 Task: Commercial invoice yellow modern simple.
Action: Mouse moved to (103, 173)
Screenshot: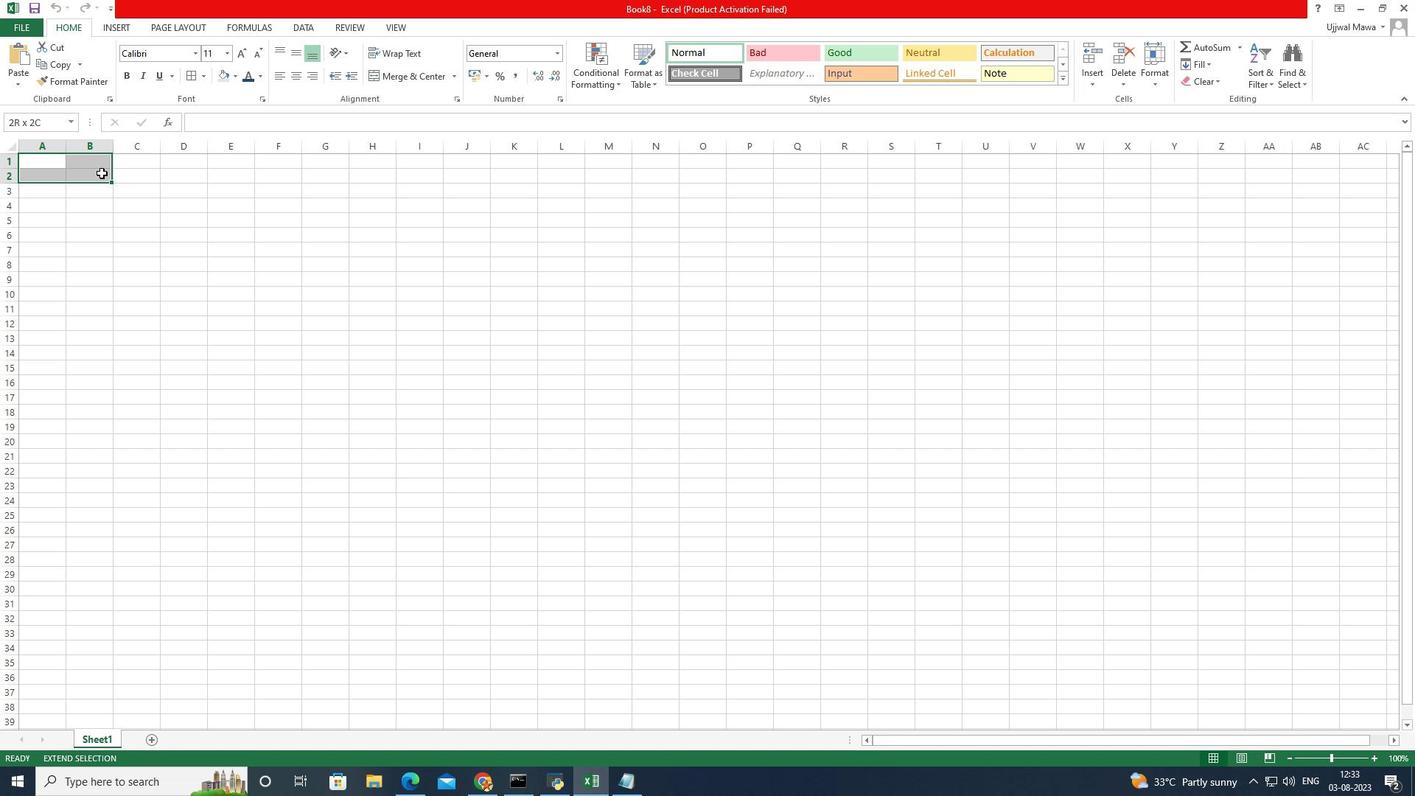 
Action: Mouse pressed left at (103, 173)
Screenshot: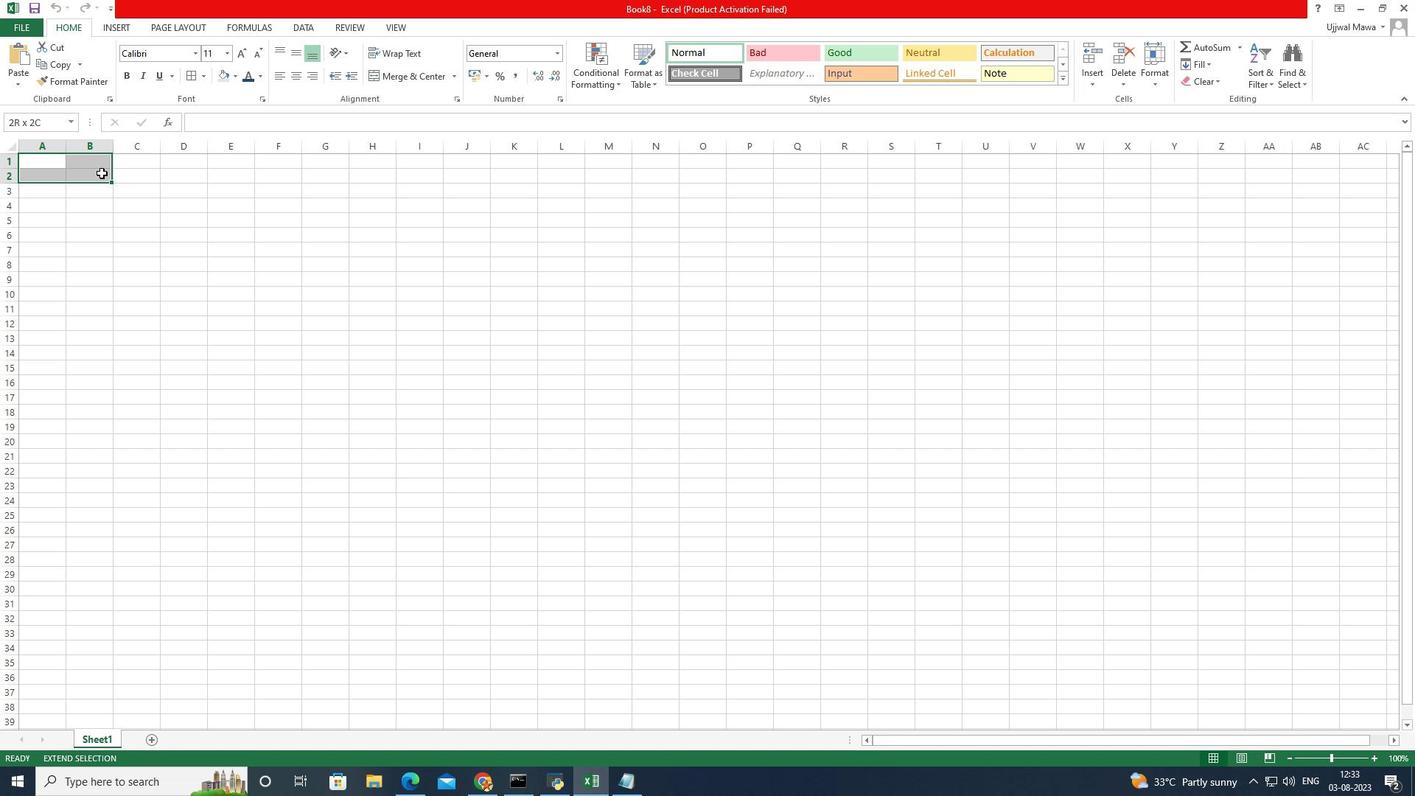 
Action: Mouse moved to (101, 173)
Screenshot: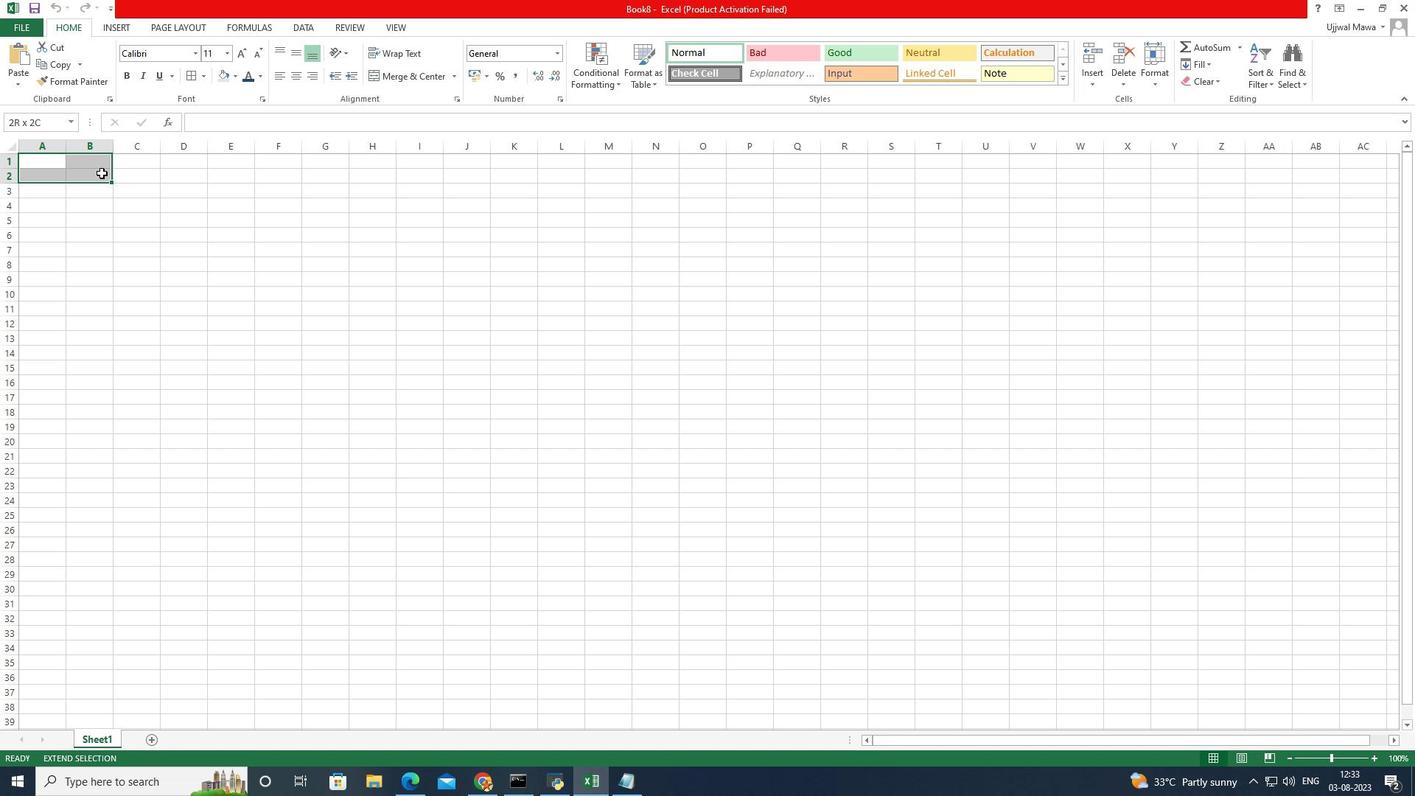 
Action: Mouse pressed left at (101, 173)
Screenshot: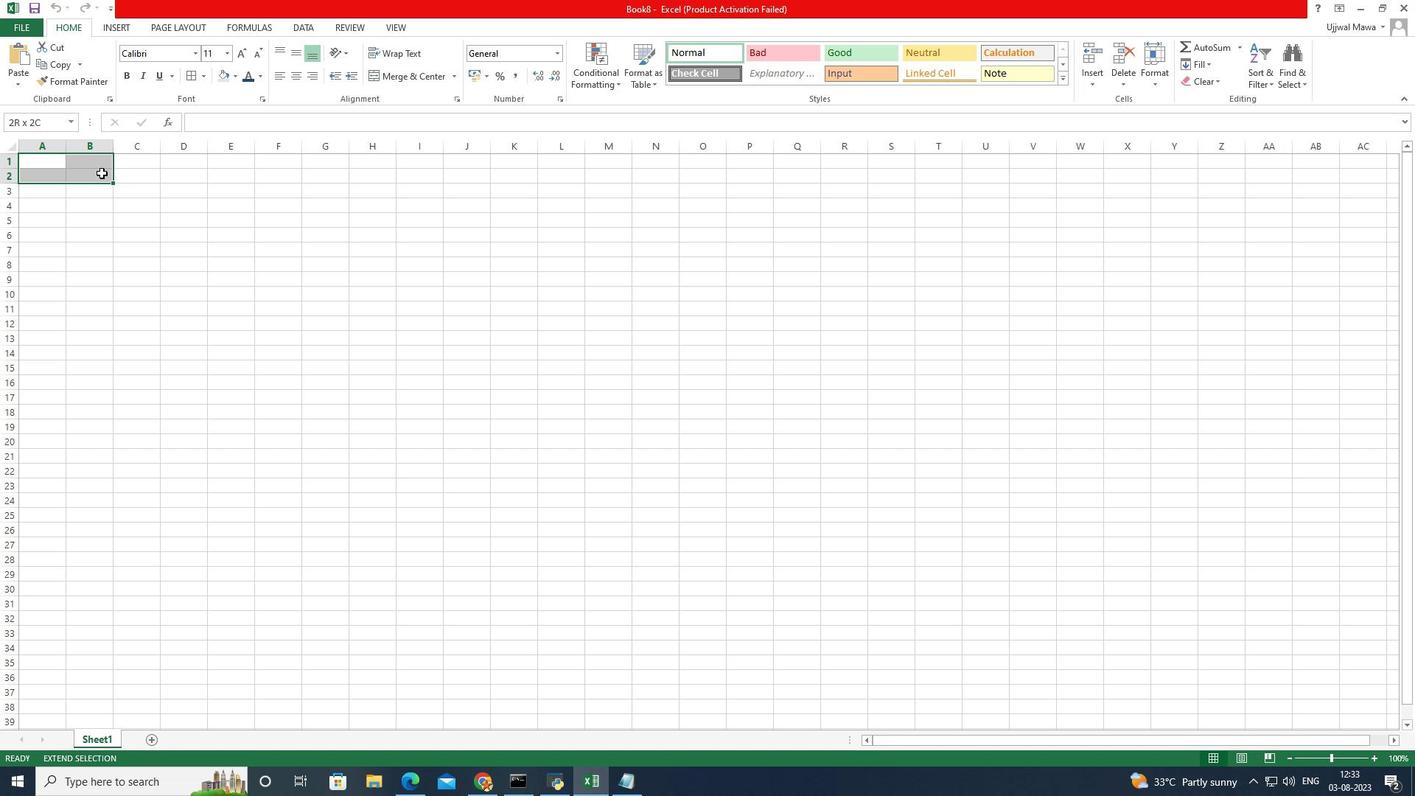 
Action: Mouse moved to (99, 176)
Screenshot: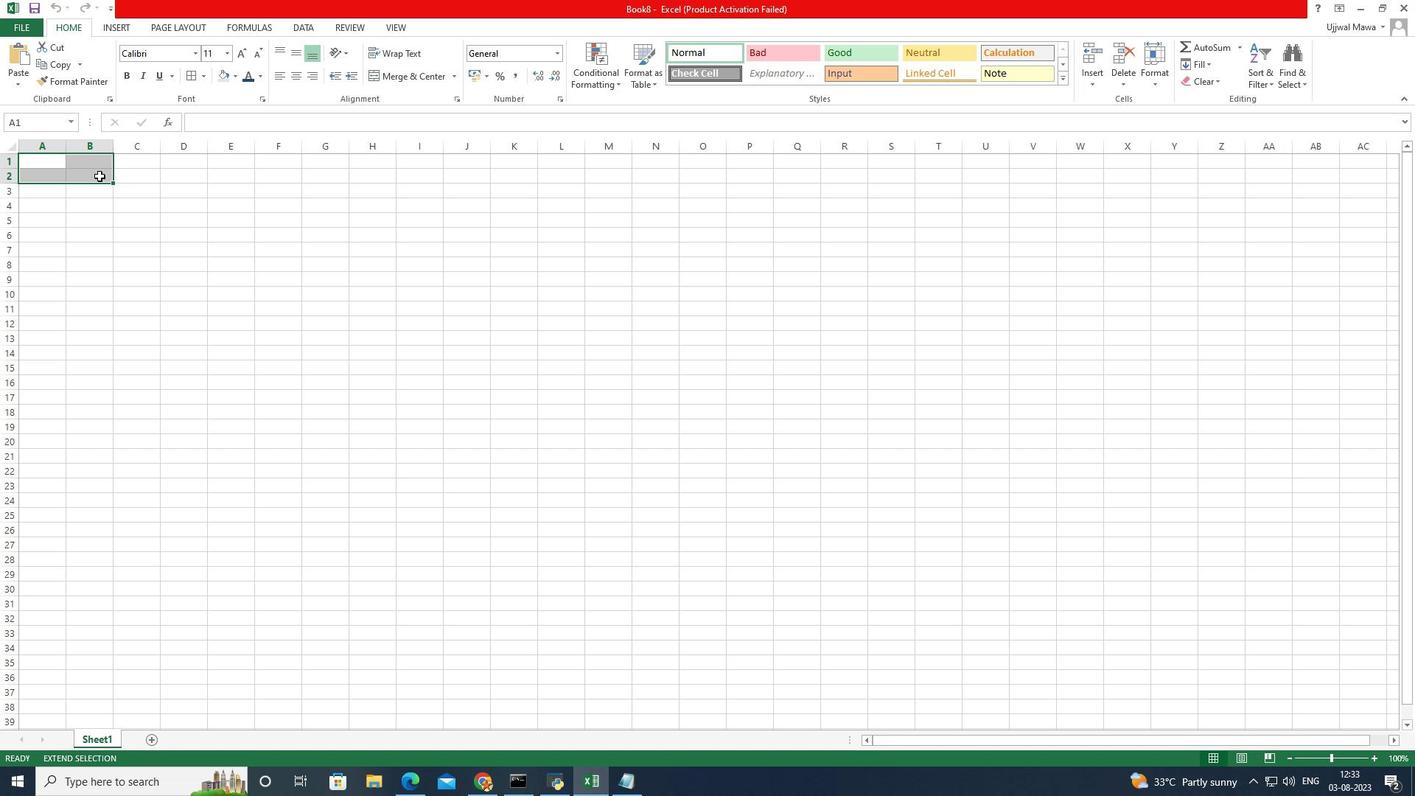
Action: Mouse pressed left at (99, 176)
Screenshot: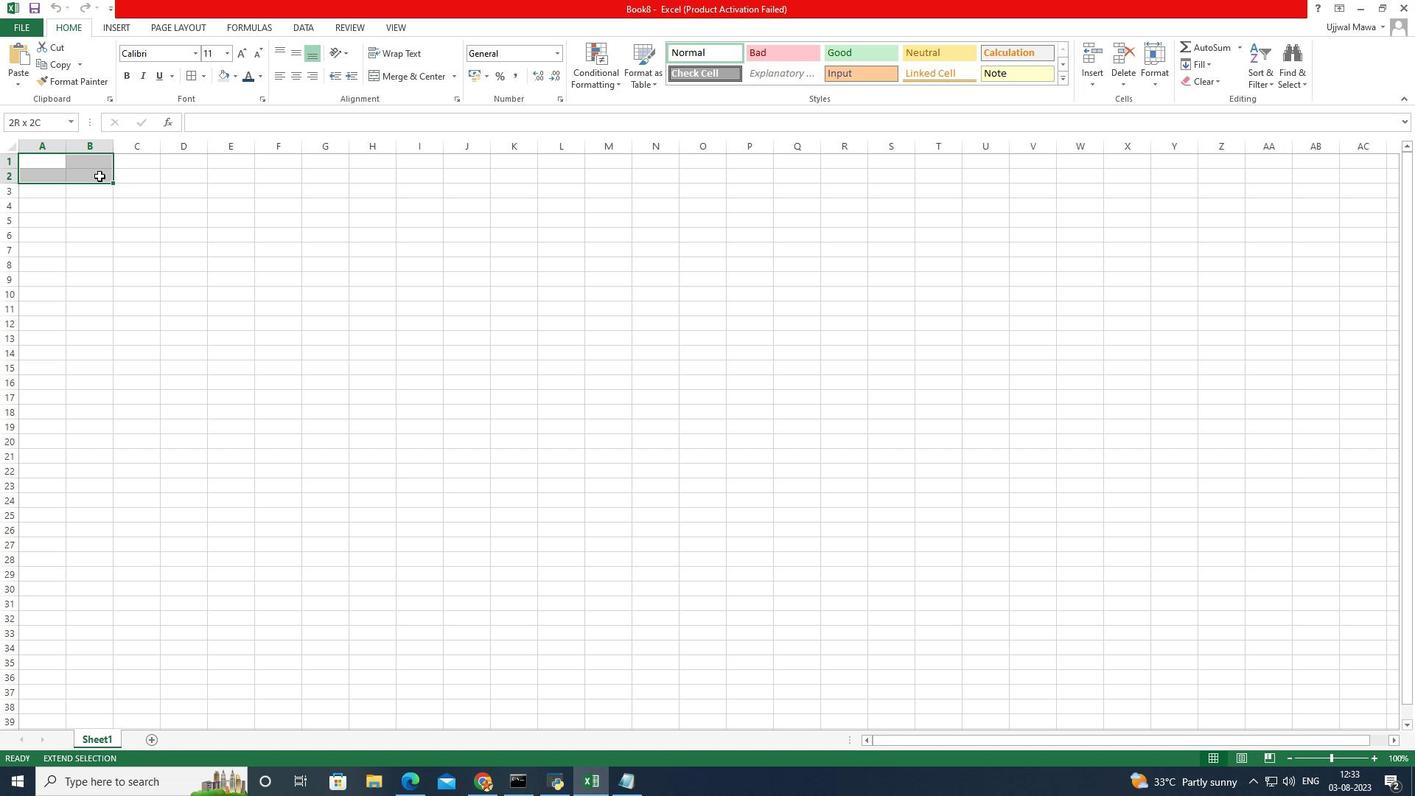 
Action: Key pressed <Key.esc>
Screenshot: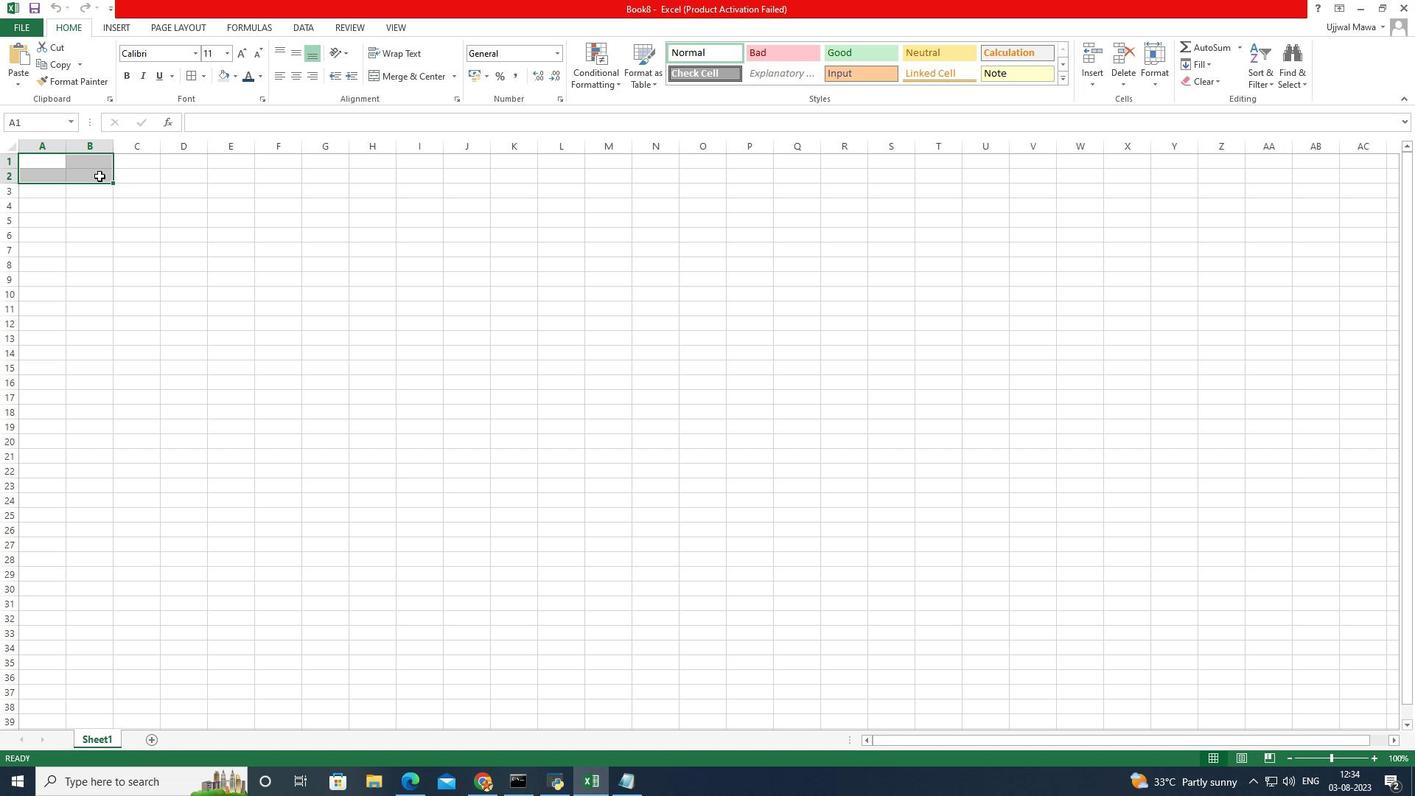 
Action: Mouse moved to (117, 182)
Screenshot: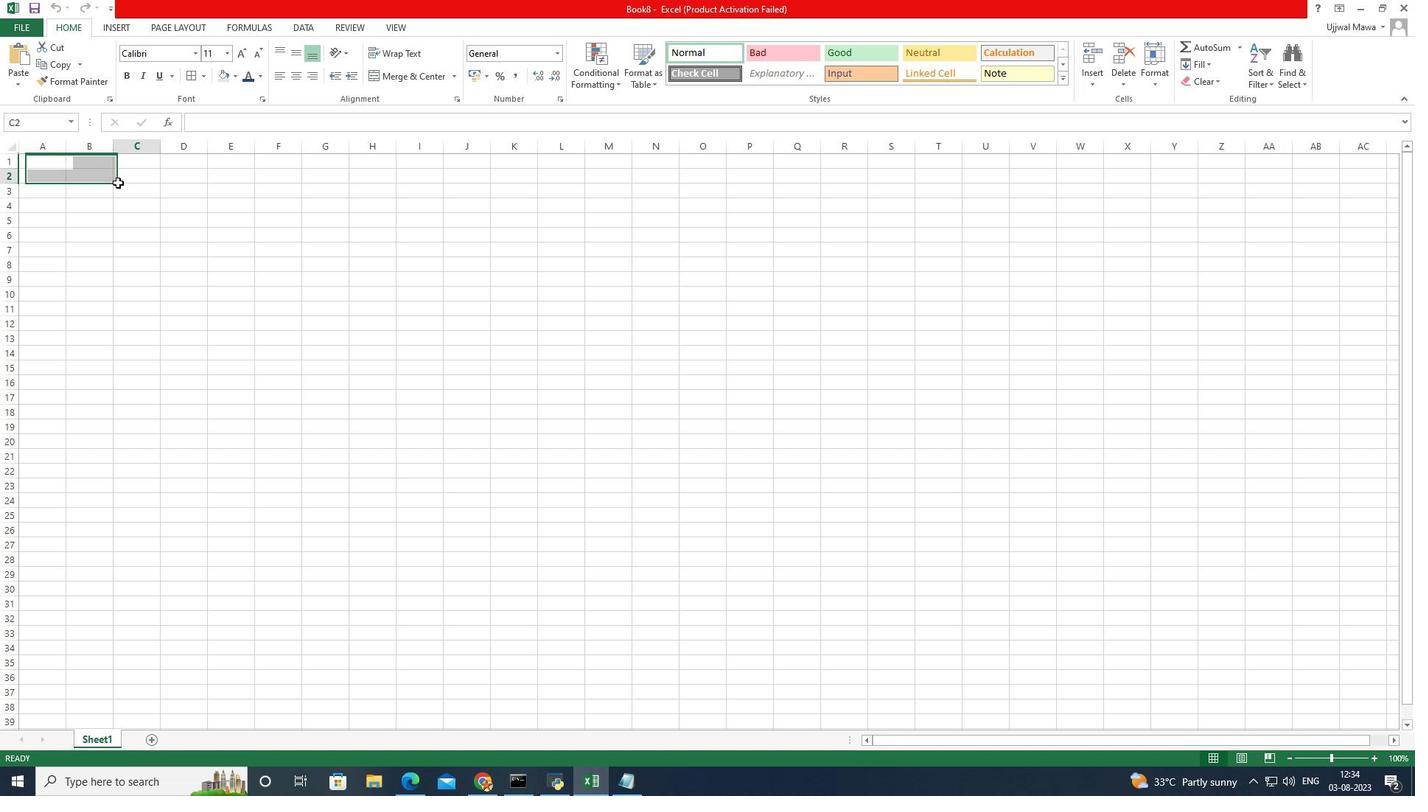 
Action: Mouse pressed left at (117, 182)
Screenshot: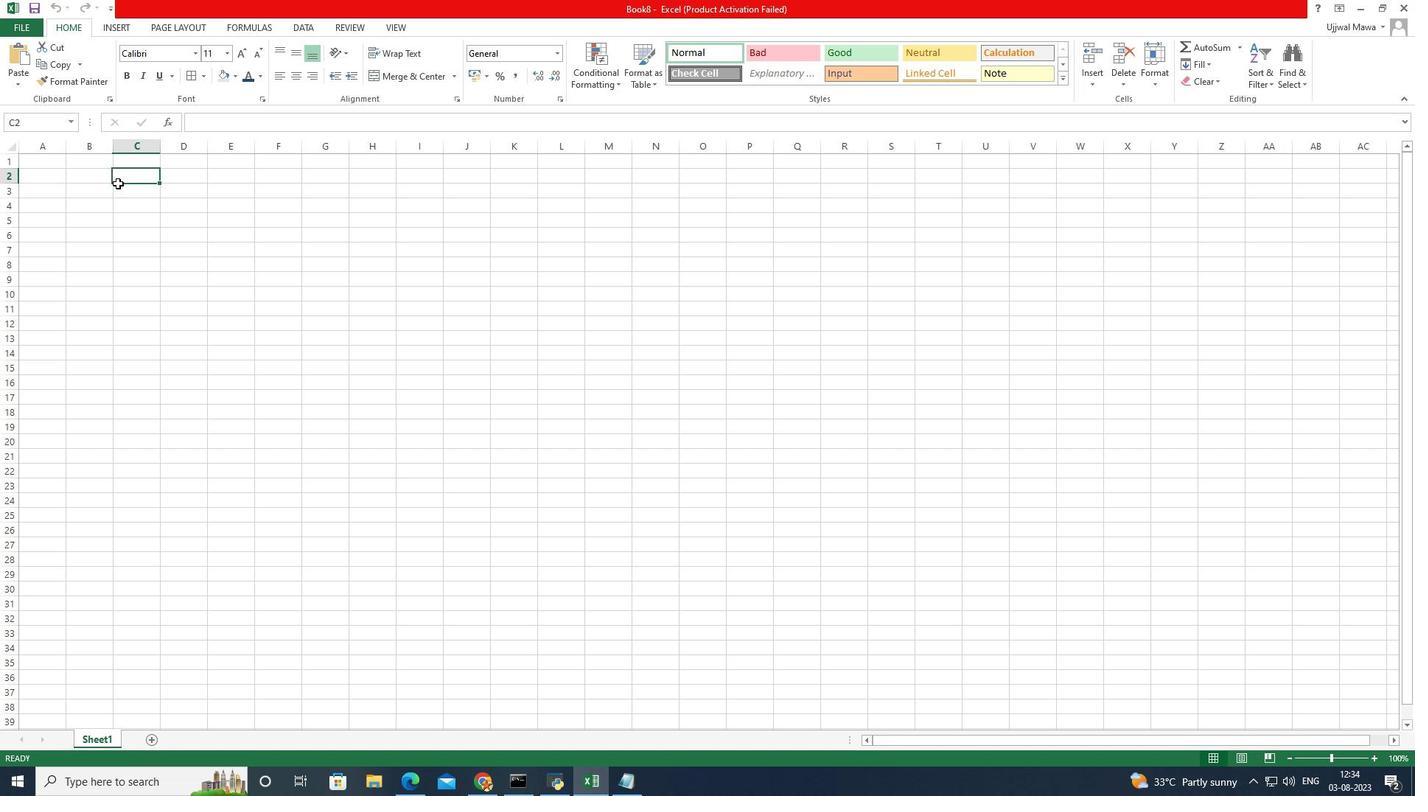 
Action: Mouse moved to (93, 176)
Screenshot: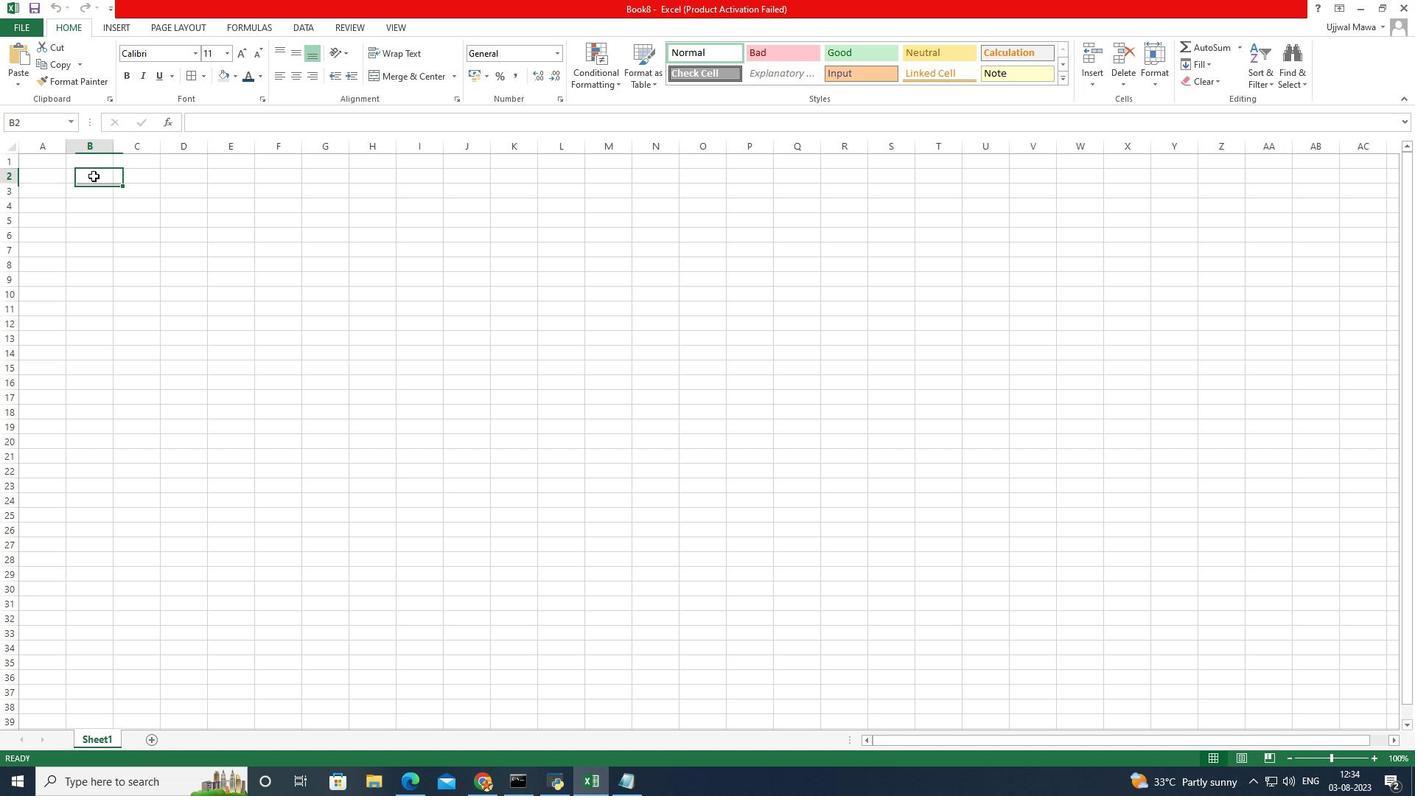 
Action: Mouse pressed left at (93, 176)
Screenshot: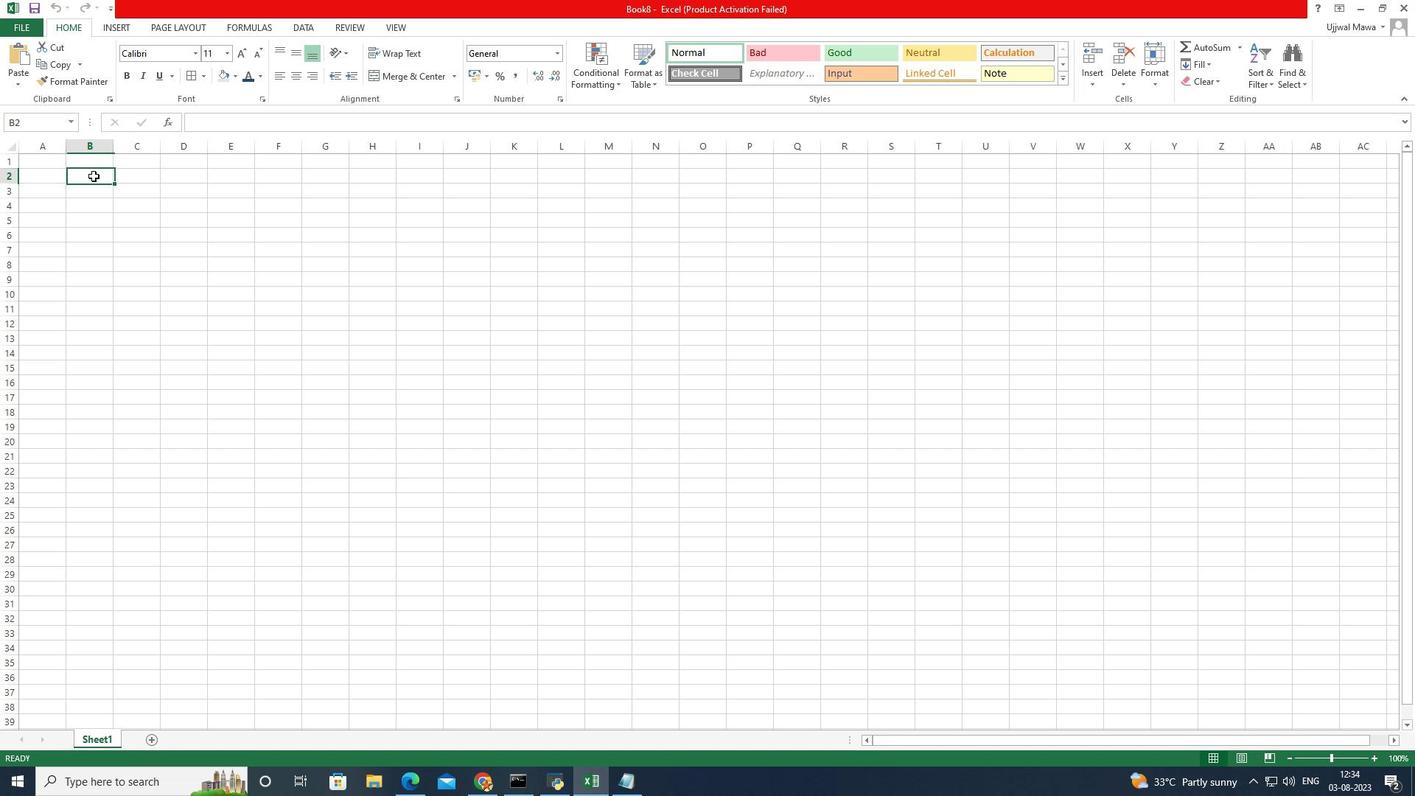 
Action: Key pressed <Key.caps_lock><Key.caps_lock><Key.caps_lock>TAILSPIN<Key.space>TOYS
Screenshot: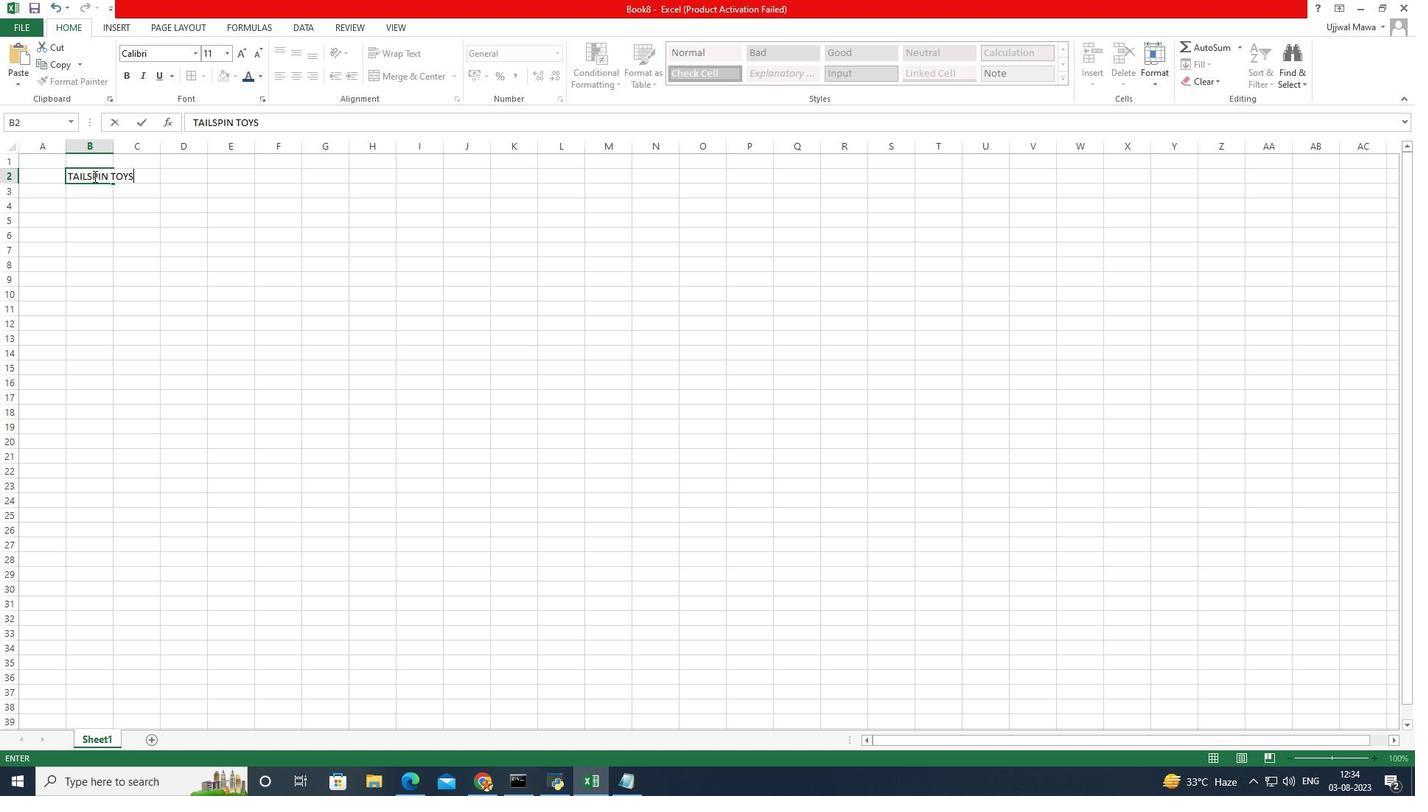 
Action: Mouse moved to (52, 235)
Screenshot: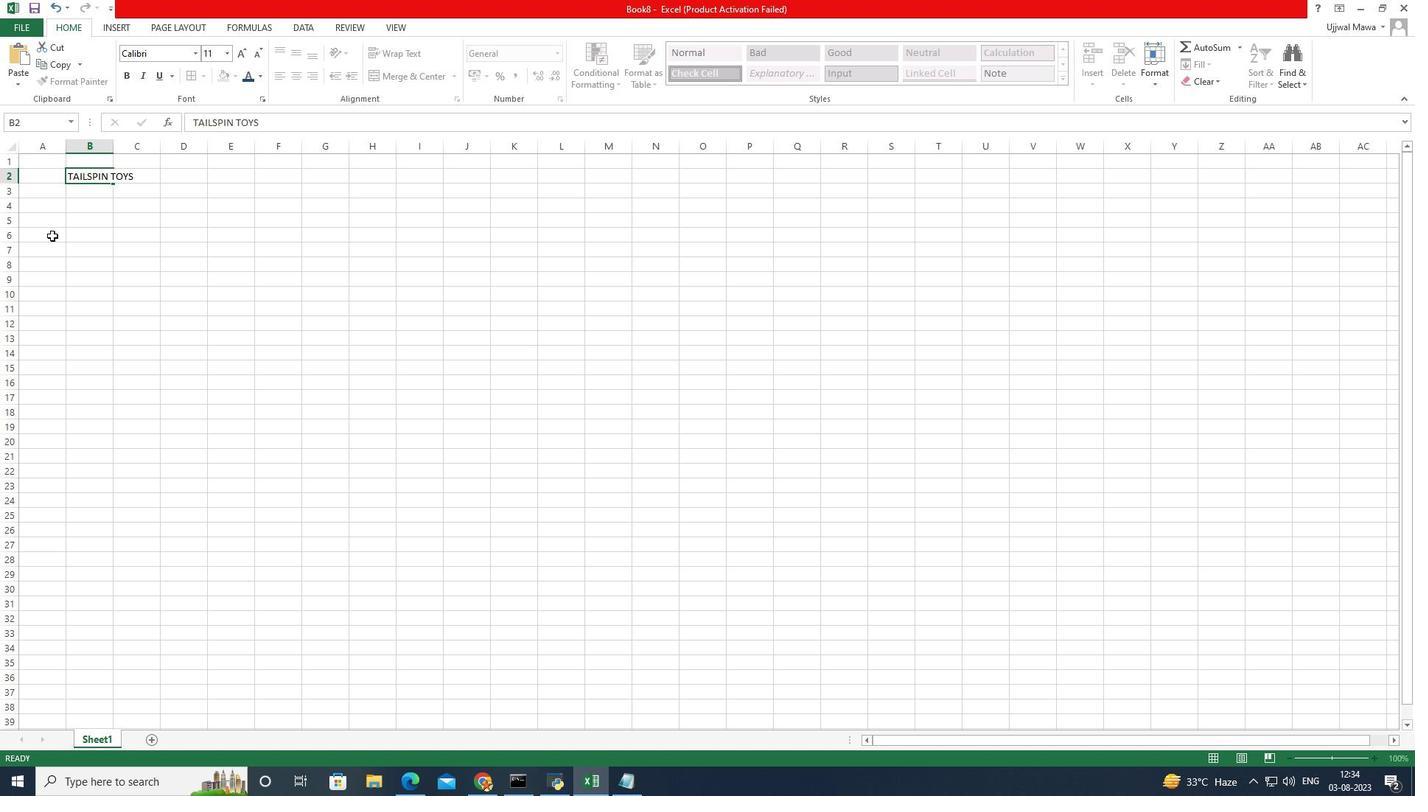 
Action: Mouse pressed left at (52, 235)
Screenshot: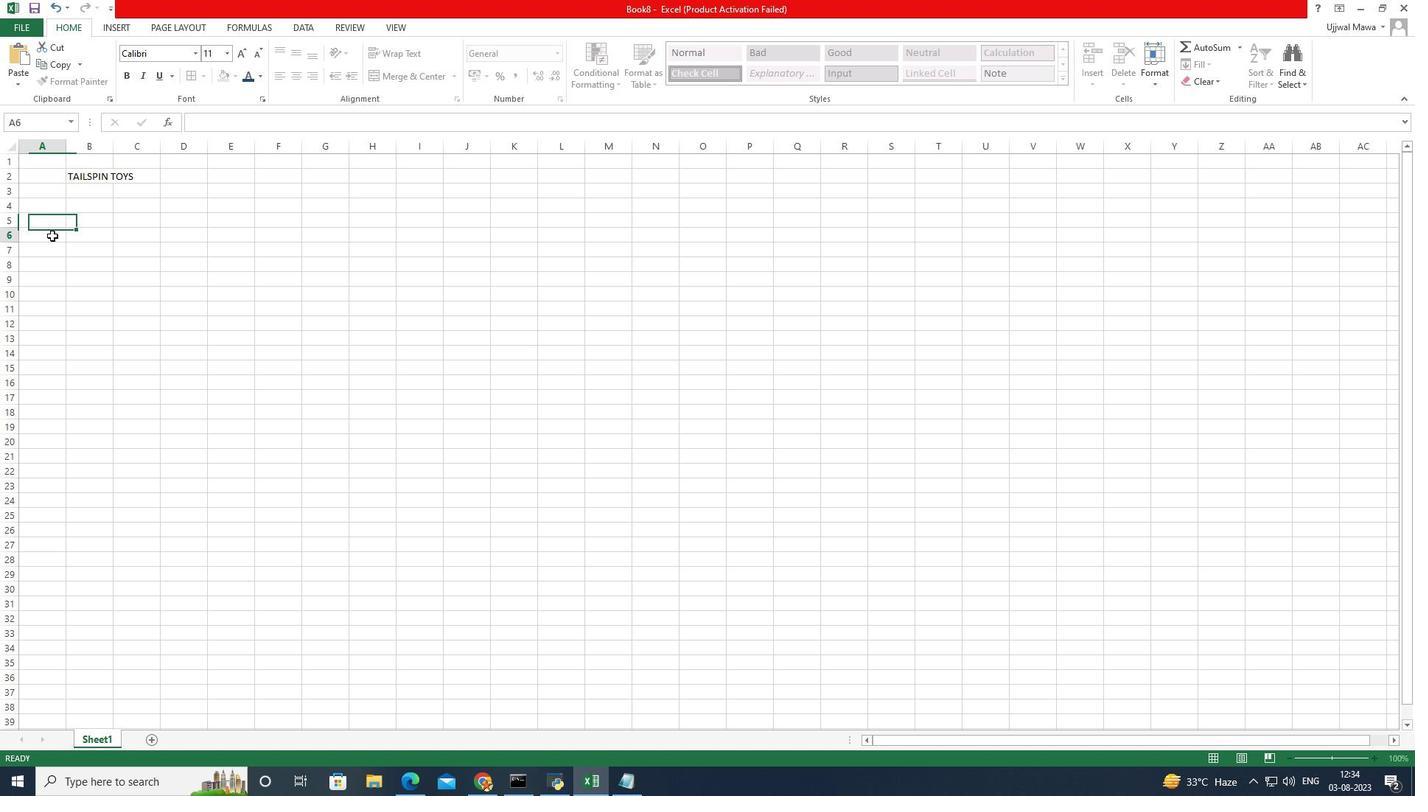 
Action: Mouse moved to (70, 176)
Screenshot: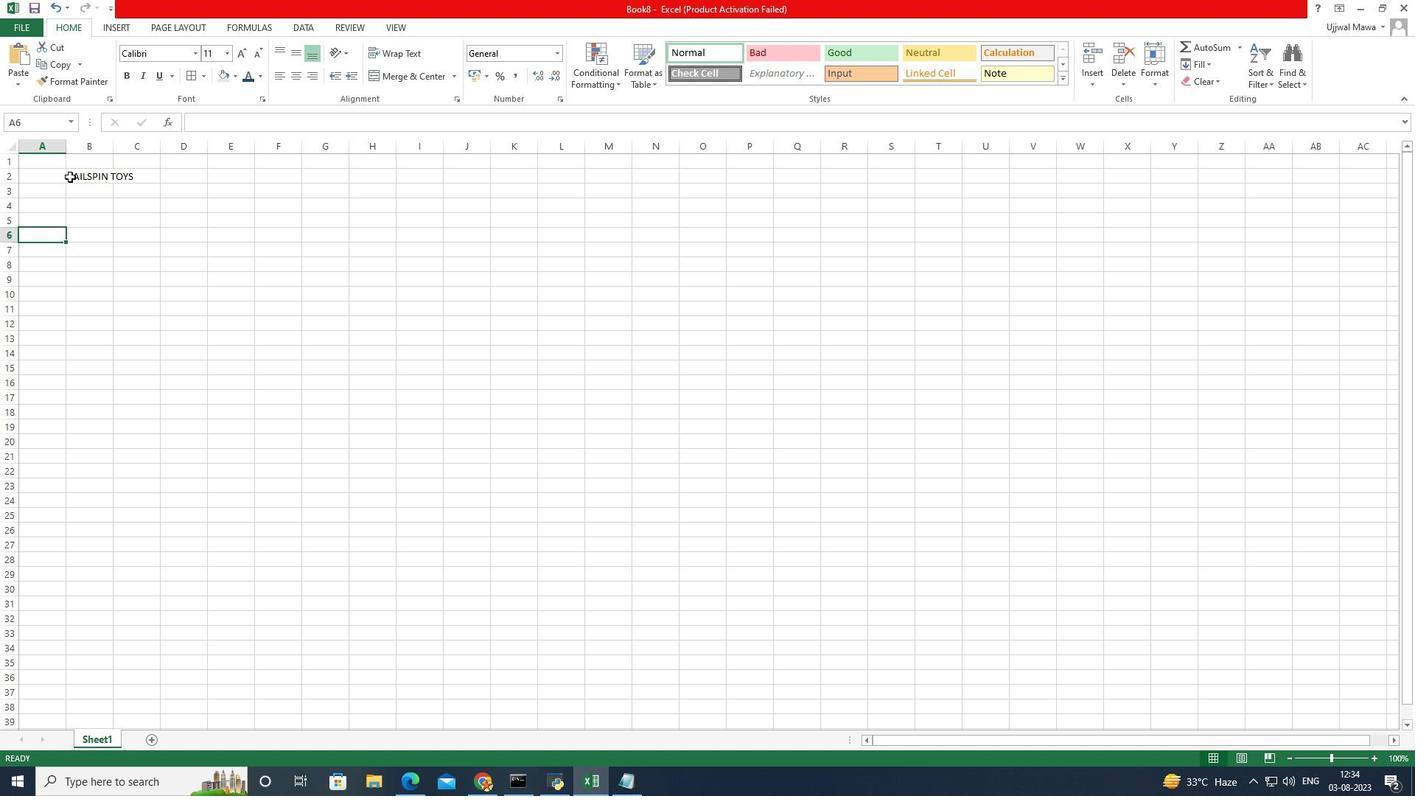 
Action: Mouse pressed left at (70, 176)
Screenshot: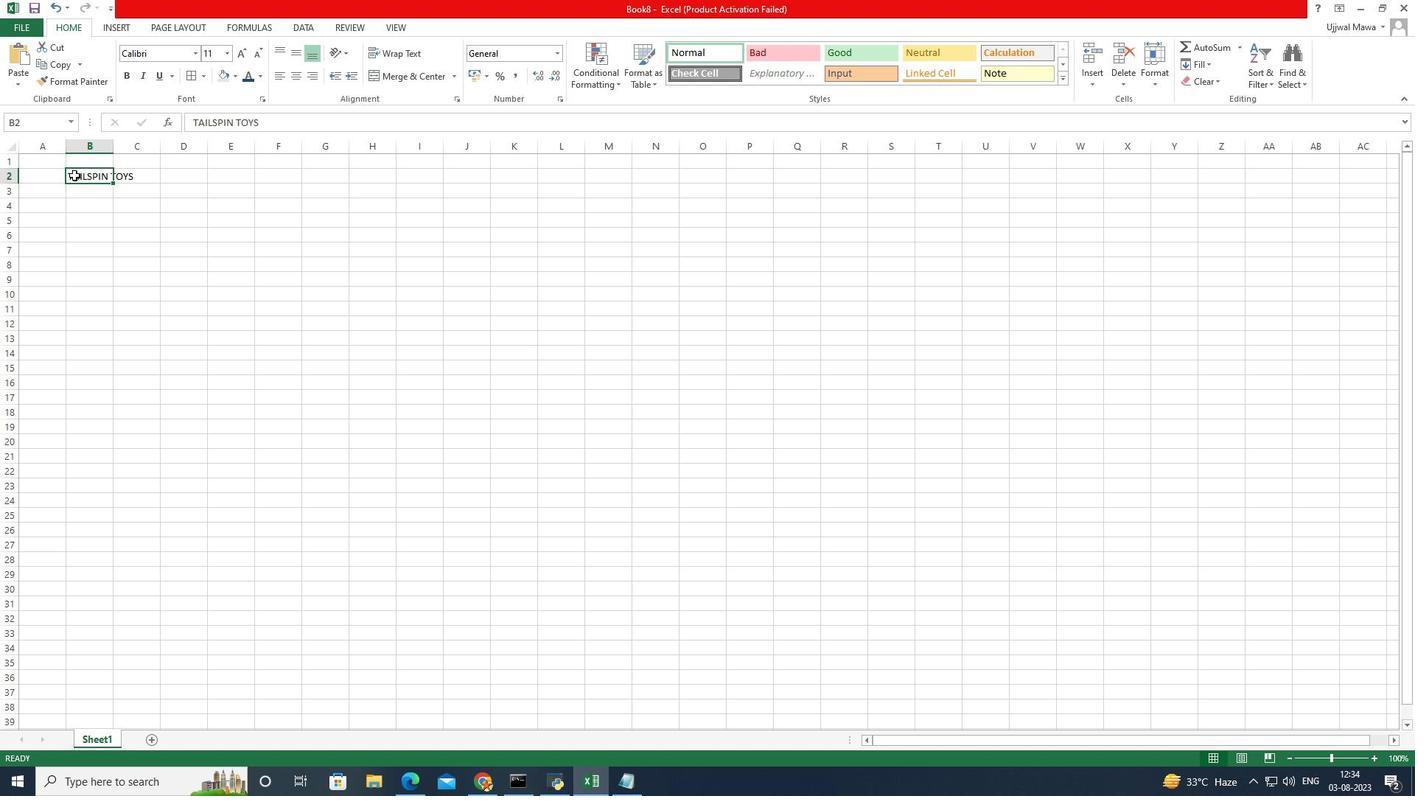 
Action: Mouse moved to (241, 49)
Screenshot: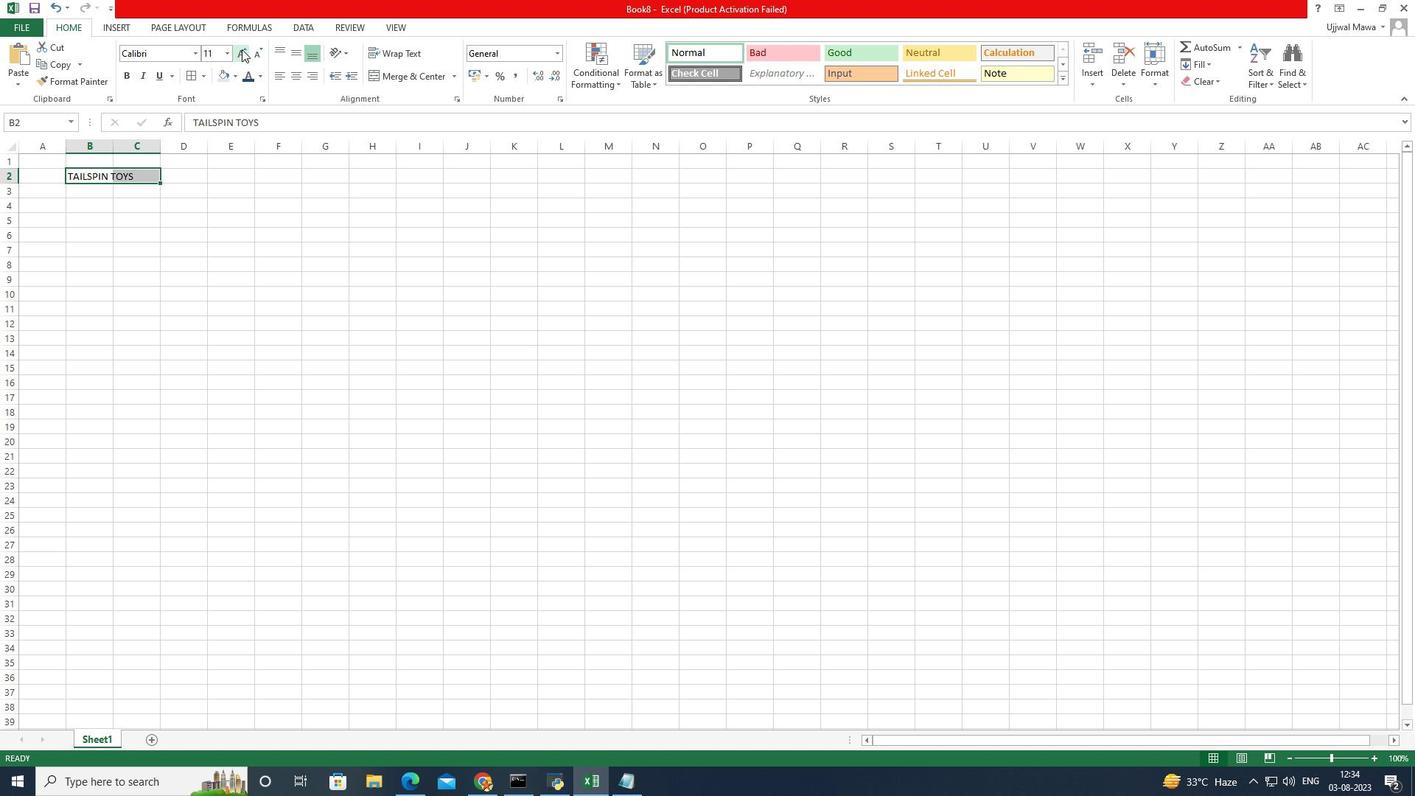 
Action: Mouse pressed left at (241, 49)
Screenshot: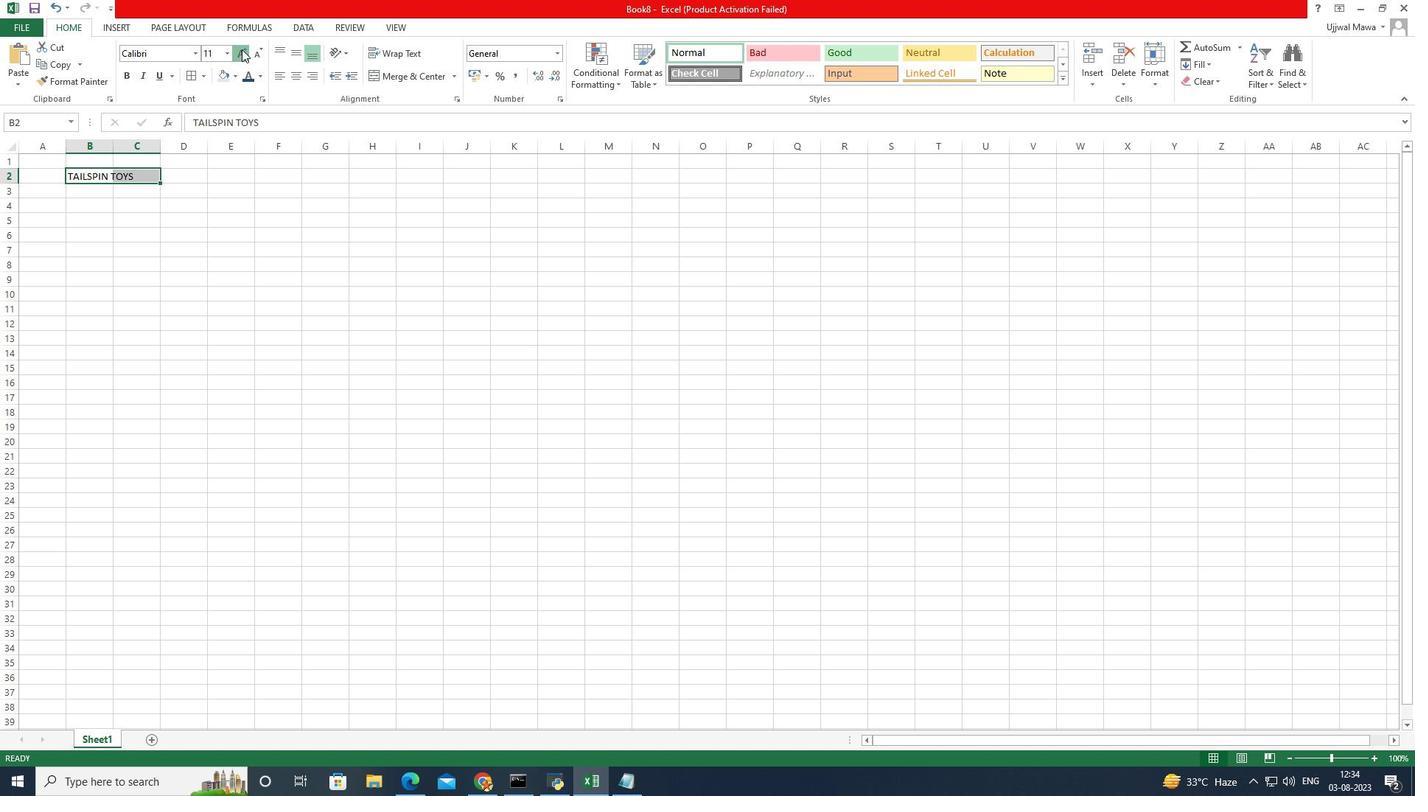 
Action: Mouse pressed left at (241, 49)
Screenshot: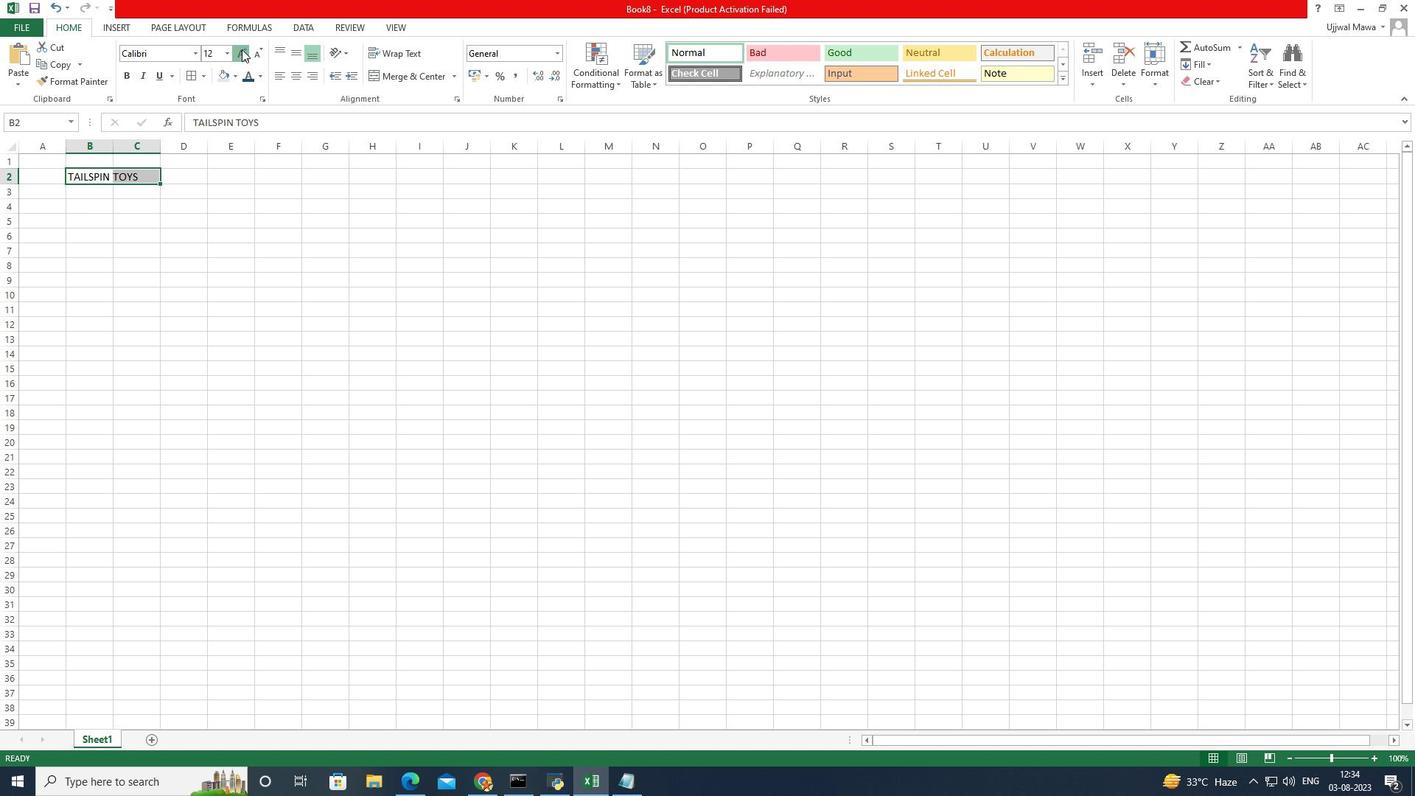 
Action: Mouse pressed left at (241, 49)
Screenshot: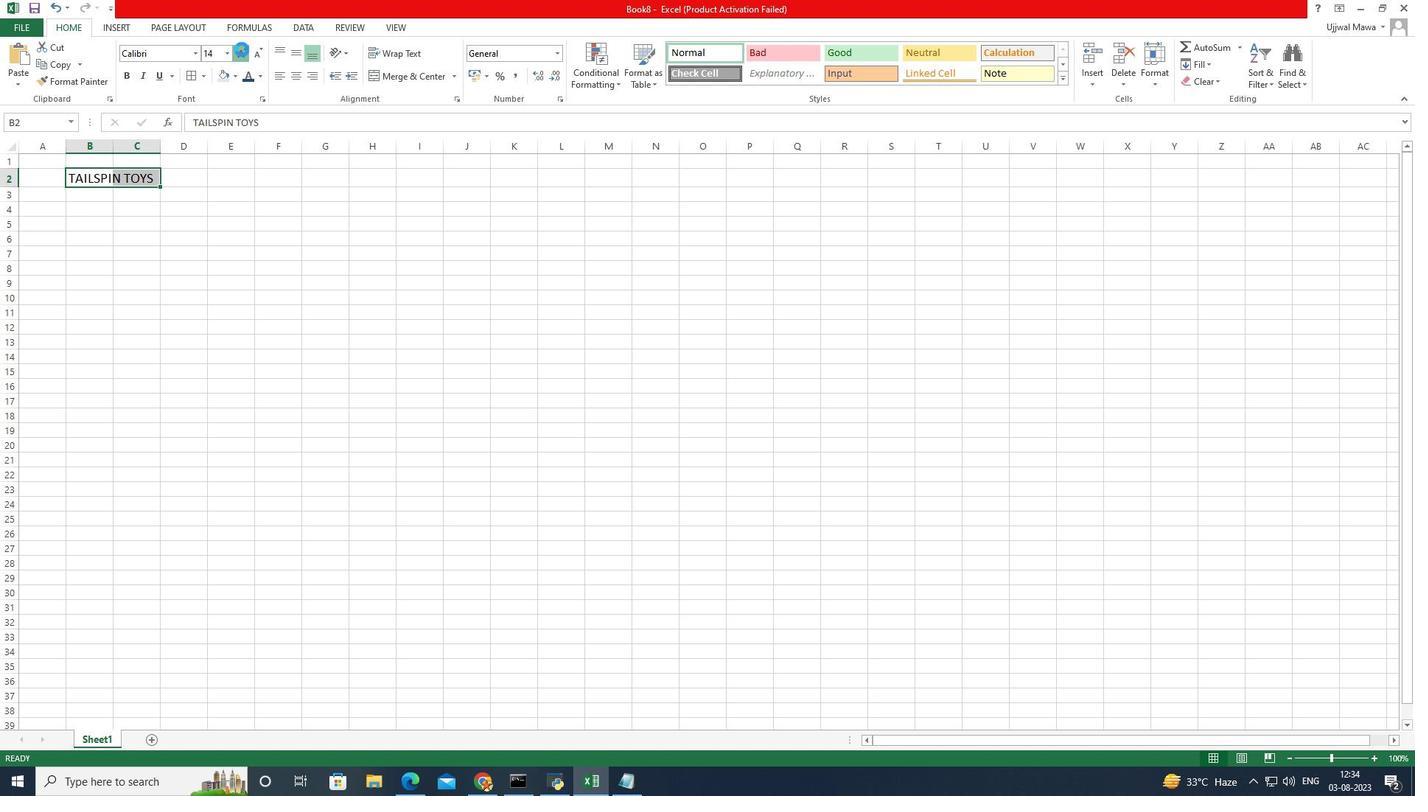 
Action: Mouse pressed left at (241, 49)
Screenshot: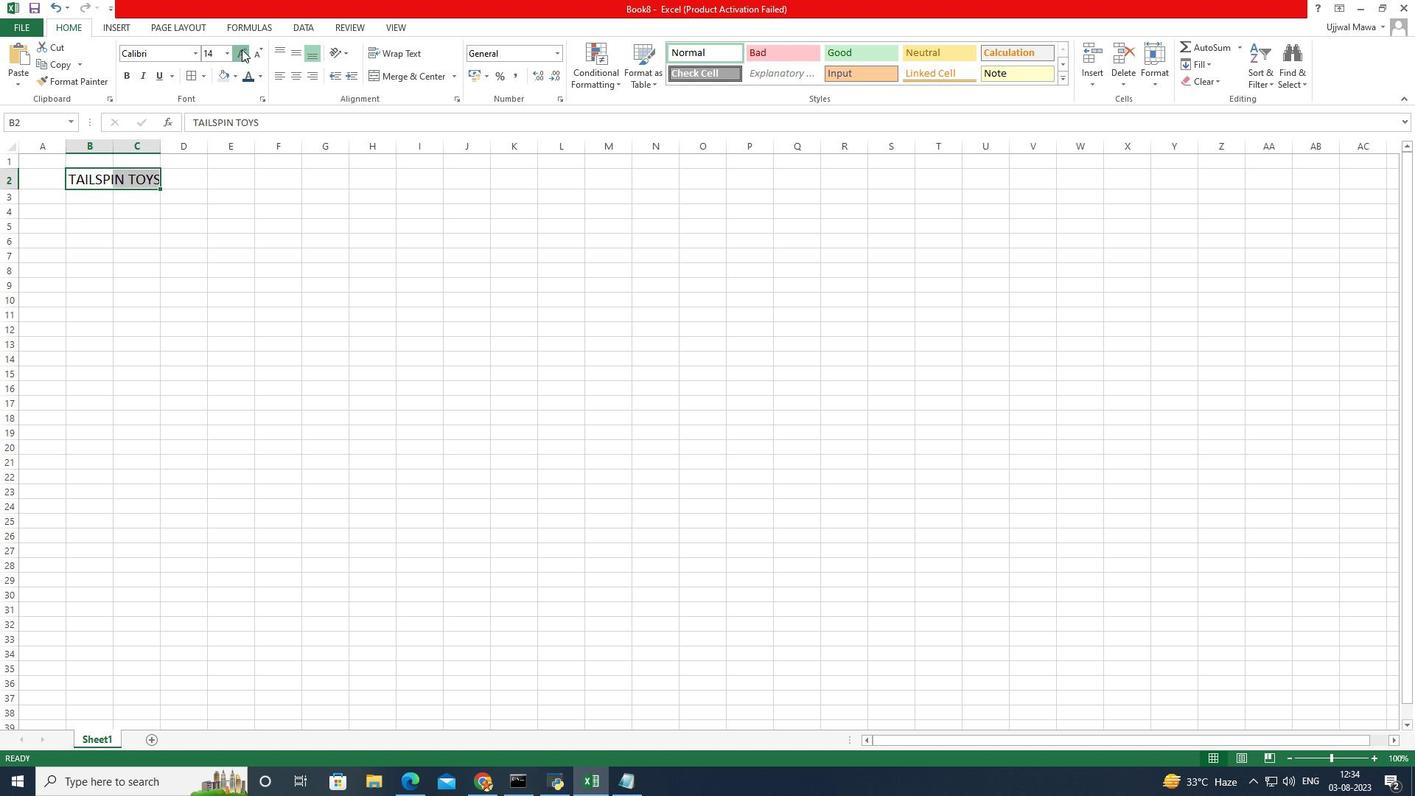 
Action: Mouse pressed left at (241, 49)
Screenshot: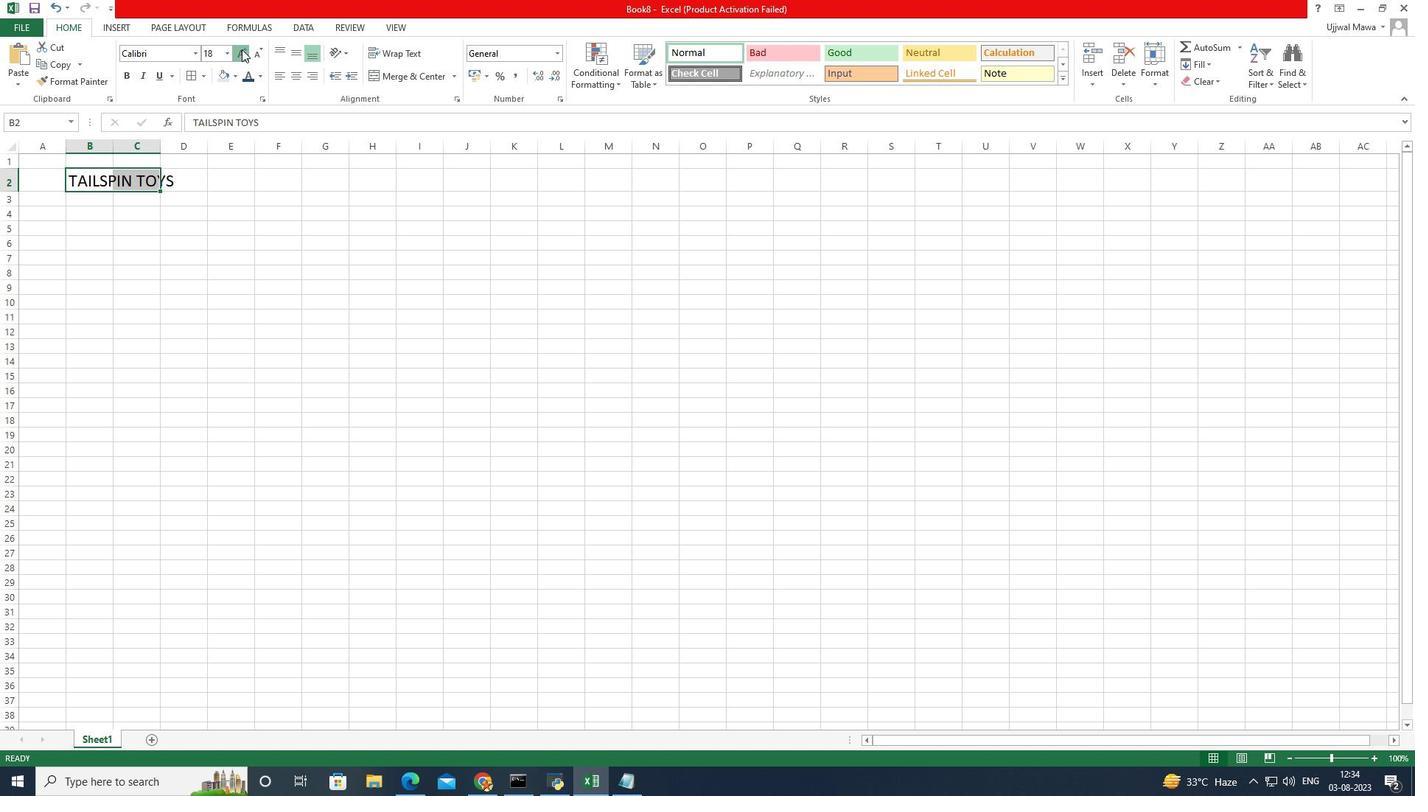 
Action: Mouse moved to (229, 301)
Screenshot: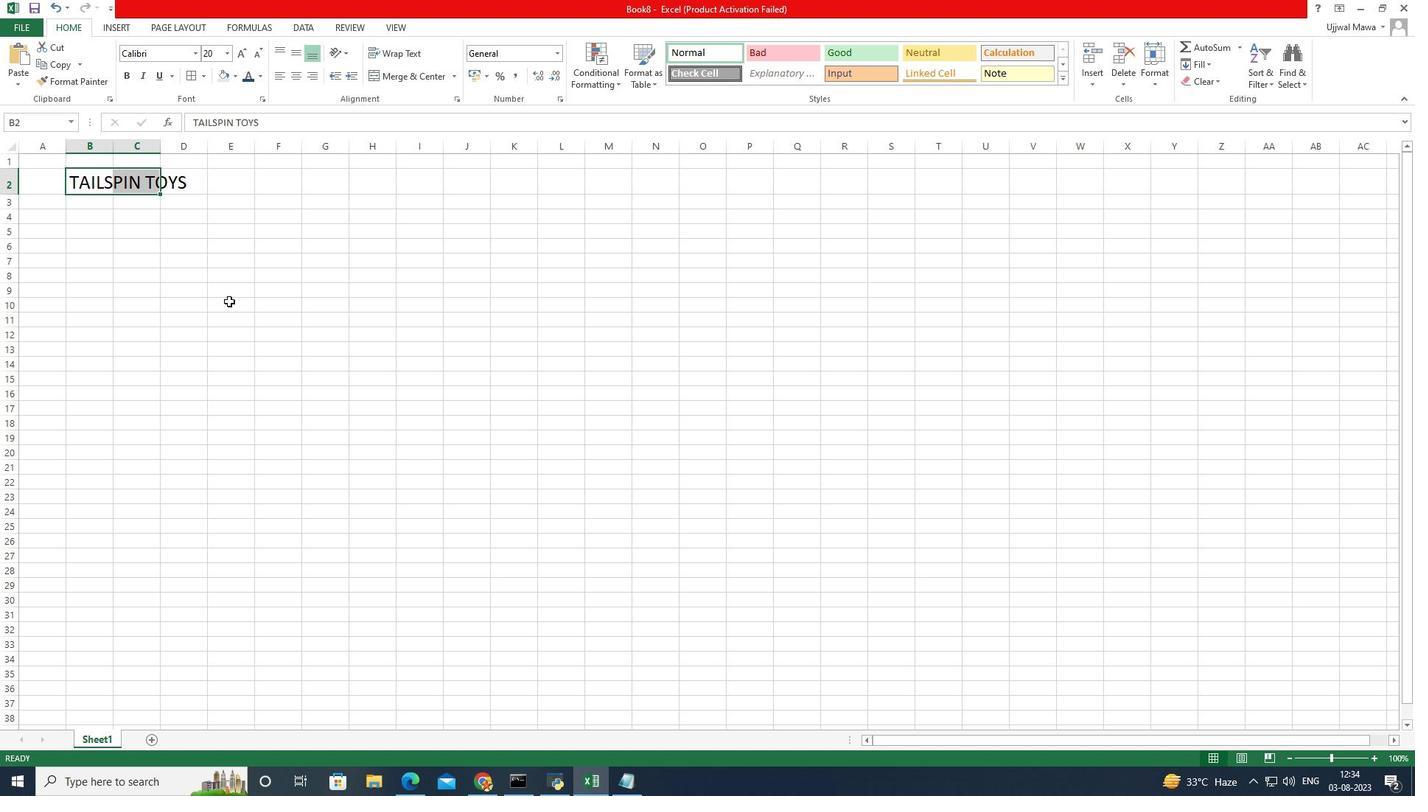 
Action: Mouse pressed left at (229, 301)
Screenshot: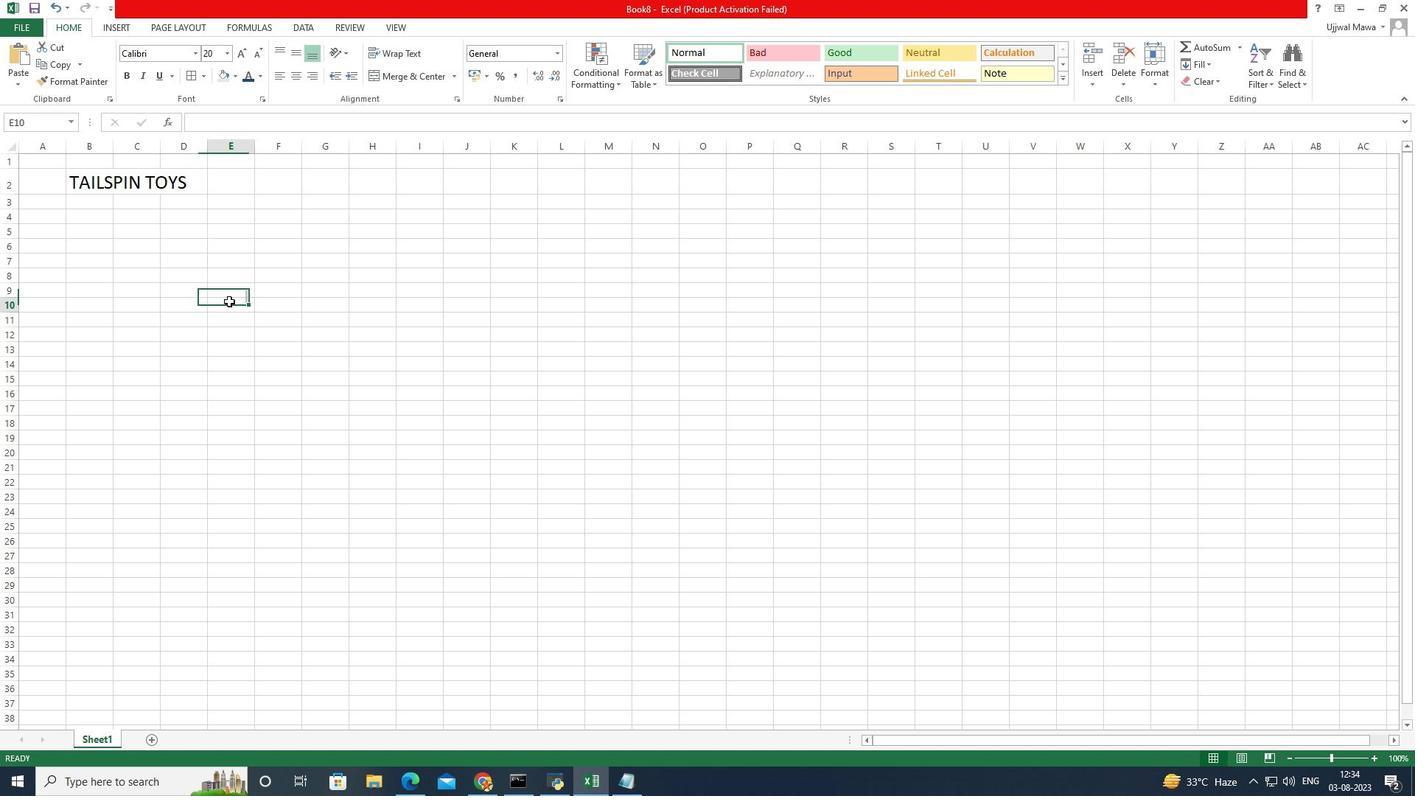 
Action: Mouse moved to (337, 182)
Screenshot: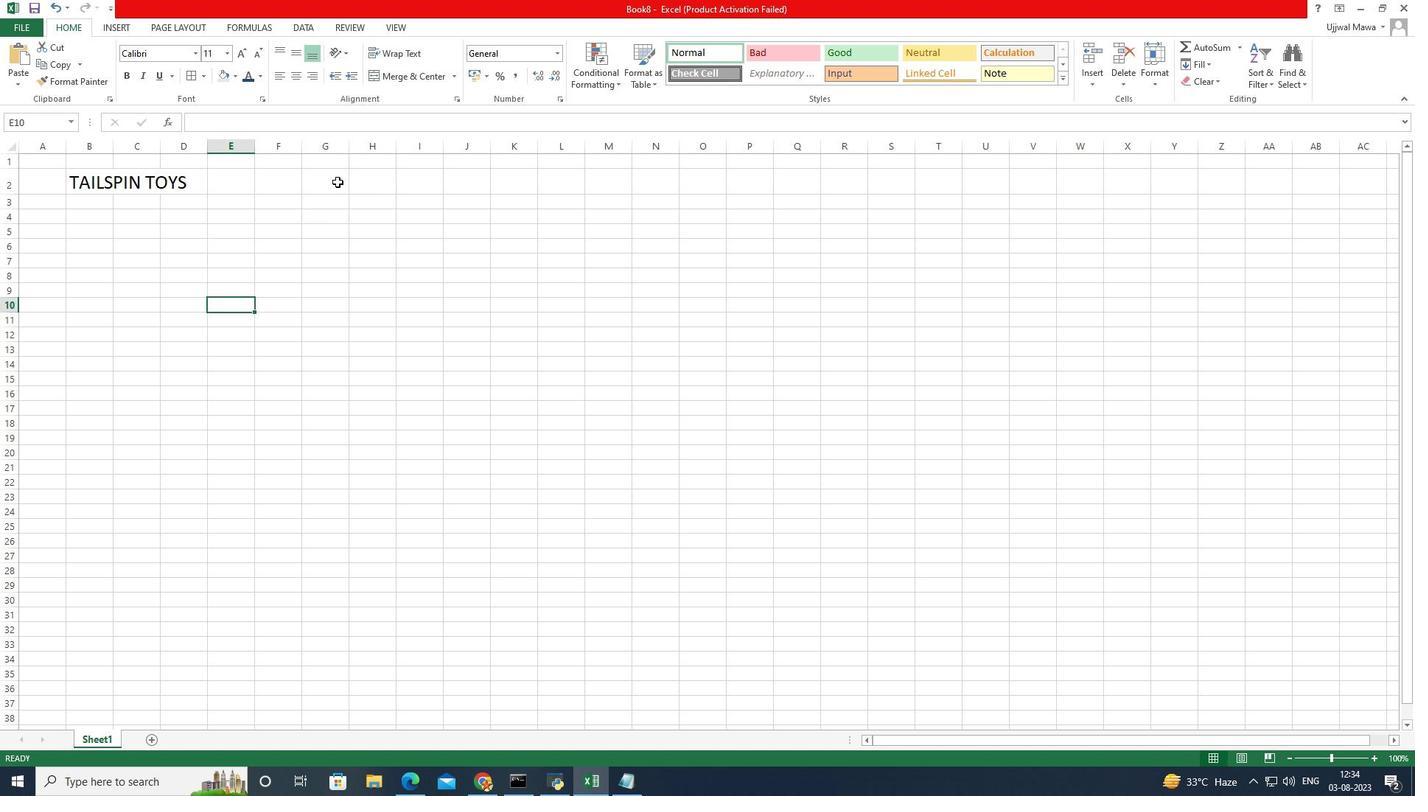 
Action: Mouse pressed left at (337, 182)
Screenshot: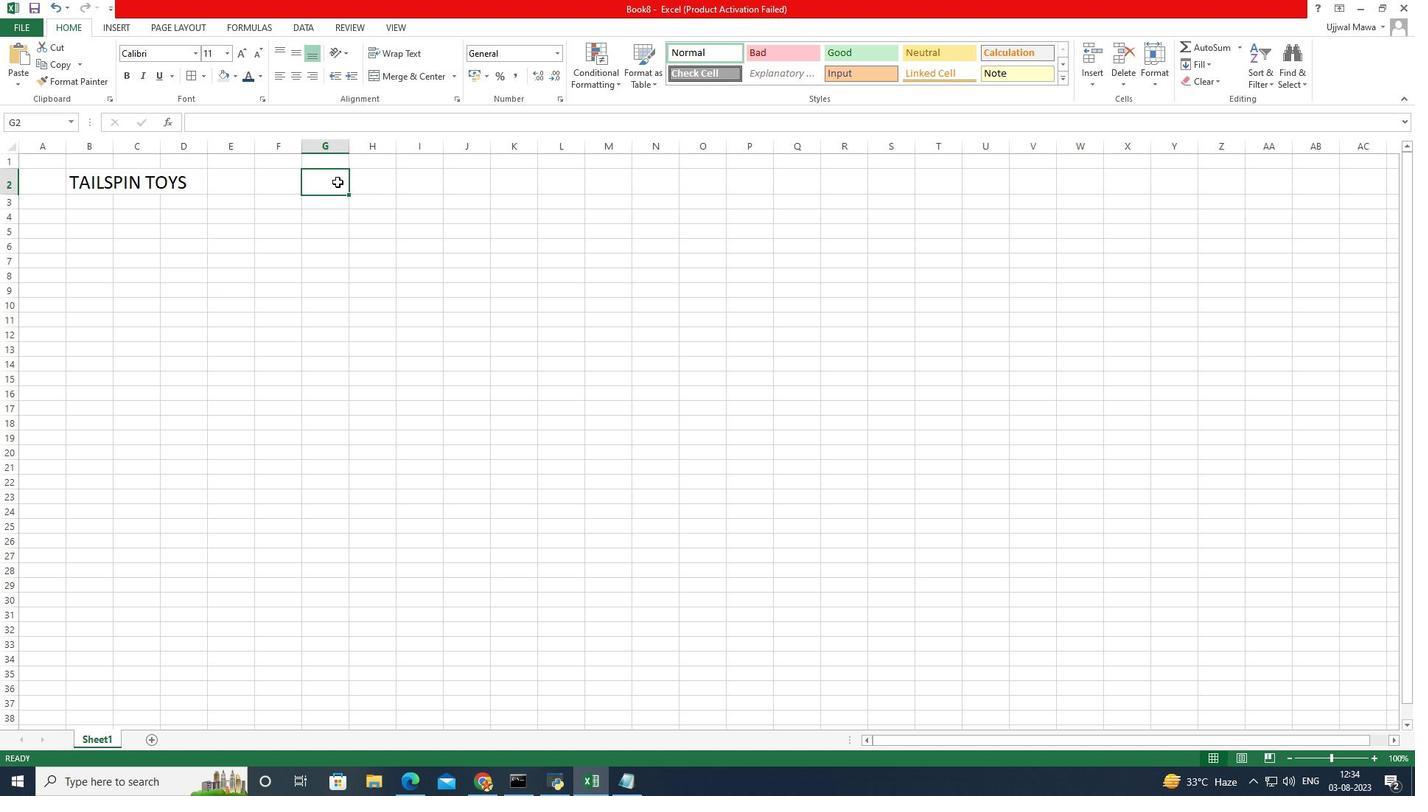 
Action: Mouse moved to (347, 198)
Screenshot: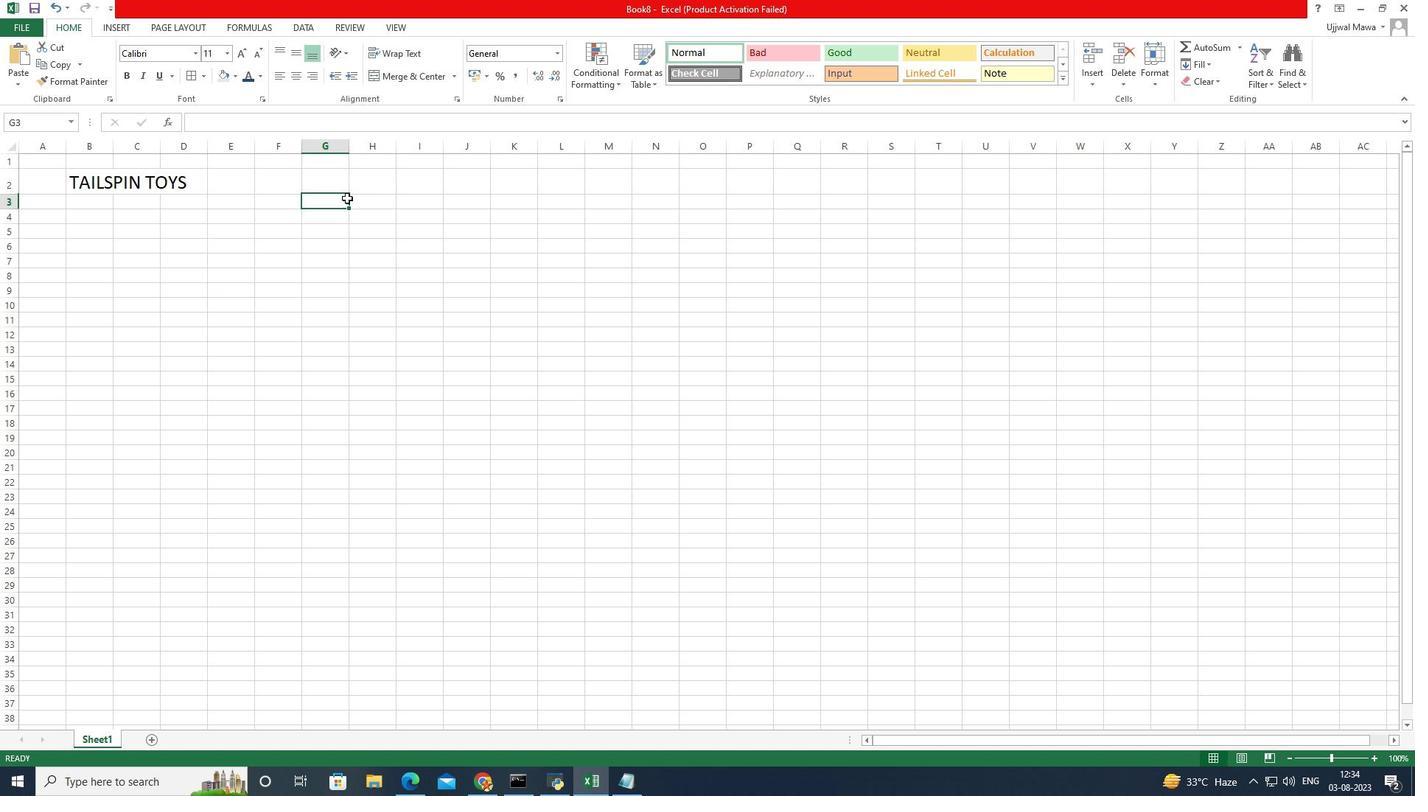 
Action: Mouse pressed left at (347, 198)
Screenshot: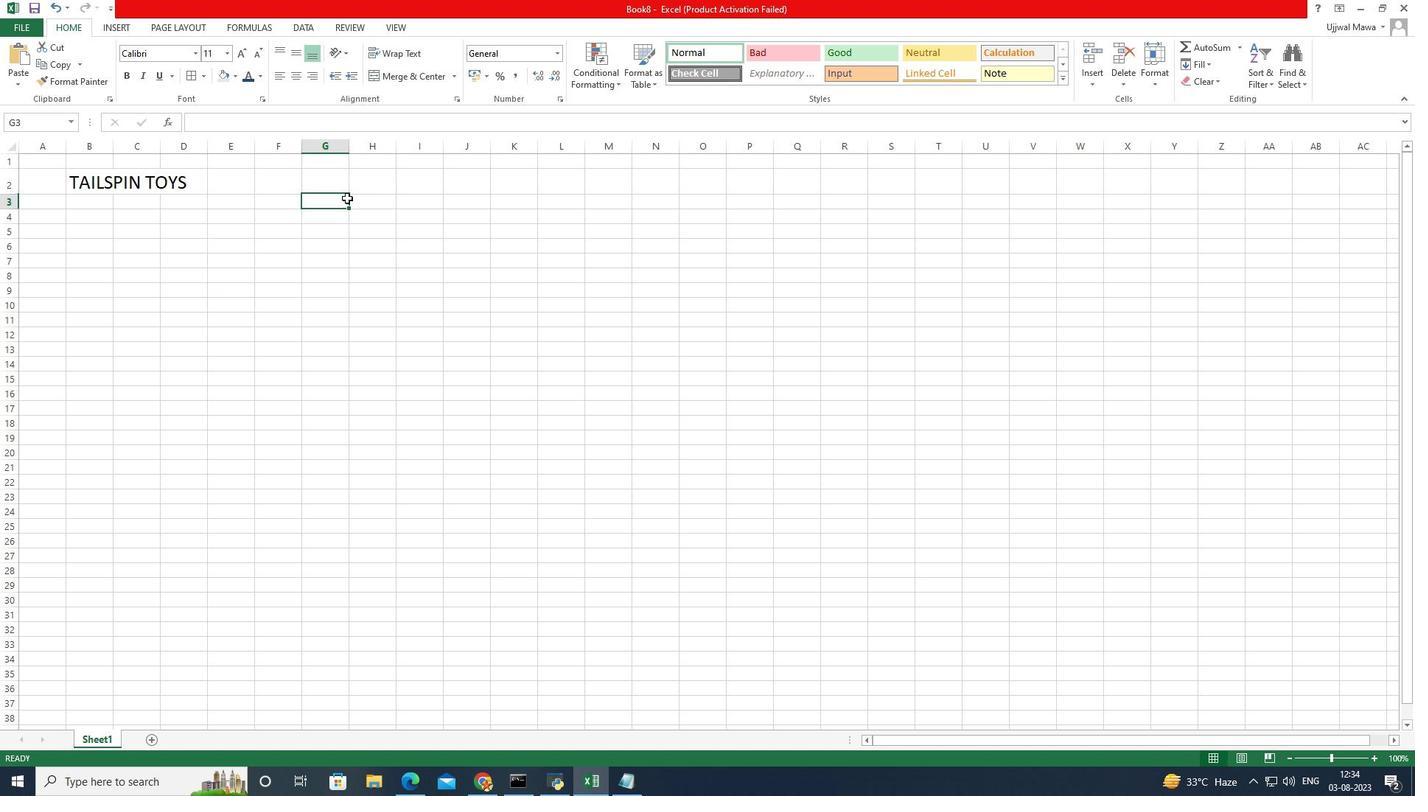 
Action: Mouse moved to (405, 203)
Screenshot: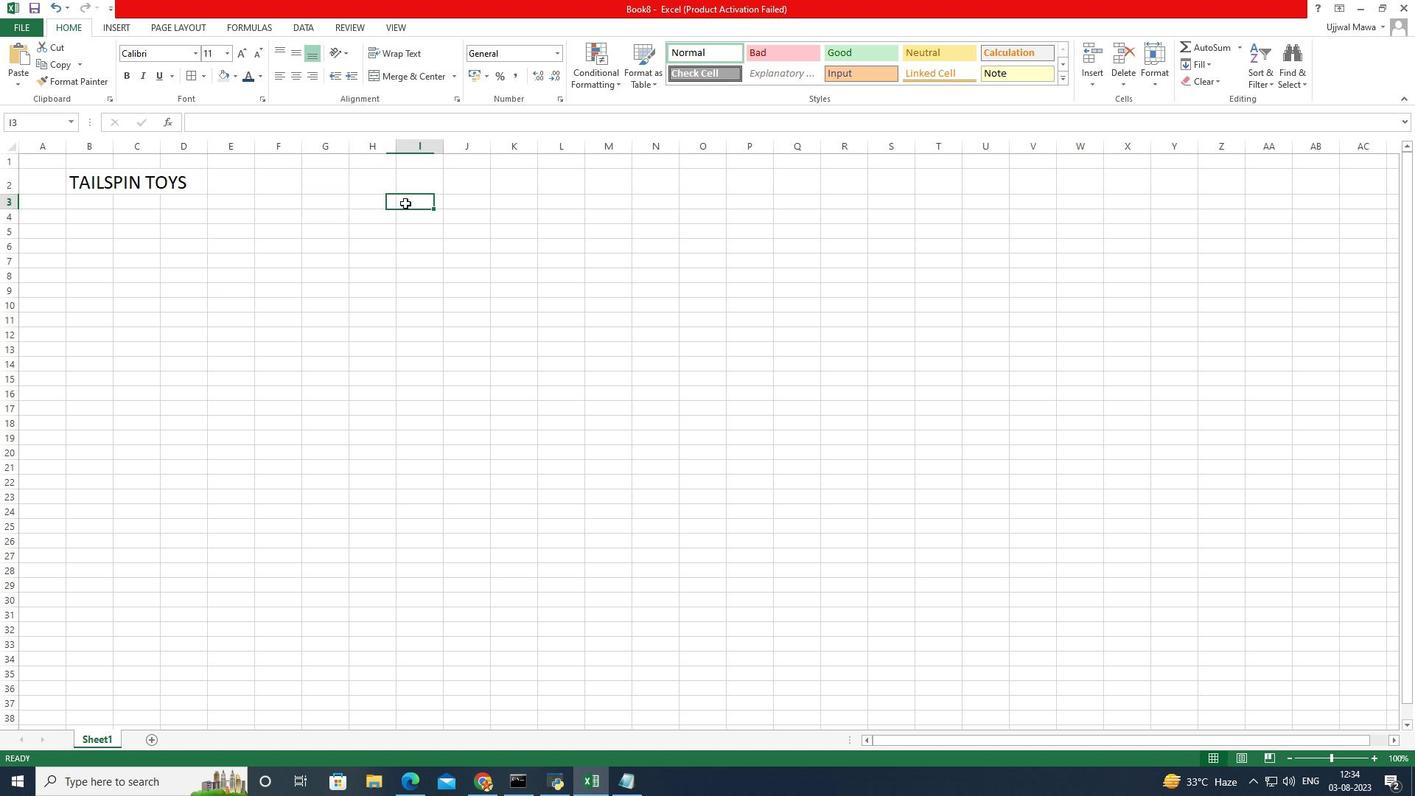 
Action: Mouse pressed left at (405, 203)
Screenshot: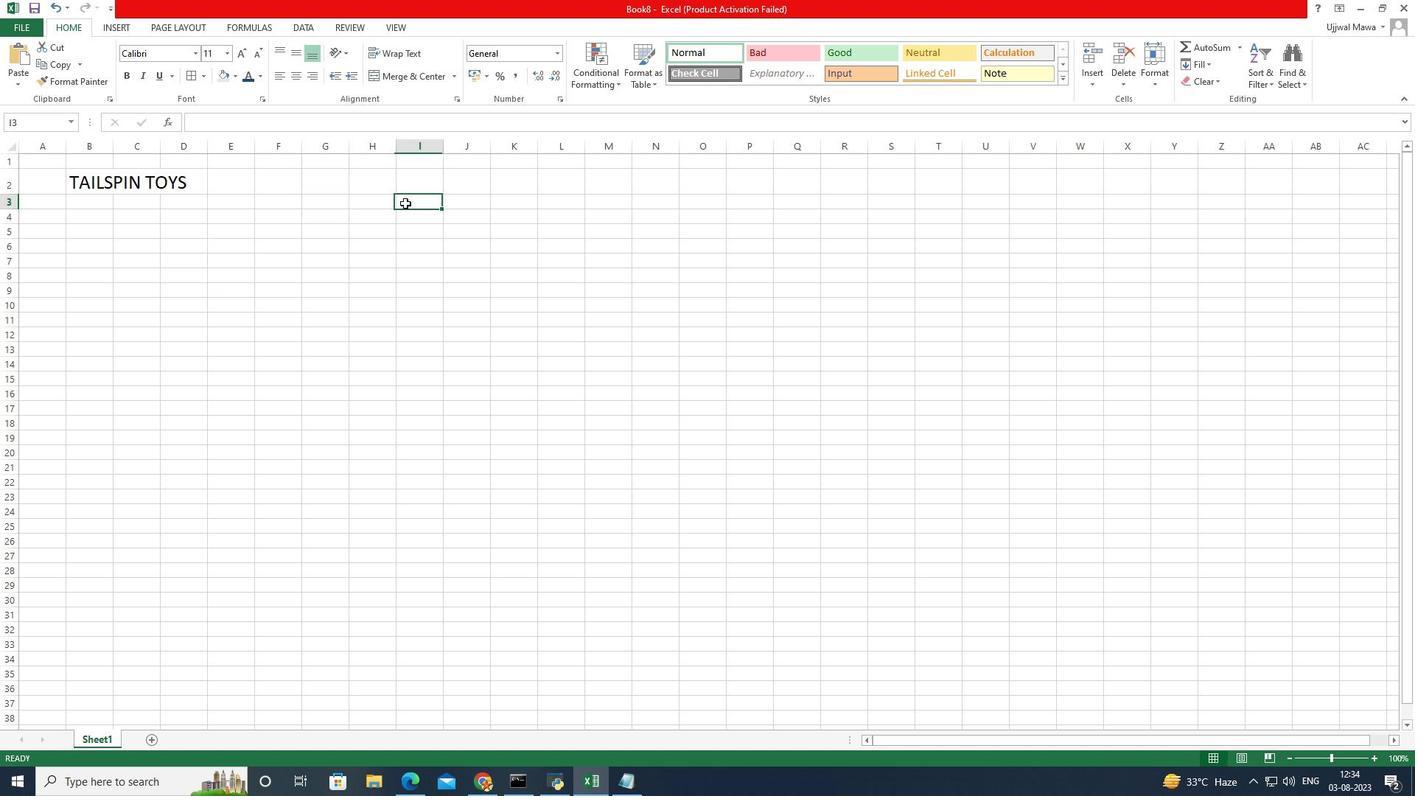 
Action: Mouse moved to (376, 196)
Screenshot: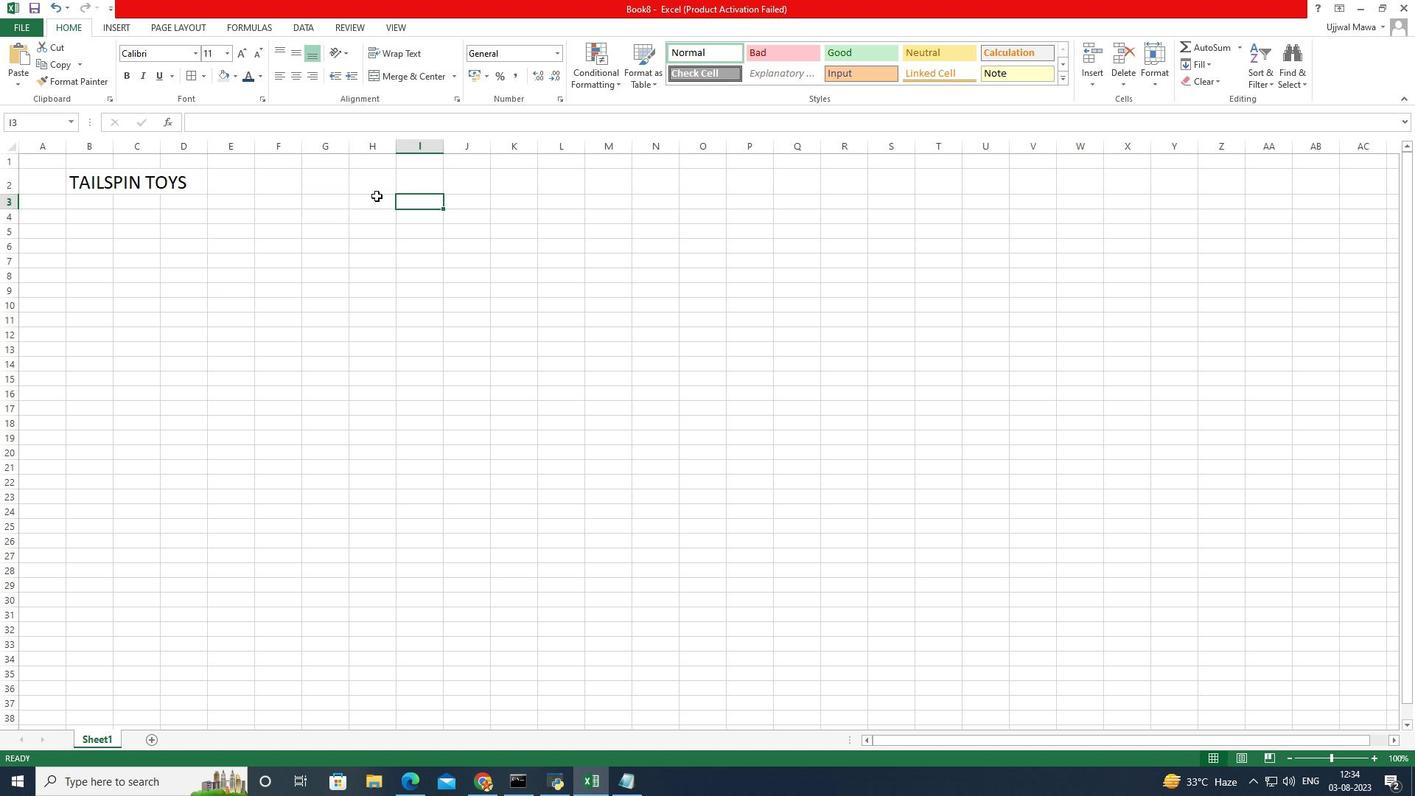 
Action: Mouse pressed left at (376, 196)
Screenshot: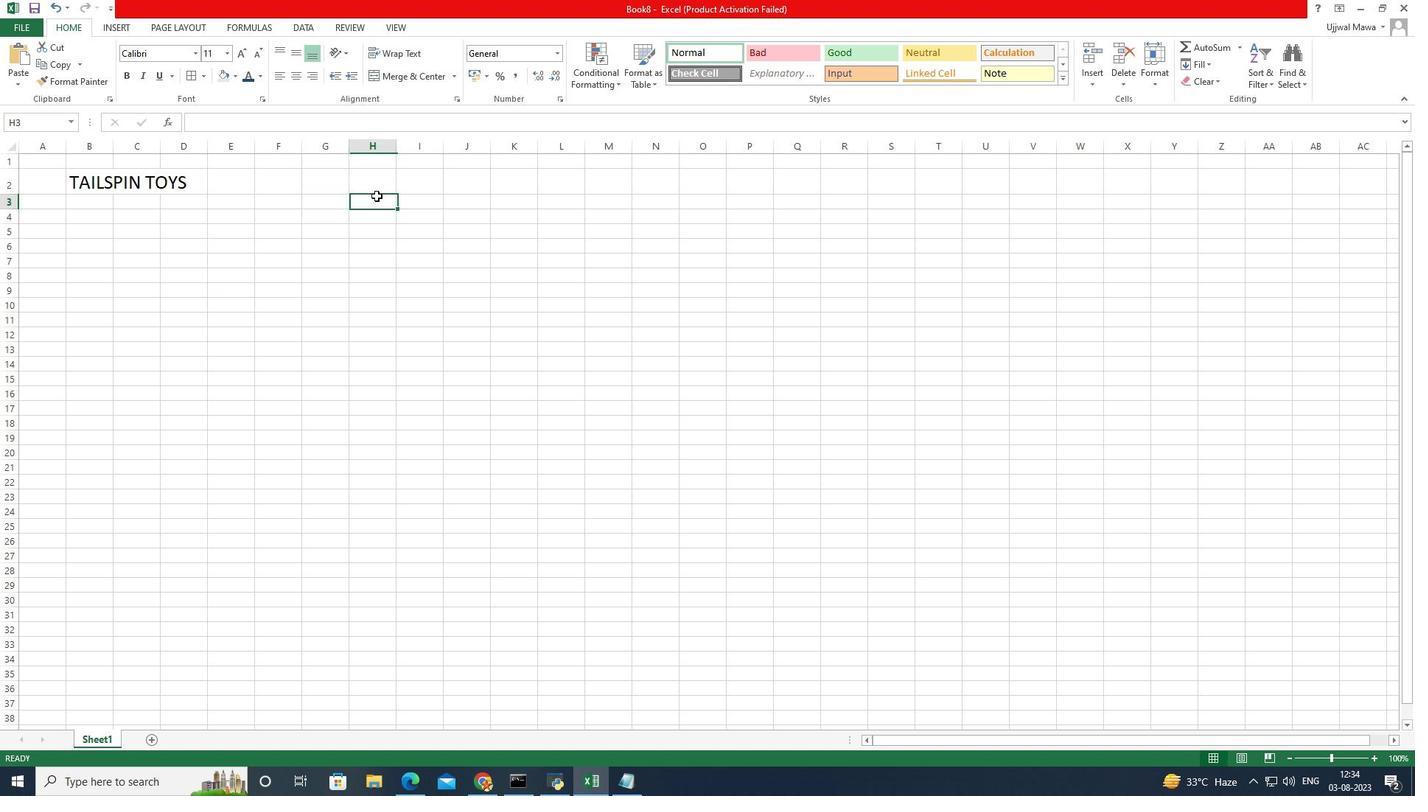 
Action: Key pressed 123
Screenshot: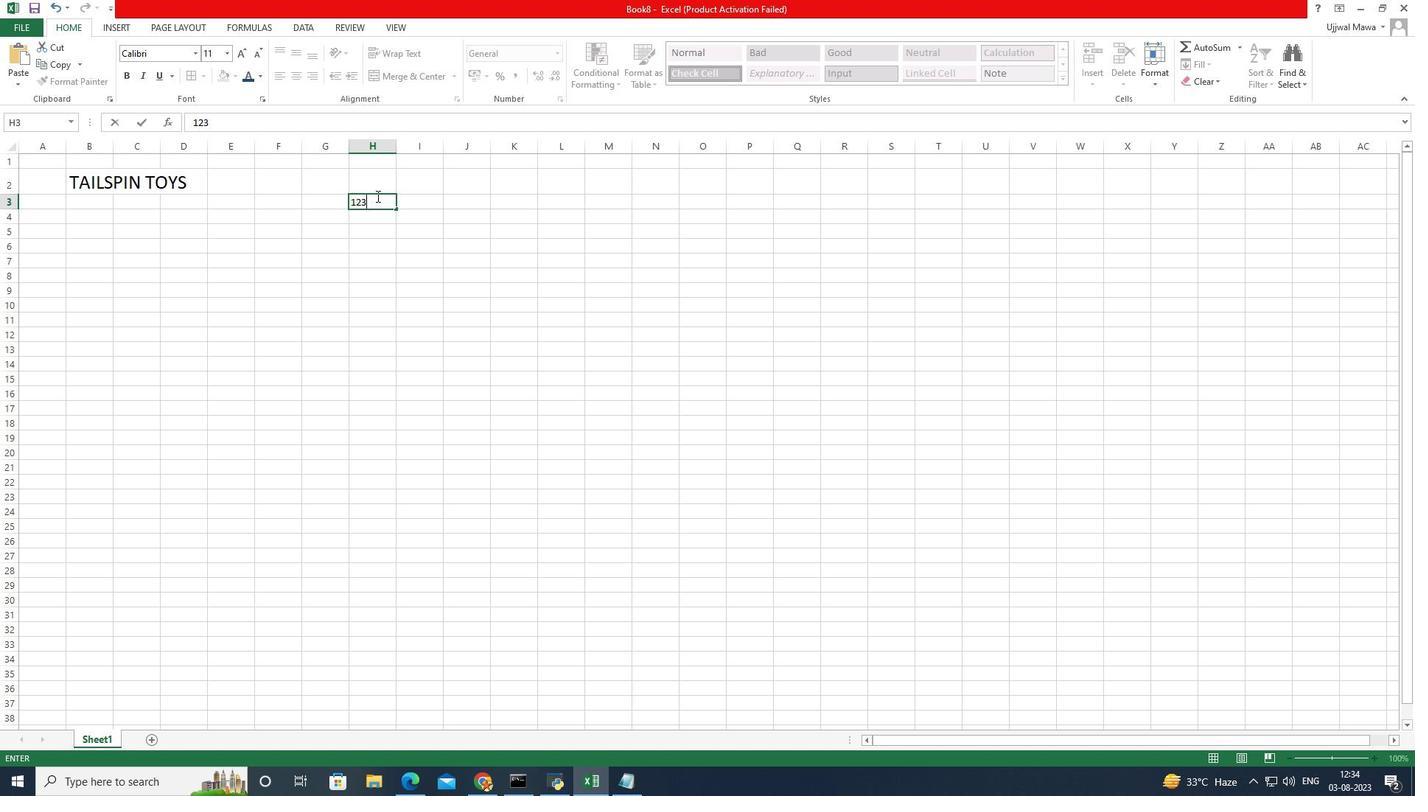 
Action: Mouse moved to (414, 251)
Screenshot: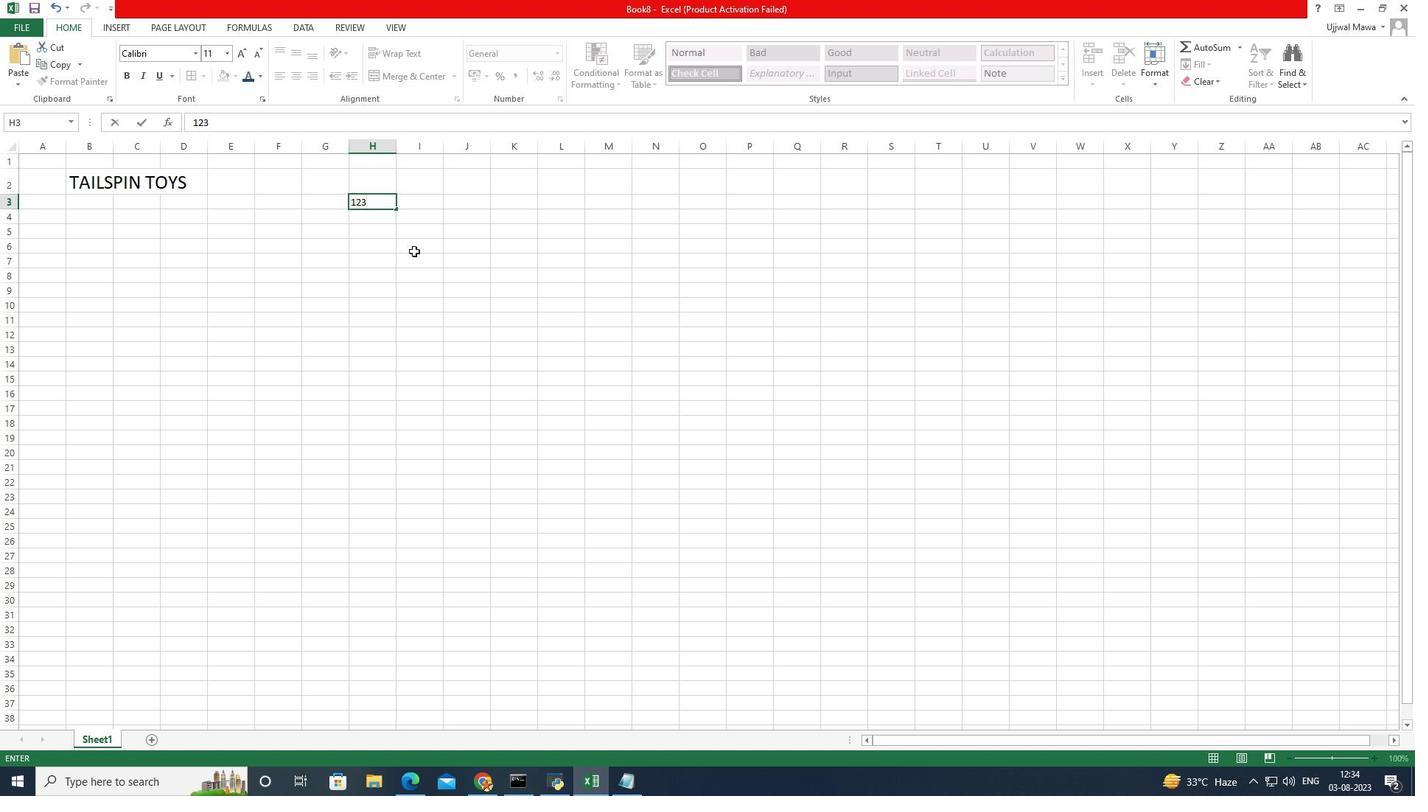 
Action: Key pressed <Key.space>MAIN<Key.space>ST.<Key.enter>O
Screenshot: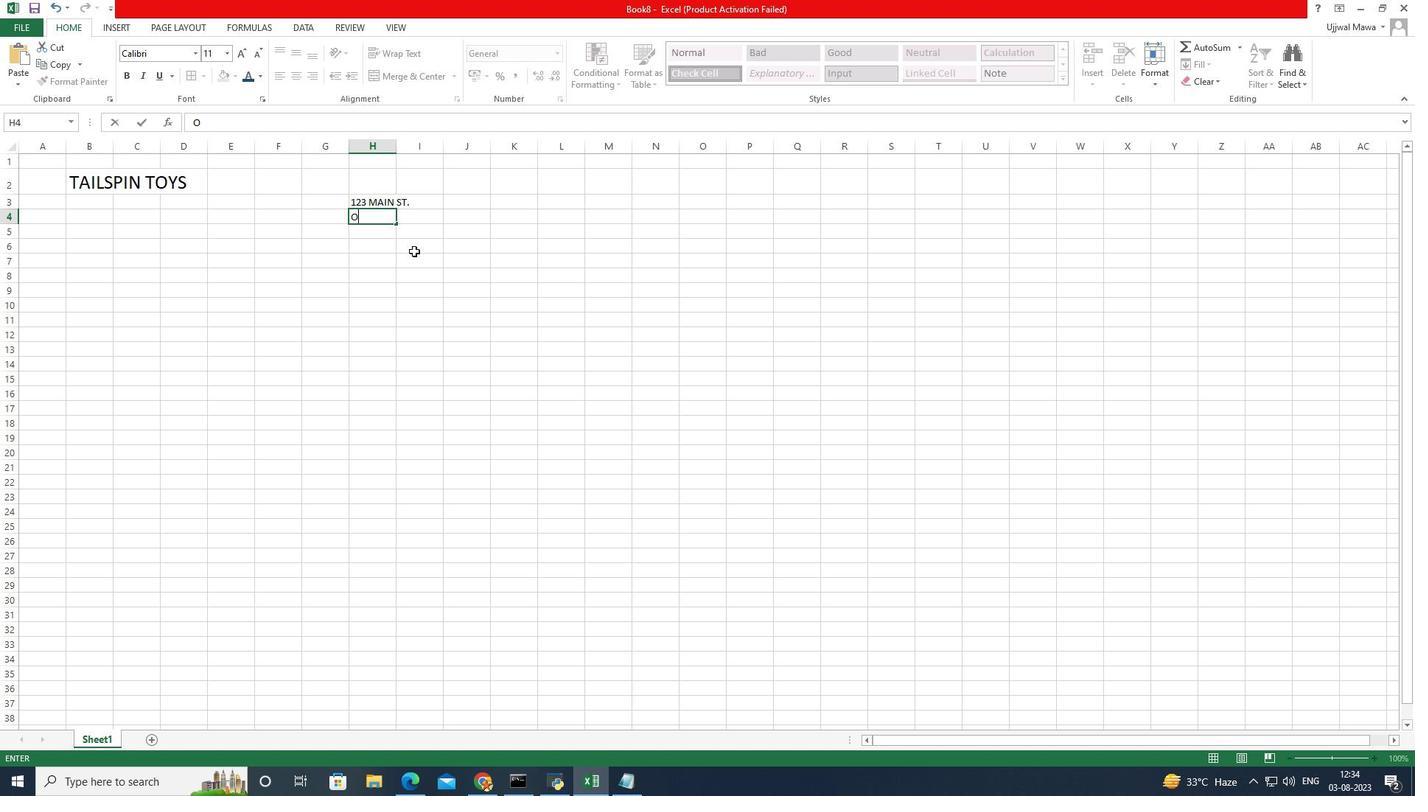 
Action: Mouse moved to (360, 143)
Screenshot: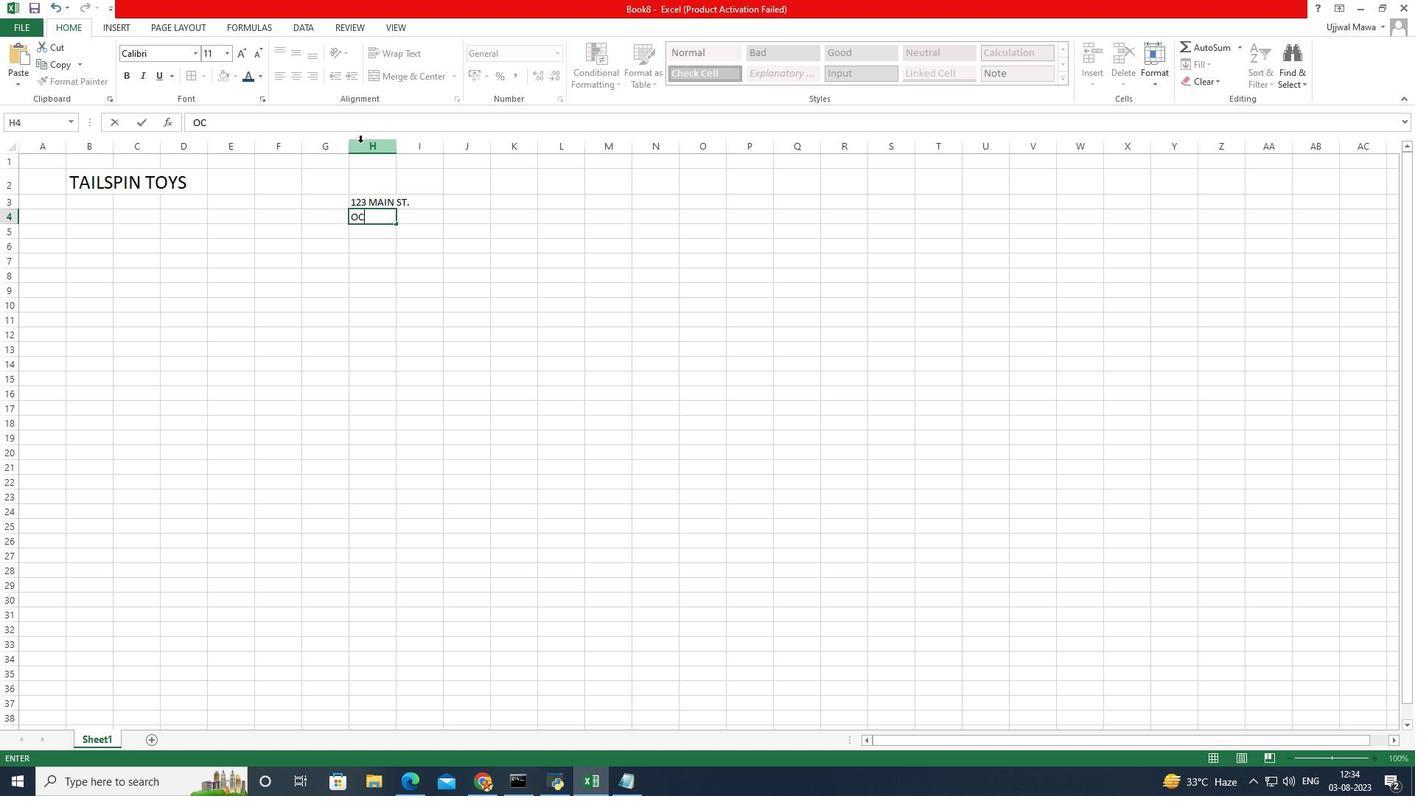 
Action: Key pressed CEAN<Key.space>VIEW<Key.space>,MO12345
Screenshot: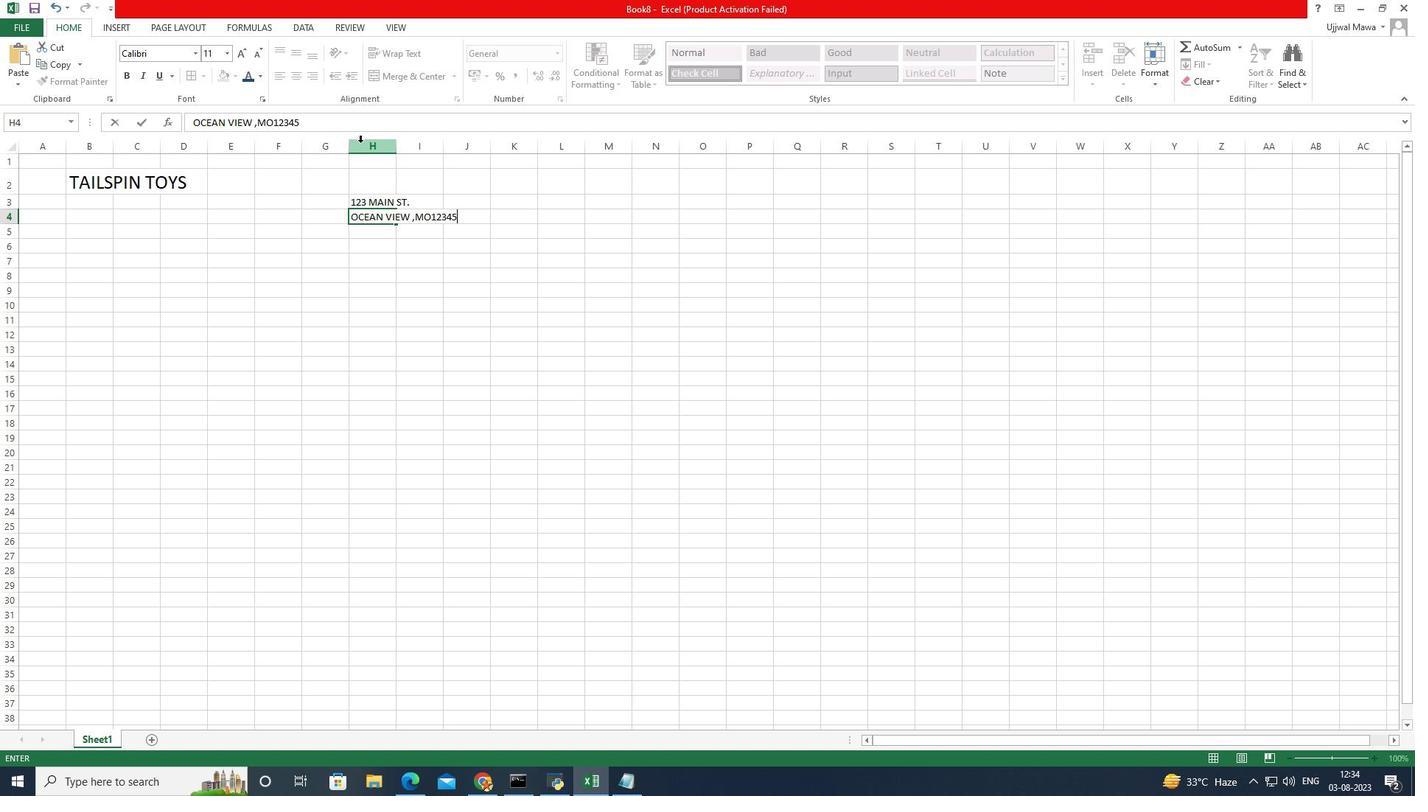 
Action: Mouse moved to (432, 216)
Screenshot: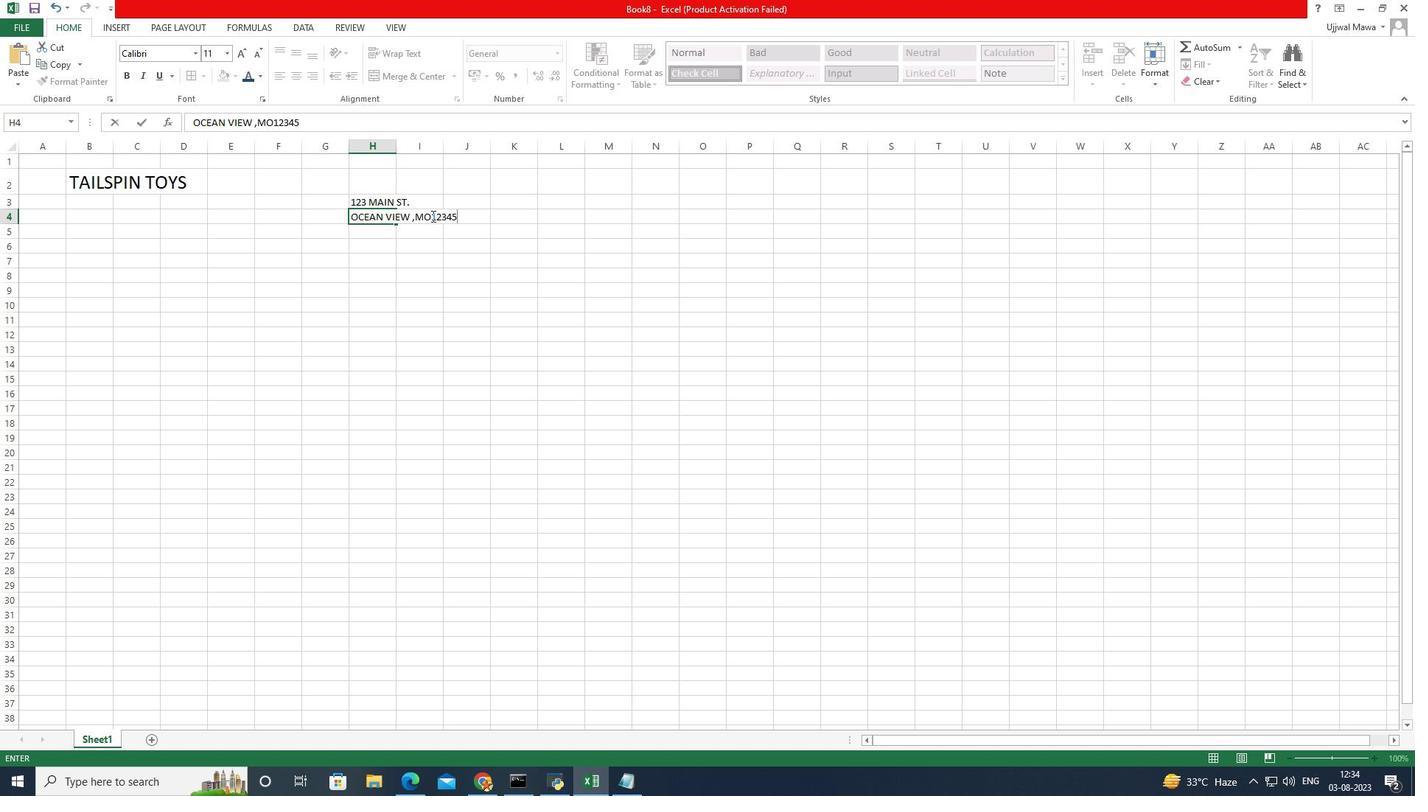
Action: Mouse pressed left at (432, 216)
Screenshot: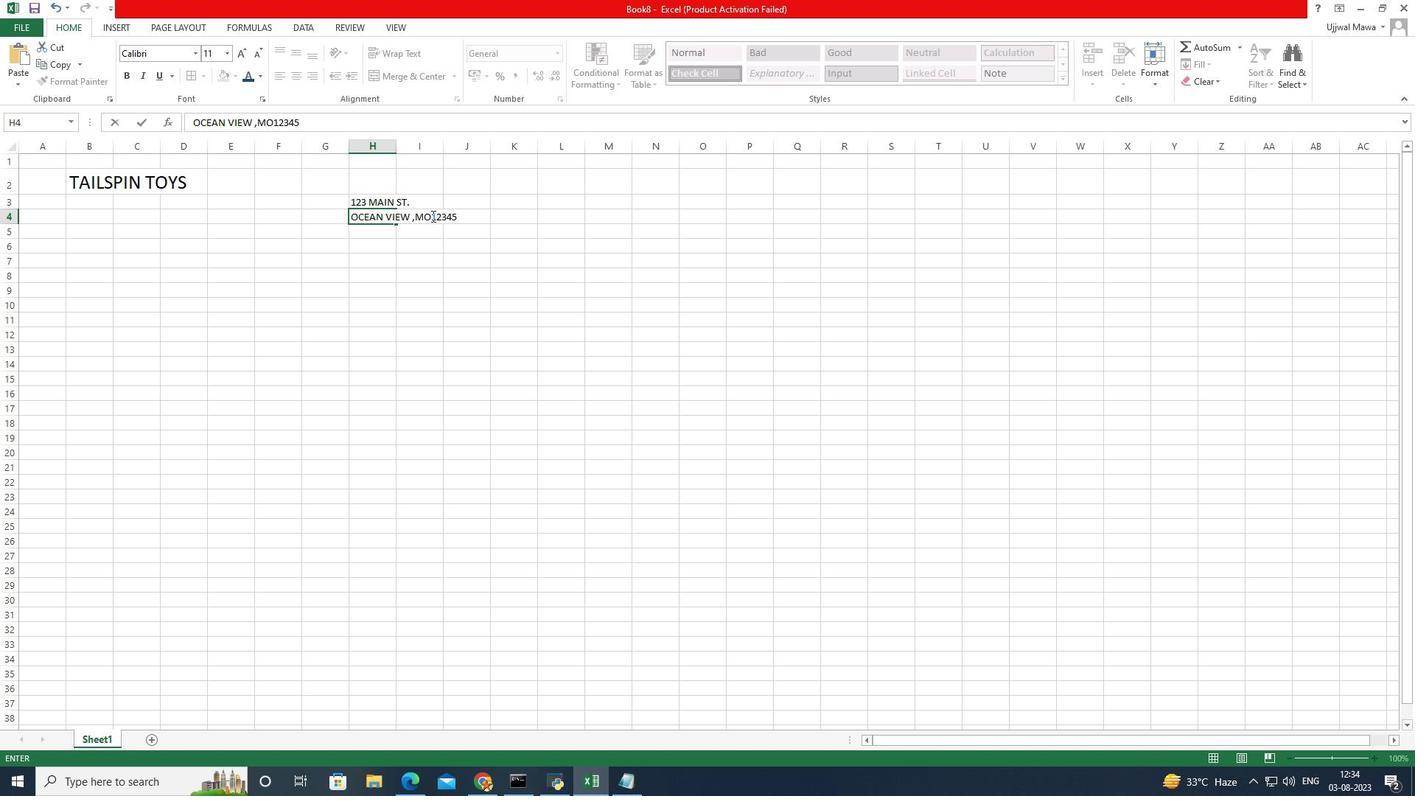 
Action: Key pressed <Key.space>
Screenshot: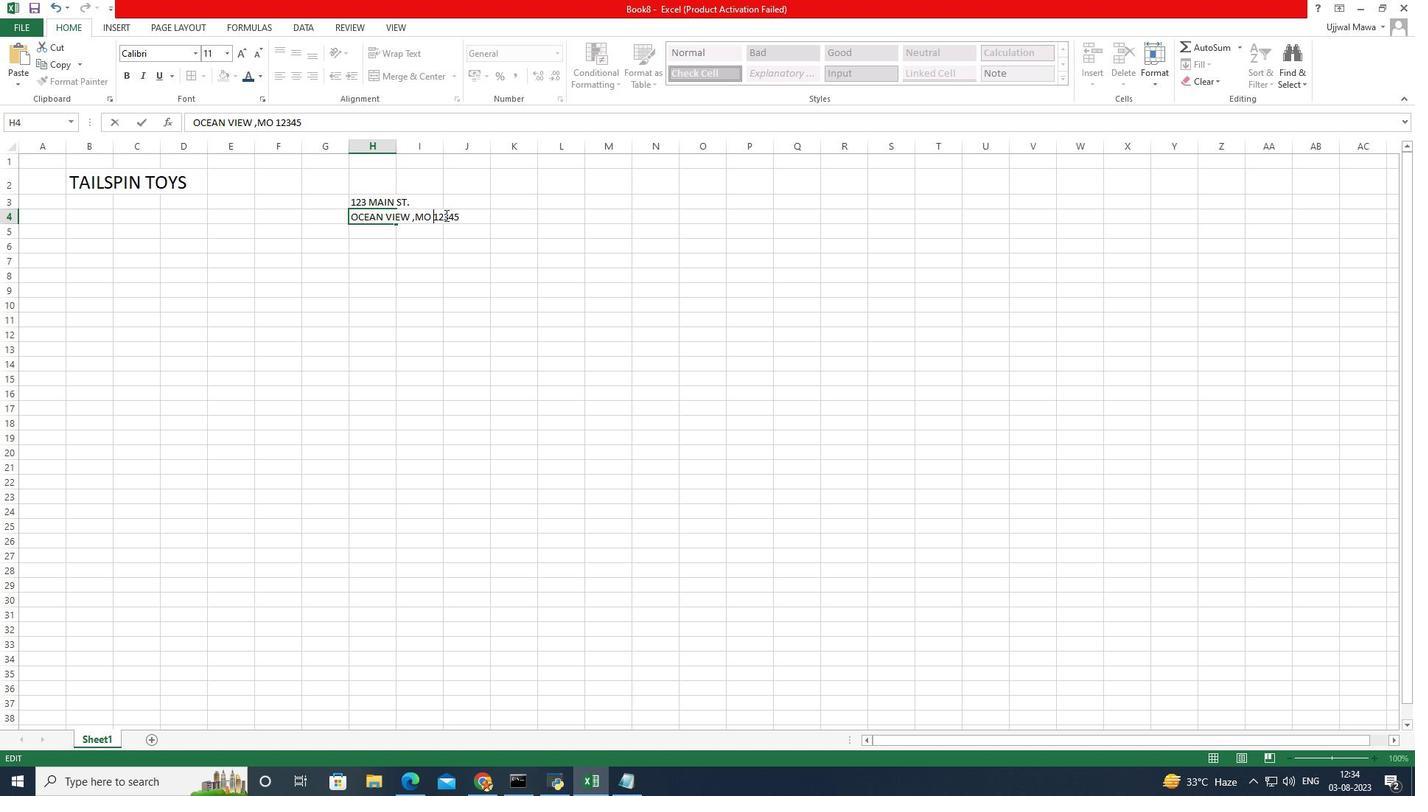 
Action: Mouse moved to (468, 237)
Screenshot: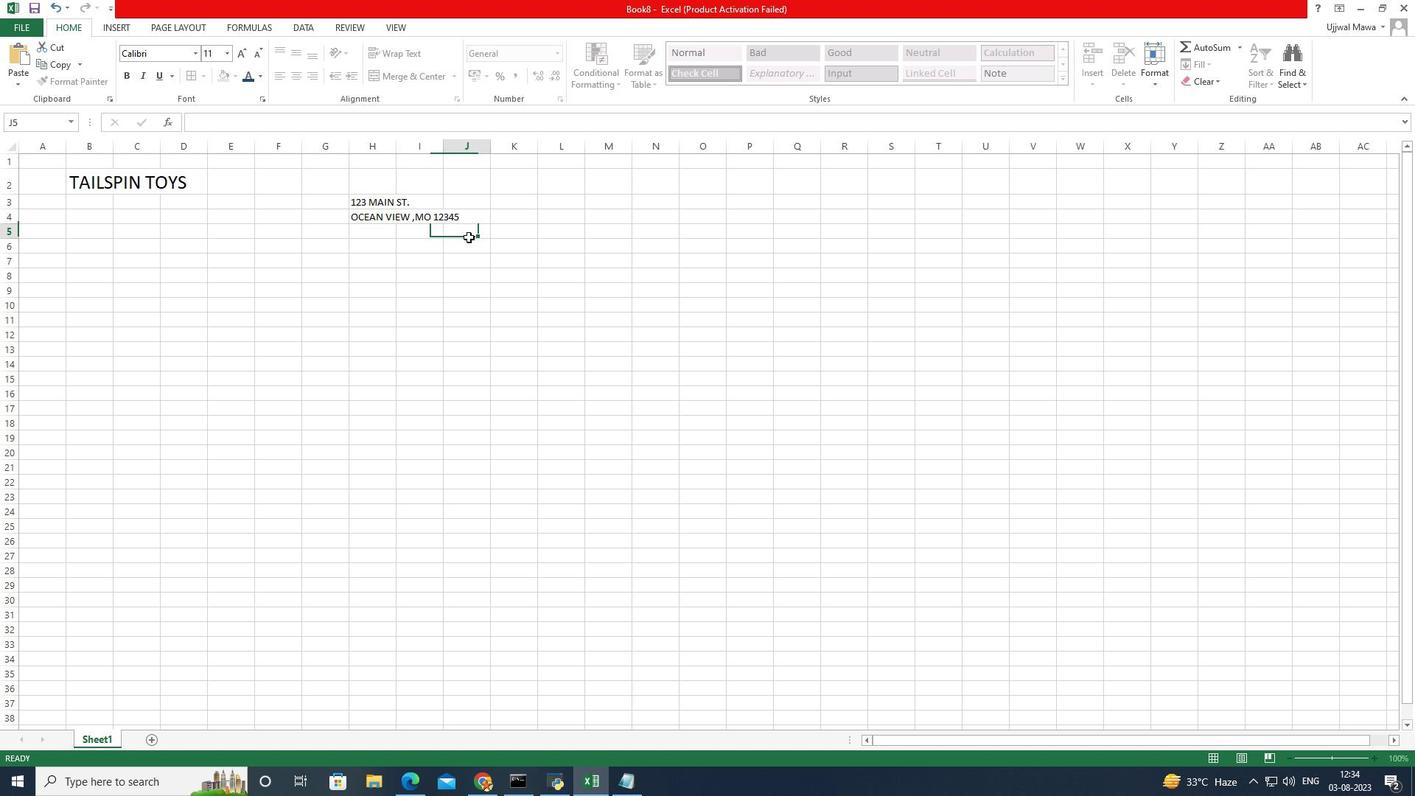 
Action: Mouse pressed left at (468, 237)
Screenshot: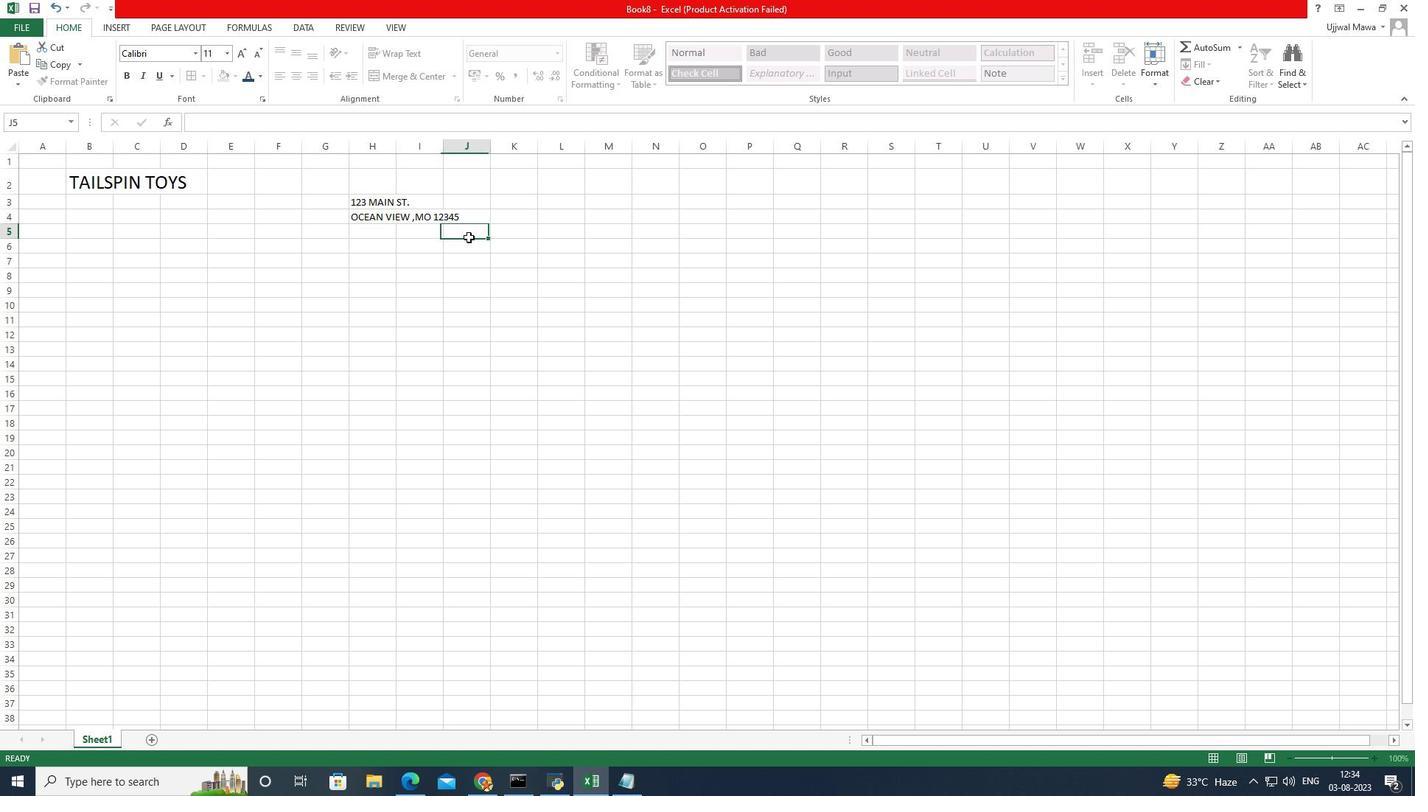 
Action: Mouse moved to (523, 199)
Screenshot: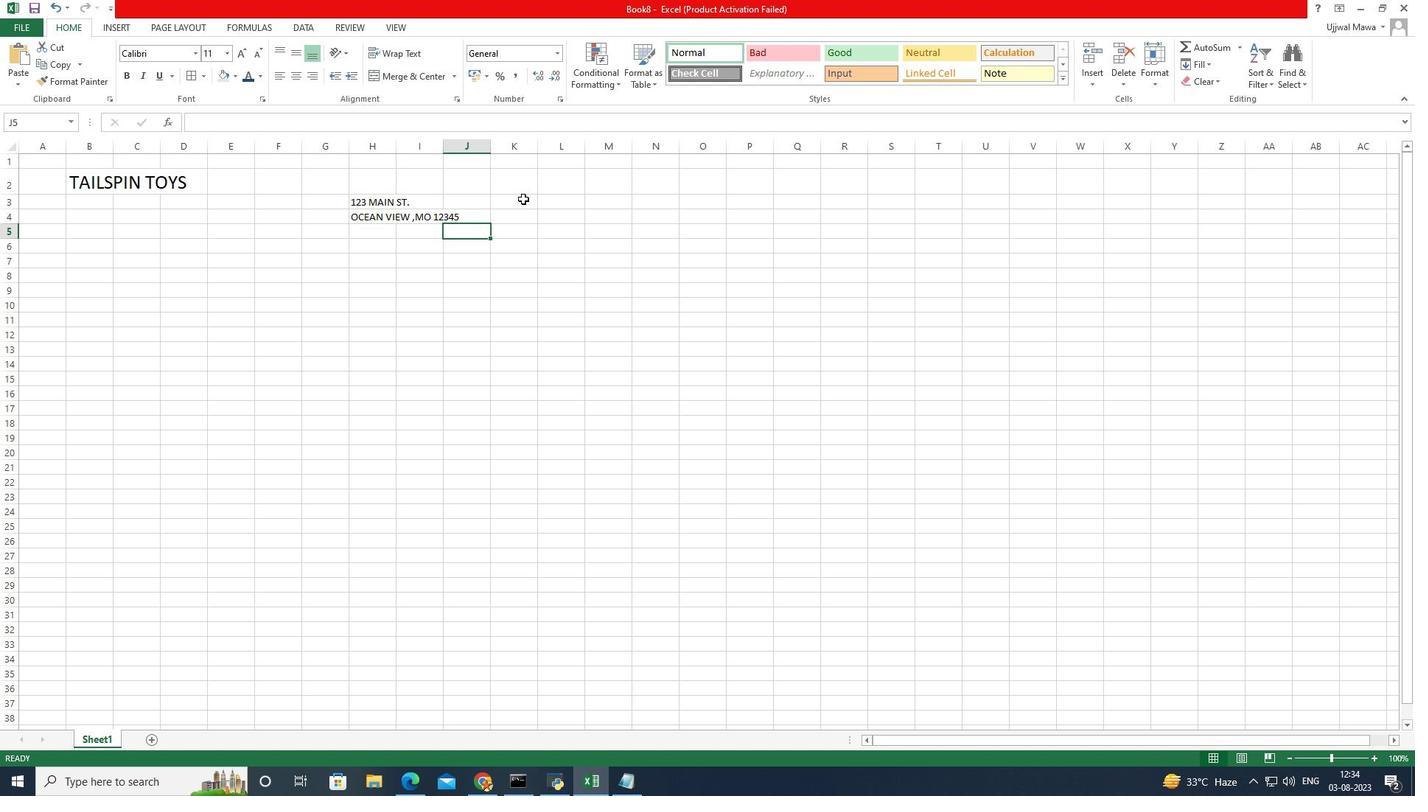 
Action: Mouse pressed left at (523, 199)
Screenshot: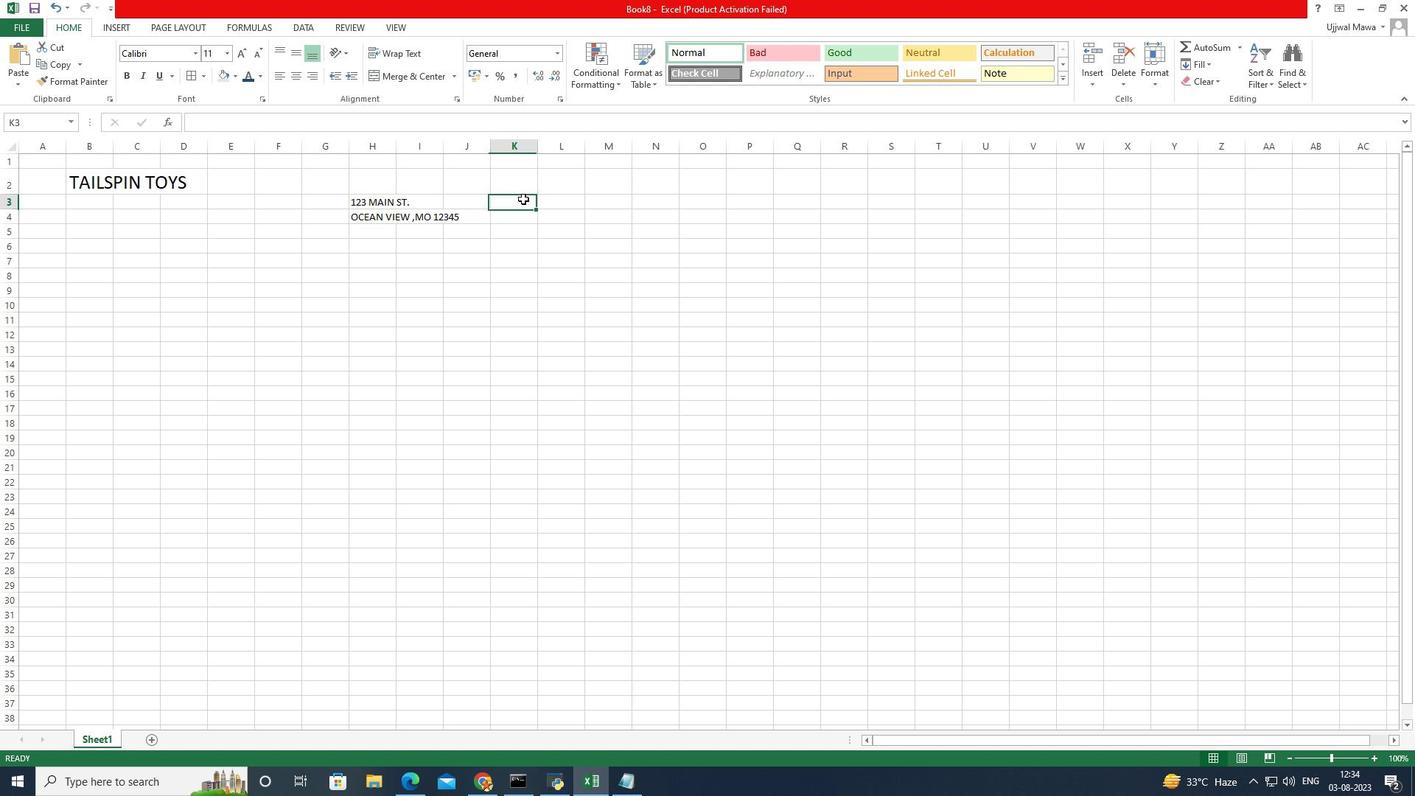 
Action: Mouse moved to (504, 205)
Screenshot: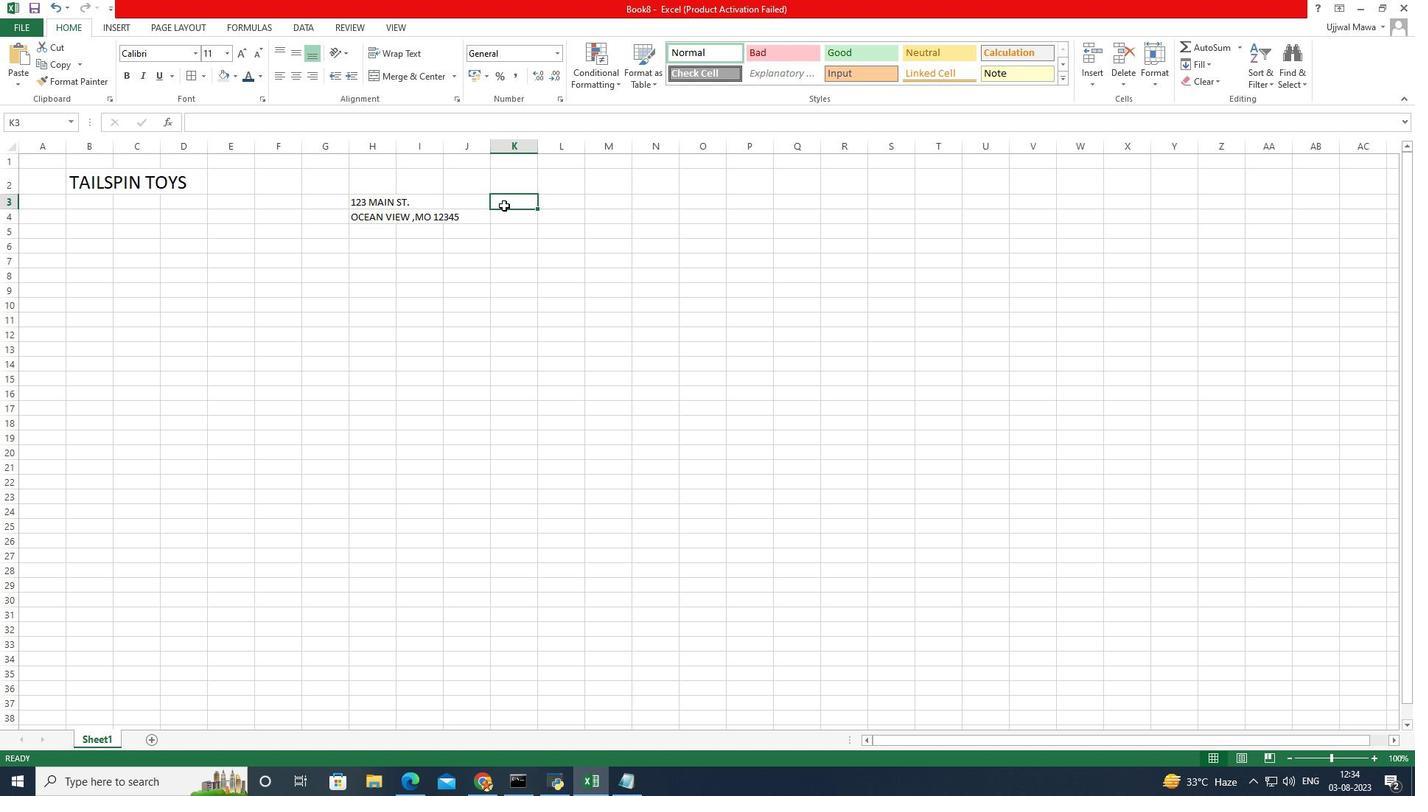 
Action: Key pressed P-]<Key.backspace><Key.backspace><Key.backspace>
Screenshot: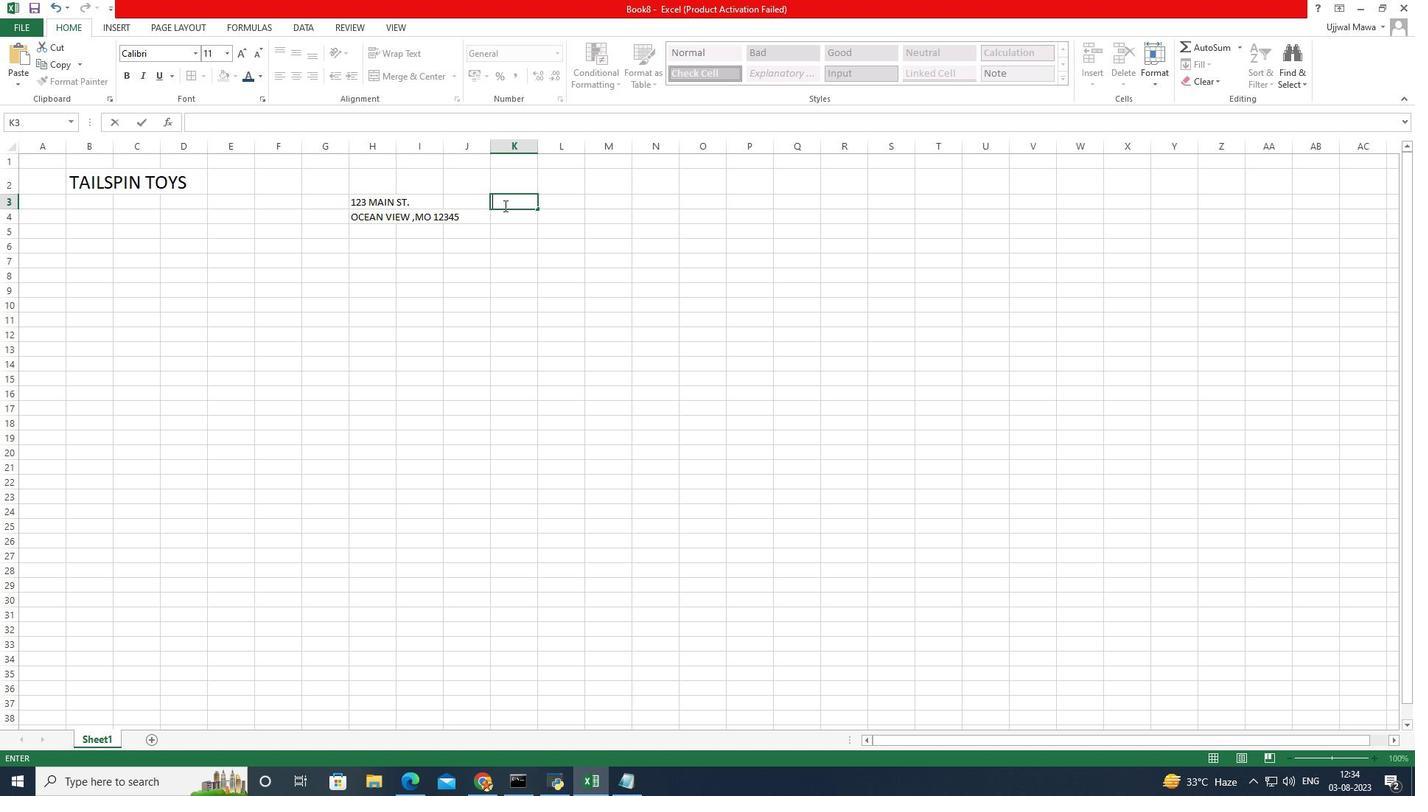 
Action: Mouse moved to (464, 202)
Screenshot: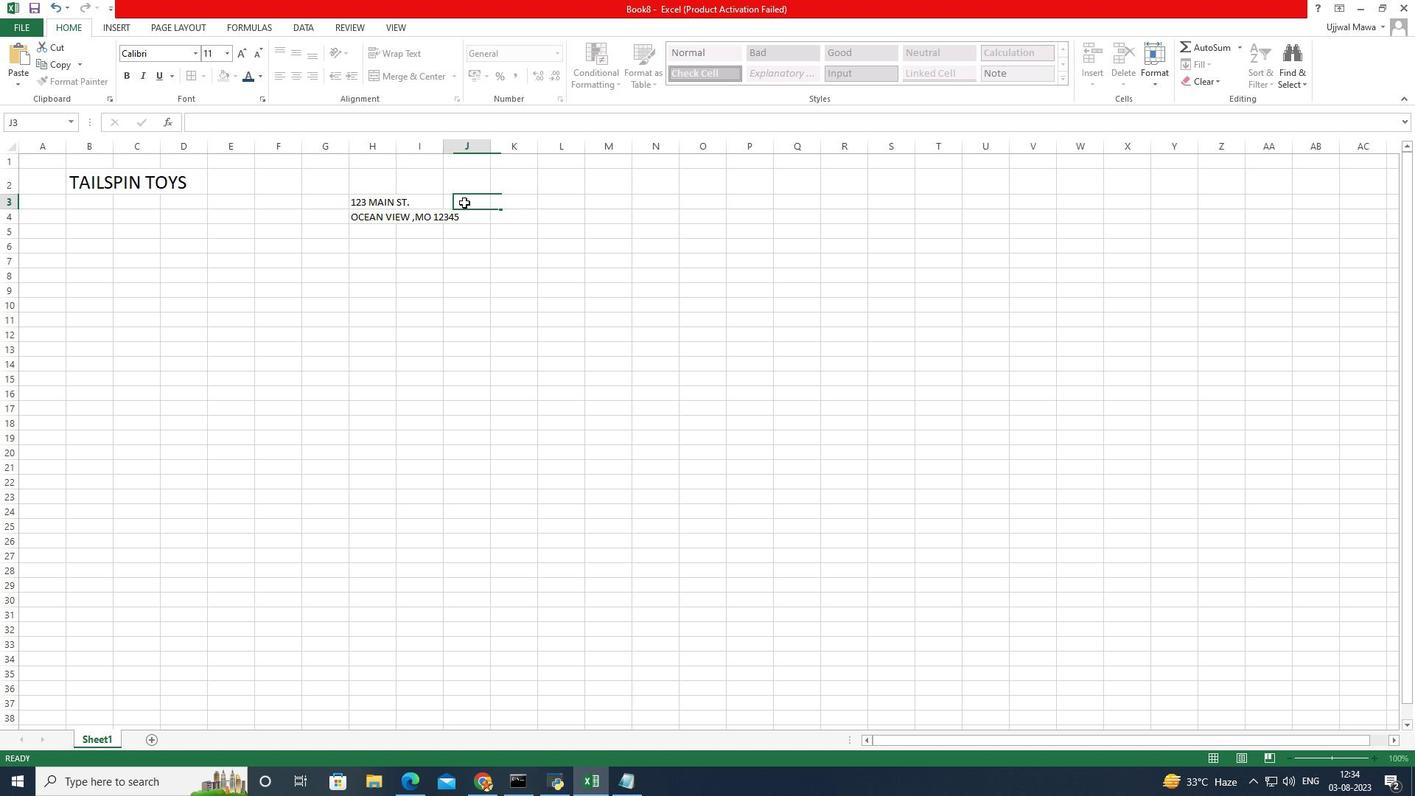 
Action: Mouse pressed left at (464, 202)
Screenshot: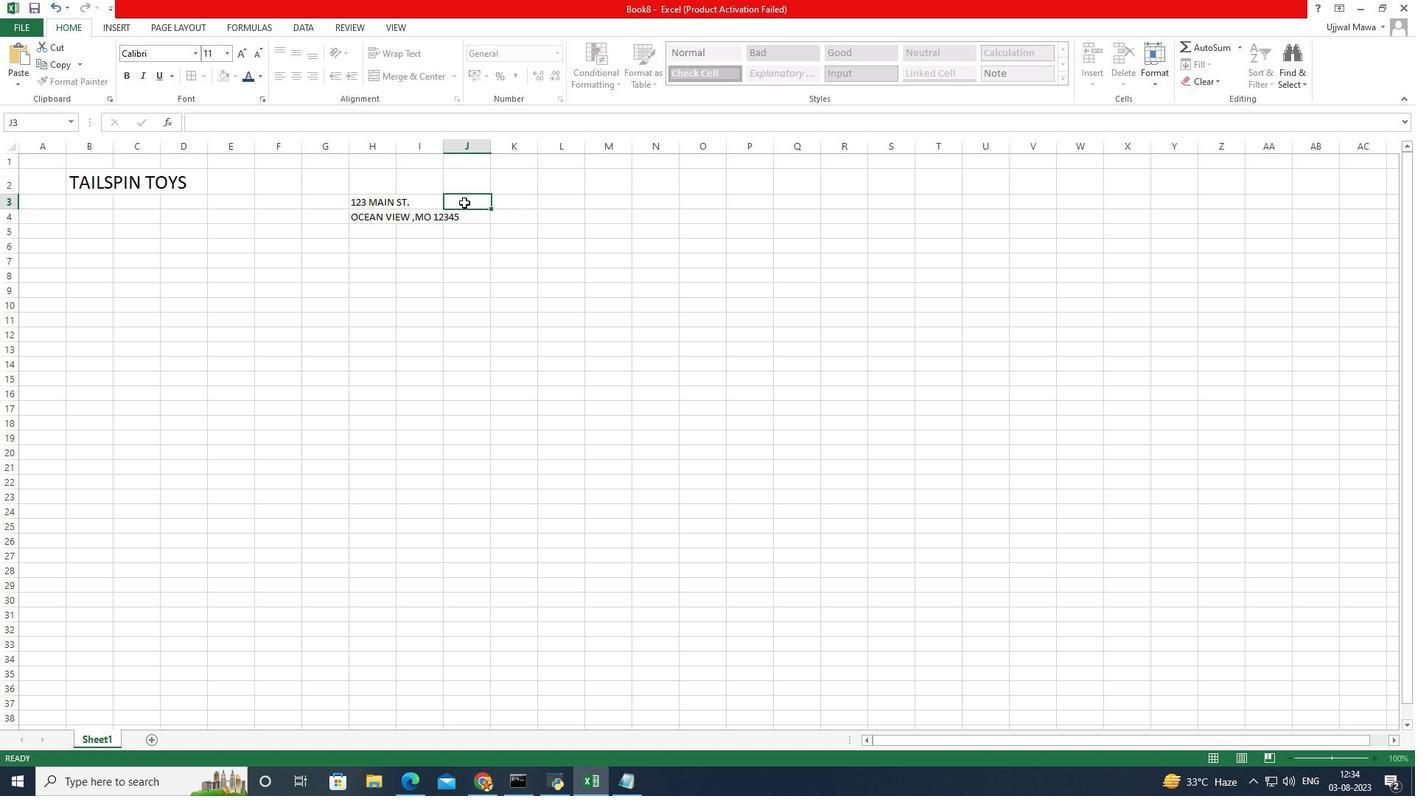 
Action: Mouse pressed left at (464, 202)
Screenshot: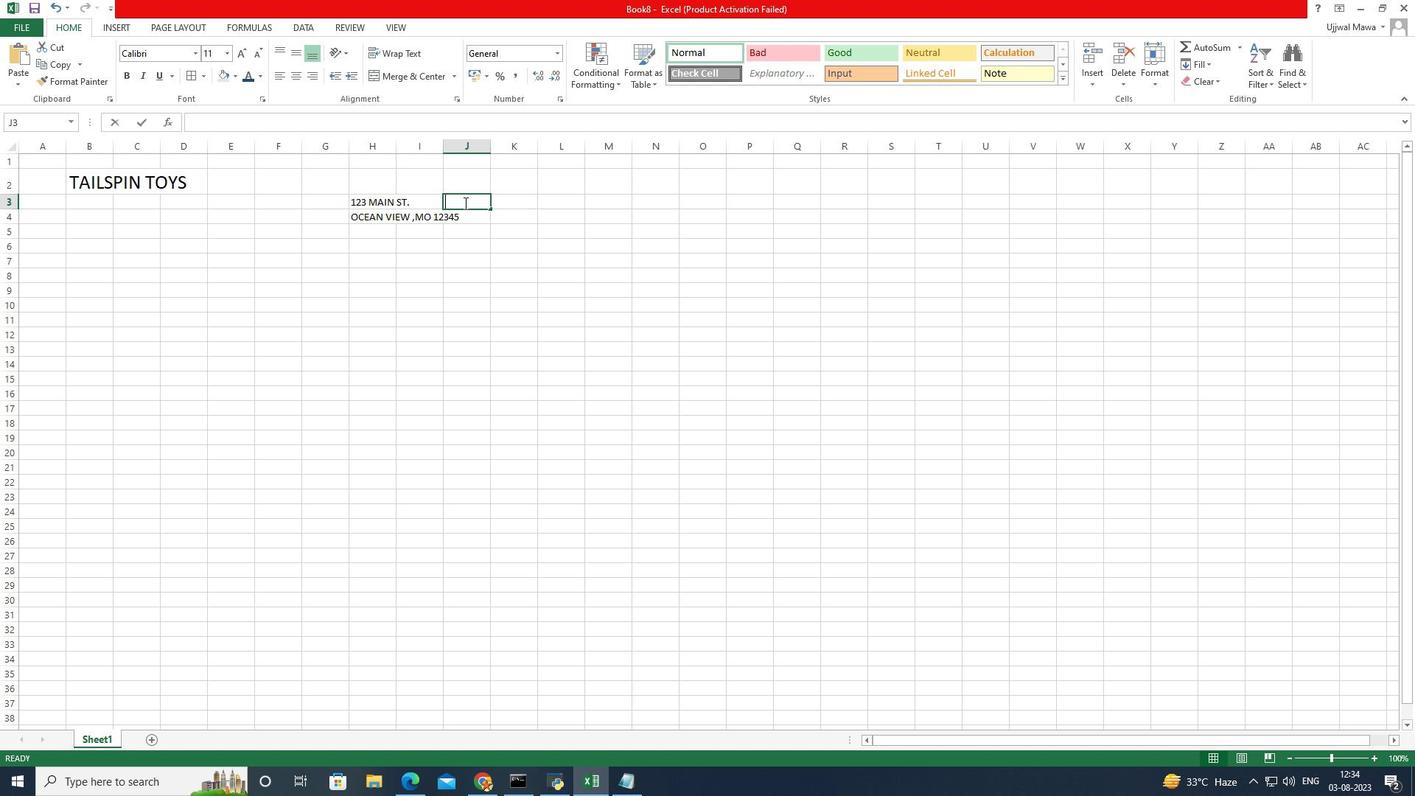 
Action: Mouse moved to (464, 202)
Screenshot: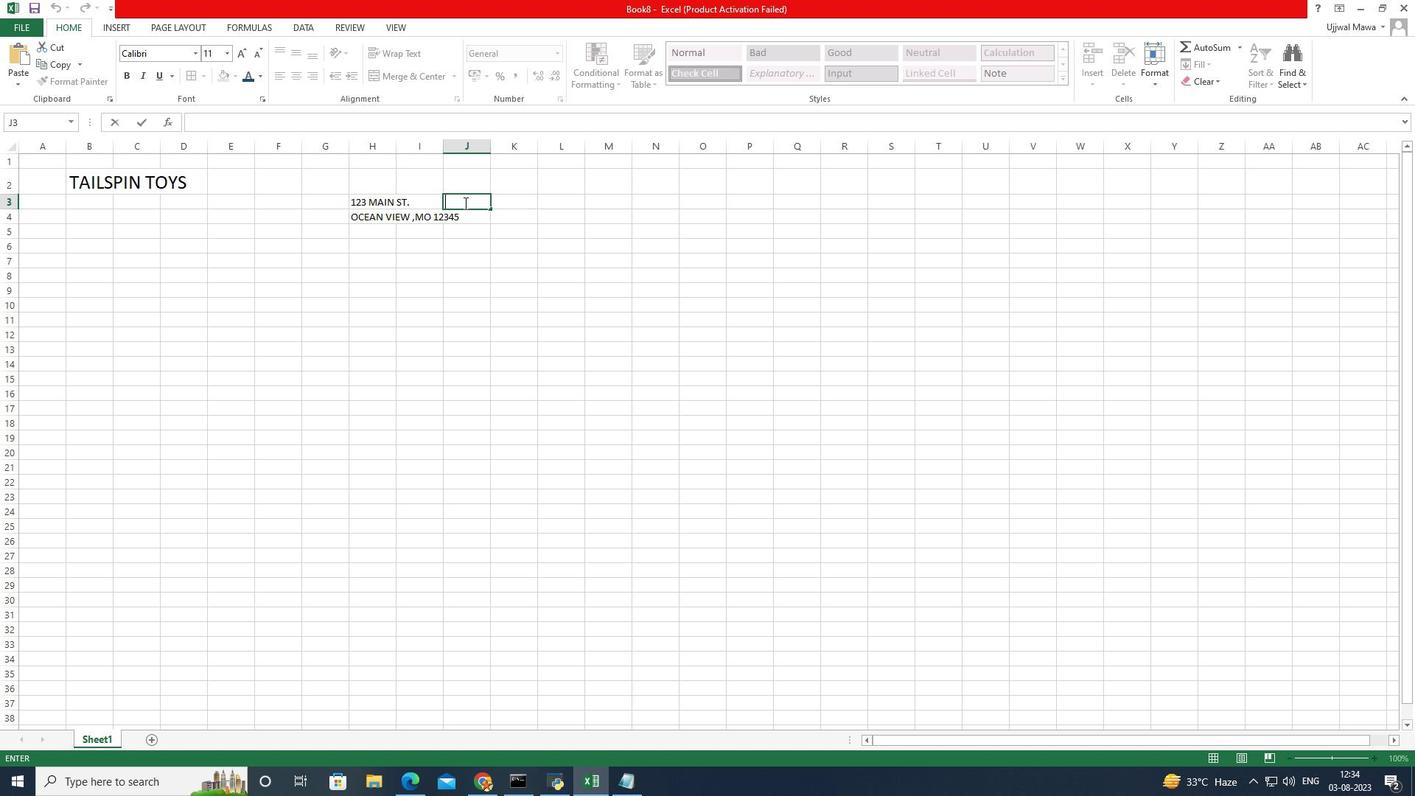 
Action: Key pressed P-123-555-0321<Key.enter>
Screenshot: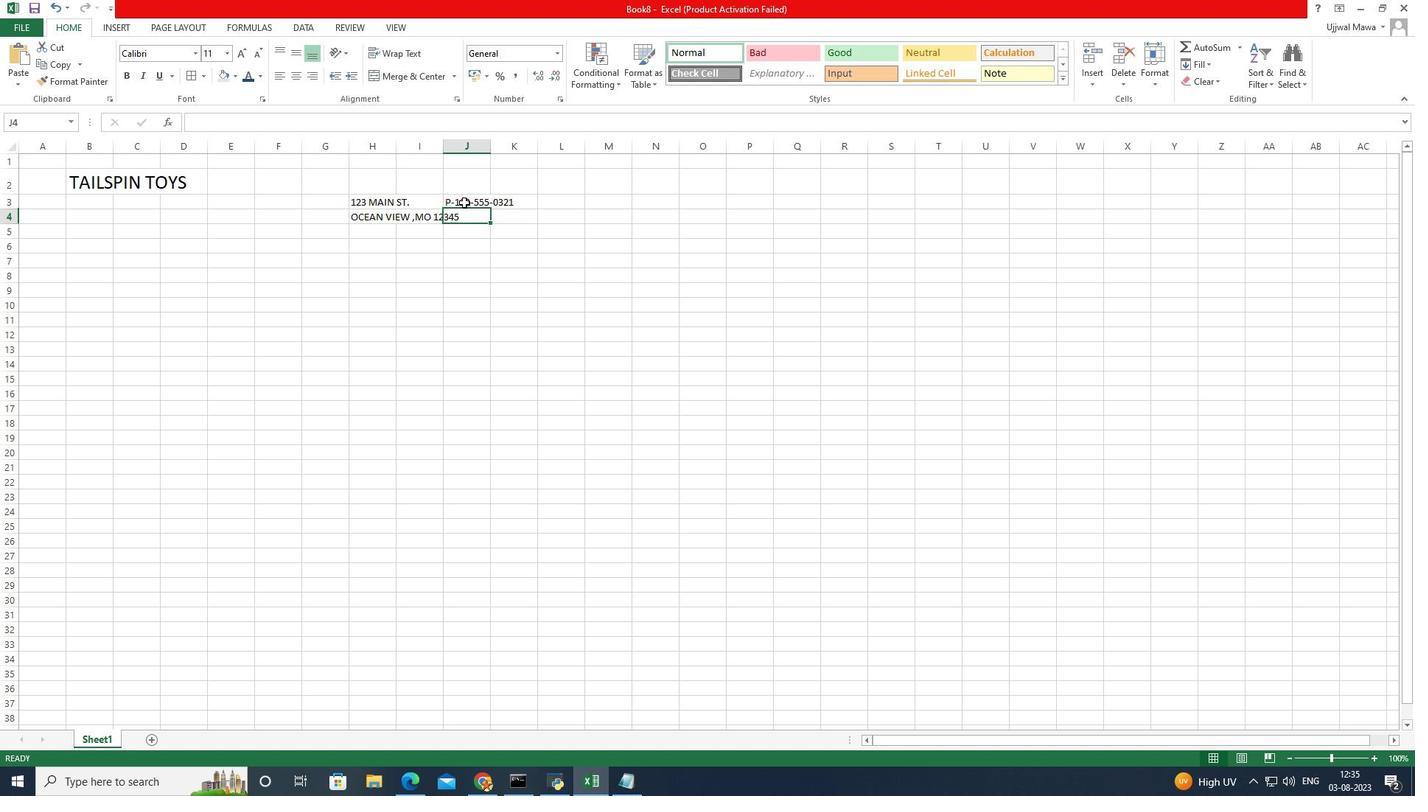 
Action: Mouse moved to (464, 202)
Screenshot: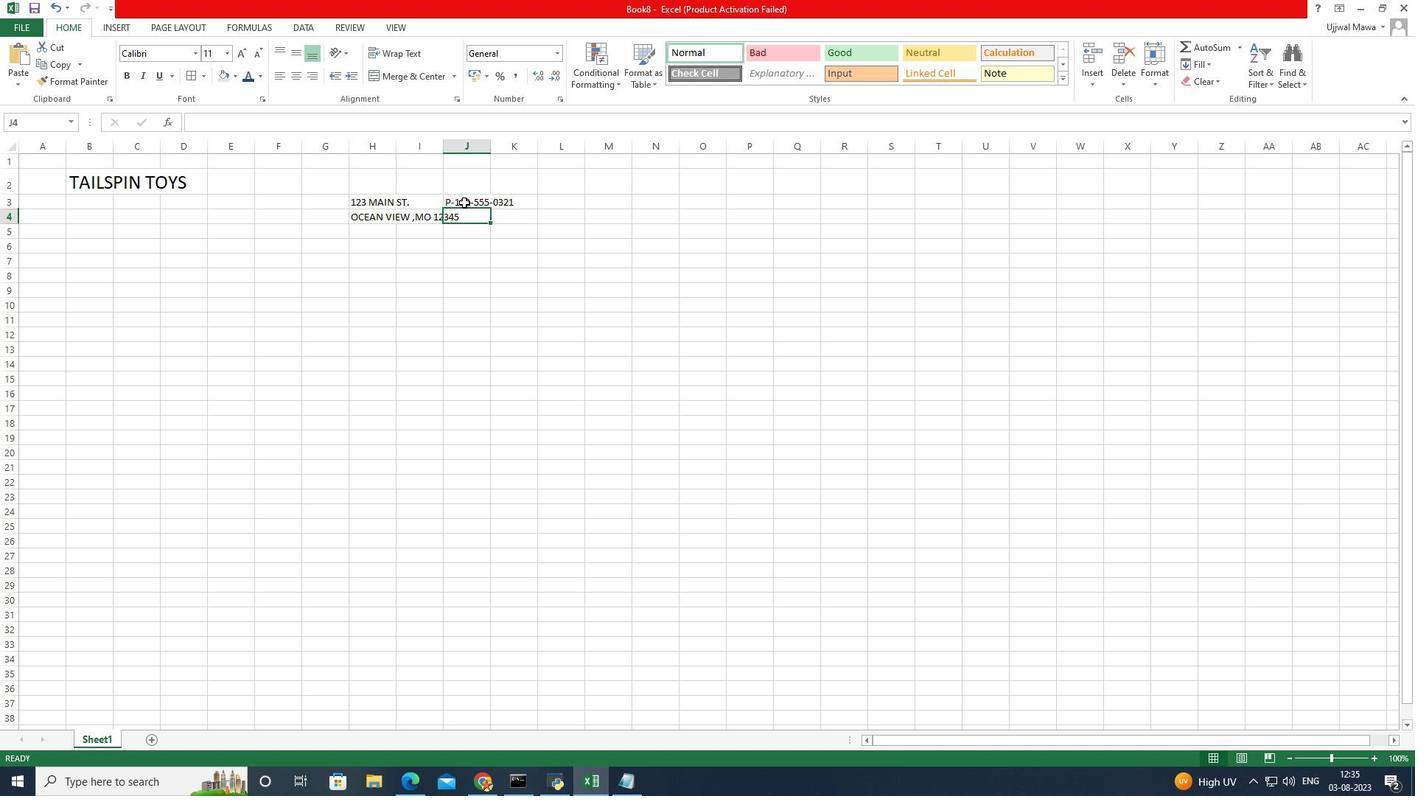 
Action: Key pressed P-
Screenshot: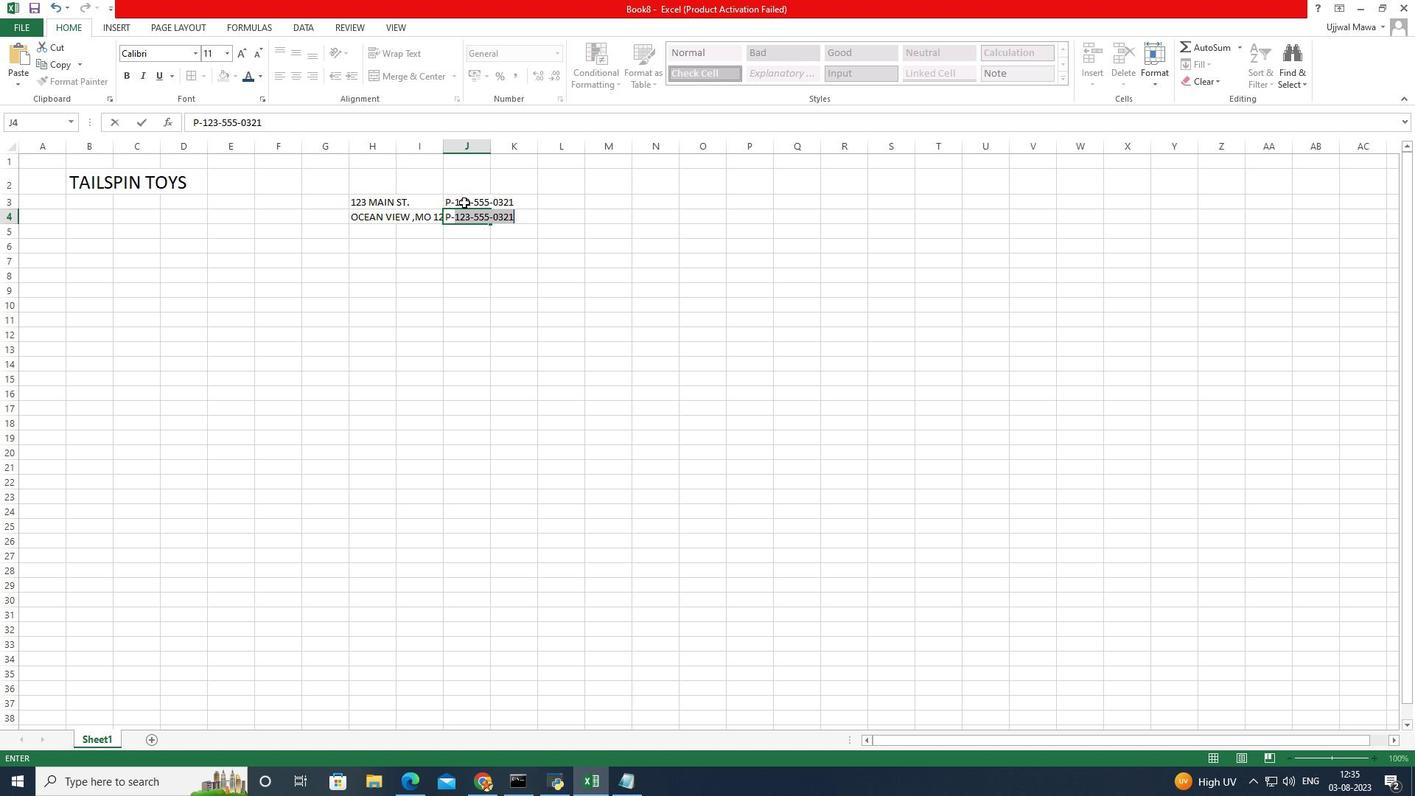 
Action: Mouse moved to (511, 289)
Screenshot: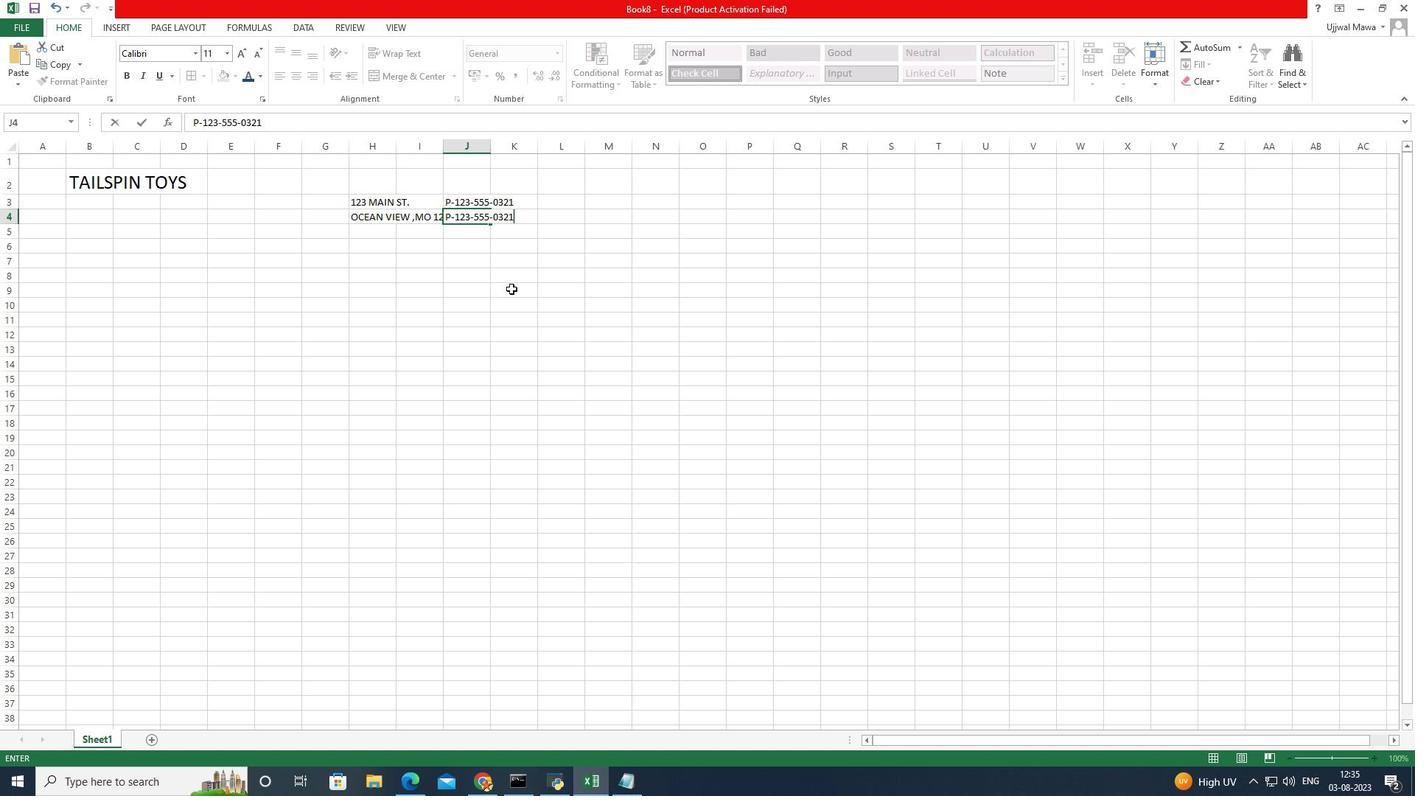 
Action: Mouse pressed left at (511, 289)
Screenshot: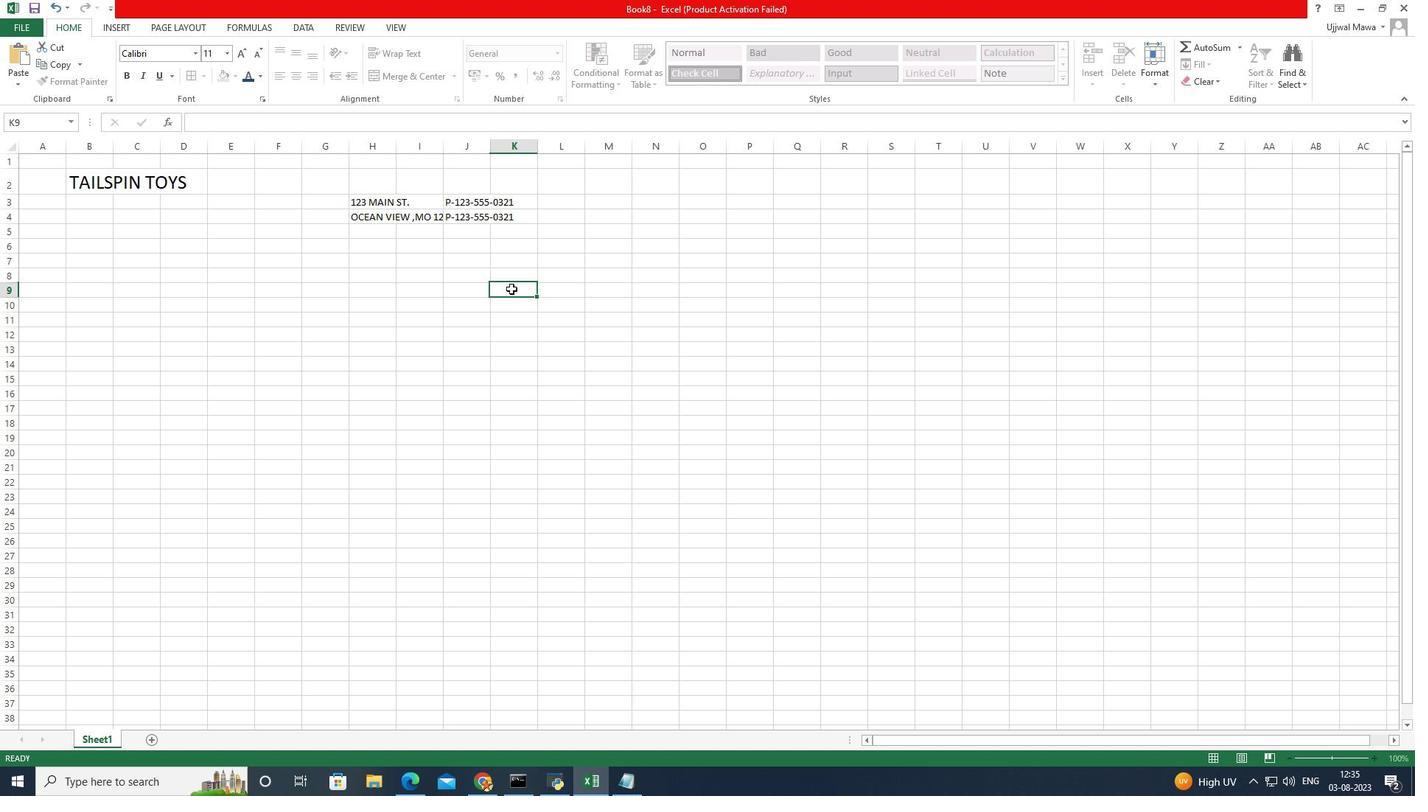 
Action: Mouse moved to (506, 223)
Screenshot: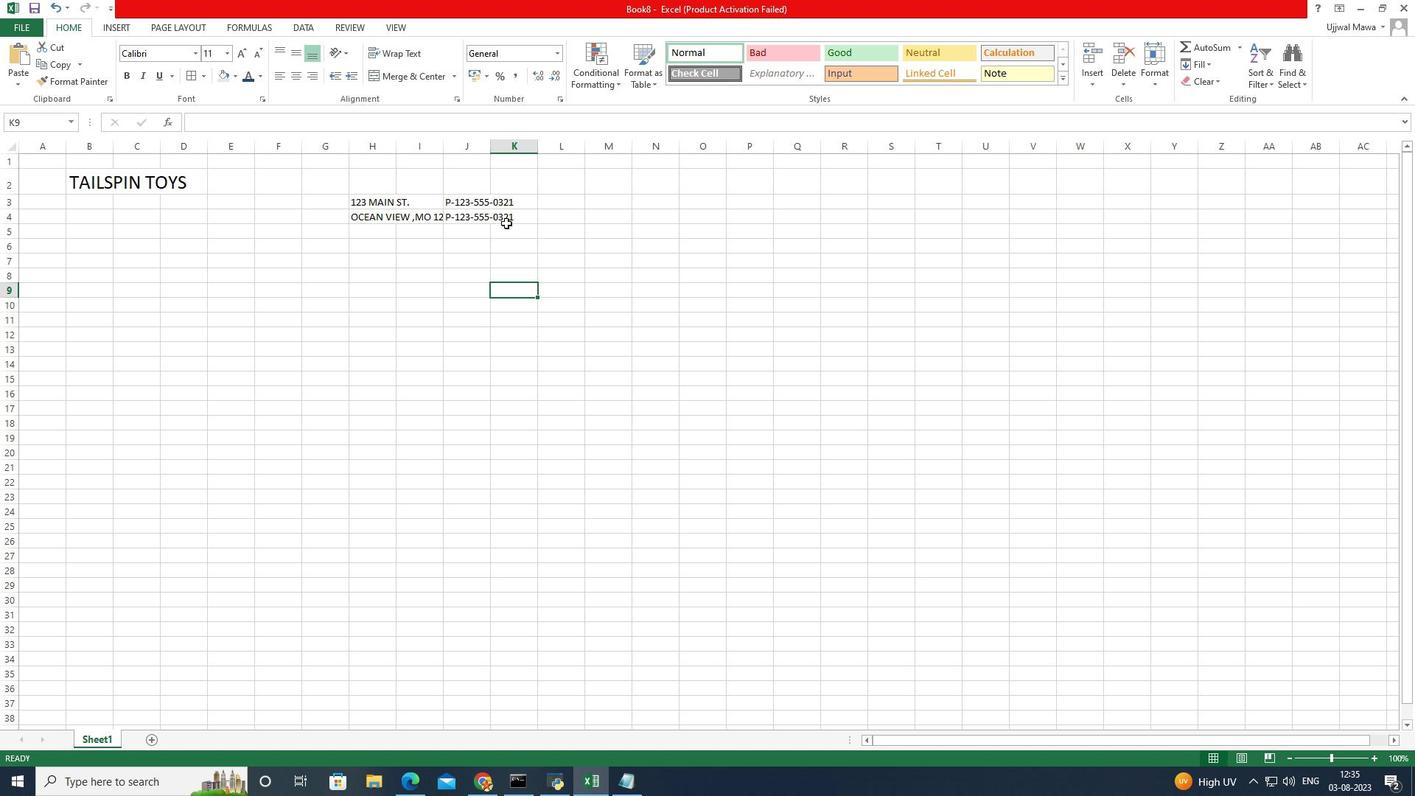 
Action: Mouse pressed left at (506, 223)
Screenshot: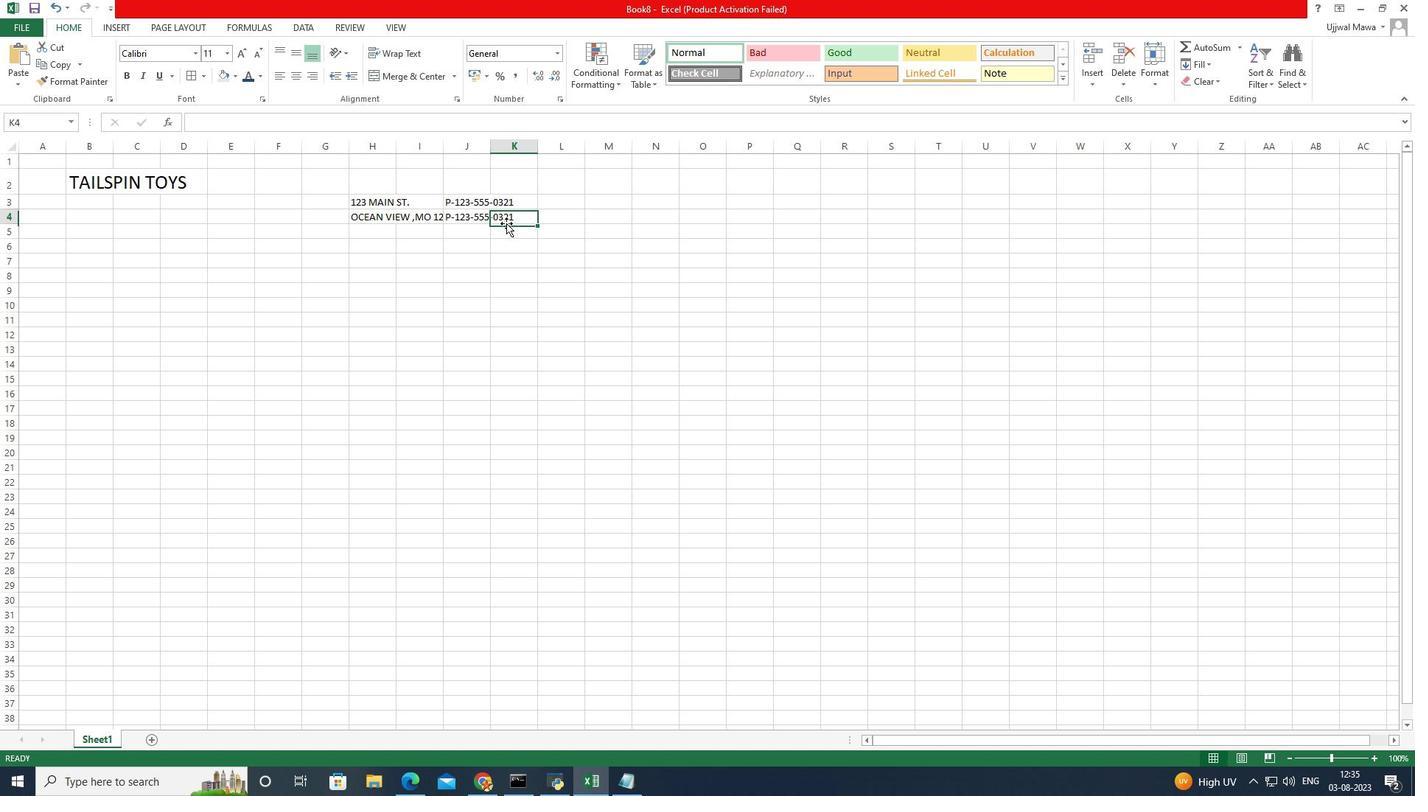 
Action: Mouse pressed left at (506, 223)
Screenshot: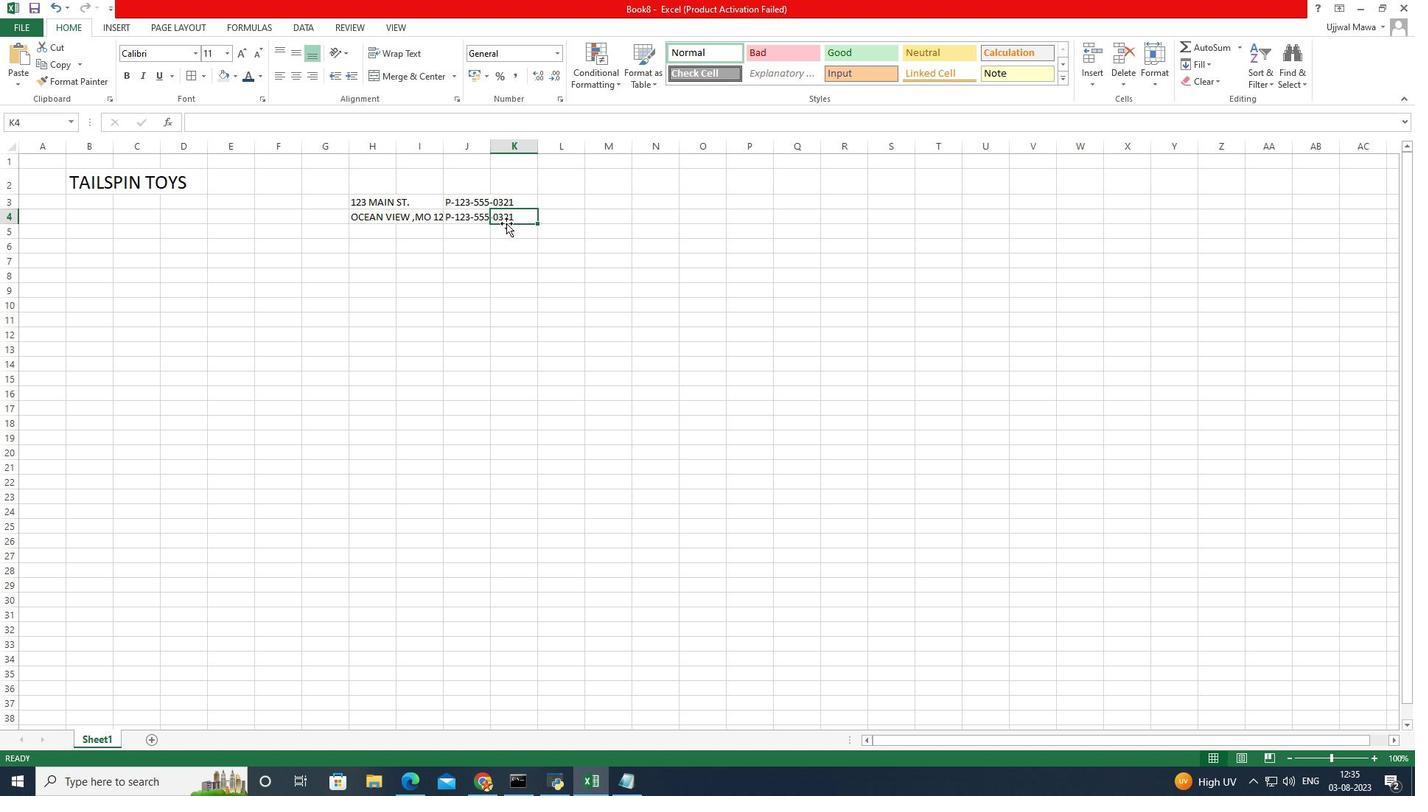 
Action: Mouse moved to (463, 220)
Screenshot: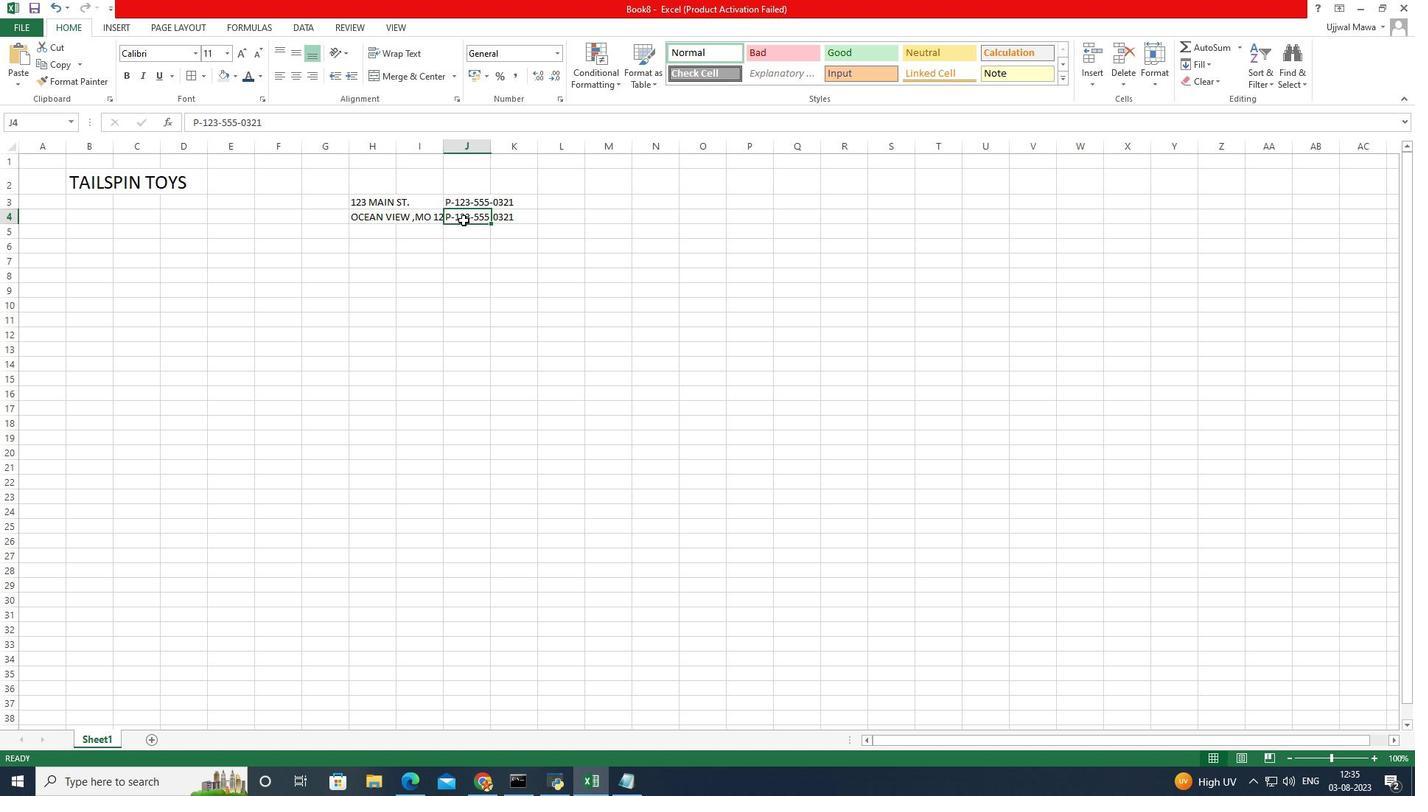 
Action: Mouse pressed left at (463, 220)
Screenshot: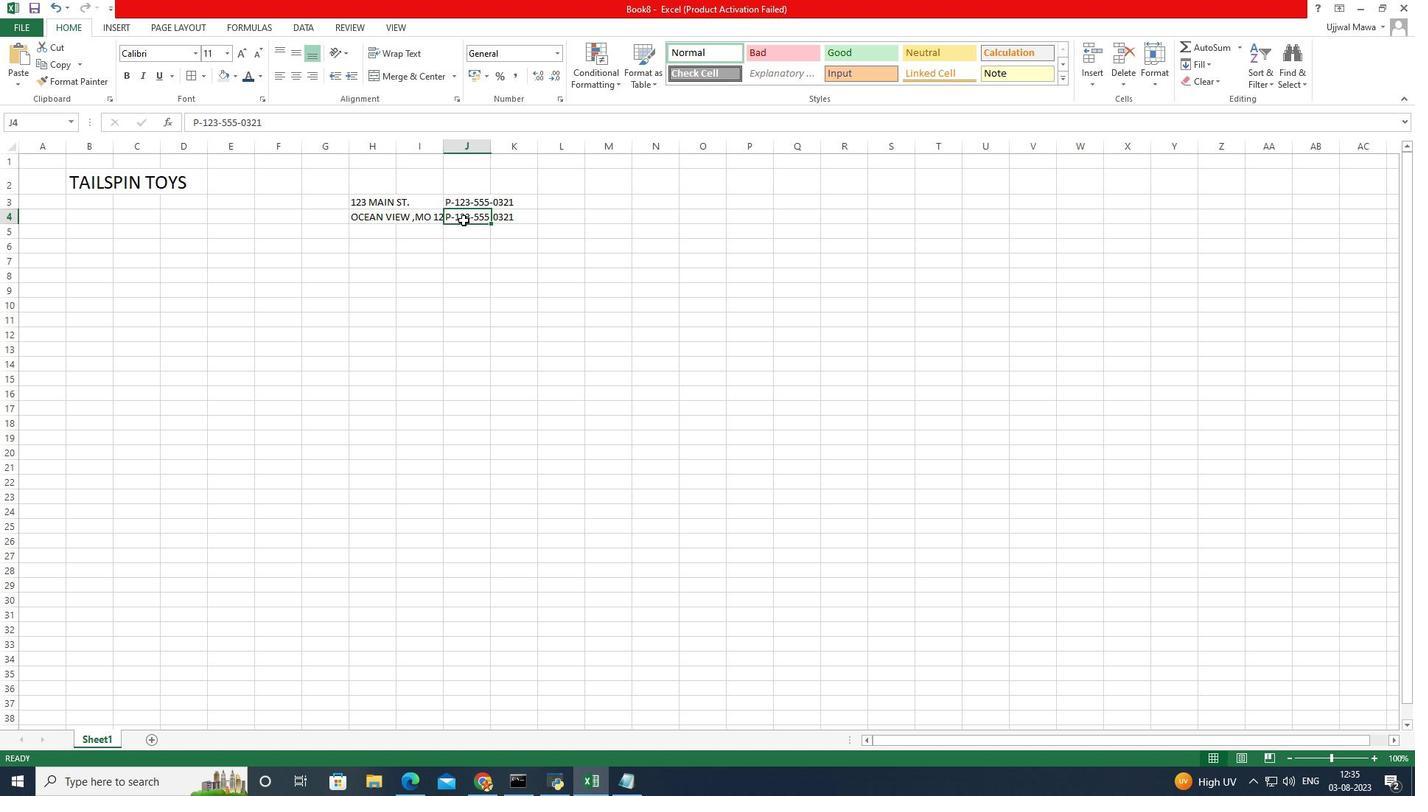 
Action: Mouse pressed left at (463, 220)
Screenshot: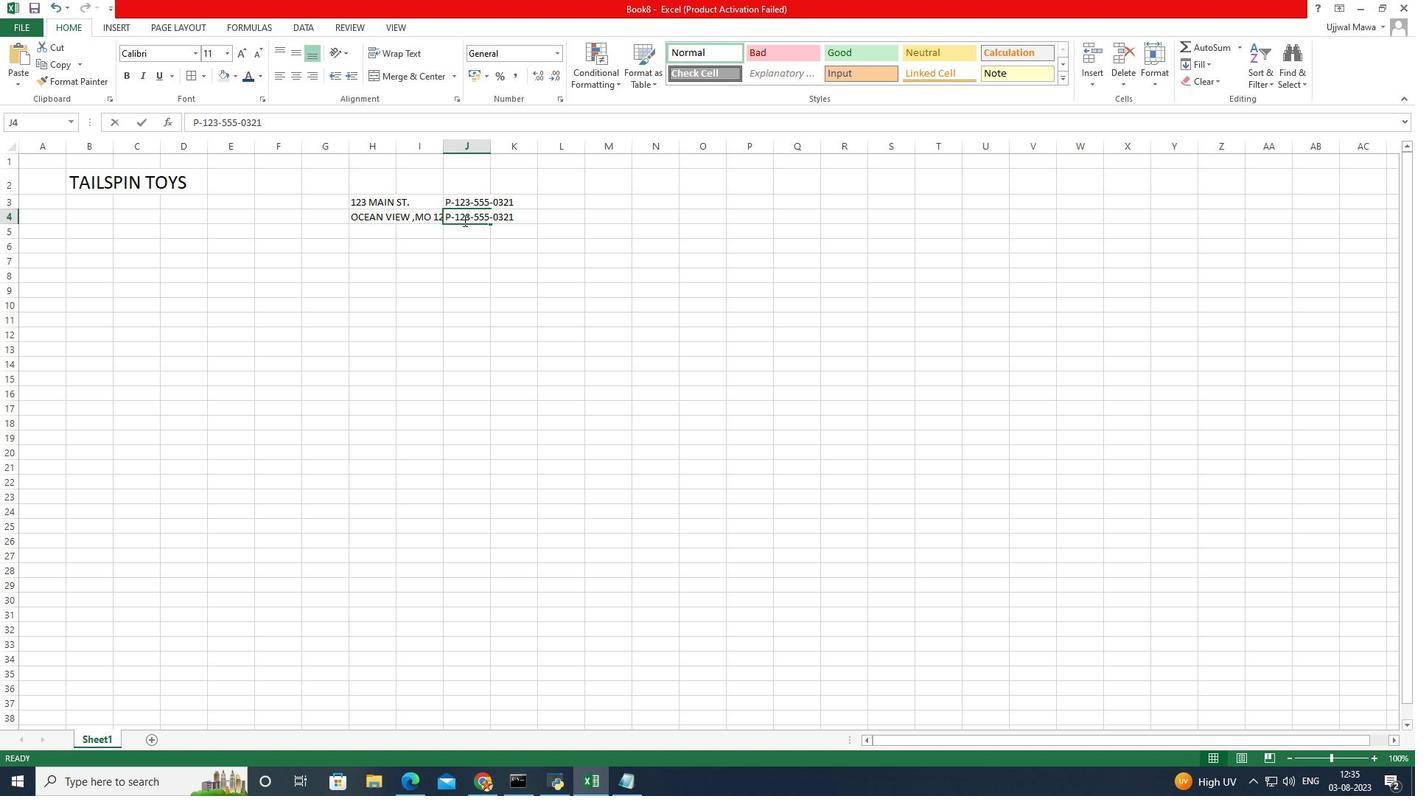 
Action: Mouse moved to (434, 217)
Screenshot: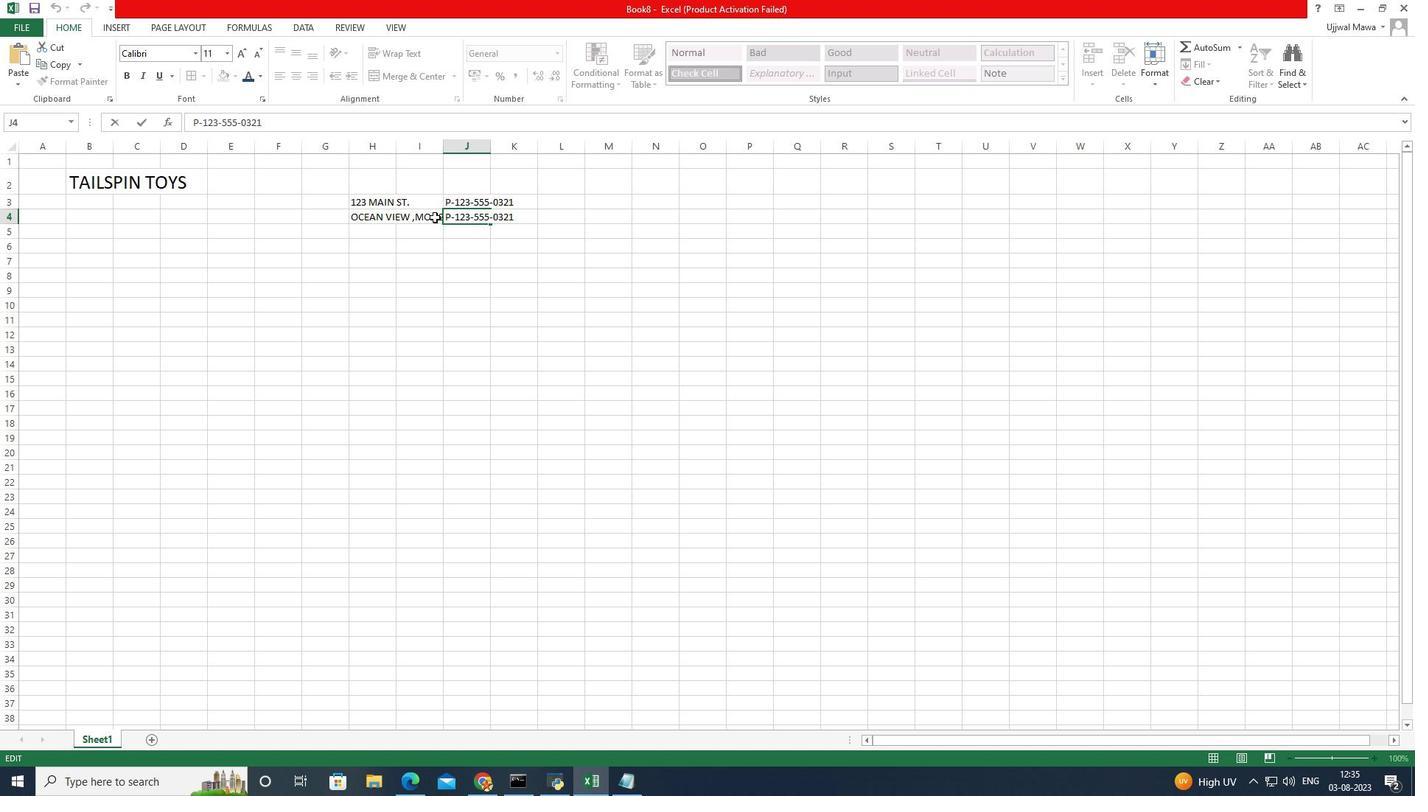 
Action: Mouse pressed left at (434, 217)
Screenshot: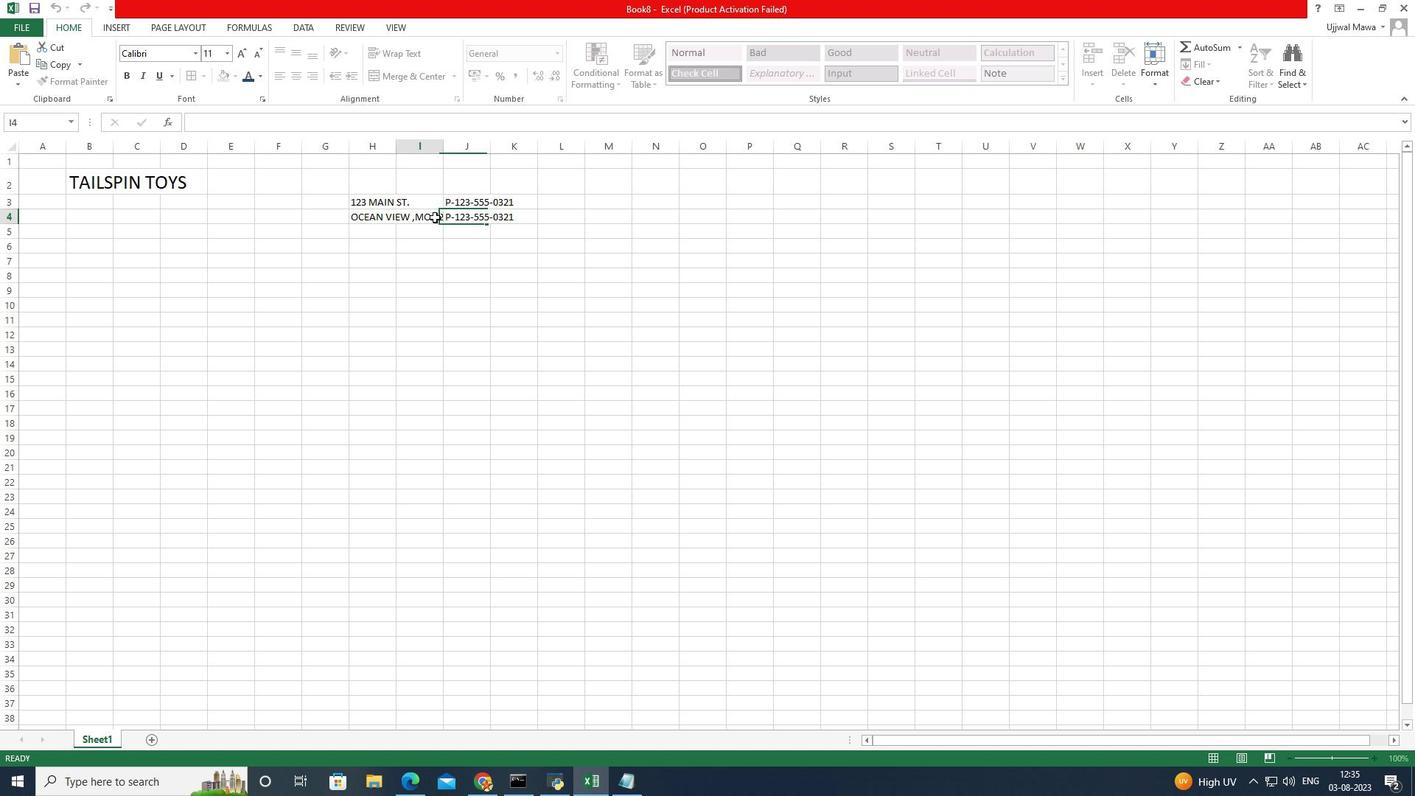 
Action: Mouse pressed left at (434, 217)
Screenshot: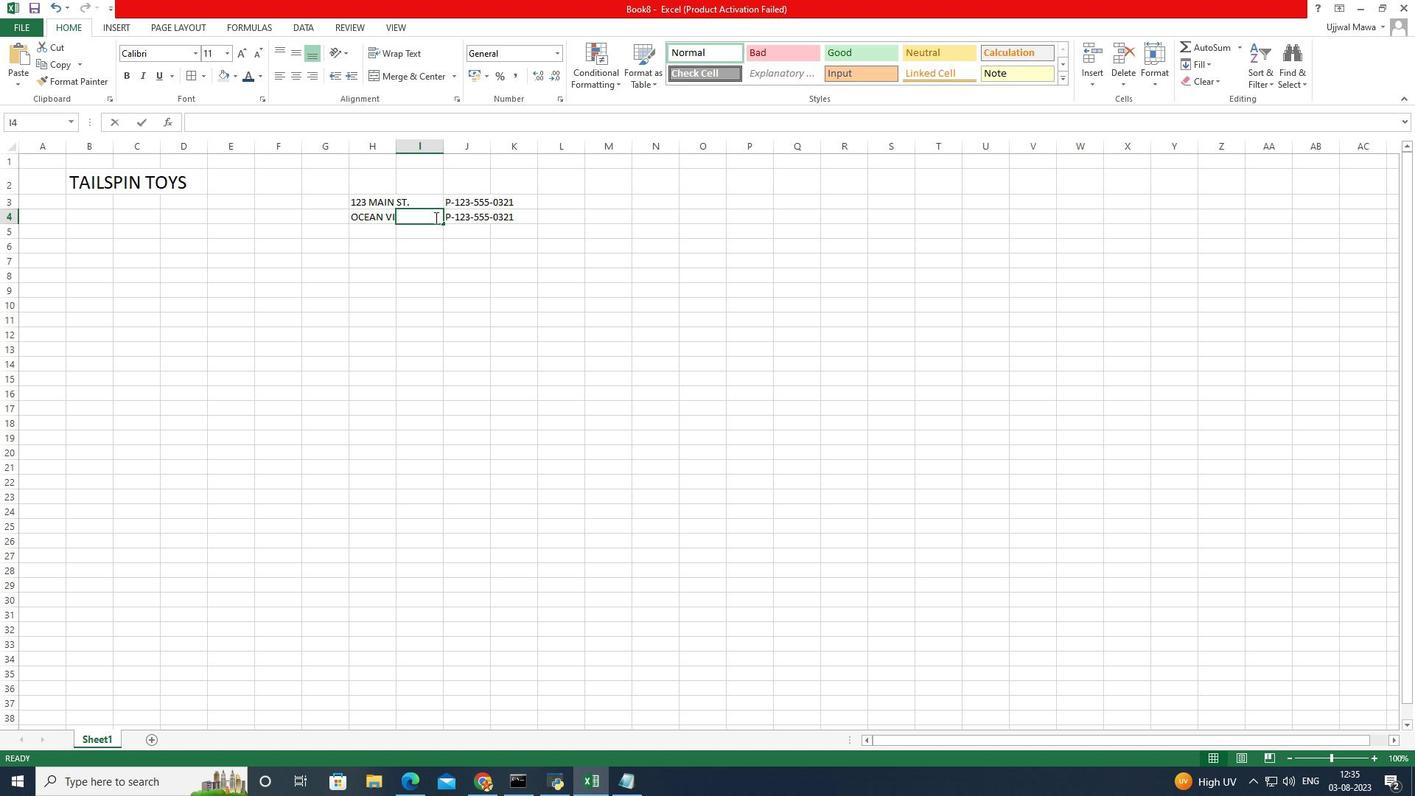 
Action: Mouse moved to (467, 217)
Screenshot: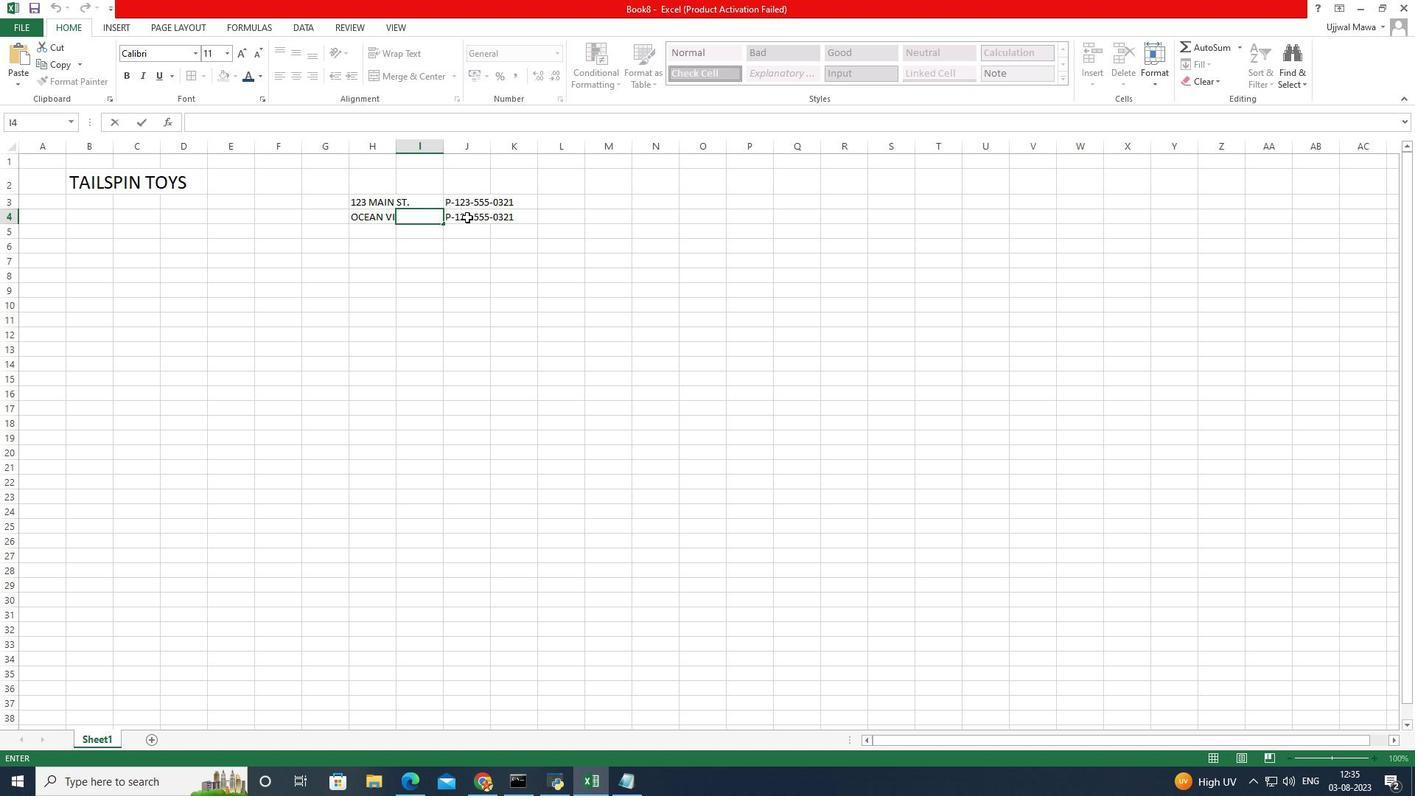 
Action: Mouse pressed left at (467, 217)
Screenshot: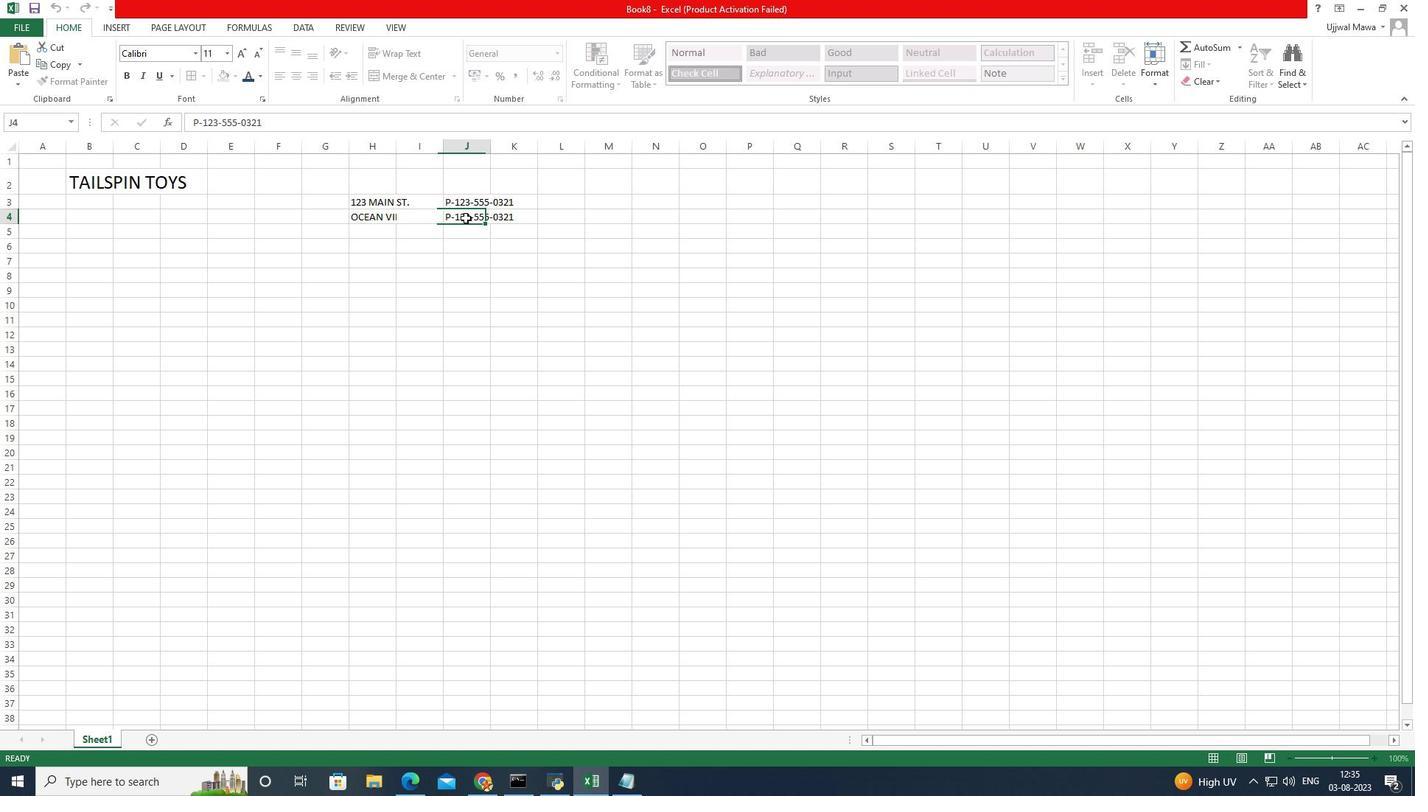 
Action: Mouse moved to (442, 218)
Screenshot: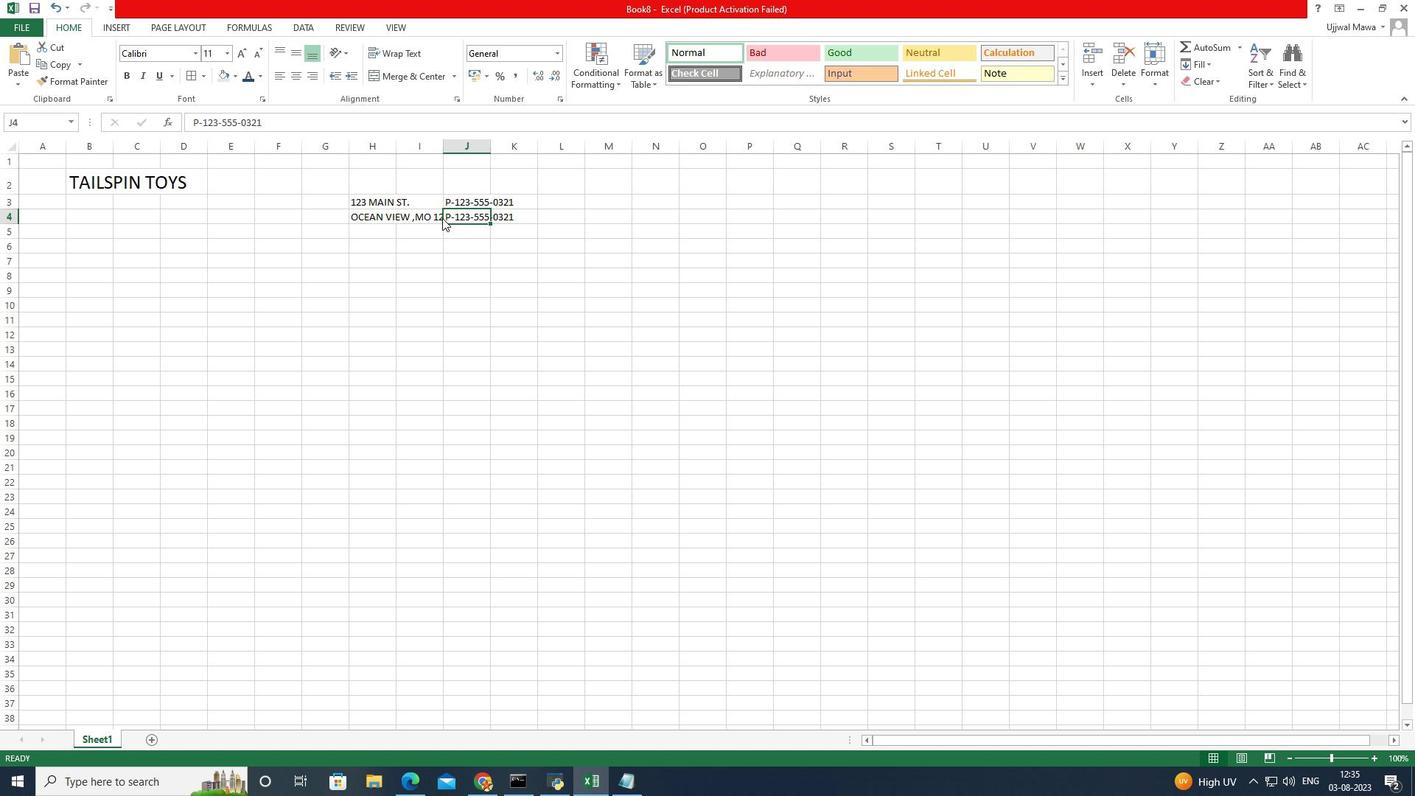 
Action: Mouse pressed left at (442, 218)
Screenshot: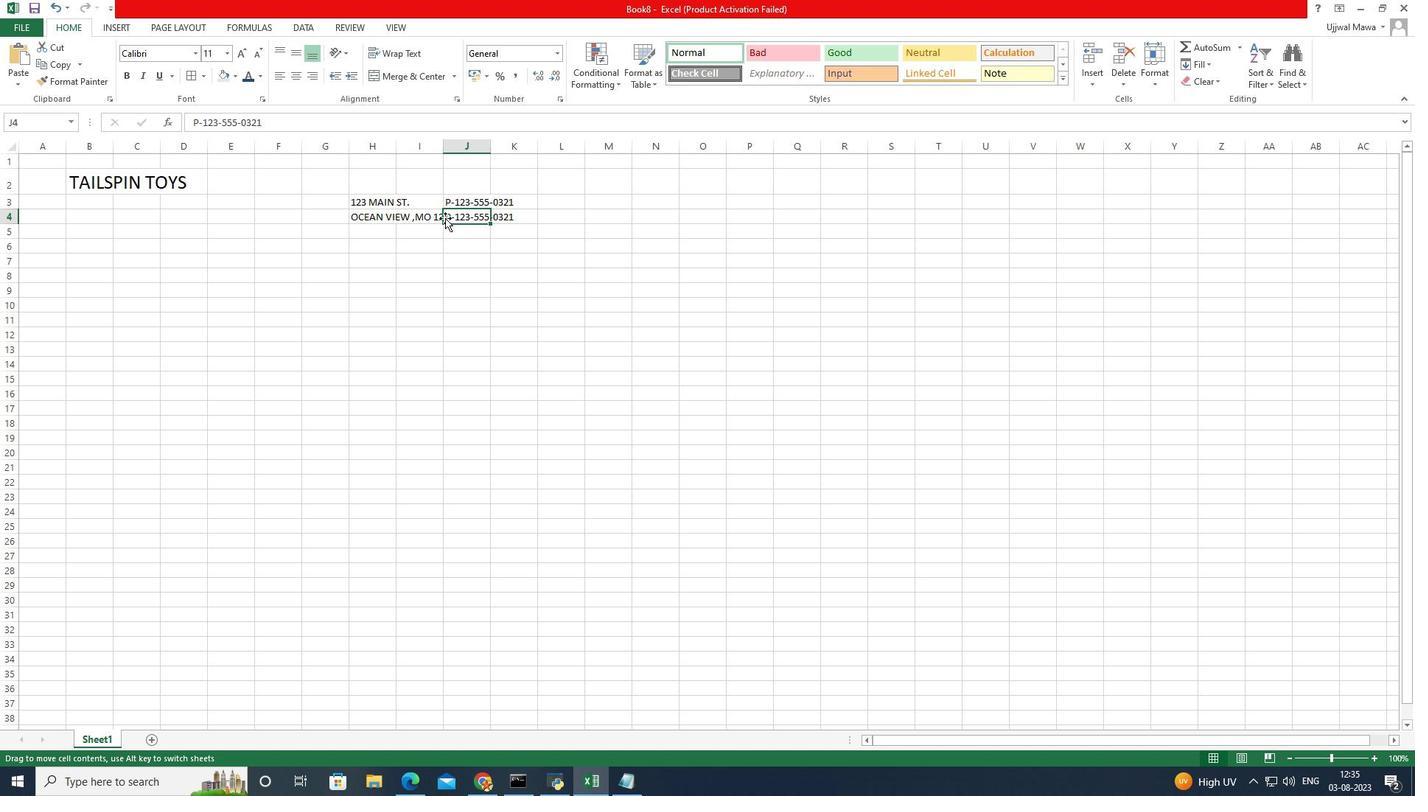 
Action: Mouse moved to (449, 216)
Screenshot: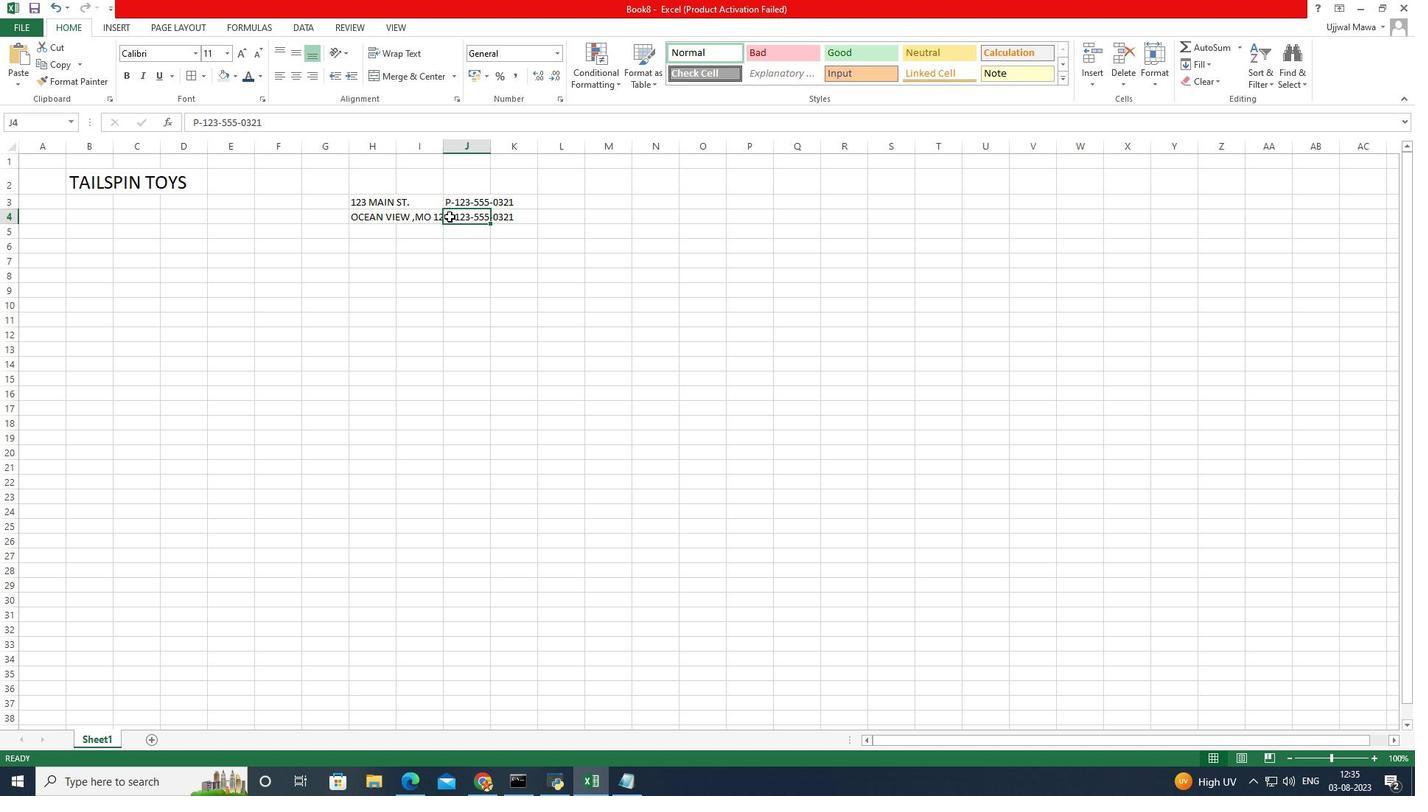 
Action: Mouse pressed left at (449, 216)
Screenshot: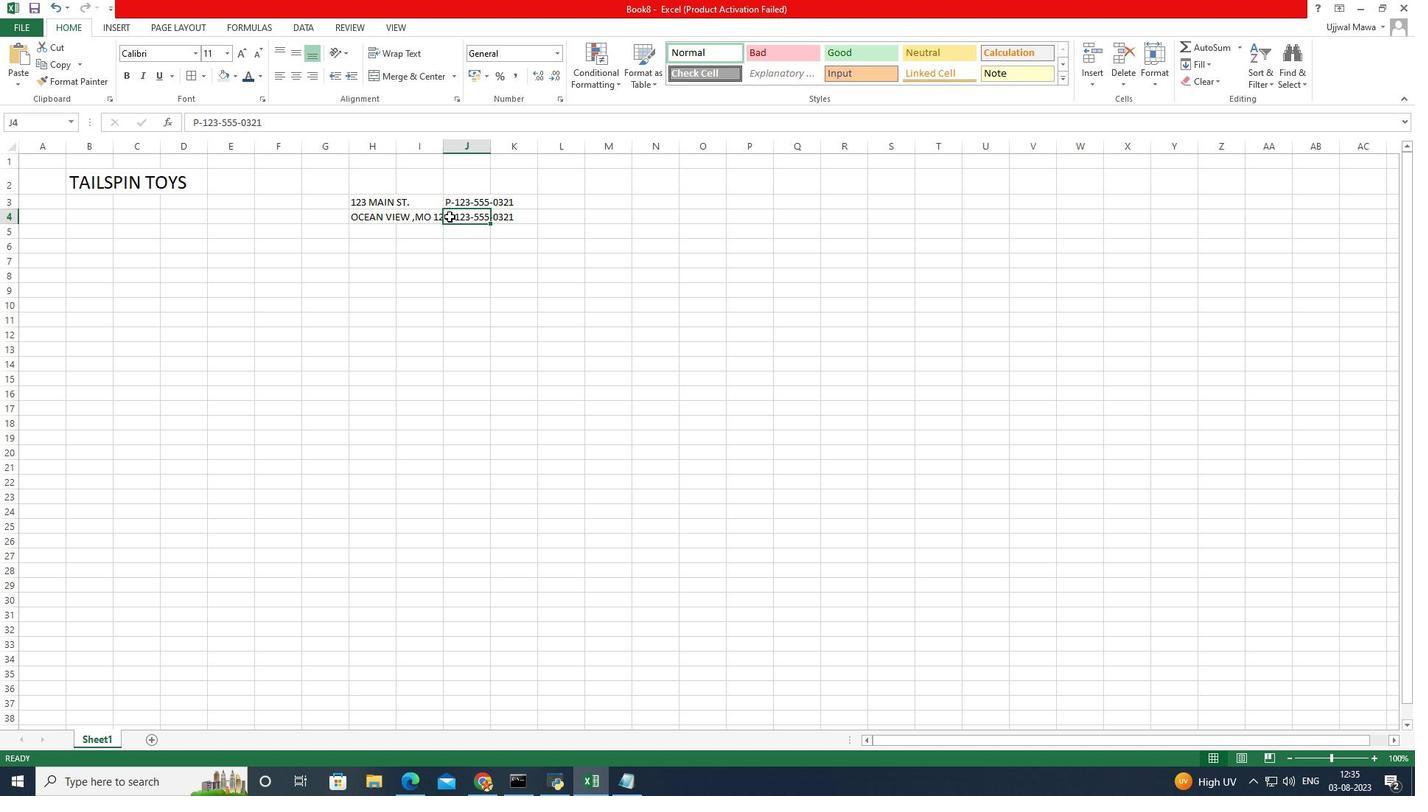 
Action: Mouse pressed left at (449, 216)
Screenshot: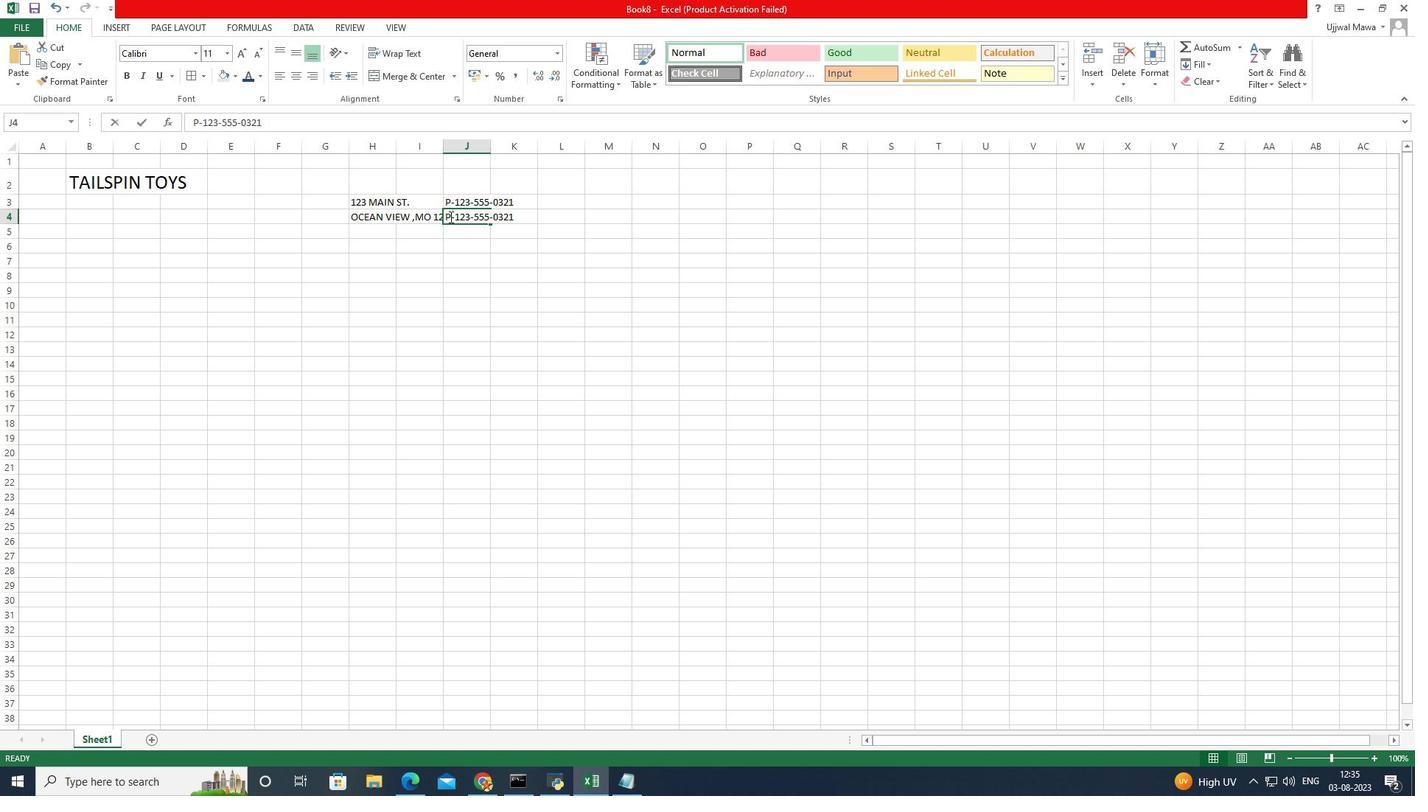
Action: Mouse moved to (516, 217)
Screenshot: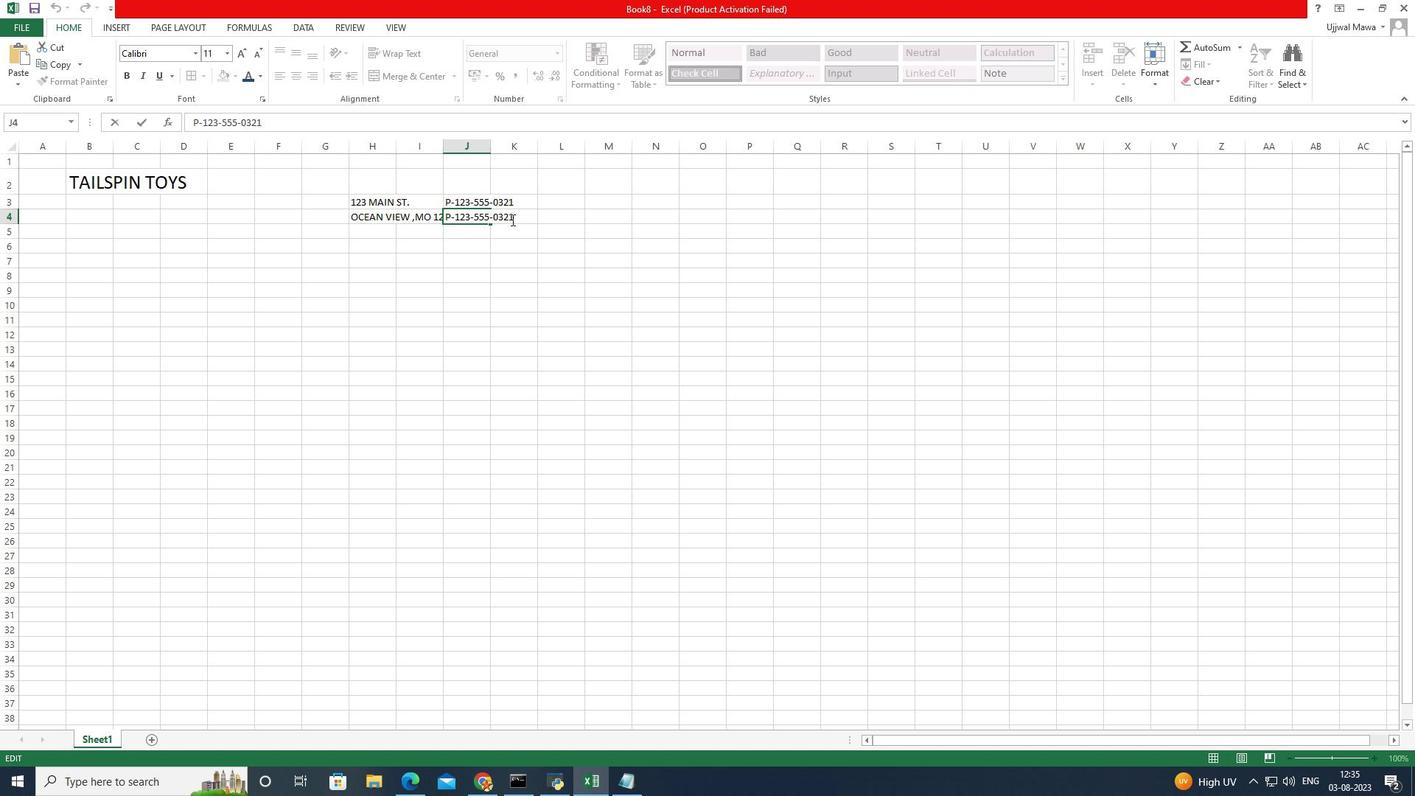 
Action: Mouse pressed left at (516, 217)
Screenshot: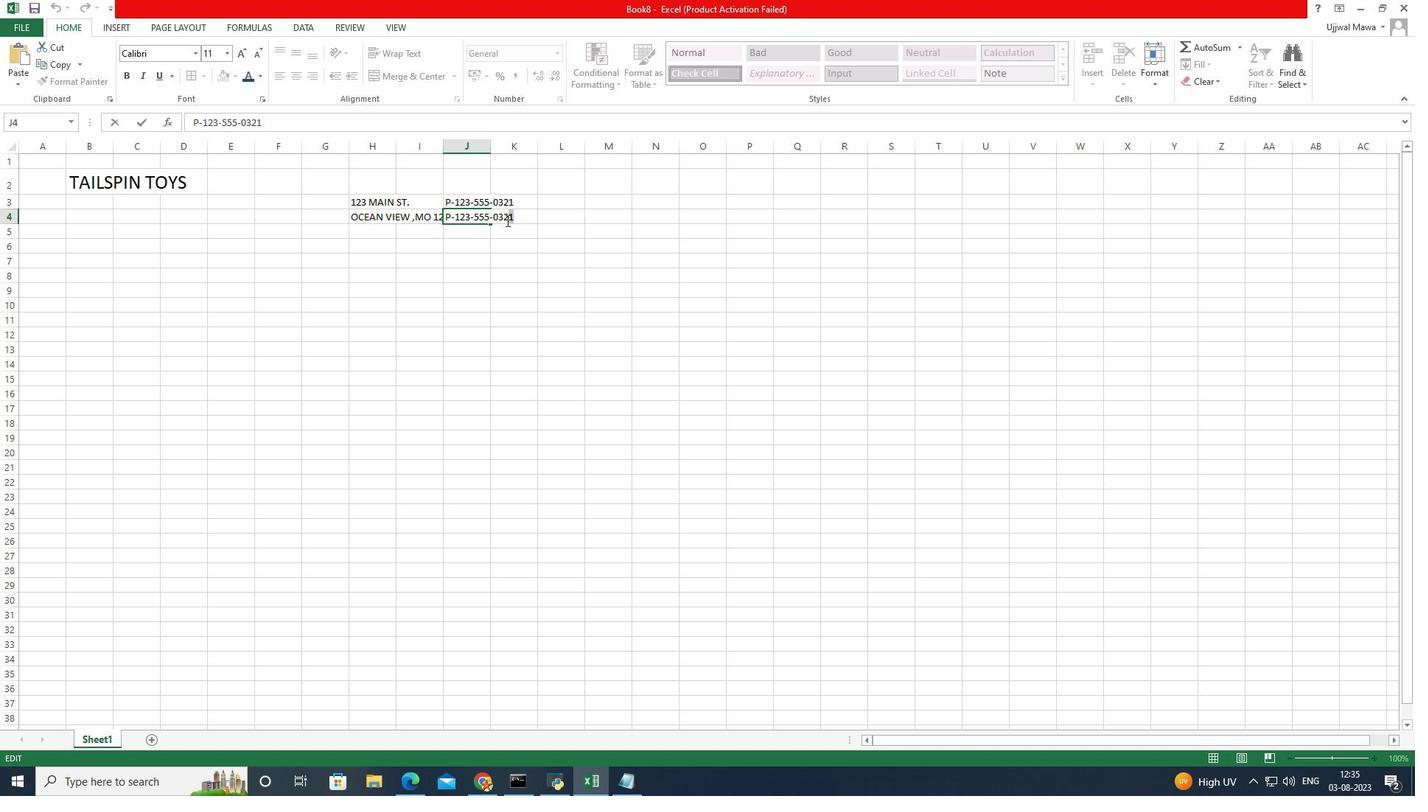 
Action: Mouse moved to (498, 221)
Screenshot: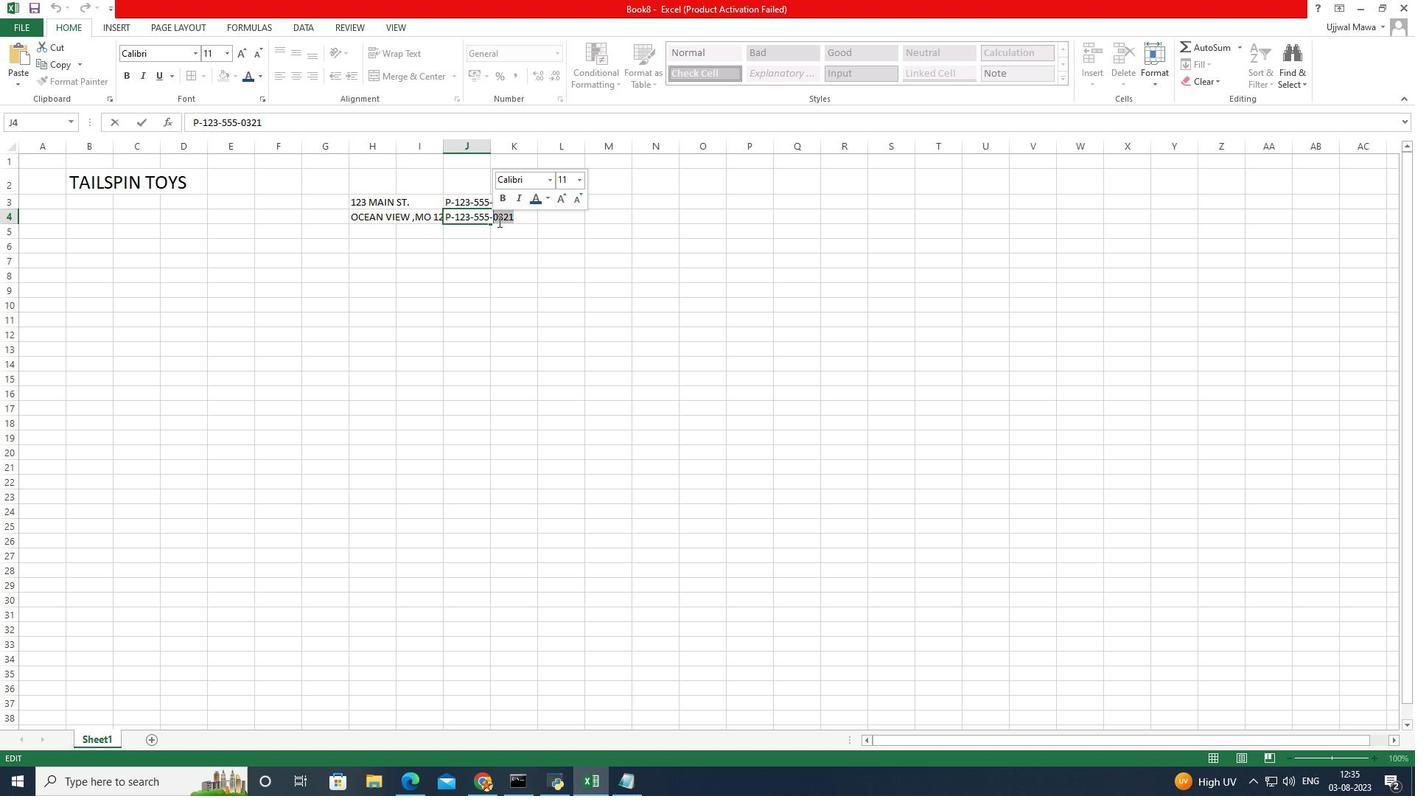 
Action: Key pressed 0876
Screenshot: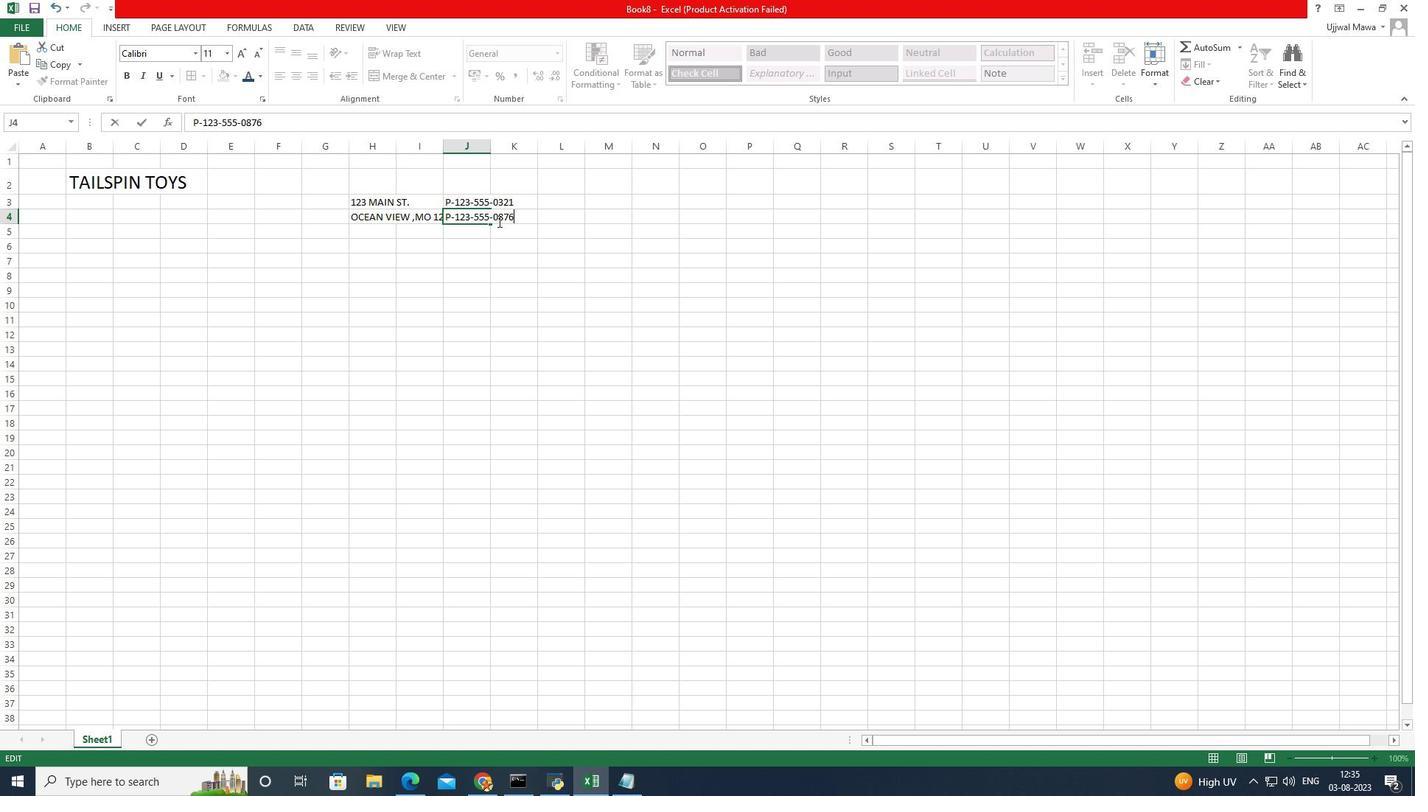 
Action: Mouse moved to (500, 221)
Screenshot: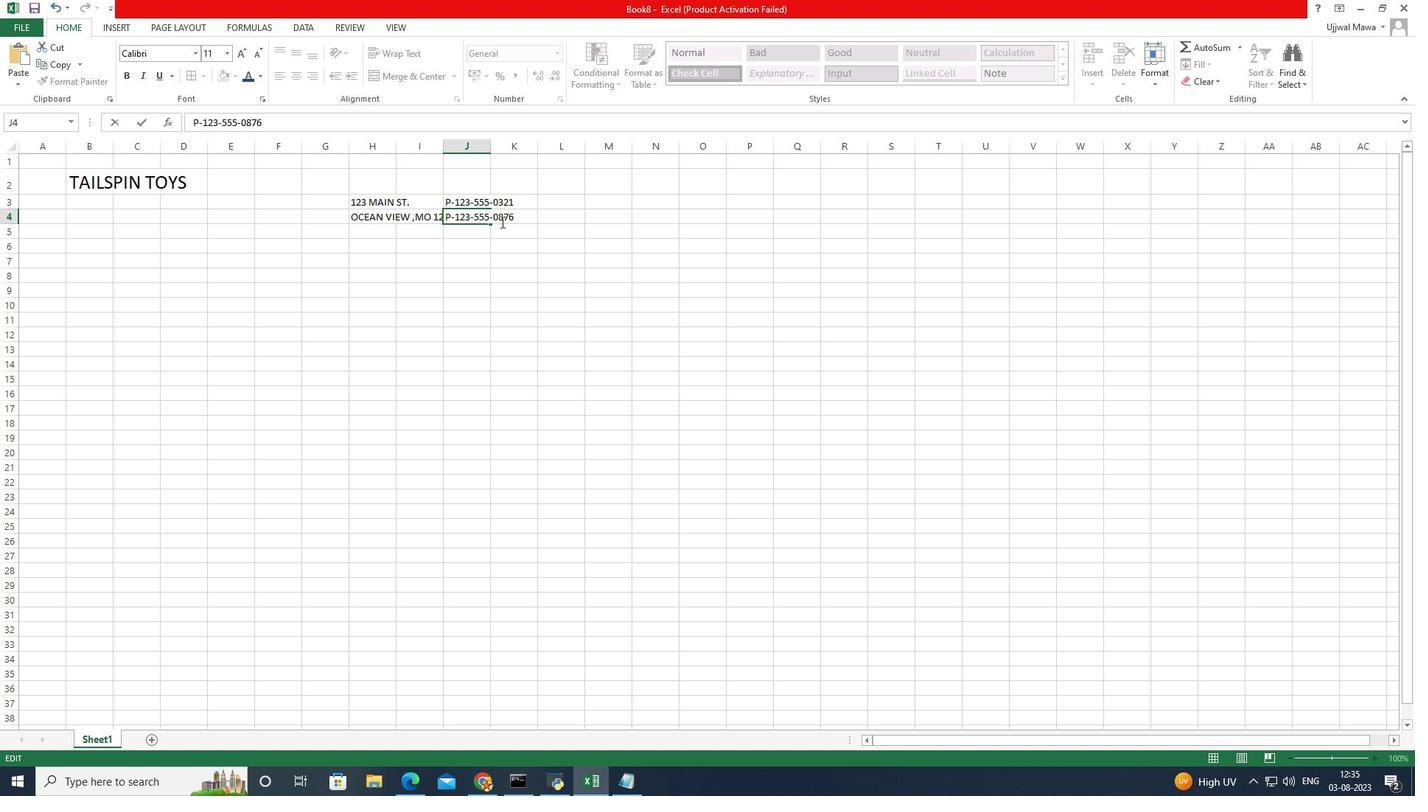 
Action: Mouse pressed left at (500, 221)
Screenshot: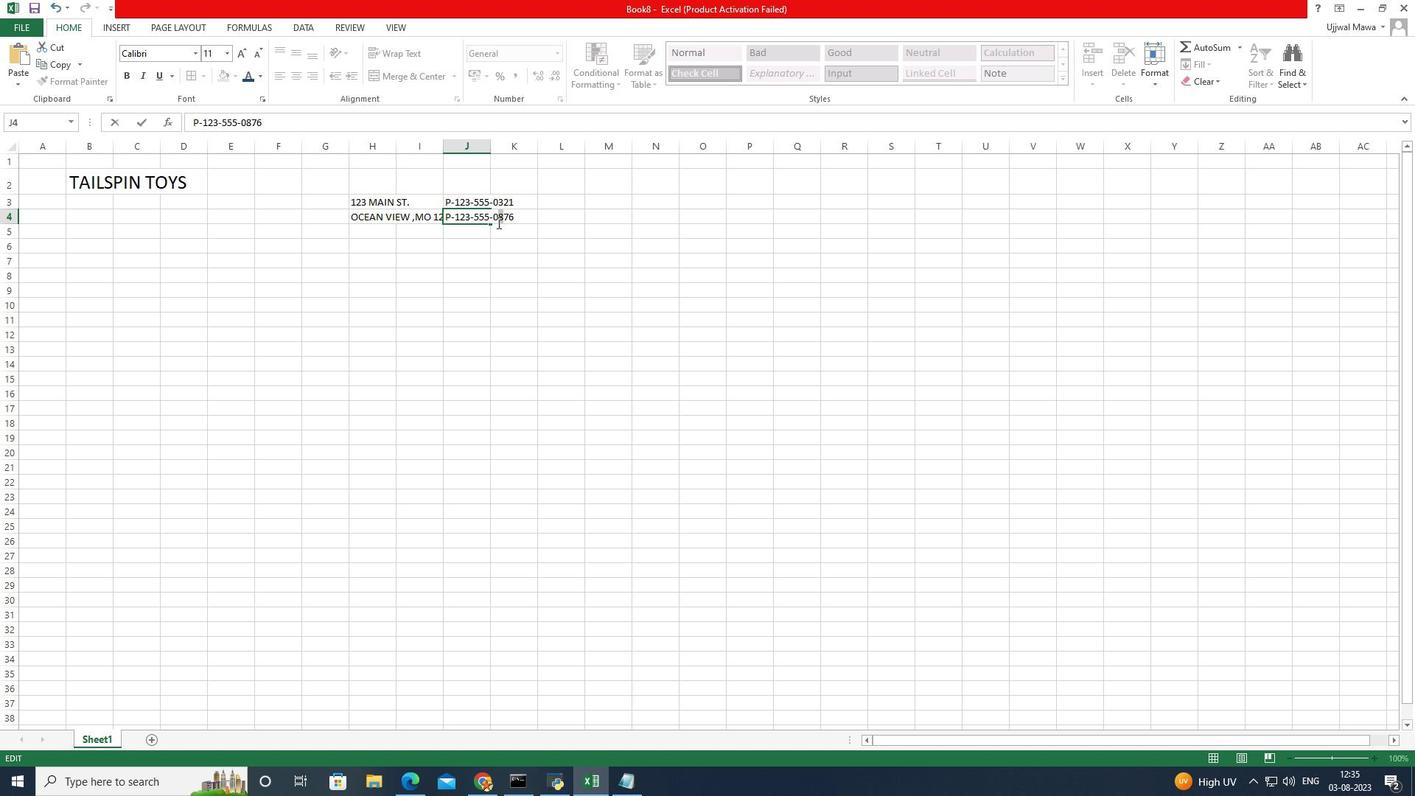 
Action: Mouse moved to (496, 245)
Screenshot: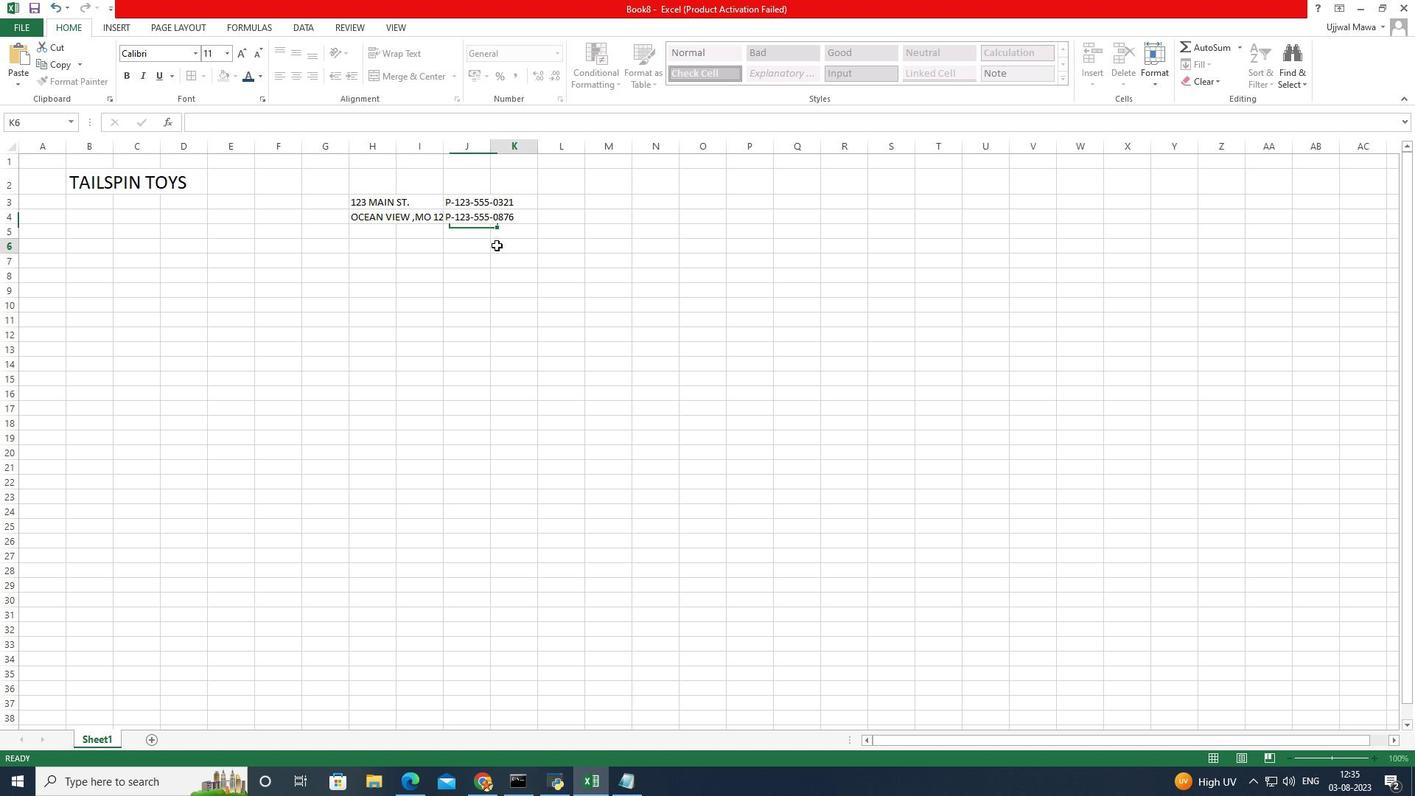 
Action: Mouse pressed left at (496, 245)
Screenshot: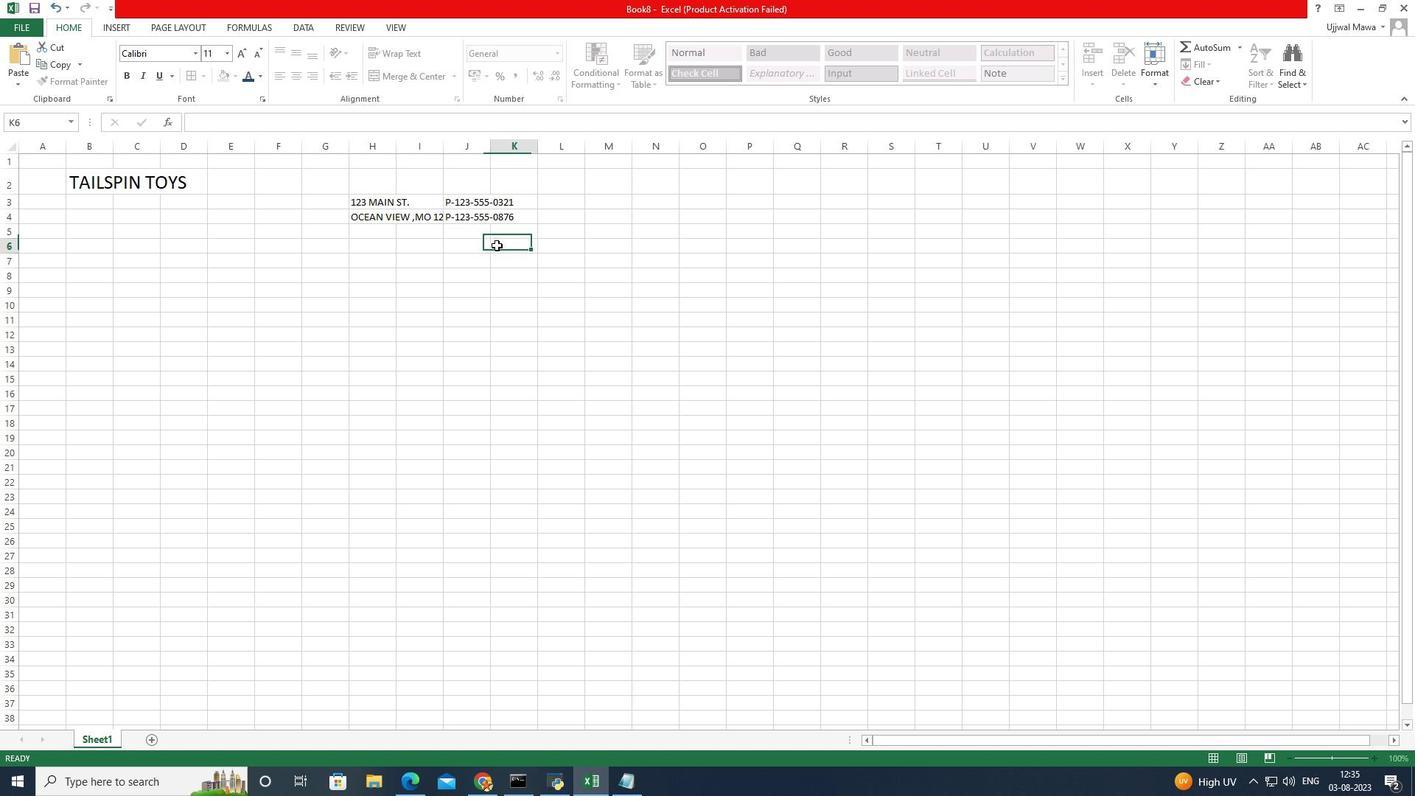 
Action: Mouse moved to (405, 213)
Screenshot: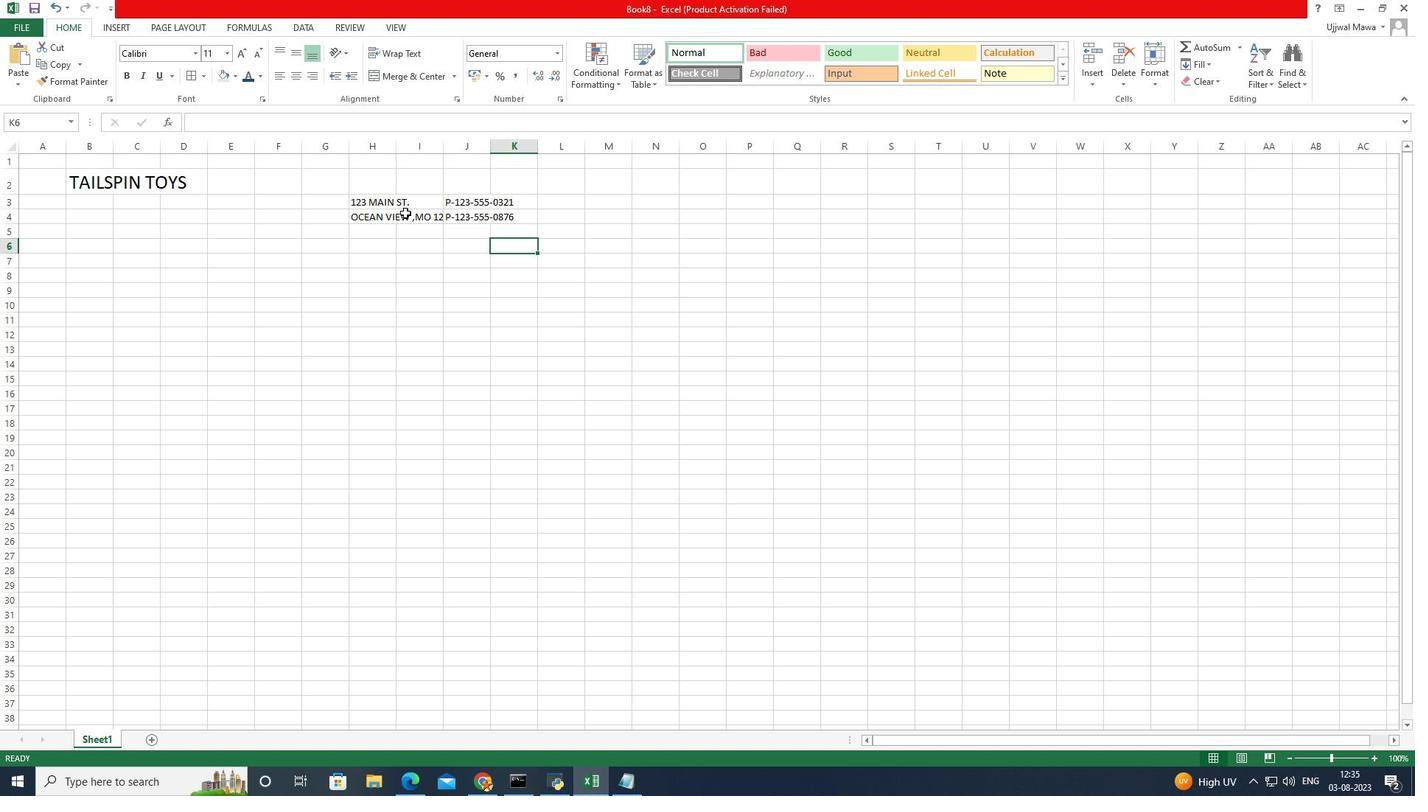 
Action: Mouse pressed left at (405, 213)
Screenshot: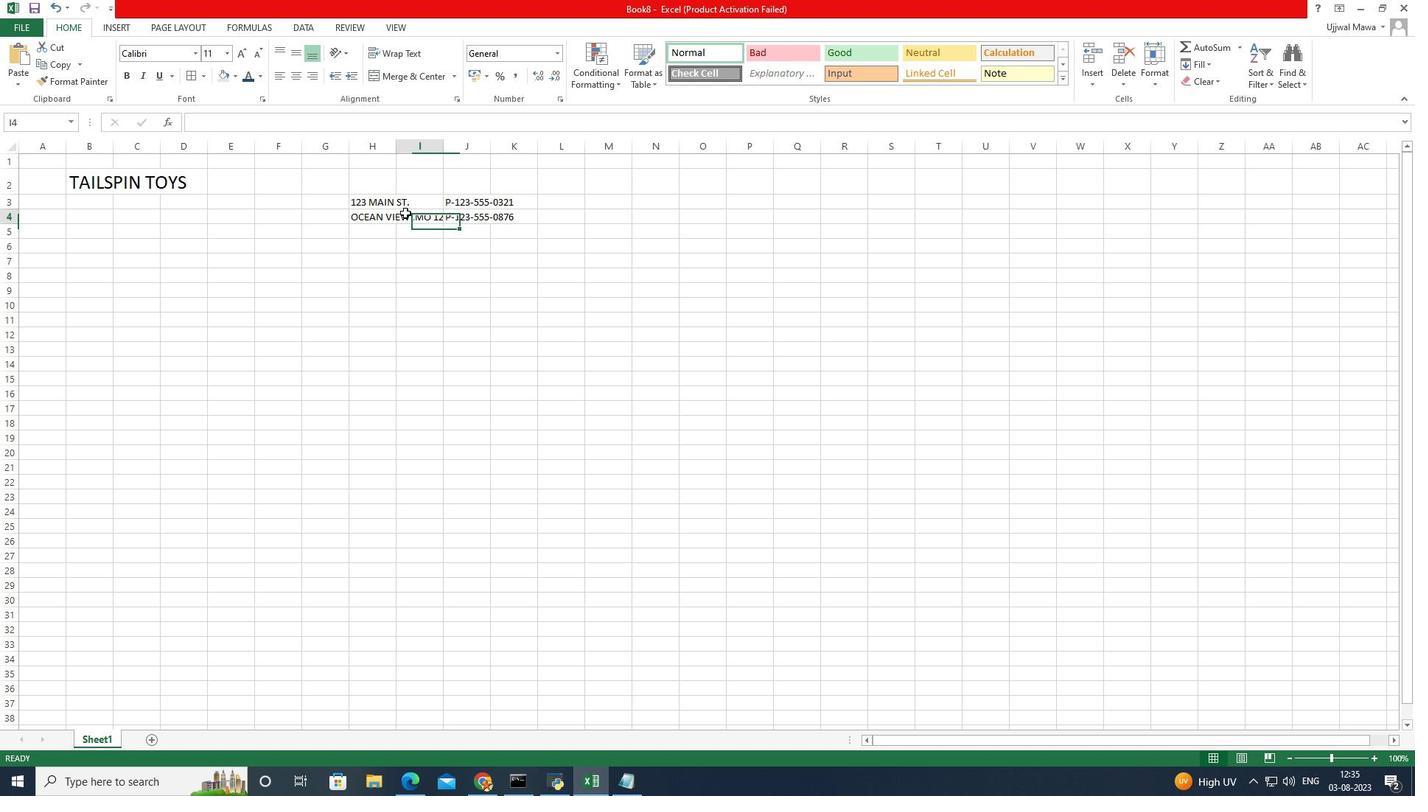 
Action: Mouse moved to (350, 193)
Screenshot: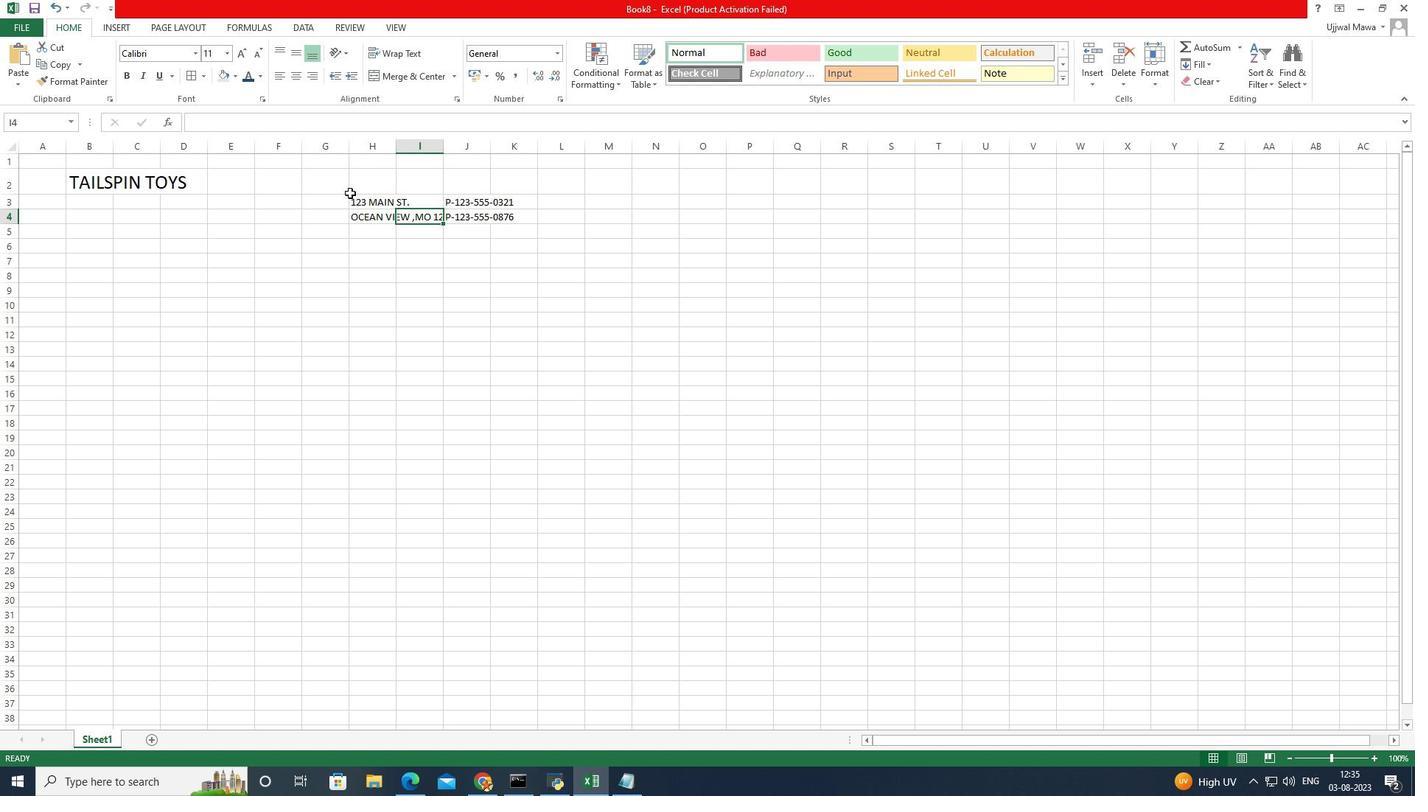 
Action: Mouse pressed left at (350, 193)
Screenshot: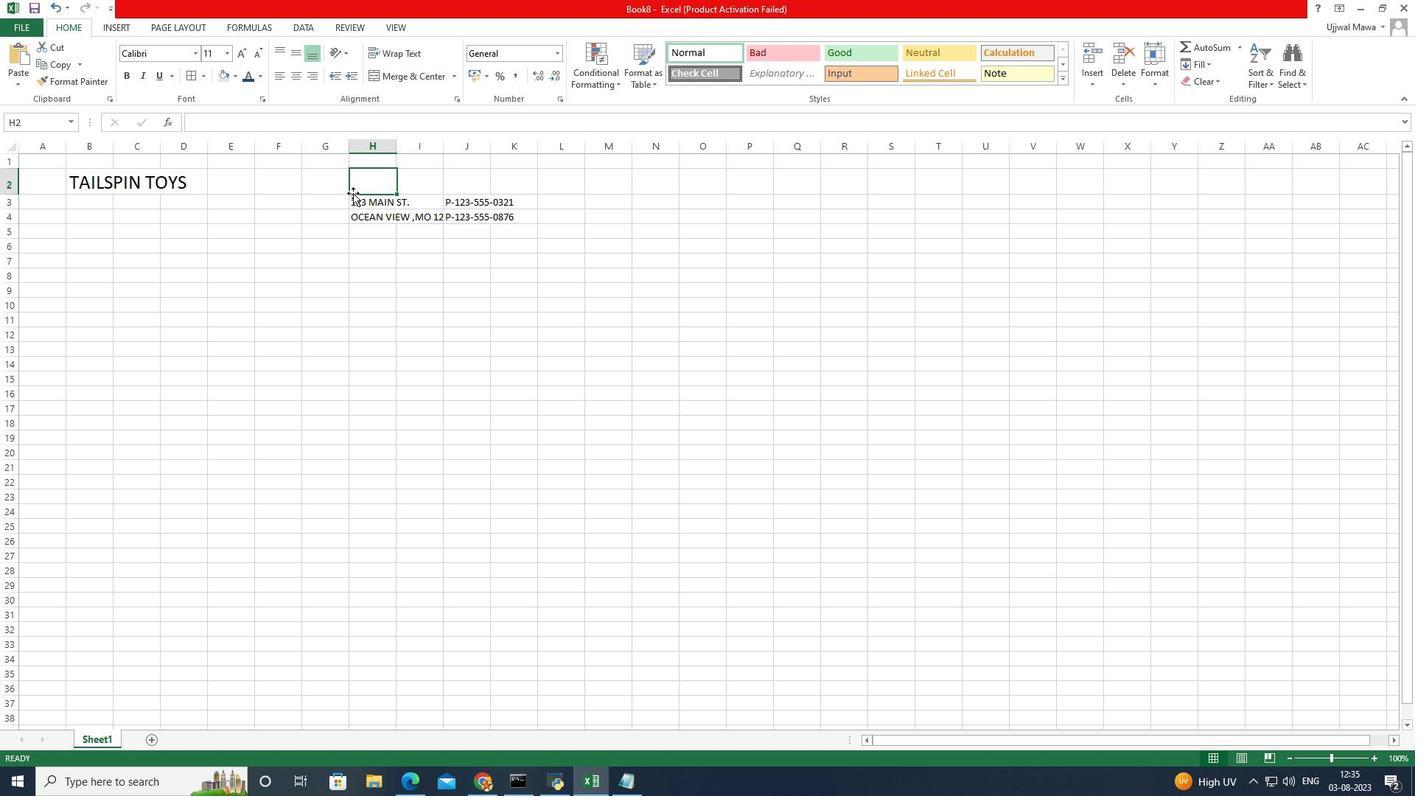 
Action: Mouse moved to (376, 193)
Screenshot: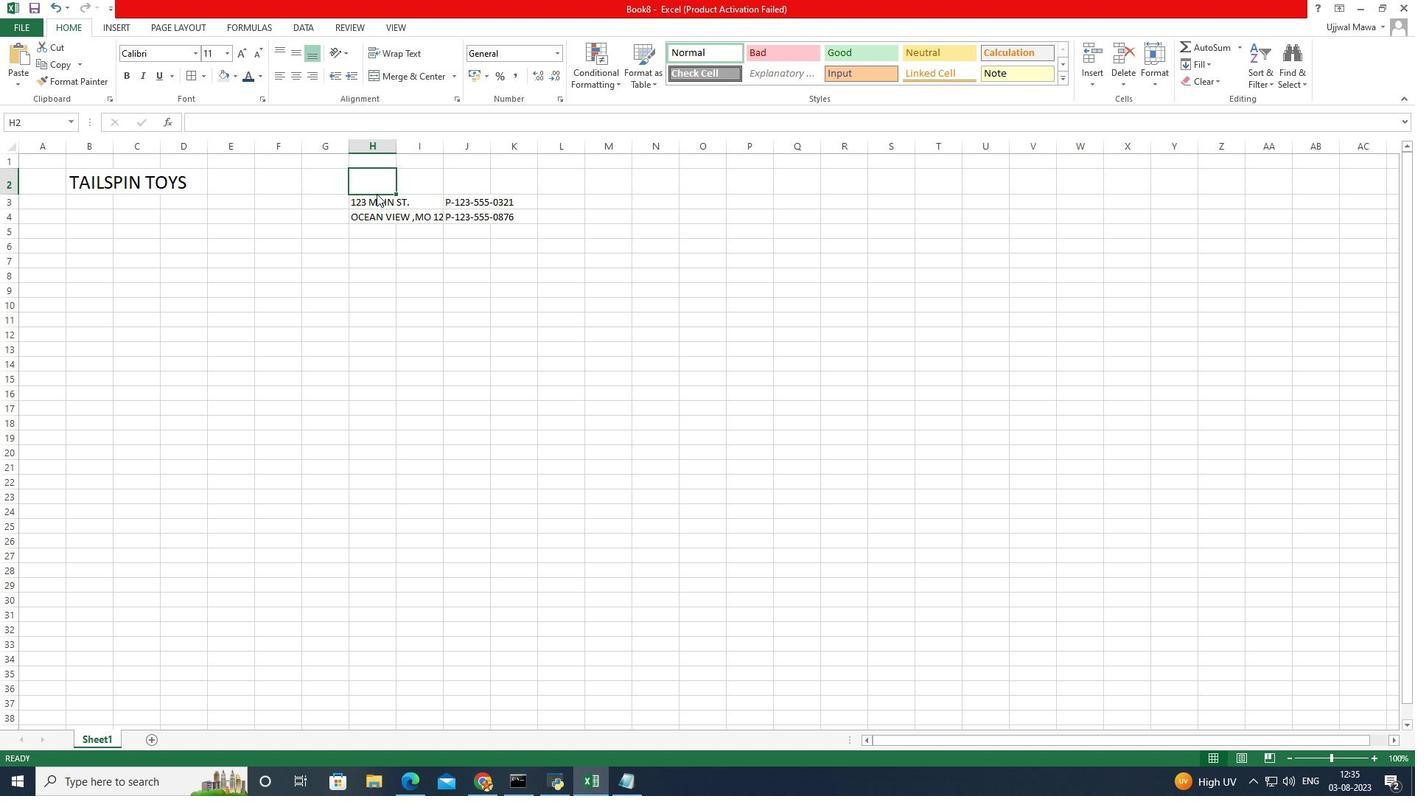 
Action: Mouse pressed left at (376, 193)
Screenshot: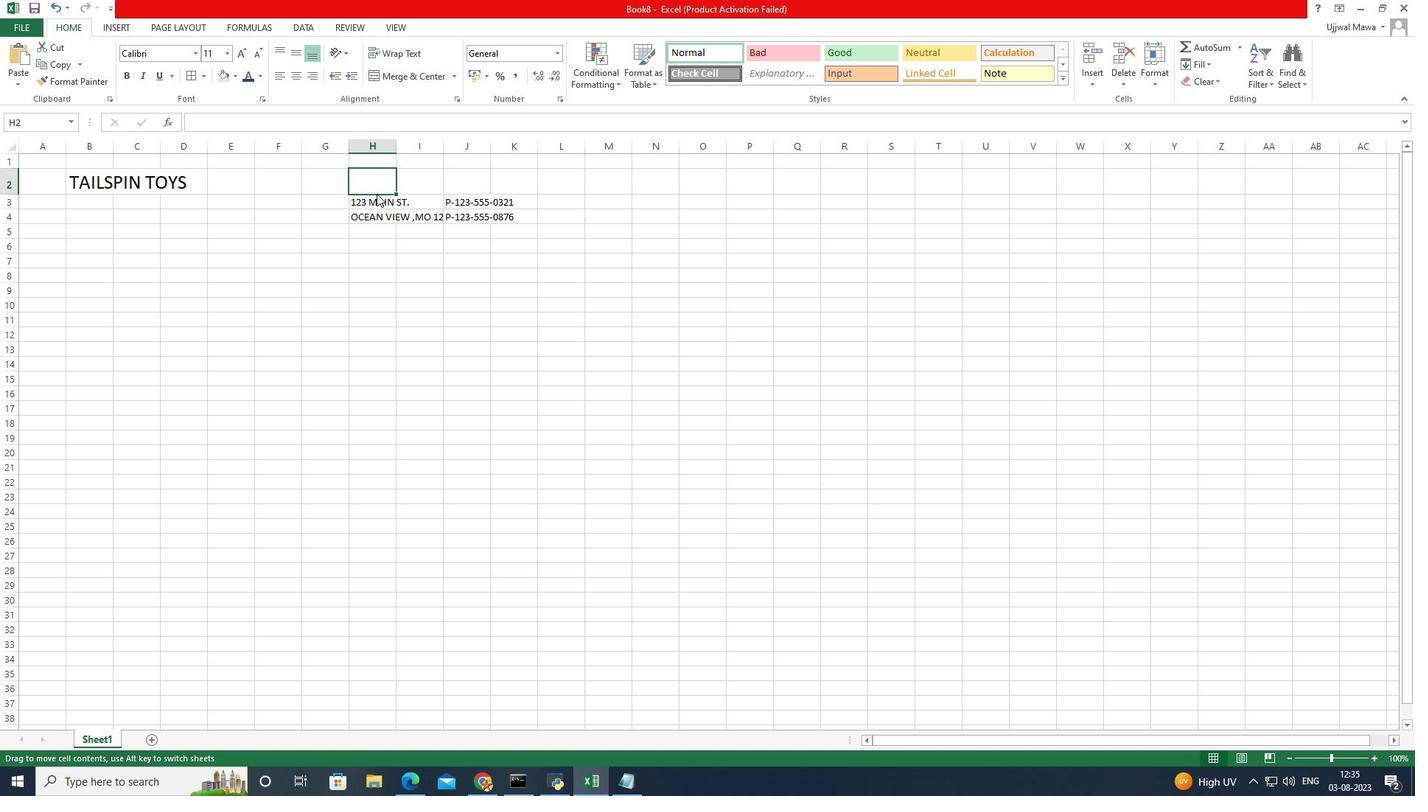 
Action: Mouse moved to (426, 162)
Screenshot: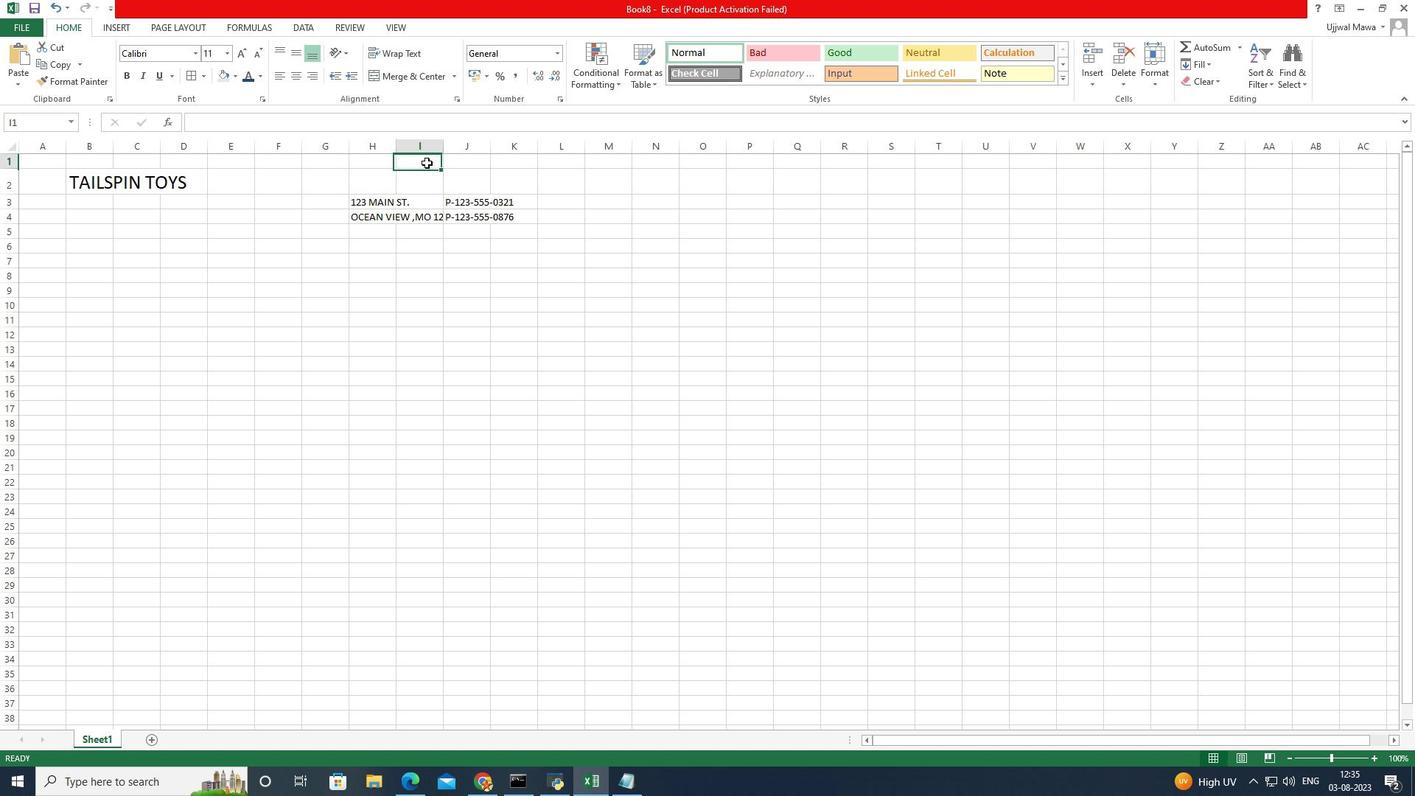 
Action: Mouse pressed left at (426, 162)
Screenshot: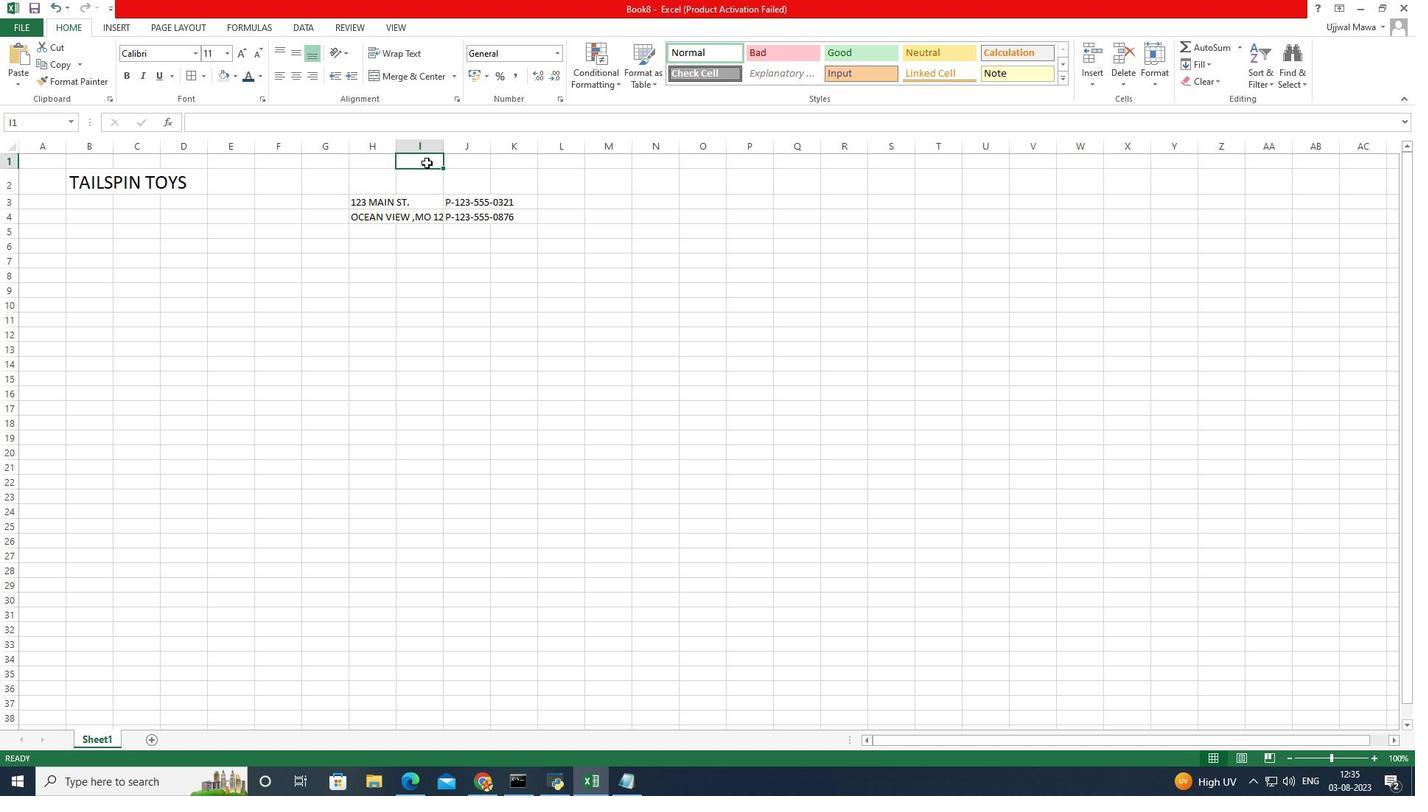 
Action: Mouse moved to (444, 148)
Screenshot: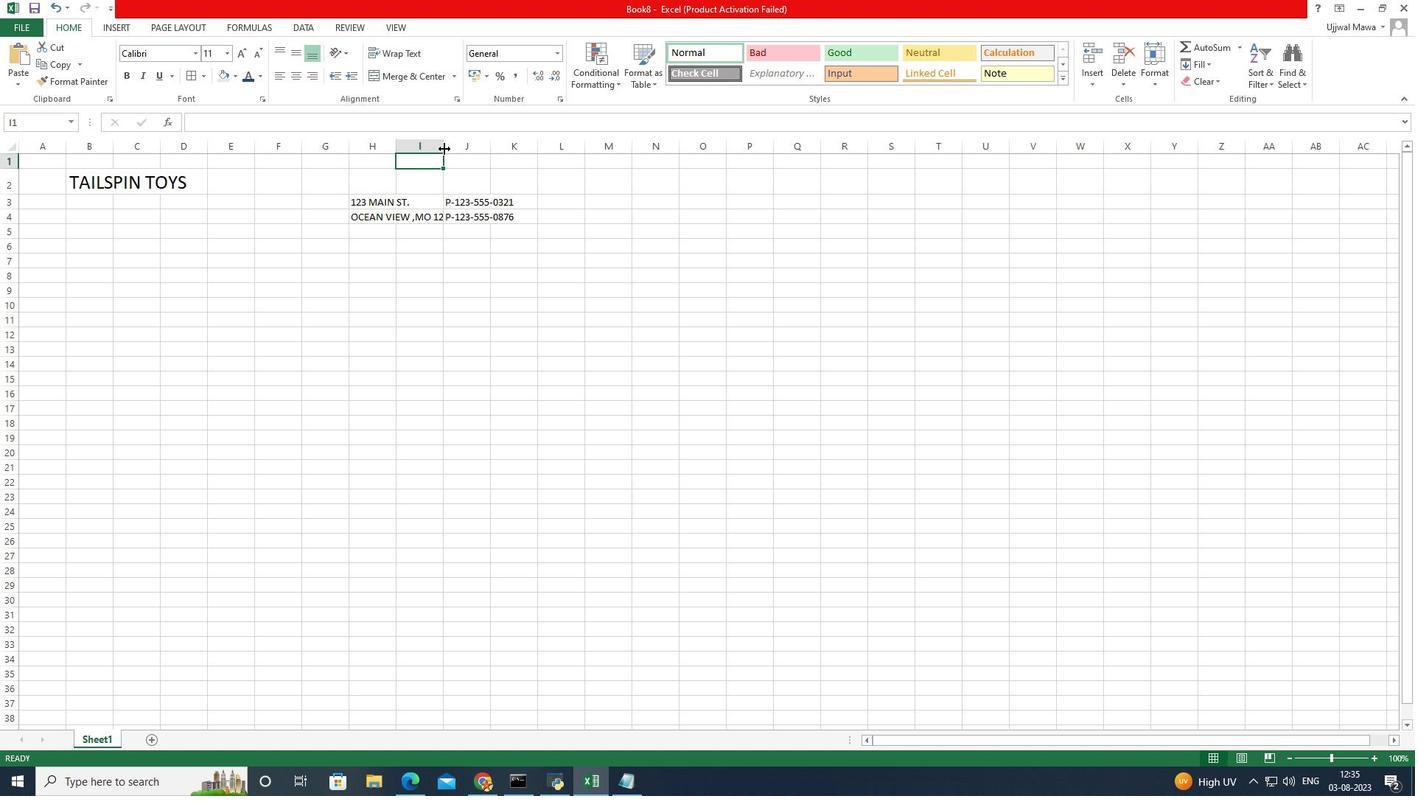 
Action: Mouse pressed left at (444, 148)
Screenshot: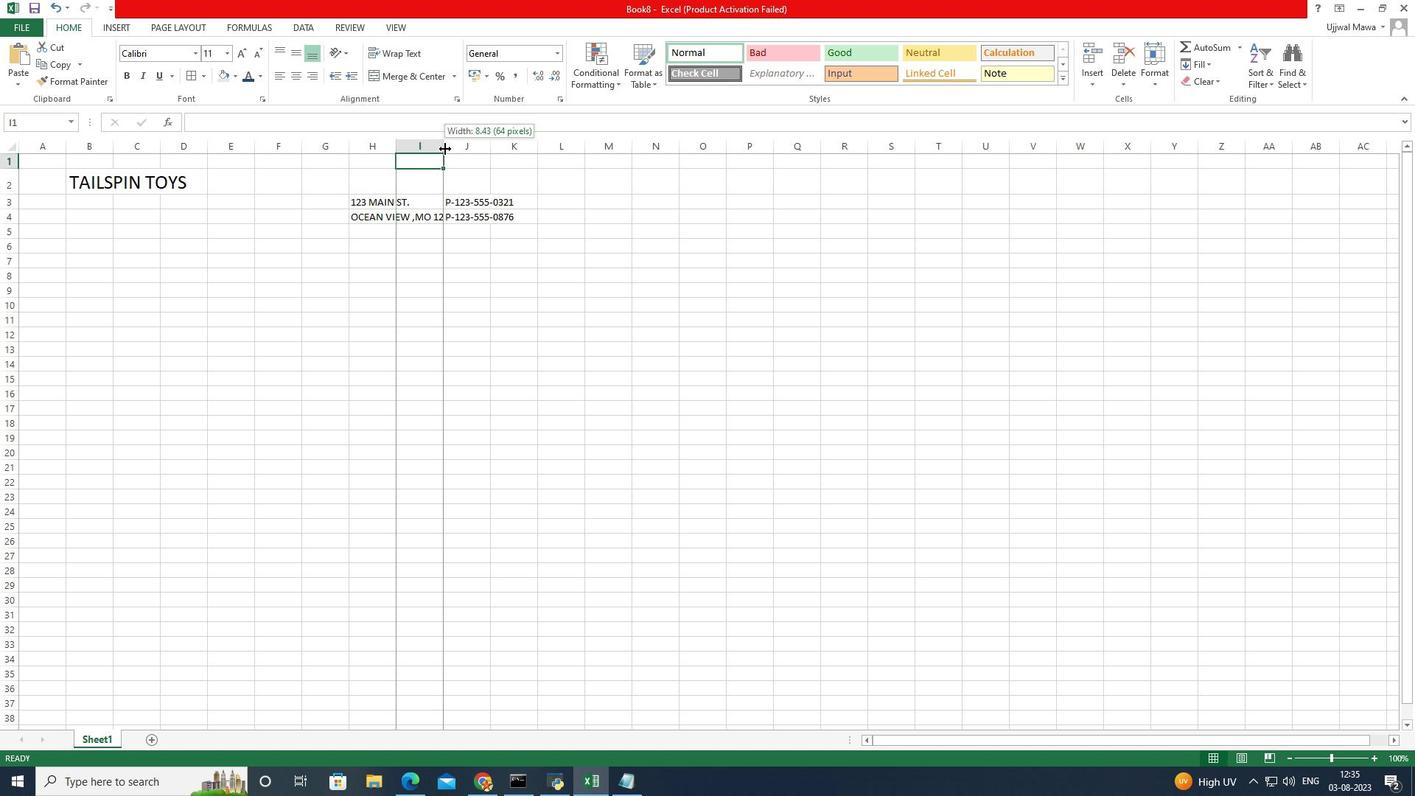 
Action: Mouse moved to (459, 151)
Screenshot: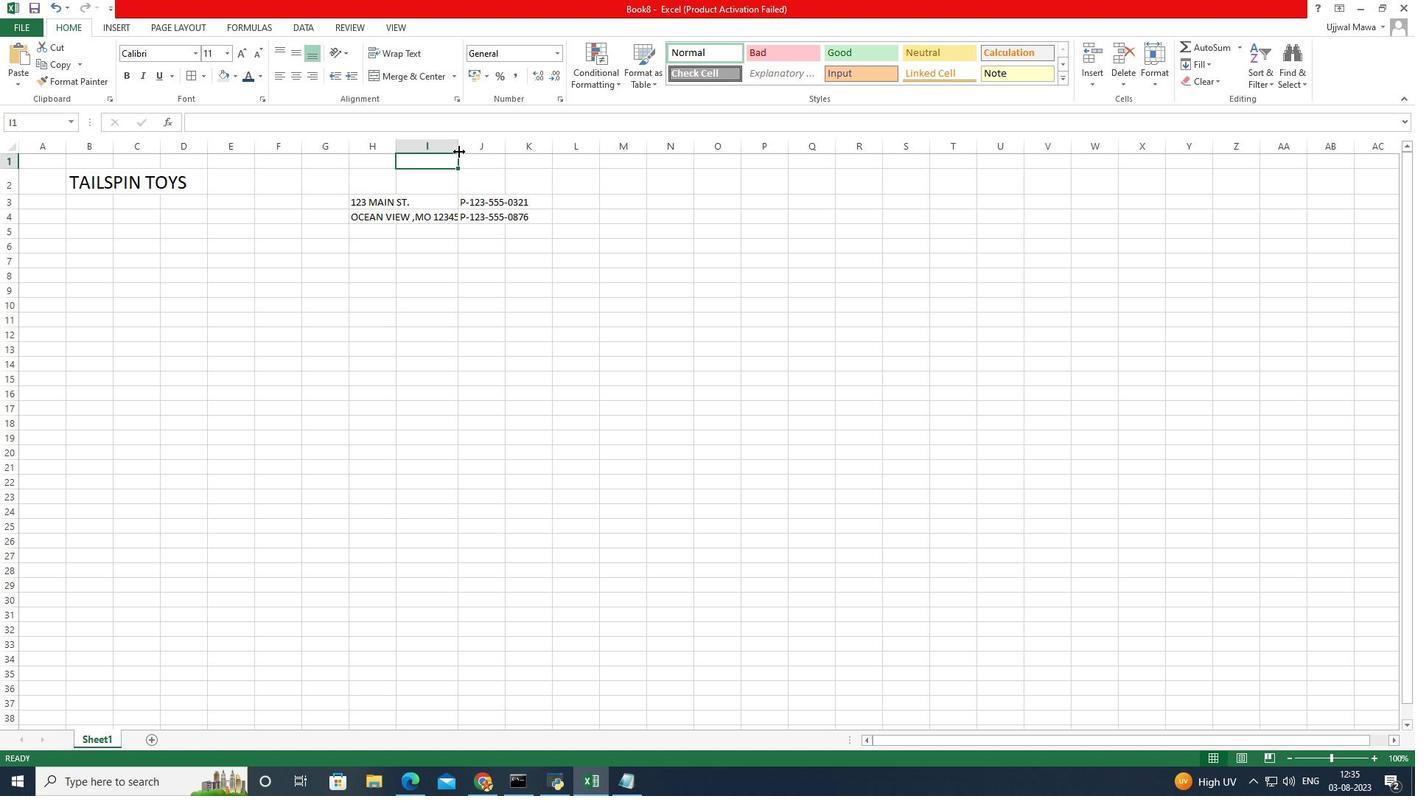 
Action: Mouse pressed left at (459, 151)
Screenshot: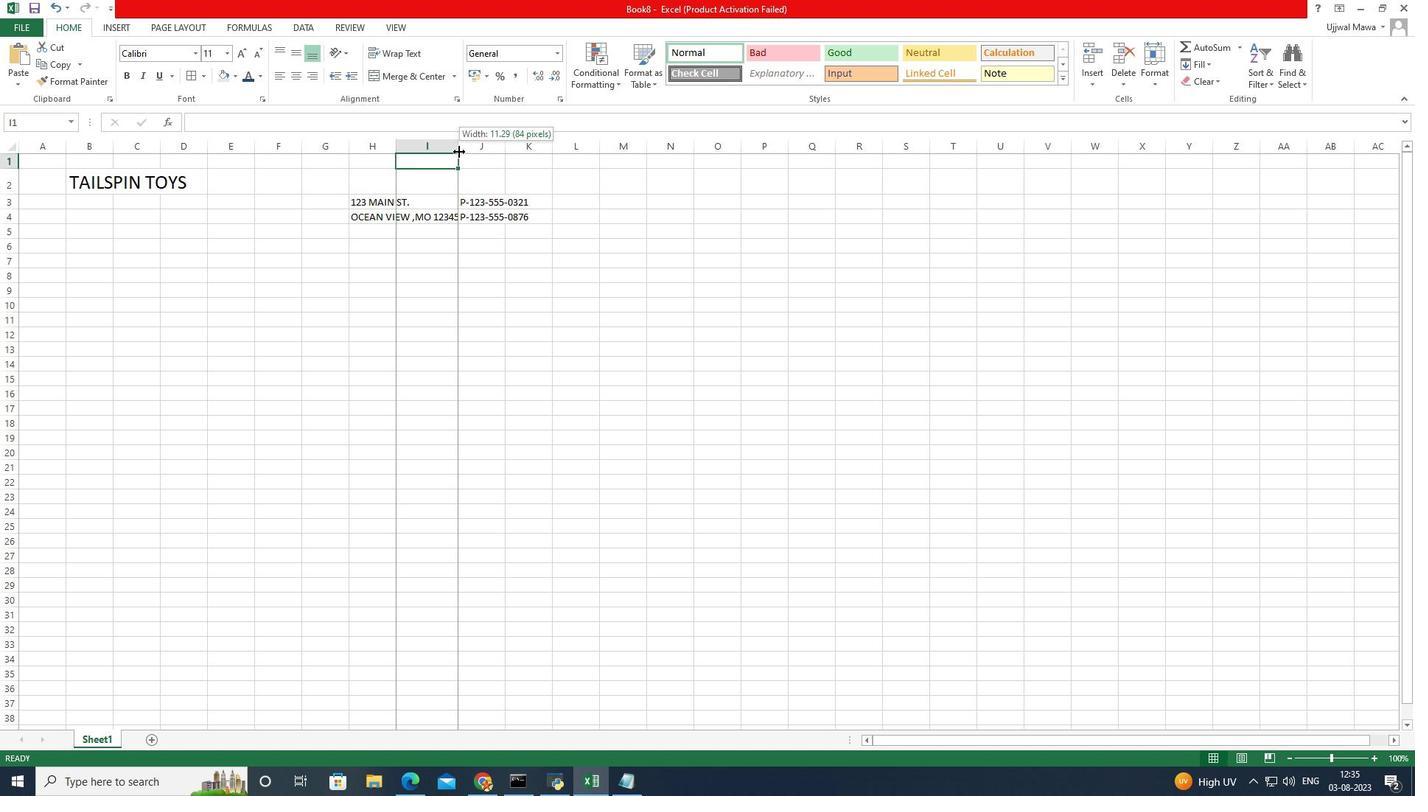 
Action: Mouse moved to (657, 223)
Screenshot: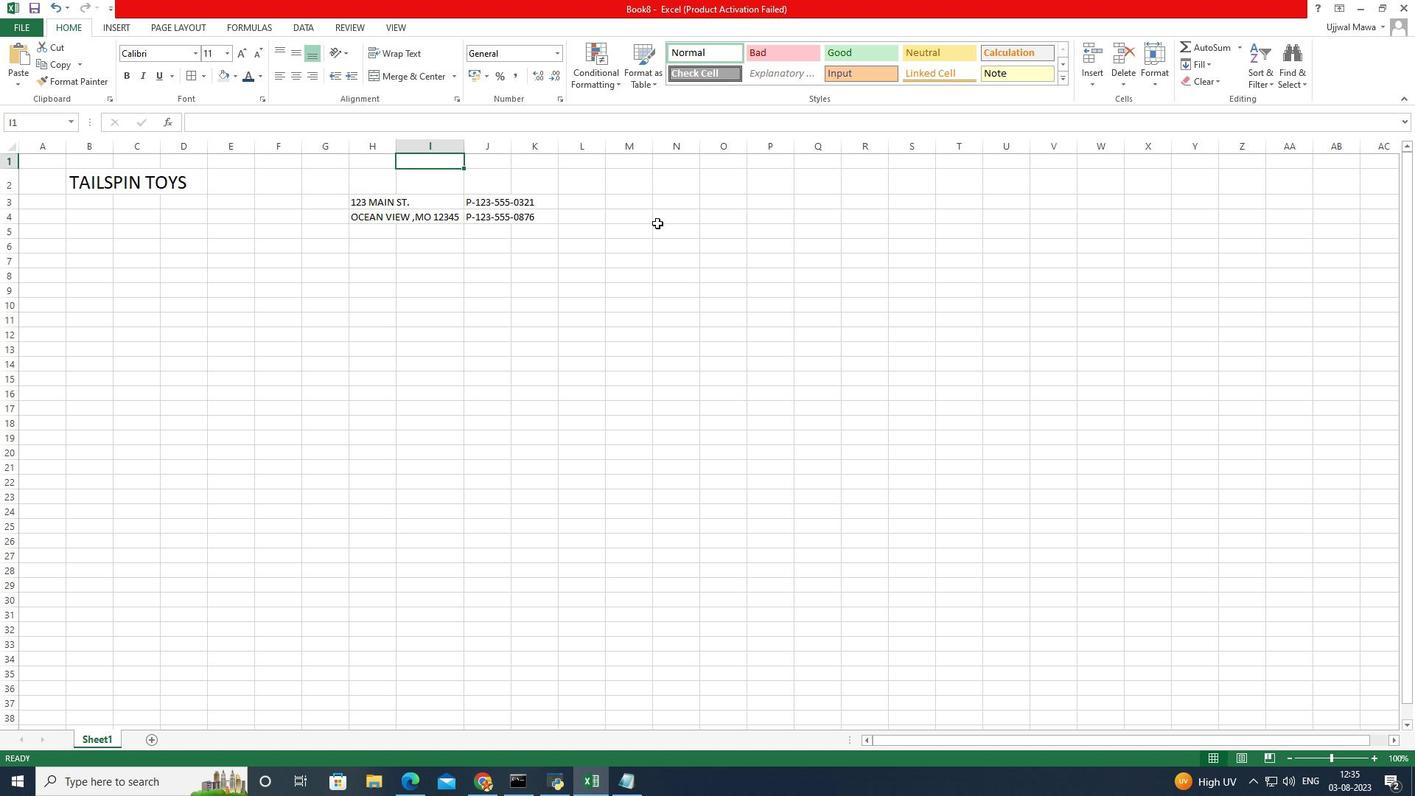 
Action: Mouse pressed left at (657, 223)
Screenshot: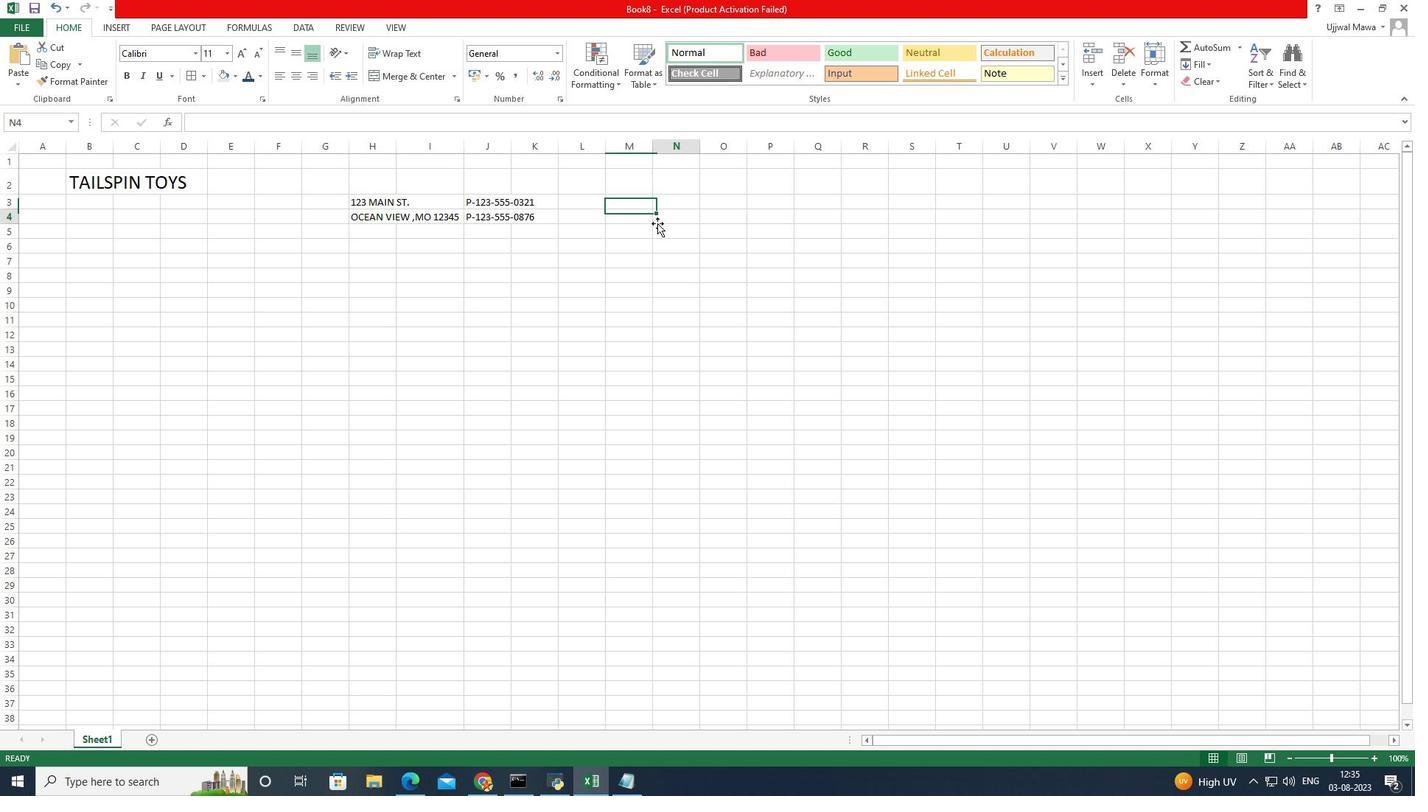 
Action: Mouse moved to (582, 199)
Screenshot: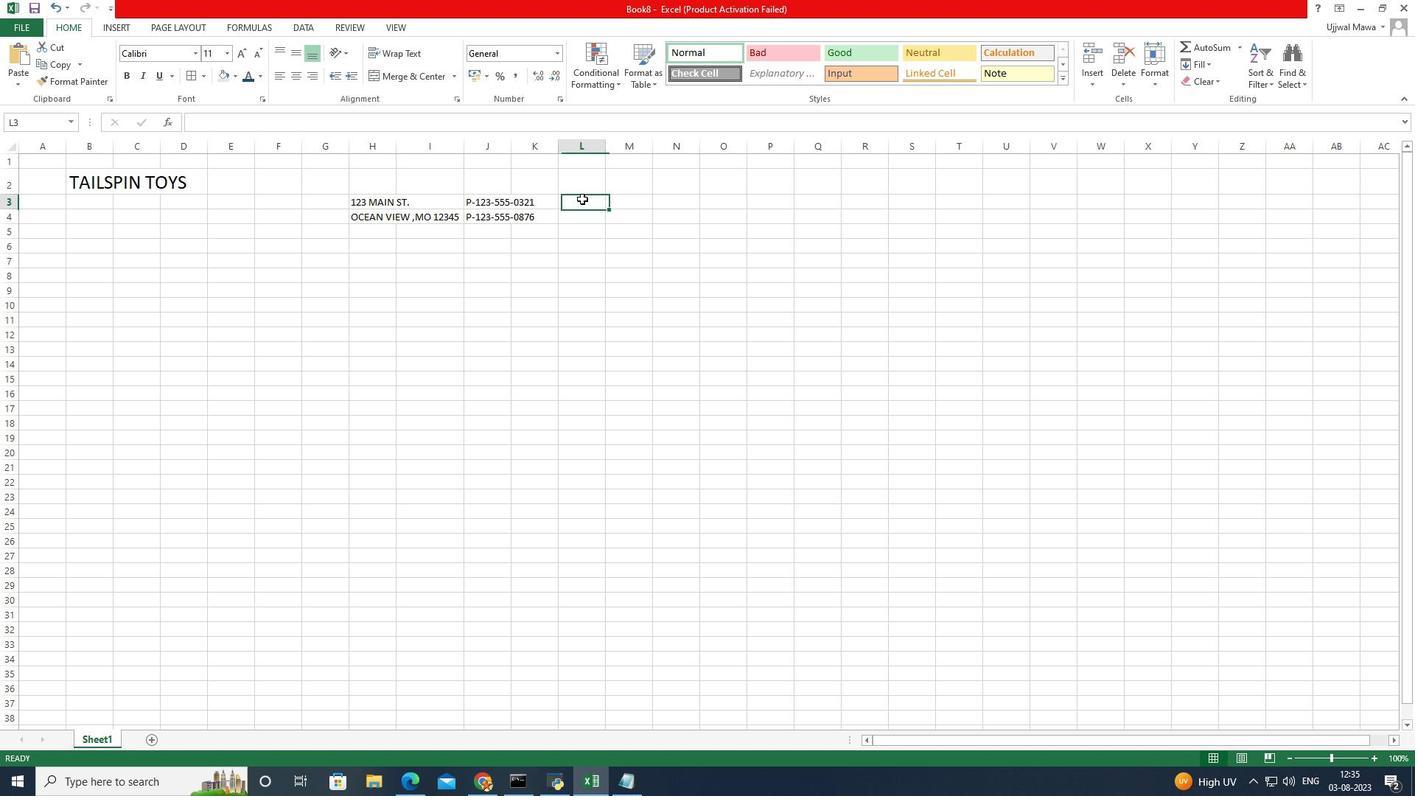 
Action: Mouse pressed left at (582, 199)
Screenshot: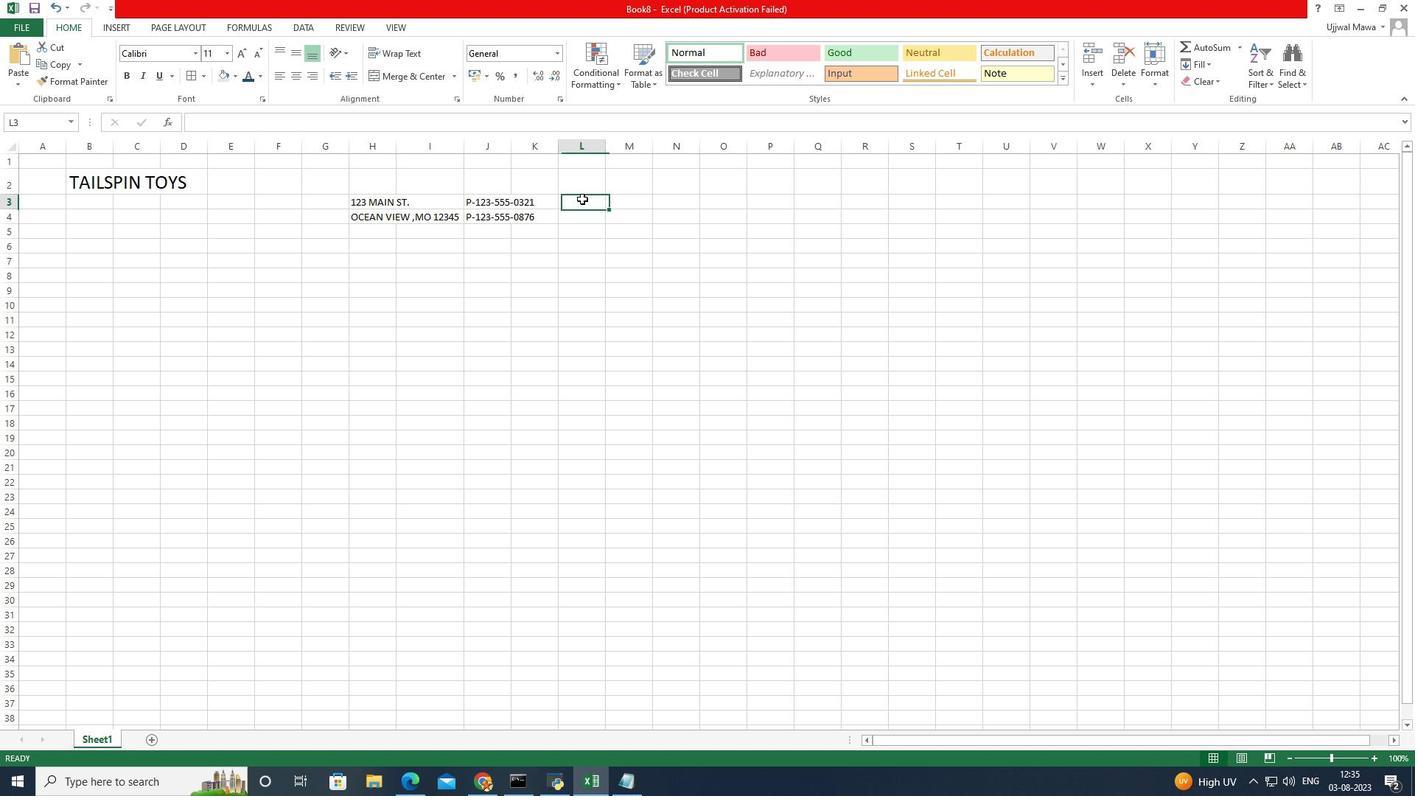 
Action: Mouse pressed left at (582, 199)
Screenshot: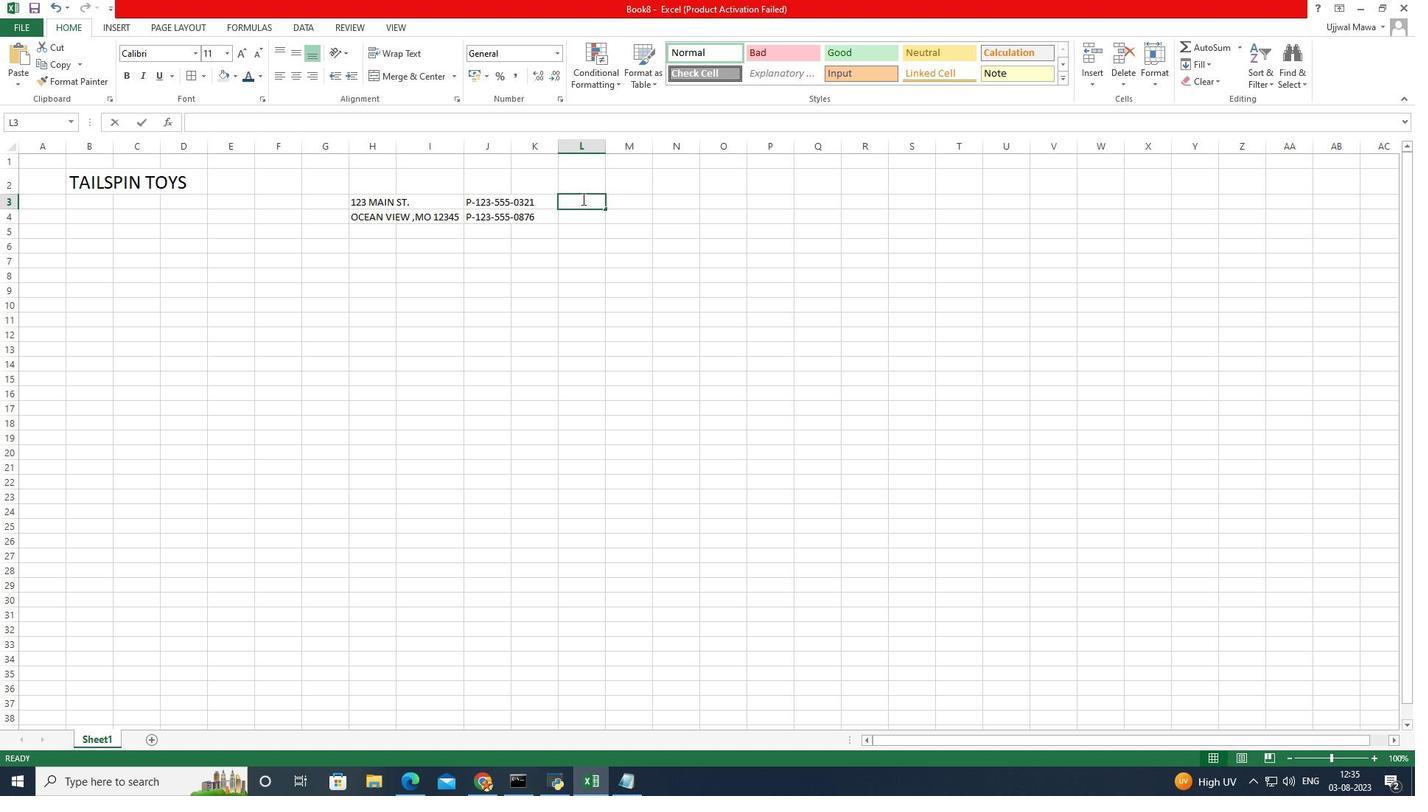 
Action: Mouse moved to (606, 152)
Screenshot: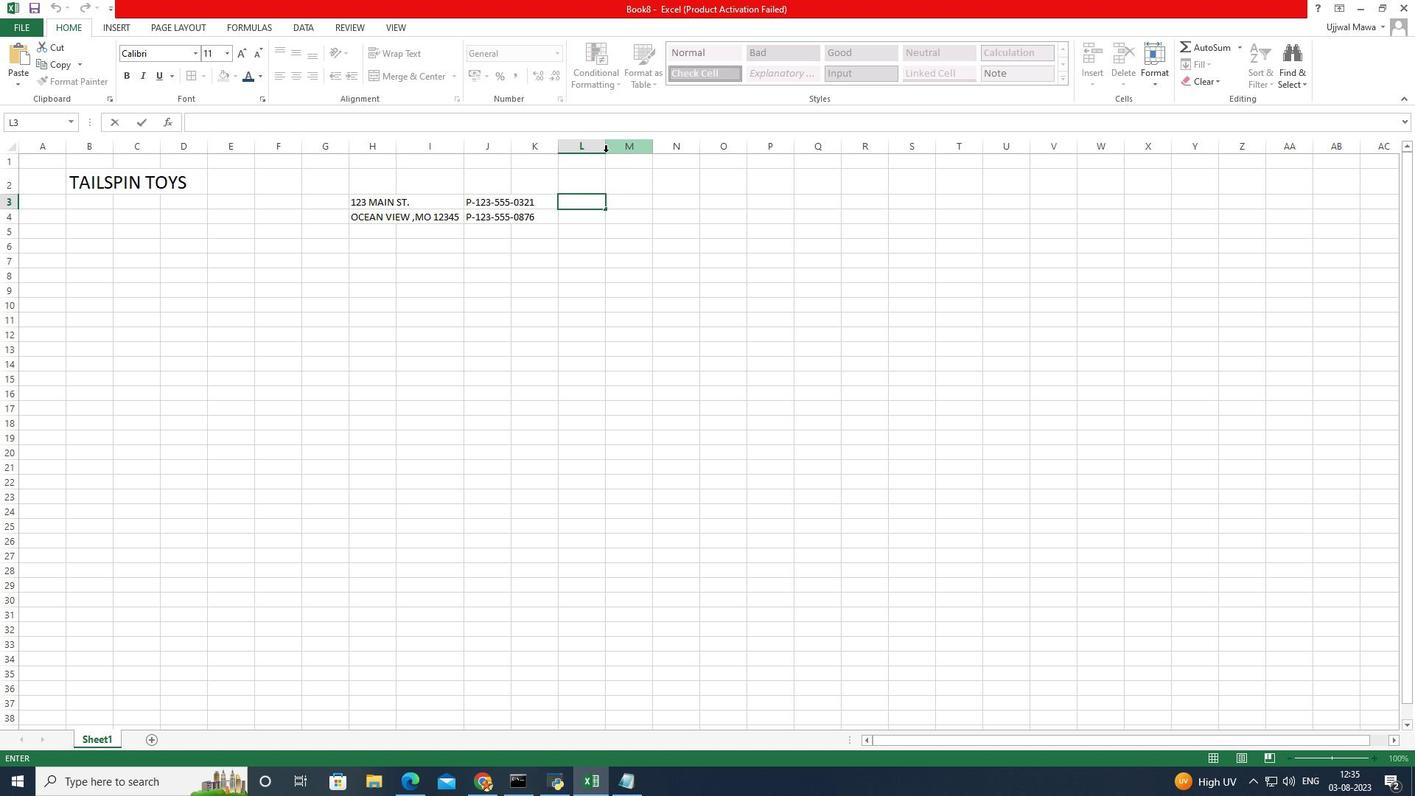 
Action: Mouse pressed left at (606, 152)
Screenshot: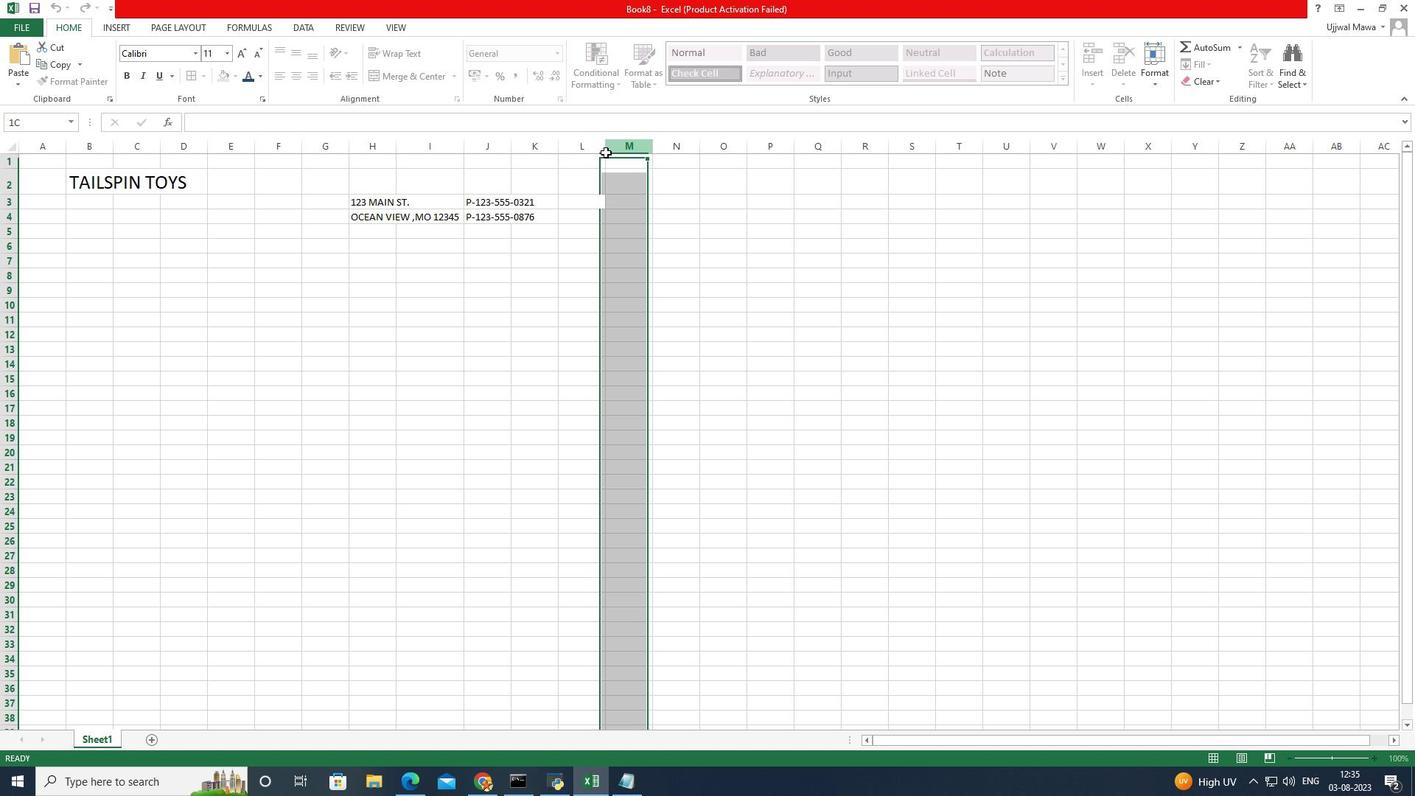 
Action: Mouse moved to (587, 160)
Screenshot: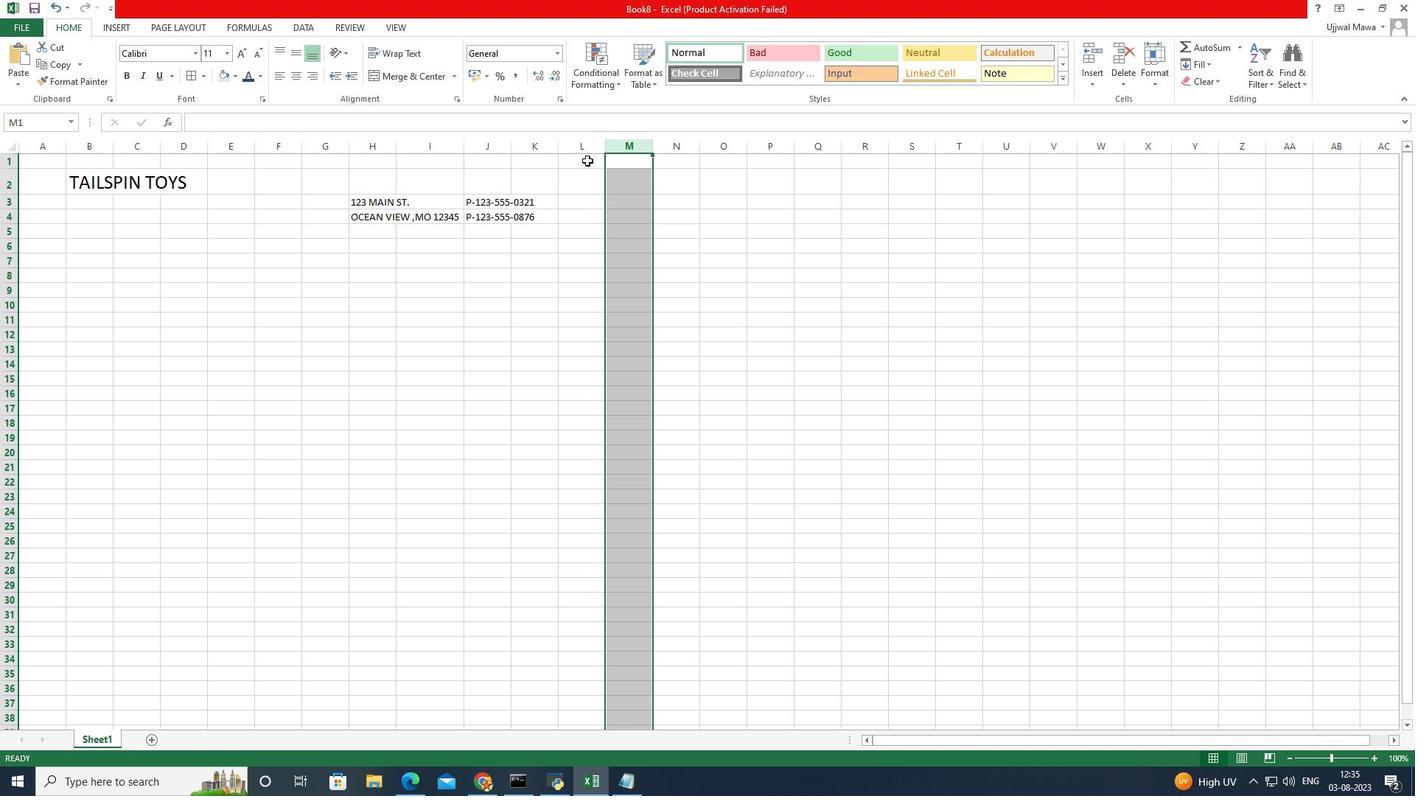 
Action: Mouse pressed left at (587, 160)
Screenshot: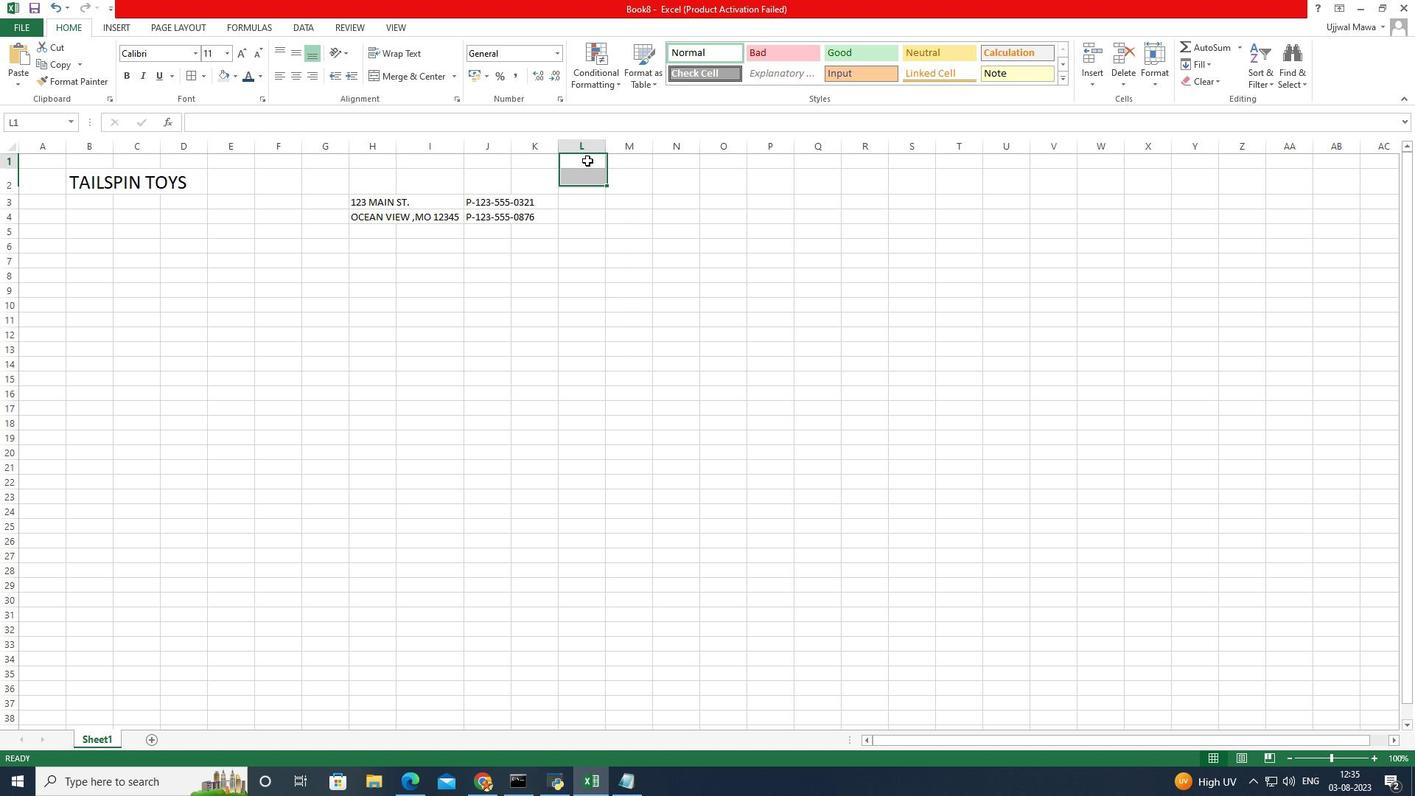 
Action: Mouse moved to (606, 151)
Screenshot: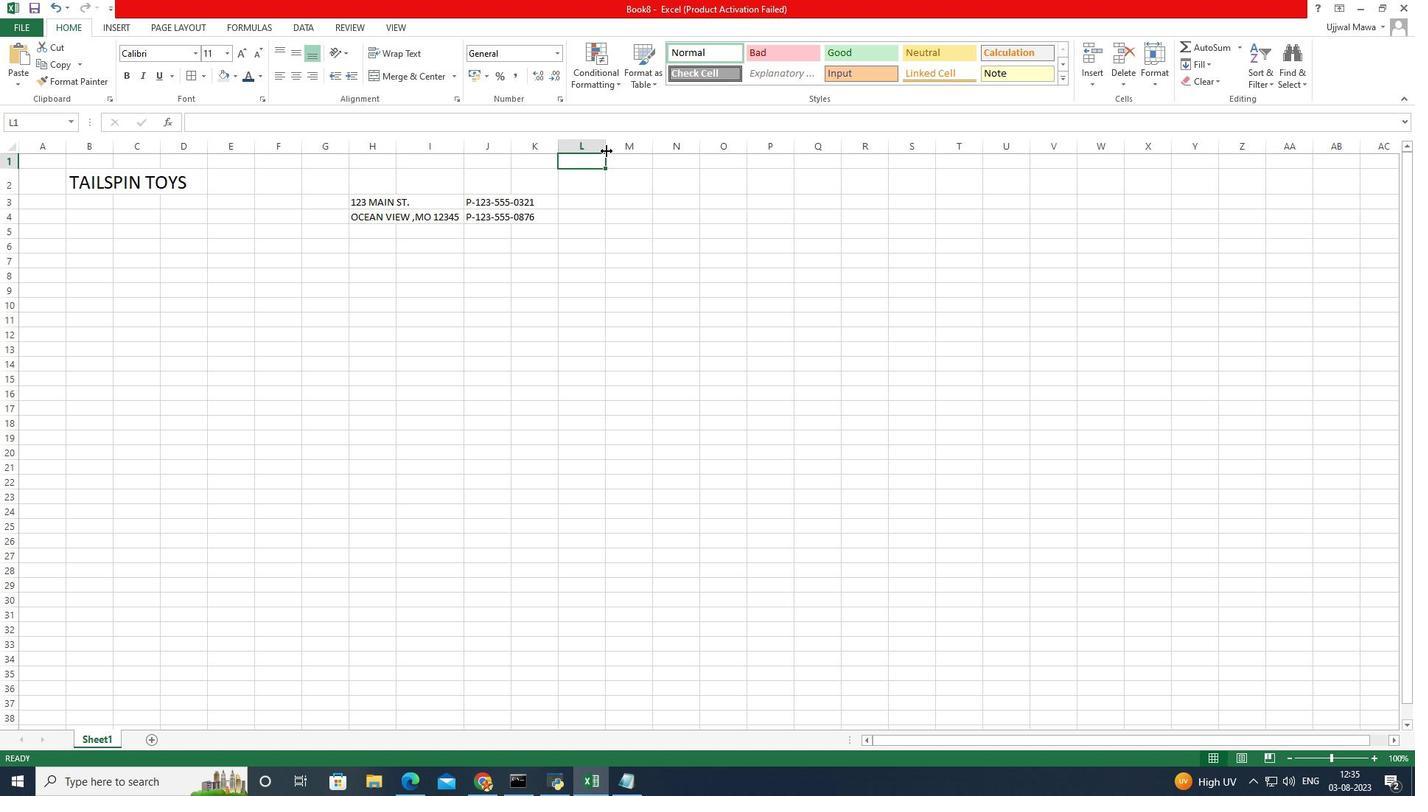 
Action: Mouse pressed left at (606, 151)
Screenshot: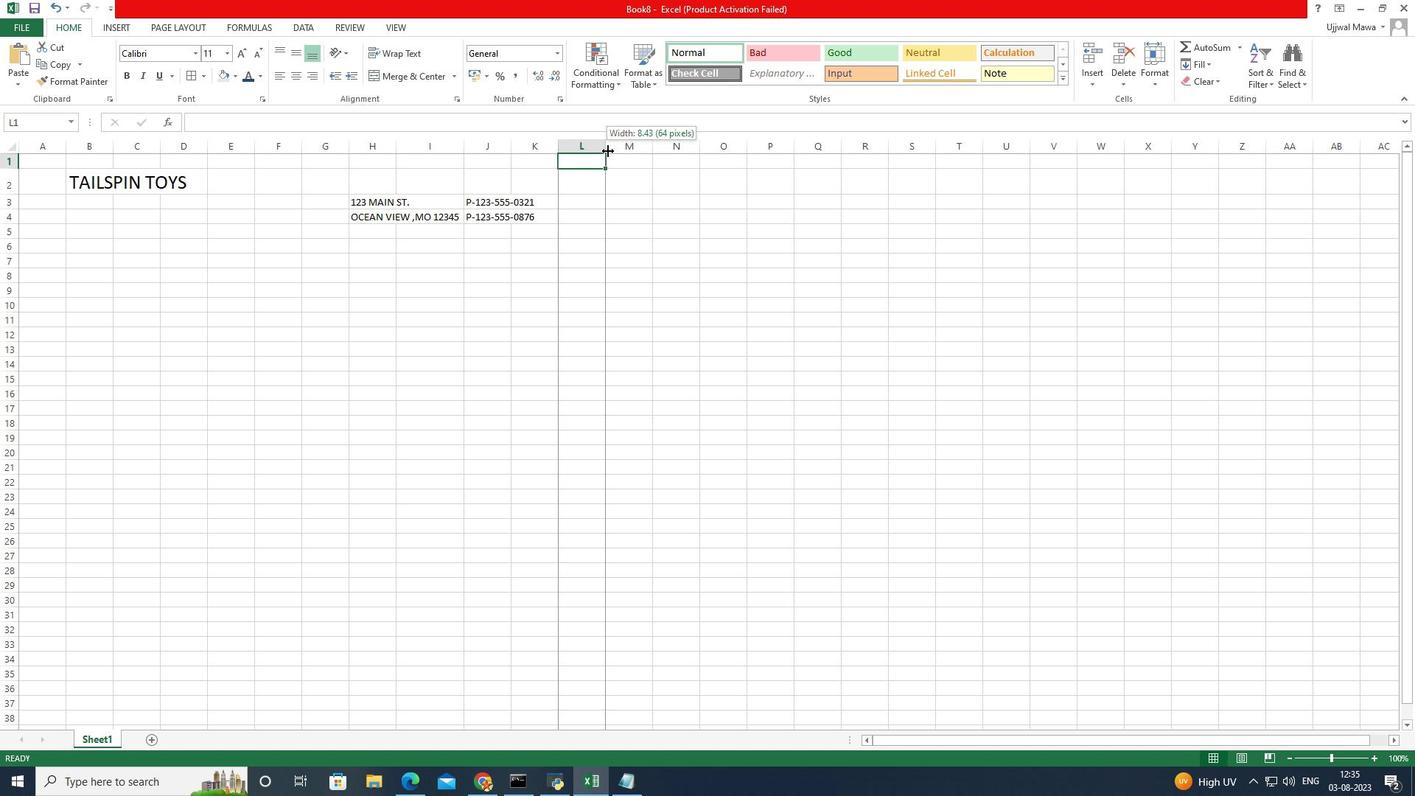 
Action: Mouse moved to (581, 201)
Screenshot: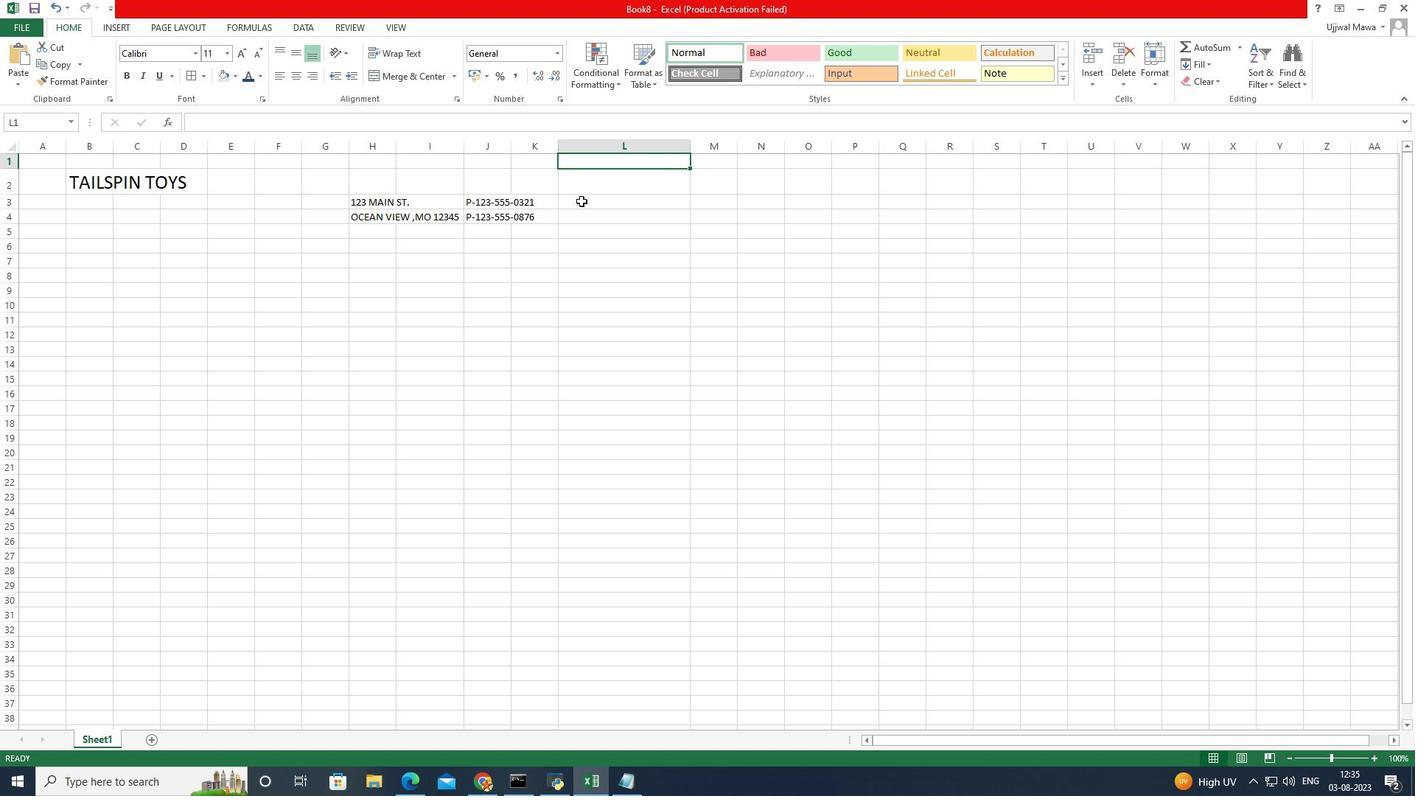 
Action: Mouse pressed left at (581, 201)
Screenshot: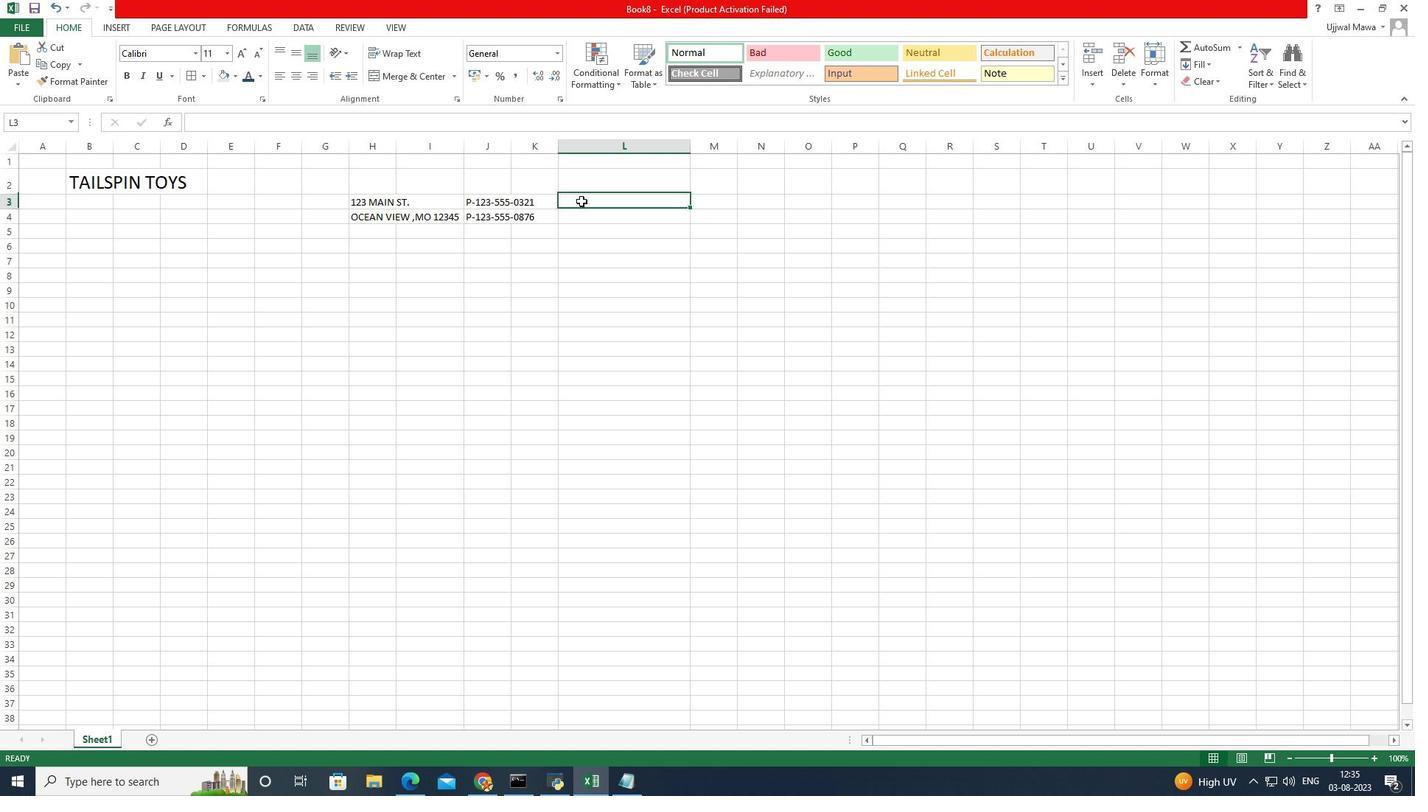 
Action: Mouse pressed left at (581, 201)
Screenshot: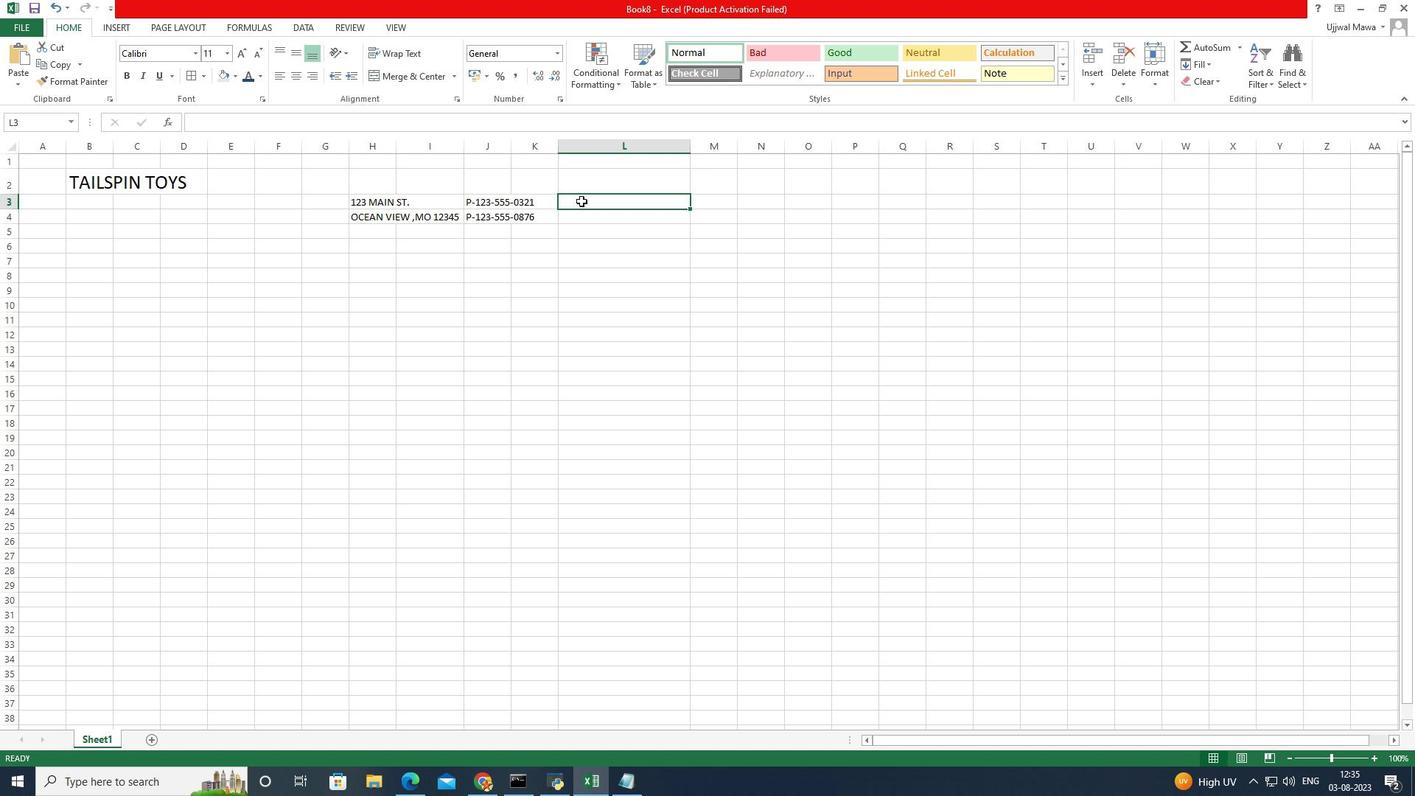 
Action: Mouse pressed left at (581, 201)
Screenshot: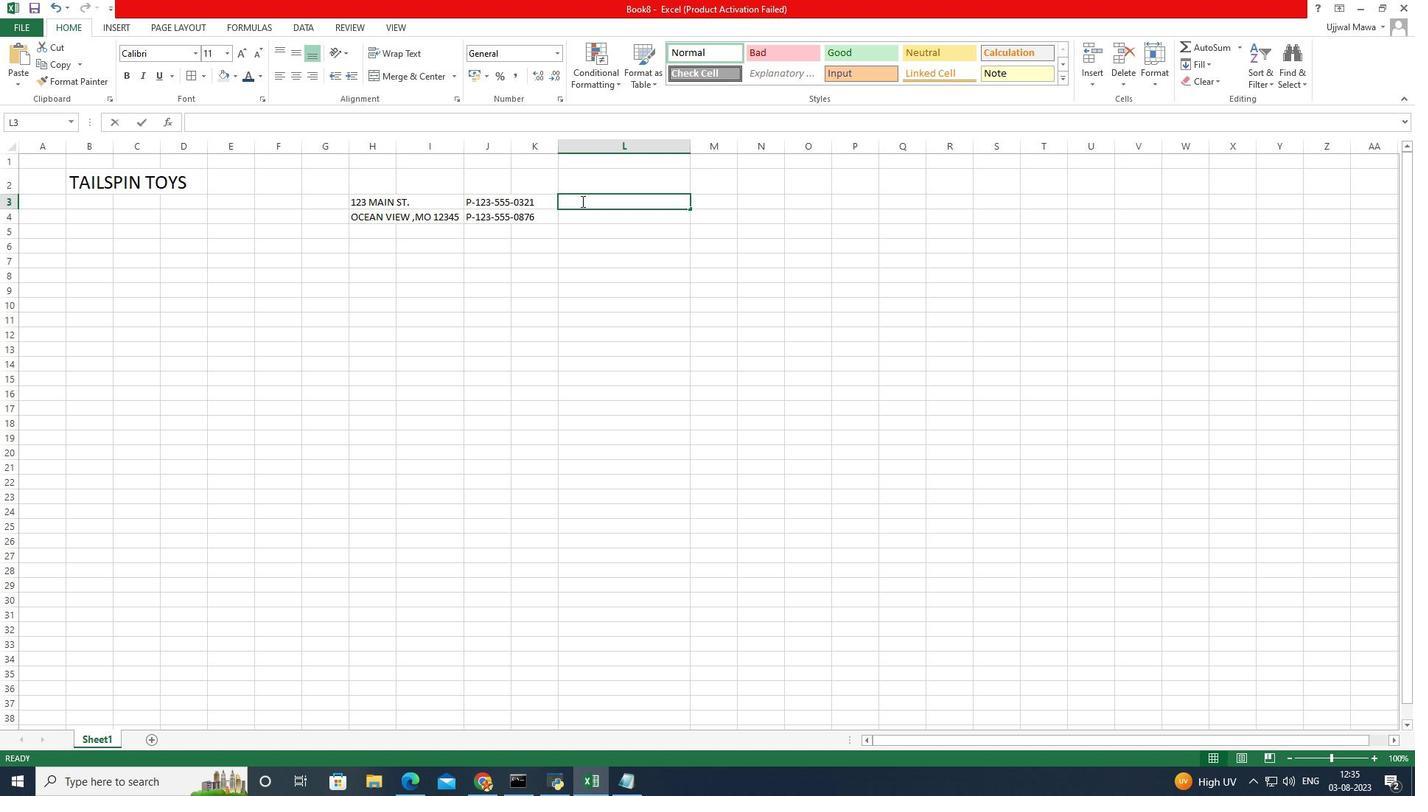 
Action: Mouse moved to (568, 238)
Screenshot: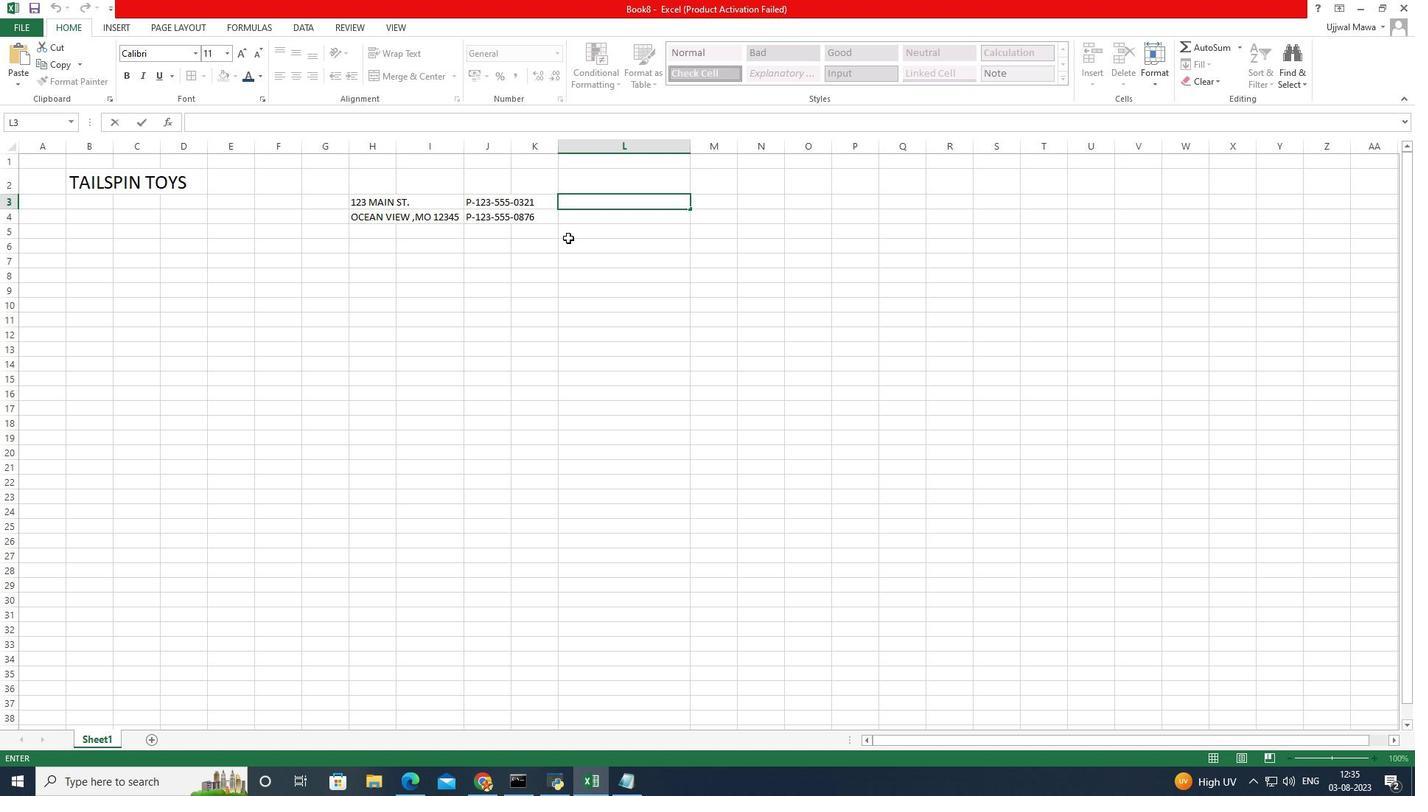 
Action: Key pressed TA<Key.backspace><Key.backspace><Key.caps_lock>tailspin<Key.shift_r><Key.shift_r><Key.shift_r><Key.shift_r><Key.shift_r><Key.shift_r><Key.shift_r><Key.shift_r><Key.shift_r><Key.shift_r><Key.shift_r><Key.shift_r><Key.shift_r><Key.shift_r><Key.shift_r><Key.shift_r><Key.shift_r><Key.shift_r><Key.shift_r><Key.shift_r><Key.shift_r><Key.shift_r><Key.shift_r><Key.shift_r><Key.shift_r><Key.shift_r><Key.shift_r><Key.shift_r>@site.com<Key.enter>www.tailspin,<Key.backspace>.com<Key.enter>
Screenshot: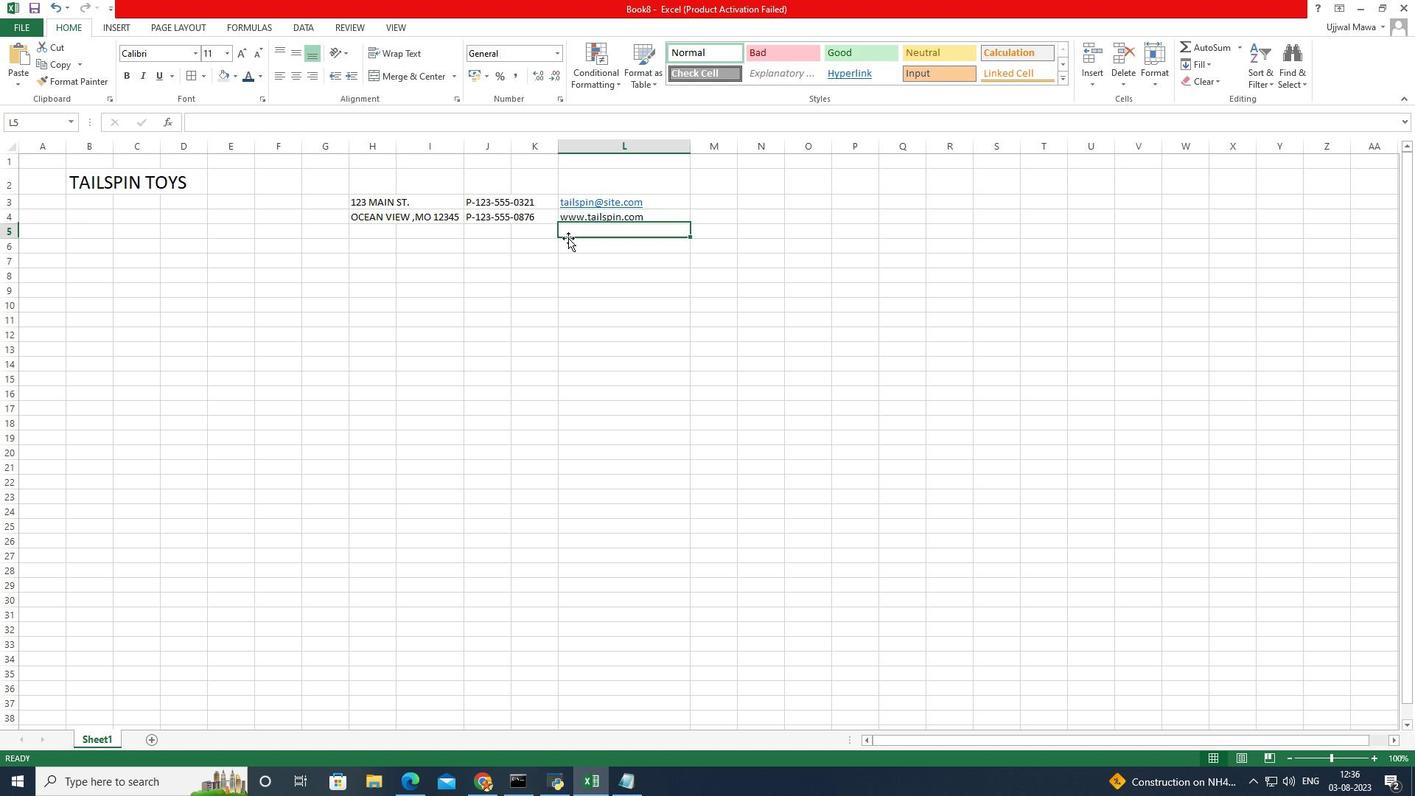 
Action: Mouse moved to (586, 199)
Screenshot: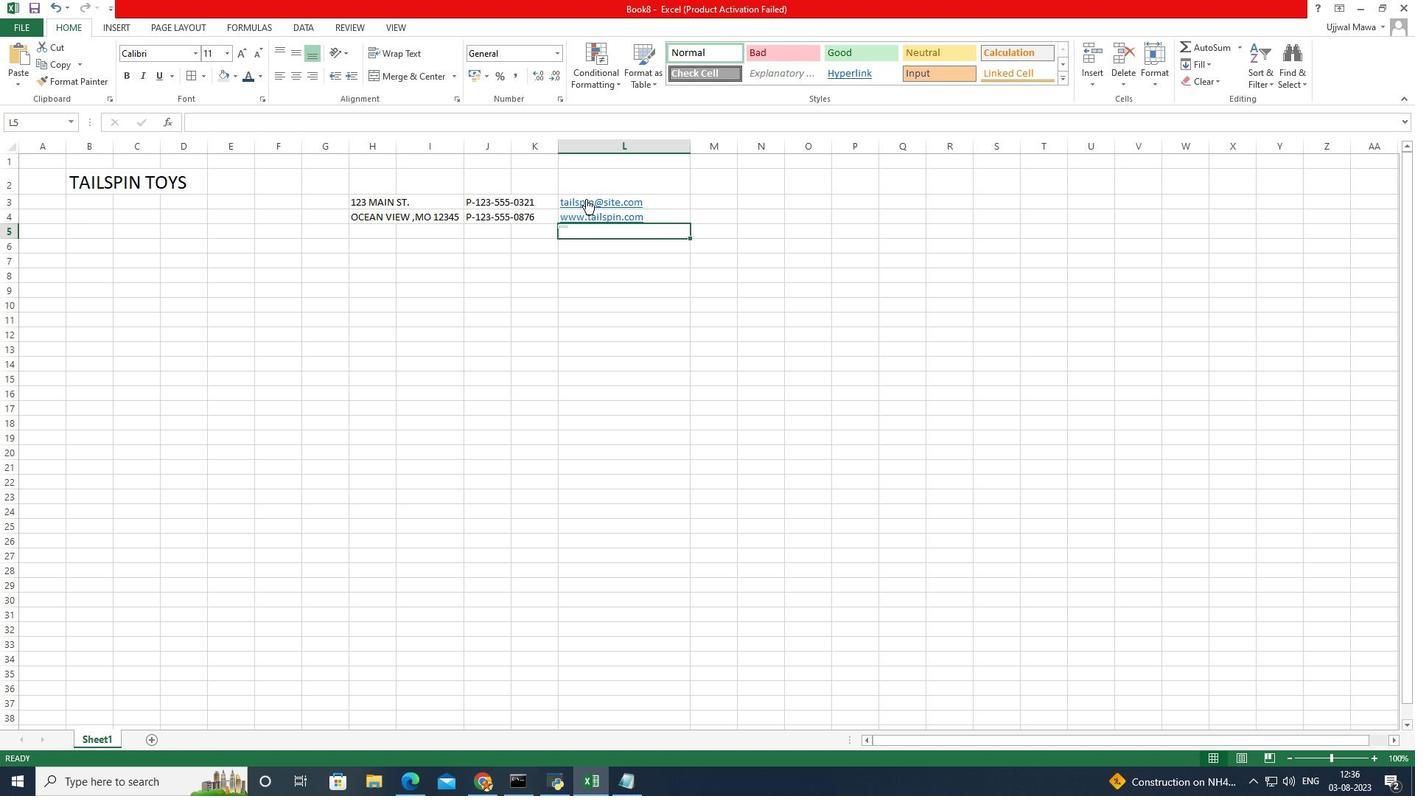 
Action: Mouse pressed right at (586, 199)
Screenshot: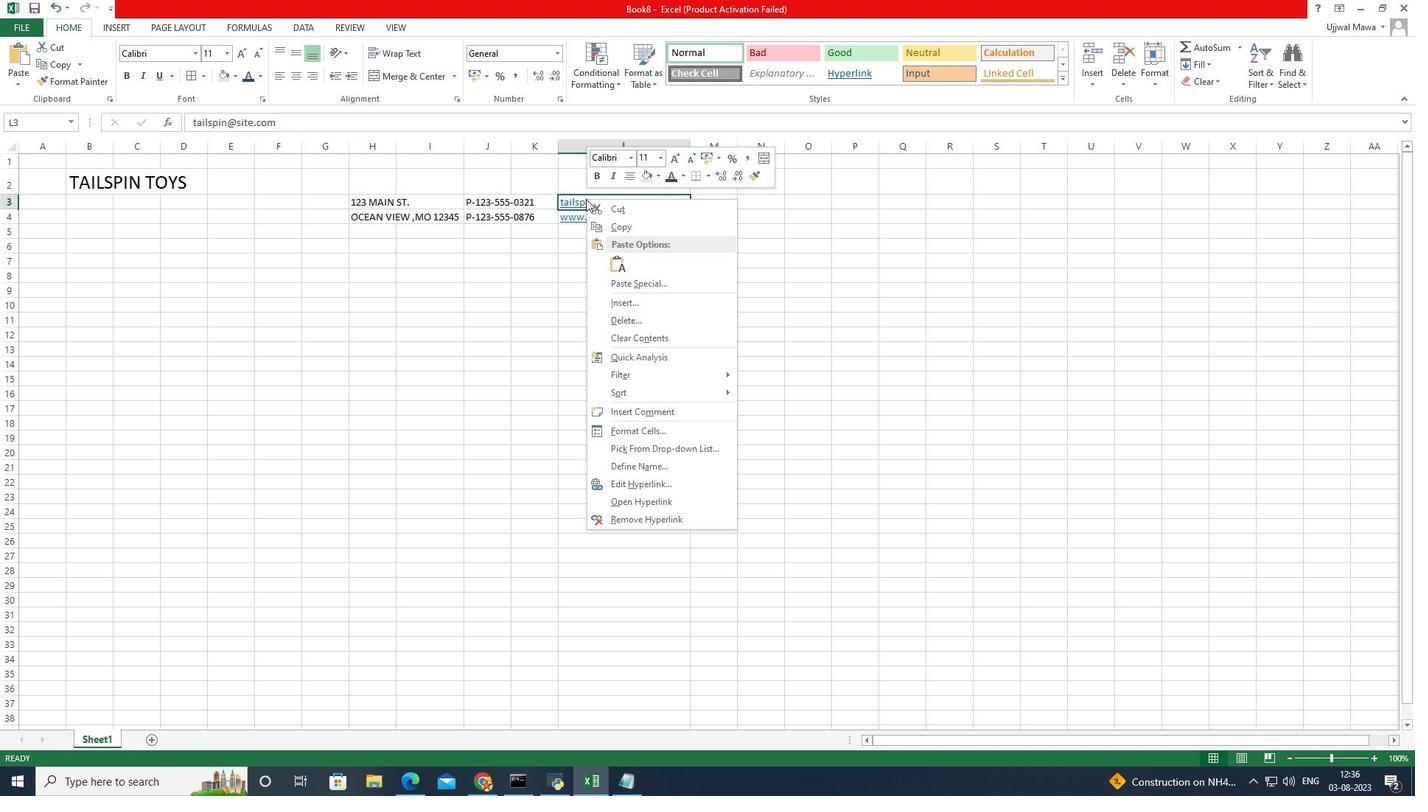 
Action: Mouse moved to (612, 521)
Screenshot: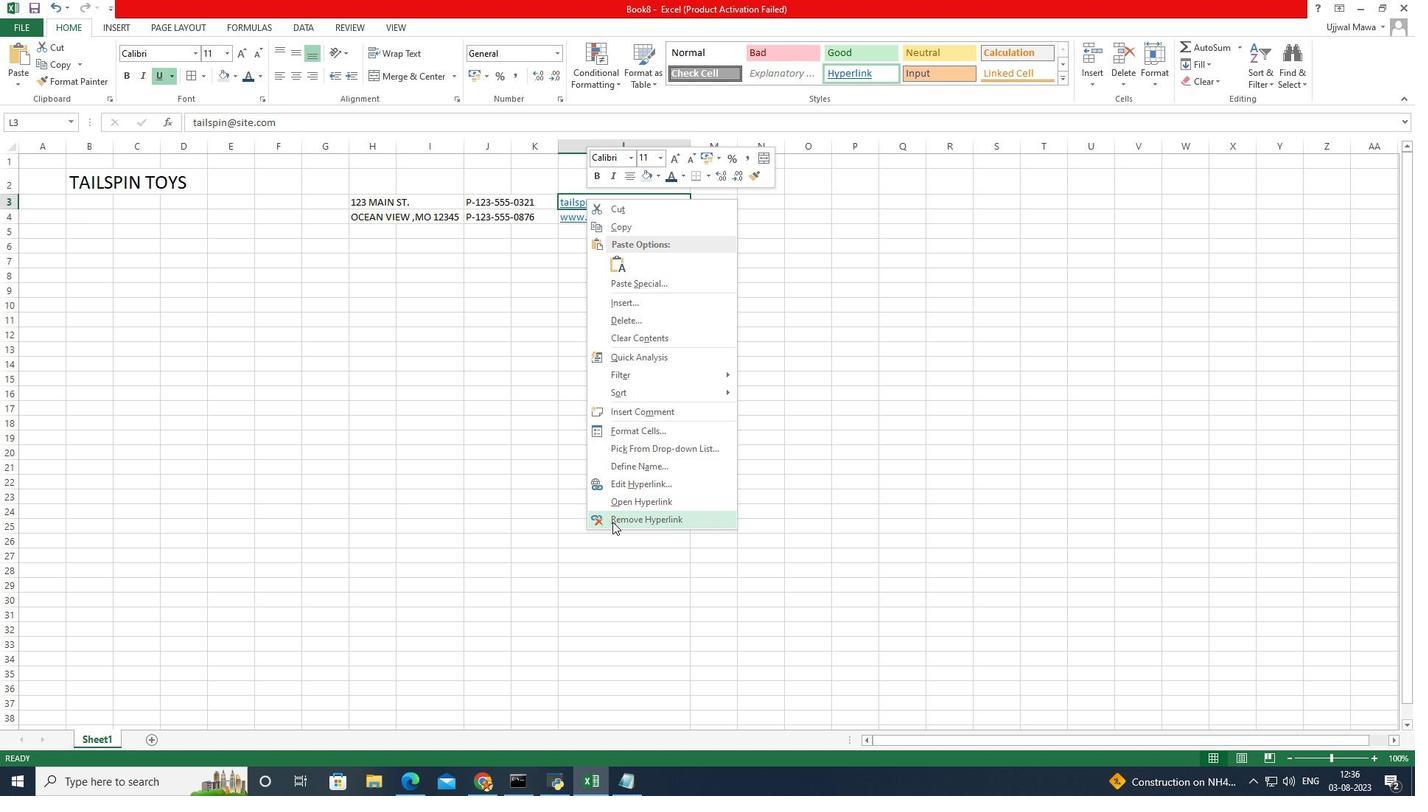 
Action: Mouse pressed left at (612, 521)
Screenshot: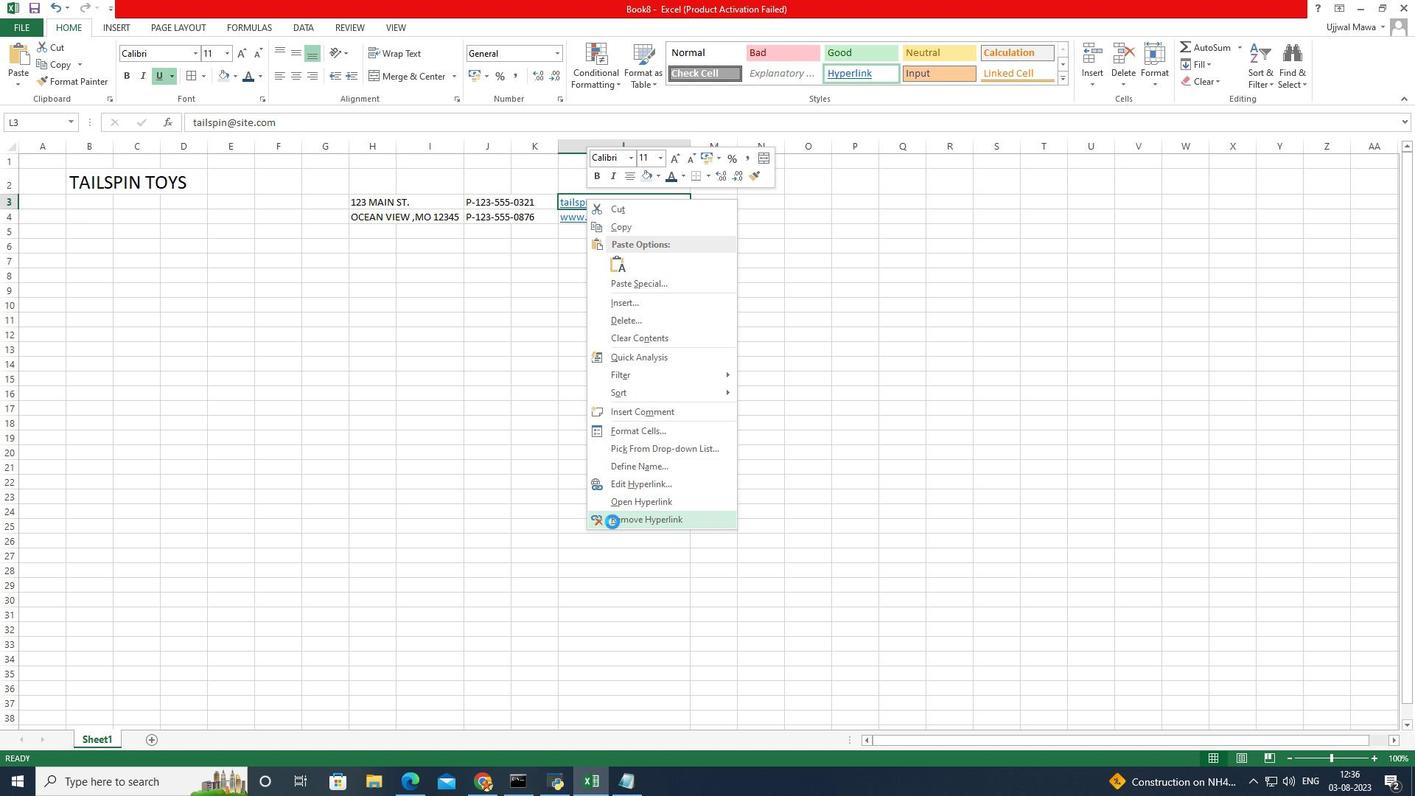 
Action: Mouse moved to (601, 222)
Screenshot: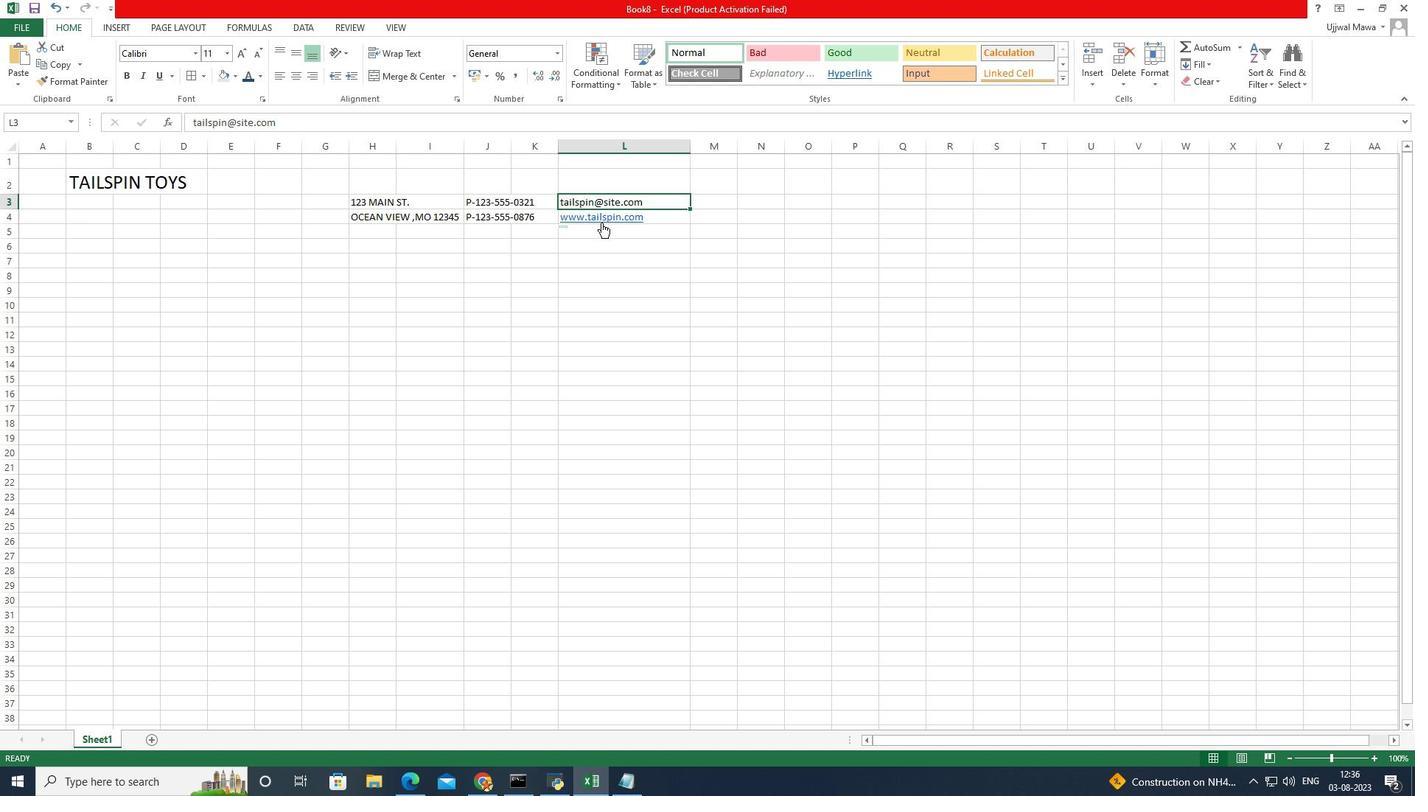 
Action: Mouse pressed right at (601, 222)
Screenshot: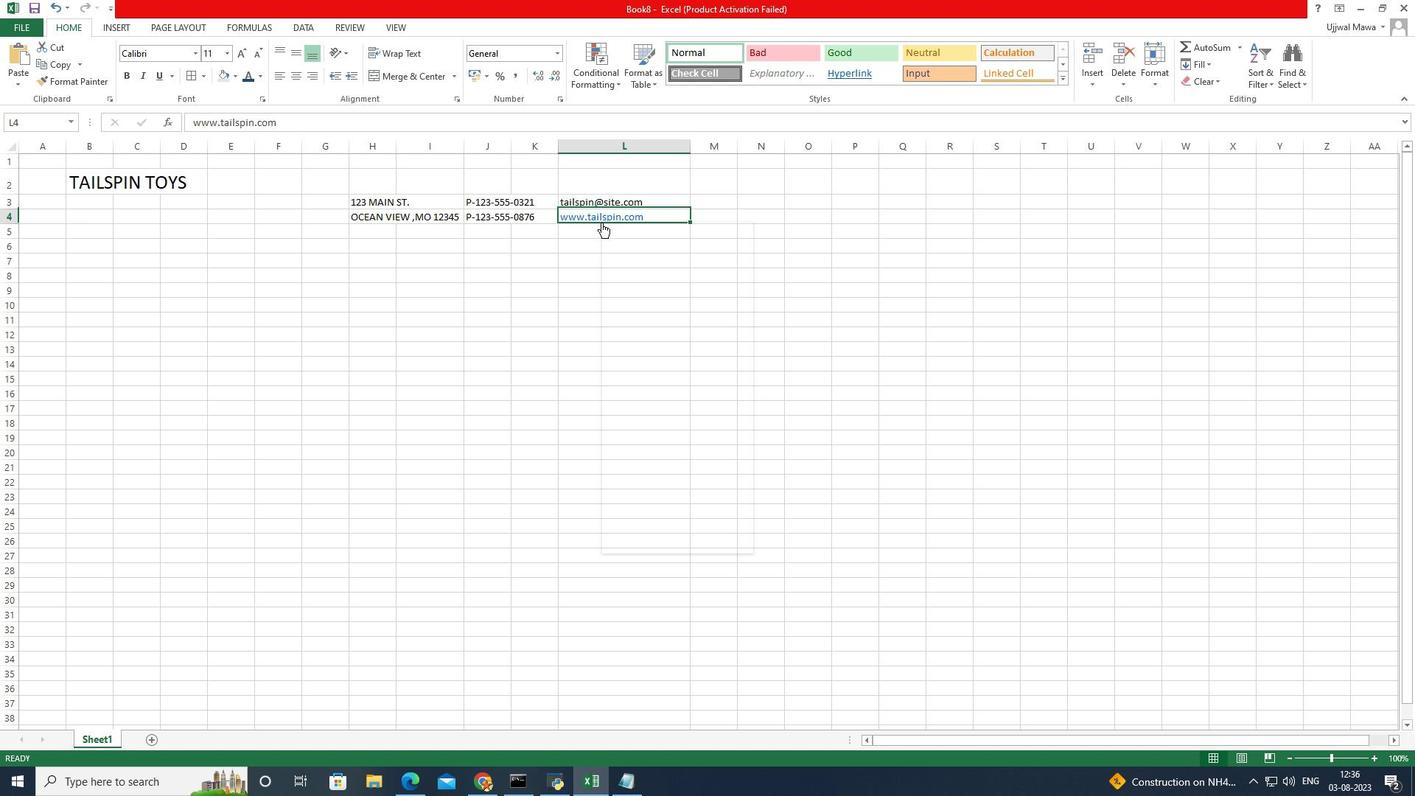 
Action: Mouse moved to (610, 537)
Screenshot: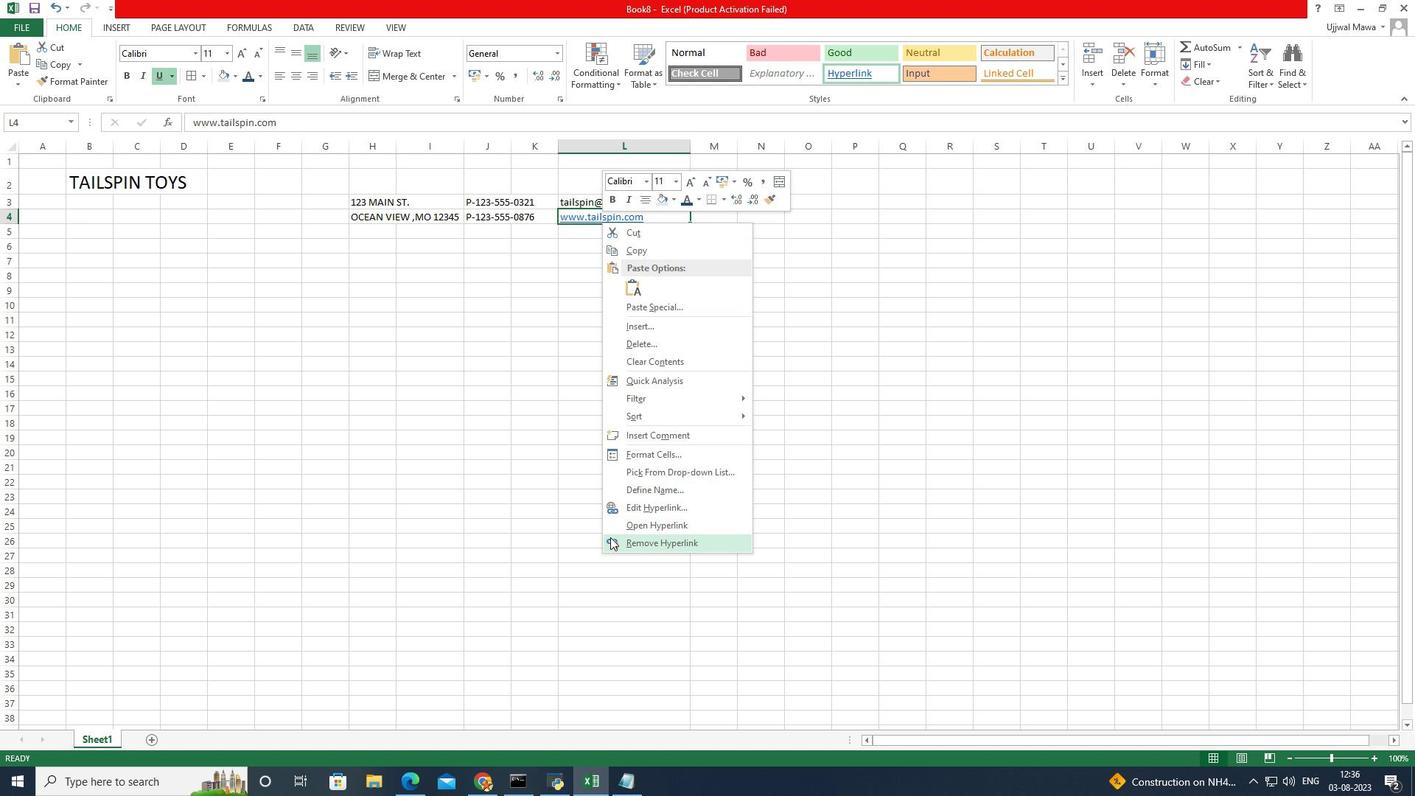
Action: Mouse pressed left at (610, 537)
Screenshot: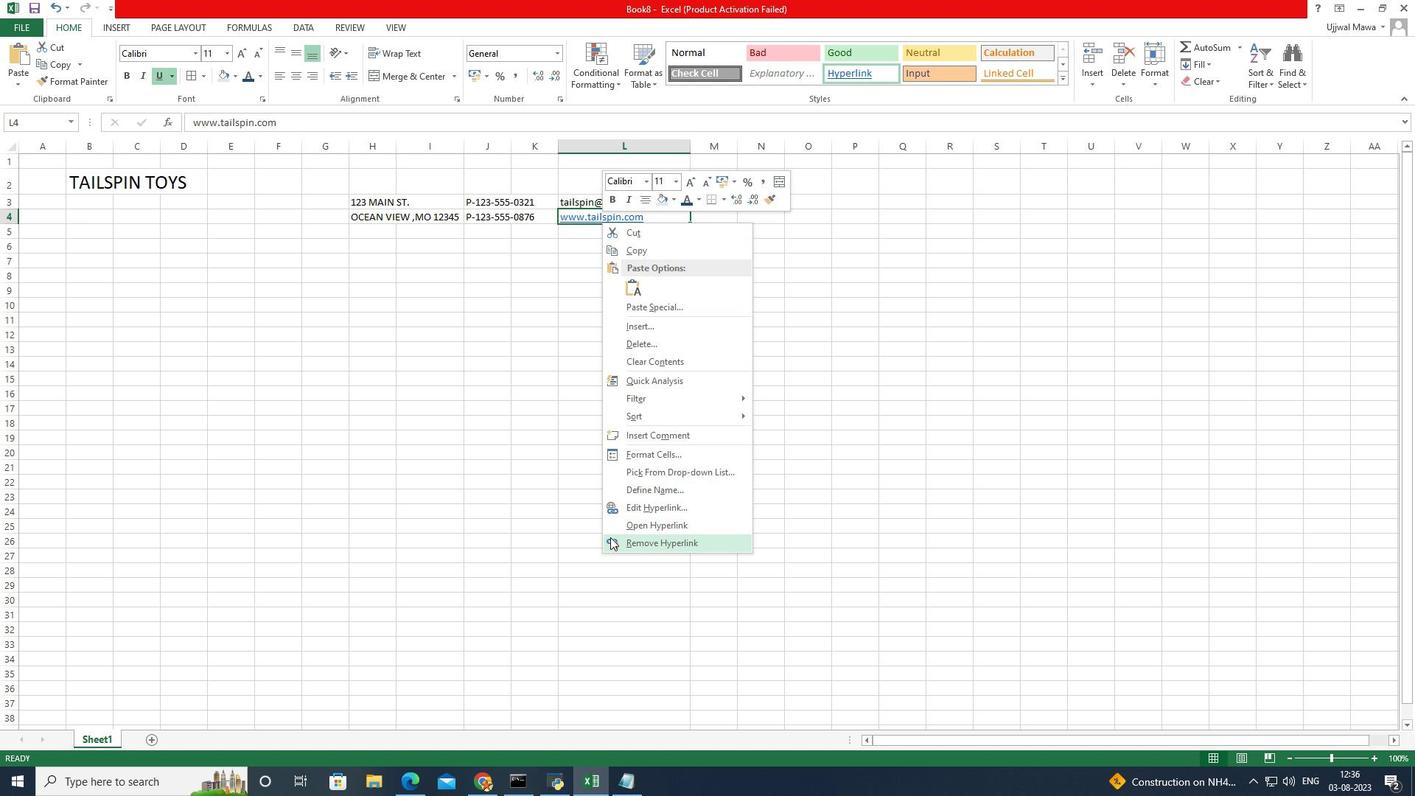 
Action: Mouse moved to (630, 435)
Screenshot: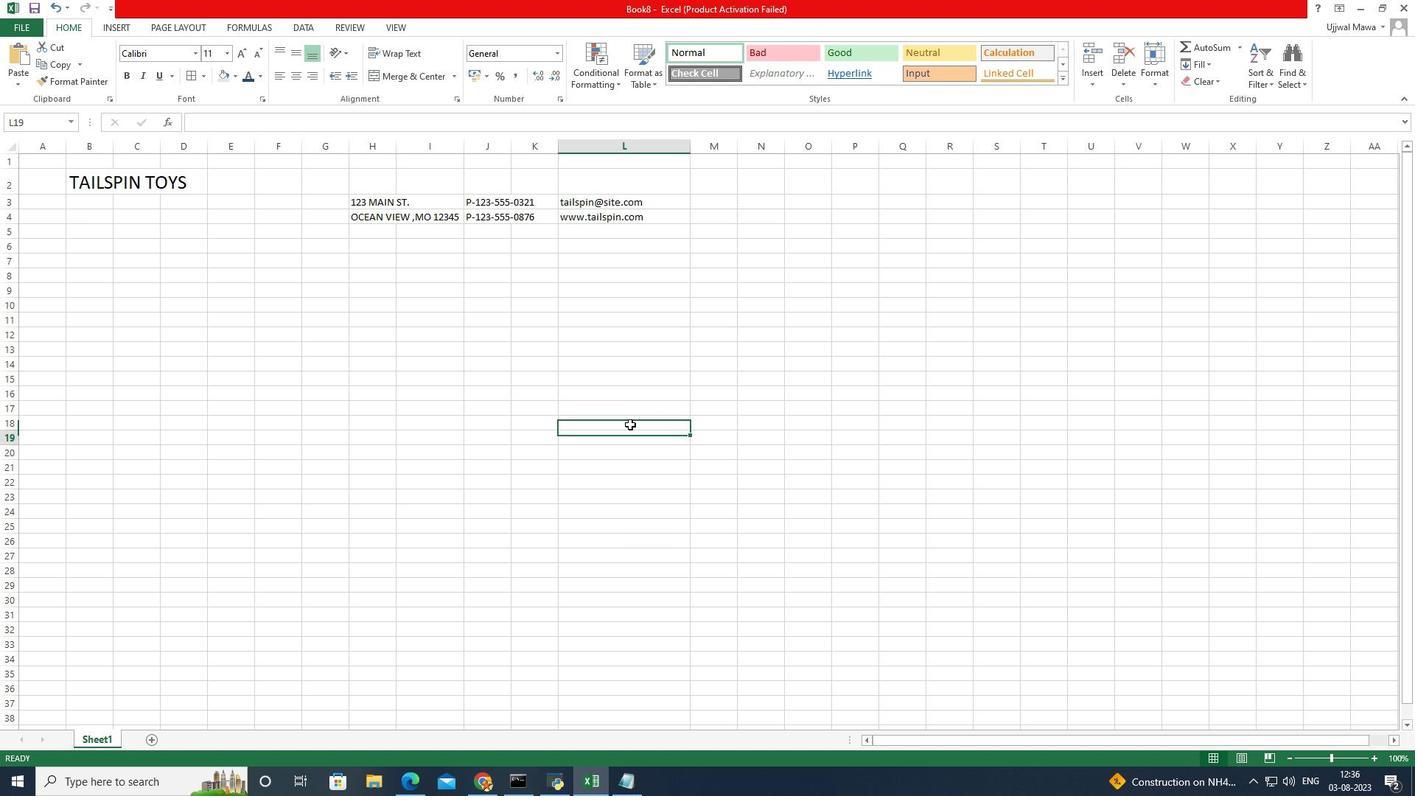 
Action: Mouse pressed left at (630, 435)
Screenshot: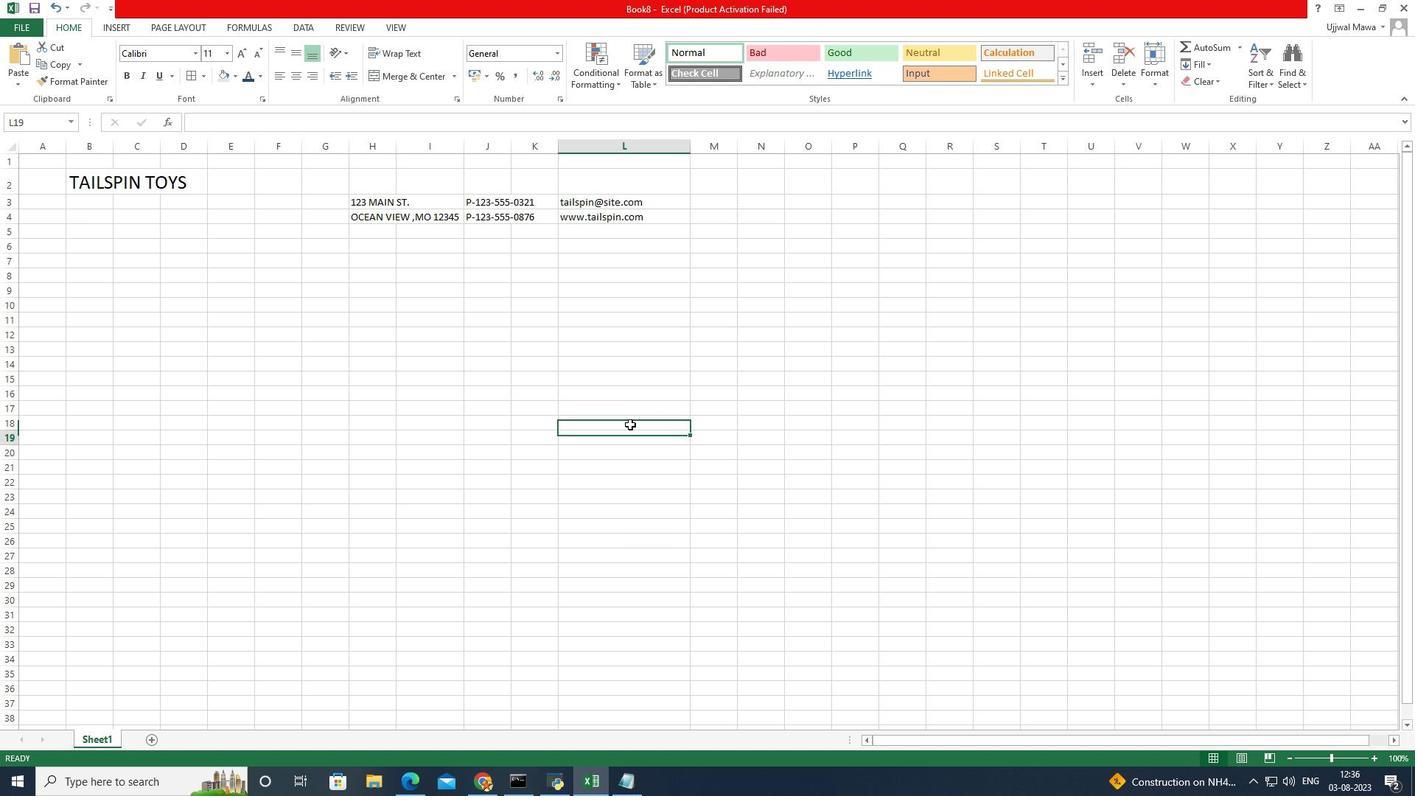 
Action: Mouse moved to (92, 238)
Screenshot: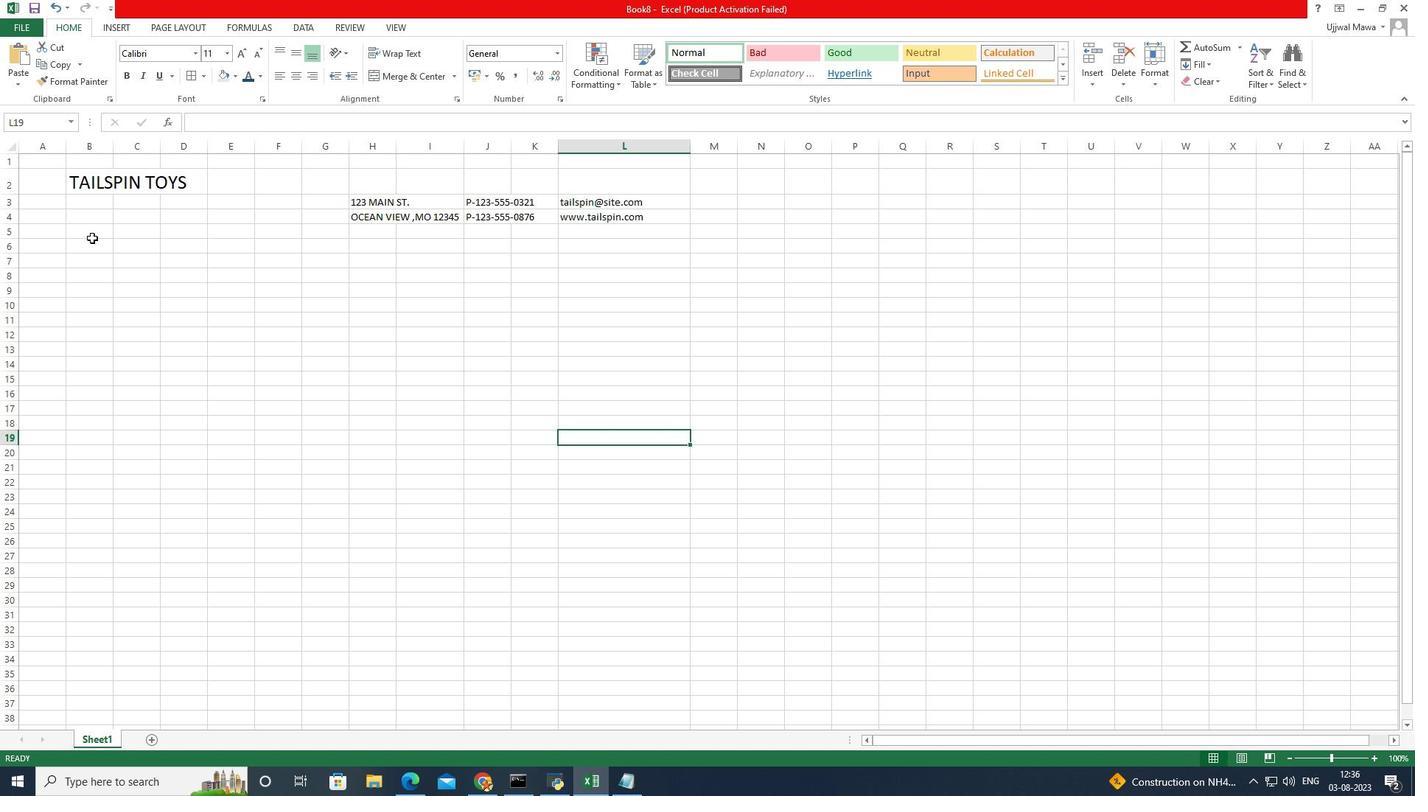 
Action: Mouse pressed left at (92, 238)
Screenshot: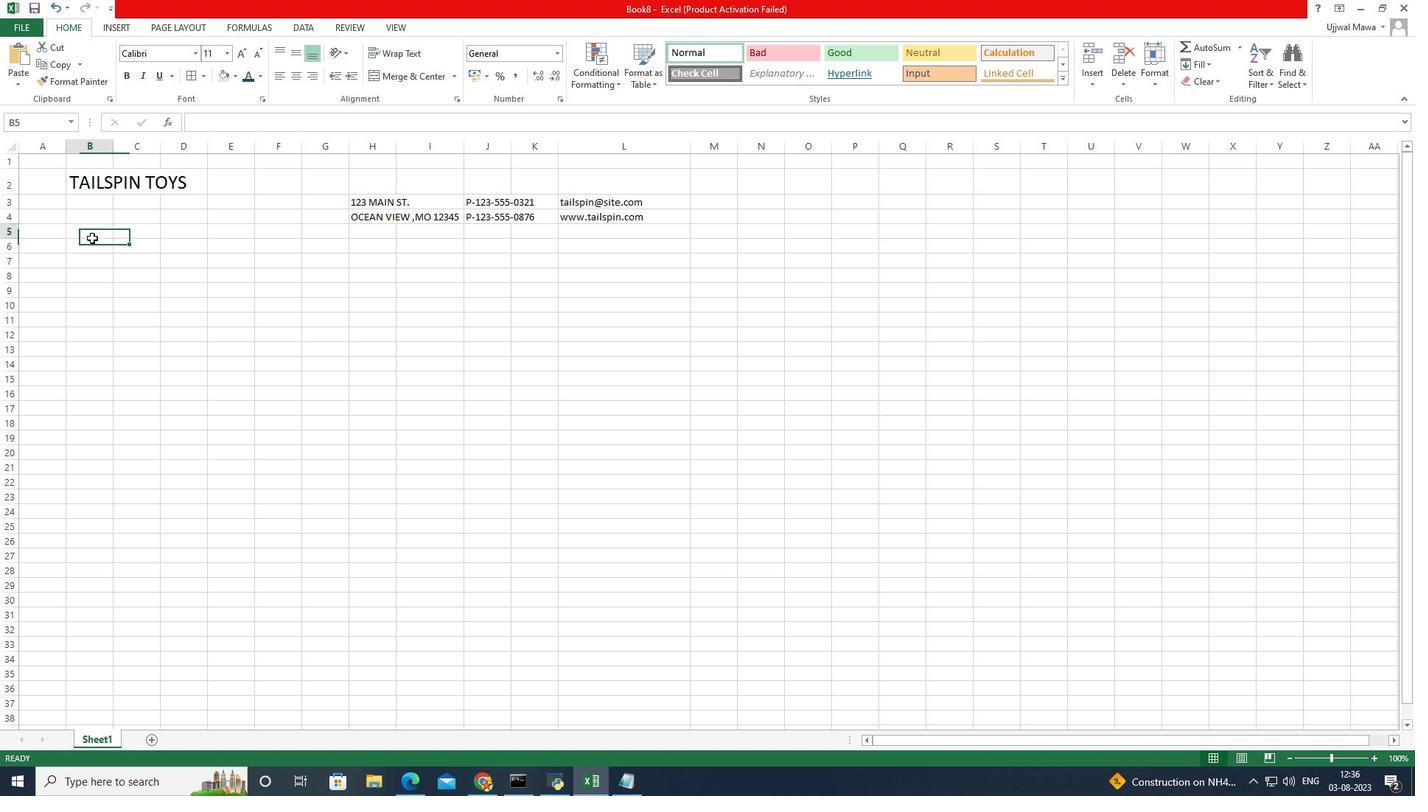 
Action: Mouse moved to (107, 249)
Screenshot: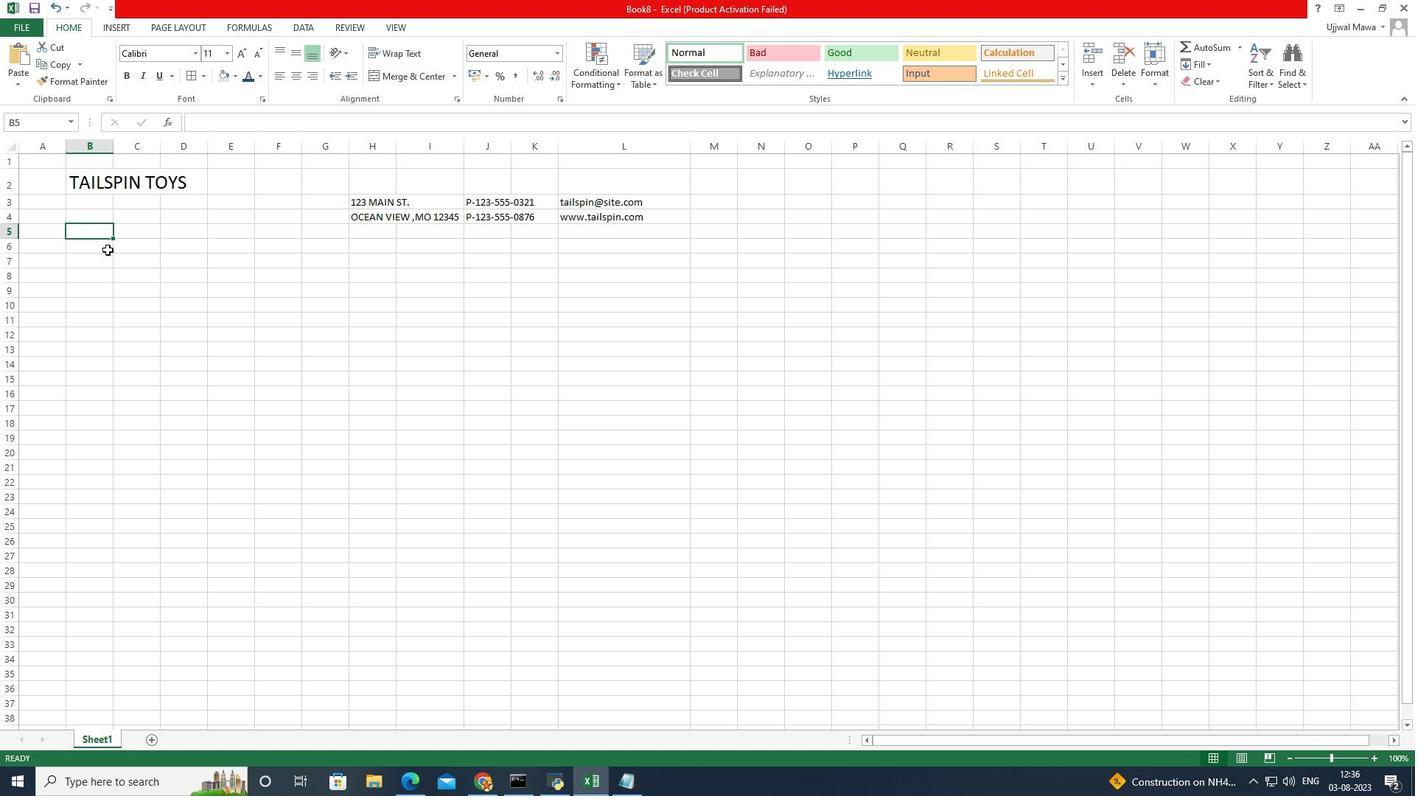 
Action: Mouse pressed left at (107, 249)
Screenshot: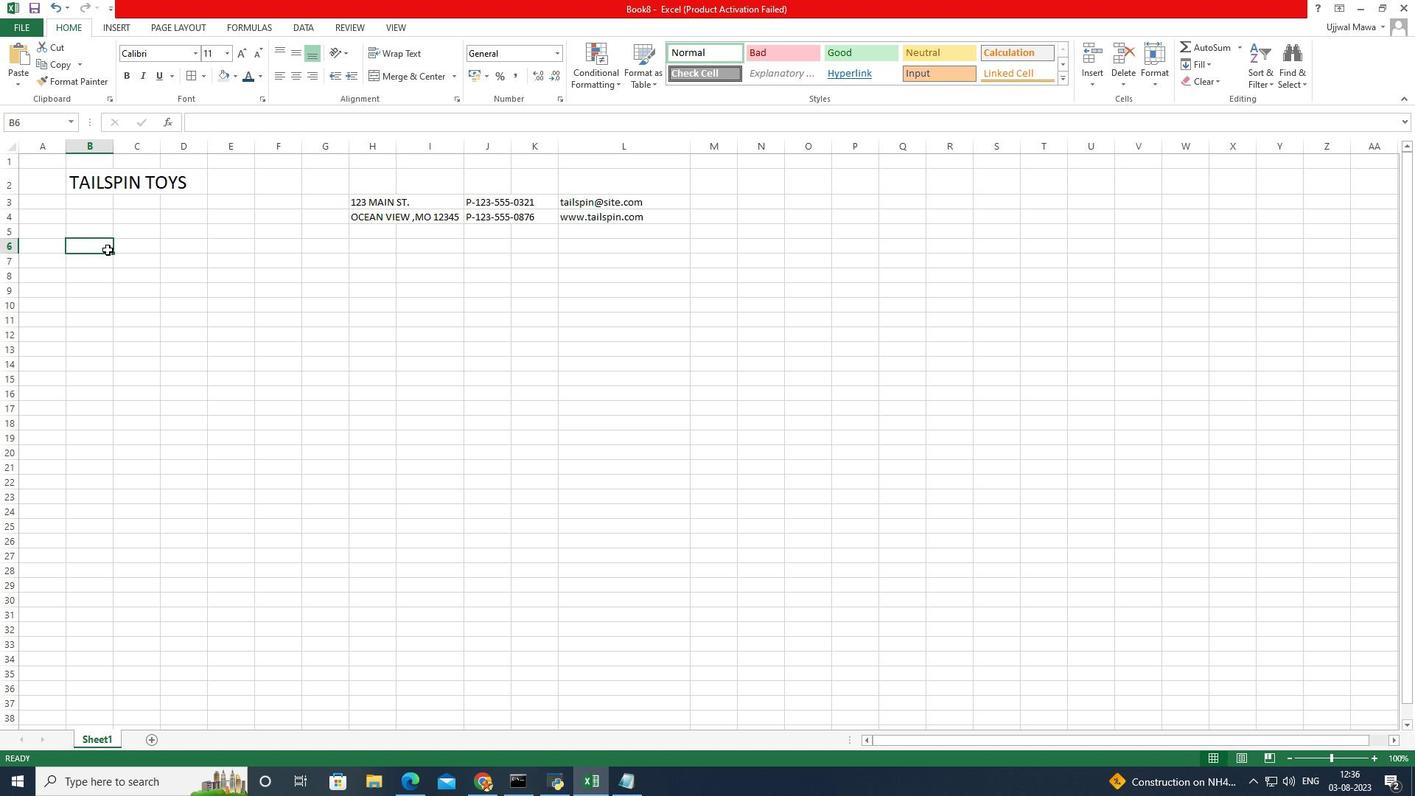 
Action: Mouse pressed left at (107, 249)
Screenshot: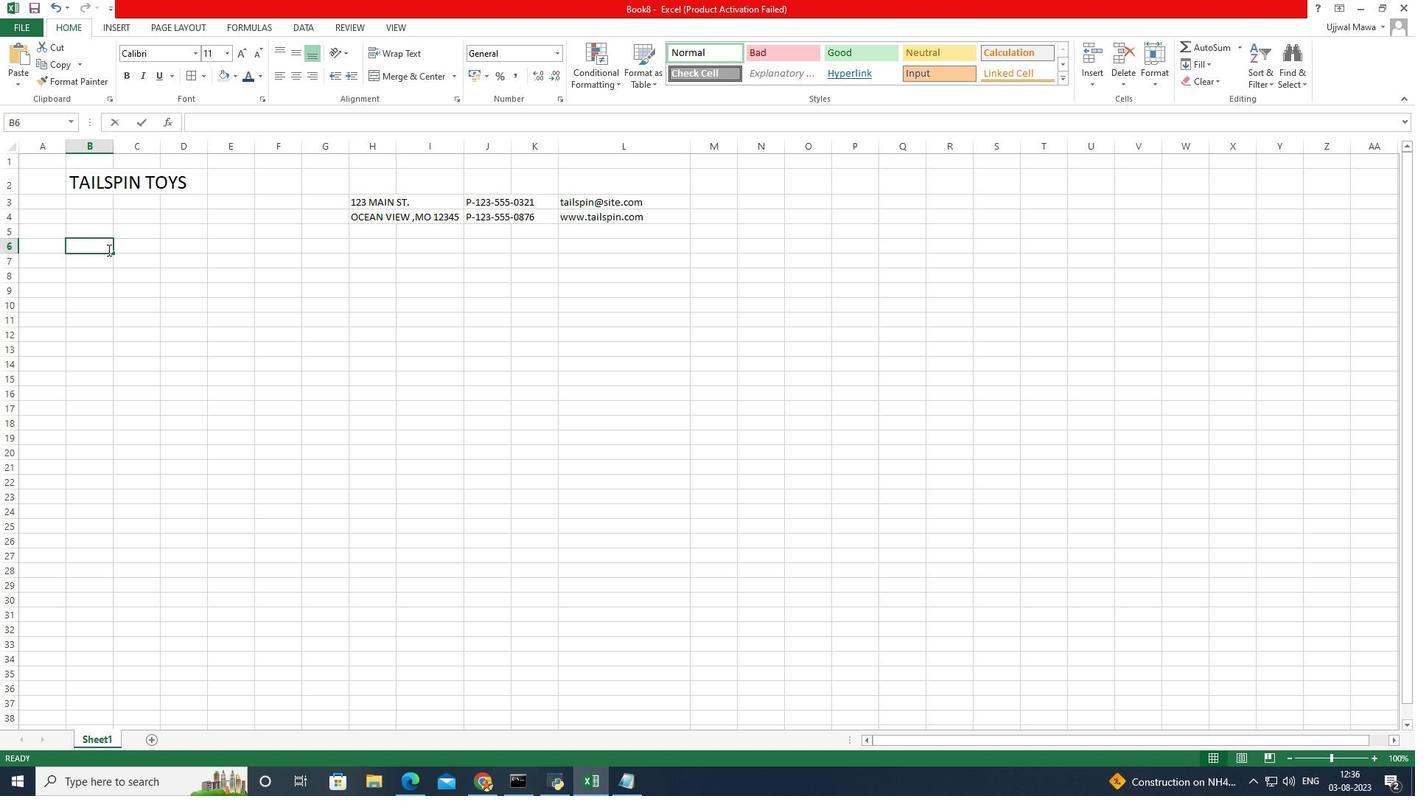 
Action: Mouse moved to (156, 269)
Screenshot: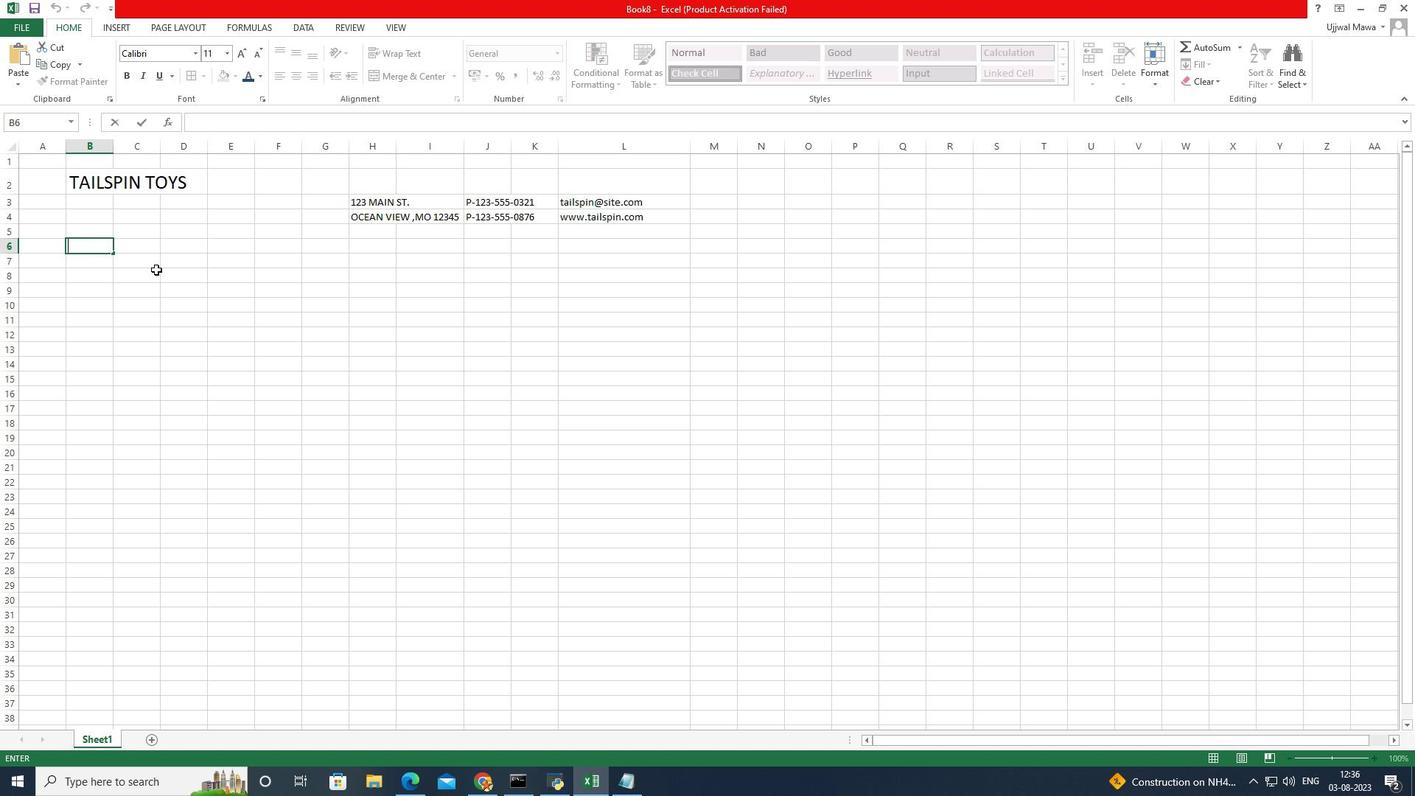 
Action: Key pressed <Key.caps_lock>B<Key.caps_lock>ill<Key.space>to<Key.space>
Screenshot: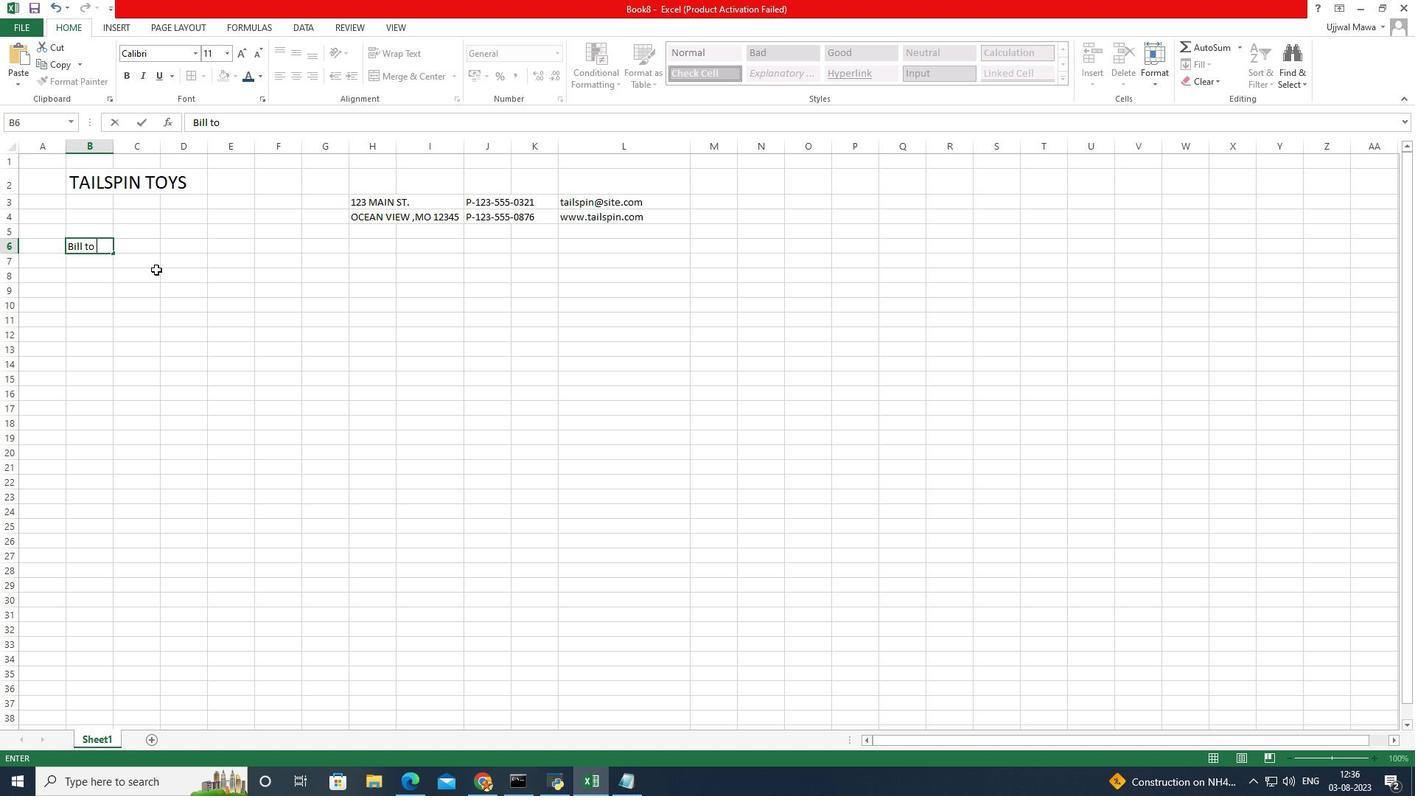 
Action: Mouse moved to (101, 268)
Screenshot: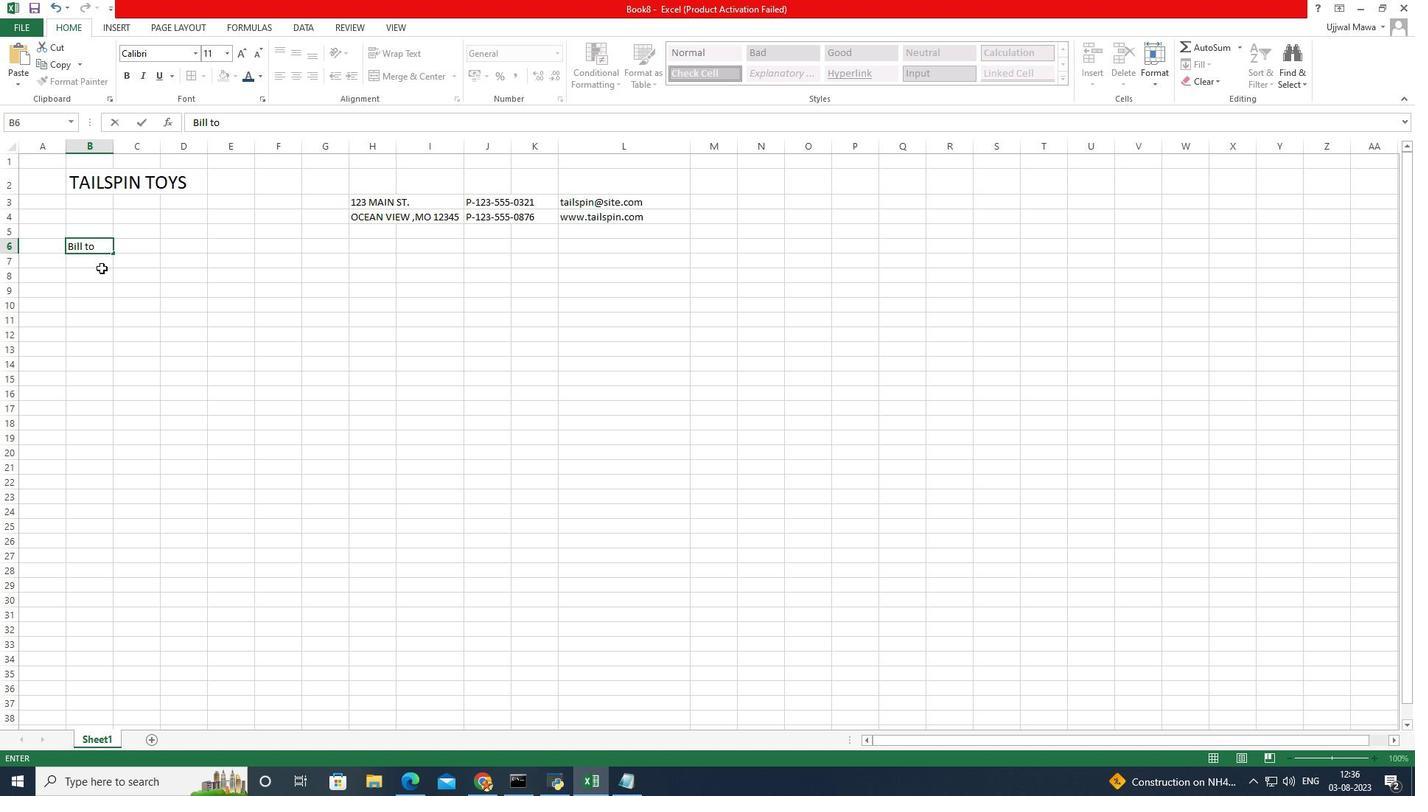 
Action: Mouse pressed left at (101, 268)
Screenshot: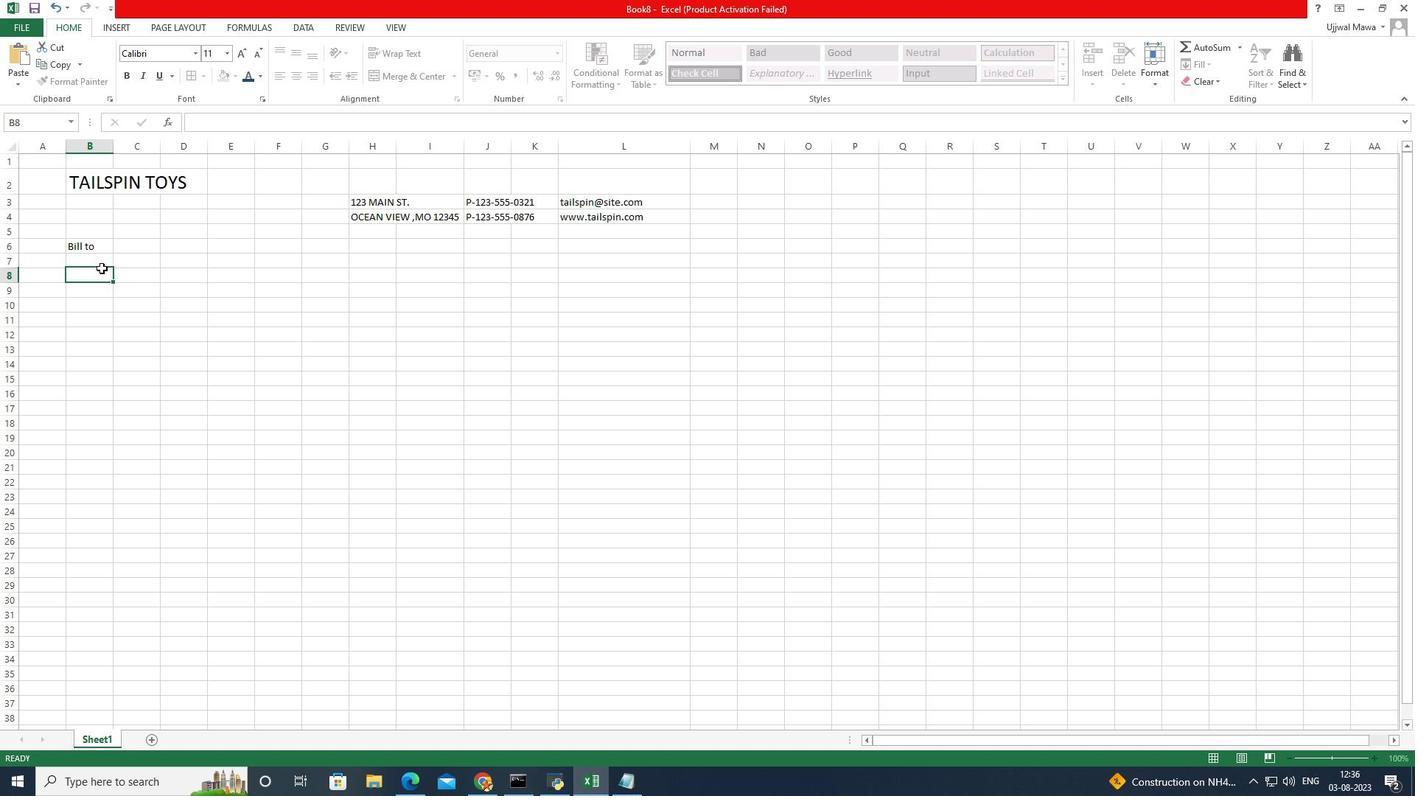 
Action: Mouse moved to (105, 266)
Screenshot: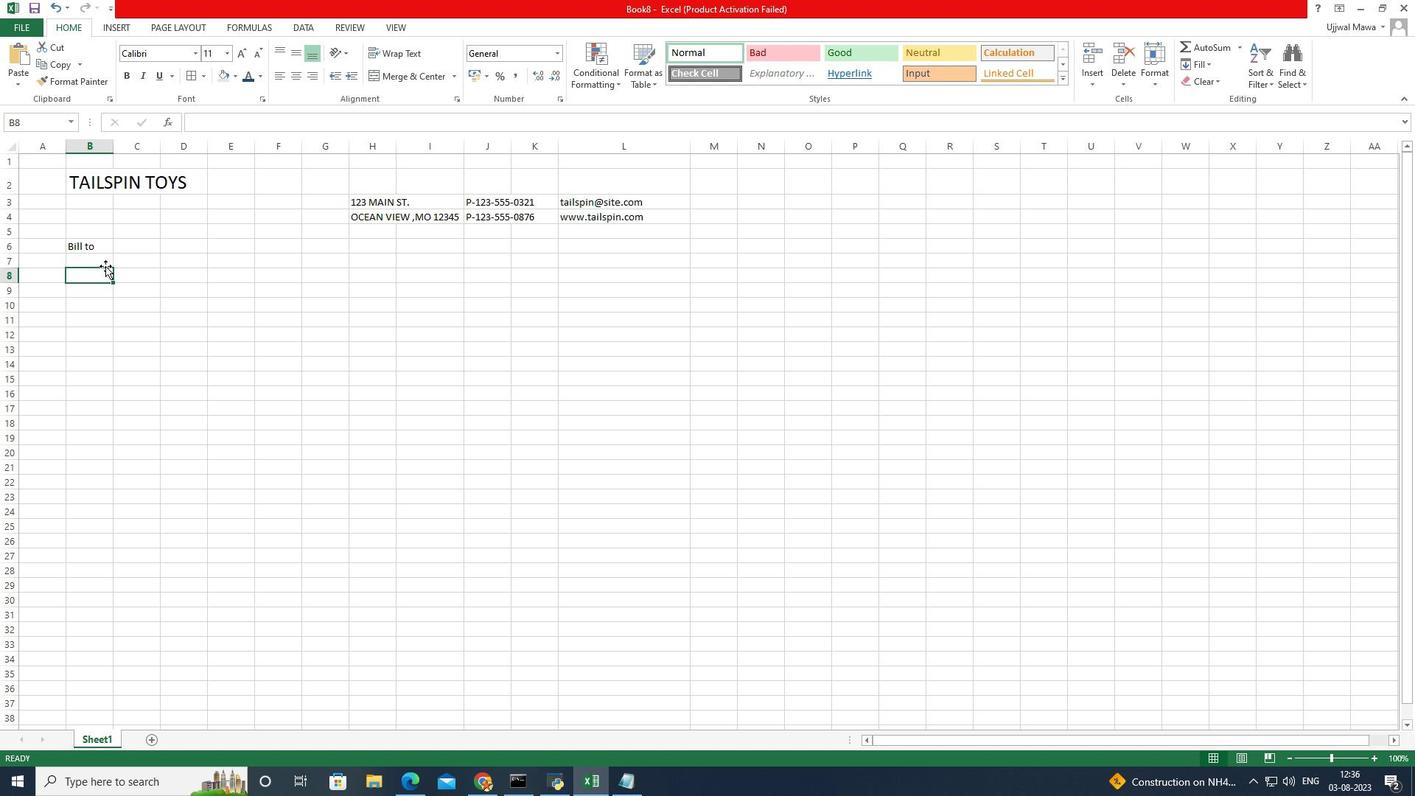 
Action: Mouse pressed left at (105, 266)
Screenshot: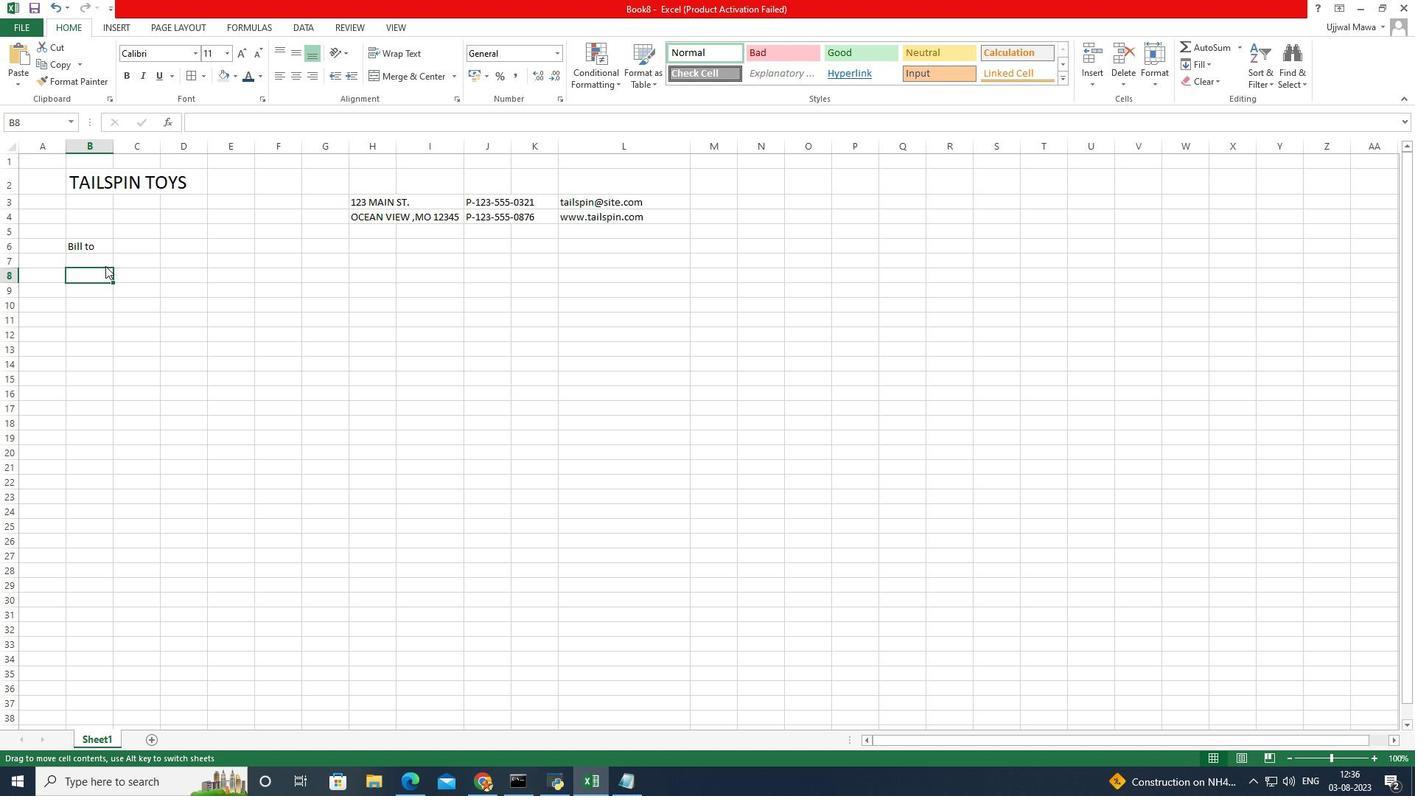 
Action: Key pressed <Key.caps_lock>A<Key.caps_lock>ddres
Screenshot: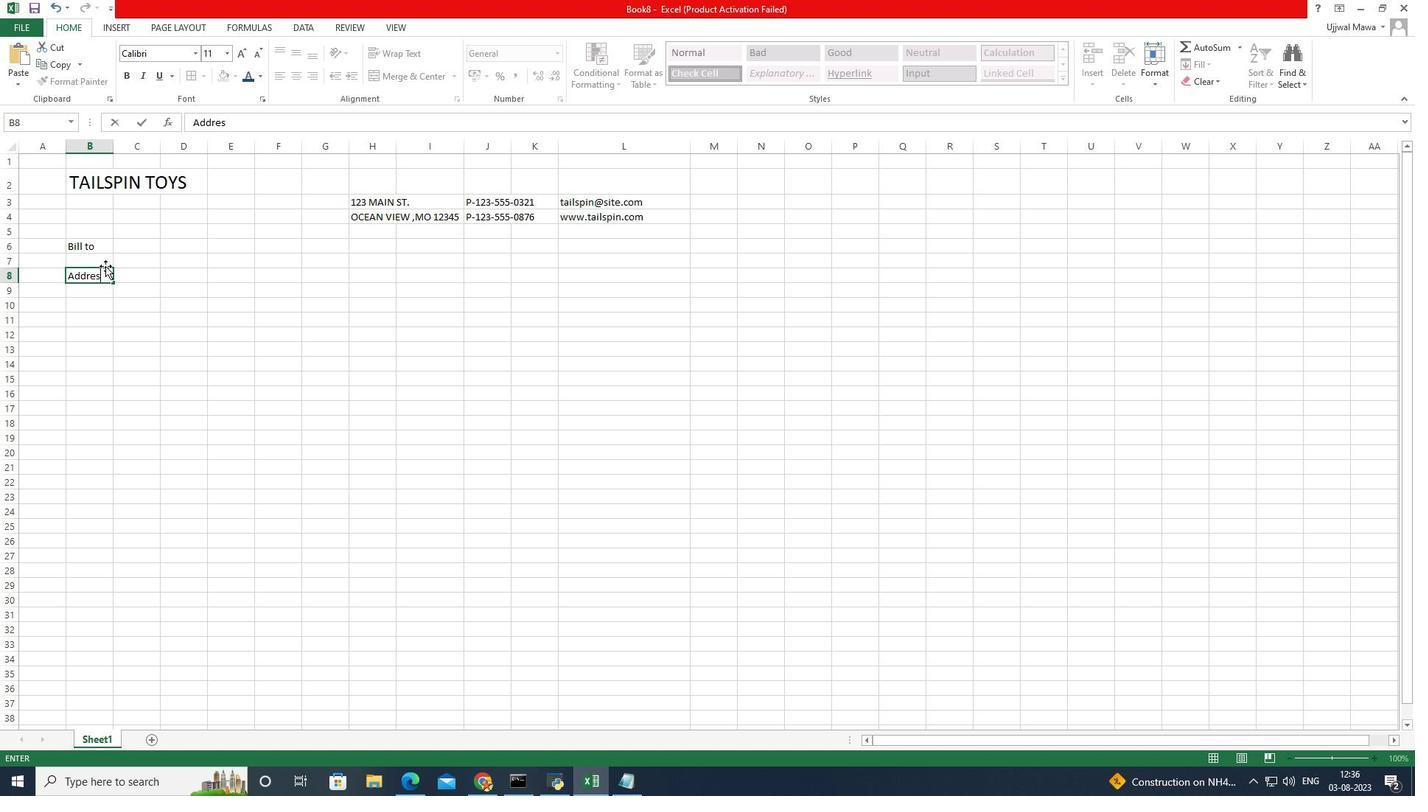 
Action: Mouse moved to (107, 271)
Screenshot: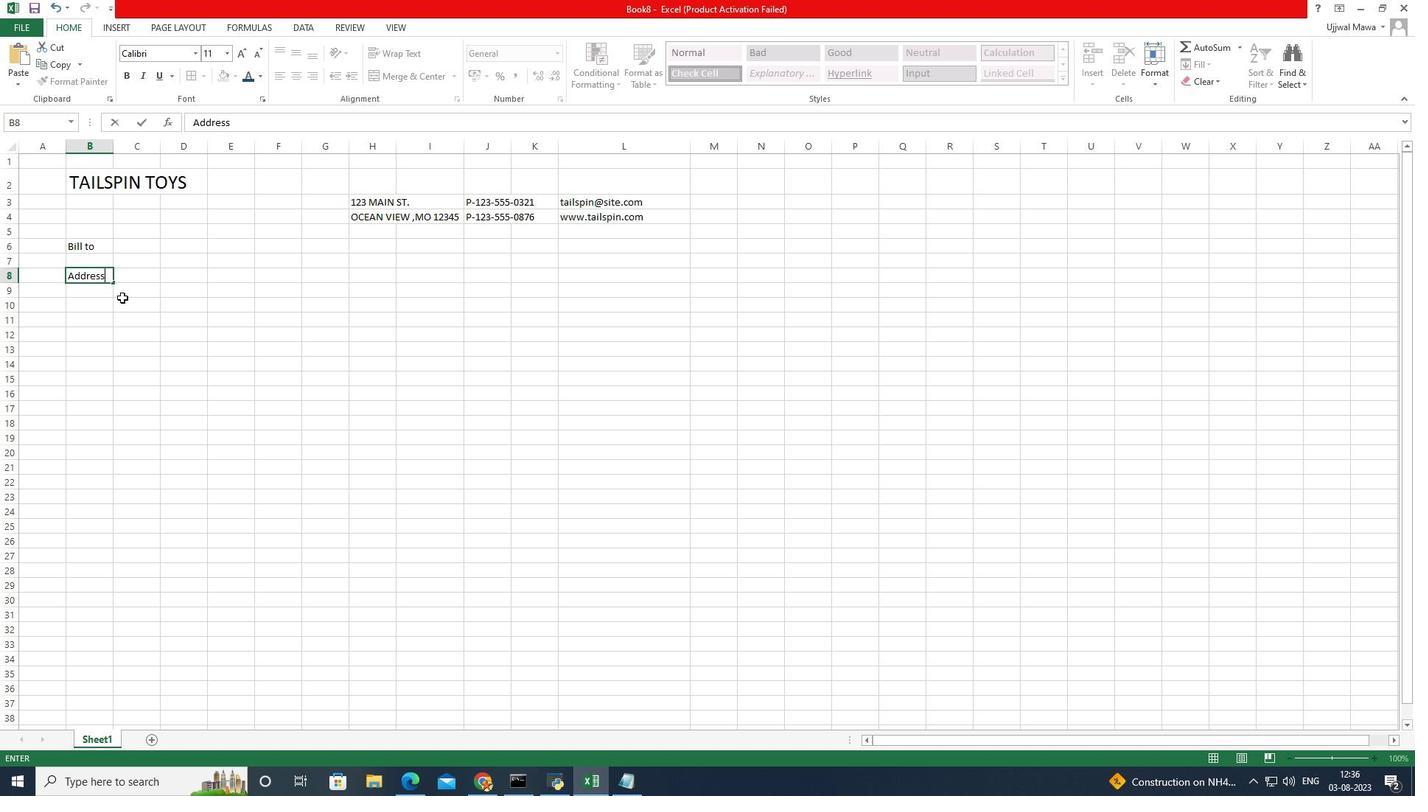 
Action: Key pressed s
Screenshot: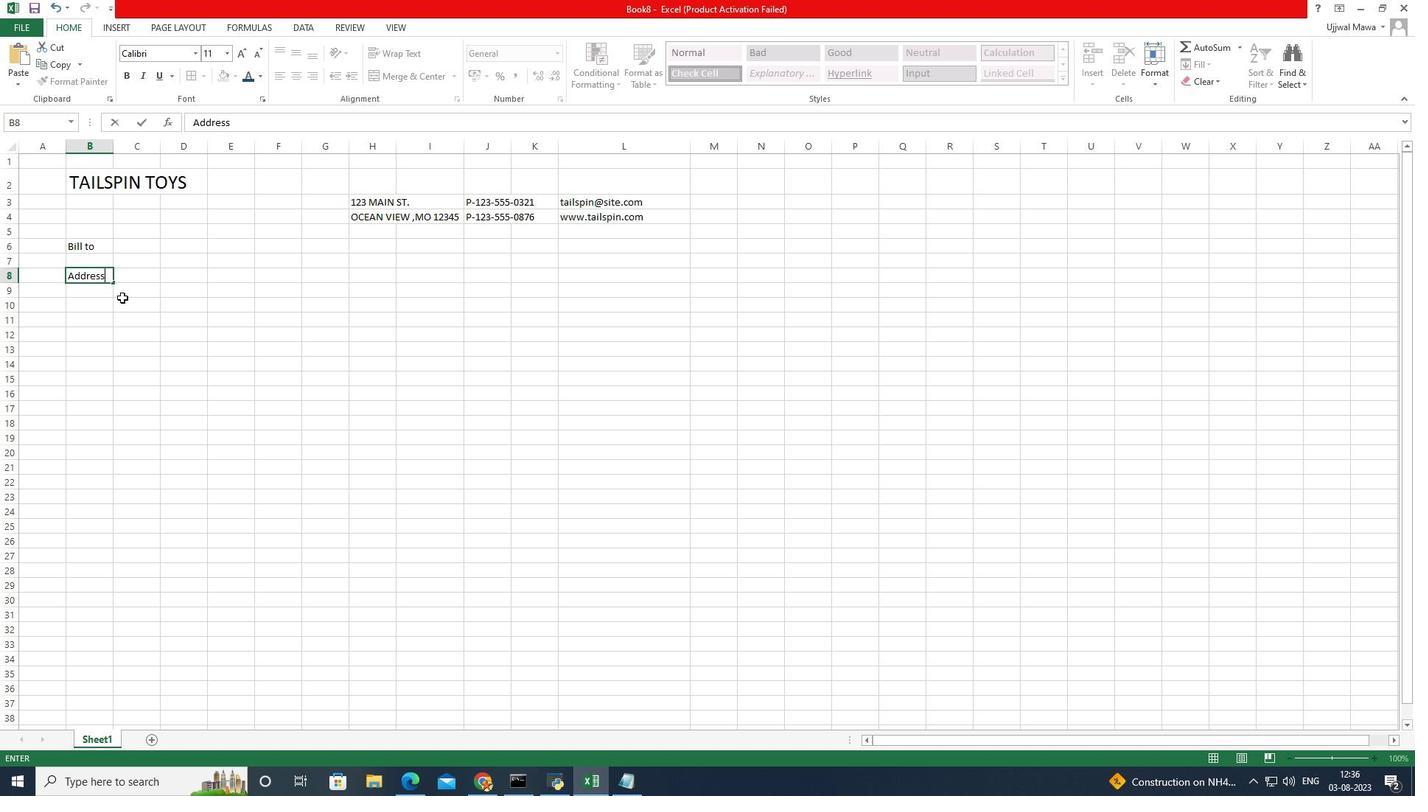 
Action: Mouse moved to (95, 291)
Screenshot: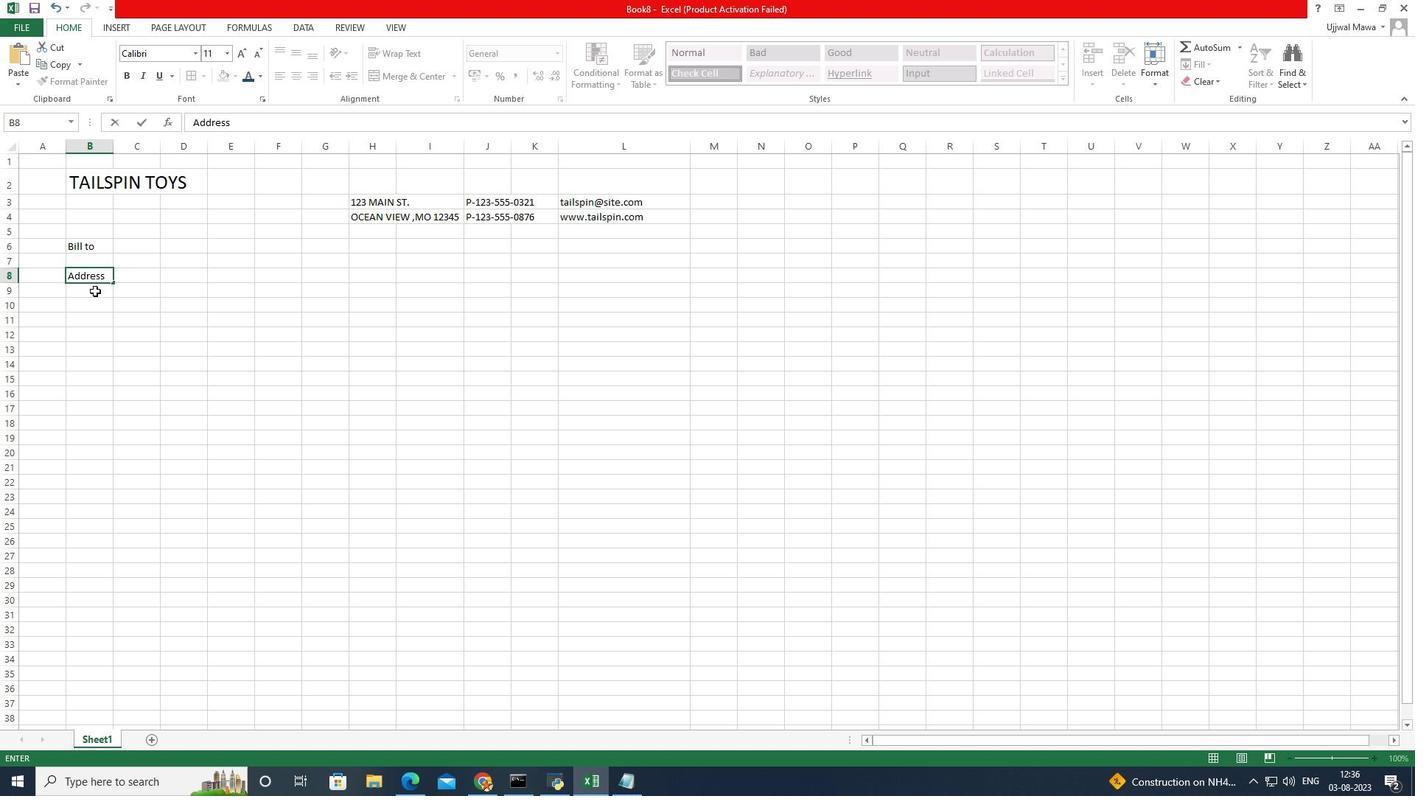 
Action: Mouse pressed left at (95, 291)
Screenshot: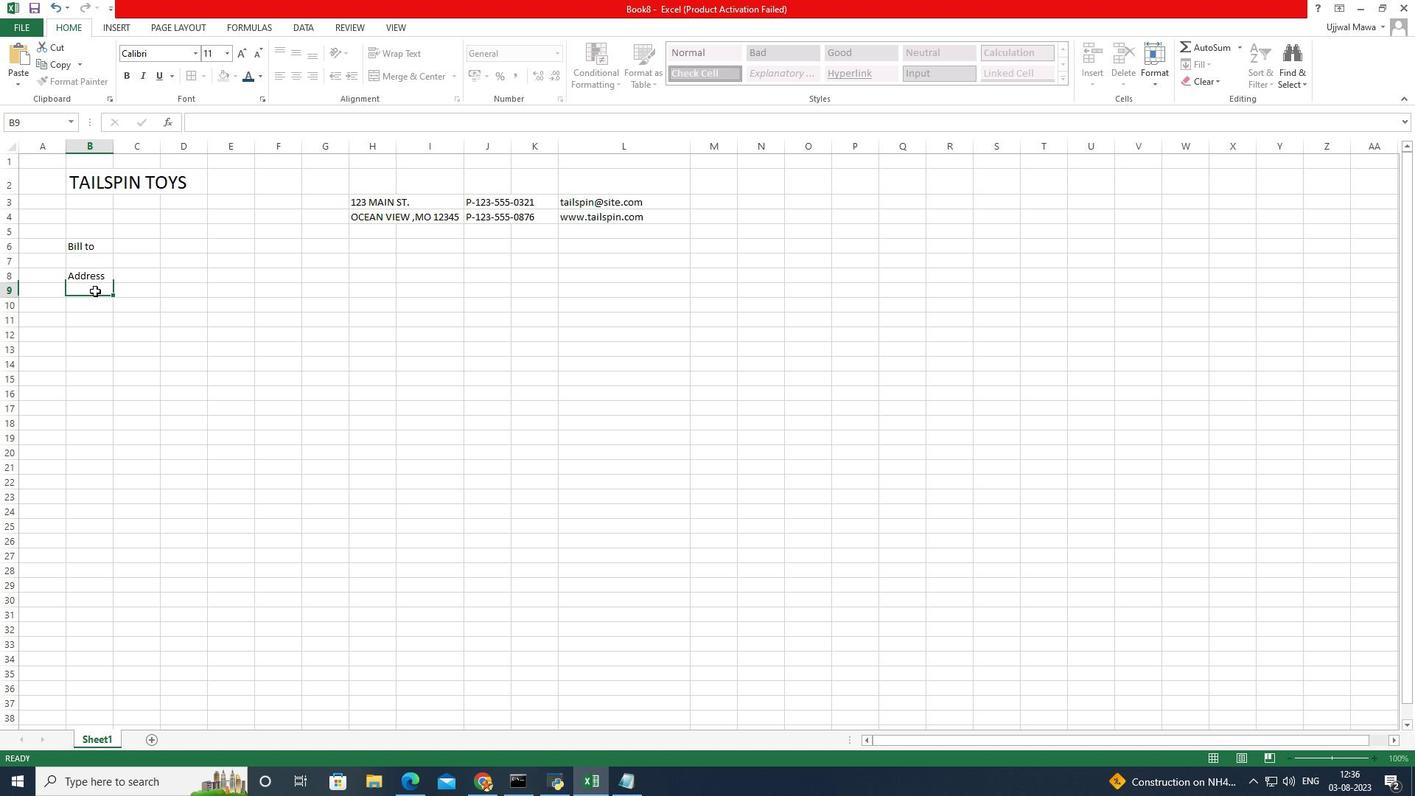 
Action: Mouse moved to (95, 275)
Screenshot: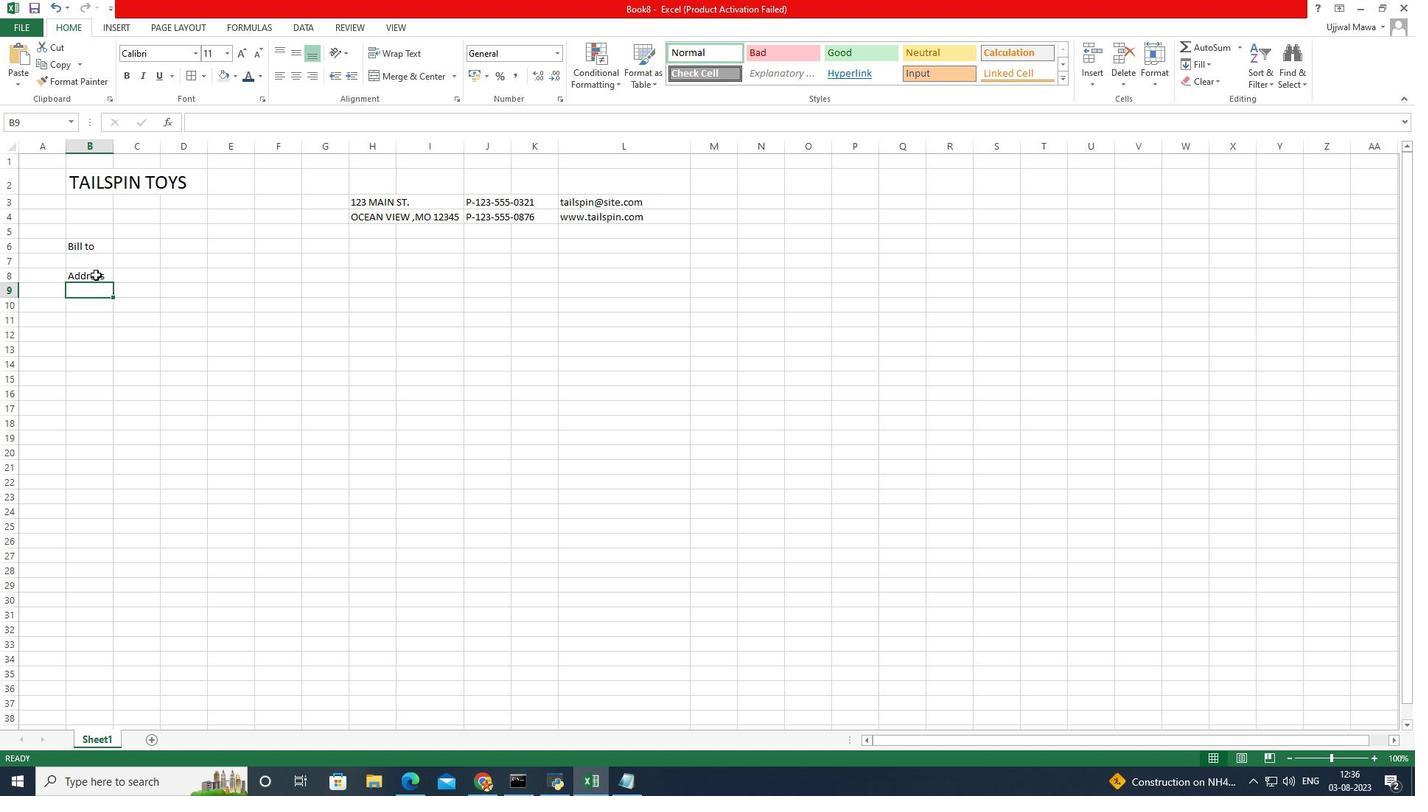 
Action: Mouse pressed right at (95, 275)
Screenshot: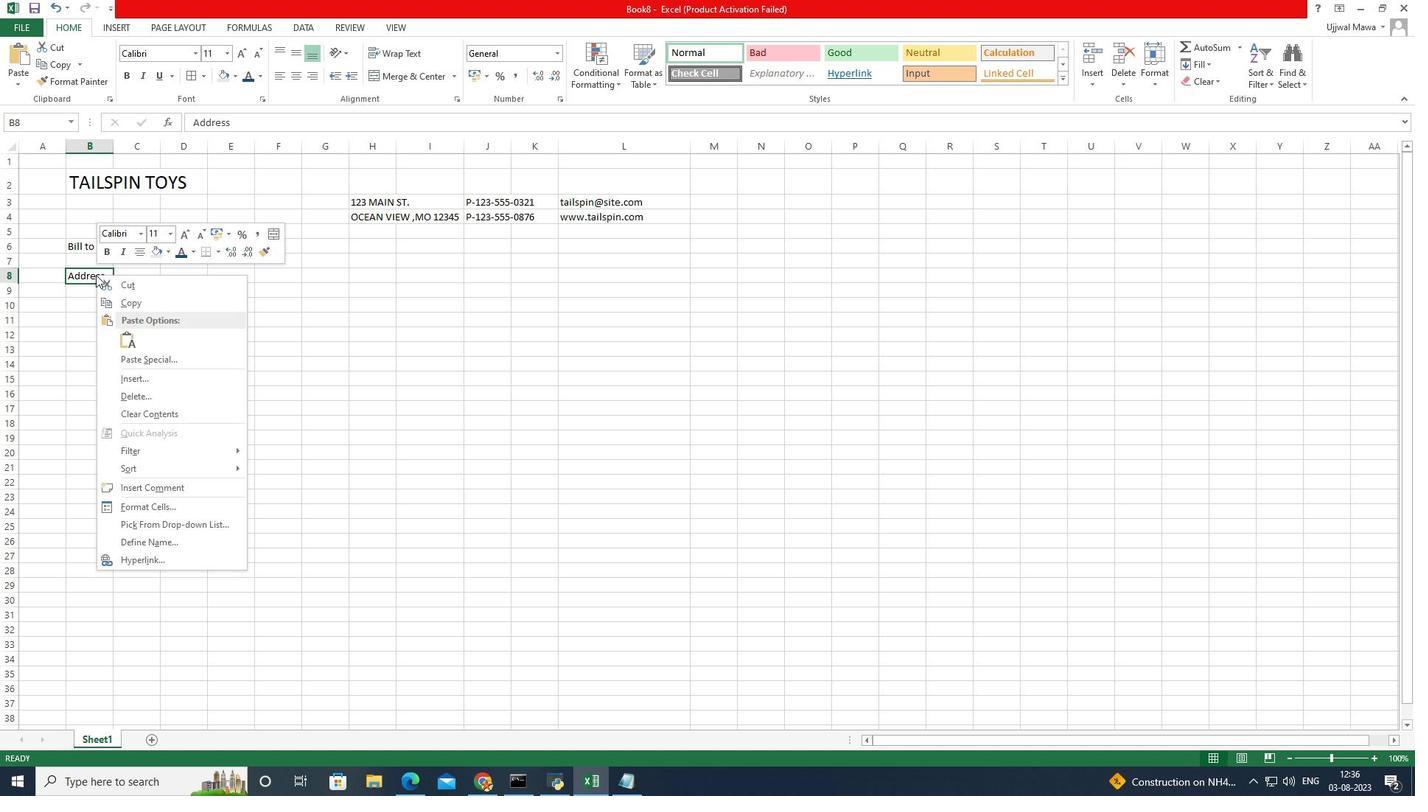 
Action: Mouse moved to (117, 280)
Screenshot: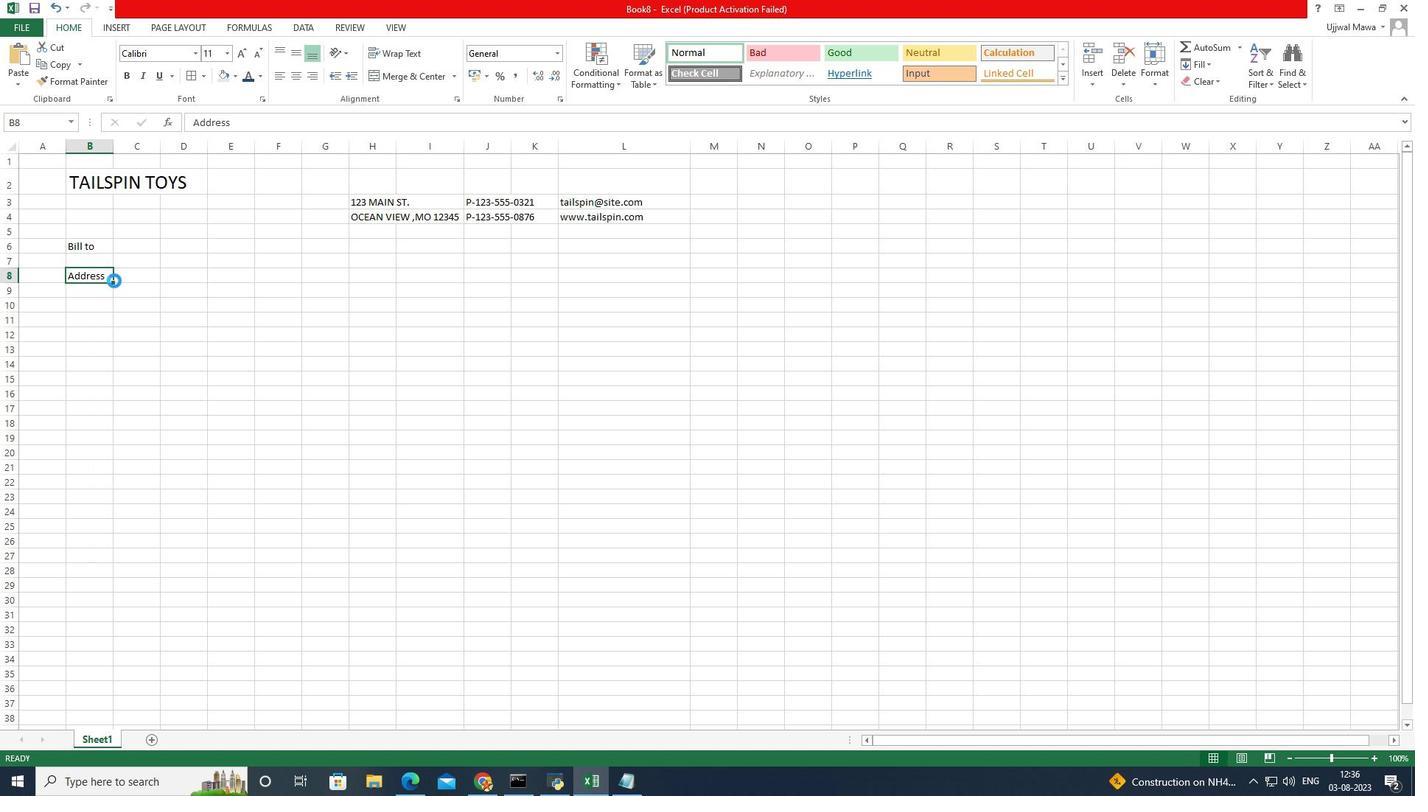
Action: Mouse pressed left at (117, 280)
Screenshot: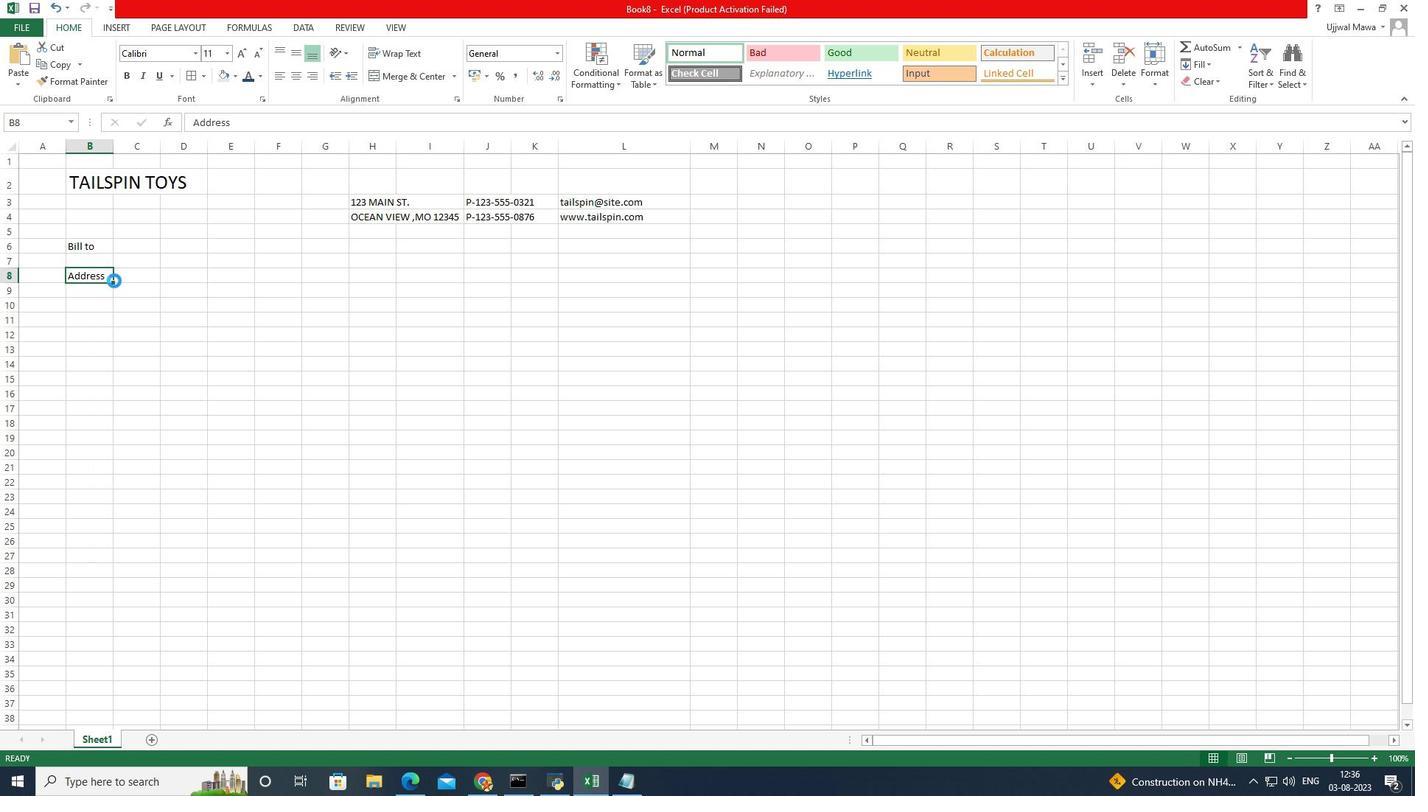 
Action: Mouse moved to (90, 259)
Screenshot: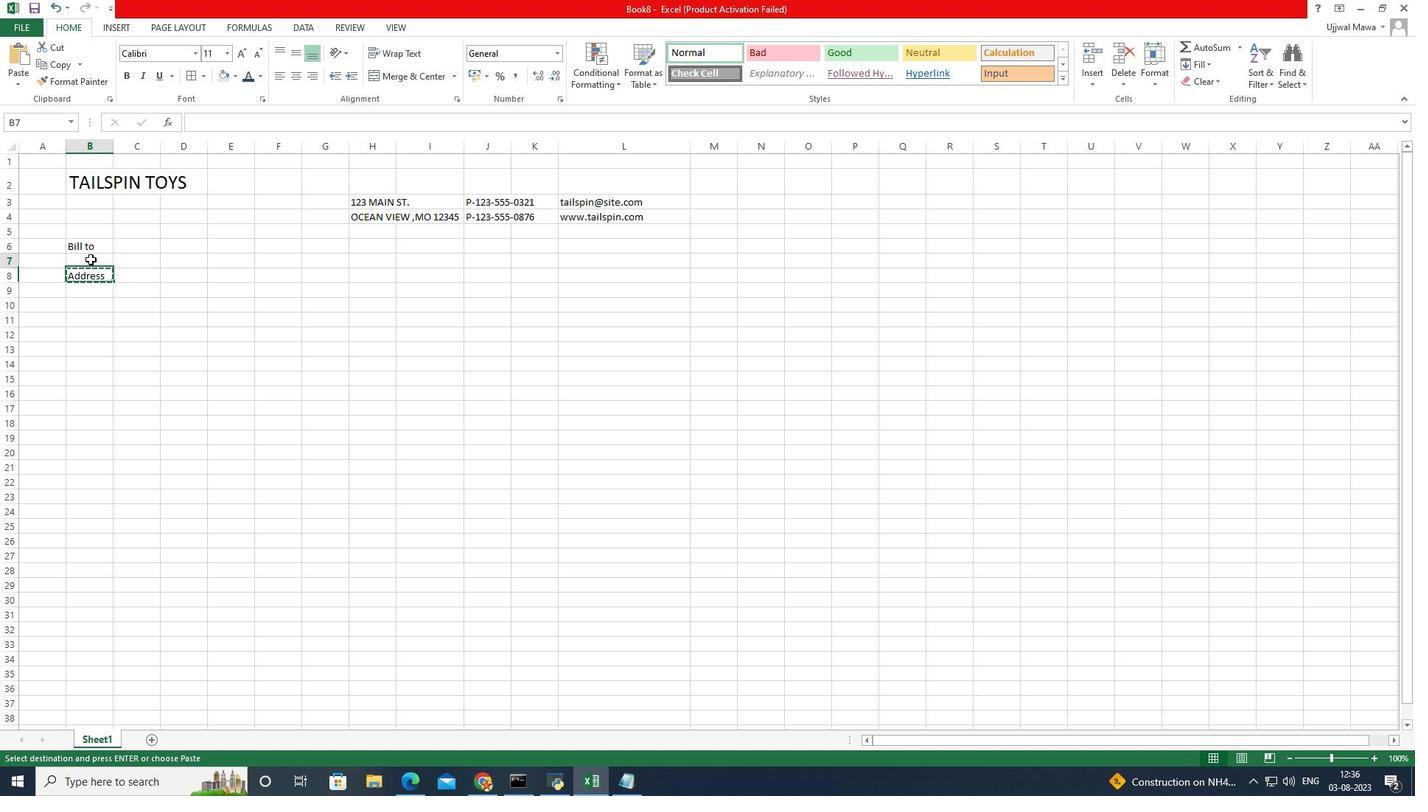 
Action: Mouse pressed left at (90, 259)
Screenshot: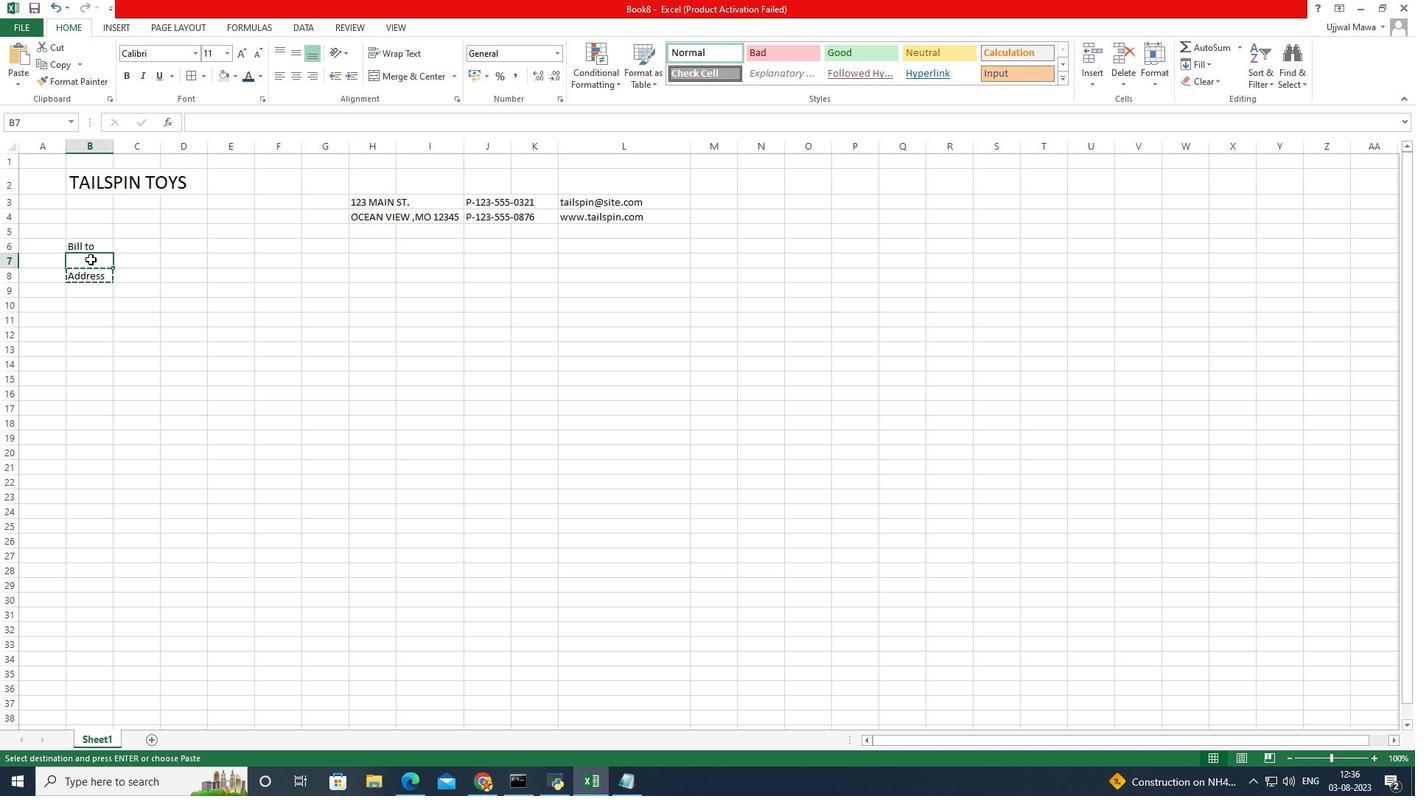 
Action: Key pressed ctrl+V
Screenshot: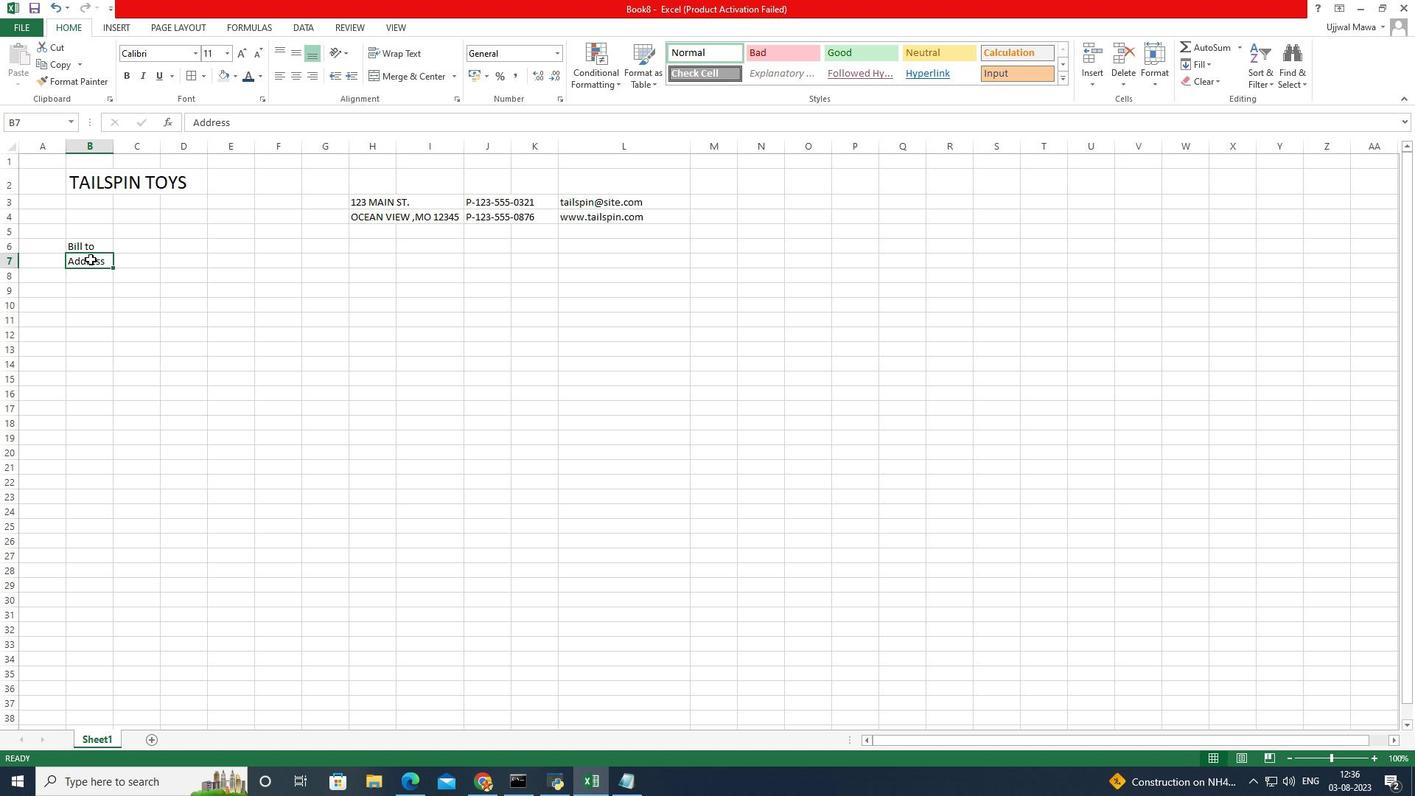 
Action: Mouse moved to (112, 280)
Screenshot: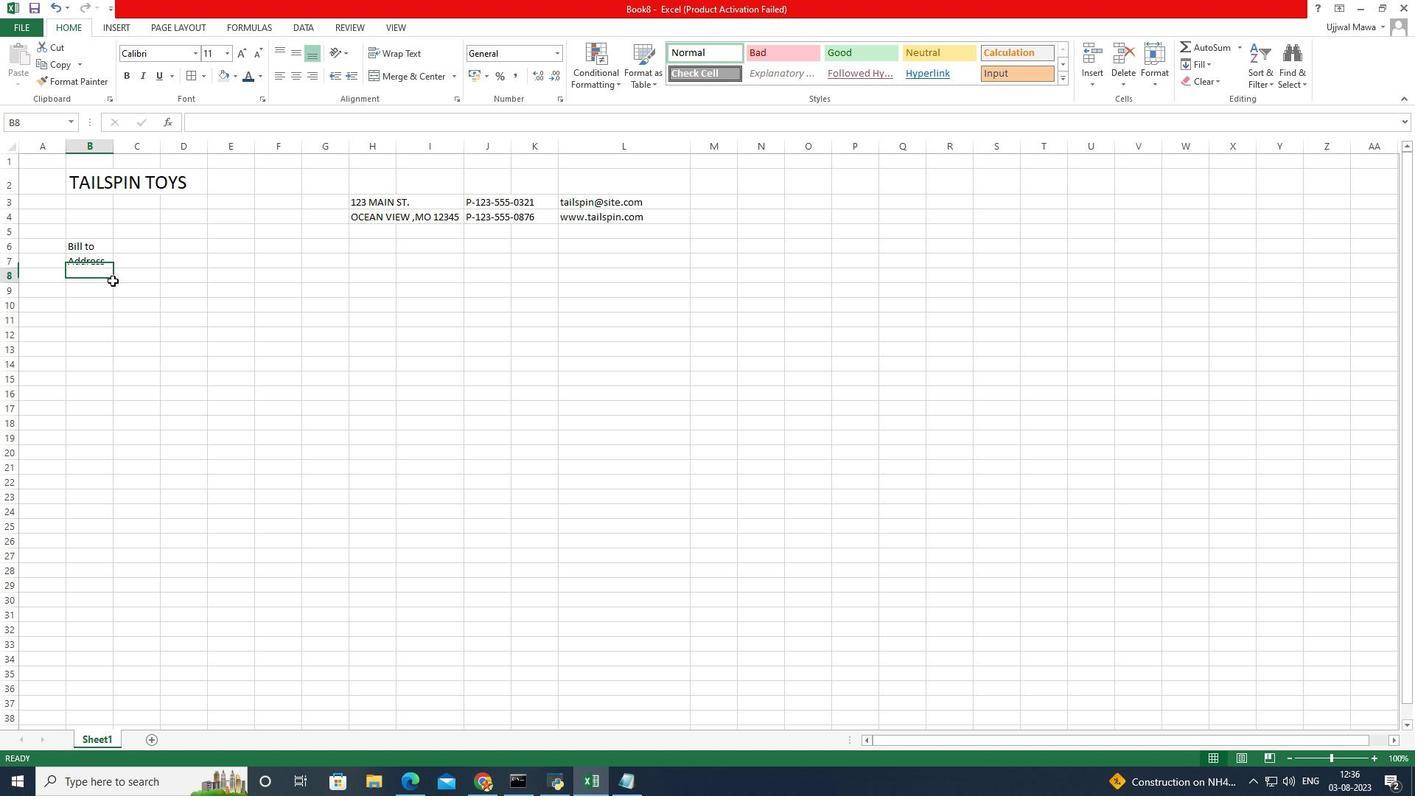 
Action: Mouse pressed left at (112, 280)
Screenshot: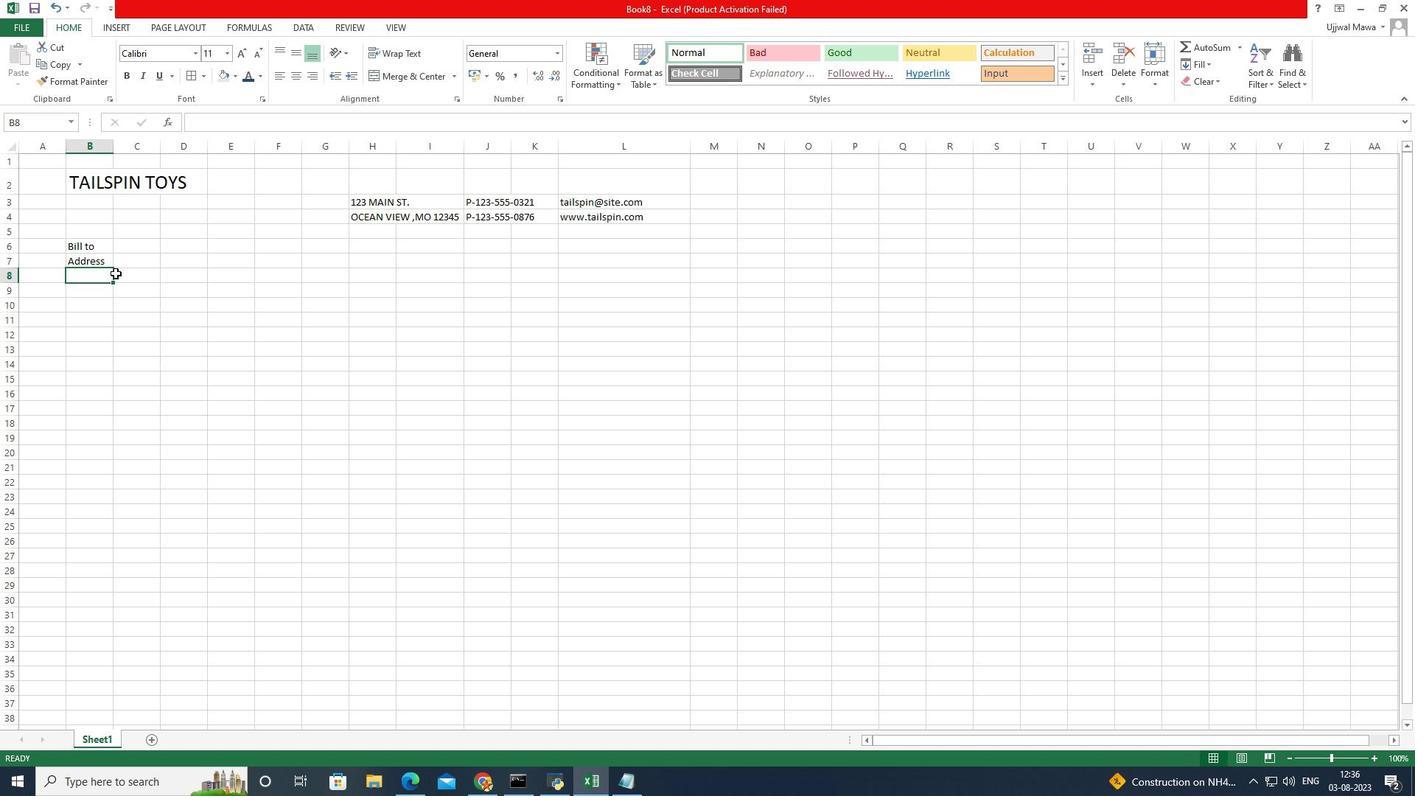 
Action: Mouse moved to (131, 244)
Screenshot: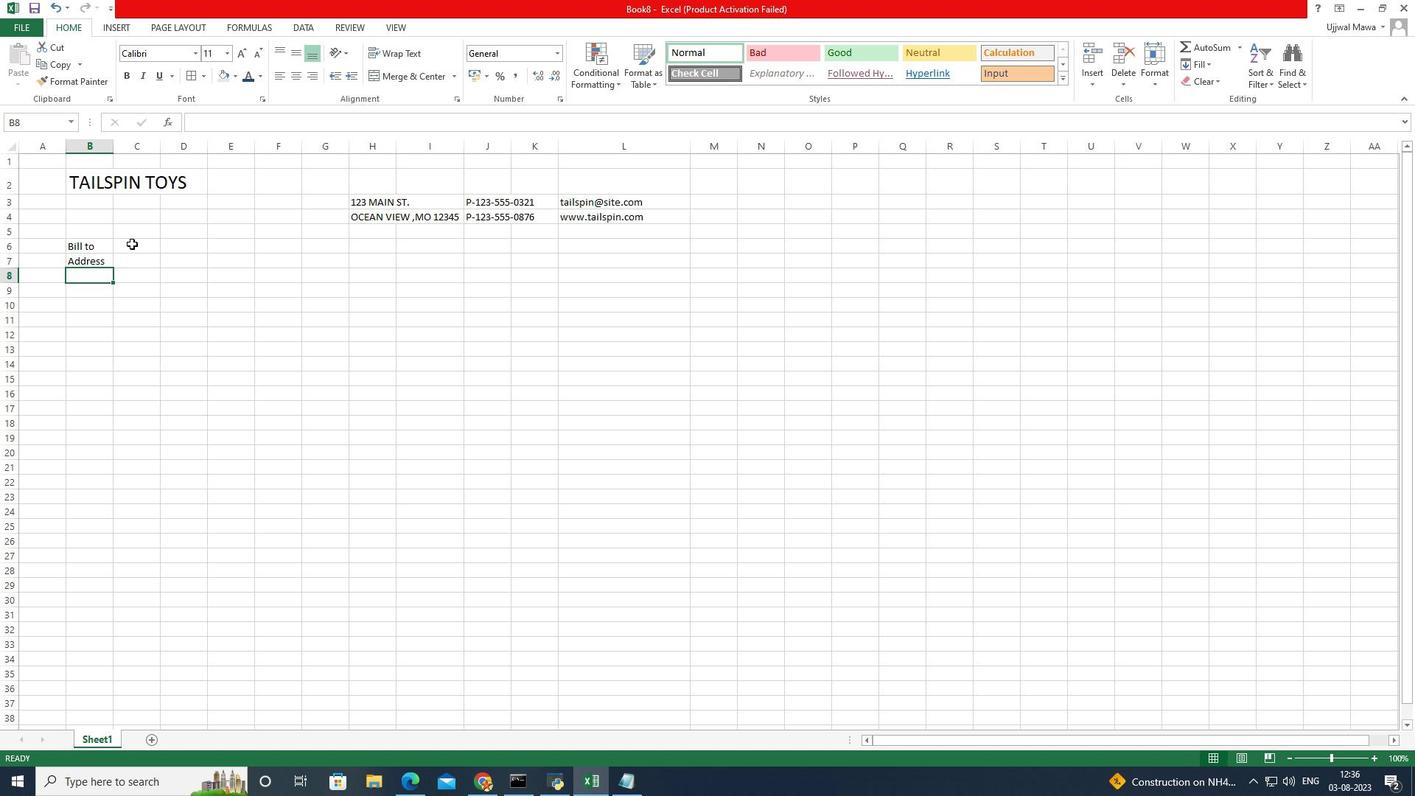 
Action: Mouse pressed left at (131, 244)
Screenshot: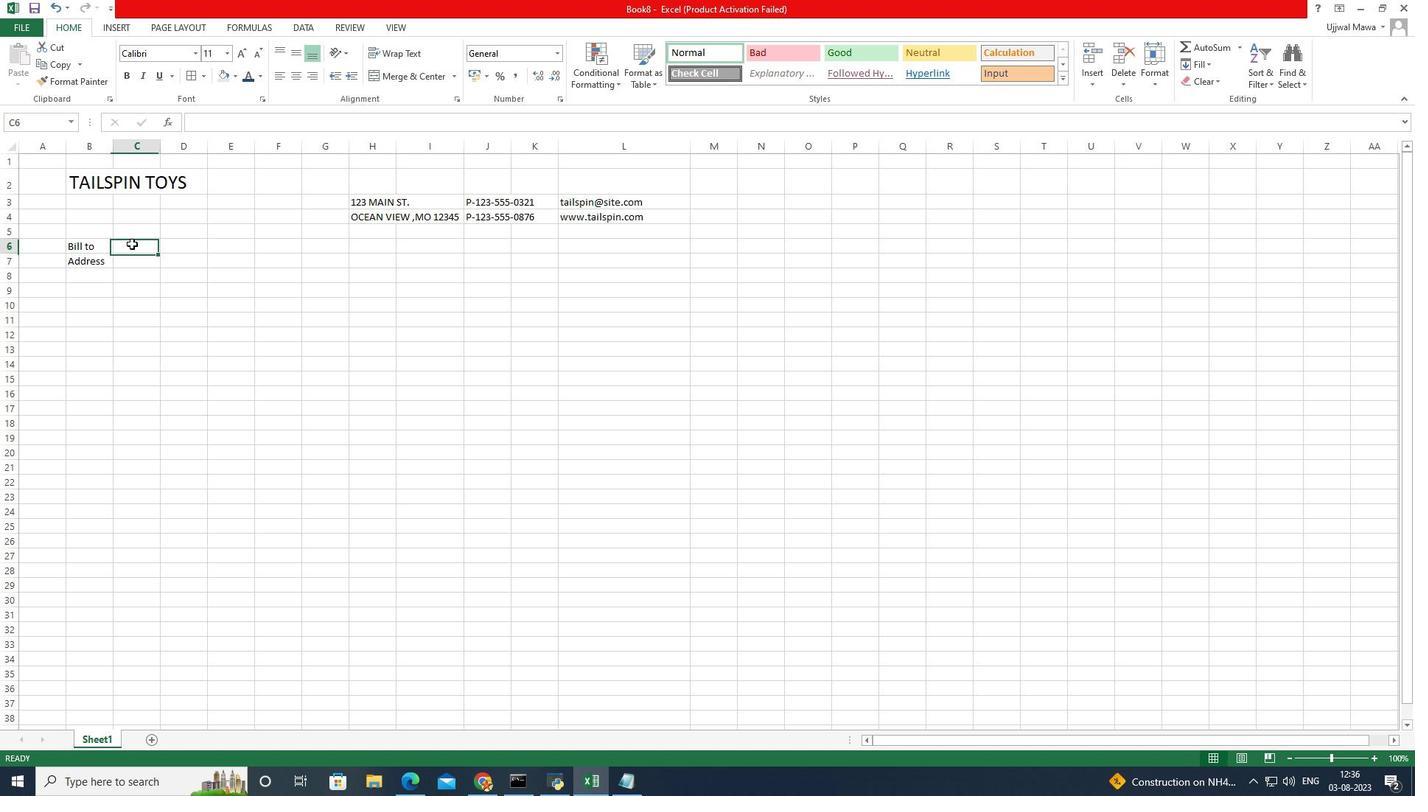 
Action: Mouse moved to (131, 244)
Screenshot: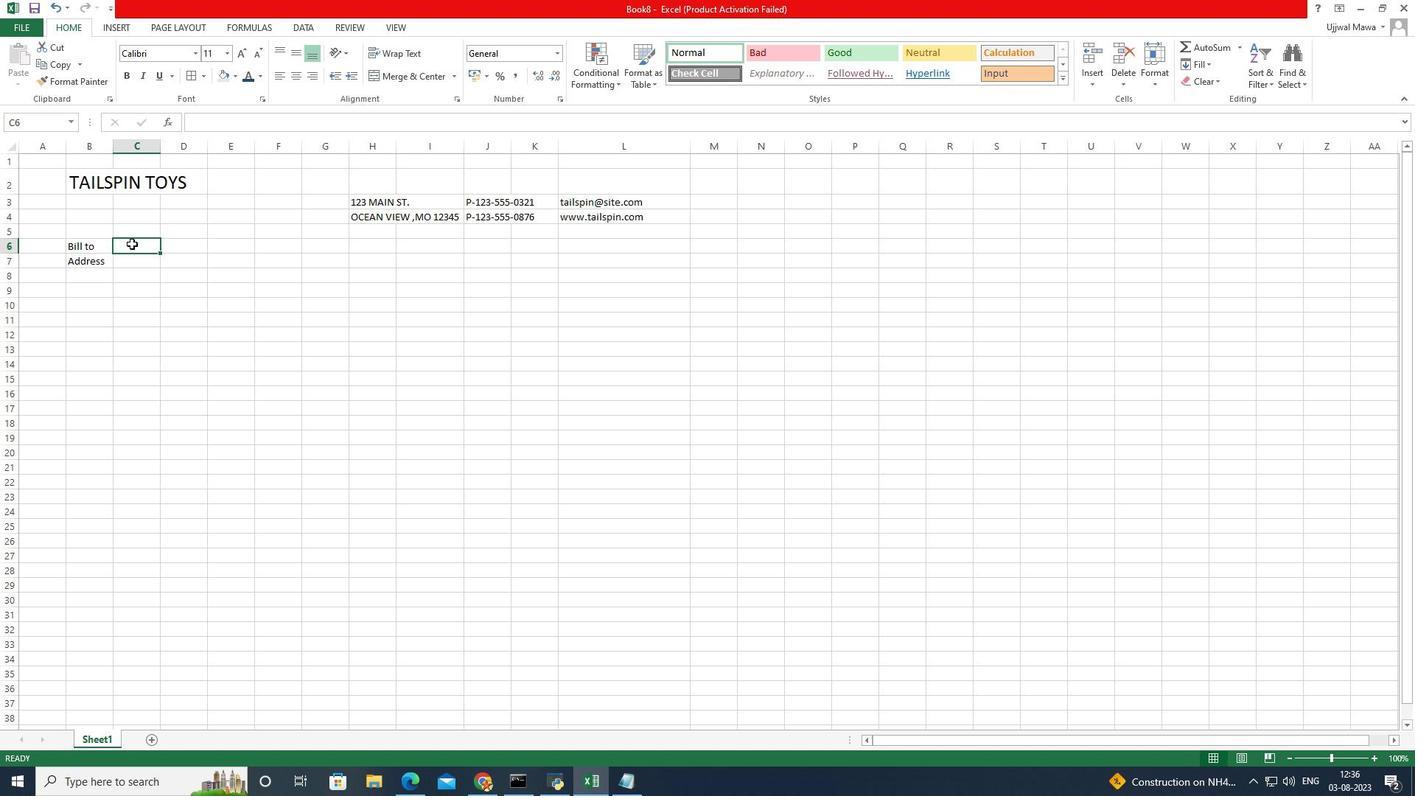 
Action: Mouse pressed left at (131, 244)
Screenshot: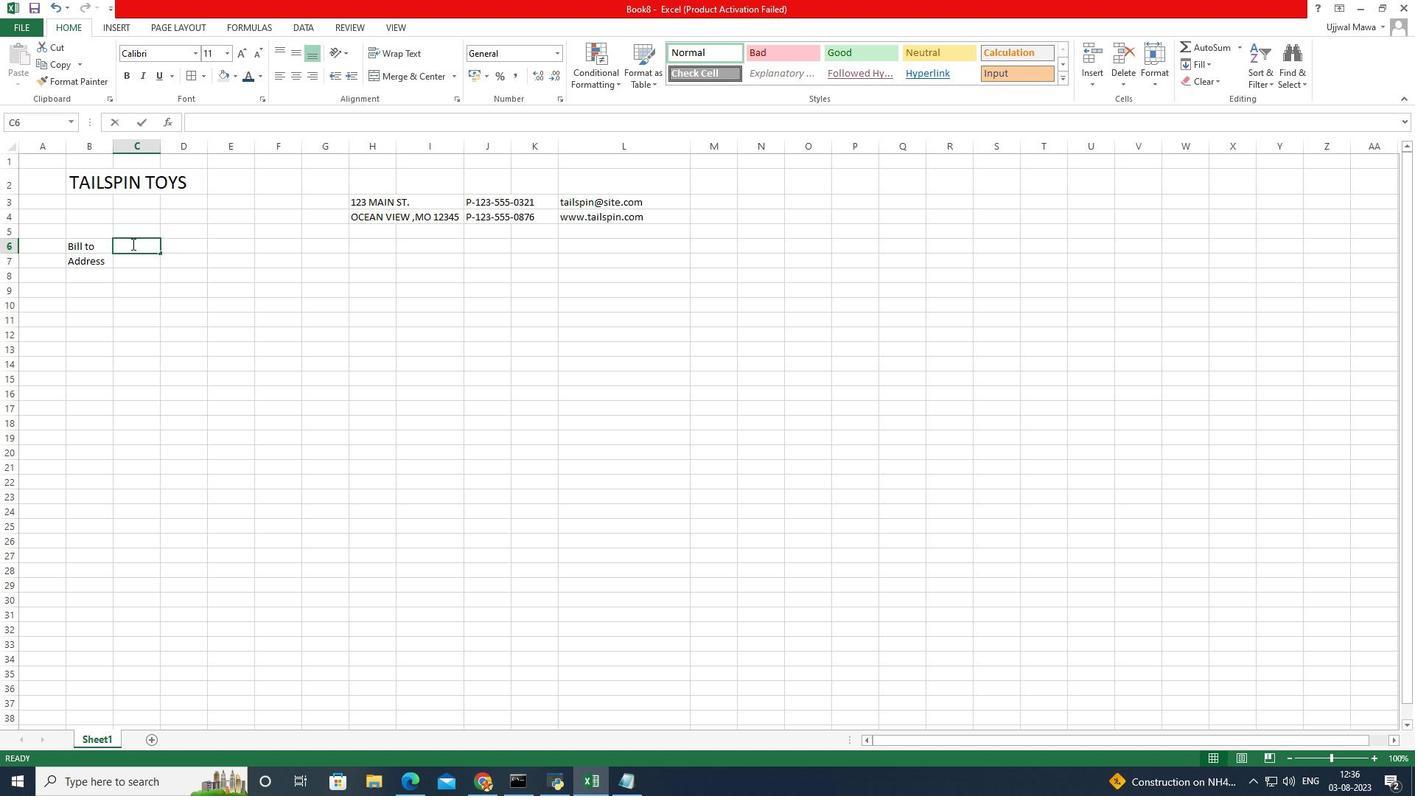 
Action: Mouse moved to (136, 241)
Screenshot: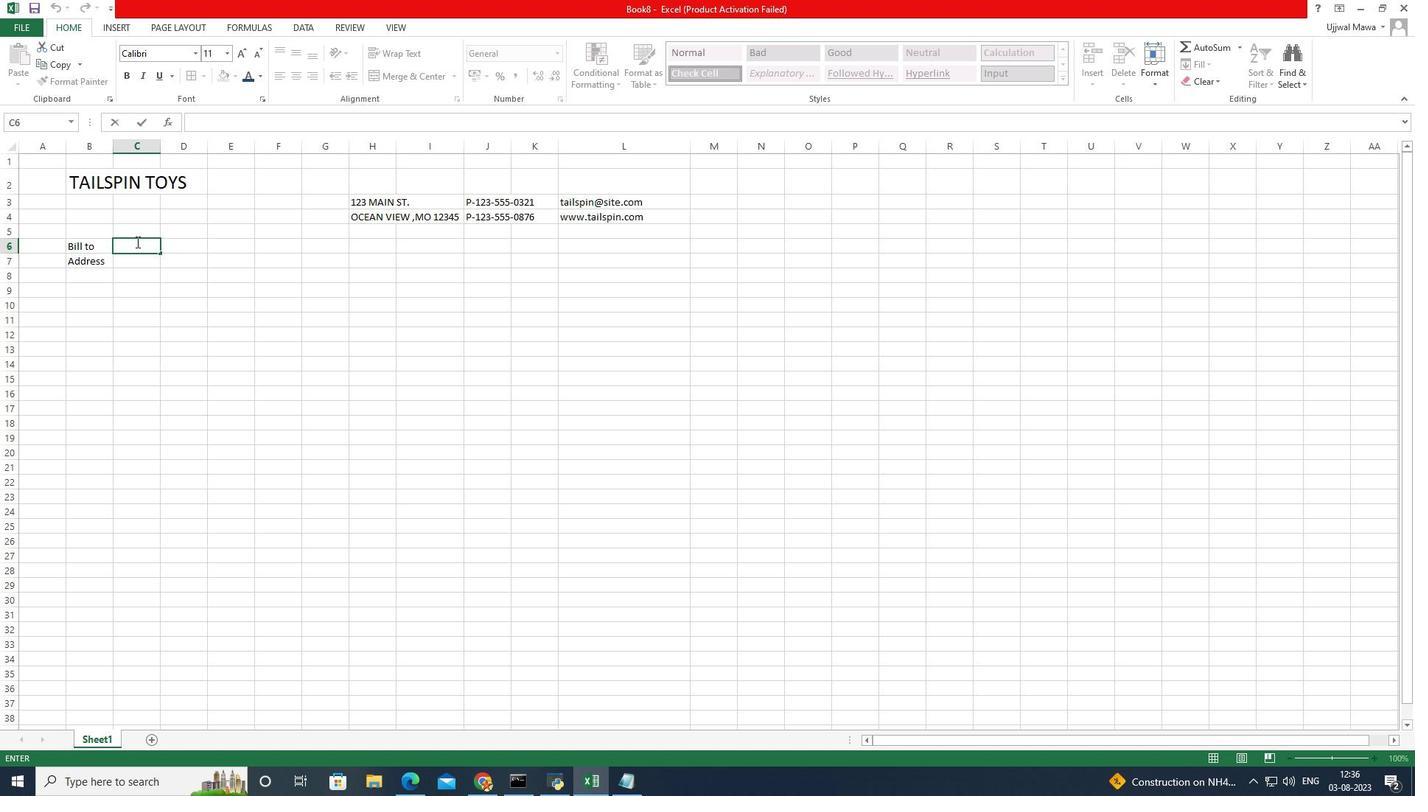 
Action: Key pressed <Key.caps_lock>L<Key.caps_lock>ili<Key.backspace>a<Key.space><Key.backspace><Key.backspace><Key.backspace>lli<Key.space><Key.caps_lock>A<Key.caps_lock>lek
Screenshot: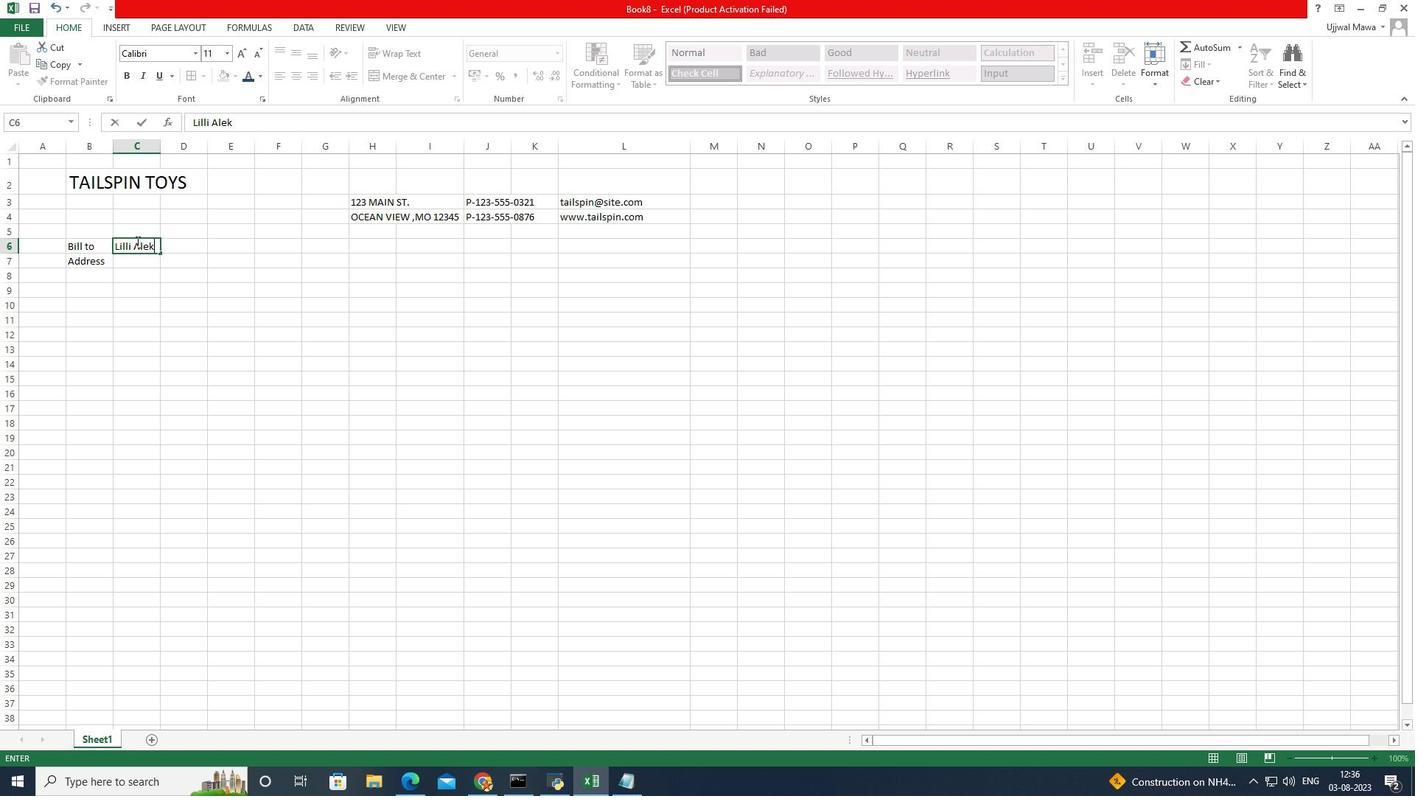 
Action: Mouse moved to (216, 242)
Screenshot: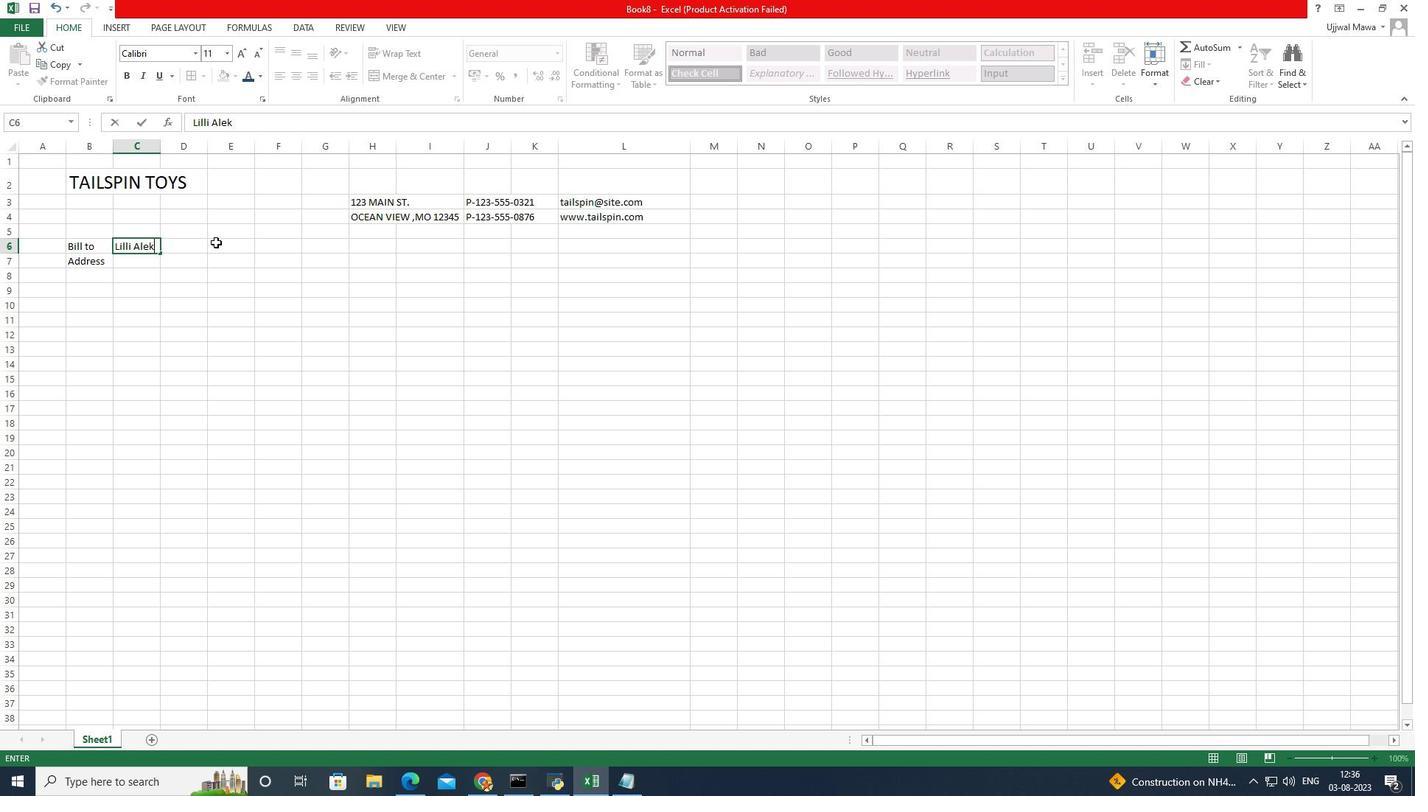 
Action: Mouse pressed left at (216, 242)
Screenshot: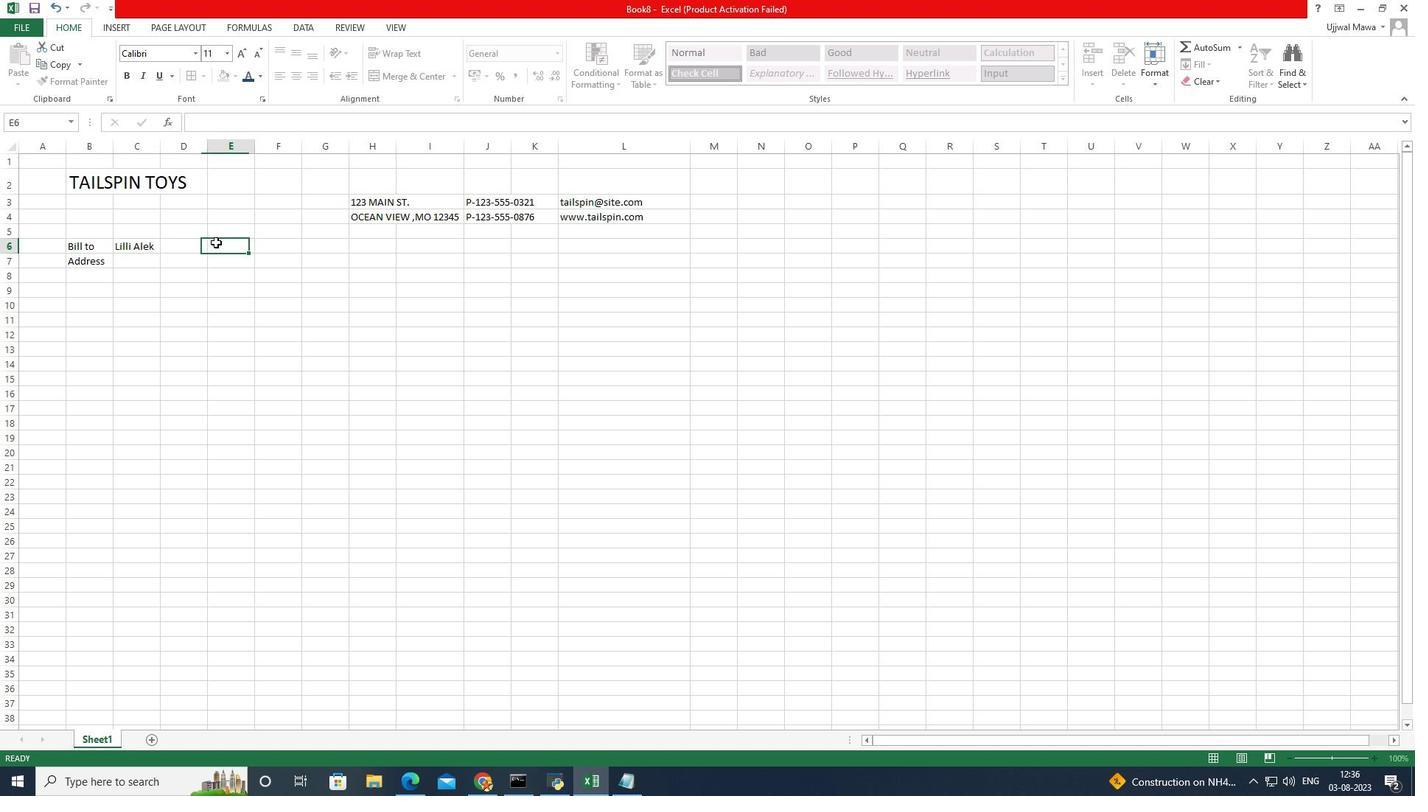 
Action: Mouse pressed left at (216, 242)
Screenshot: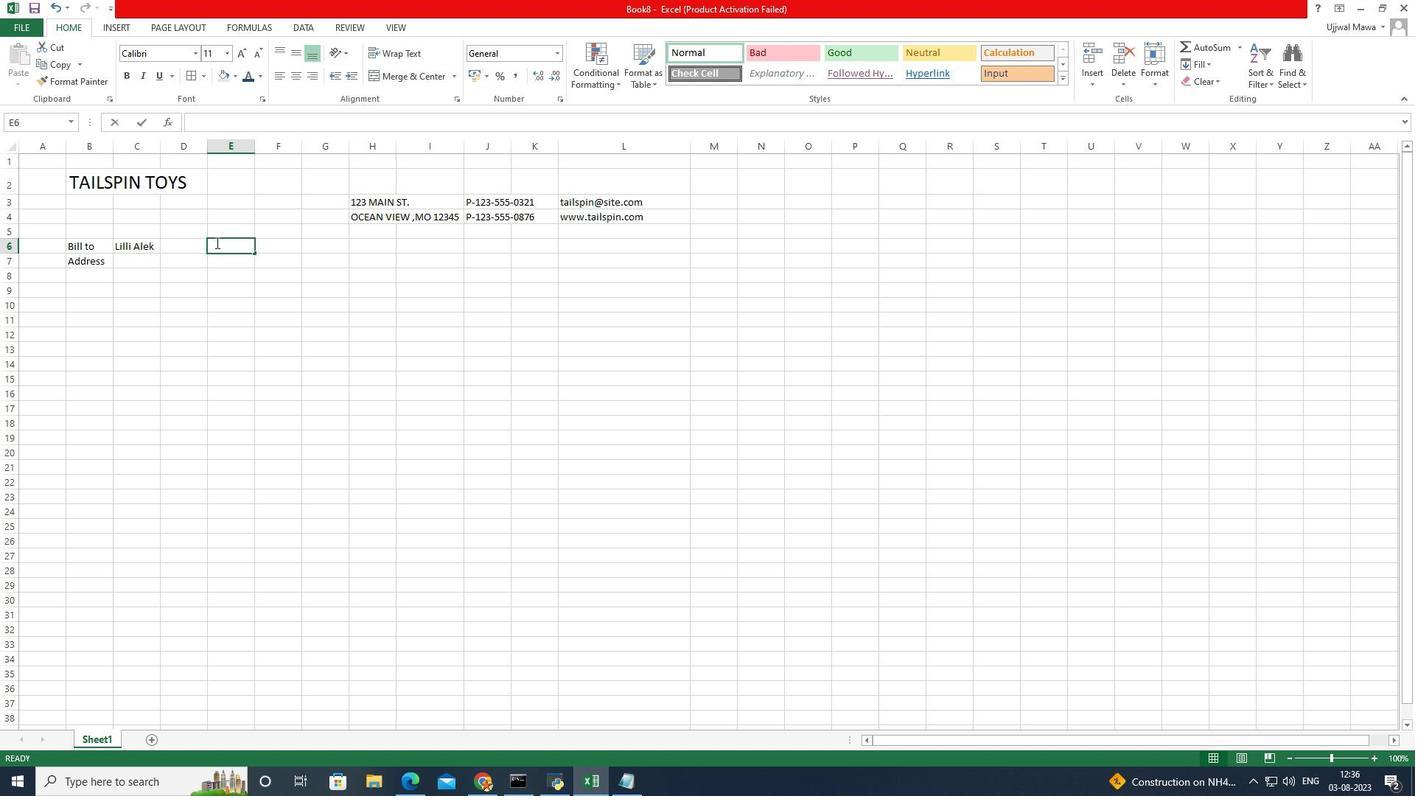 
Action: Mouse moved to (224, 245)
Screenshot: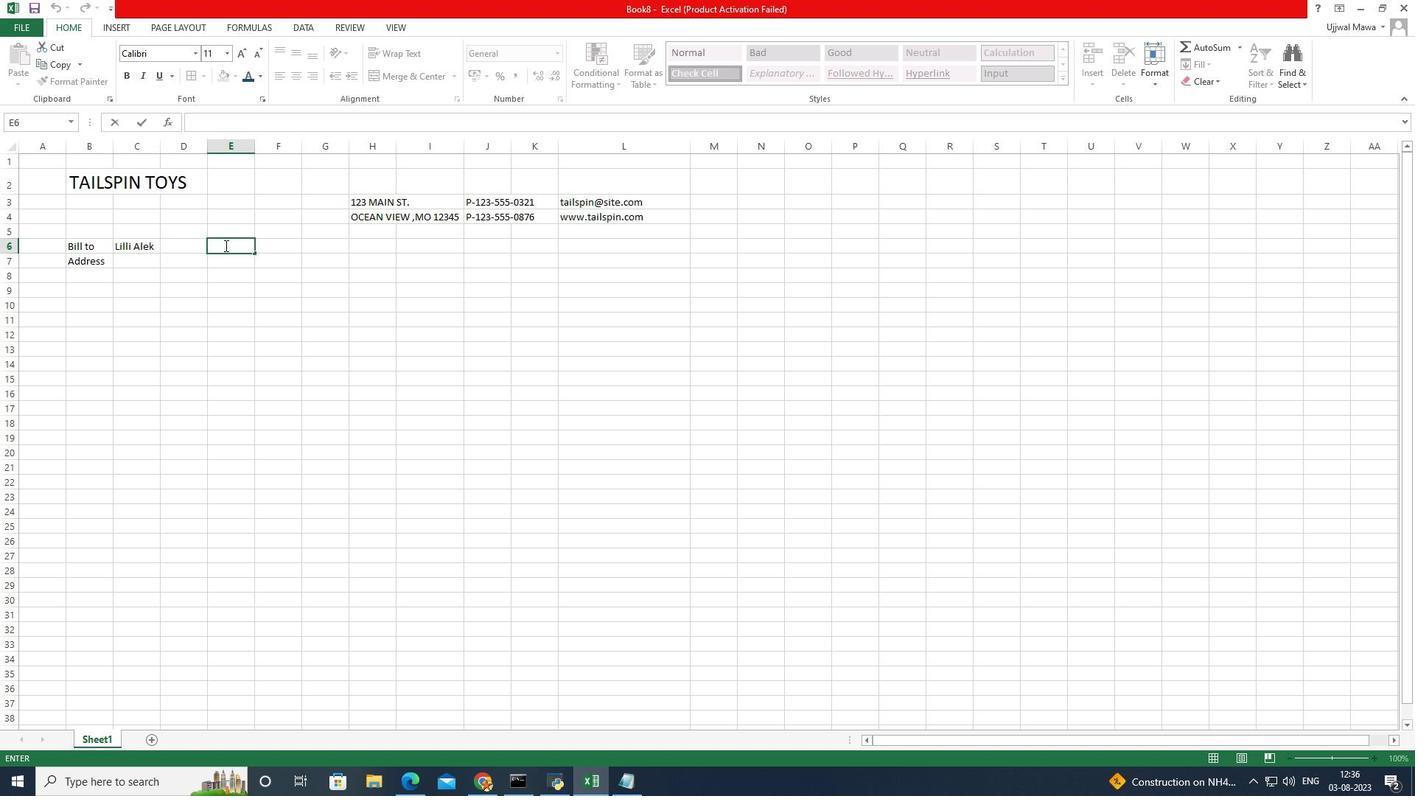 
Action: Key pressed <Key.caps_lock>P<Key.caps_lock>hon
Screenshot: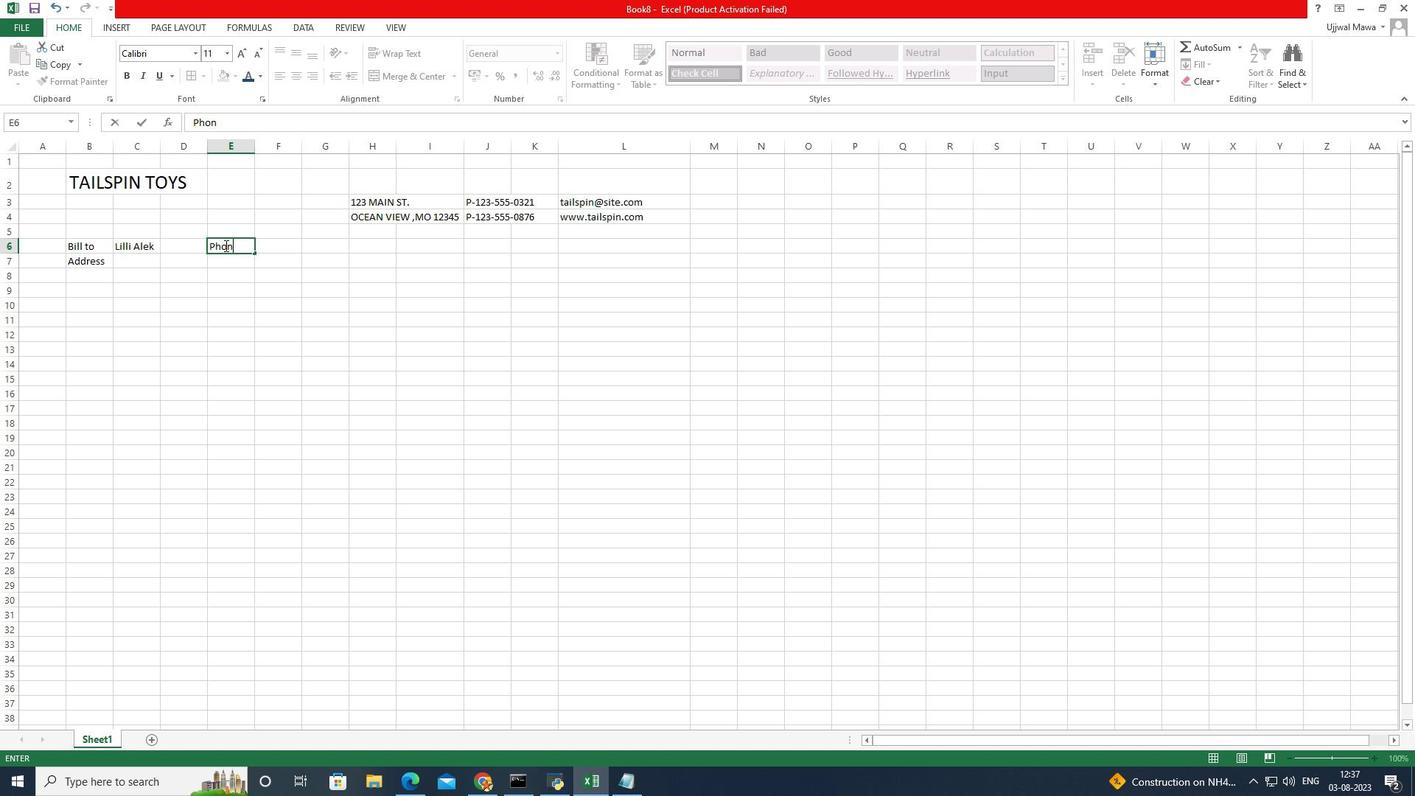 
Action: Mouse moved to (233, 224)
Screenshot: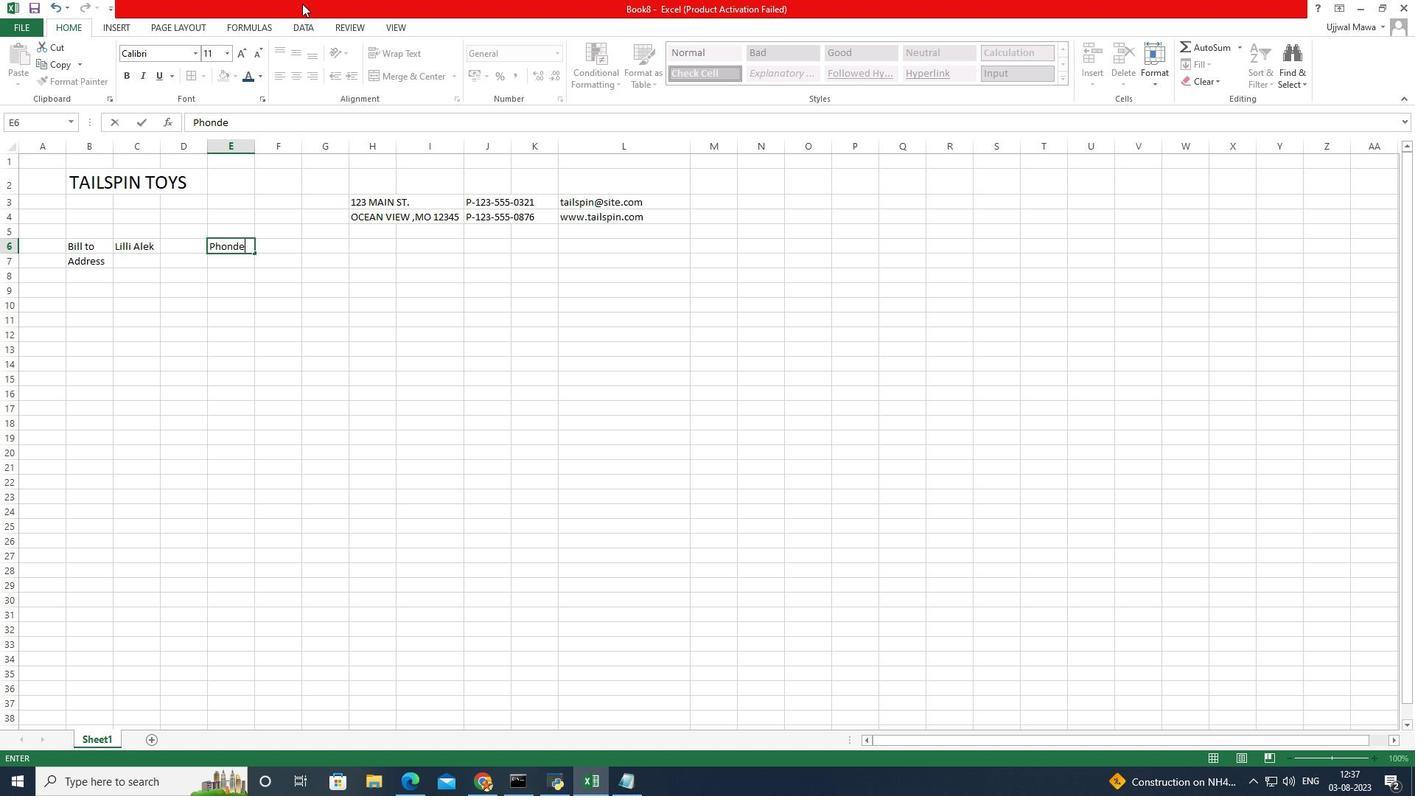 
Action: Key pressed d
Screenshot: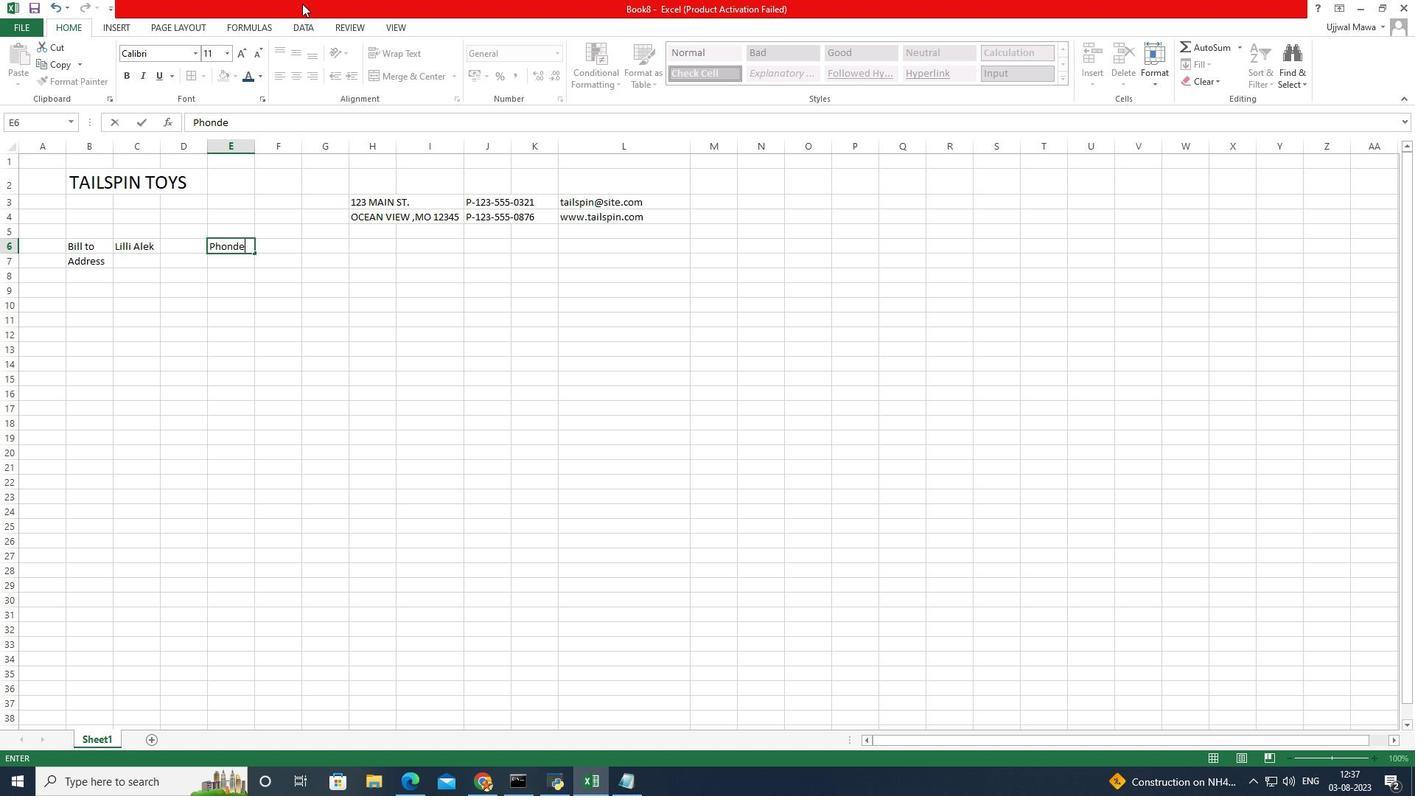 
Action: Mouse moved to (245, 190)
Screenshot: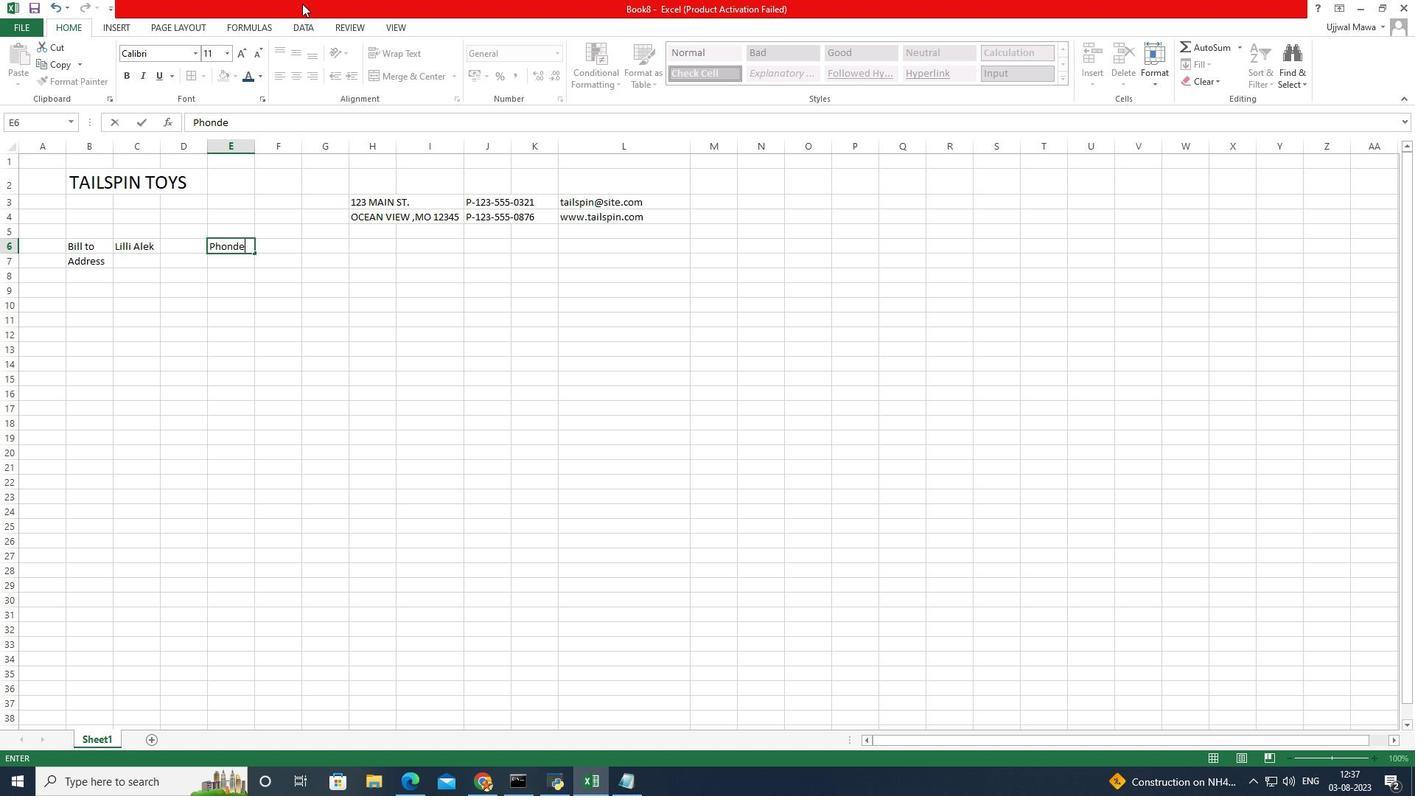 
Action: Key pressed e
Screenshot: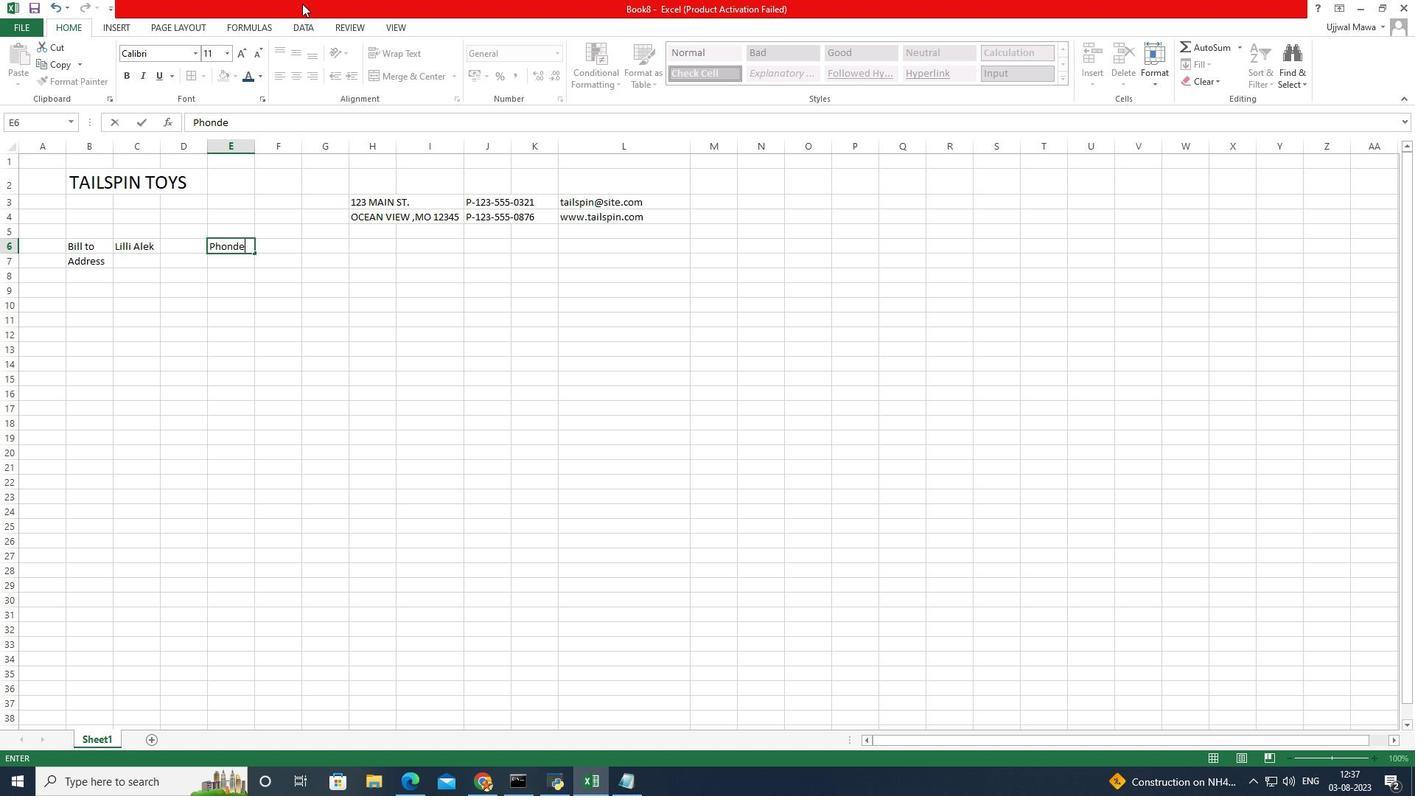 
Action: Mouse moved to (302, 3)
Screenshot: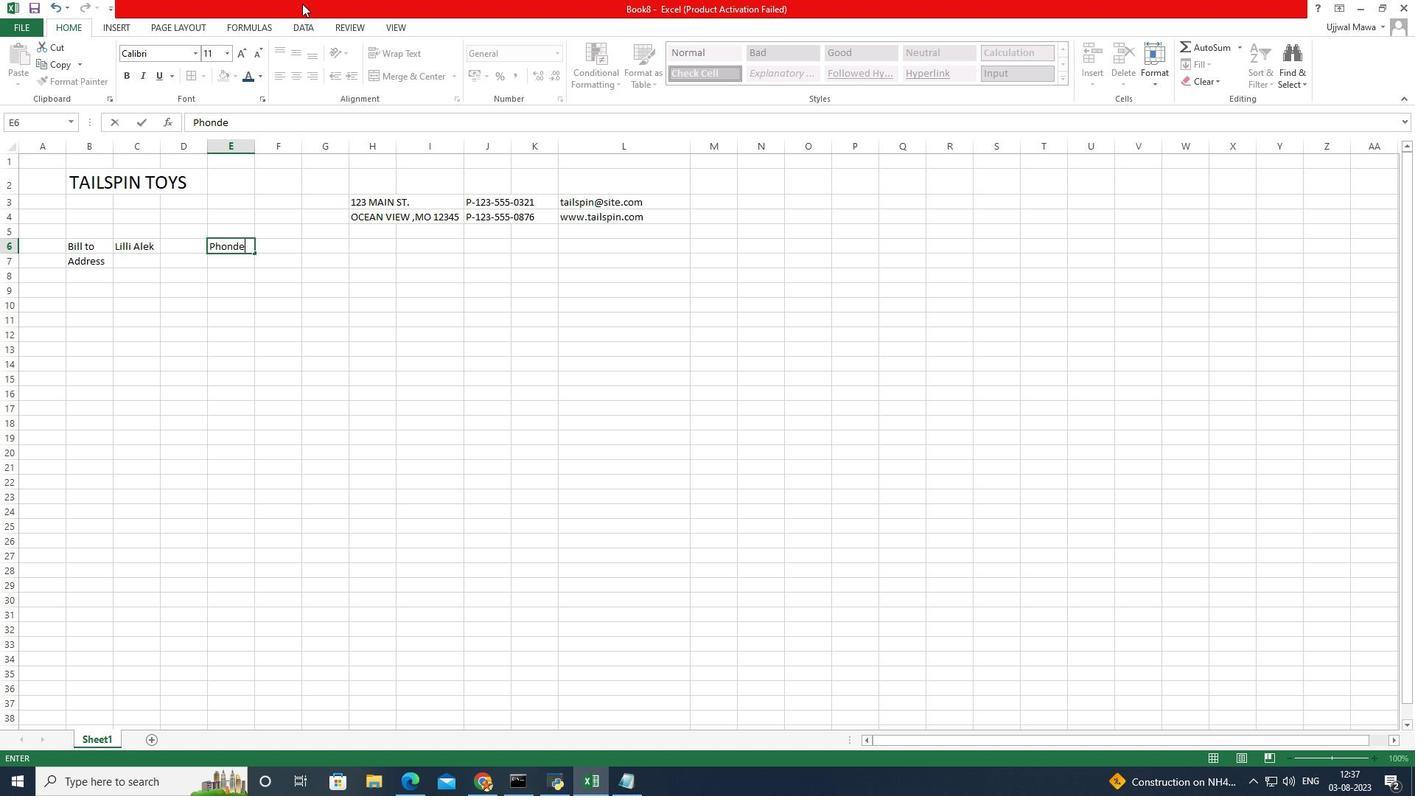 
Action: Key pressed <Key.backspace><Key.backspace><Key.backspace><Key.backspace><Key.backspace><Key.backspace><Key.backspace><Key.backspace><Key.backspace><Key.backspace>
Screenshot: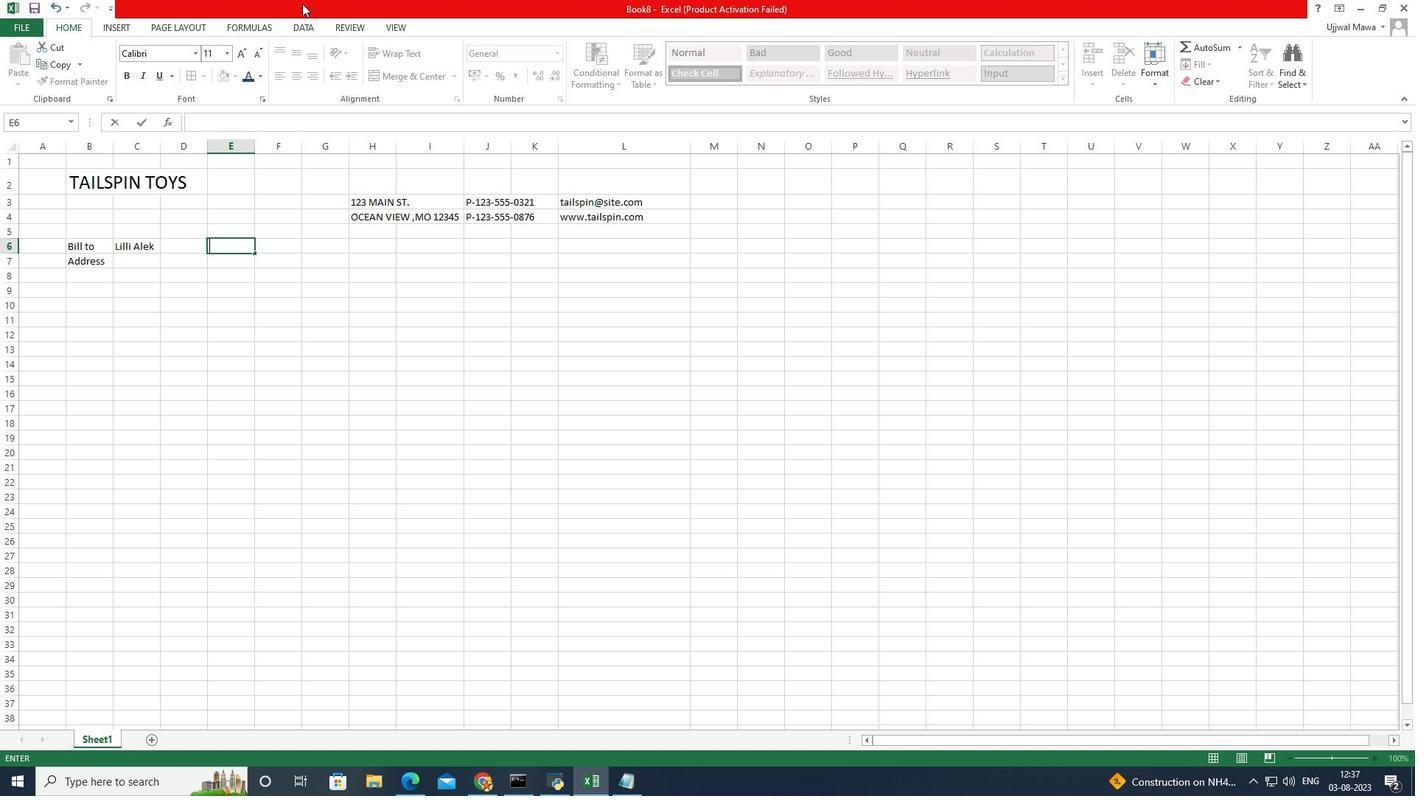 
Action: Mouse moved to (193, 244)
Screenshot: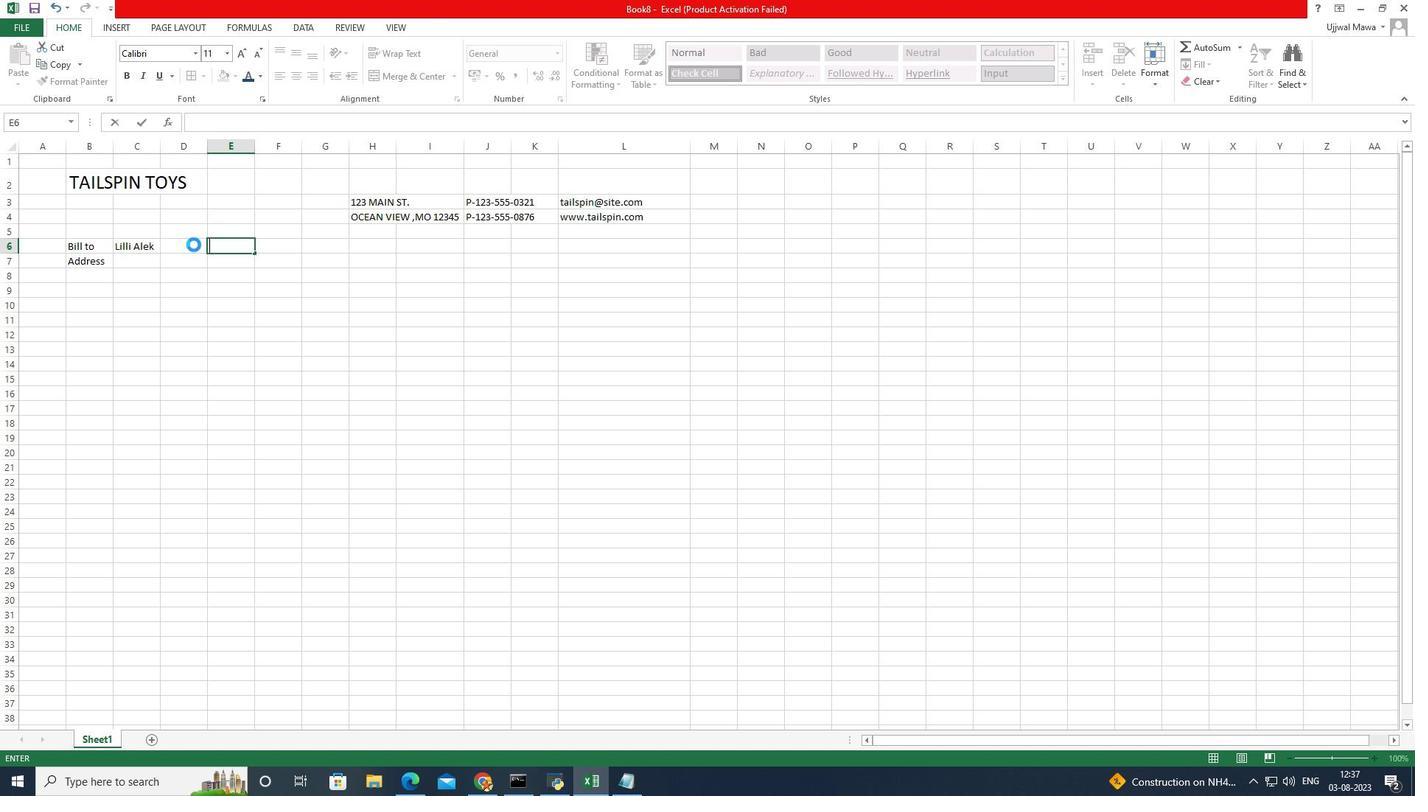 
Action: Mouse pressed left at (193, 244)
Screenshot: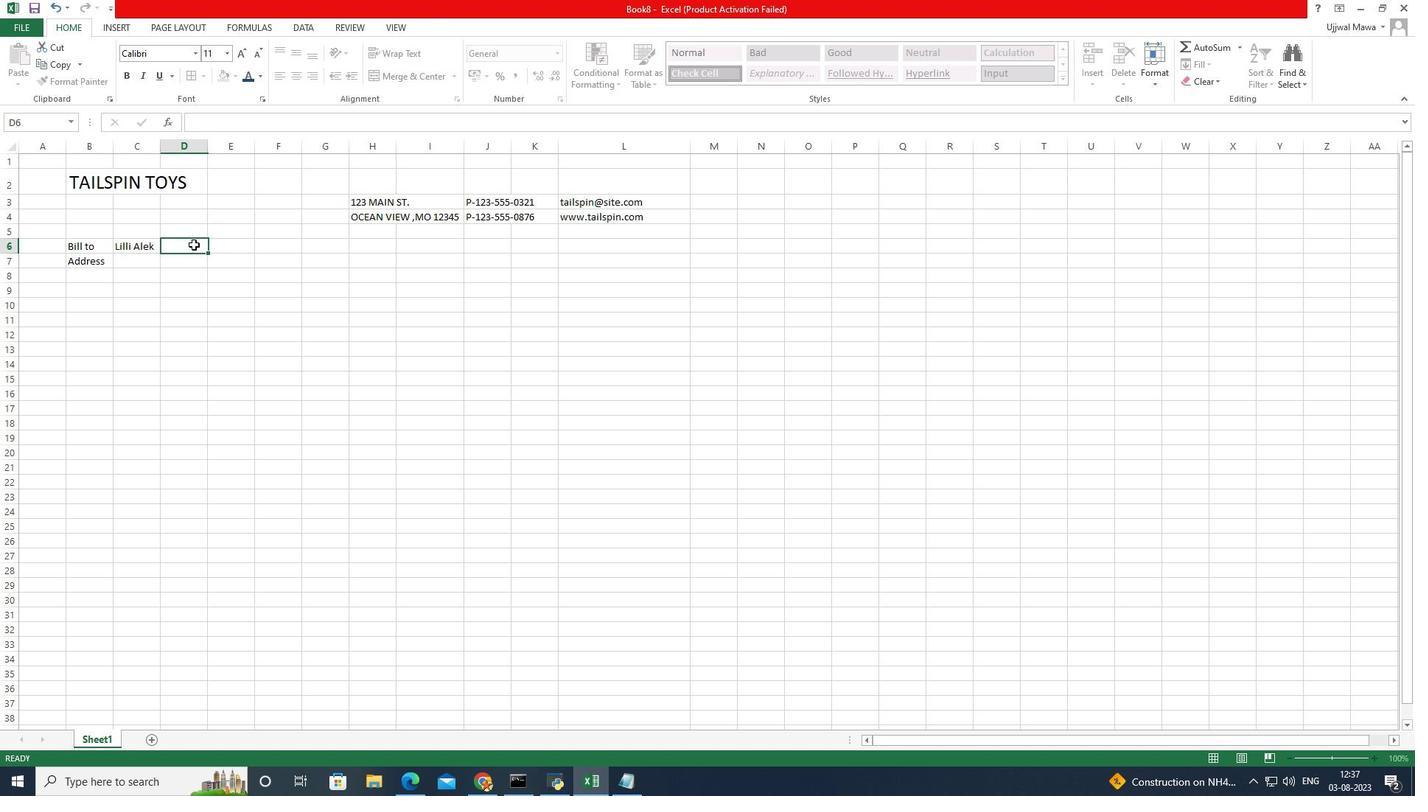
Action: Mouse pressed left at (193, 244)
Screenshot: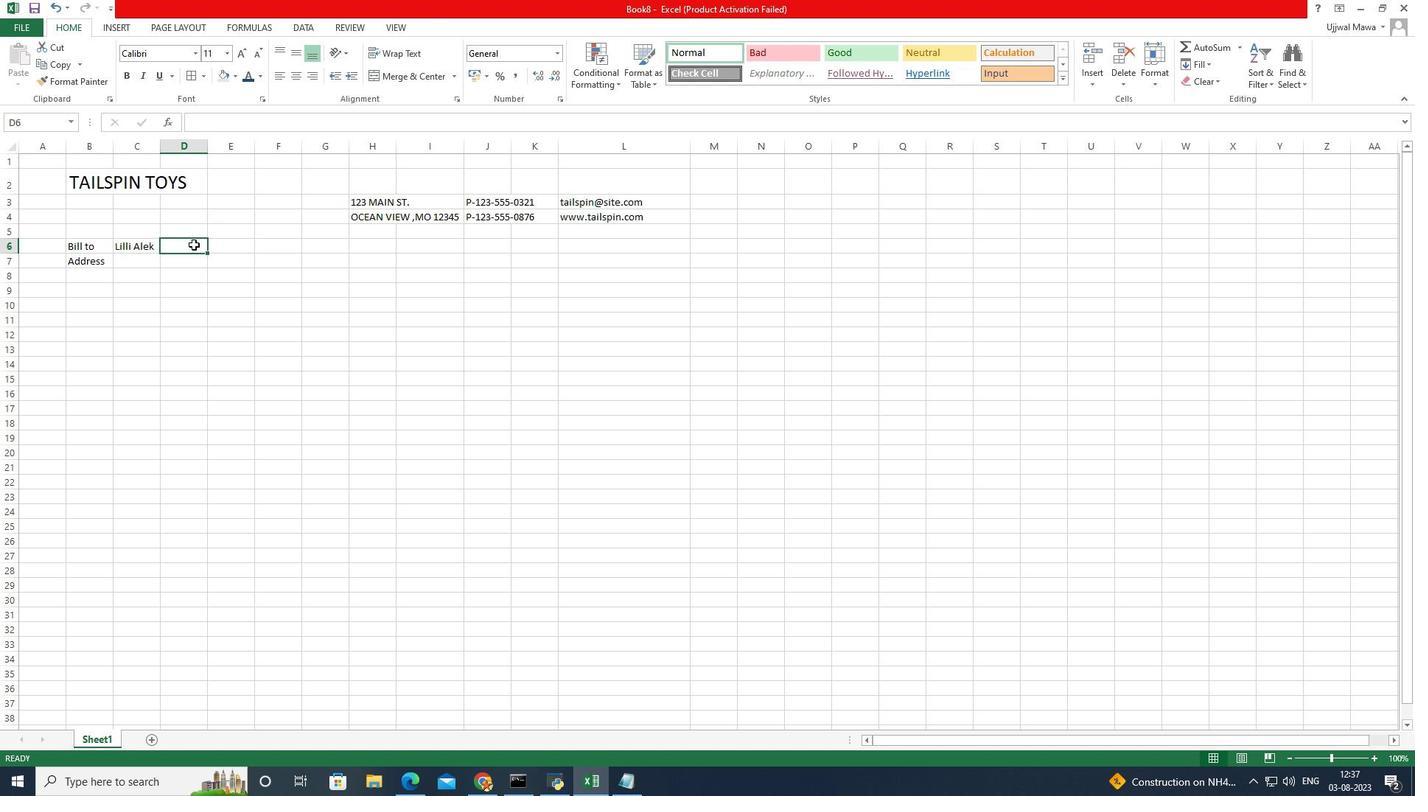 
Action: Key pressed p-4325550178
Screenshot: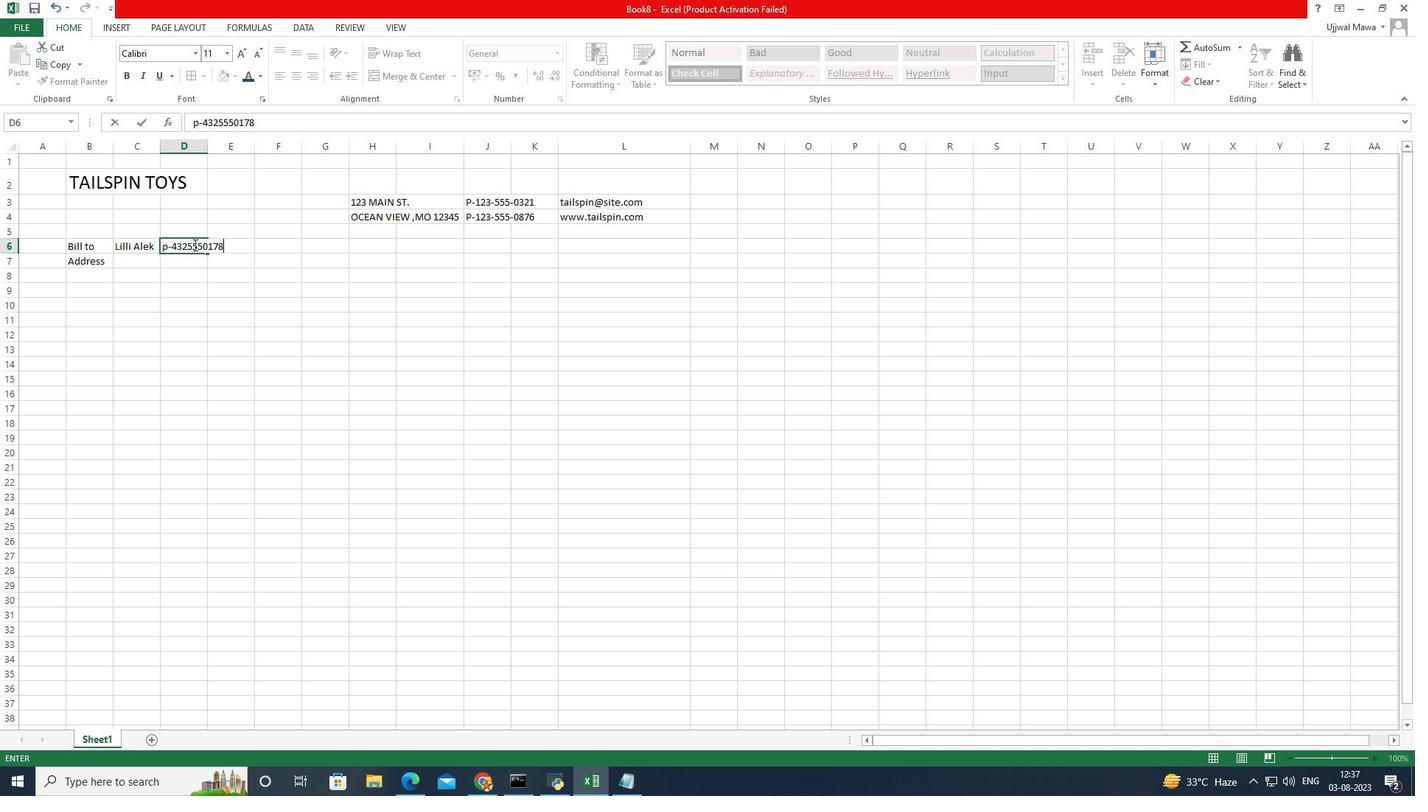 
Action: Mouse moved to (167, 245)
Screenshot: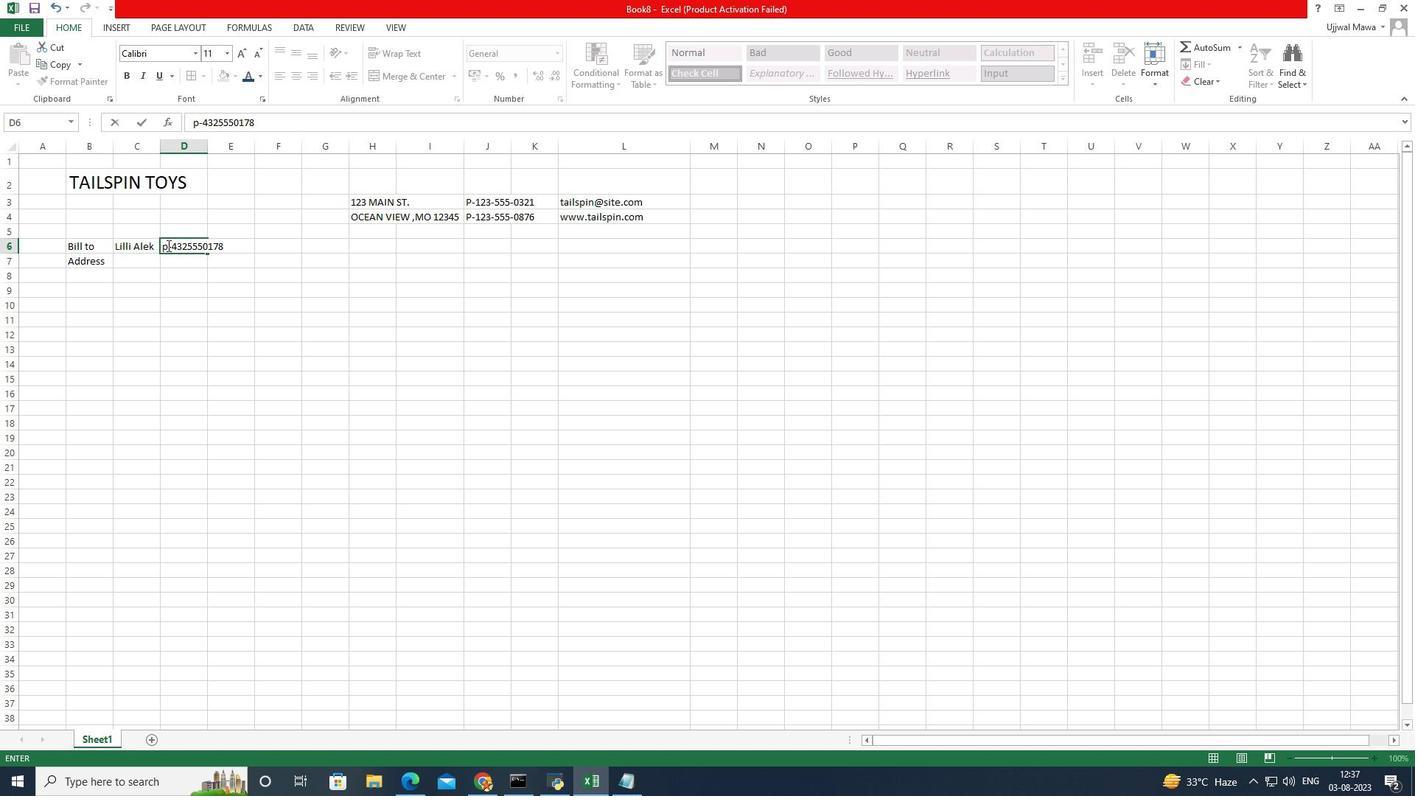 
Action: Mouse pressed left at (167, 245)
Screenshot: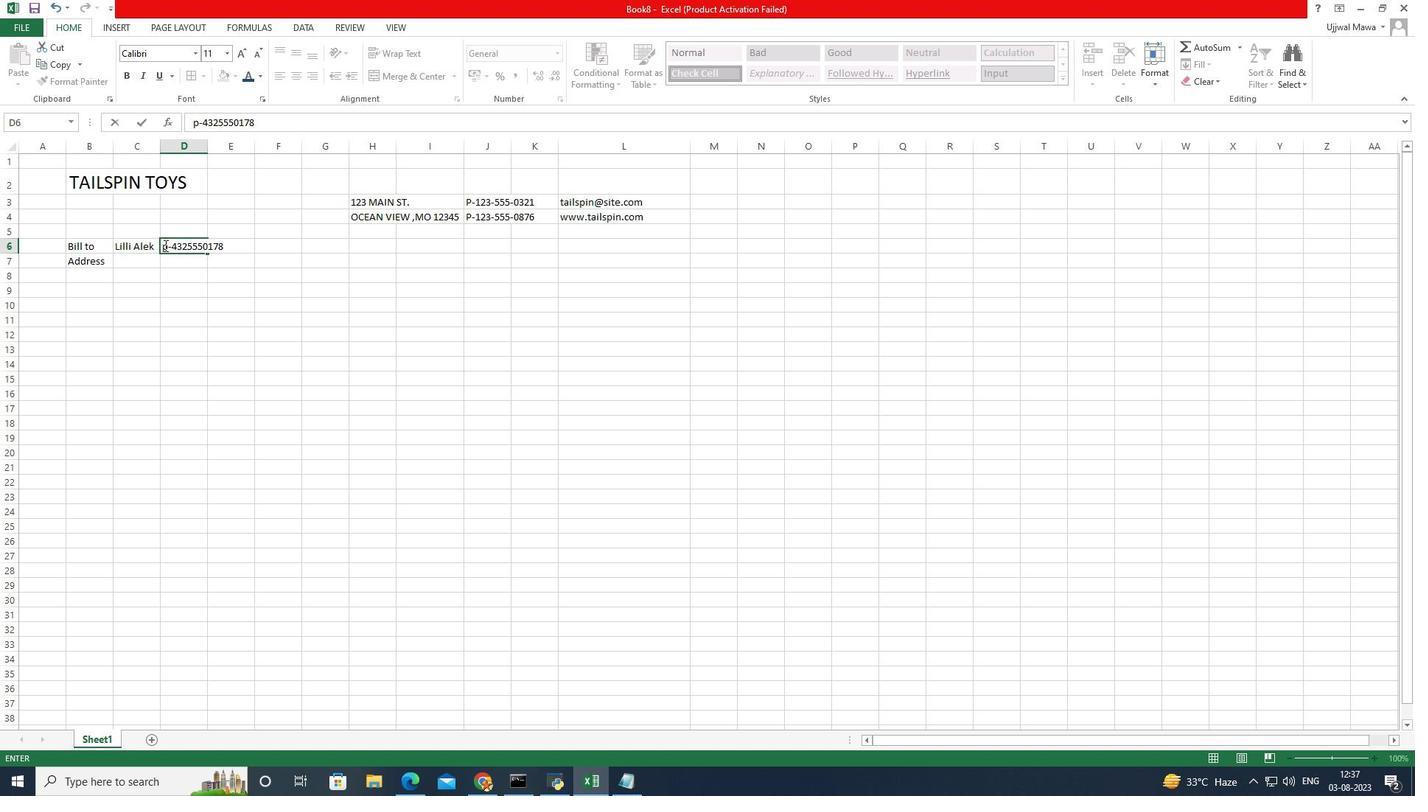 
Action: Mouse moved to (157, 246)
Screenshot: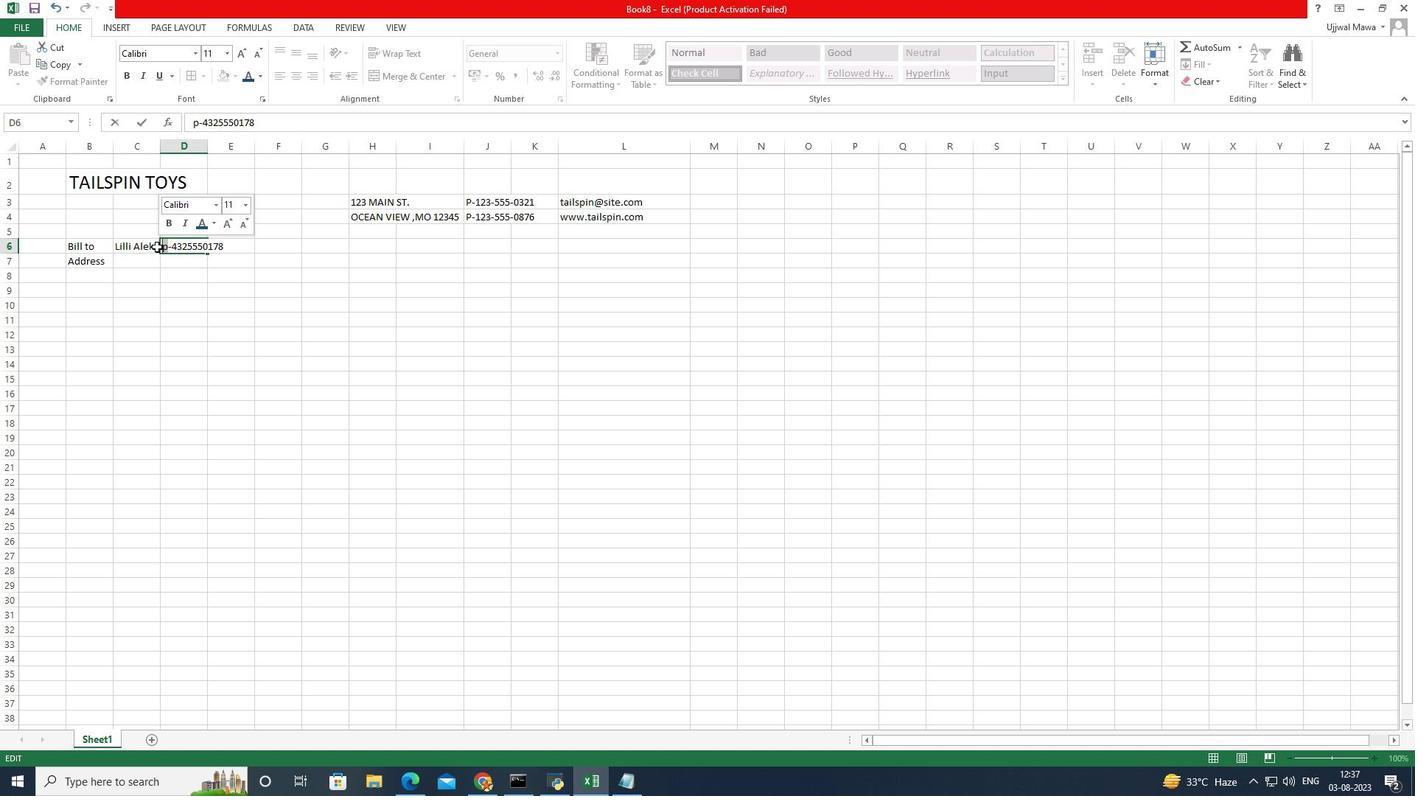 
Action: Key pressed <Key.caps_lock>P
Screenshot: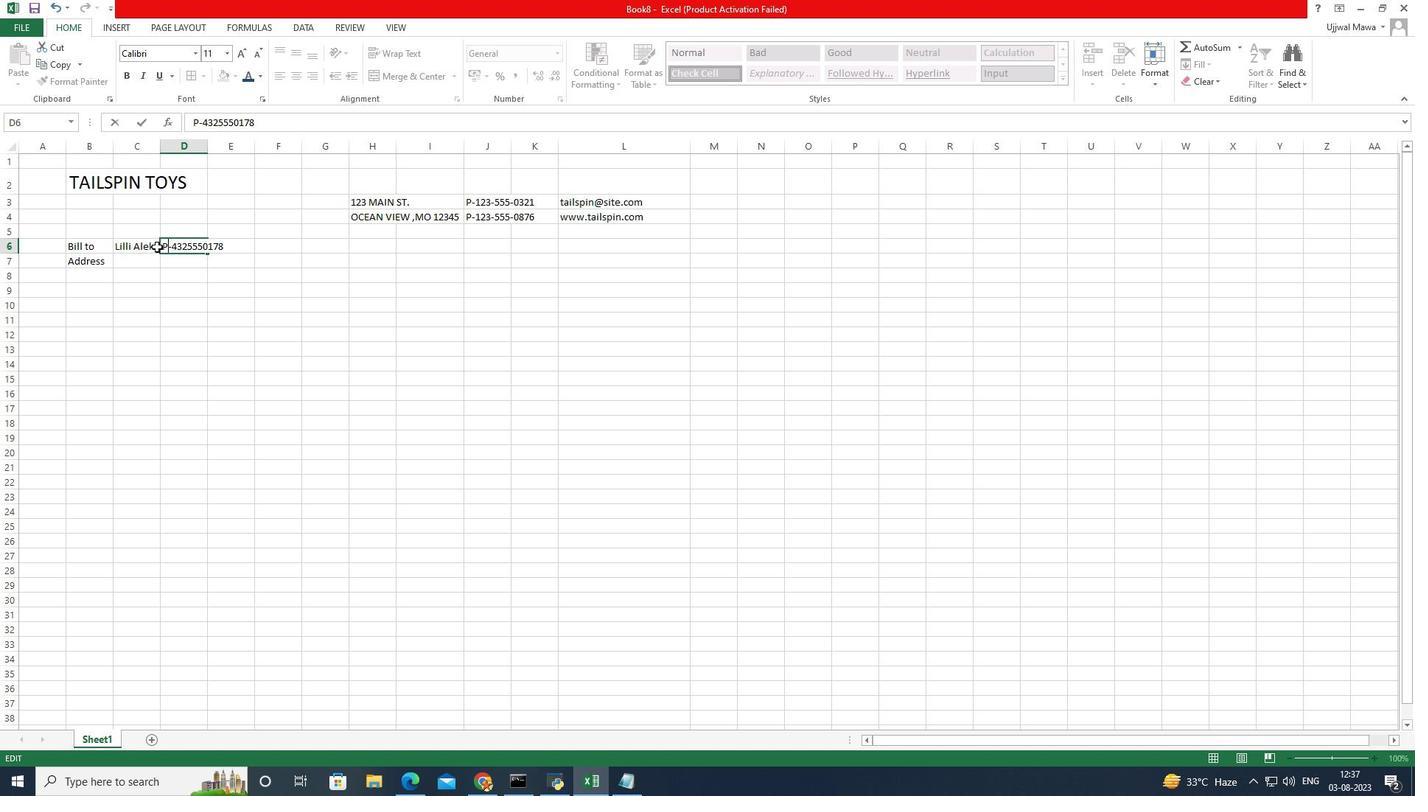 
Action: Mouse moved to (188, 259)
Screenshot: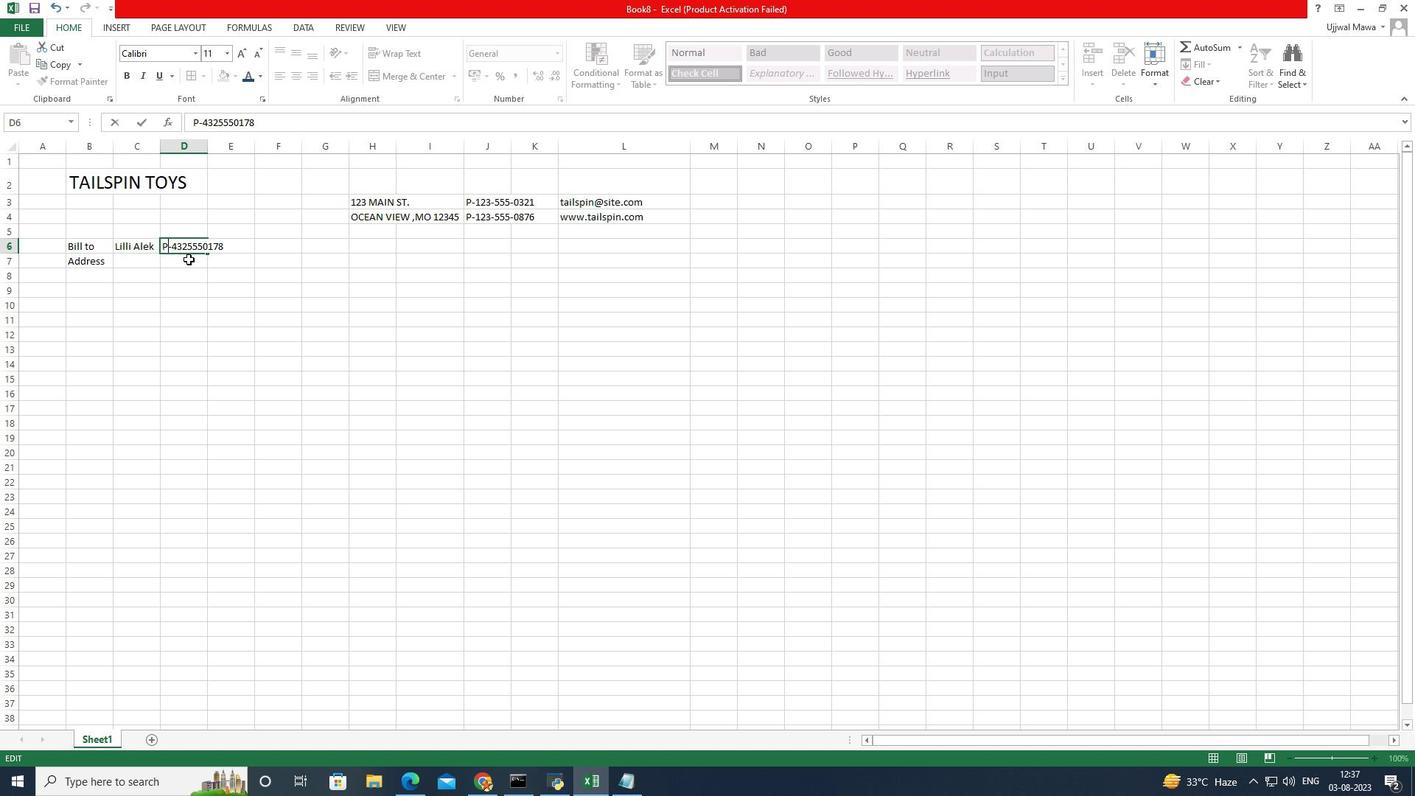 
Action: Mouse pressed left at (188, 259)
Screenshot: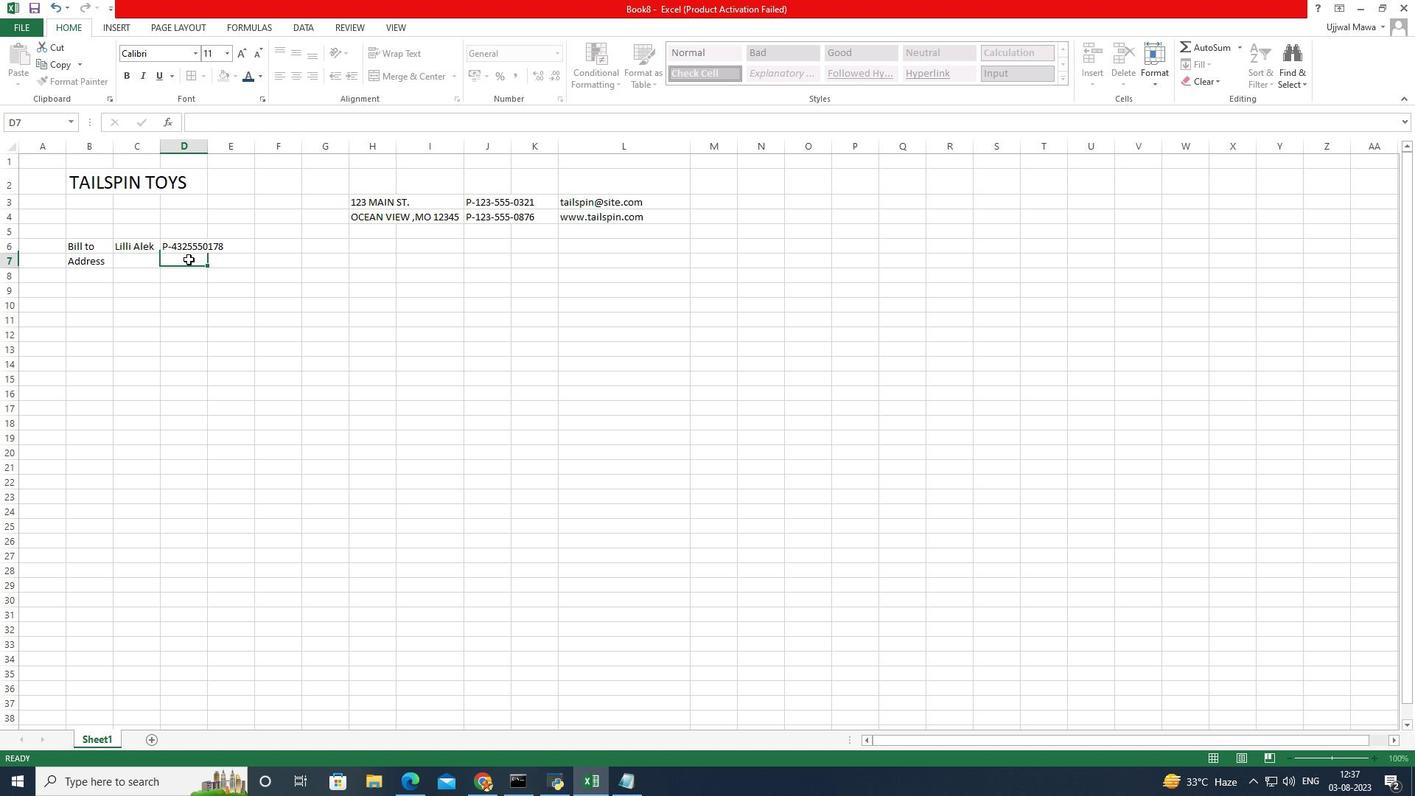 
Action: Mouse pressed left at (188, 259)
Screenshot: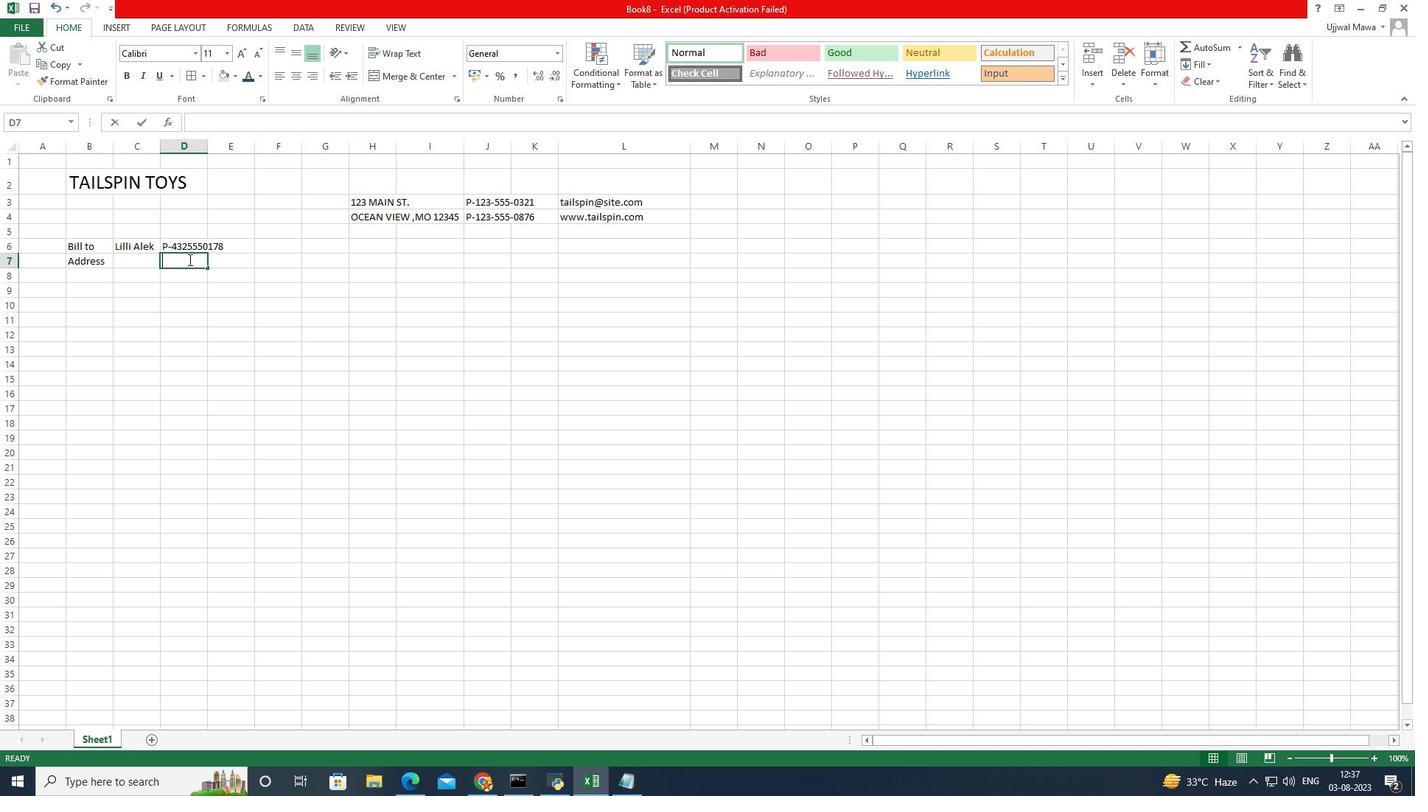 
Action: Mouse moved to (200, 249)
Screenshot: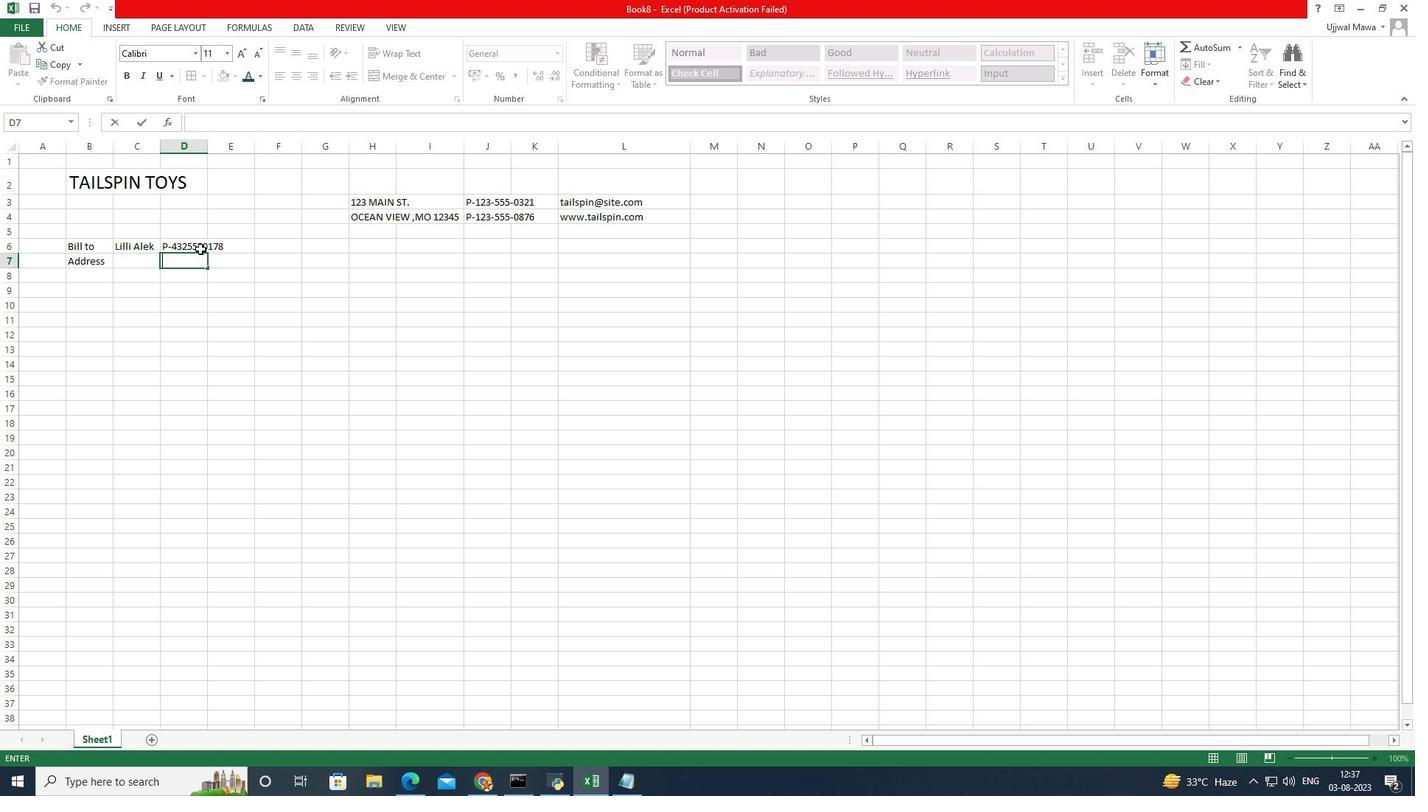 
Action: Key pressed P-4325550190
Screenshot: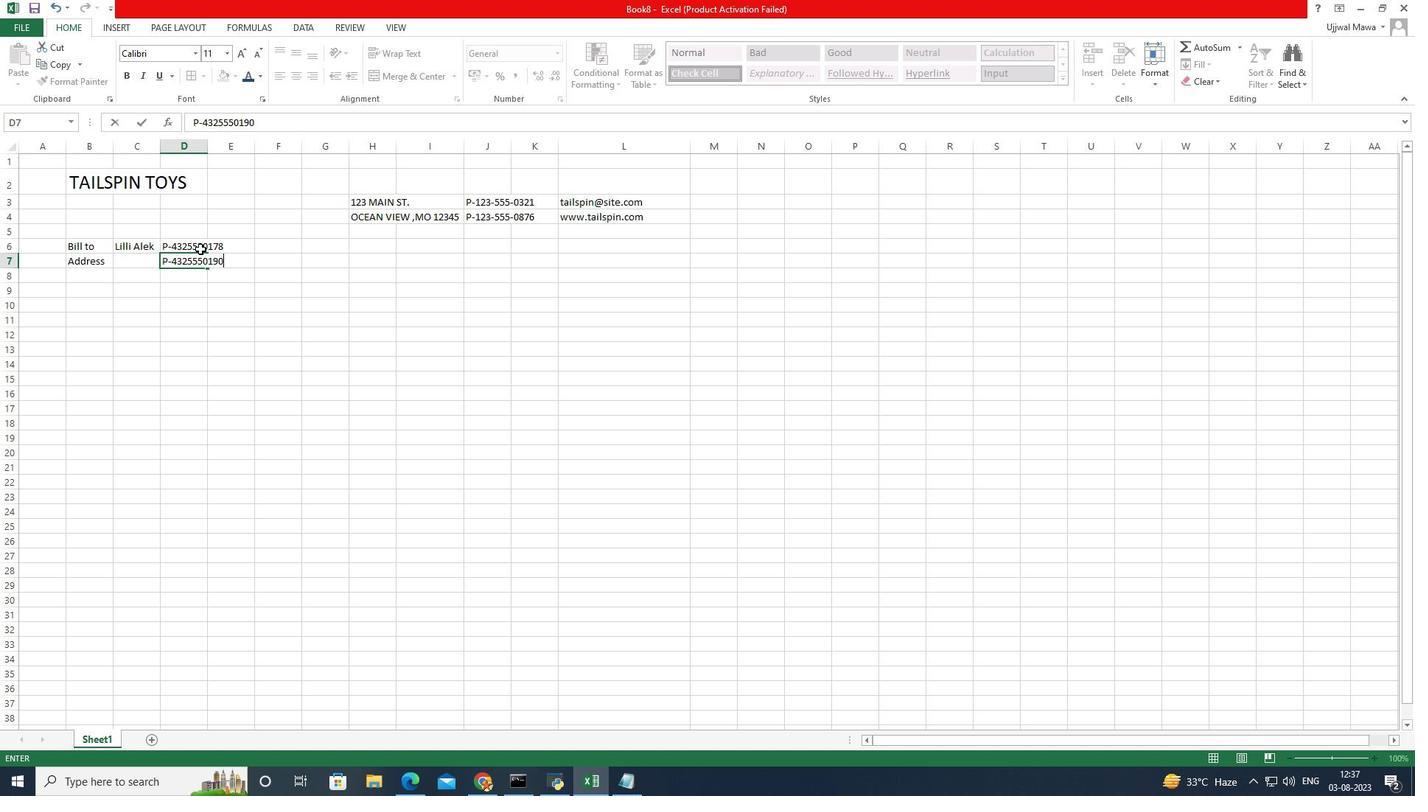 
Action: Mouse moved to (108, 447)
Screenshot: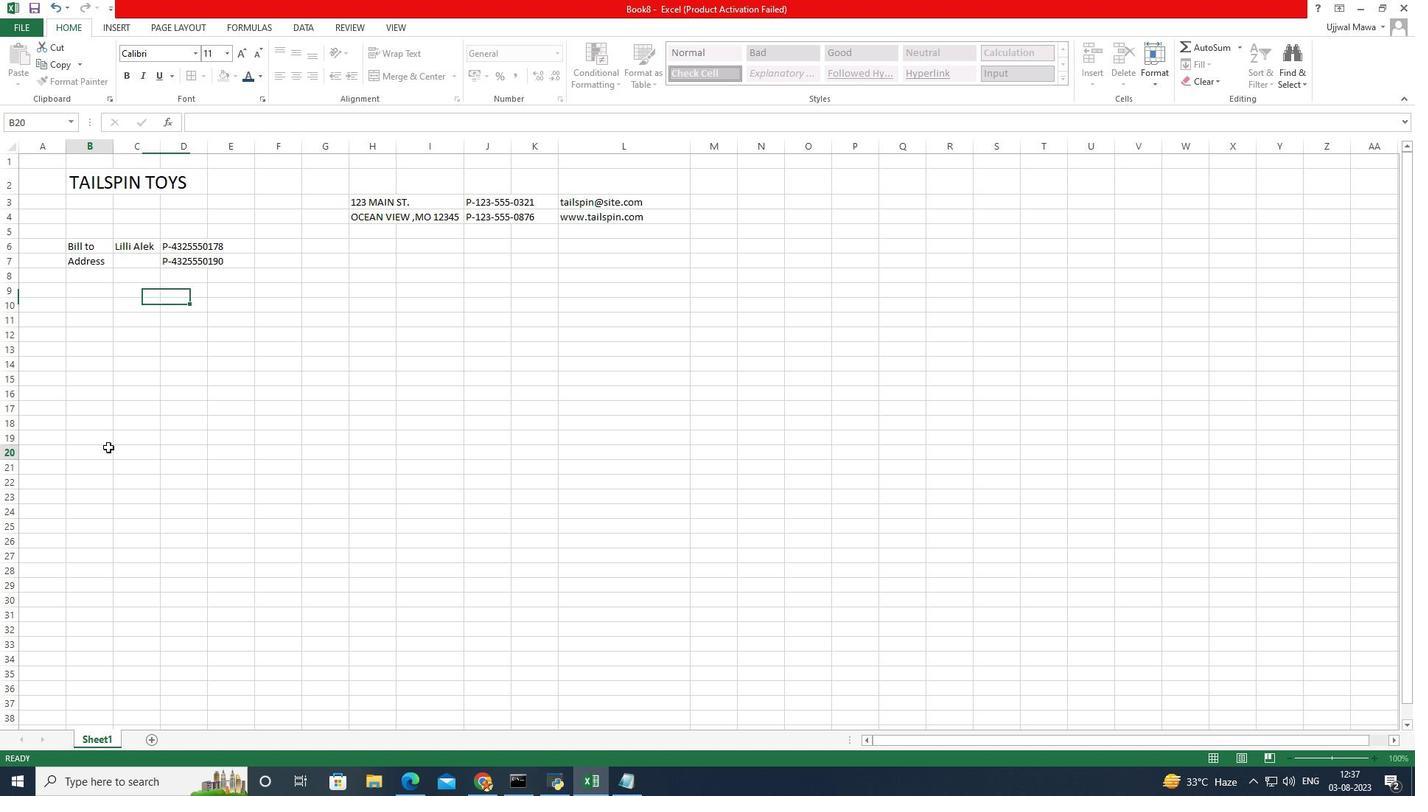
Action: Mouse pressed left at (108, 447)
Screenshot: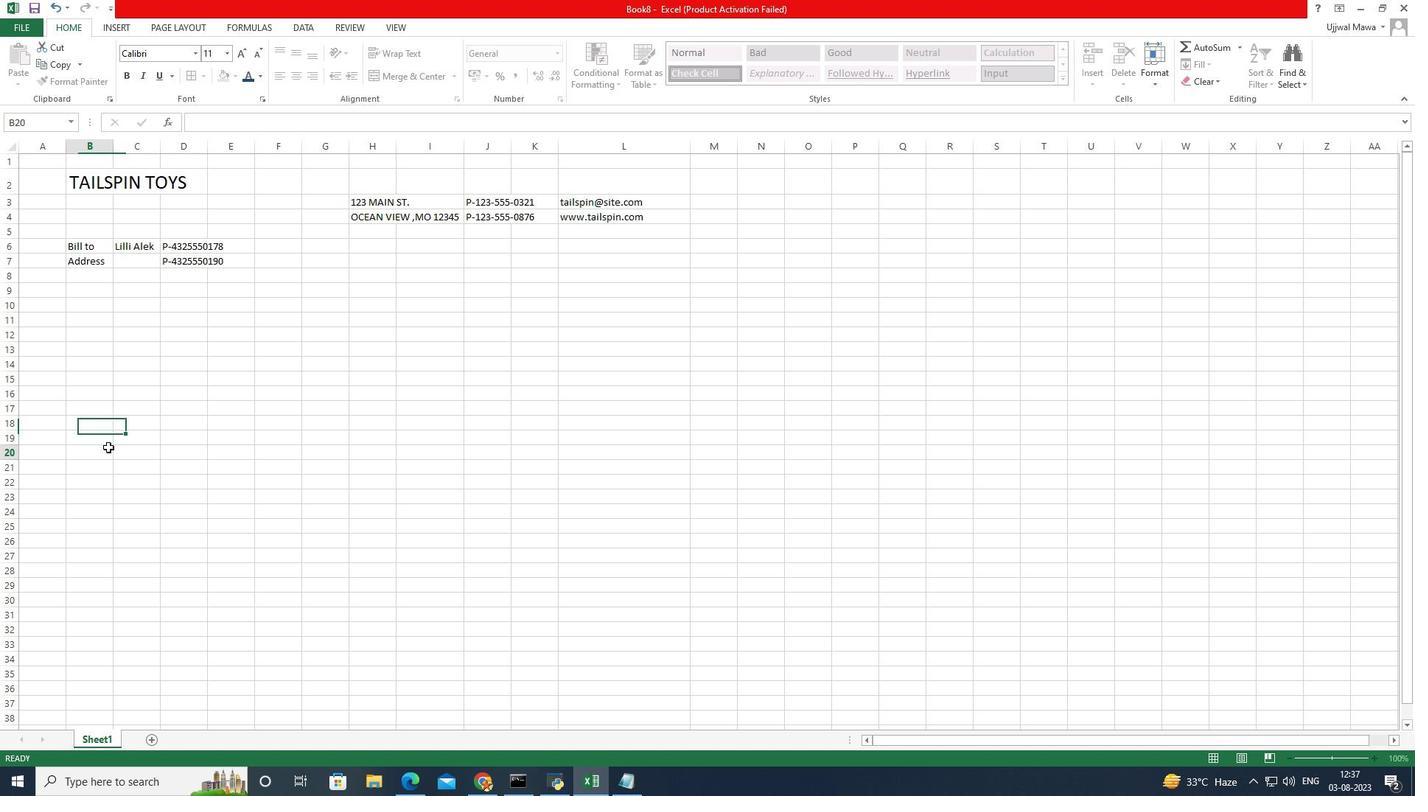 
Action: Mouse moved to (168, 262)
Screenshot: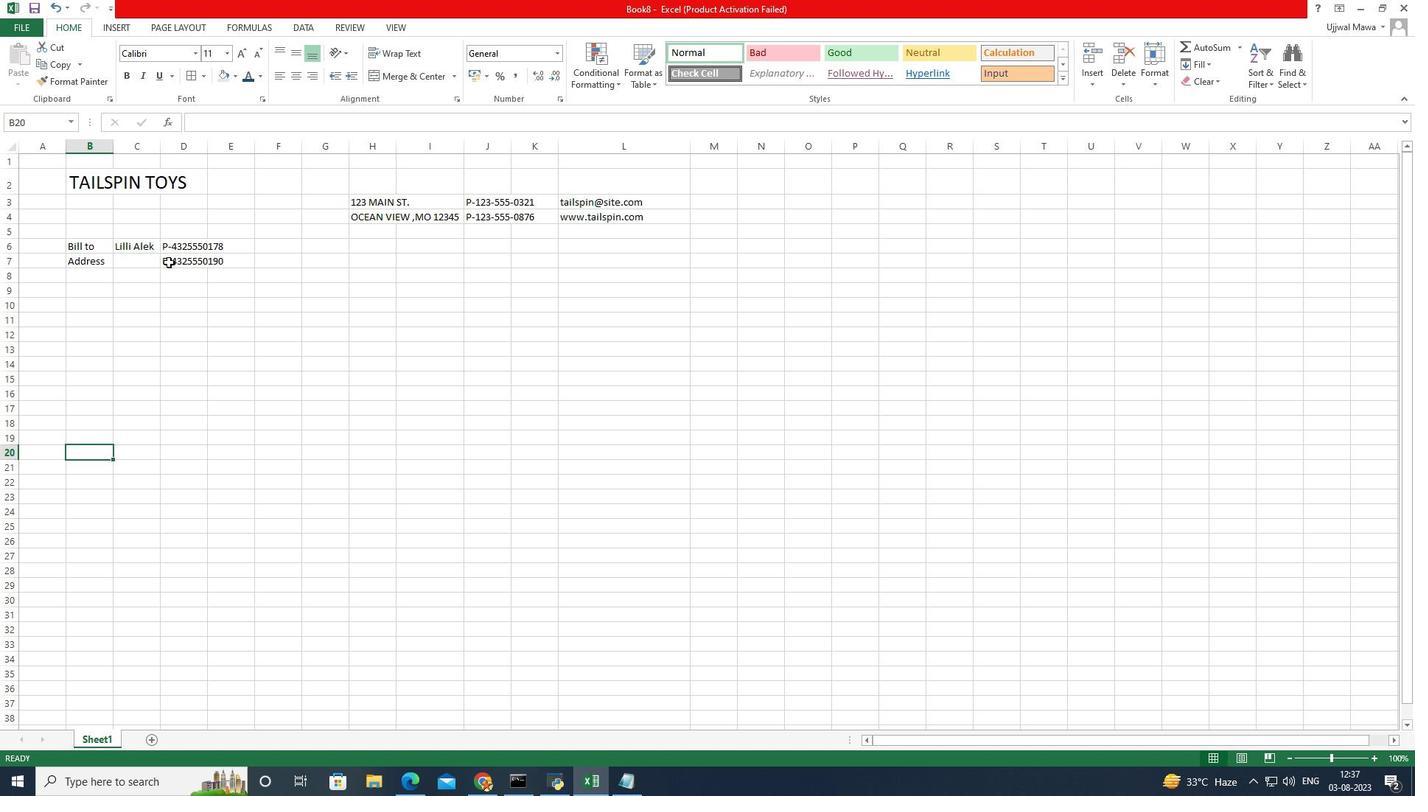 
Action: Mouse pressed left at (168, 262)
Screenshot: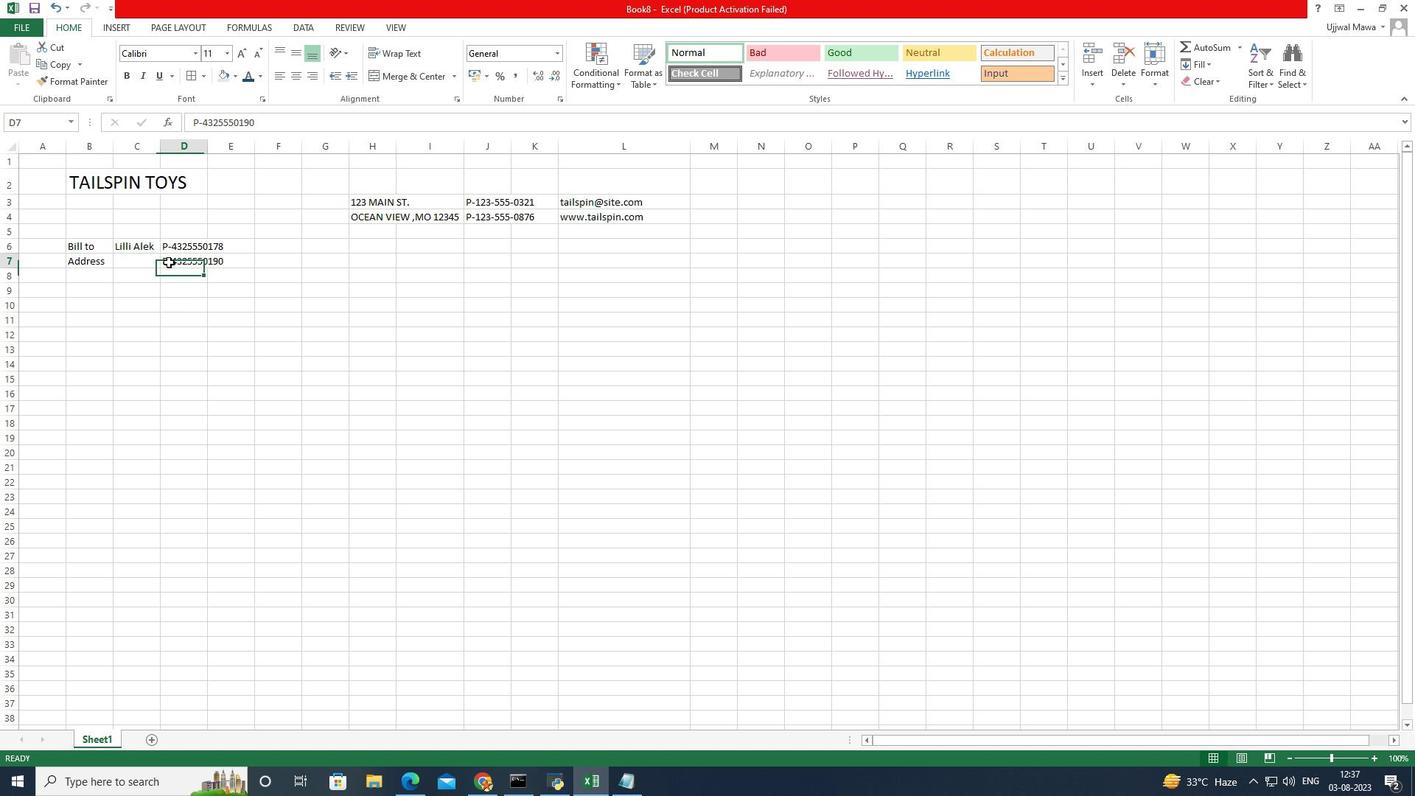 
Action: Mouse moved to (168, 261)
Screenshot: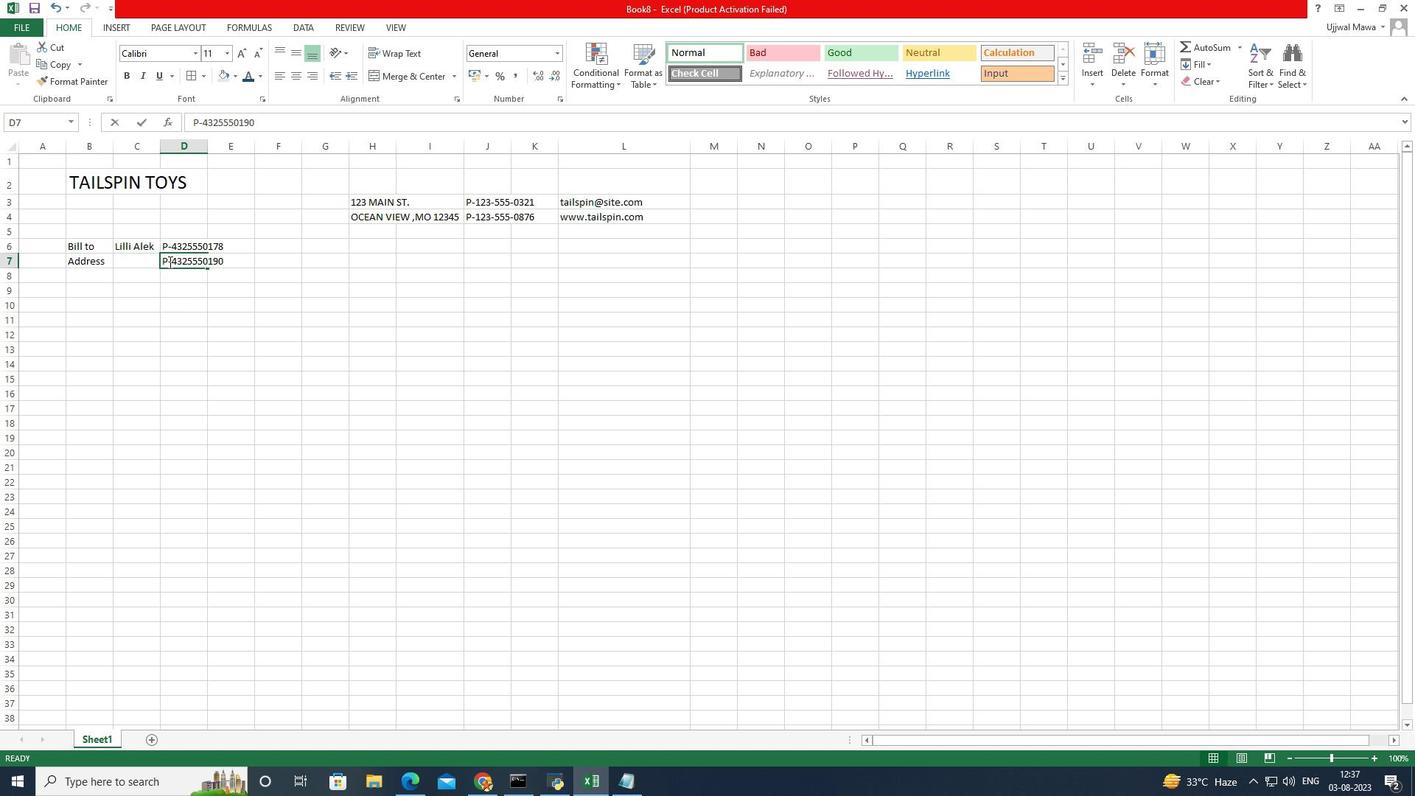 
Action: Mouse pressed left at (168, 261)
Screenshot: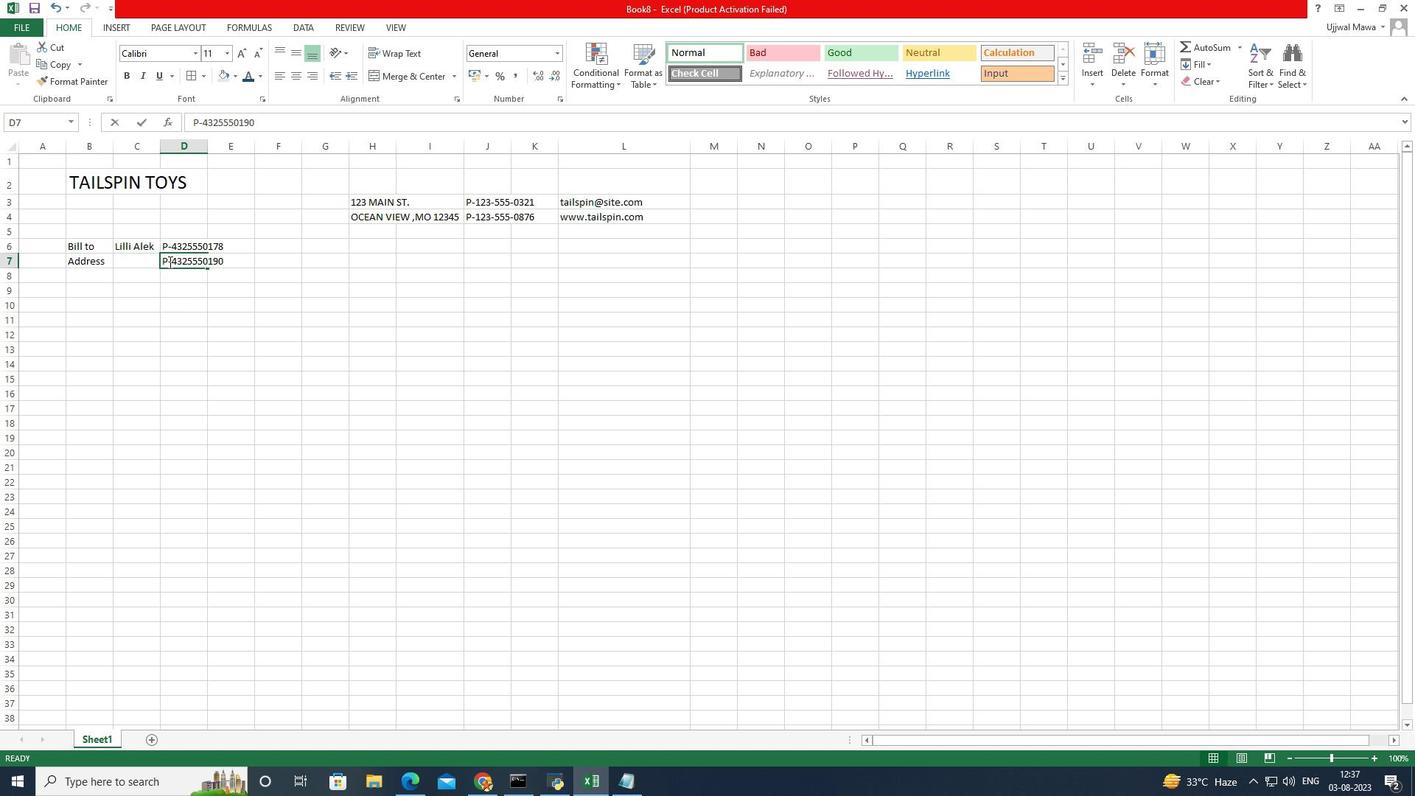 
Action: Mouse moved to (171, 261)
Screenshot: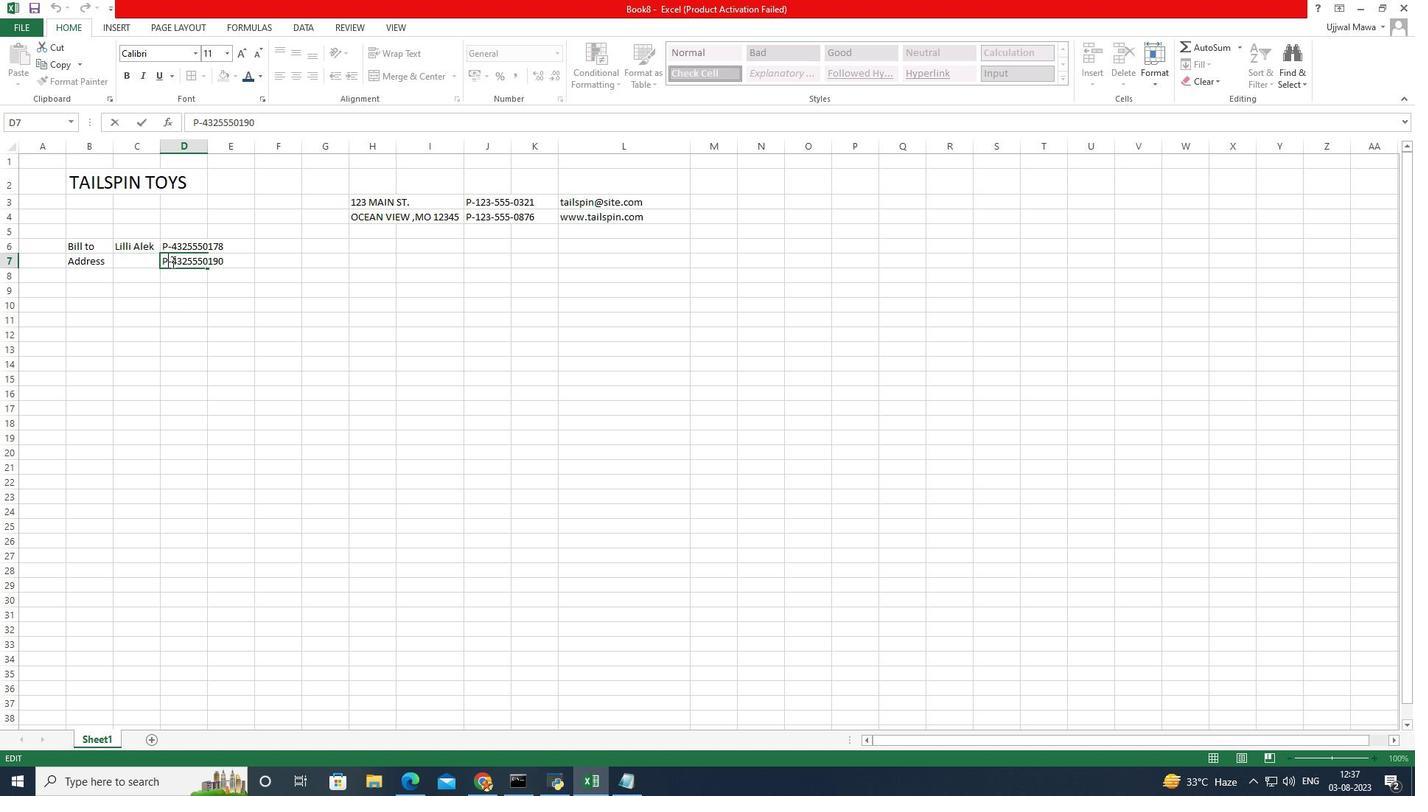 
Action: Mouse pressed left at (171, 261)
Screenshot: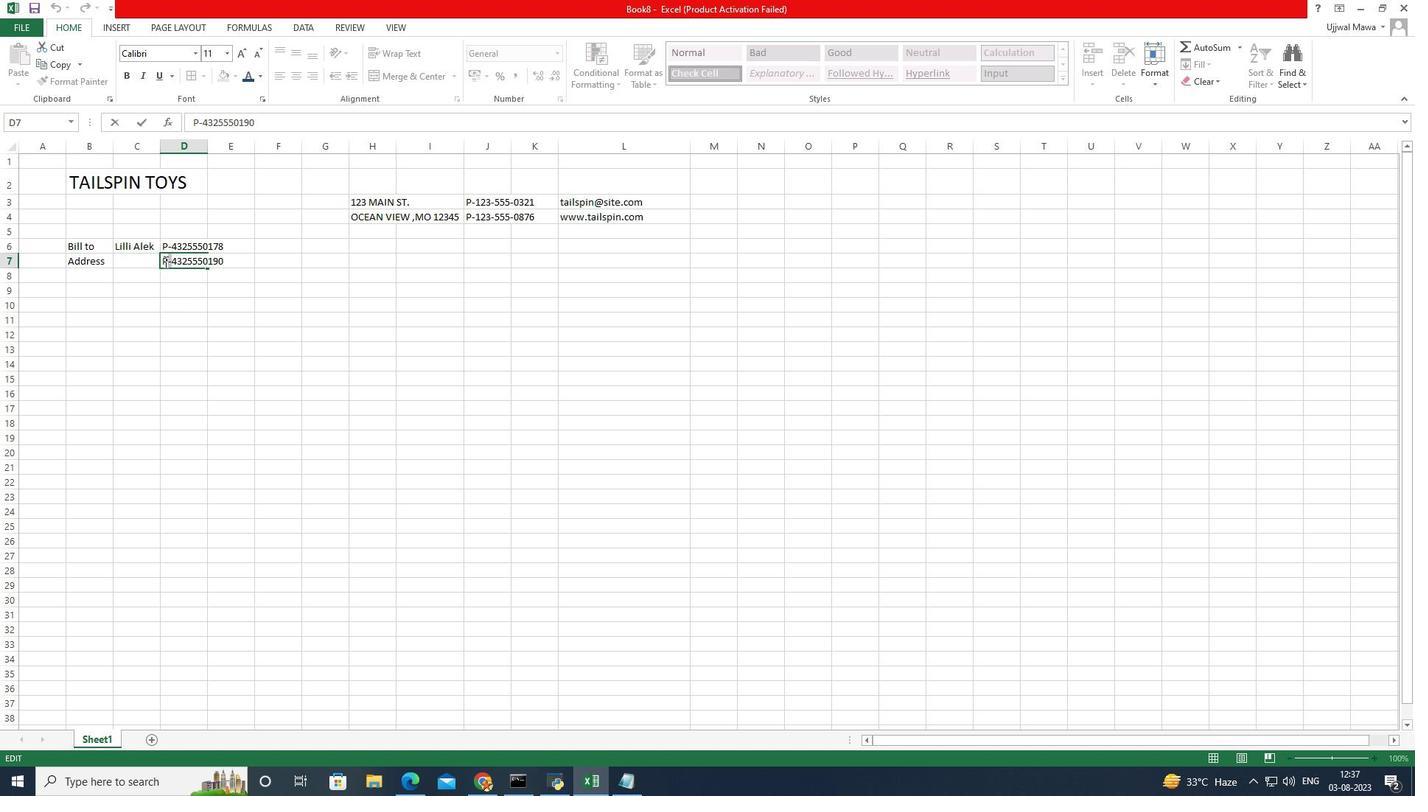 
Action: Mouse moved to (164, 261)
Screenshot: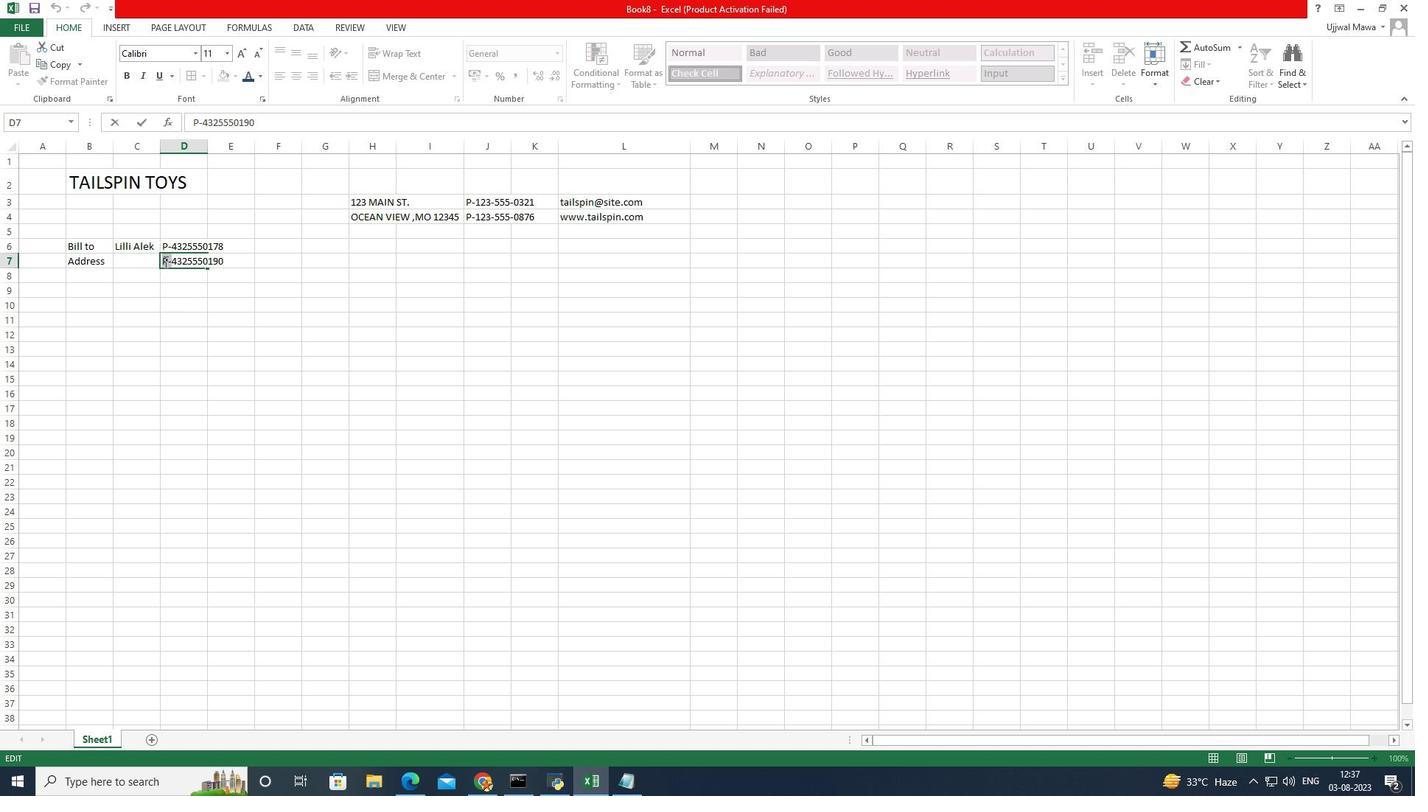 
Action: Key pressed <Key.backspace>F-
Screenshot: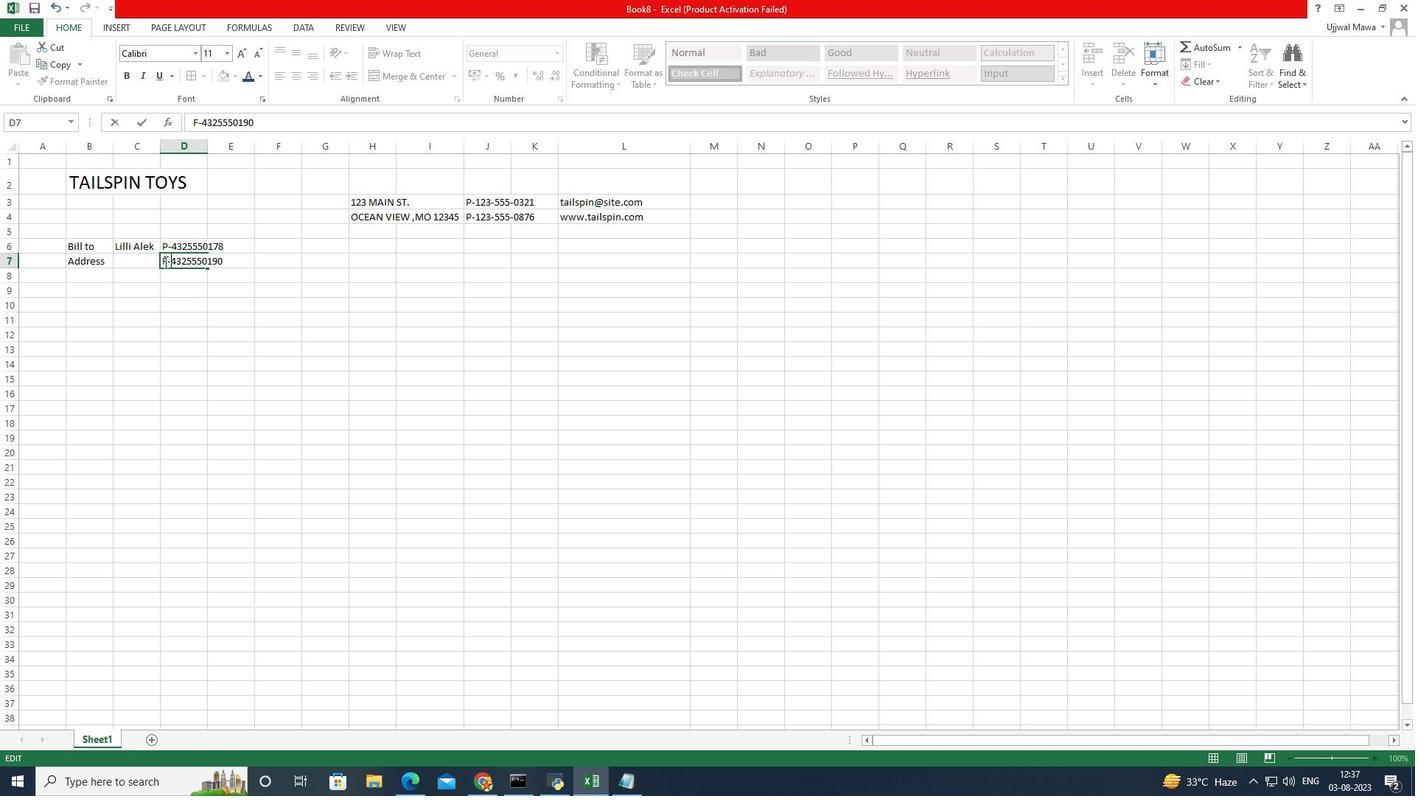 
Action: Mouse moved to (171, 301)
Screenshot: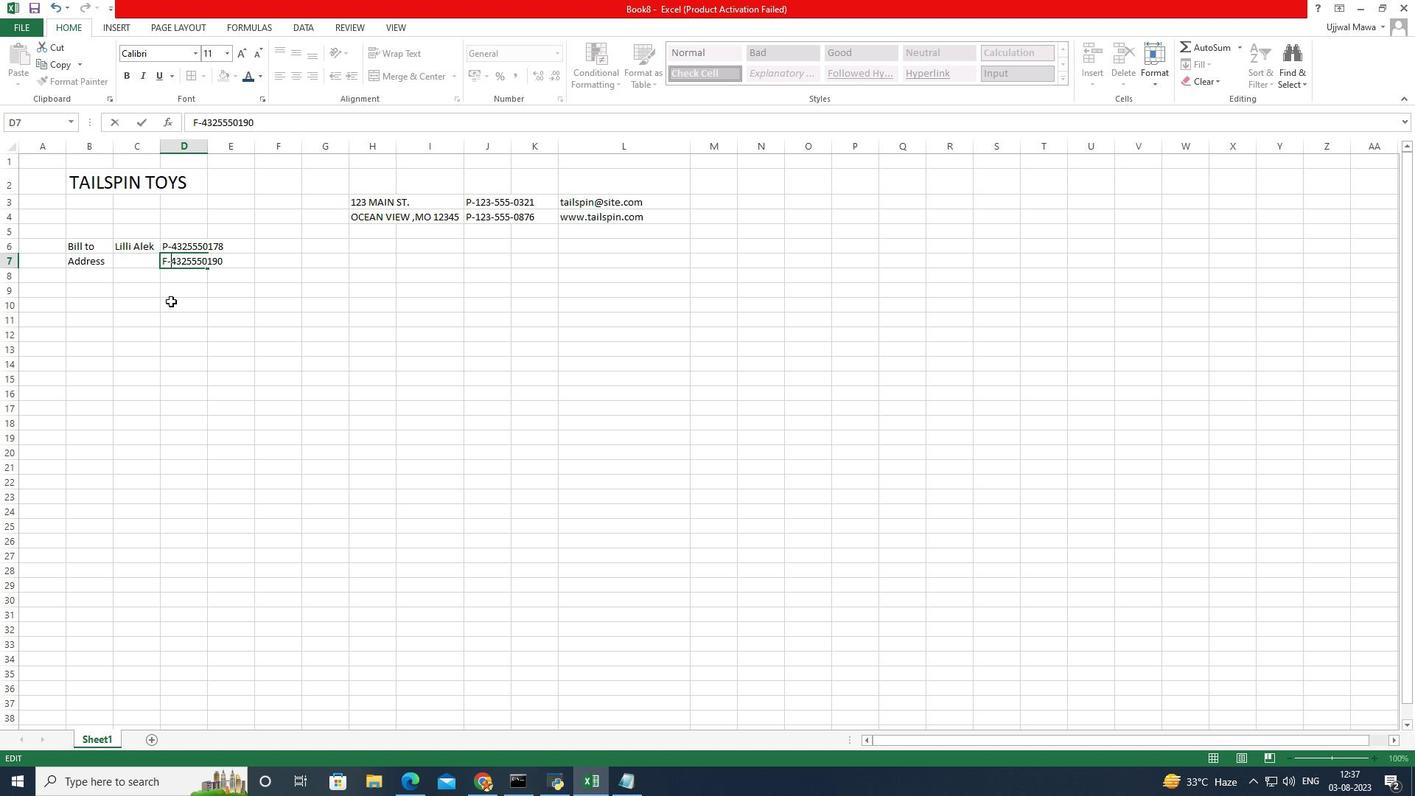 
Action: Mouse pressed left at (171, 301)
Screenshot: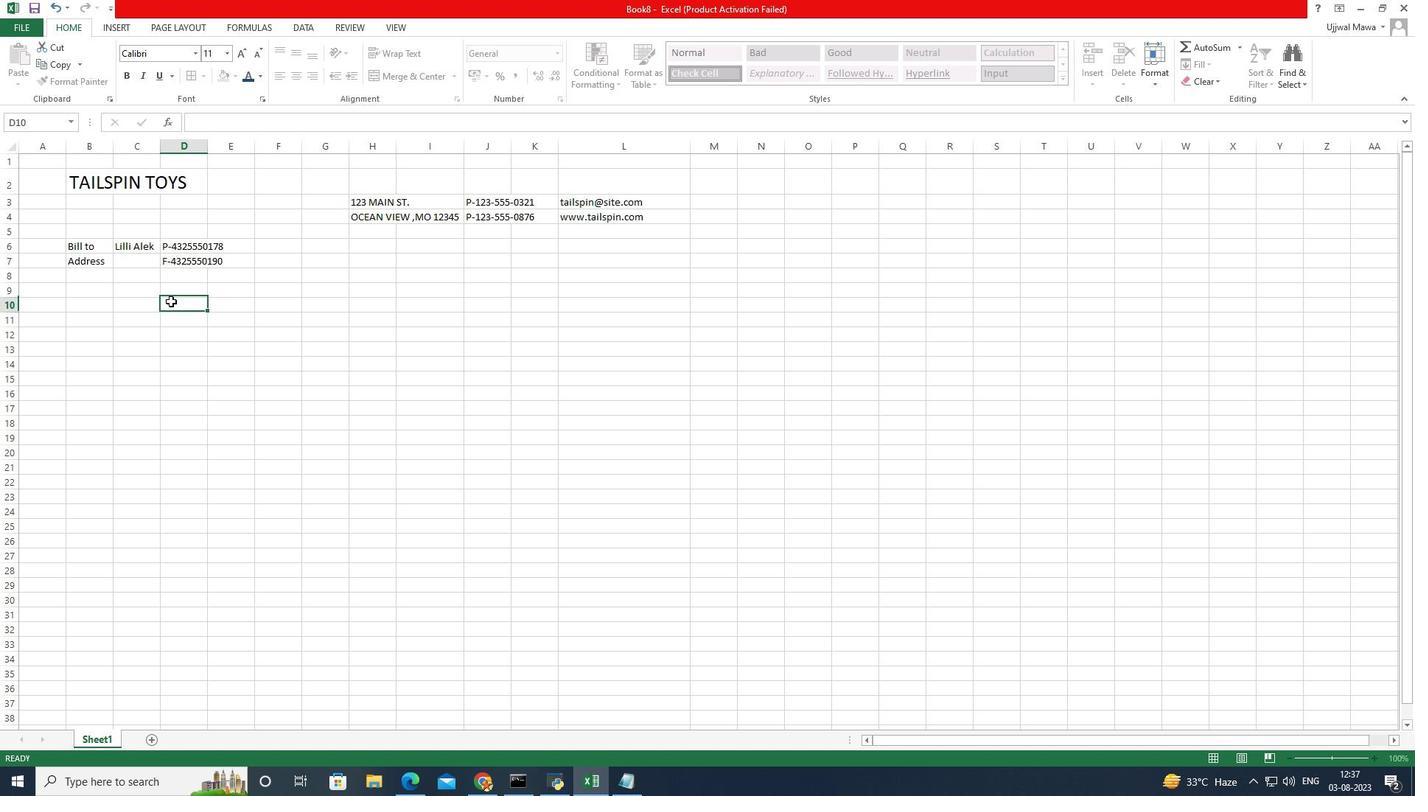 
Action: Mouse moved to (184, 275)
Screenshot: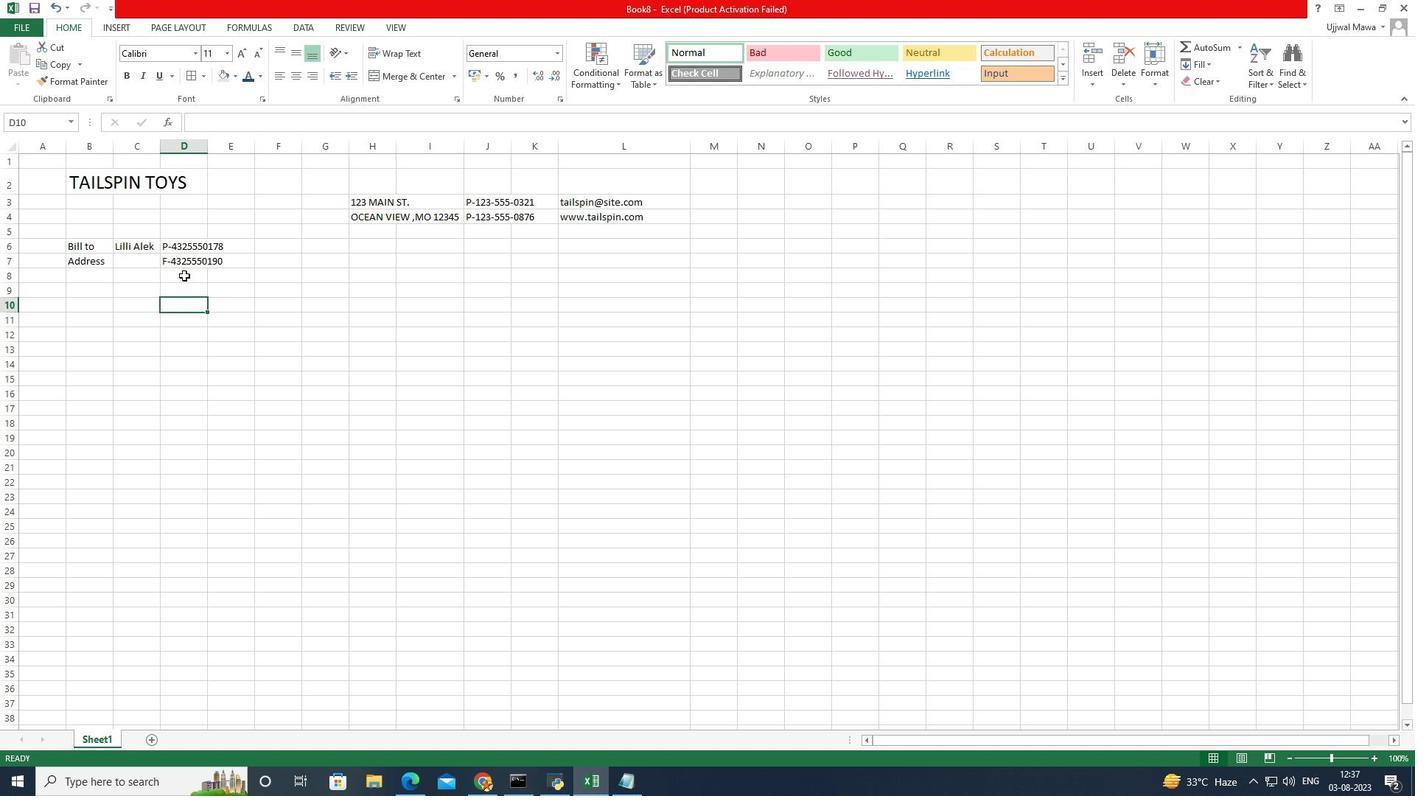 
Action: Mouse pressed left at (184, 275)
Screenshot: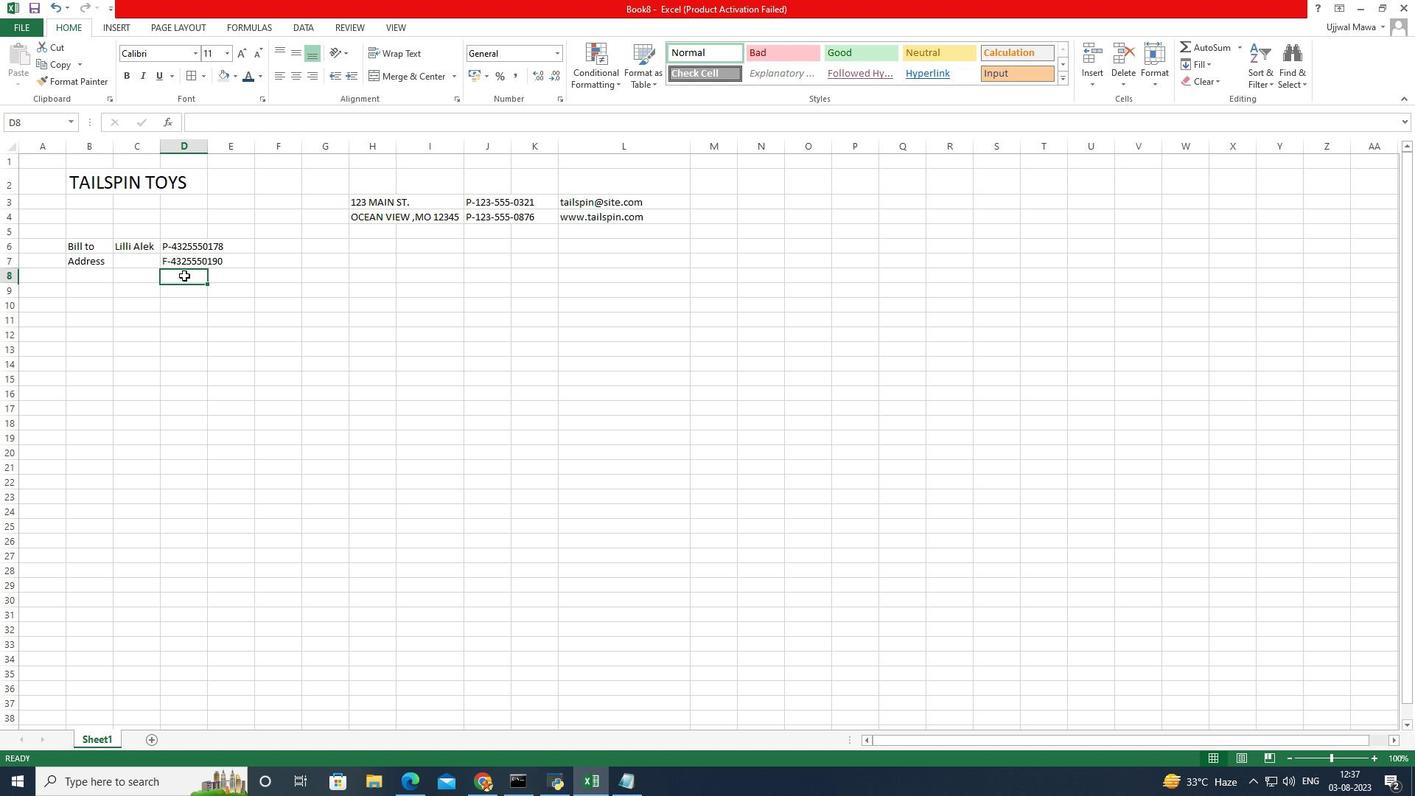 
Action: Mouse pressed left at (184, 275)
Screenshot: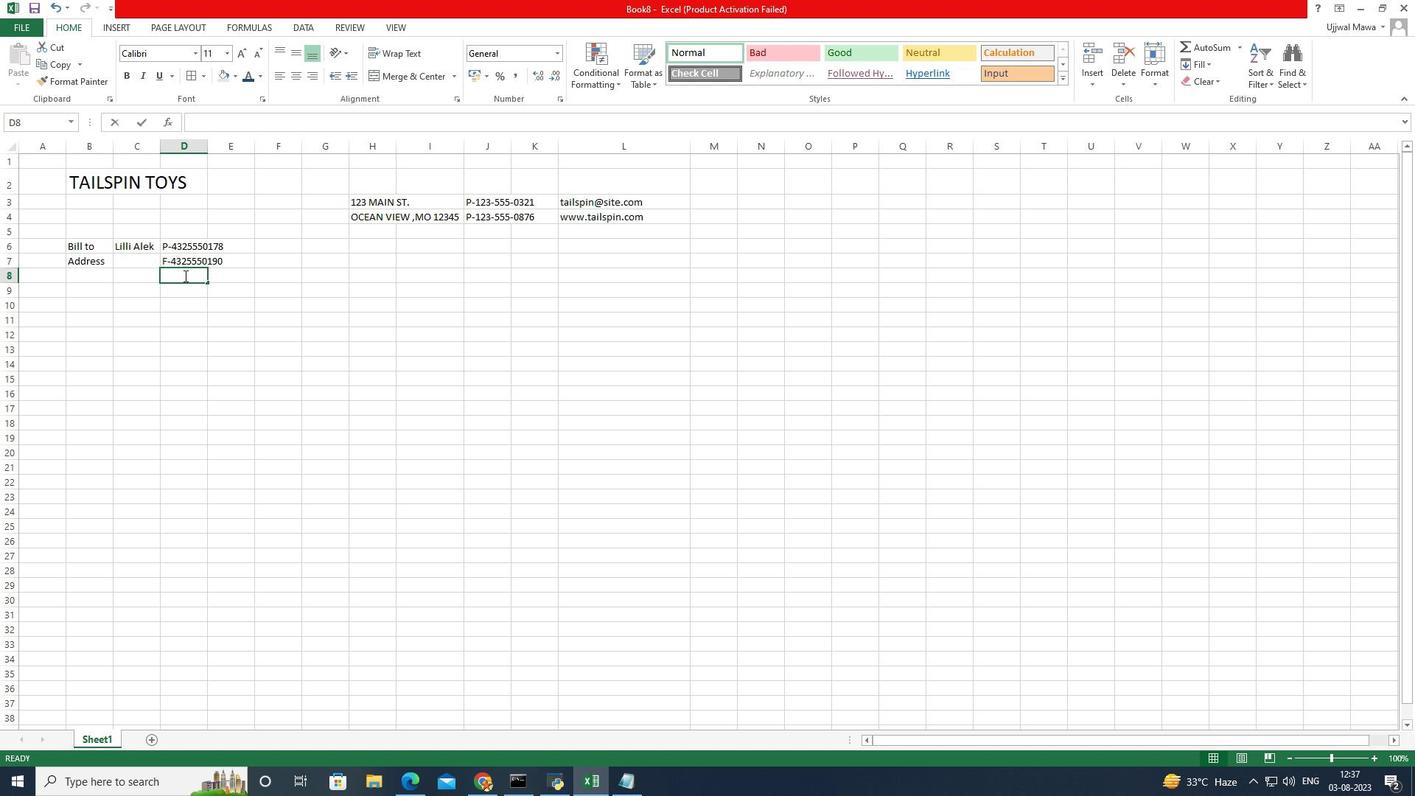 
Action: Mouse moved to (198, 250)
Screenshot: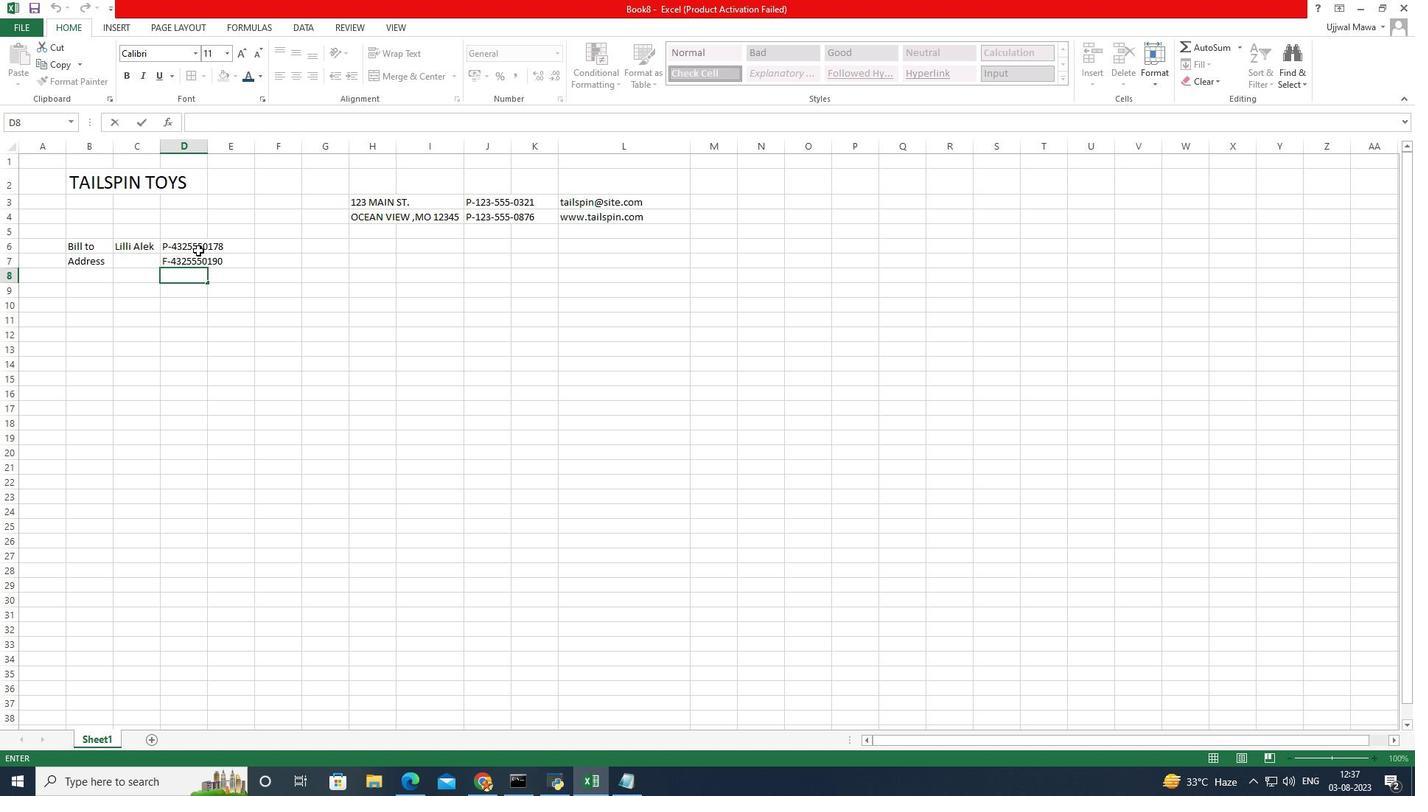 
Action: Key pressed EM<Key.backspace><Key.caps_lock>mail-mike<Key.shift_r>@ex<Key.backspace><Key.backspace>goodwebsite.com
Screenshot: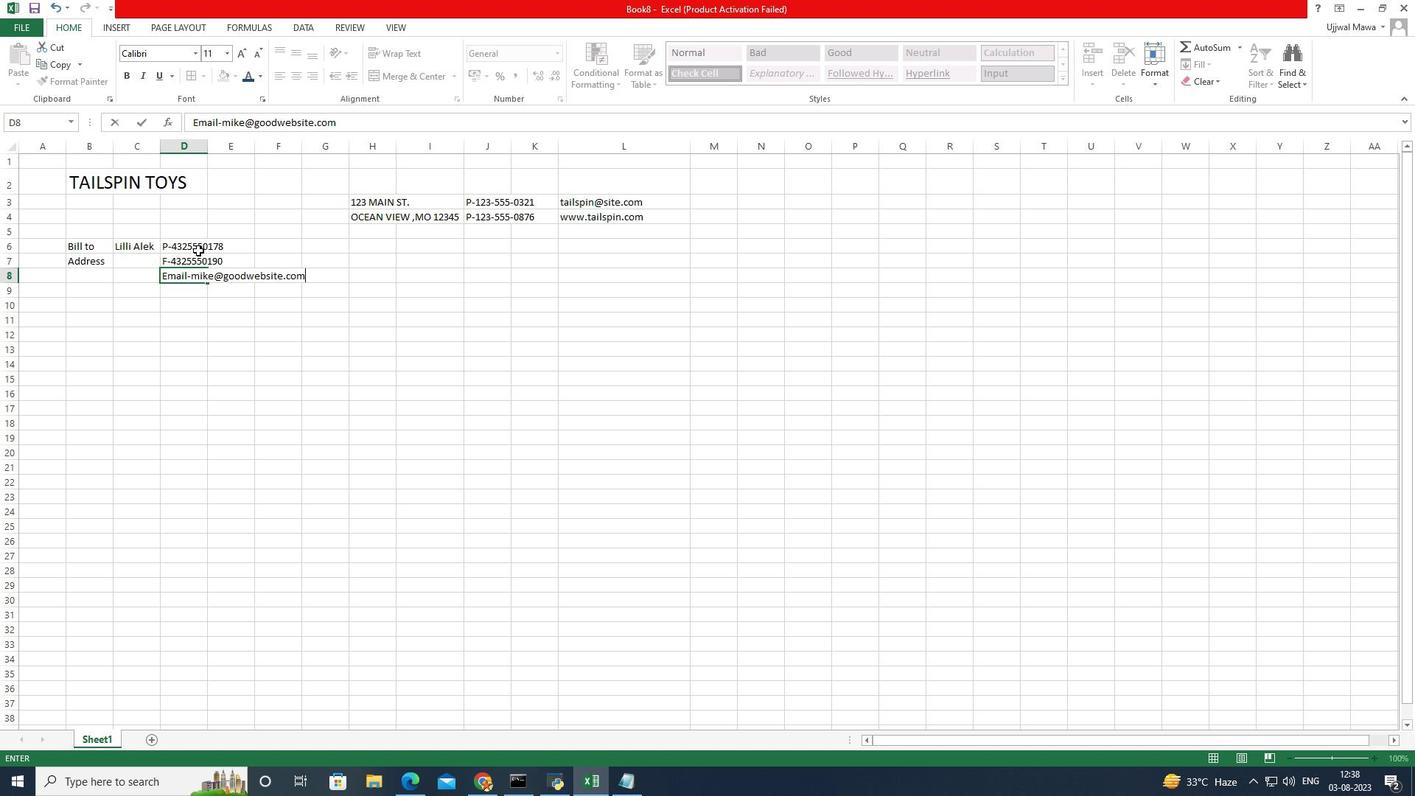 
Action: Mouse moved to (263, 358)
Screenshot: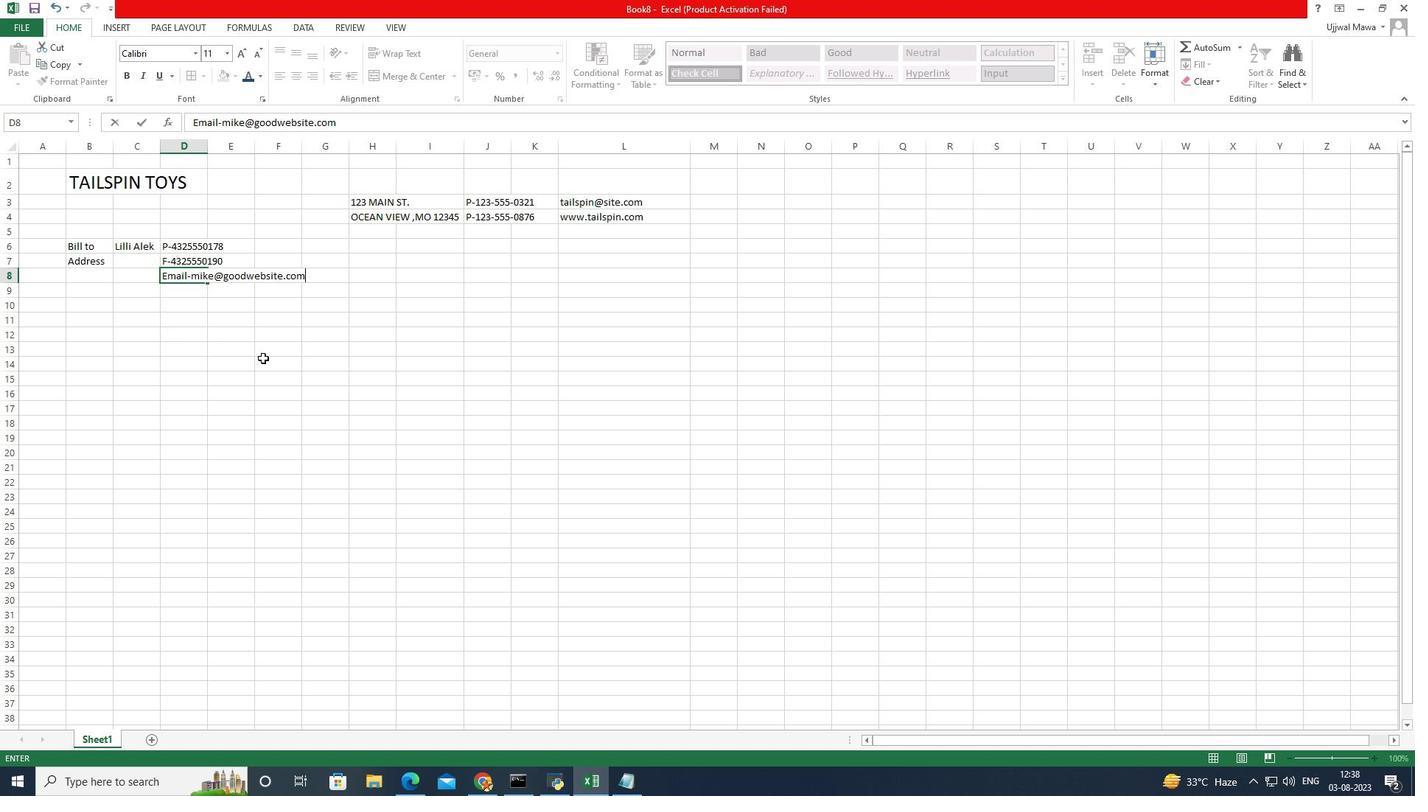 
Action: Mouse pressed left at (263, 358)
Screenshot: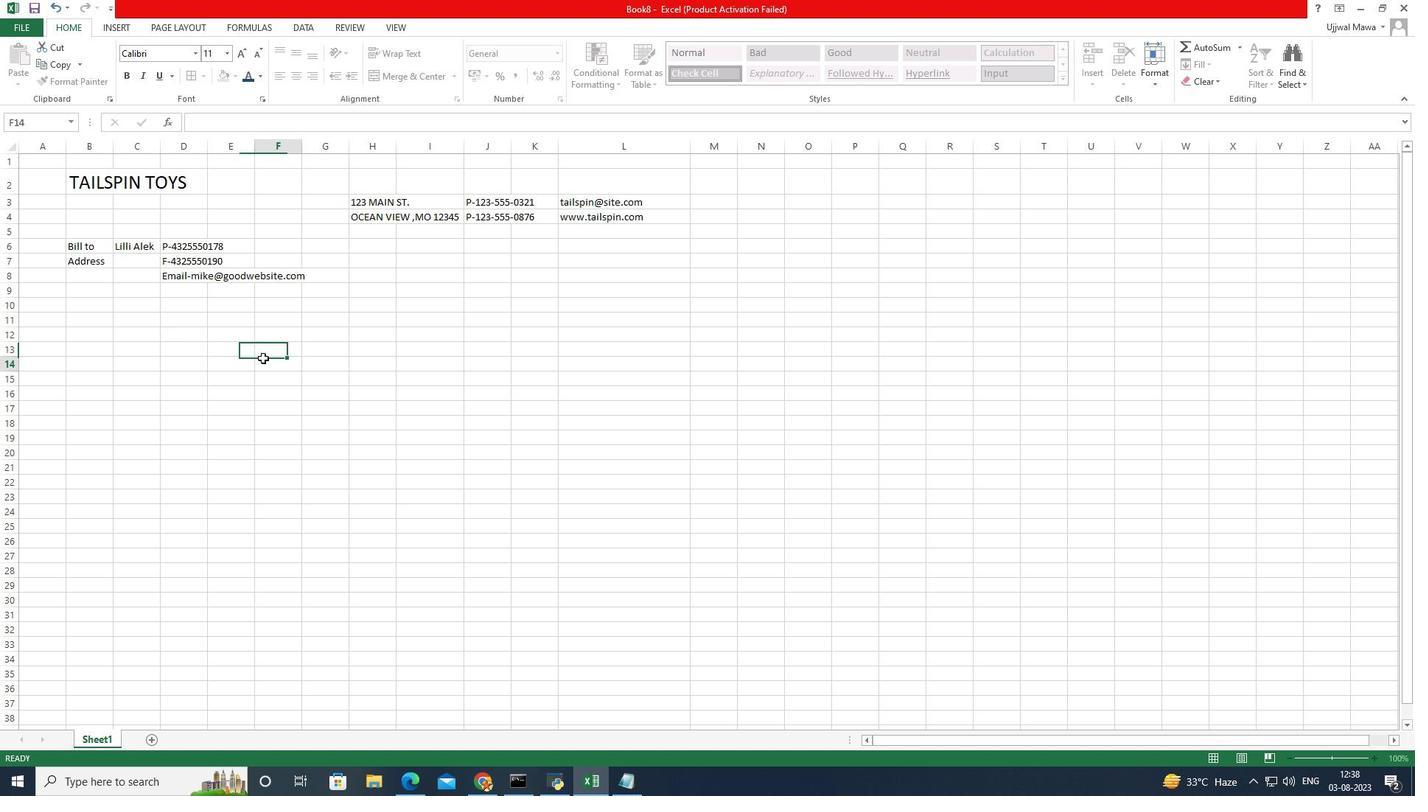 
Action: Mouse moved to (275, 276)
Screenshot: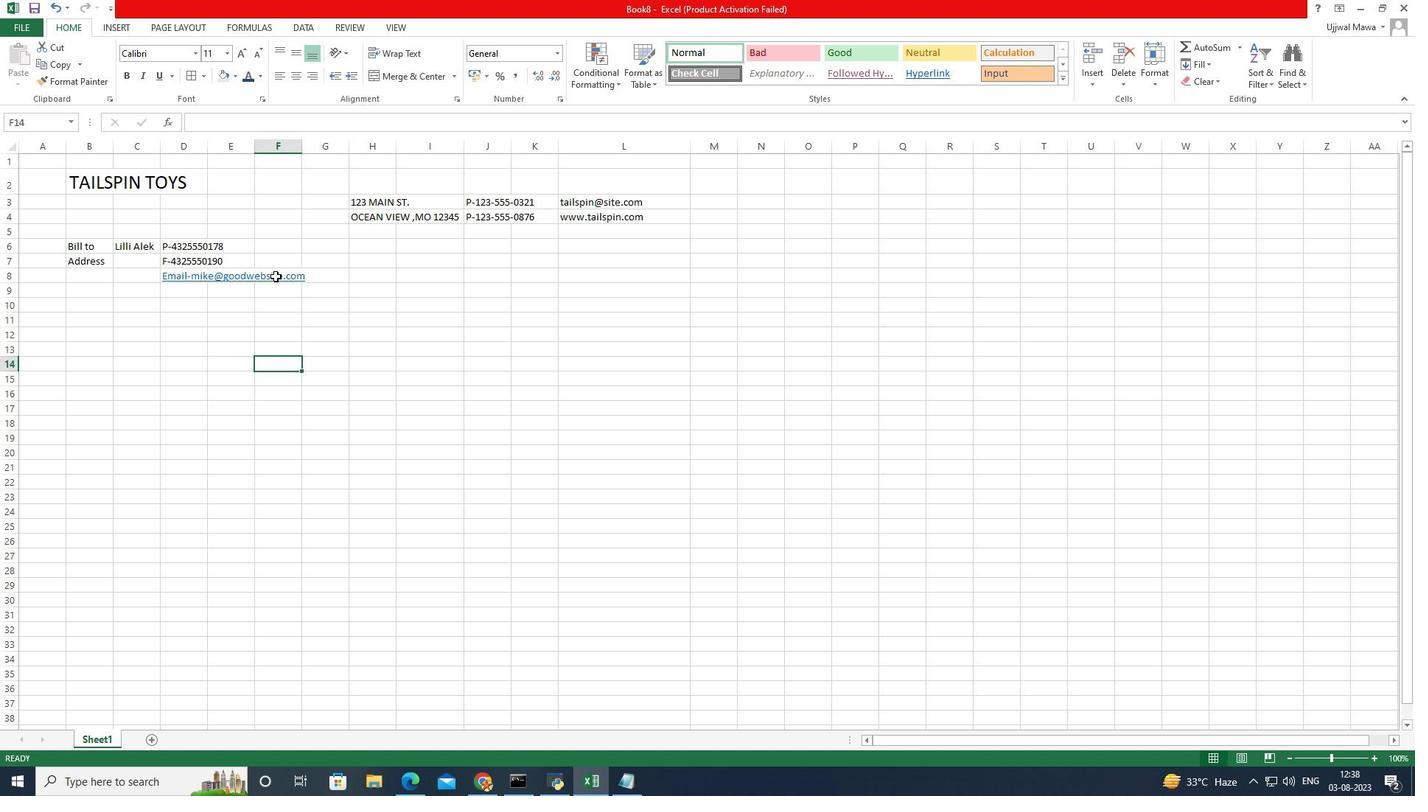 
Action: Mouse pressed right at (275, 276)
Screenshot: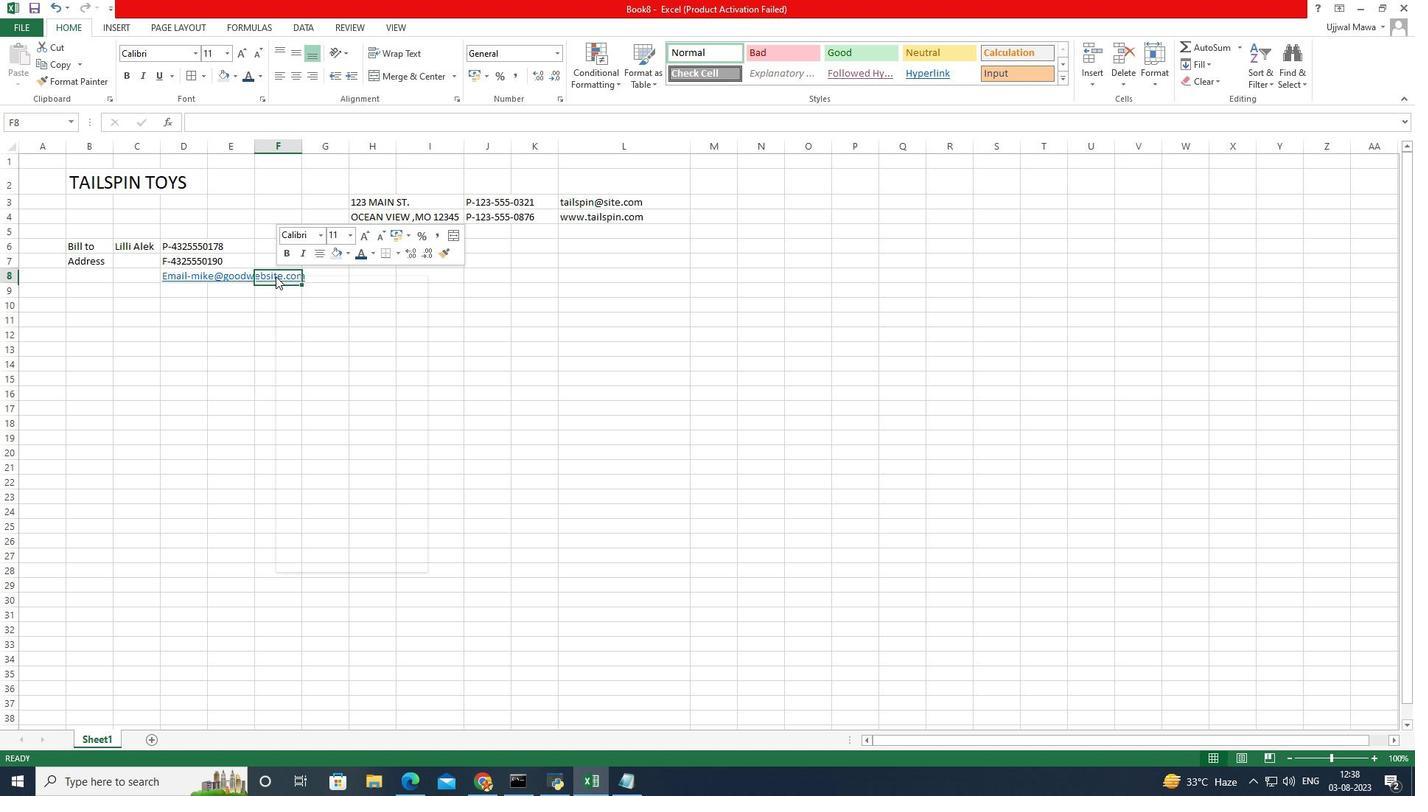 
Action: Mouse moved to (113, 283)
Screenshot: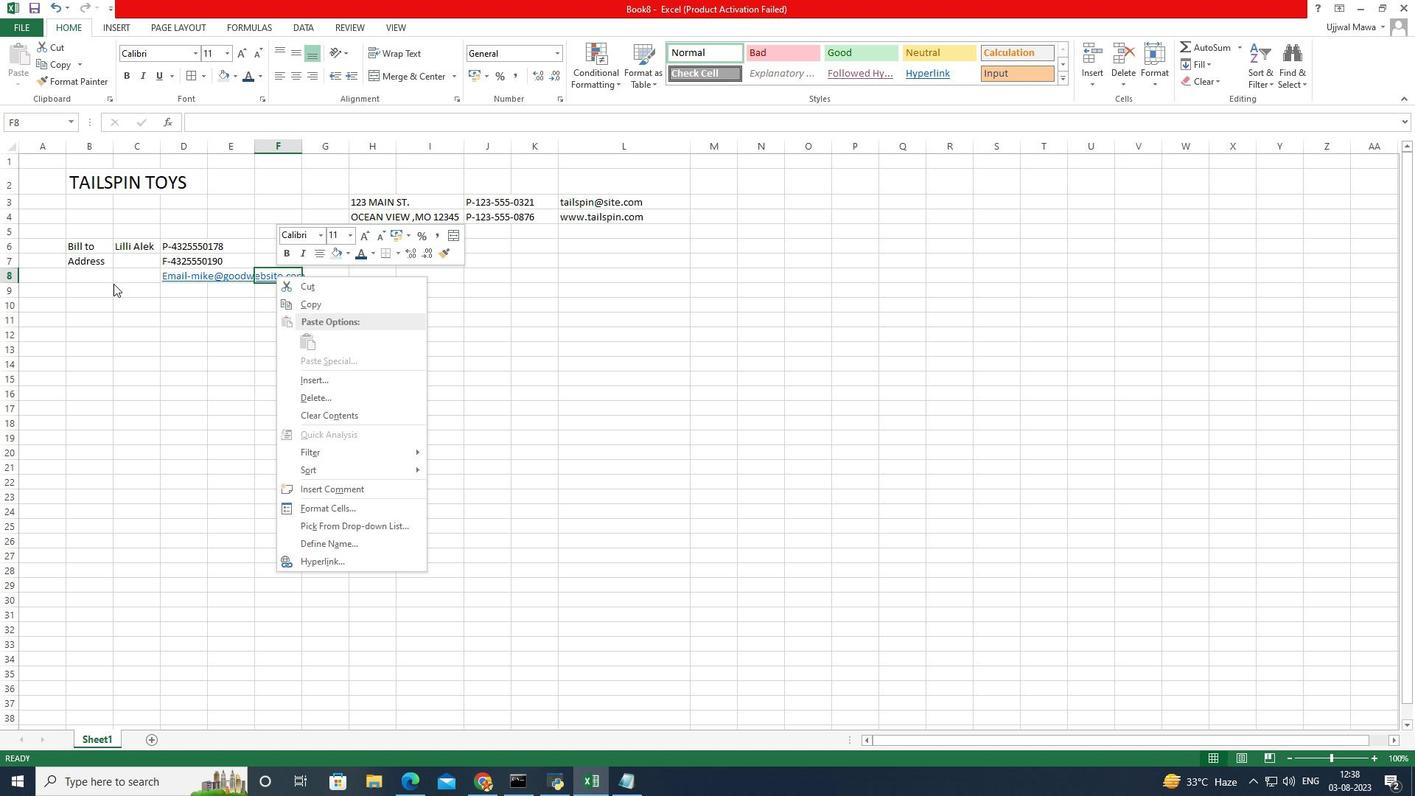 
Action: Mouse pressed left at (113, 283)
Screenshot: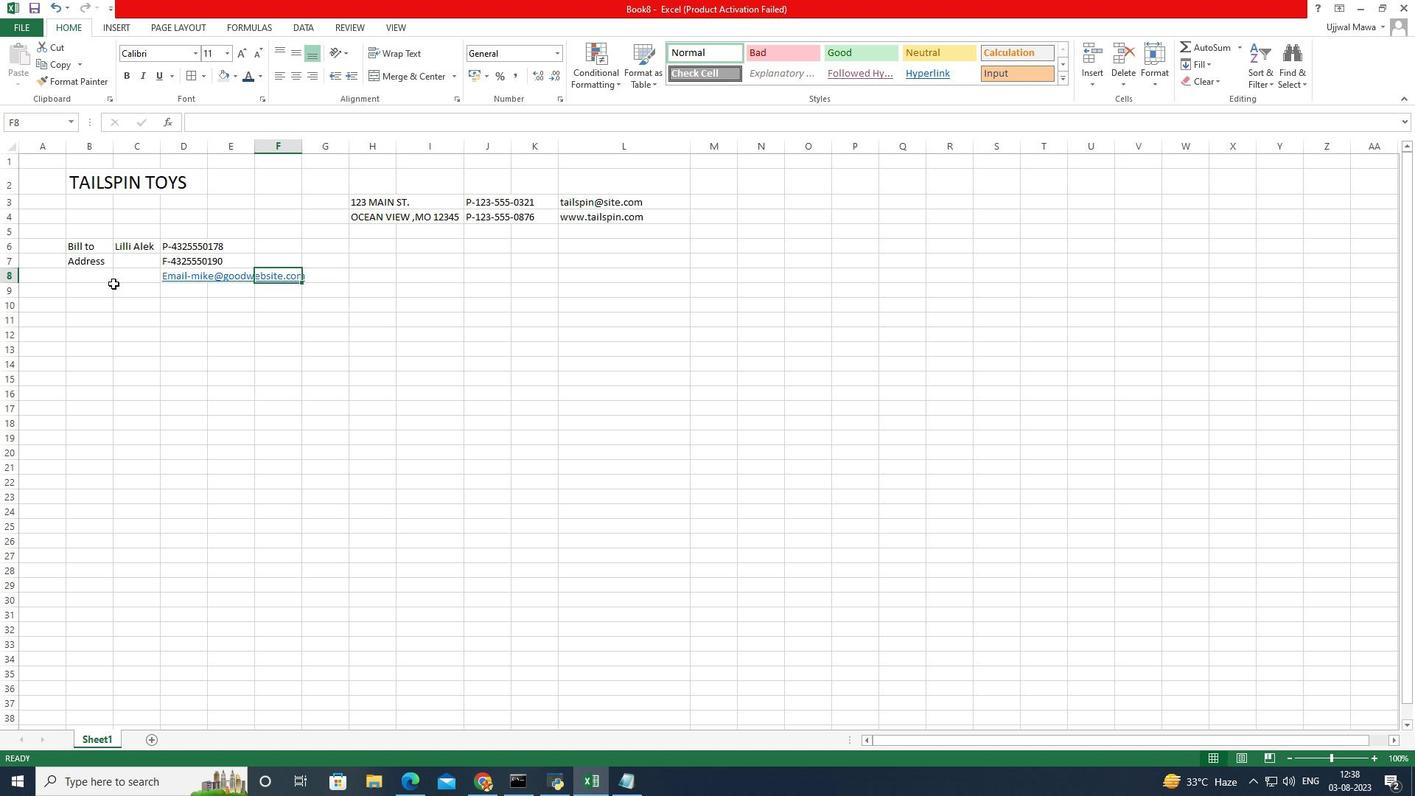 
Action: Mouse moved to (164, 275)
Screenshot: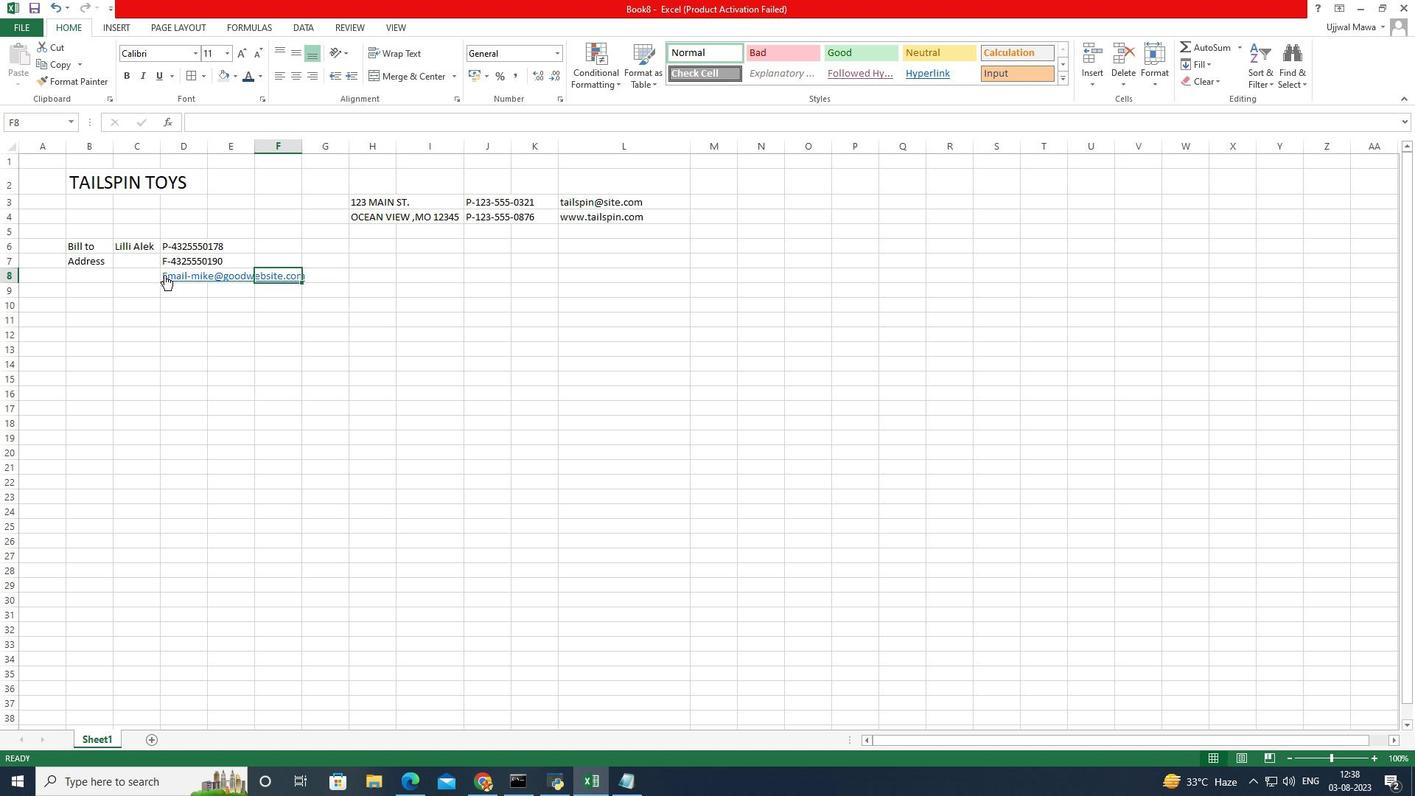 
Action: Mouse pressed right at (164, 275)
Screenshot: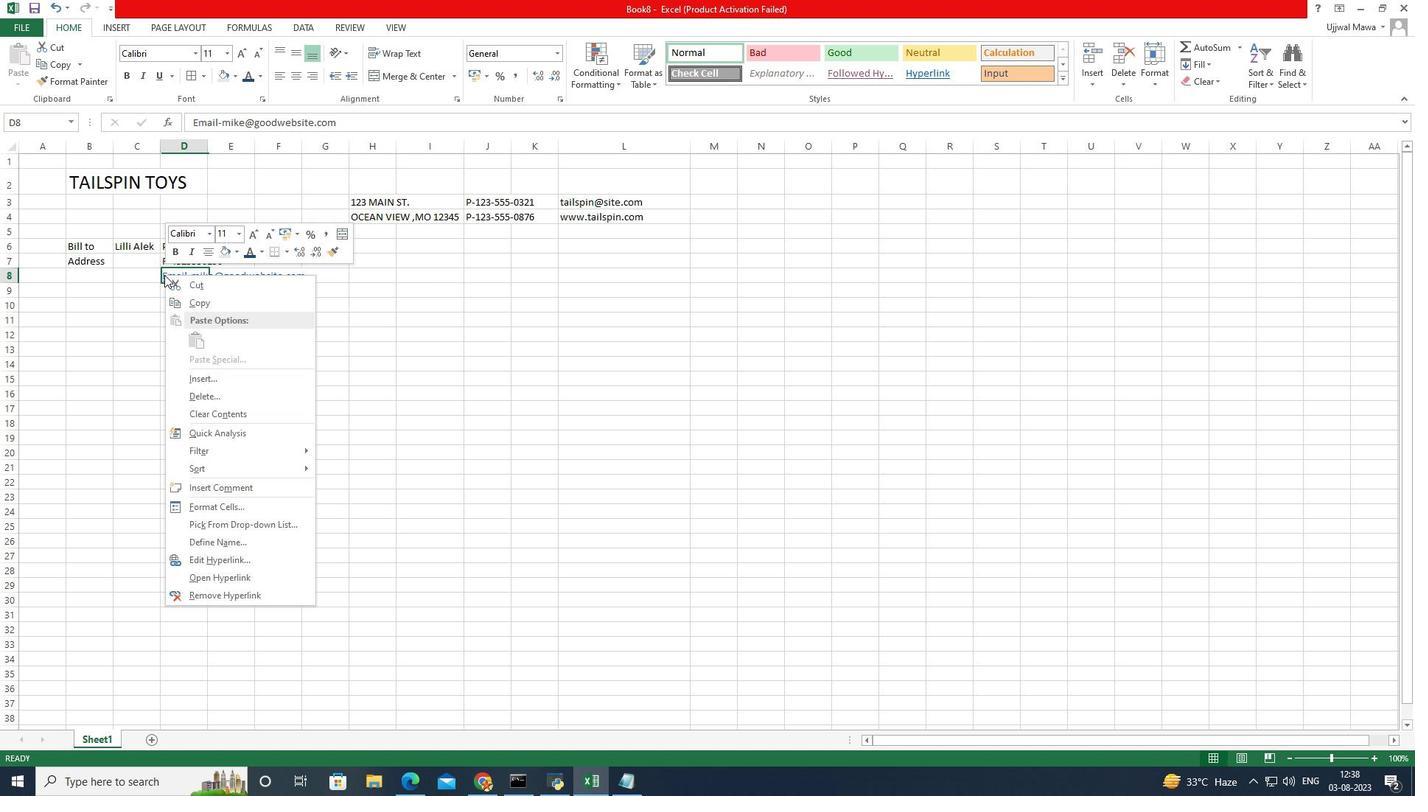 
Action: Mouse moved to (193, 596)
Screenshot: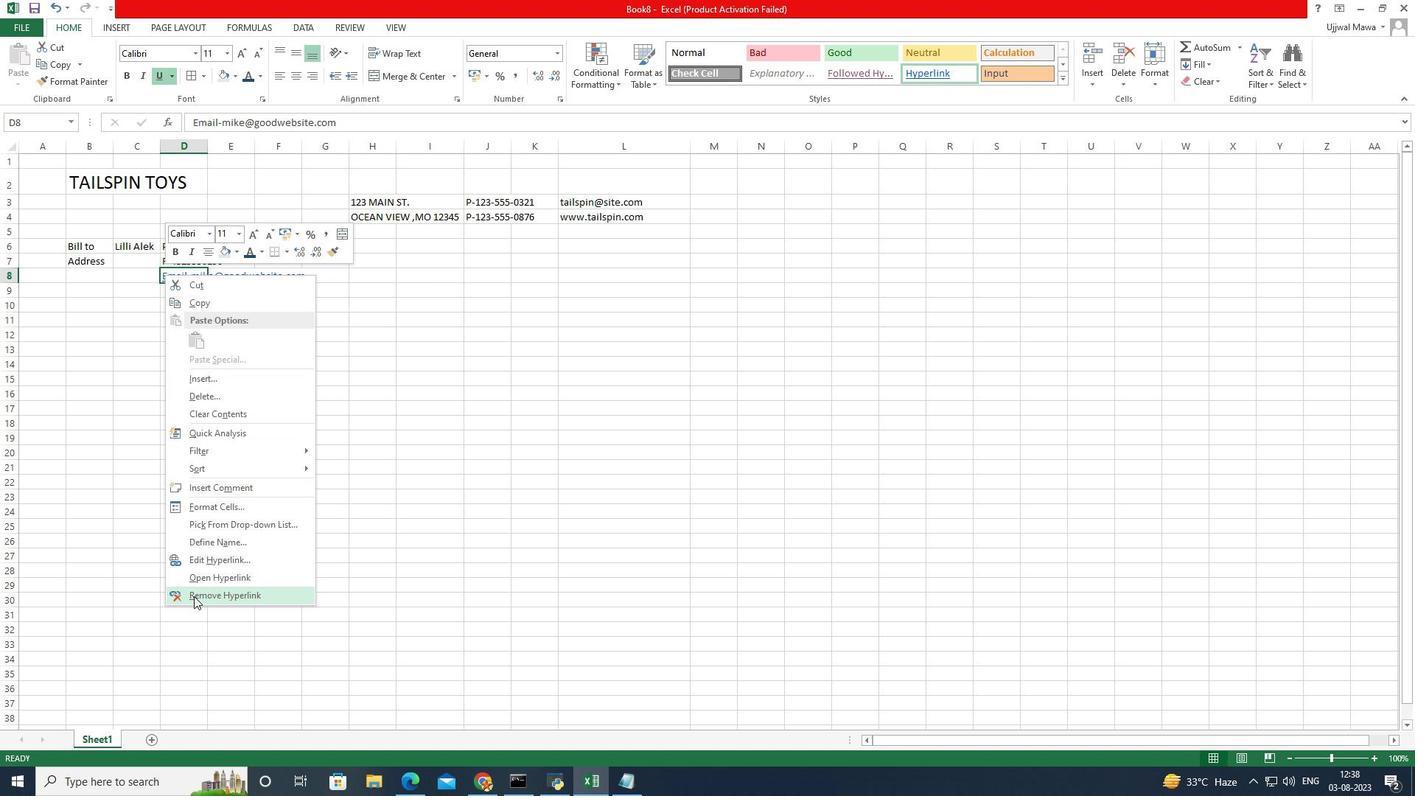 
Action: Mouse pressed left at (193, 596)
Screenshot: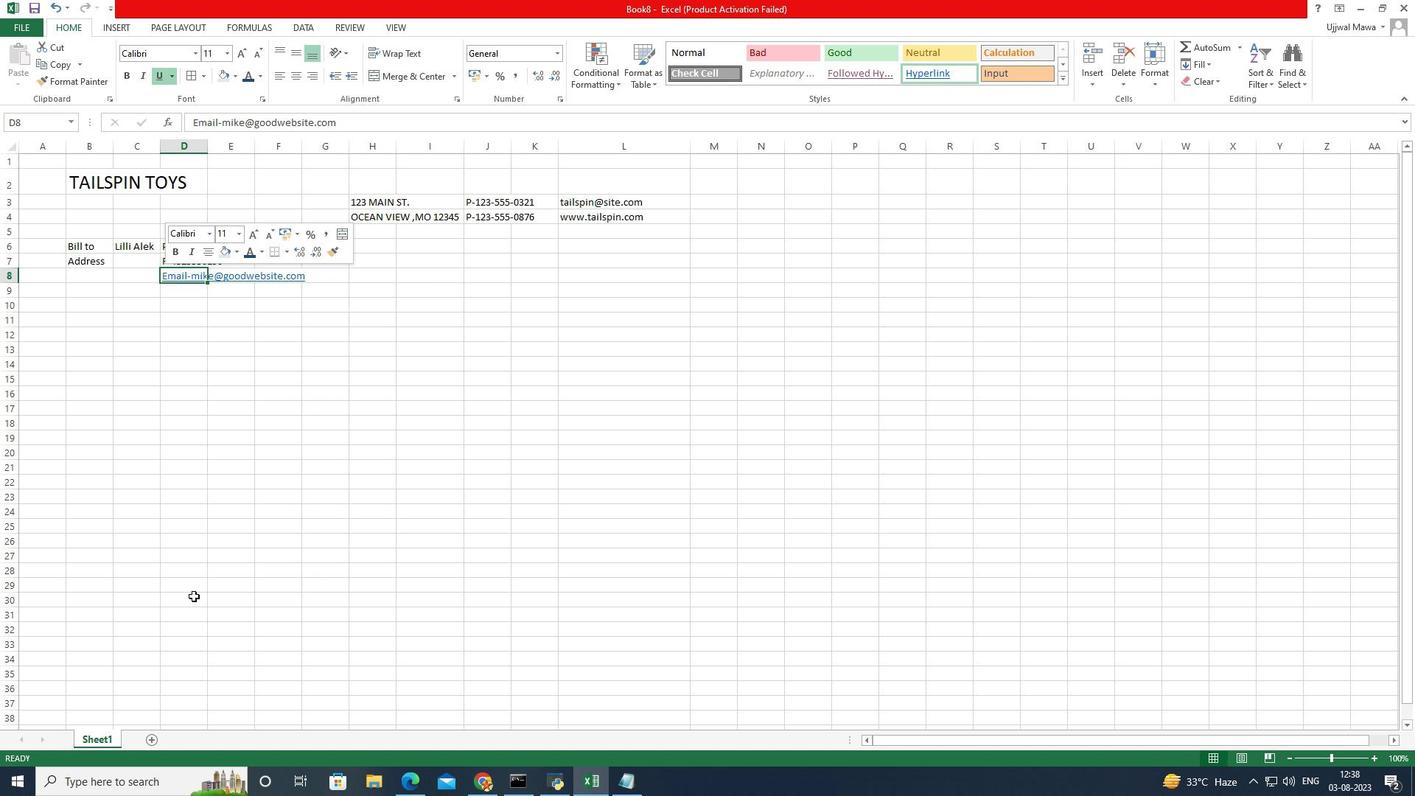 
Action: Mouse moved to (181, 452)
Screenshot: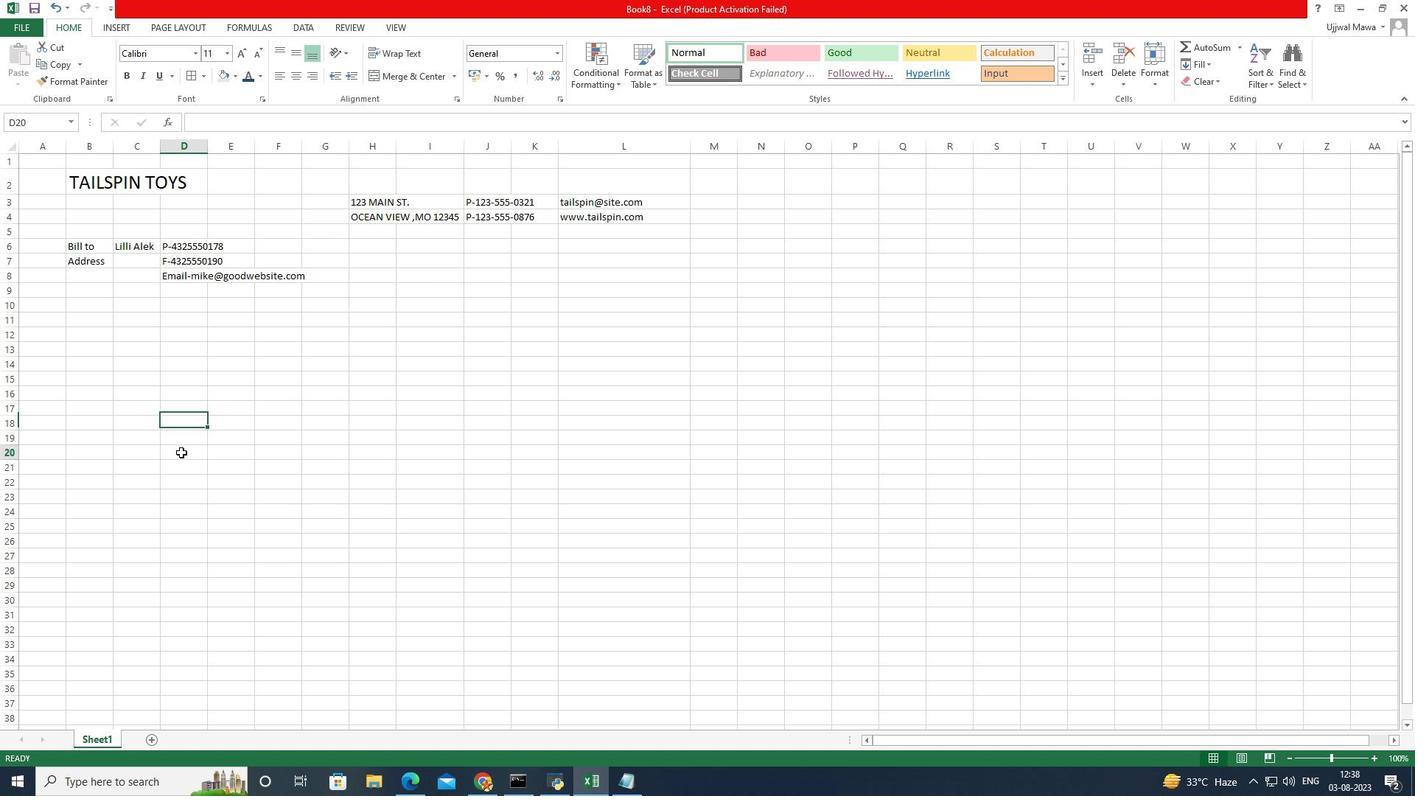 
Action: Mouse pressed left at (181, 452)
Screenshot: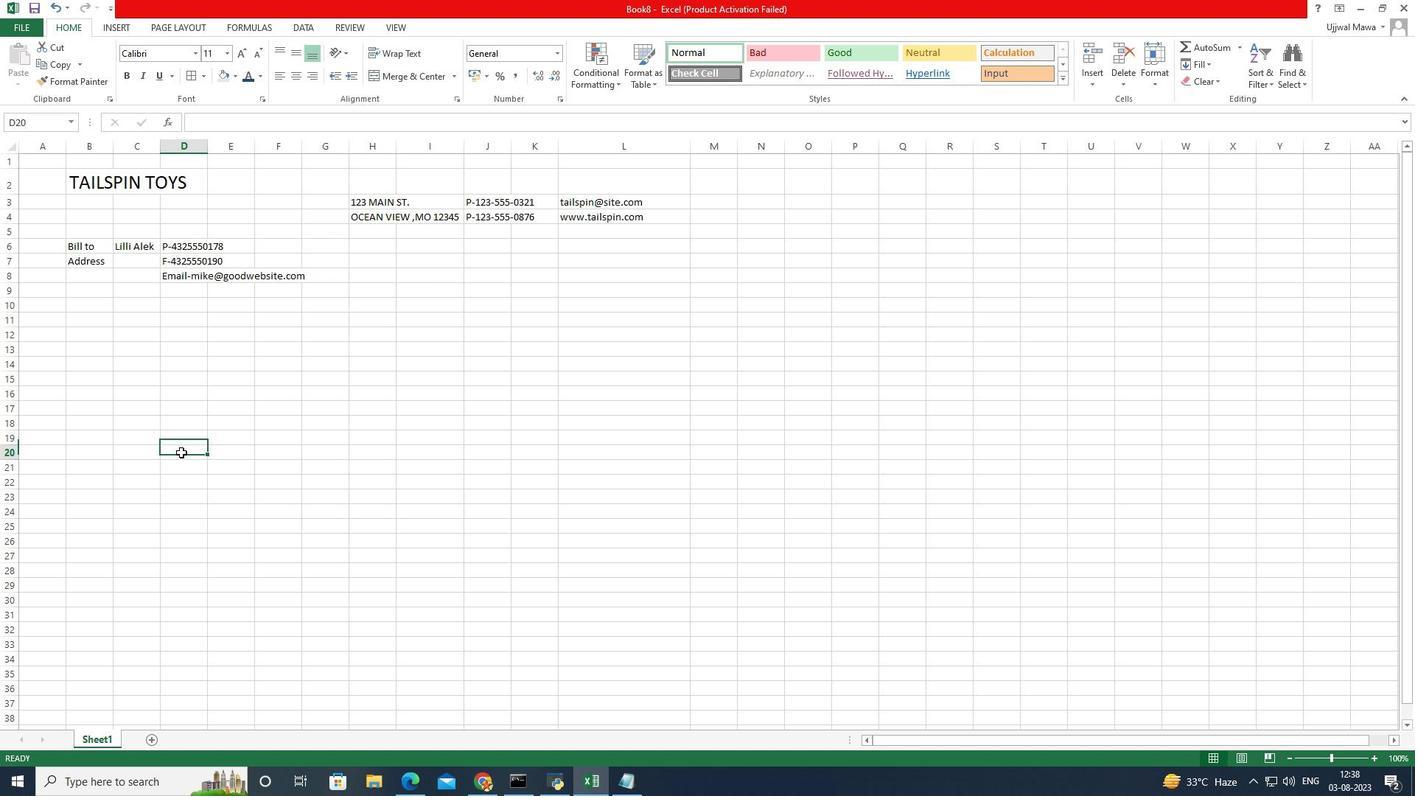 
Action: Mouse moved to (185, 238)
Screenshot: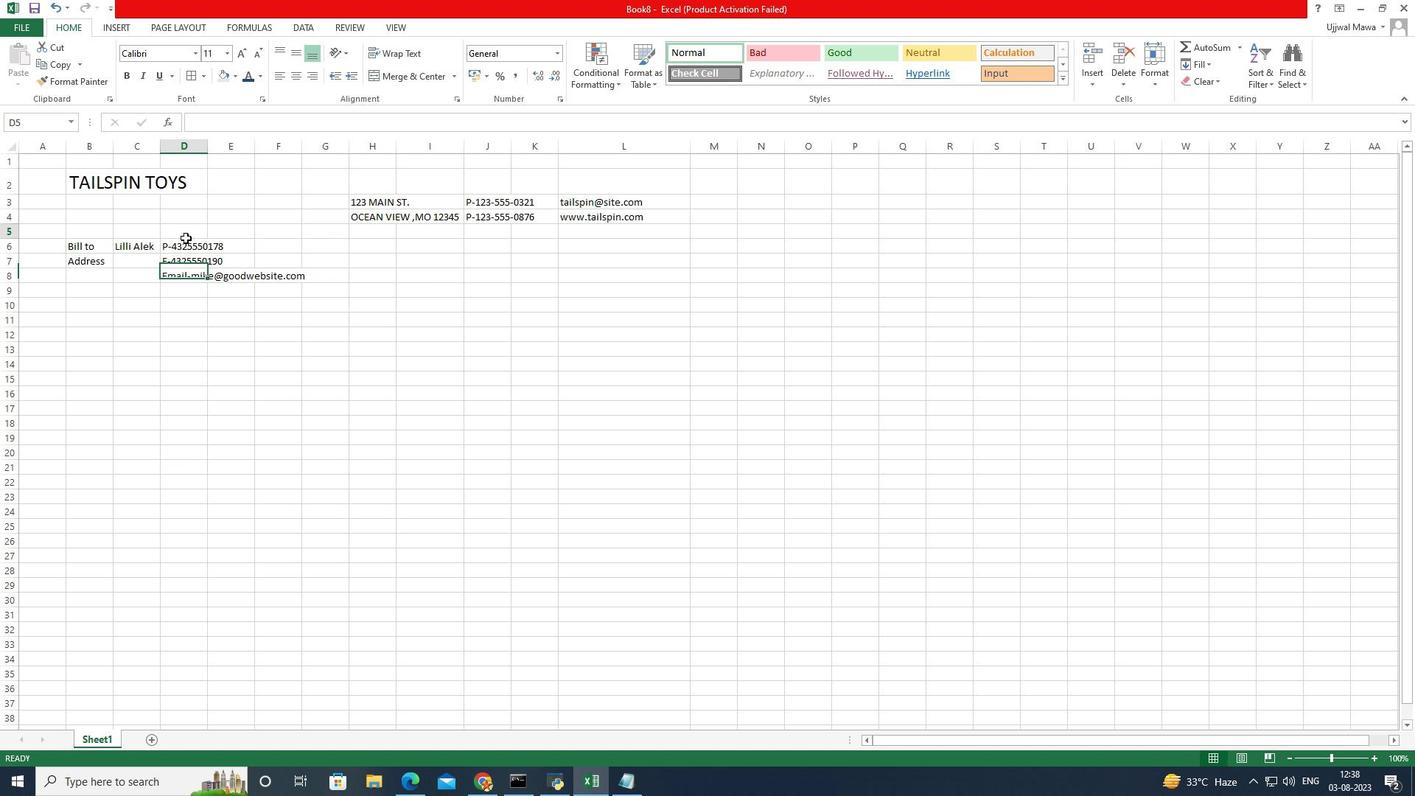 
Action: Mouse pressed left at (185, 238)
Screenshot: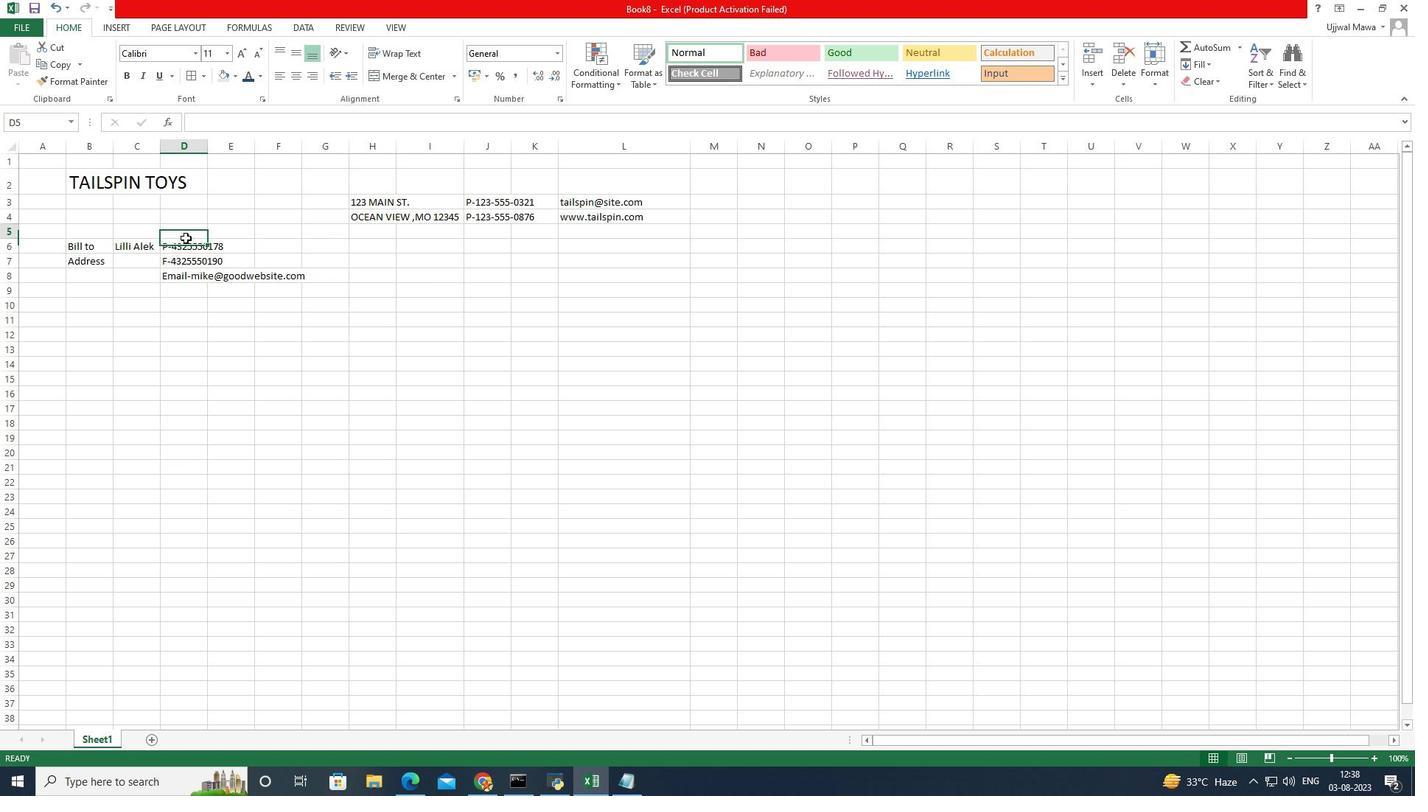 
Action: Mouse moved to (136, 260)
Screenshot: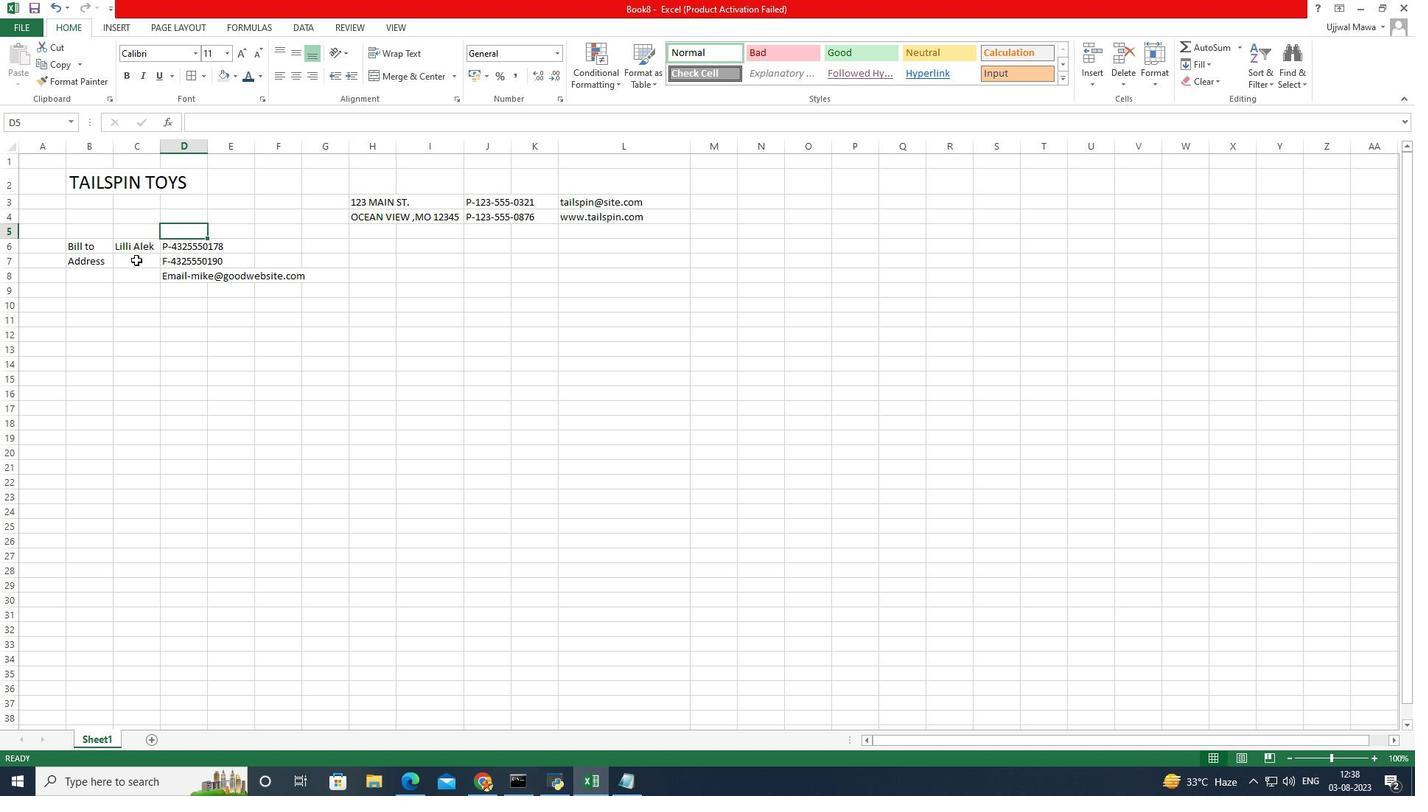 
Action: Mouse pressed left at (136, 260)
Screenshot: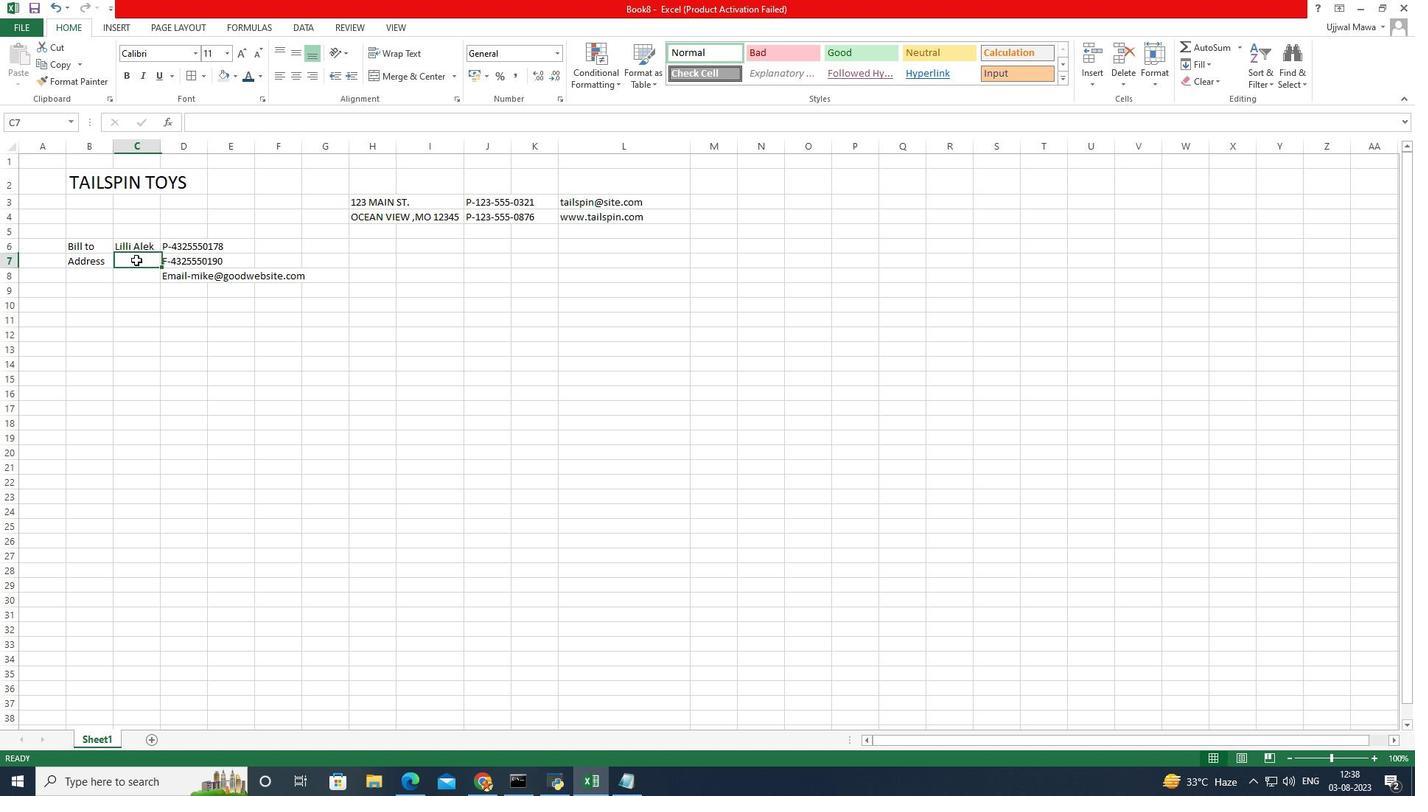 
Action: Mouse pressed left at (136, 260)
Screenshot: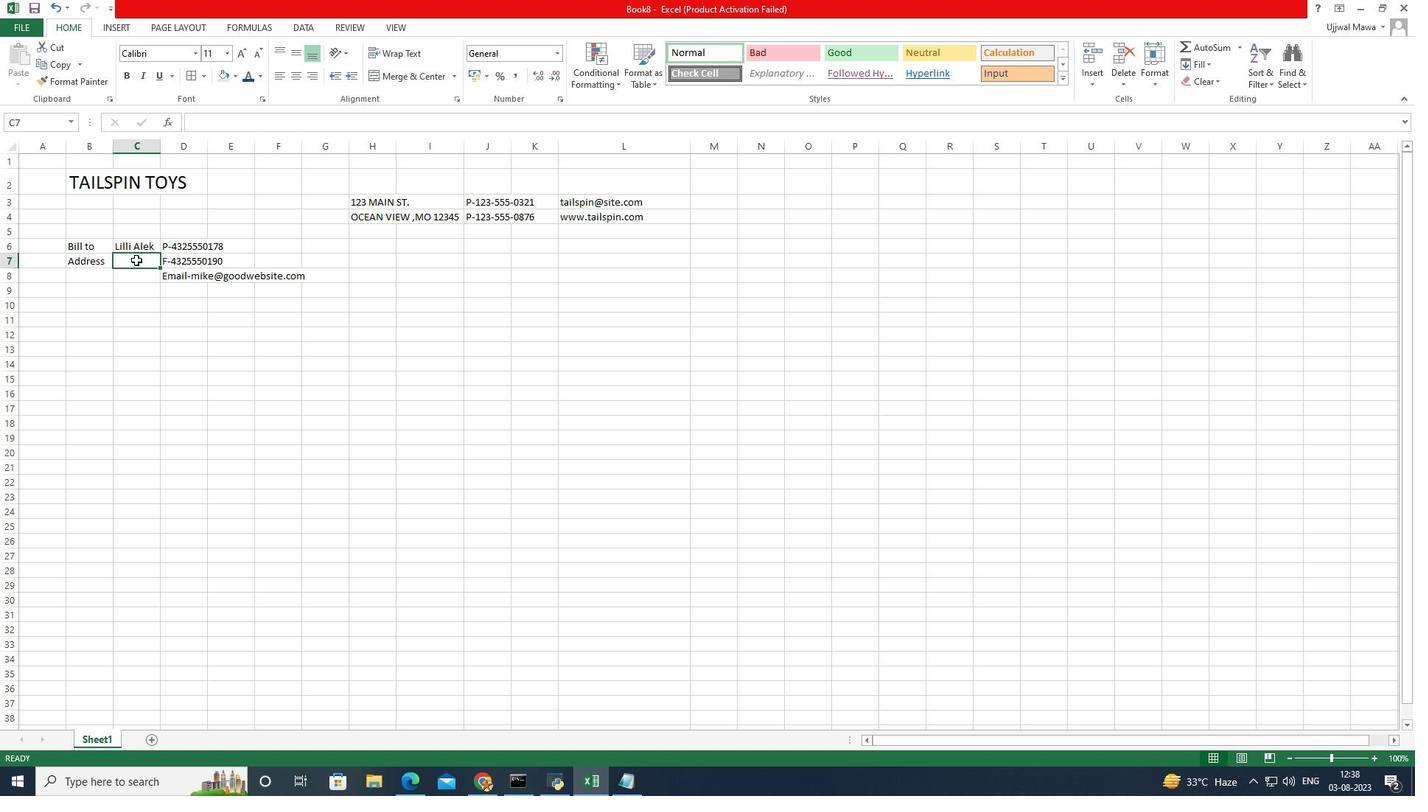 
Action: Mouse pressed left at (136, 260)
Screenshot: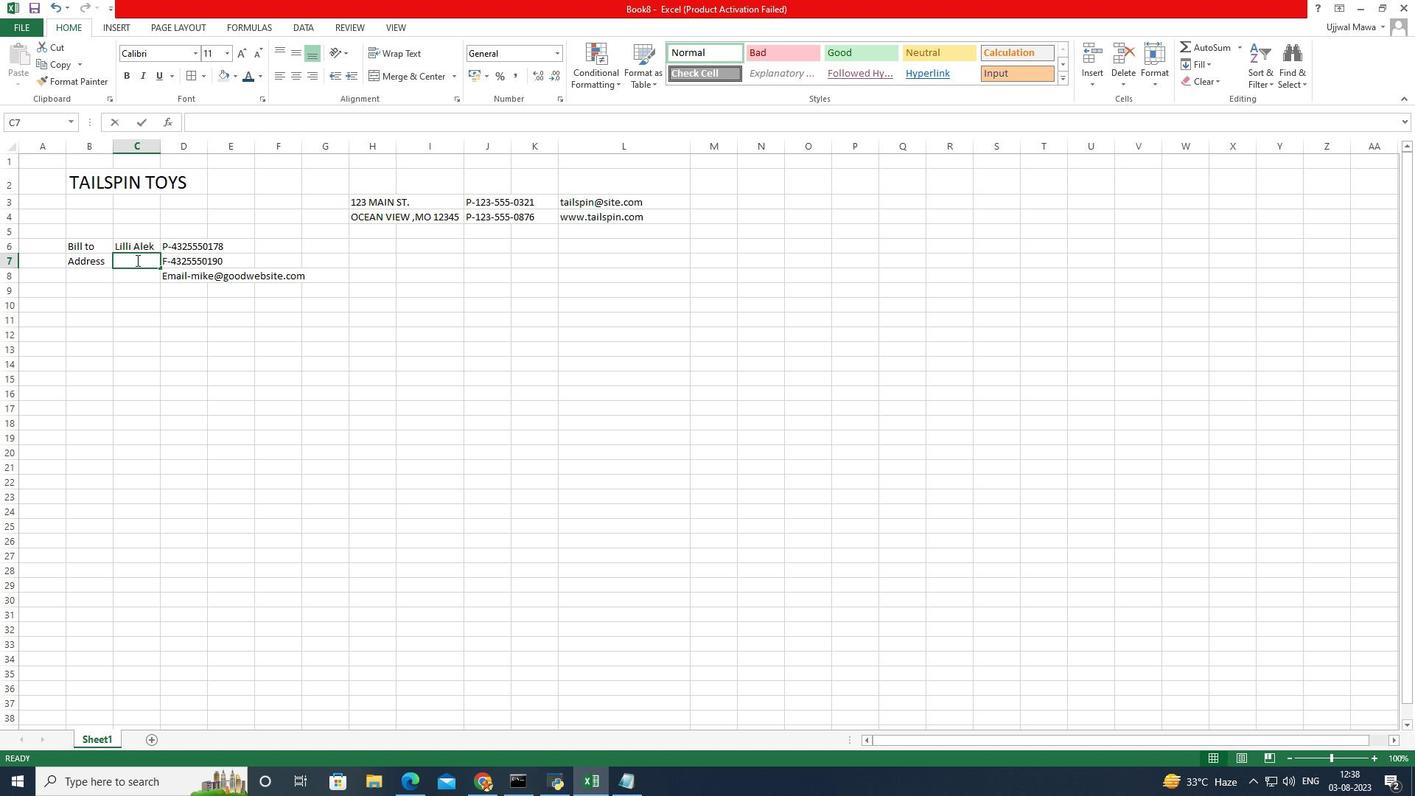 
Action: Key pressed 345<Key.space><Key.caps_lock>C<Key.caps_lock>heer<Key.backspace><Key.backspace><Key.backspace>erry<Key.space><Key.caps_lock>S<Key.caps_lock>t.
Screenshot: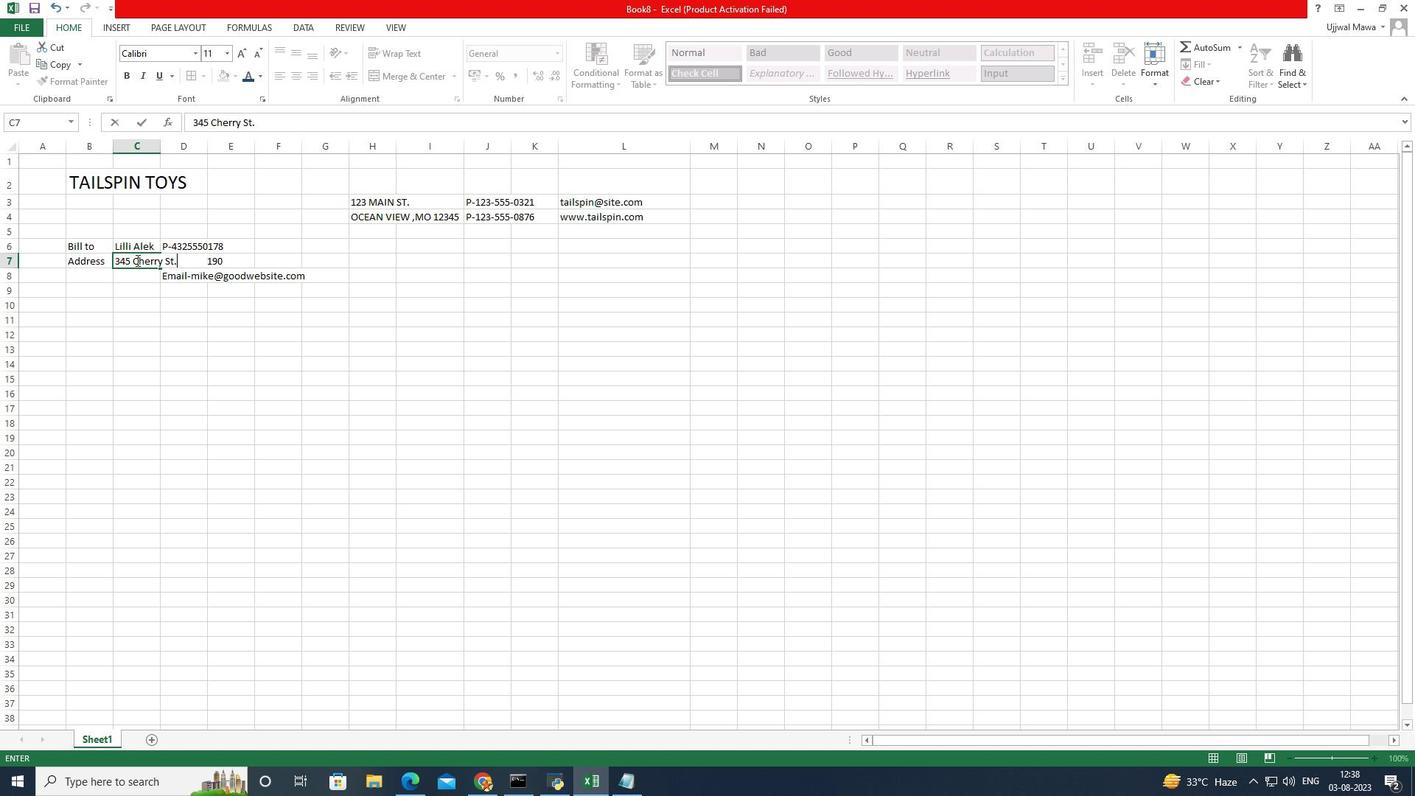 
Action: Mouse moved to (228, 661)
Screenshot: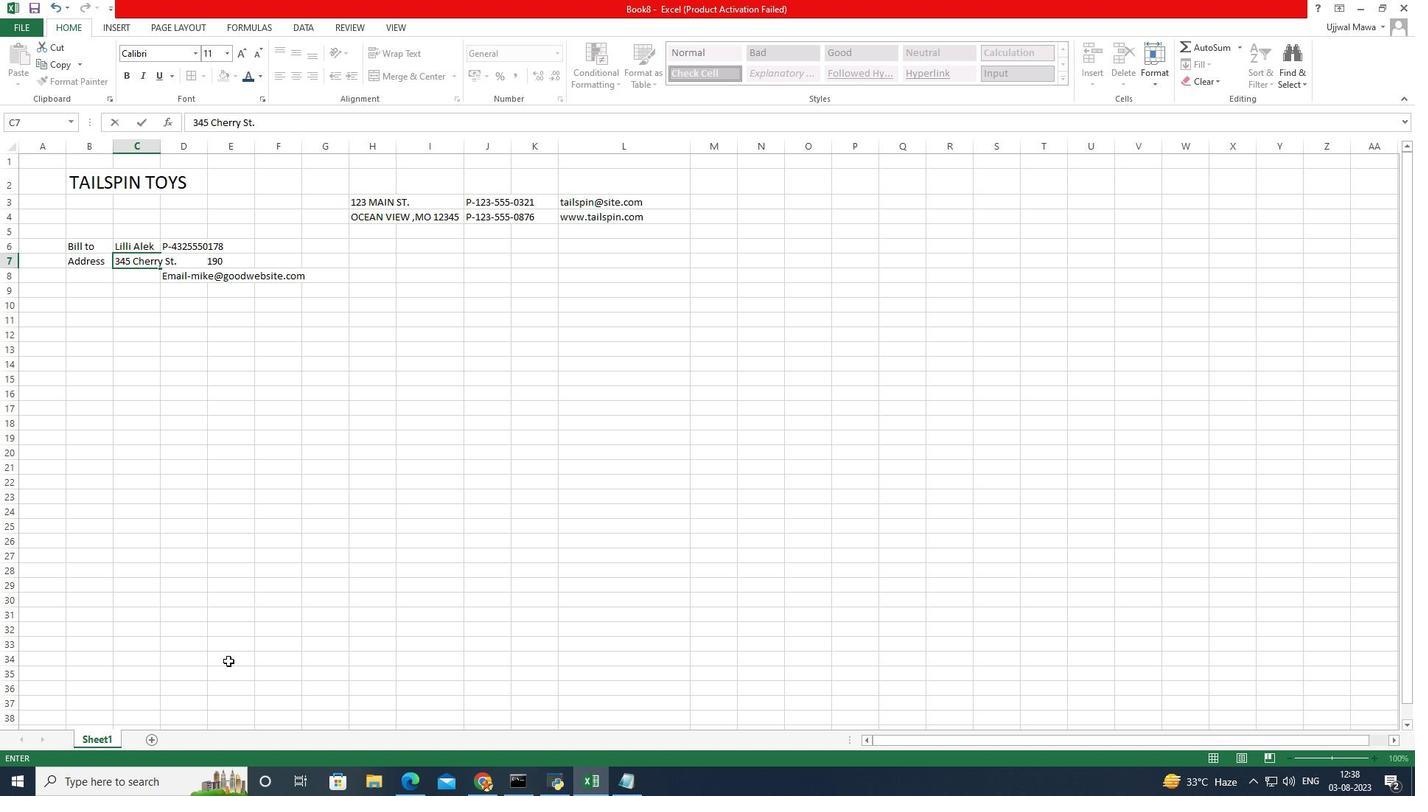 
Action: Mouse pressed left at (228, 661)
Screenshot: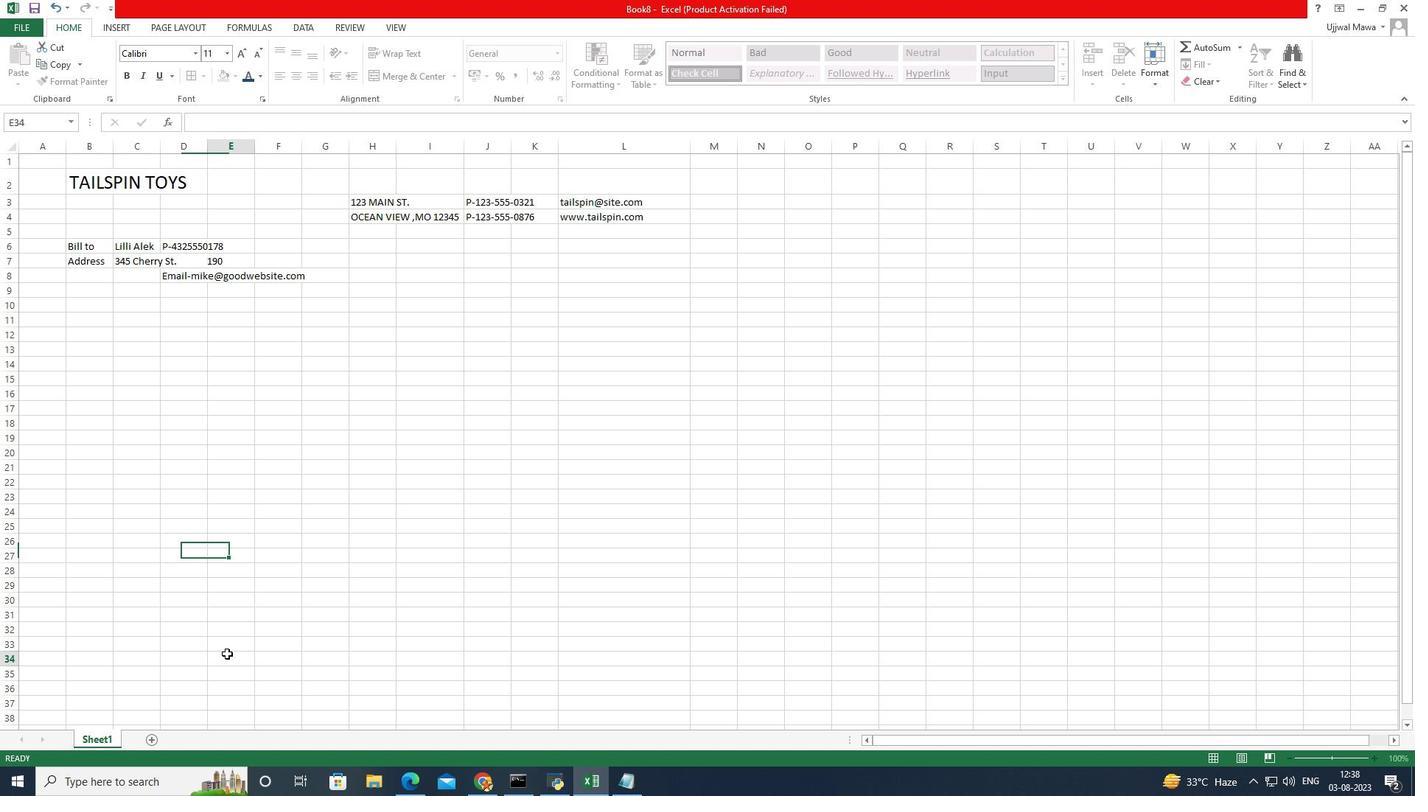 
Action: Mouse moved to (157, 151)
Screenshot: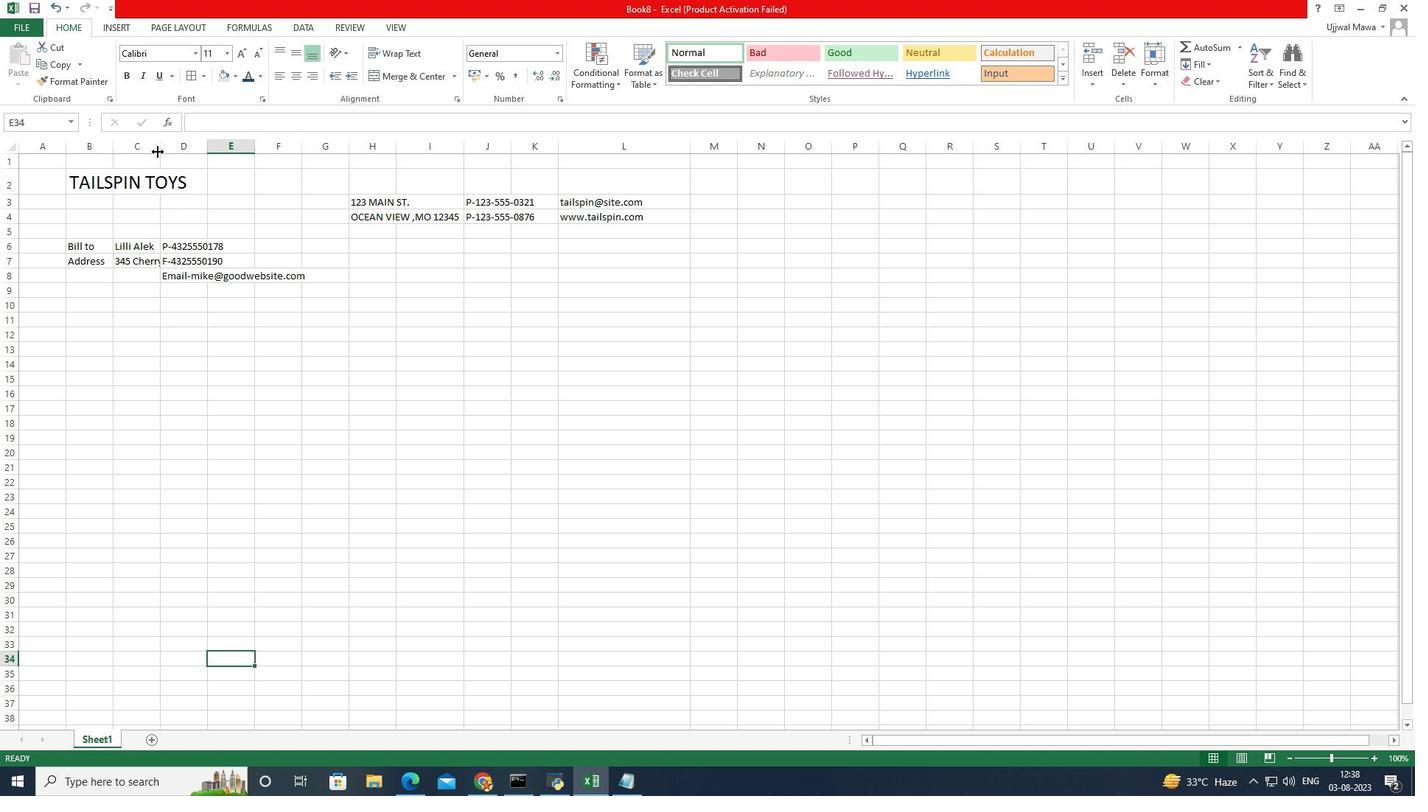 
Action: Mouse pressed left at (157, 151)
Screenshot: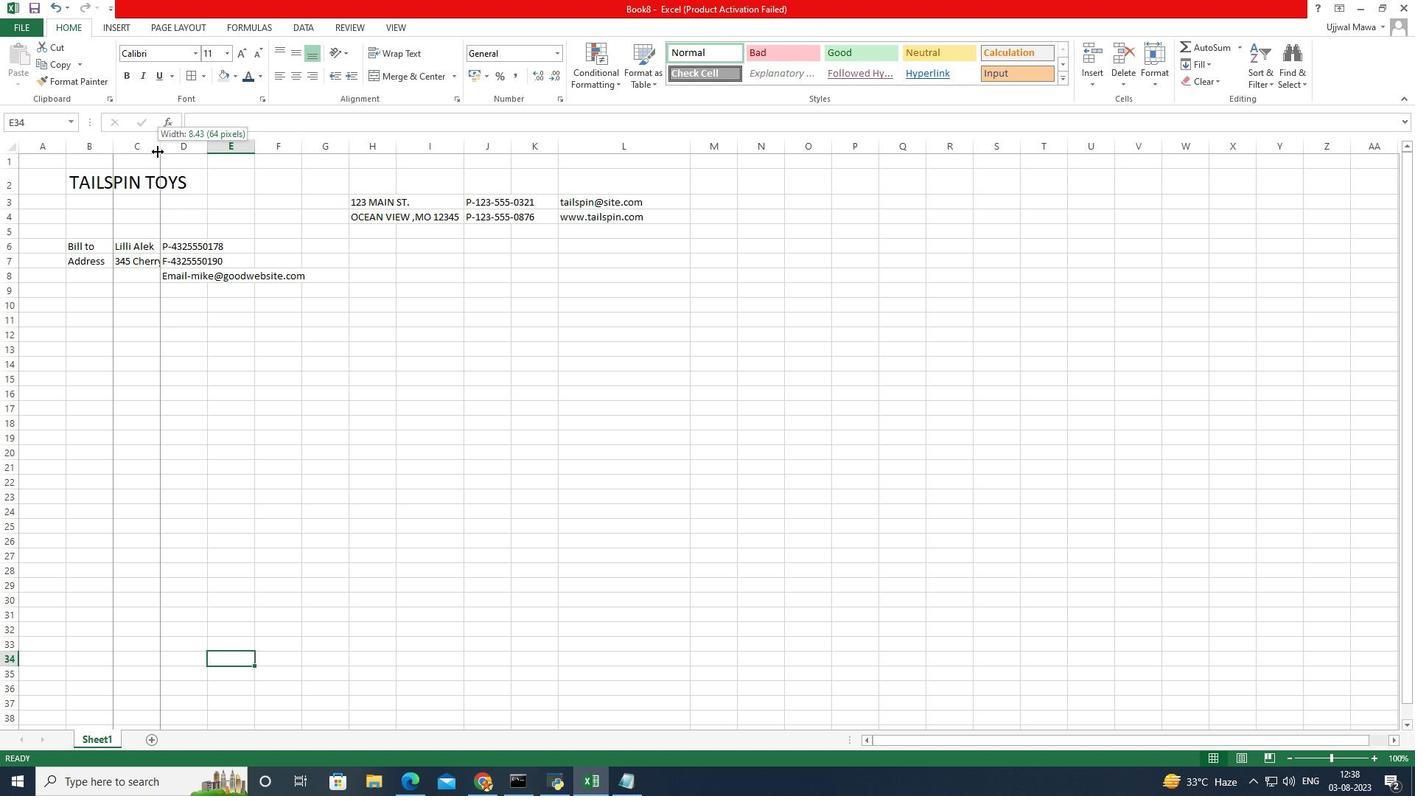 
Action: Mouse moved to (159, 277)
Screenshot: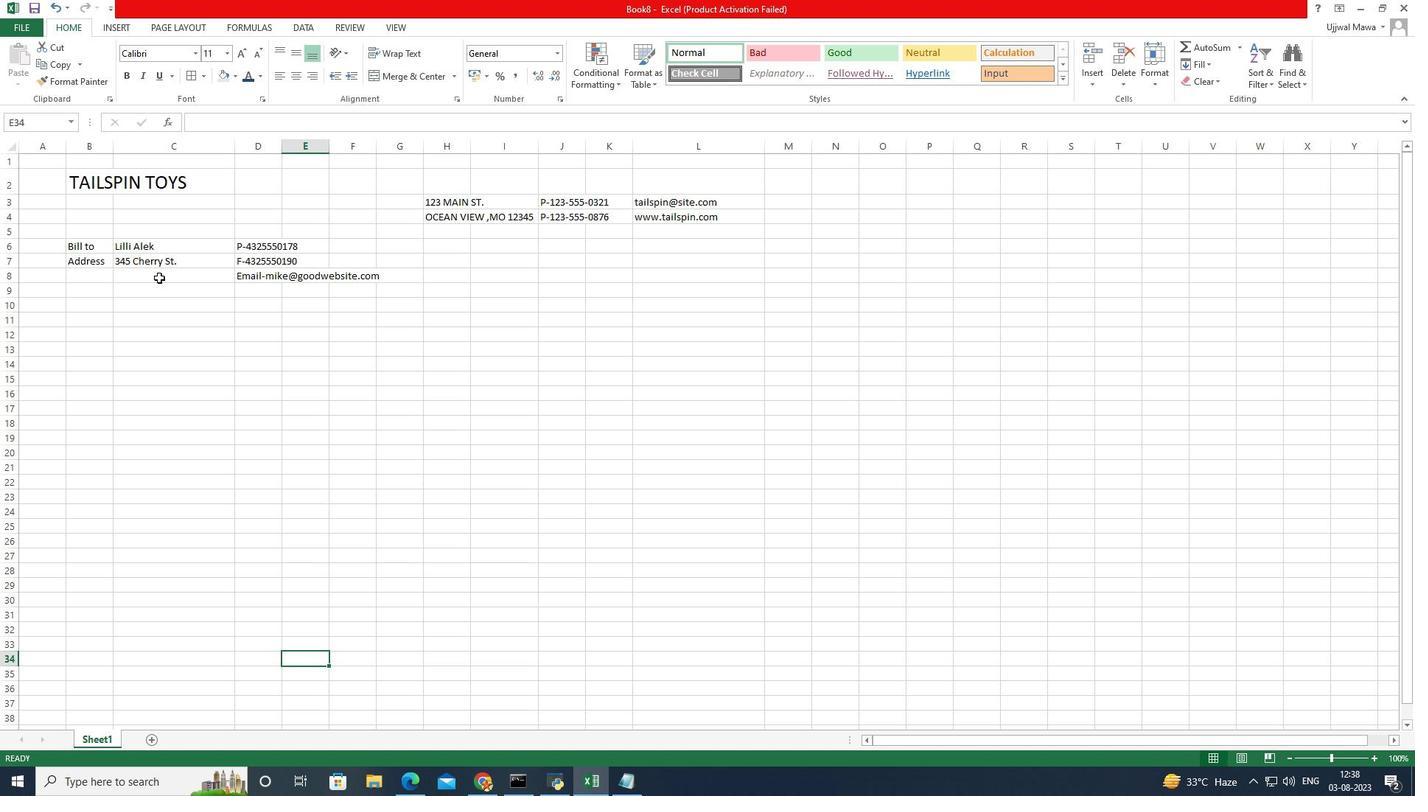 
Action: Mouse pressed left at (159, 277)
Screenshot: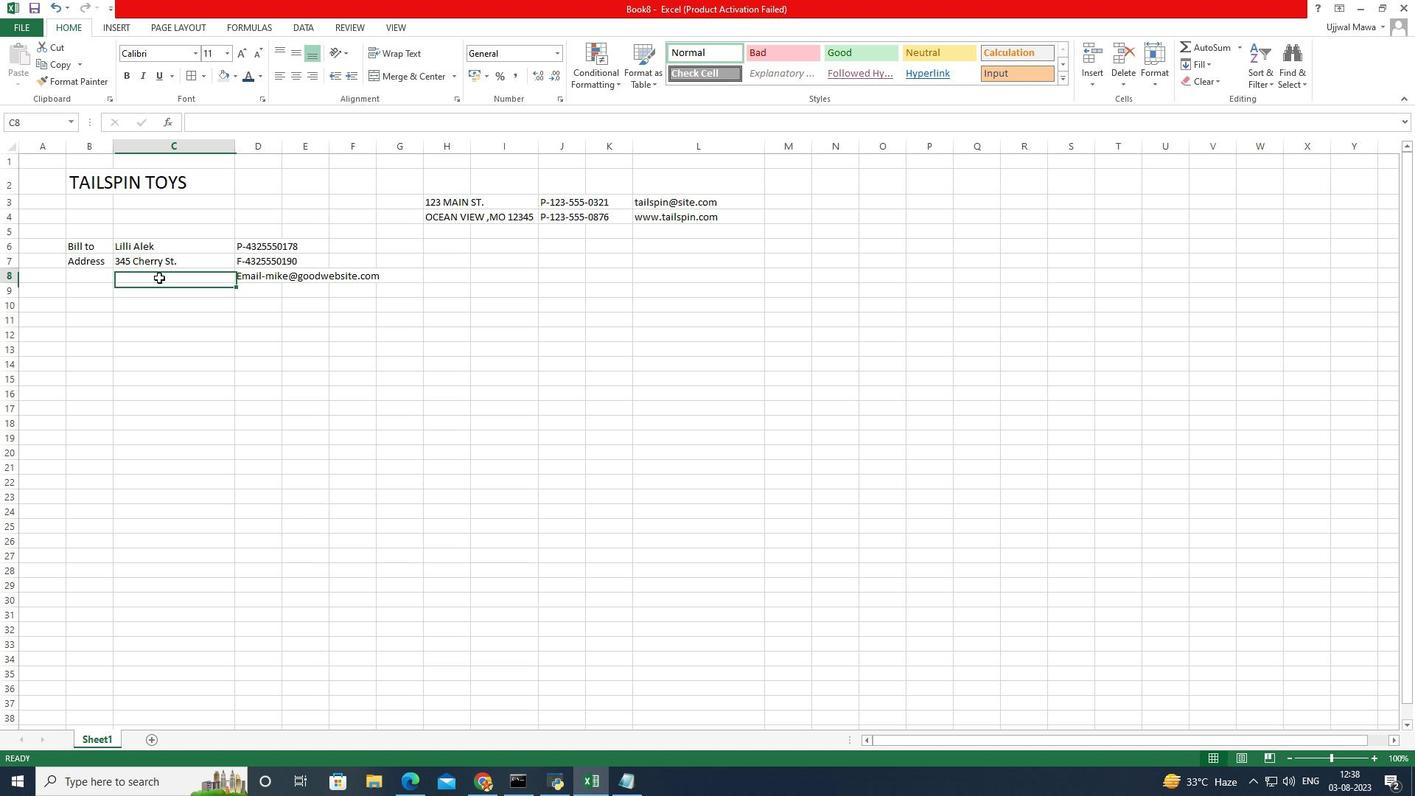 
Action: Mouse pressed left at (159, 277)
Screenshot: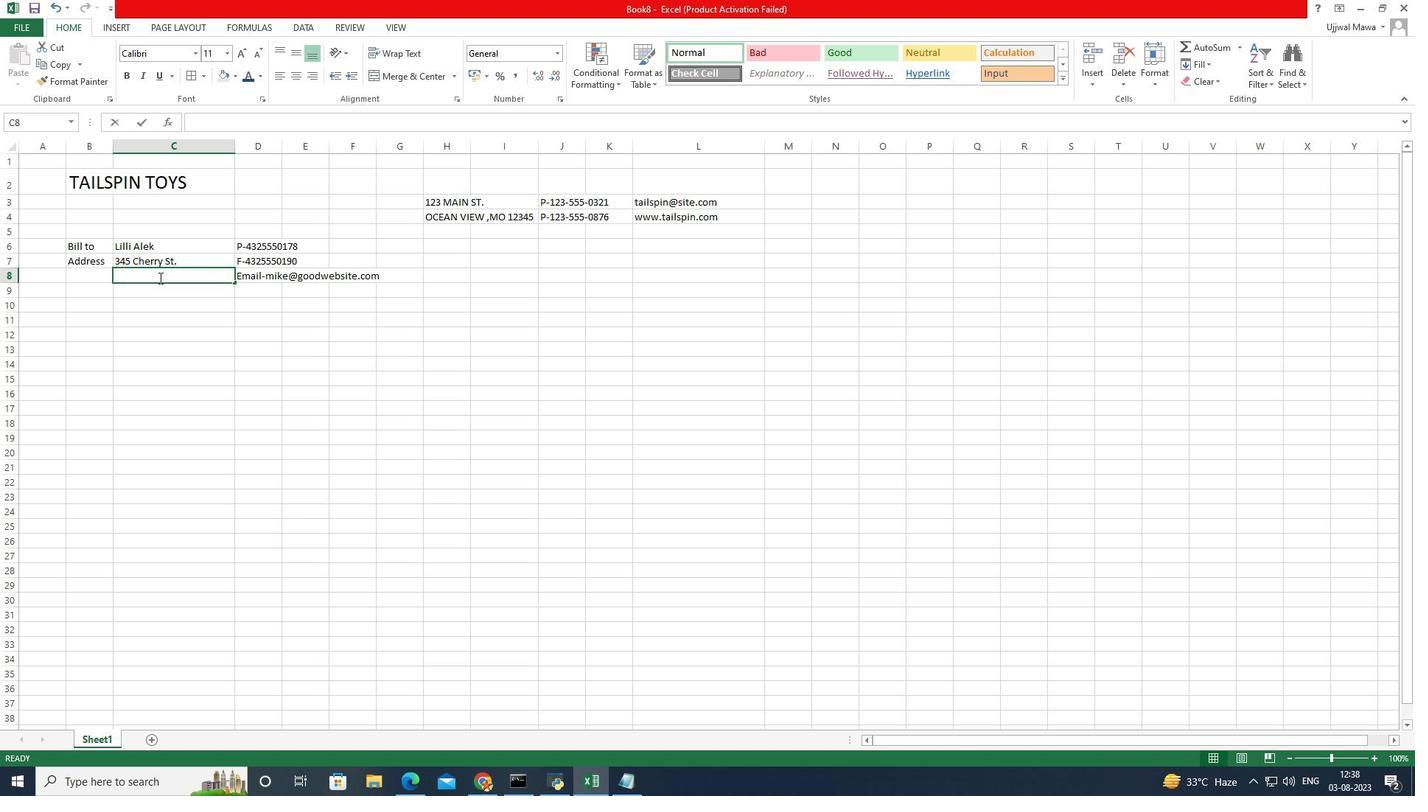 
Action: Mouse moved to (158, 277)
Screenshot: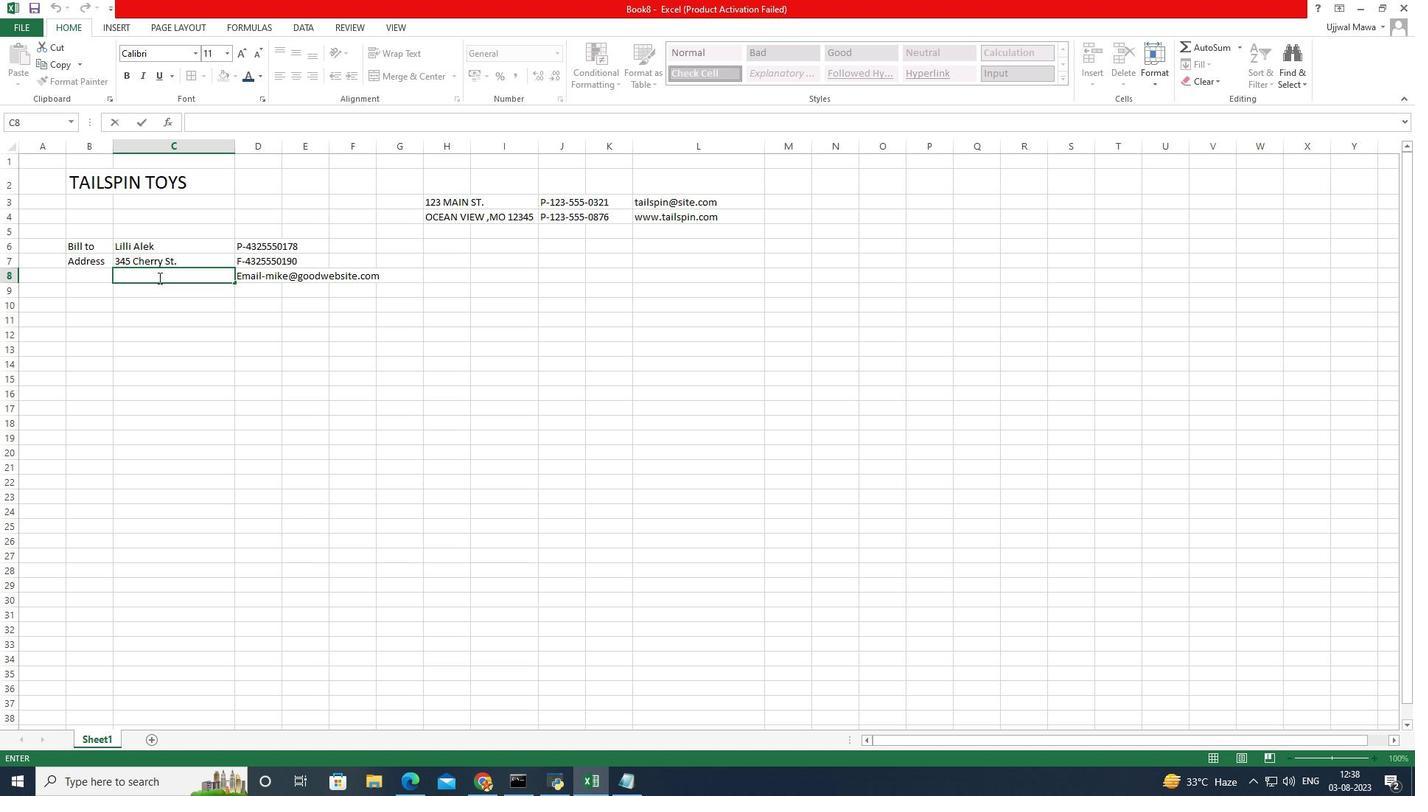 
Action: Key pressed <Key.caps_lock>S<Key.caps_lock>uite<Key.space>345
Screenshot: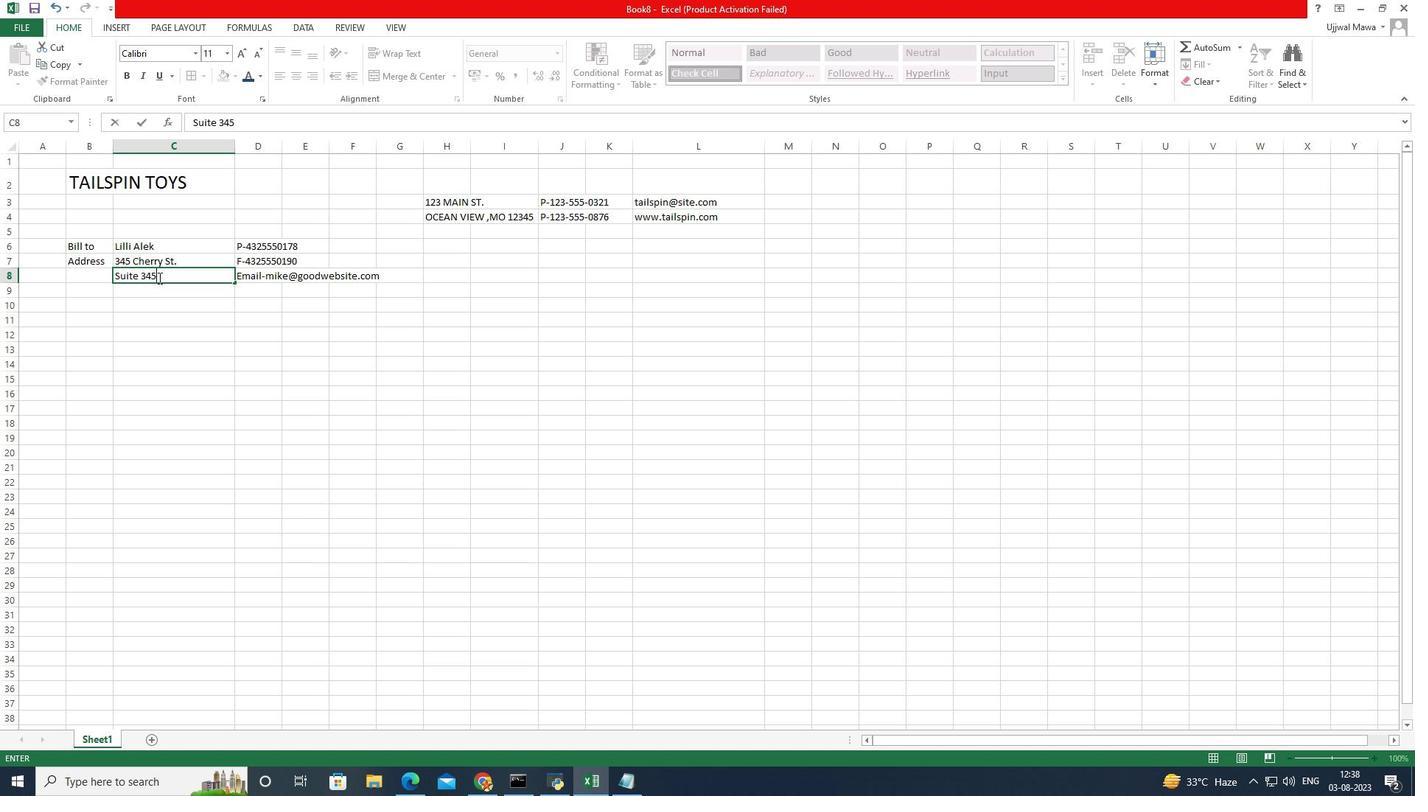 
Action: Mouse moved to (159, 290)
Screenshot: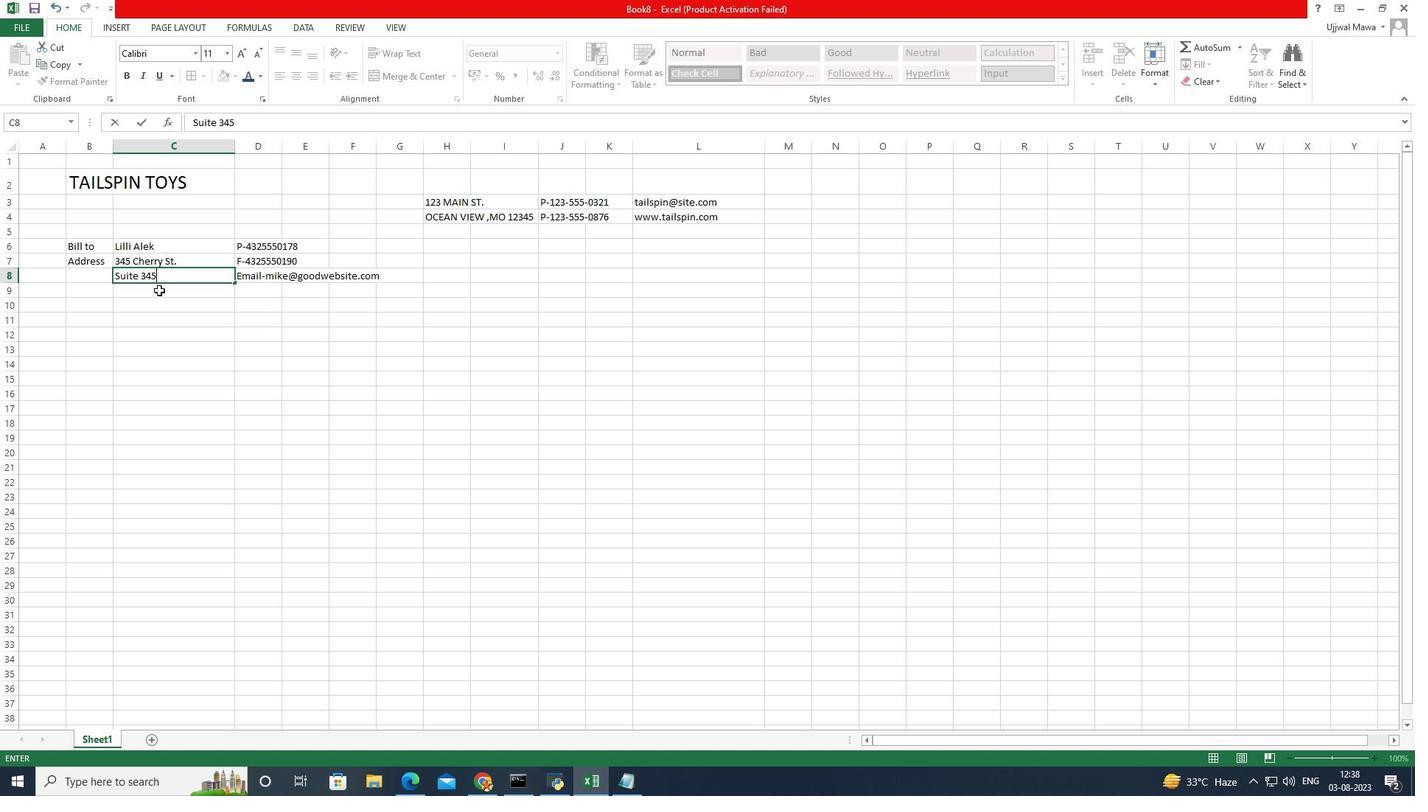 
Action: Mouse pressed left at (159, 290)
Screenshot: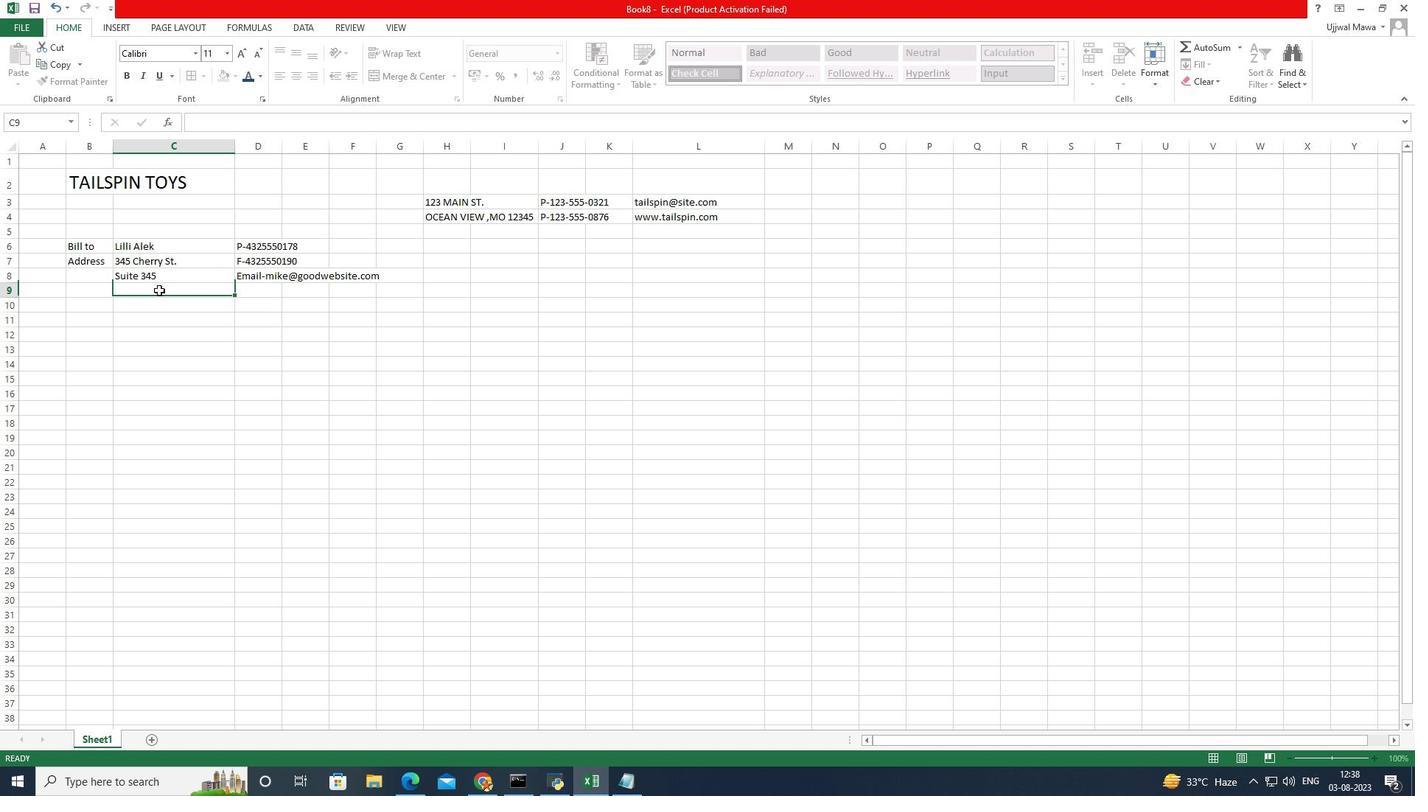 
Action: Mouse pressed left at (159, 290)
Screenshot: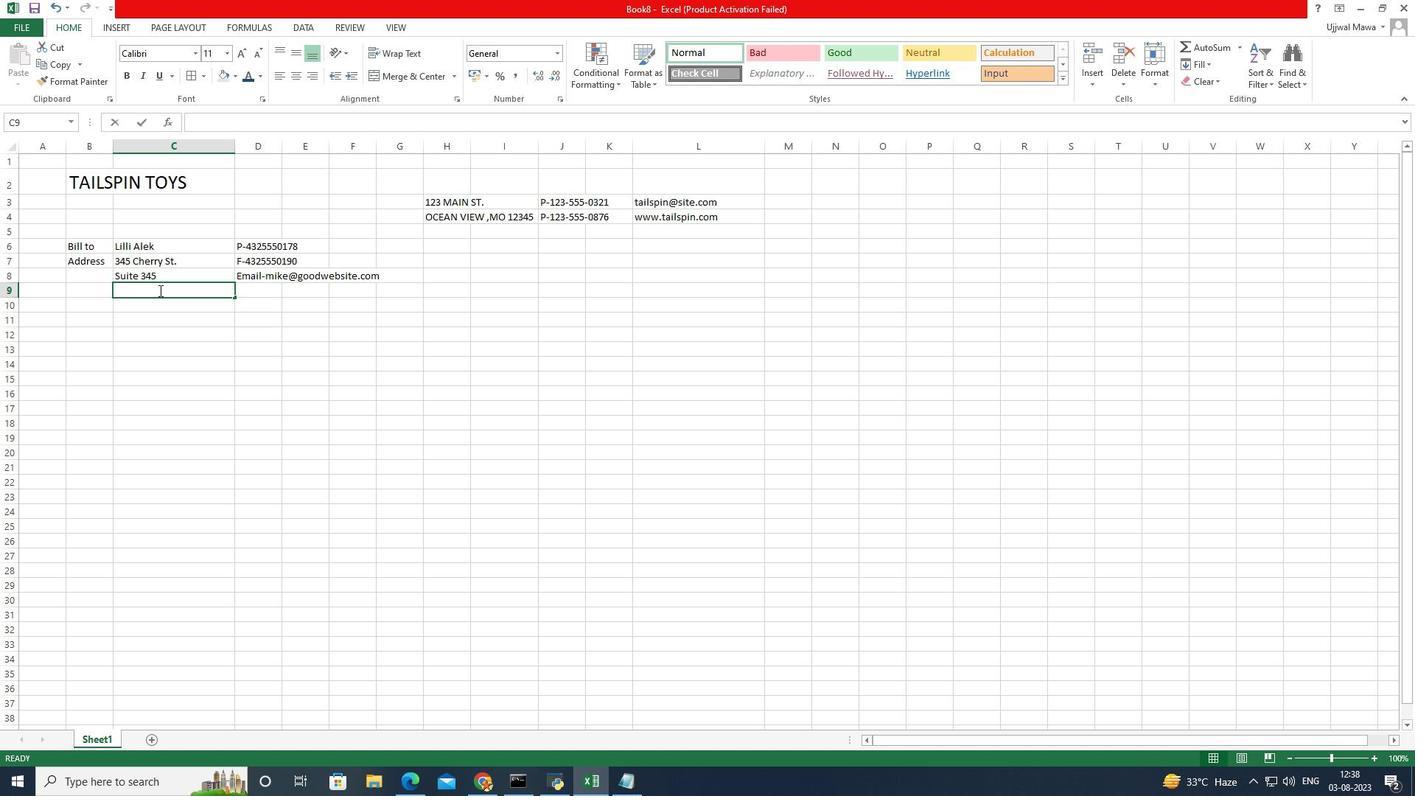 
Action: Key pressed <Key.caps_lock>
Screenshot: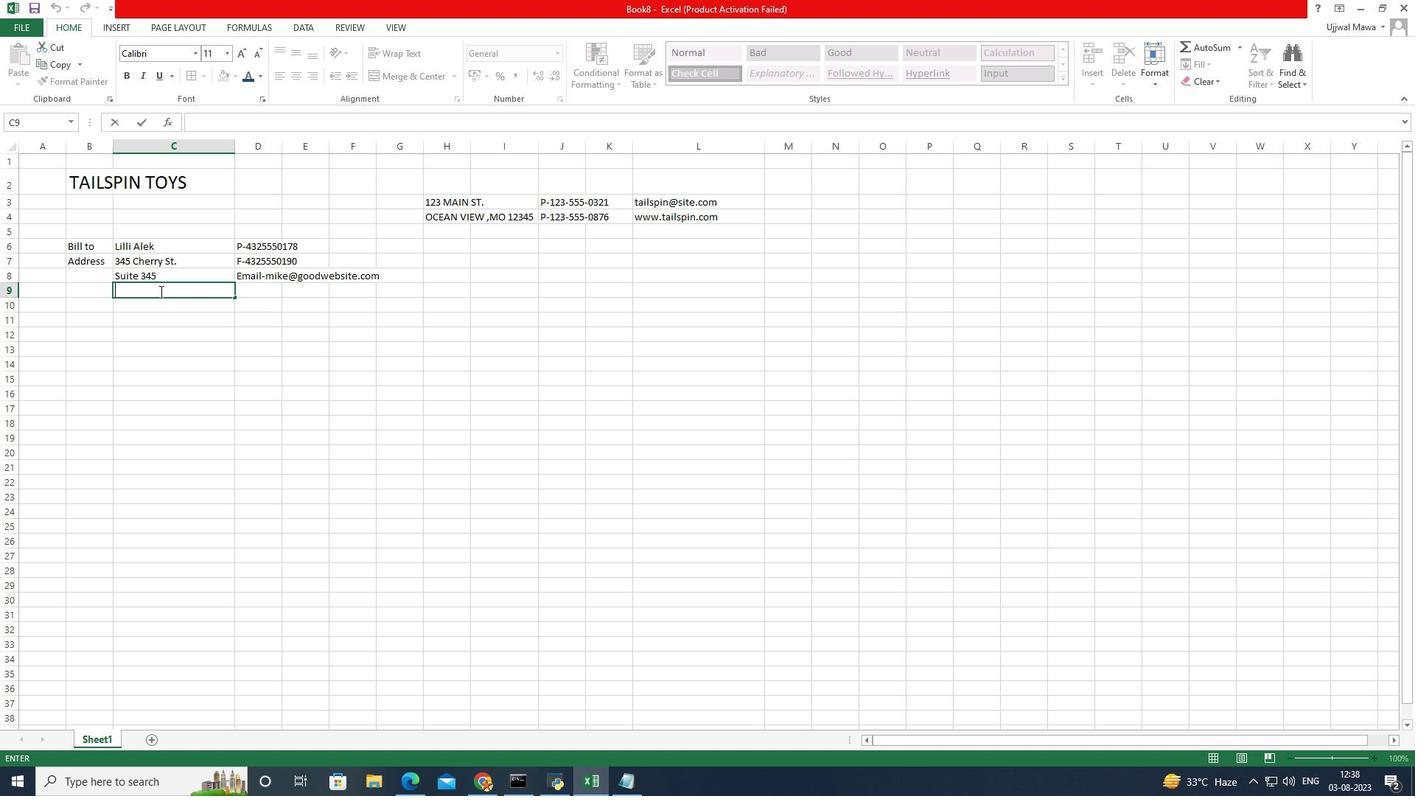 
Action: Mouse moved to (159, 291)
Screenshot: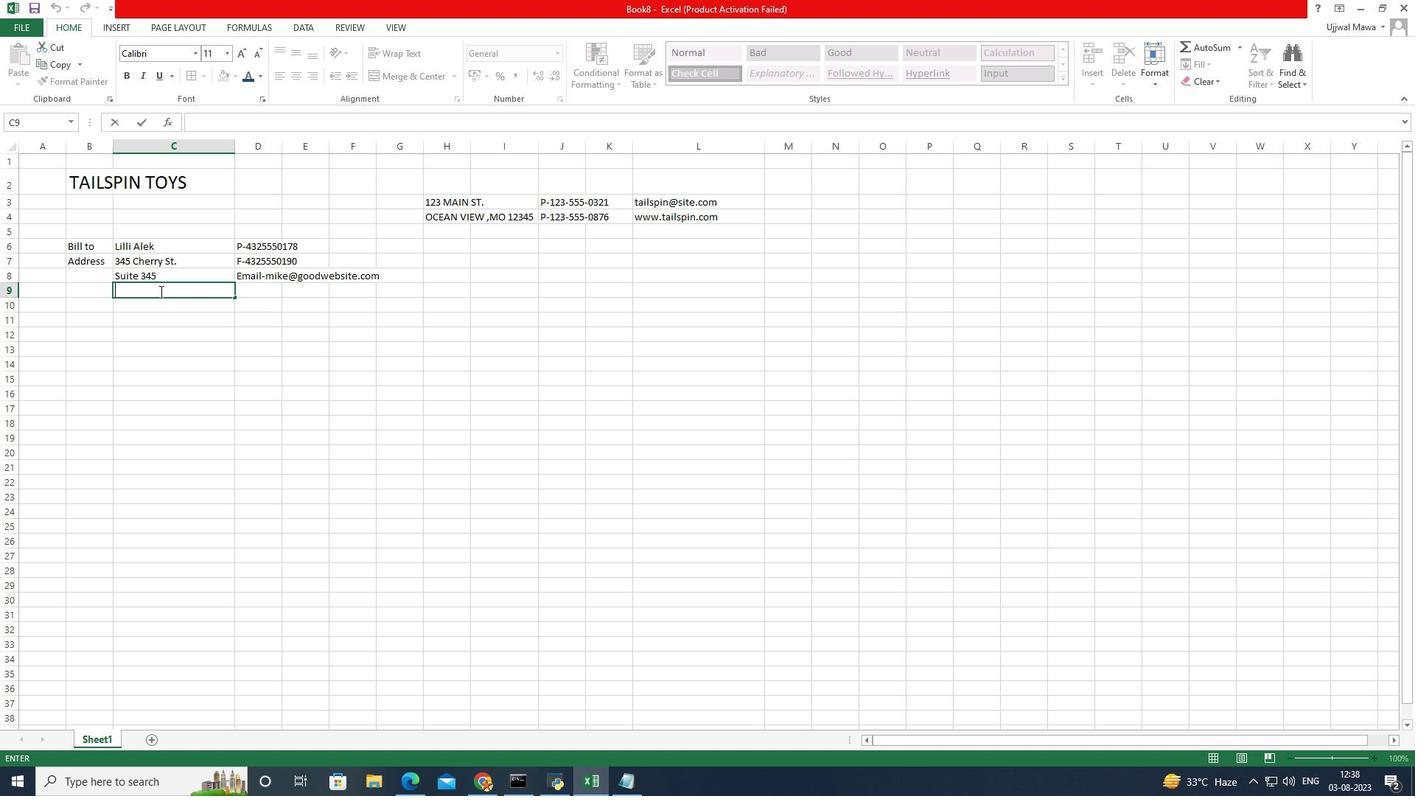 
Action: Key pressed A<Key.caps_lock>lbany<Key.space>,<Key.caps_lock>SD<Key.space>12345
Screenshot: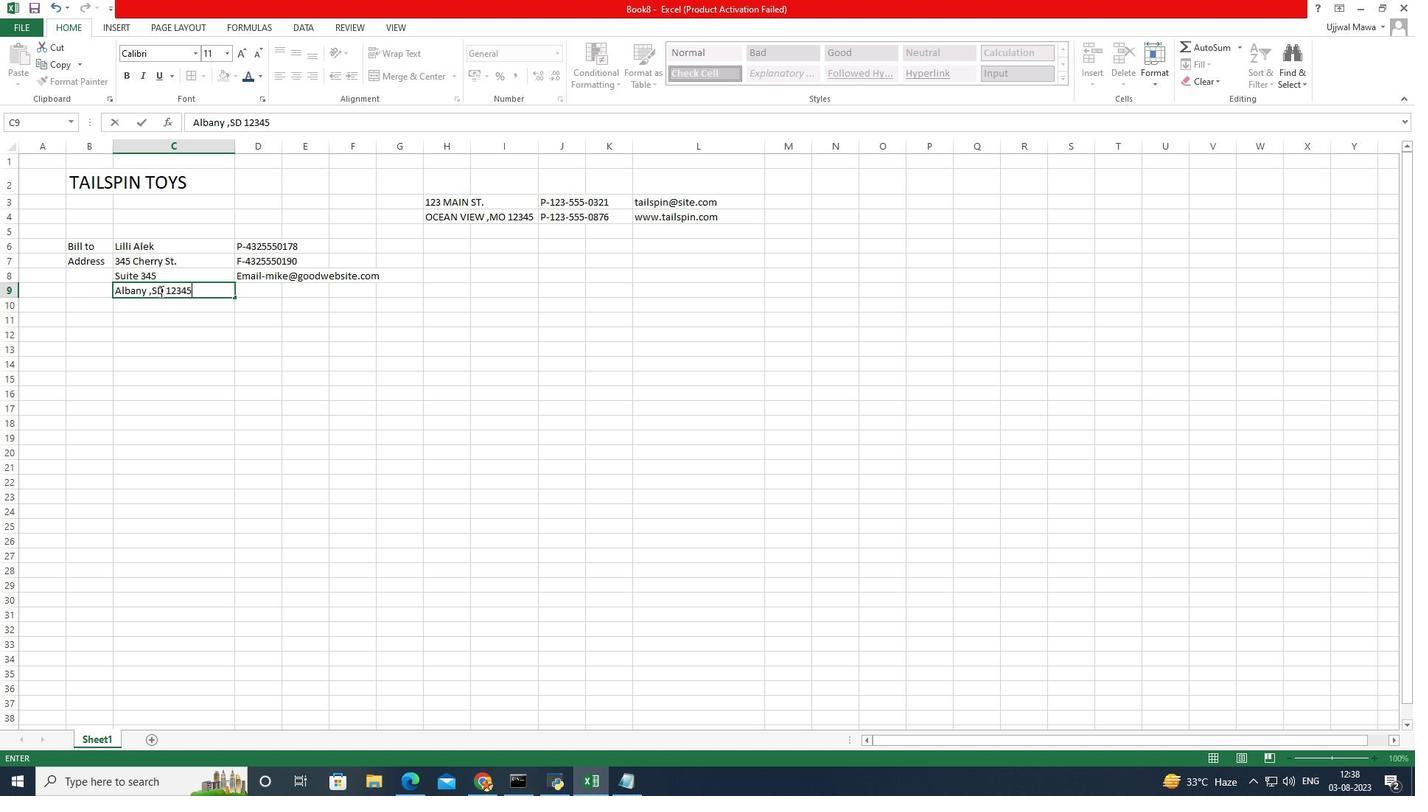 
Action: Mouse moved to (347, 303)
Screenshot: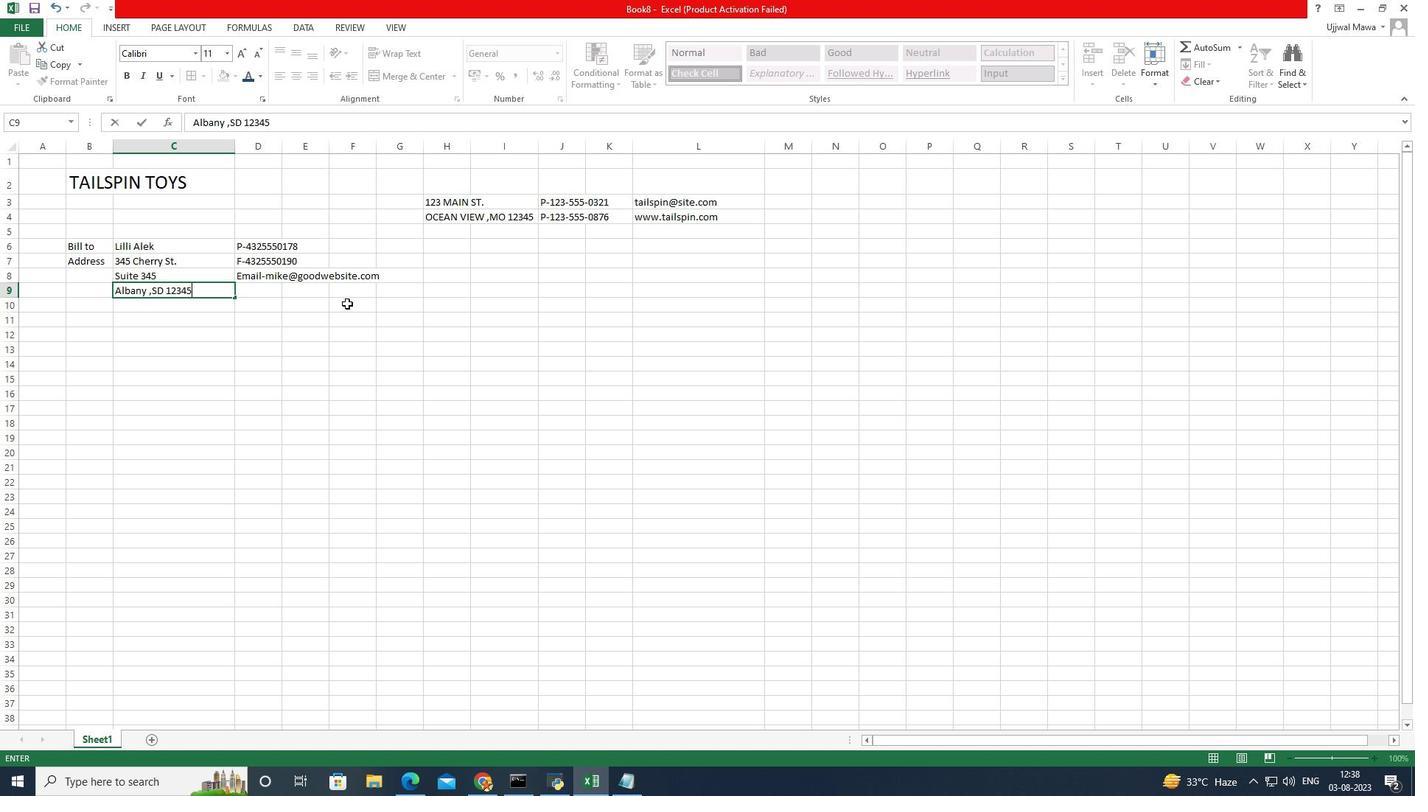 
Action: Mouse pressed left at (347, 303)
Screenshot: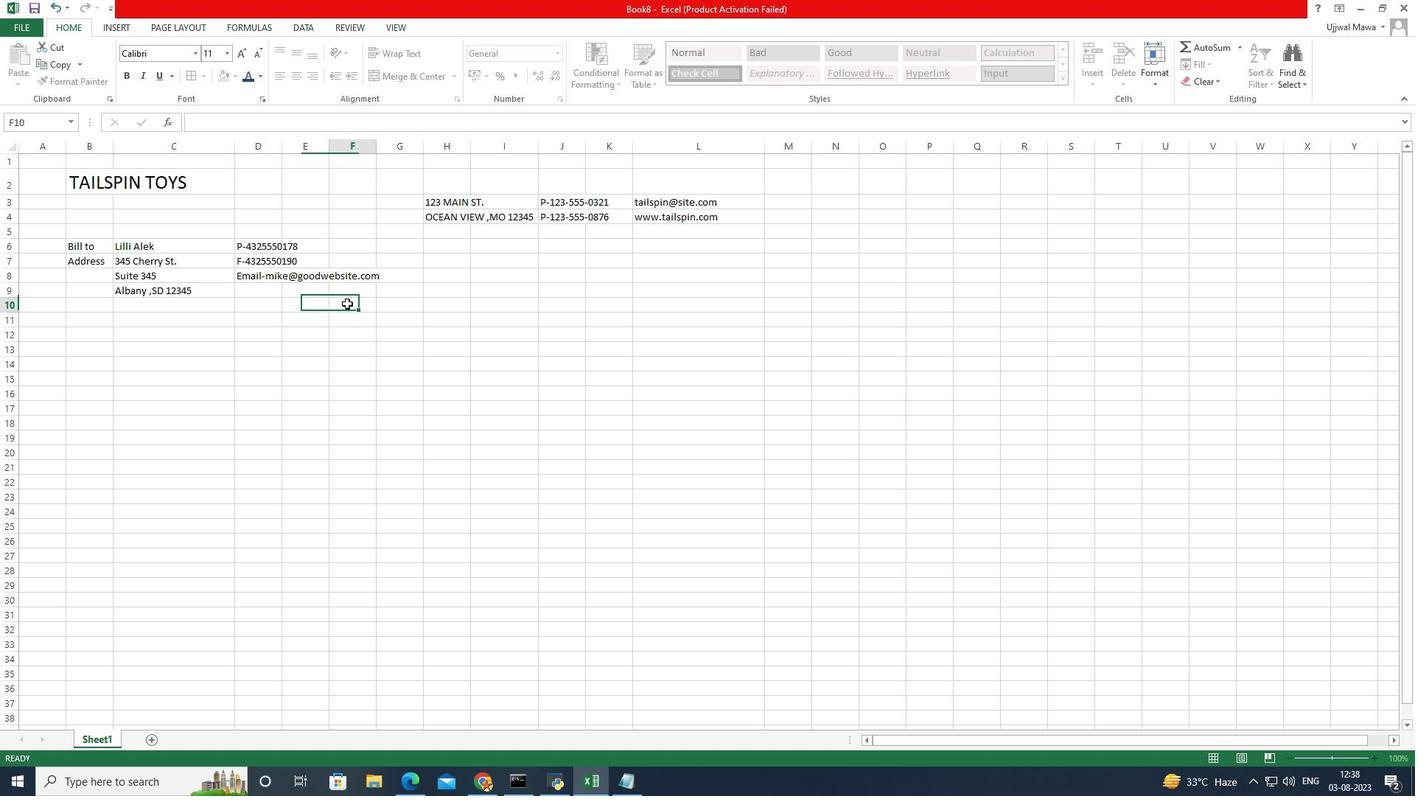 
Action: Mouse moved to (434, 238)
Screenshot: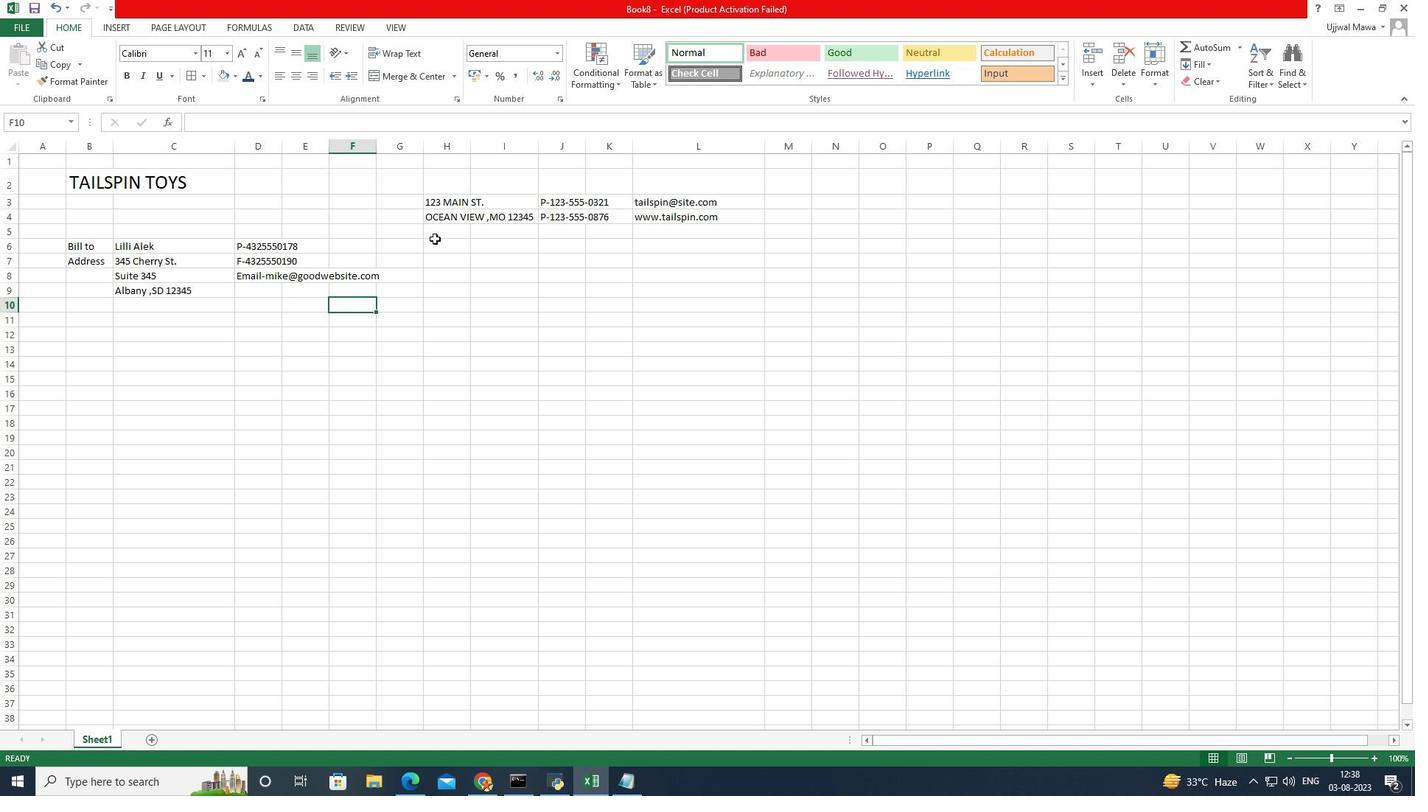 
Action: Mouse pressed left at (434, 238)
Screenshot: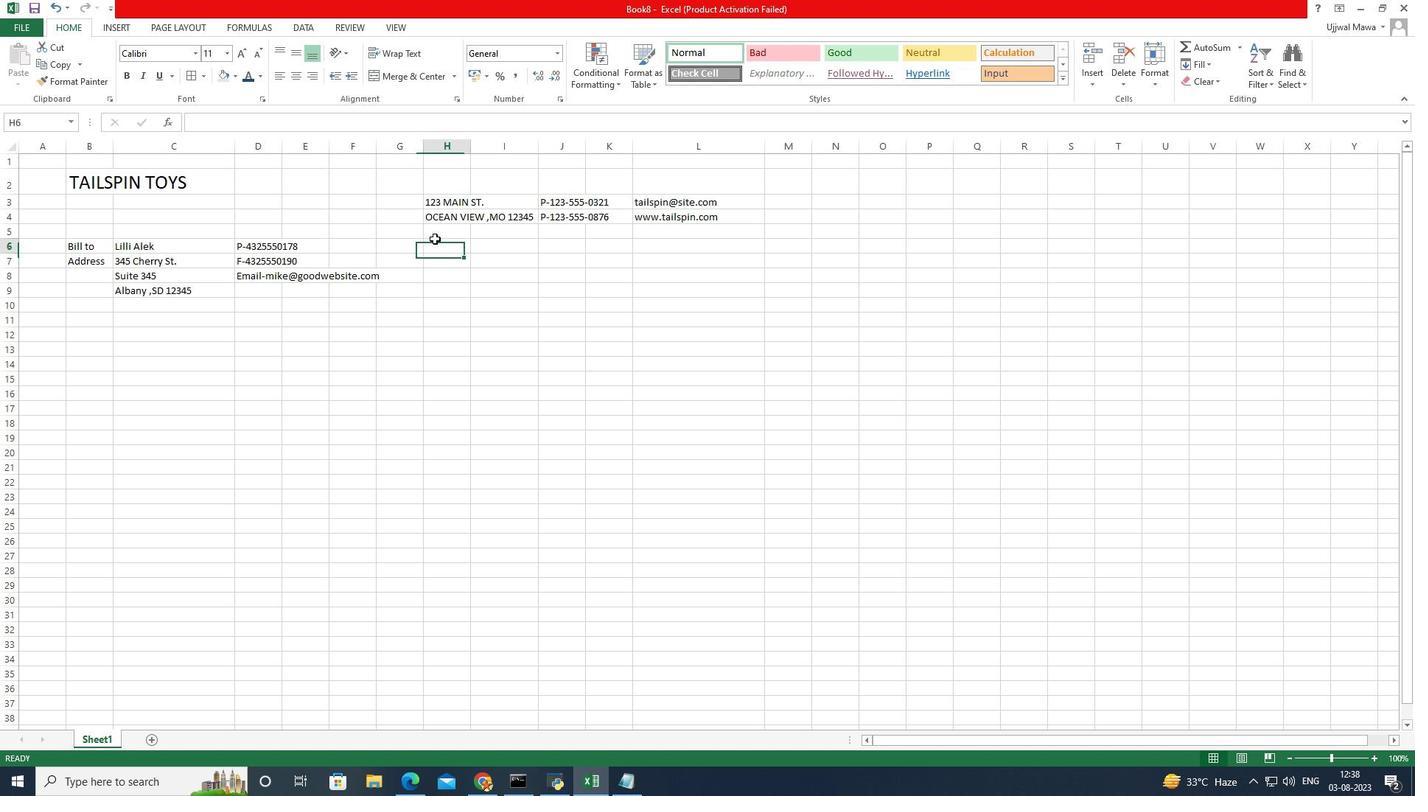 
Action: Mouse pressed left at (434, 238)
Screenshot: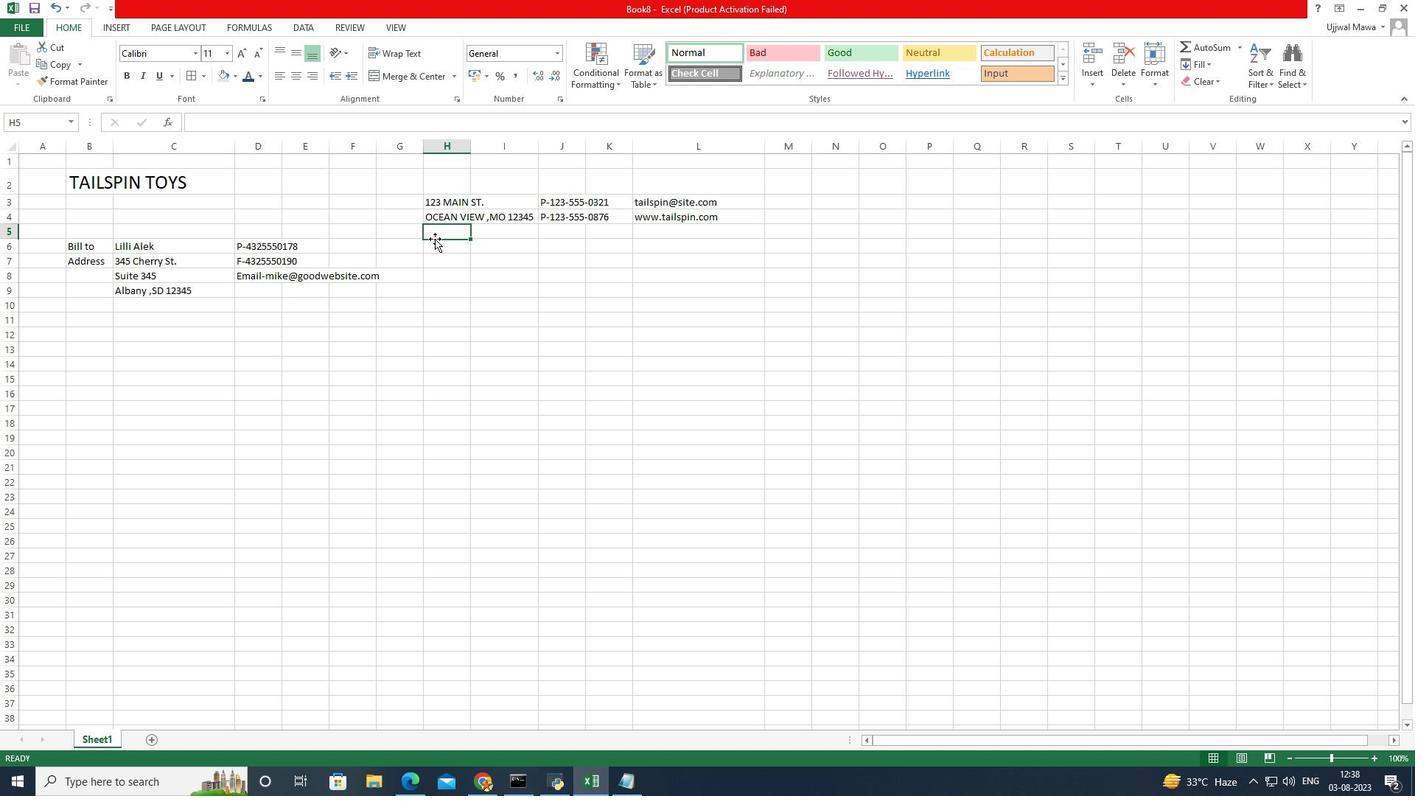 
Action: Mouse pressed left at (434, 238)
Screenshot: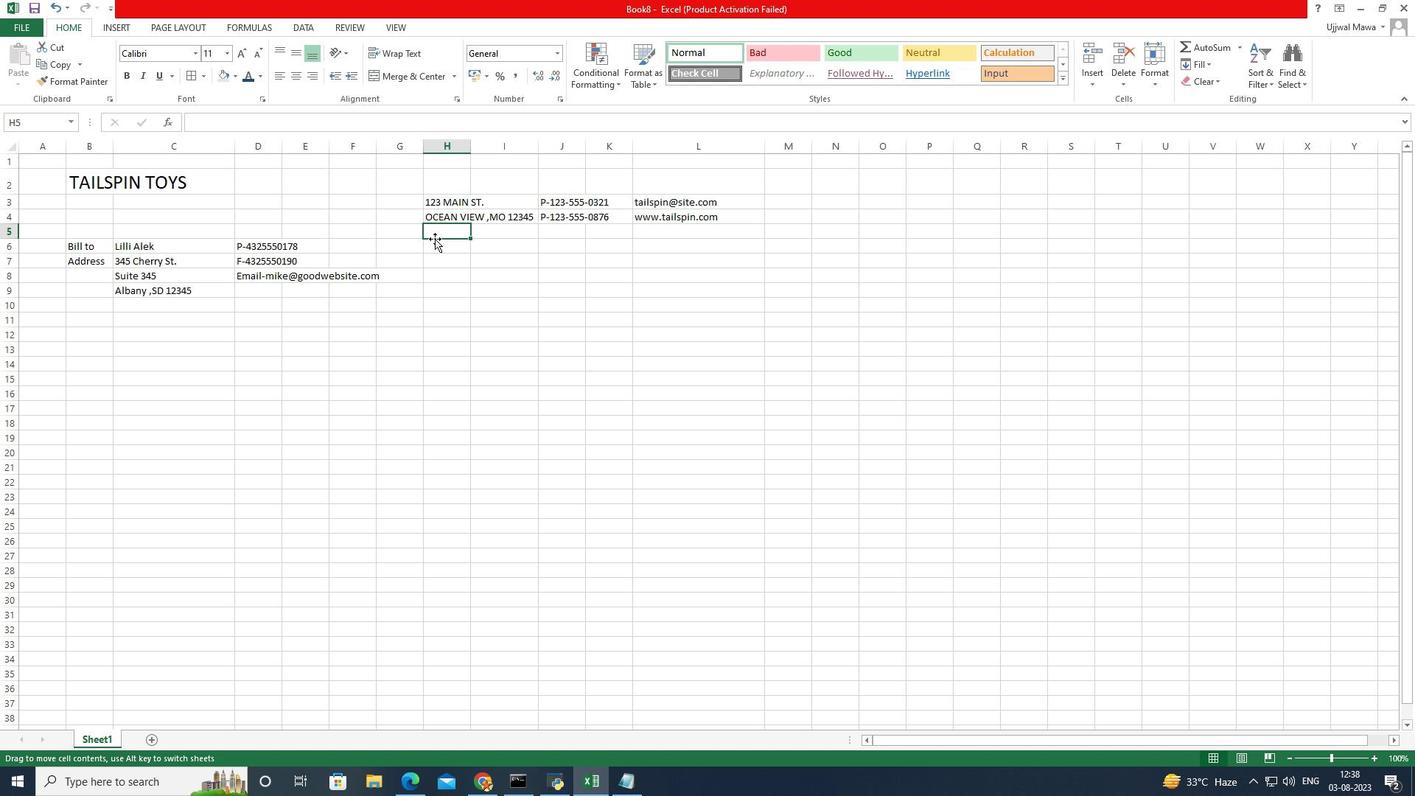 
Action: Mouse moved to (432, 247)
Screenshot: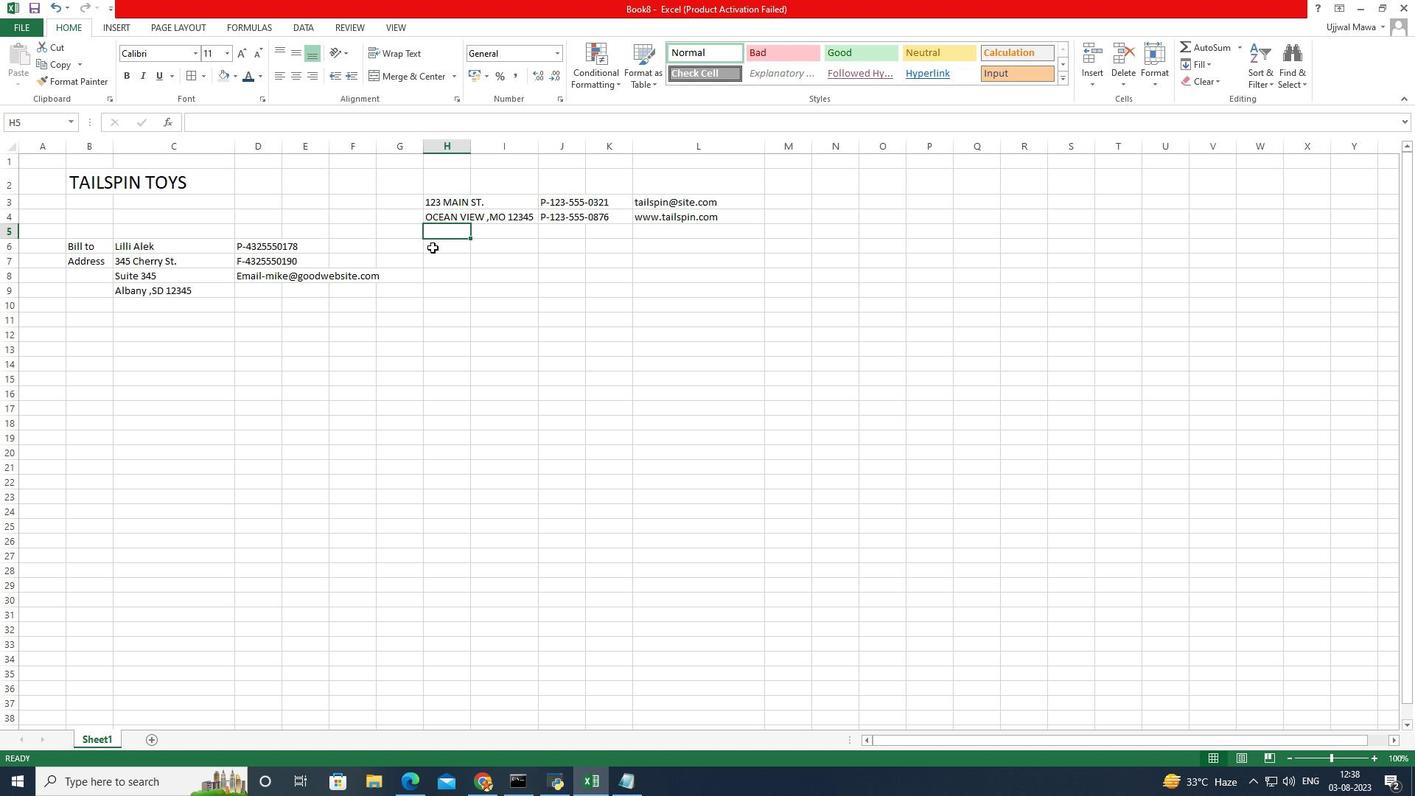 
Action: Mouse pressed left at (432, 247)
Screenshot: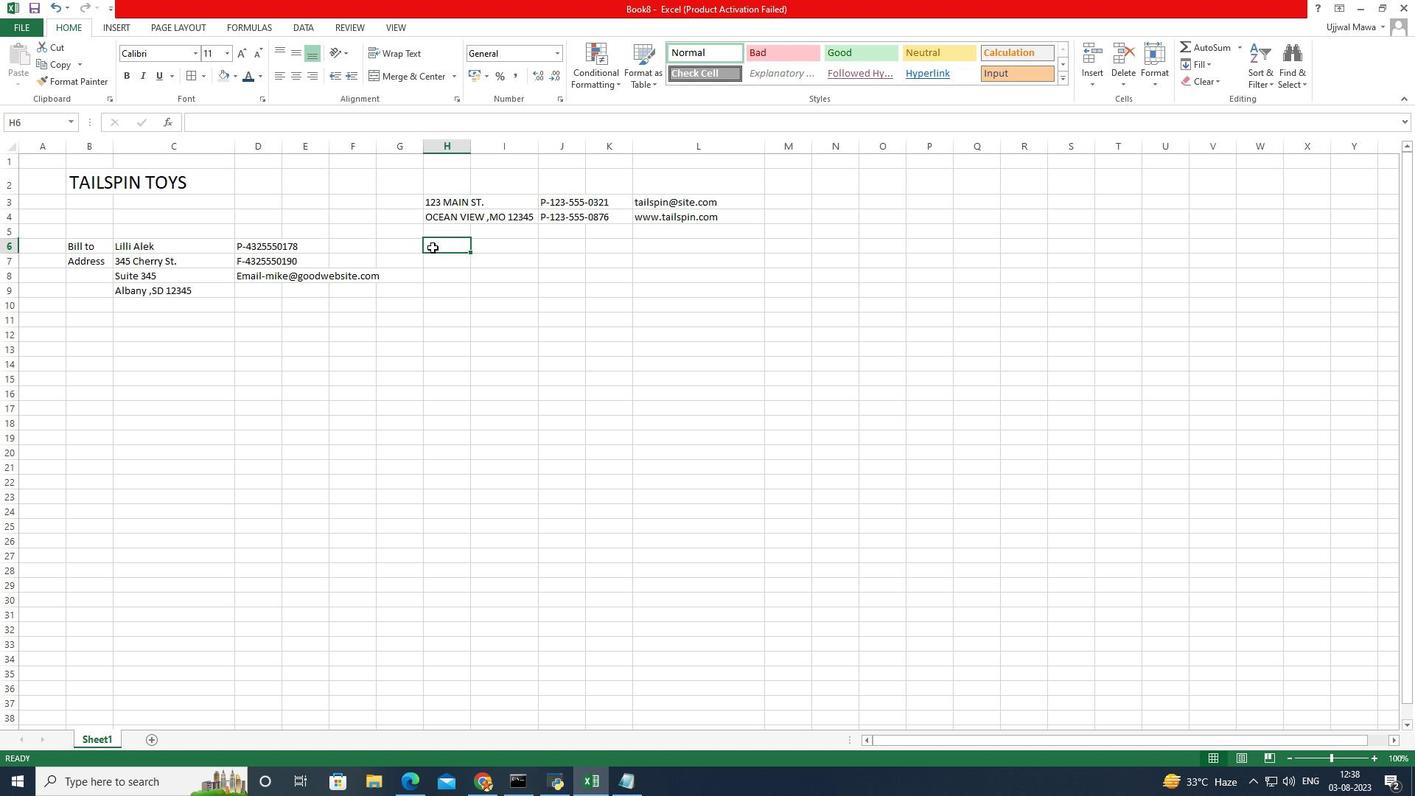
Action: Mouse pressed left at (432, 247)
Screenshot: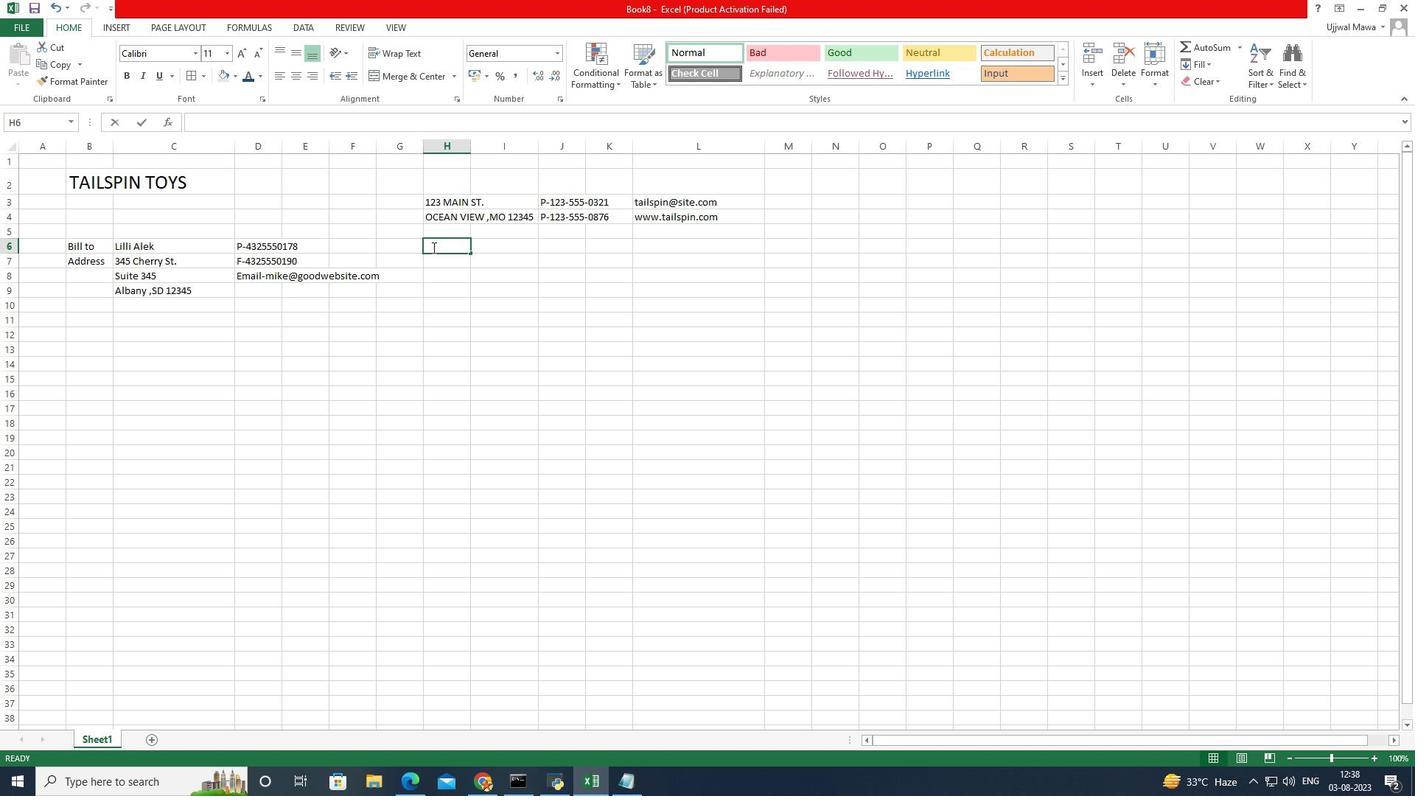 
Action: Mouse moved to (443, 255)
Screenshot: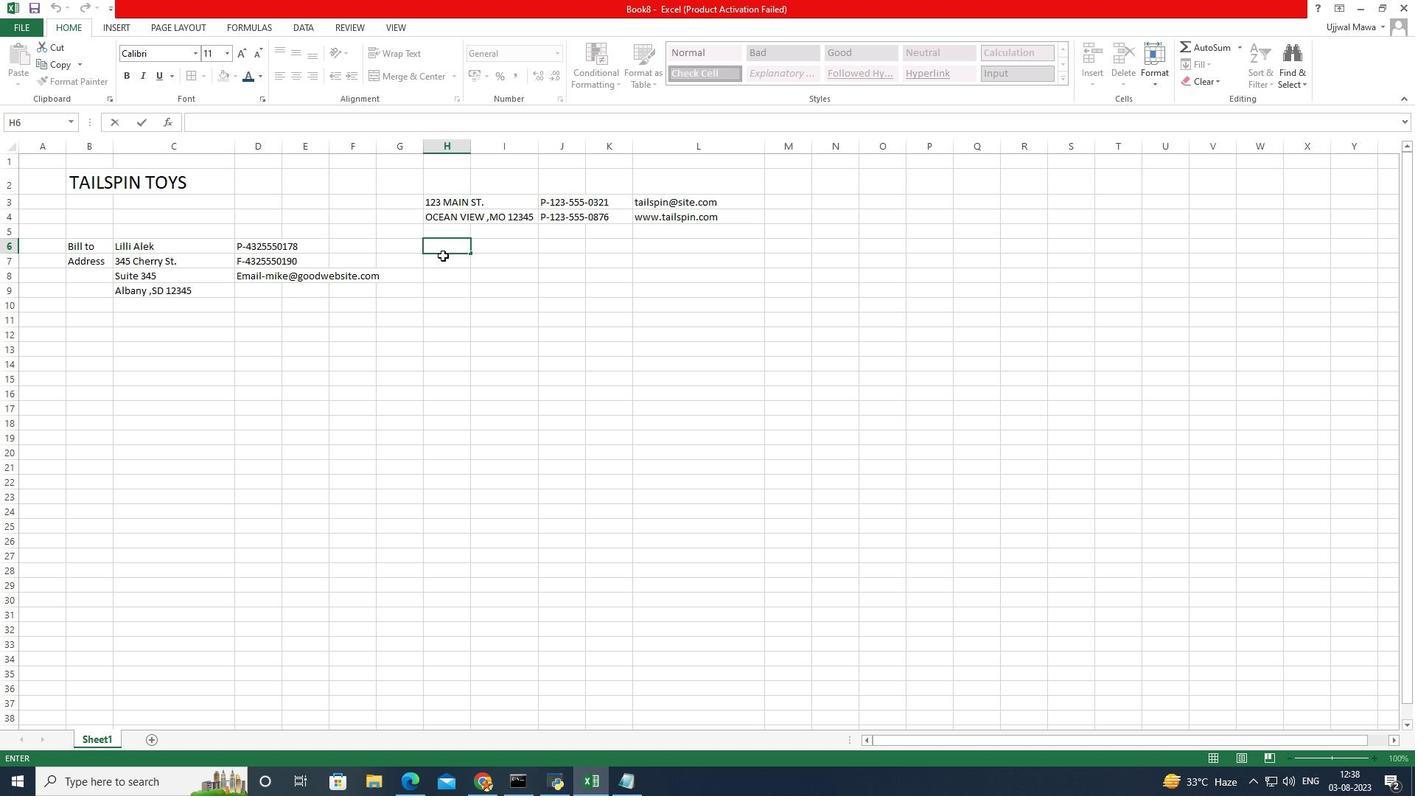 
Action: Key pressed <Key.caps_lock>i<Key.caps_lock>NVOICE
Screenshot: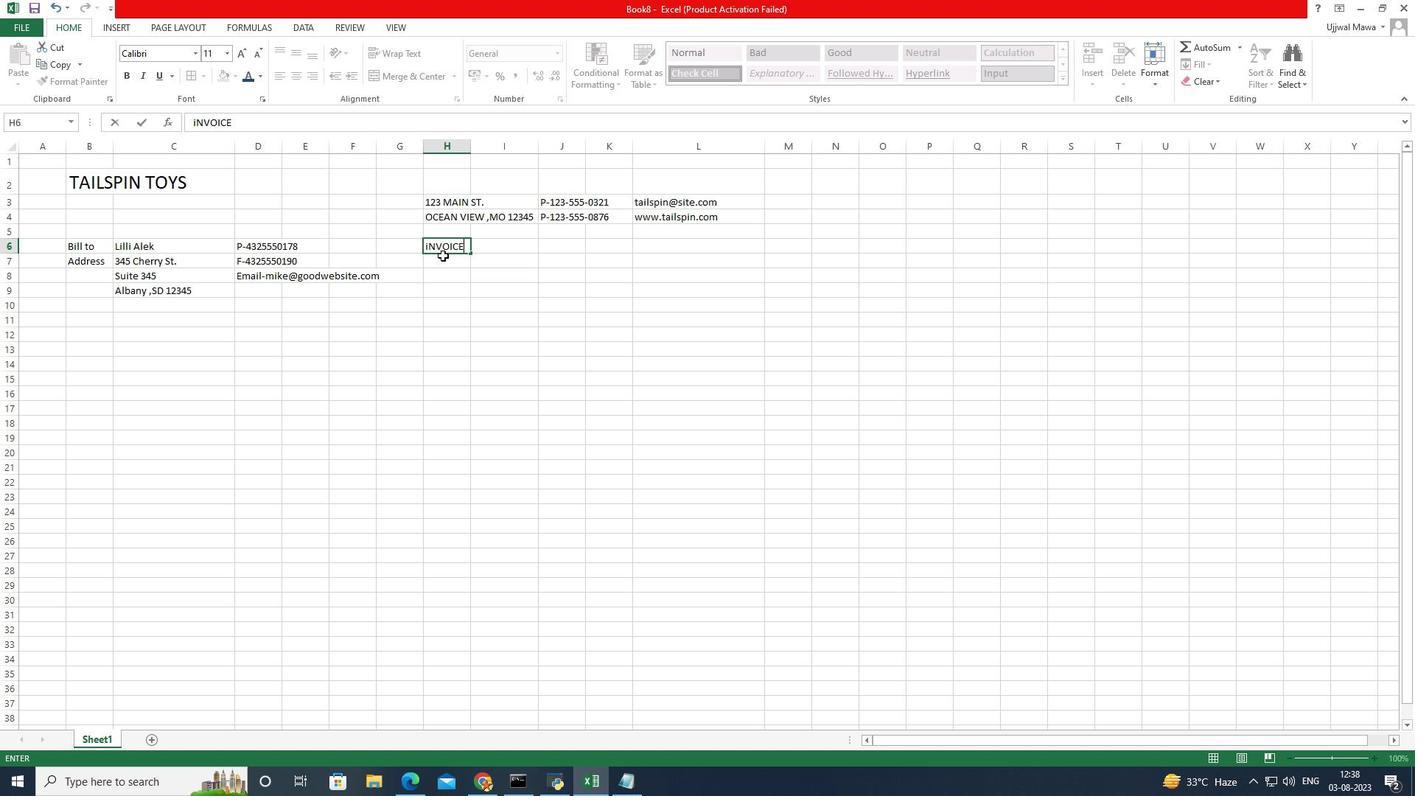 
Action: Mouse moved to (479, 241)
Screenshot: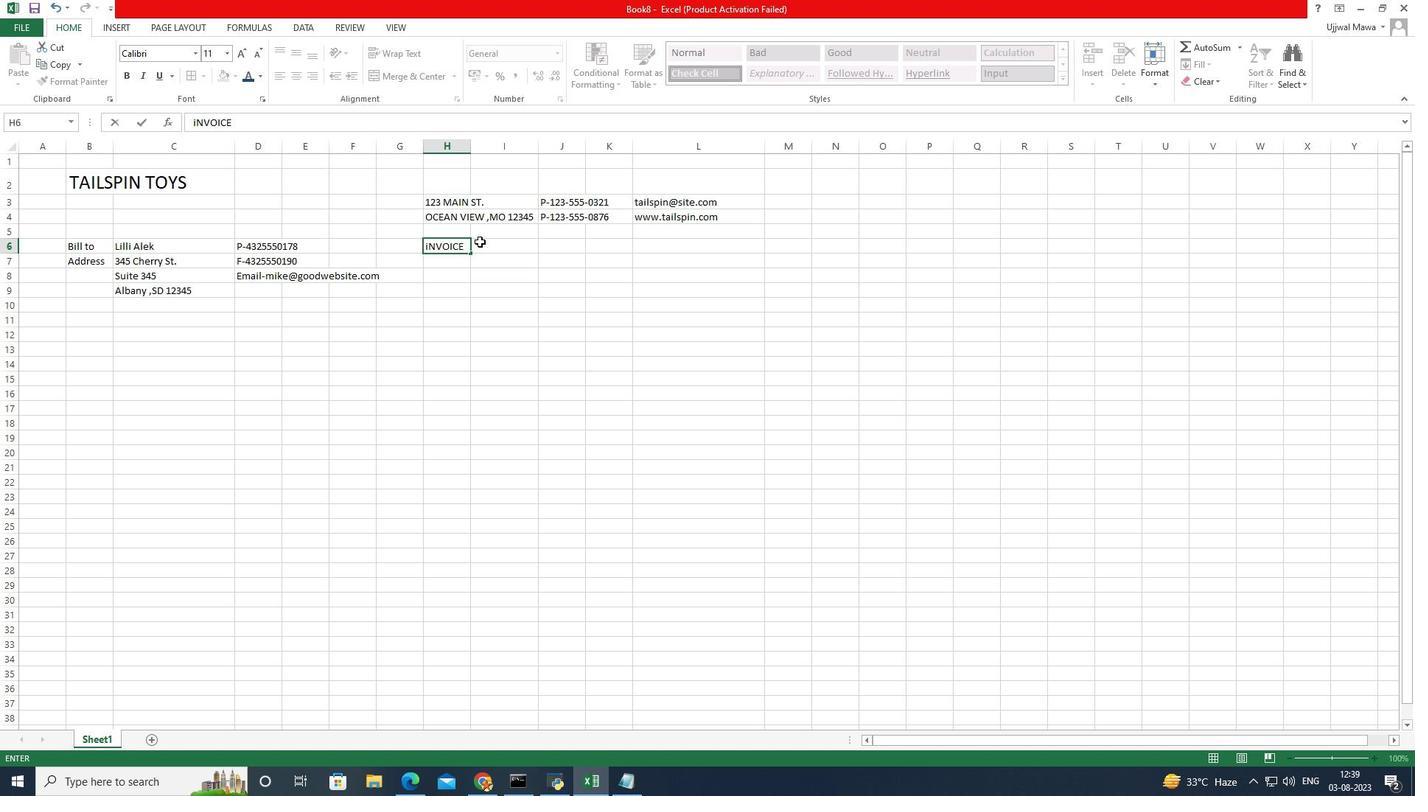 
Action: Mouse pressed left at (479, 241)
Screenshot: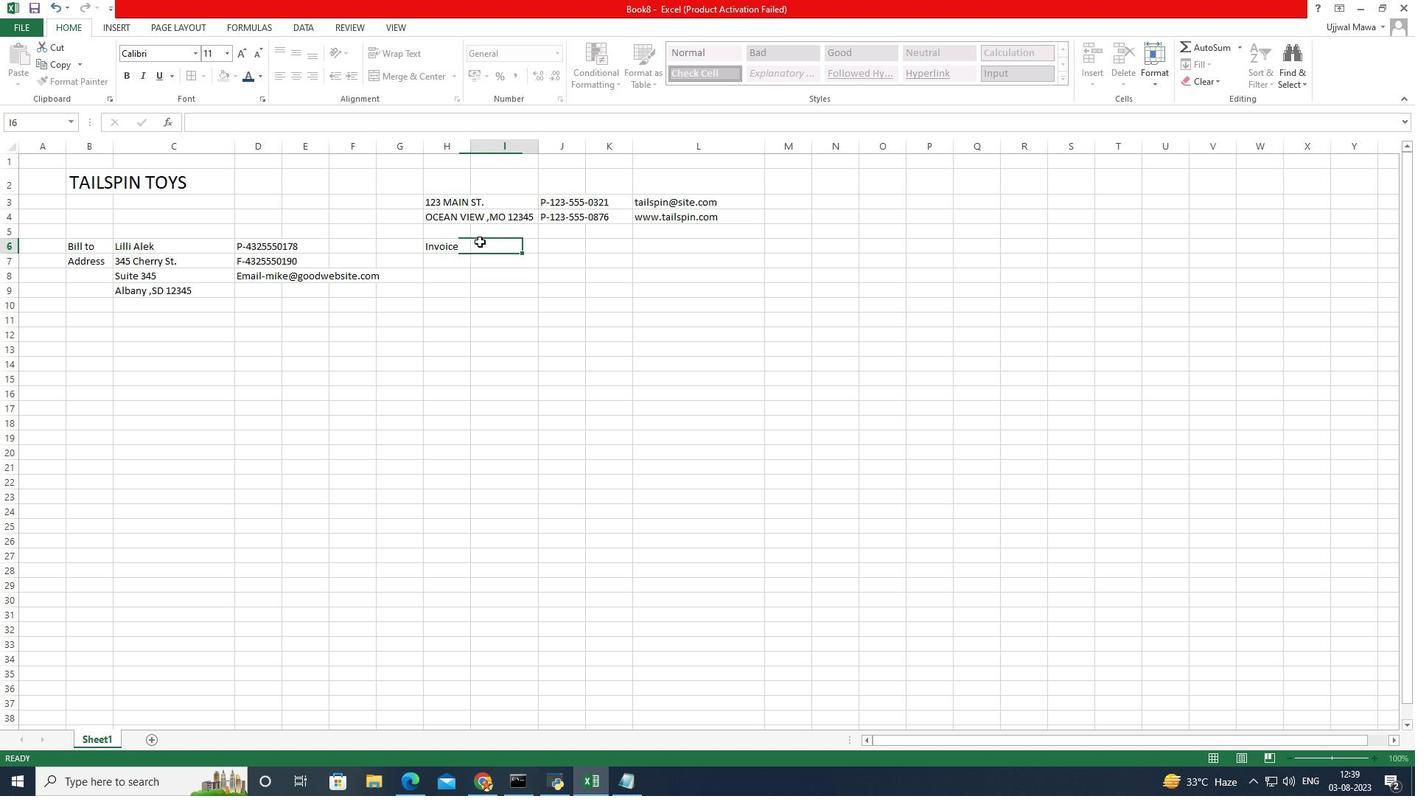 
Action: Key pressed <Key.caps_lock>
Screenshot: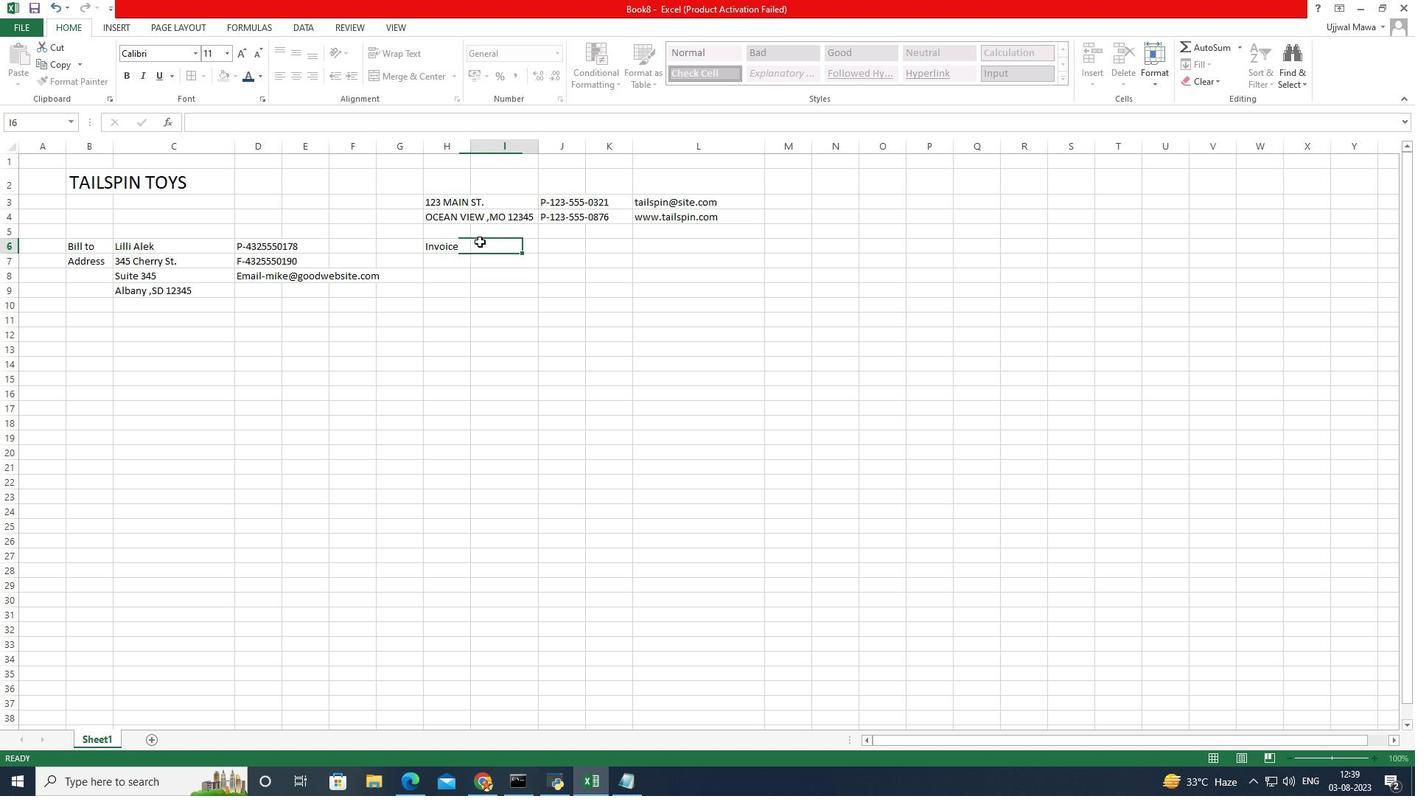 
Action: Mouse moved to (479, 244)
Screenshot: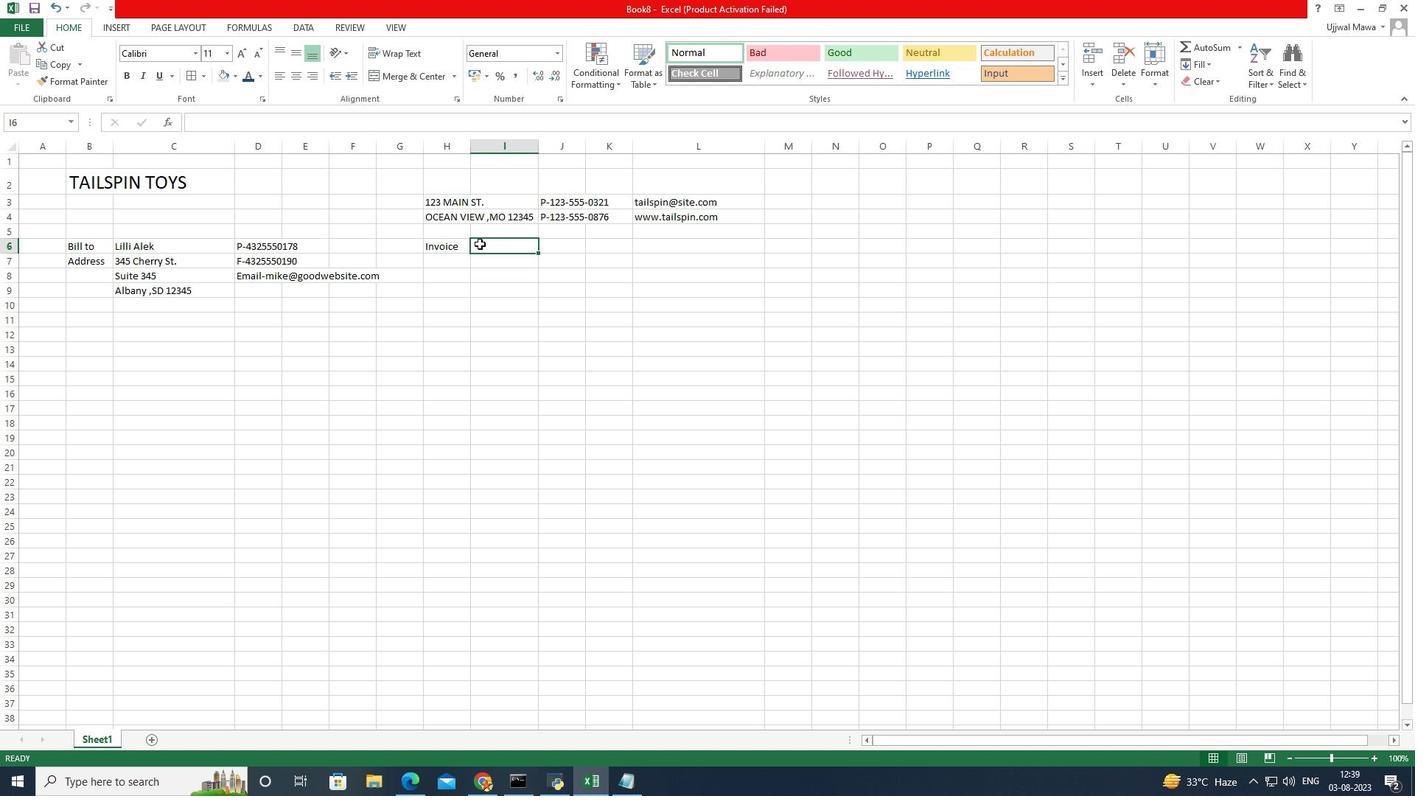 
Action: Mouse pressed left at (479, 244)
Screenshot: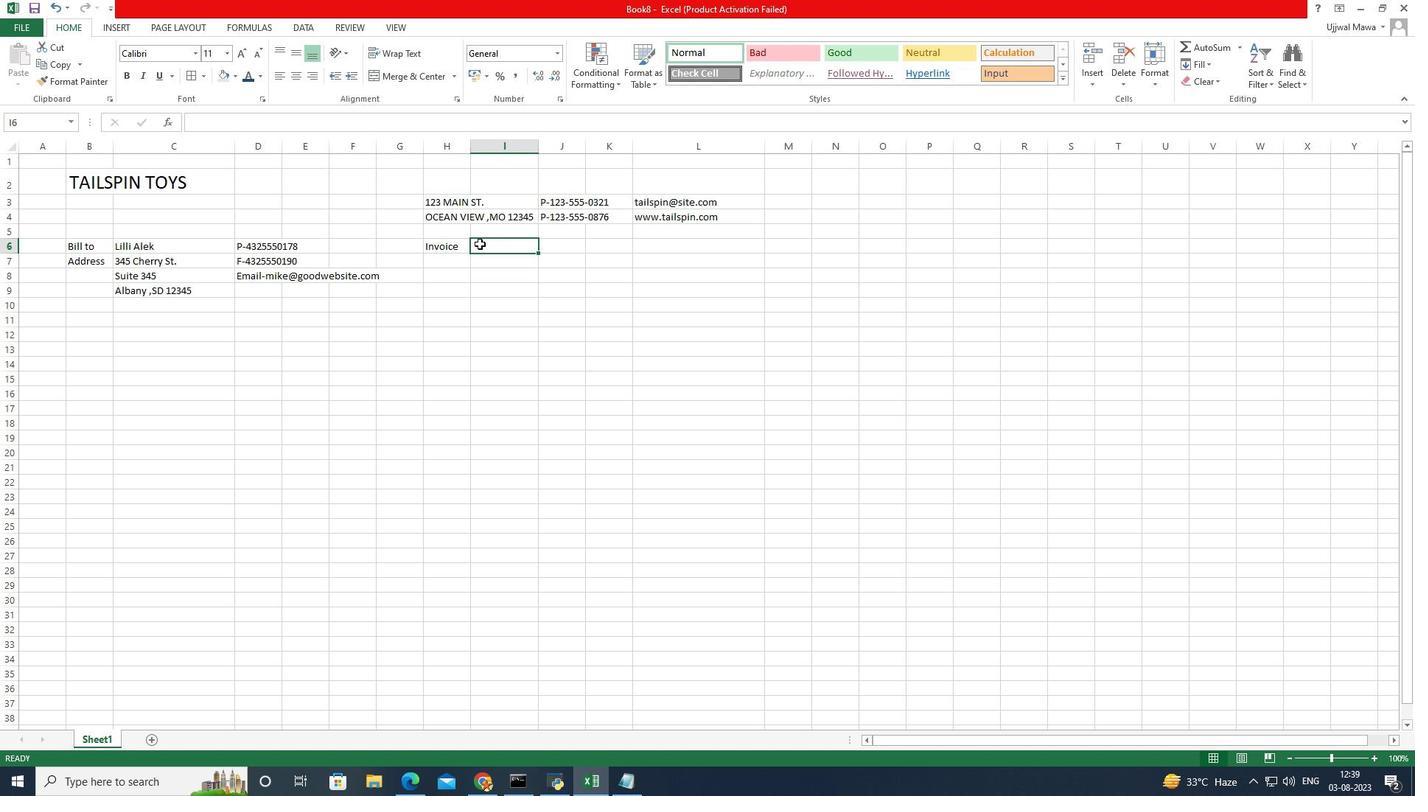 
Action: Mouse pressed left at (479, 244)
Screenshot: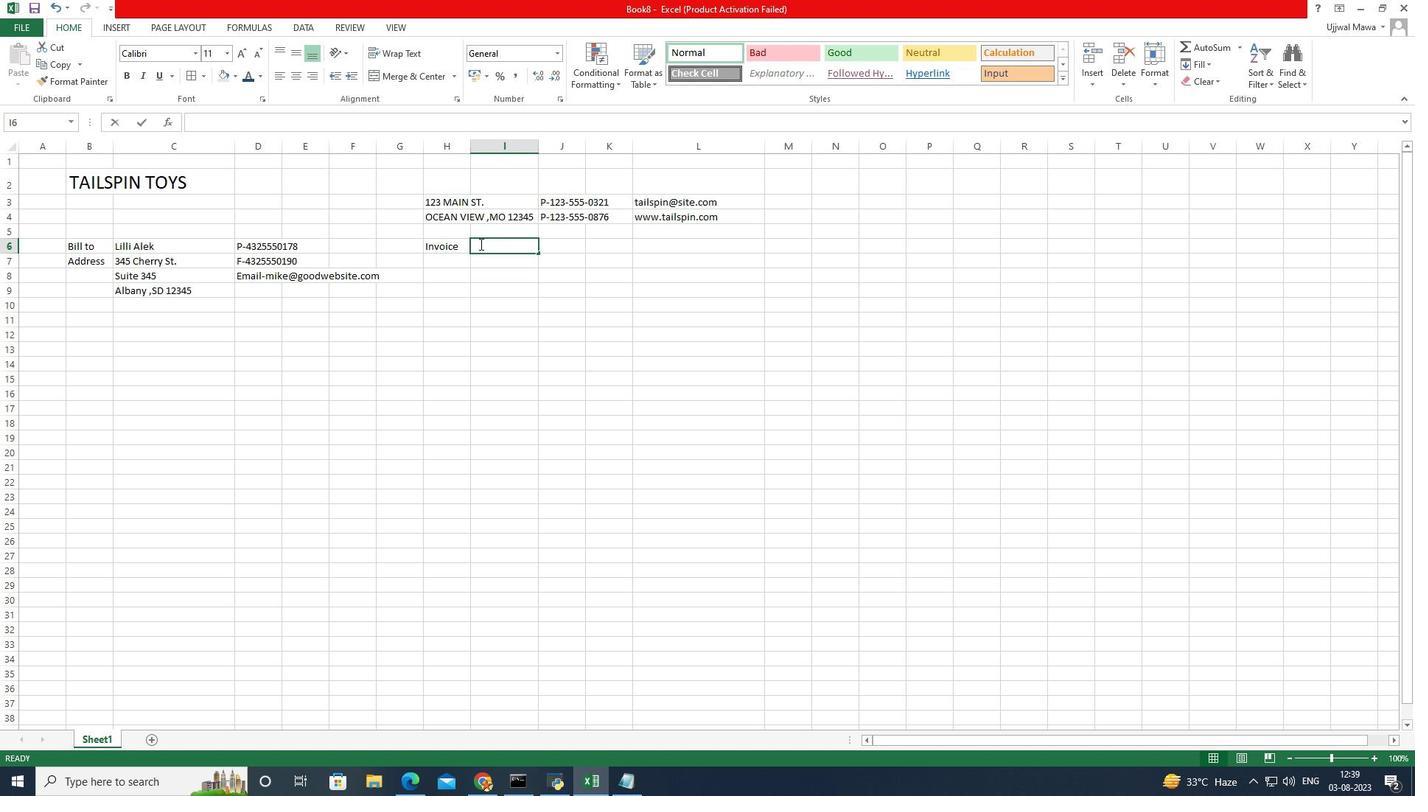 
Action: Mouse moved to (475, 241)
Screenshot: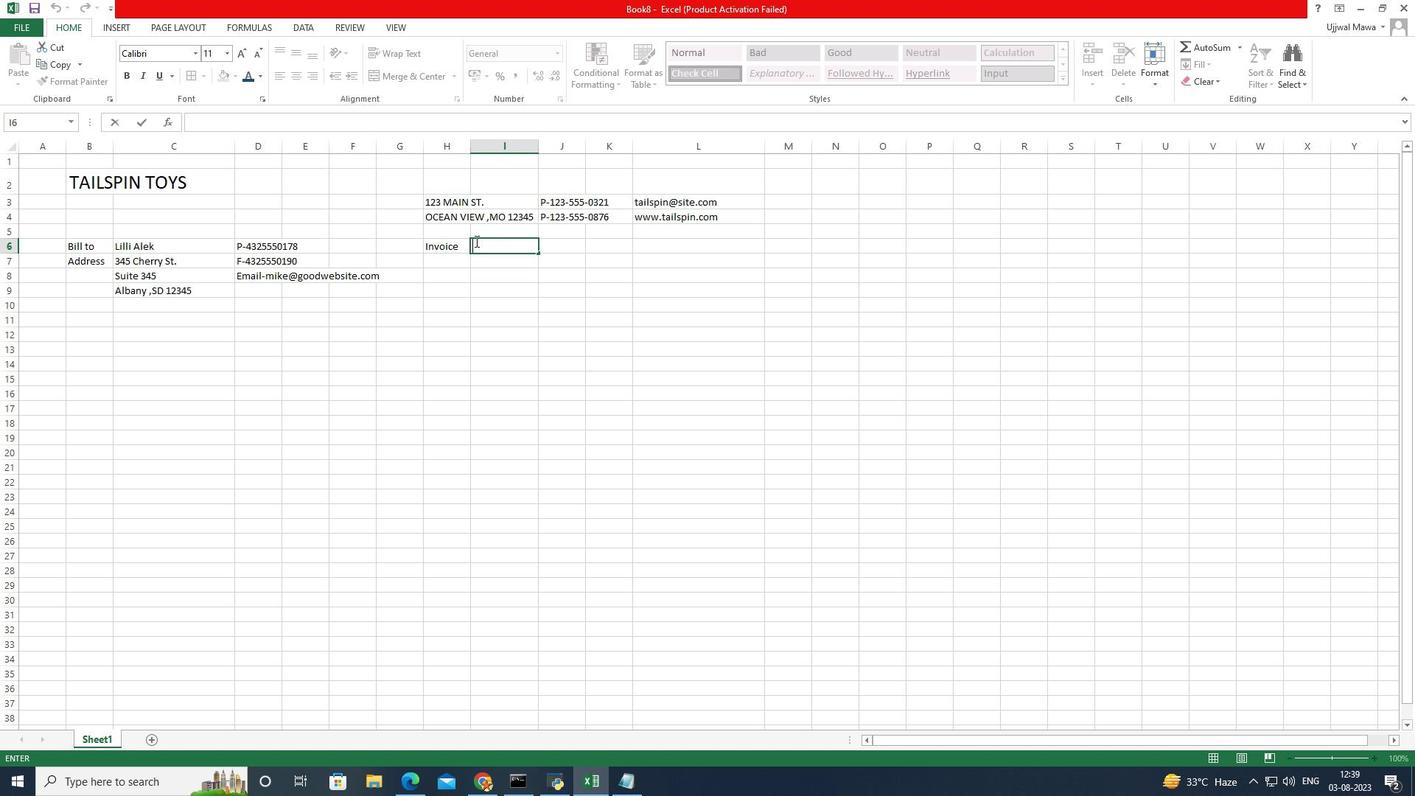 
Action: Key pressed <Key.shift_r><Key.shift_r><Key.shift_r><Key.shift_r><Key.shift_r><Key.shift_r><Key.shift_r><Key.shift_r><Key.shift_r><Key.shift_r><Key.shift_r><Key.shift_r><Key.shift_r><Key.shift_r><Key.shift_r><Key.shift_r><Key.shift_r><Key.shift_r><Key.shift_r><Key.shift_r><Key.shift_r><Key.shift_r><Key.shift_r><Key.shift_r>#<Key.backspace>
Screenshot: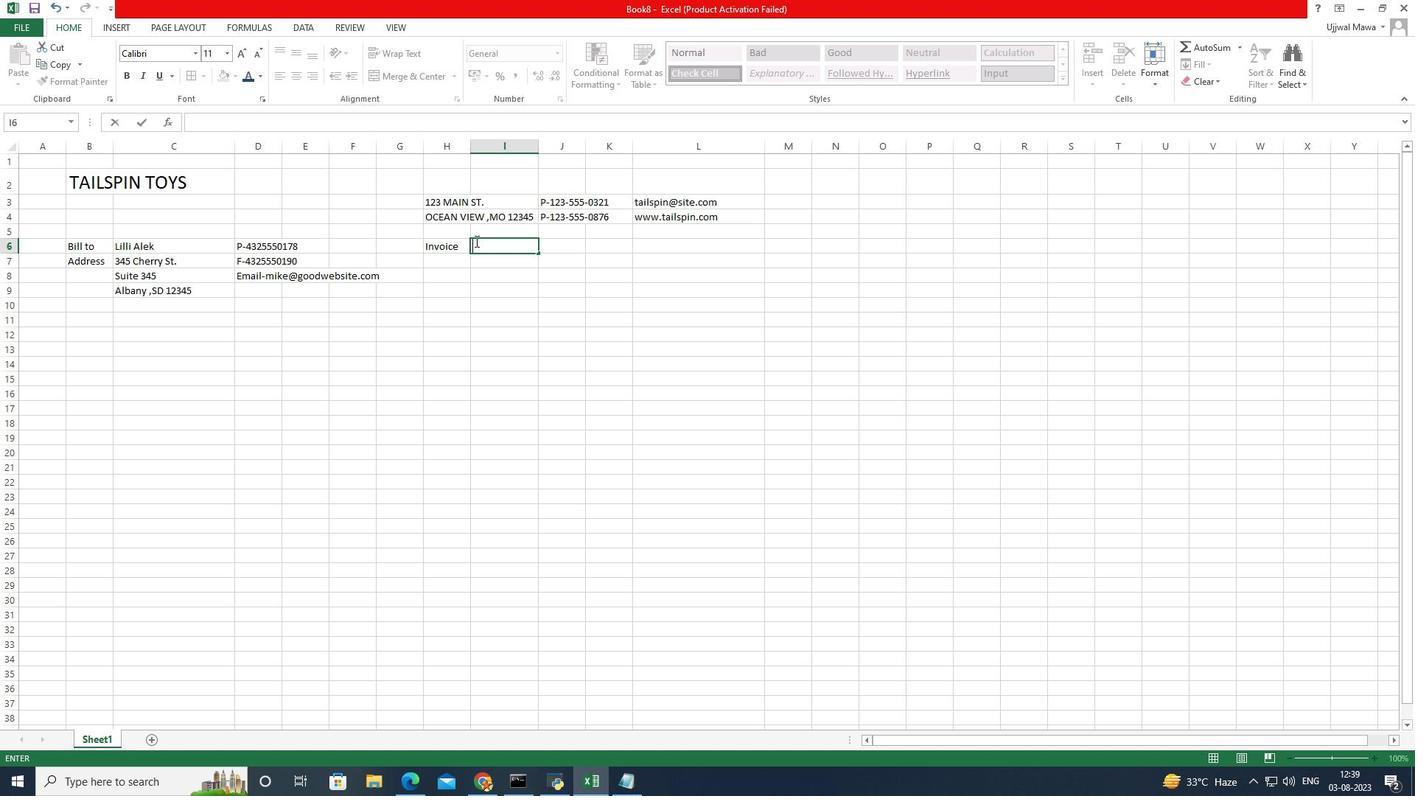 
Action: Mouse moved to (460, 245)
Screenshot: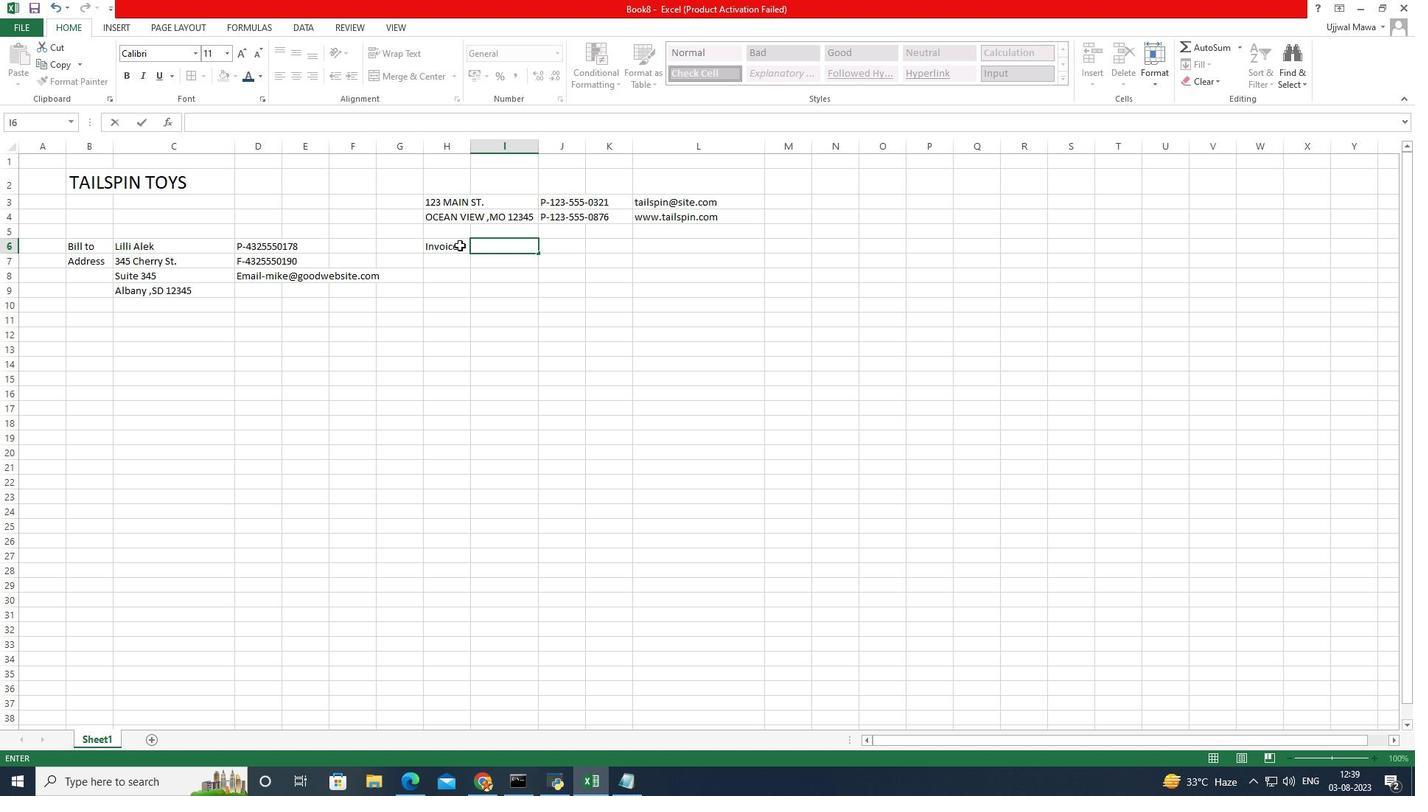 
Action: Mouse pressed left at (460, 245)
Screenshot: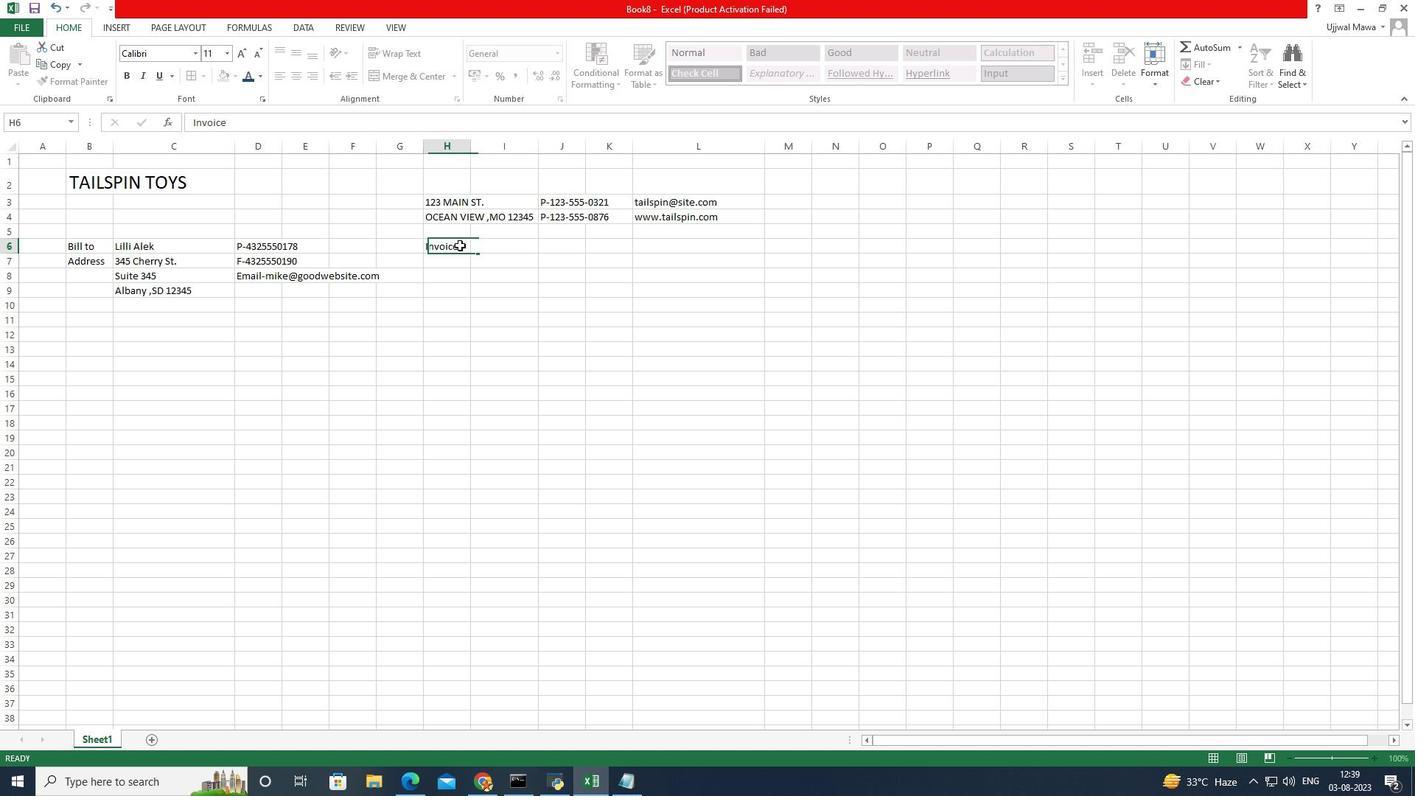 
Action: Mouse pressed left at (460, 245)
Screenshot: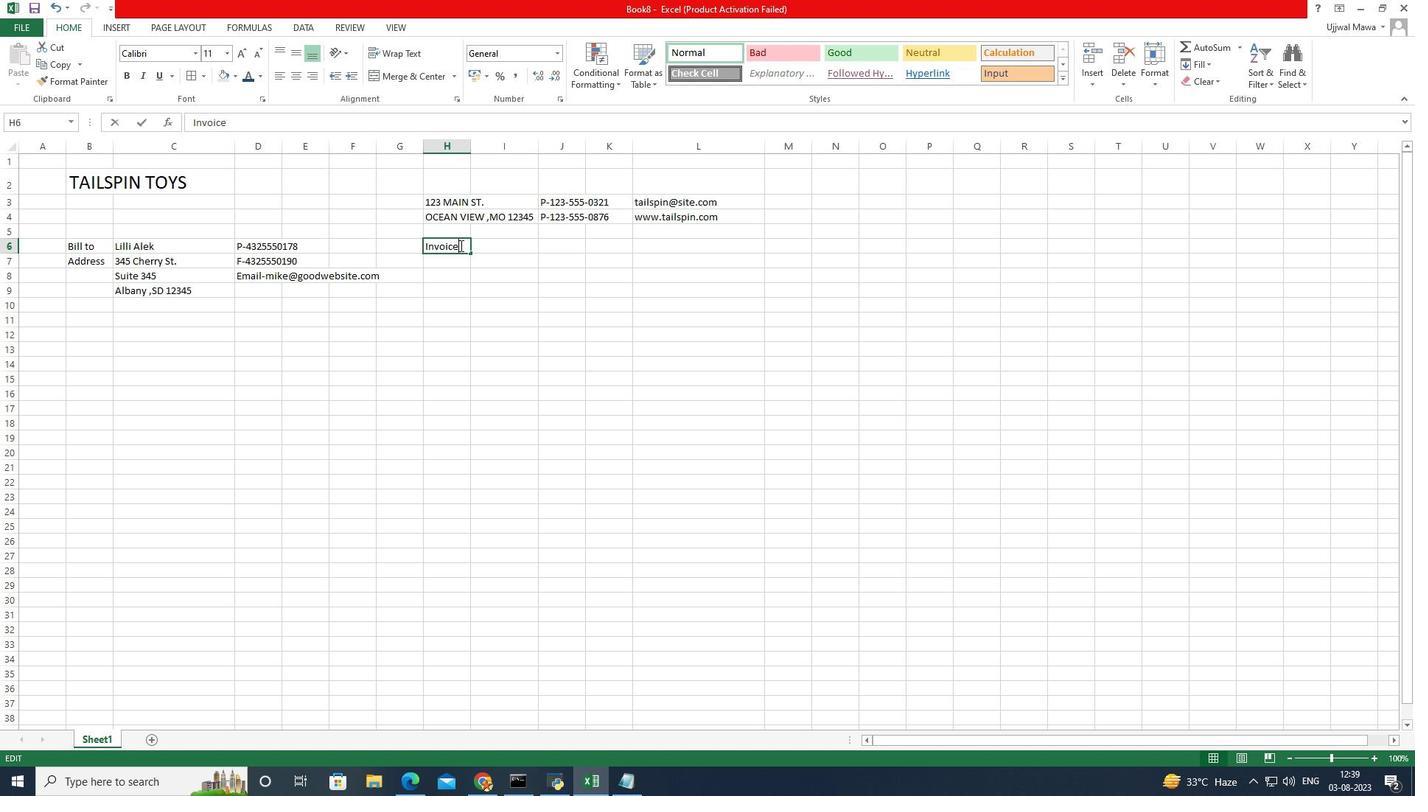 
Action: Mouse moved to (460, 242)
Screenshot: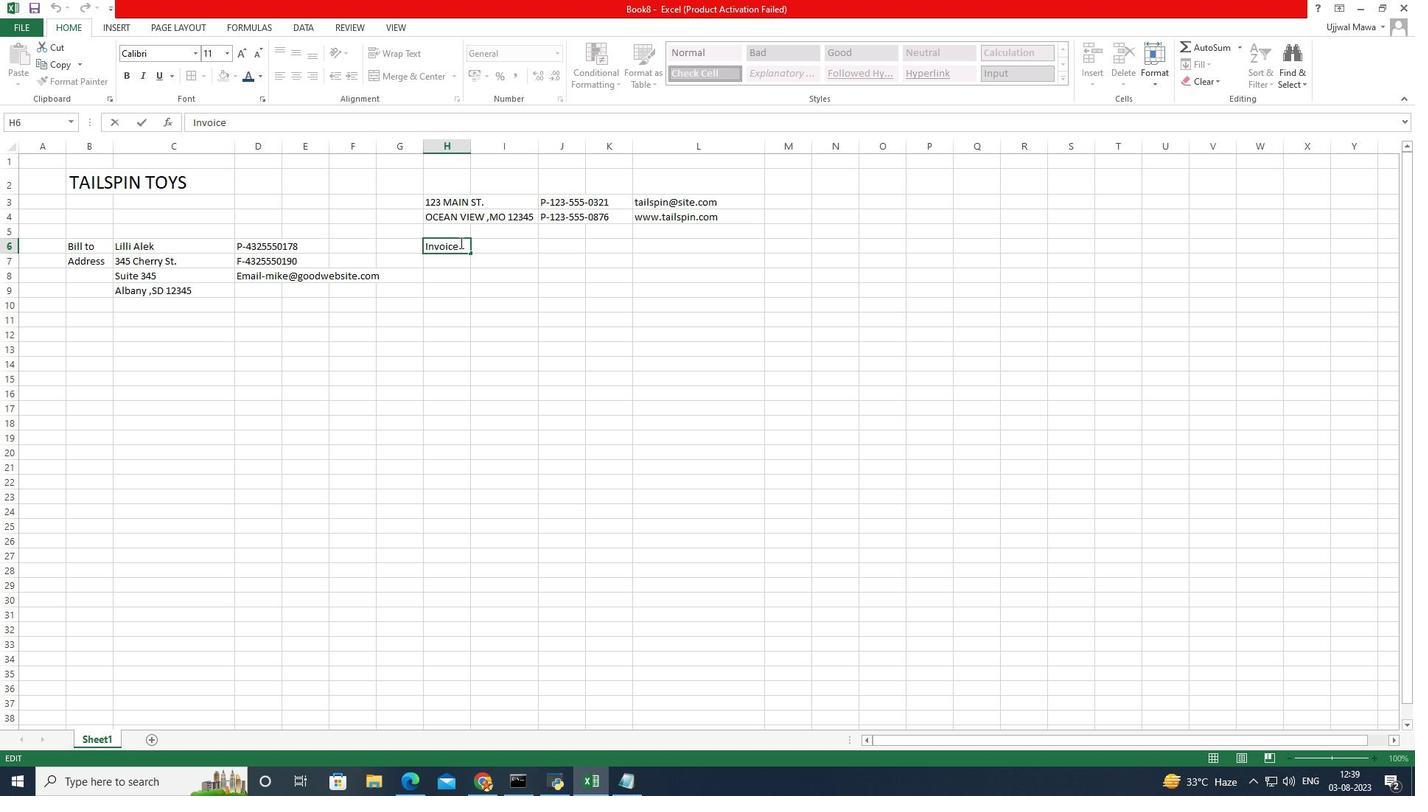 
Action: Key pressed <Key.space><Key.shift_r>#<Key.space>
Screenshot: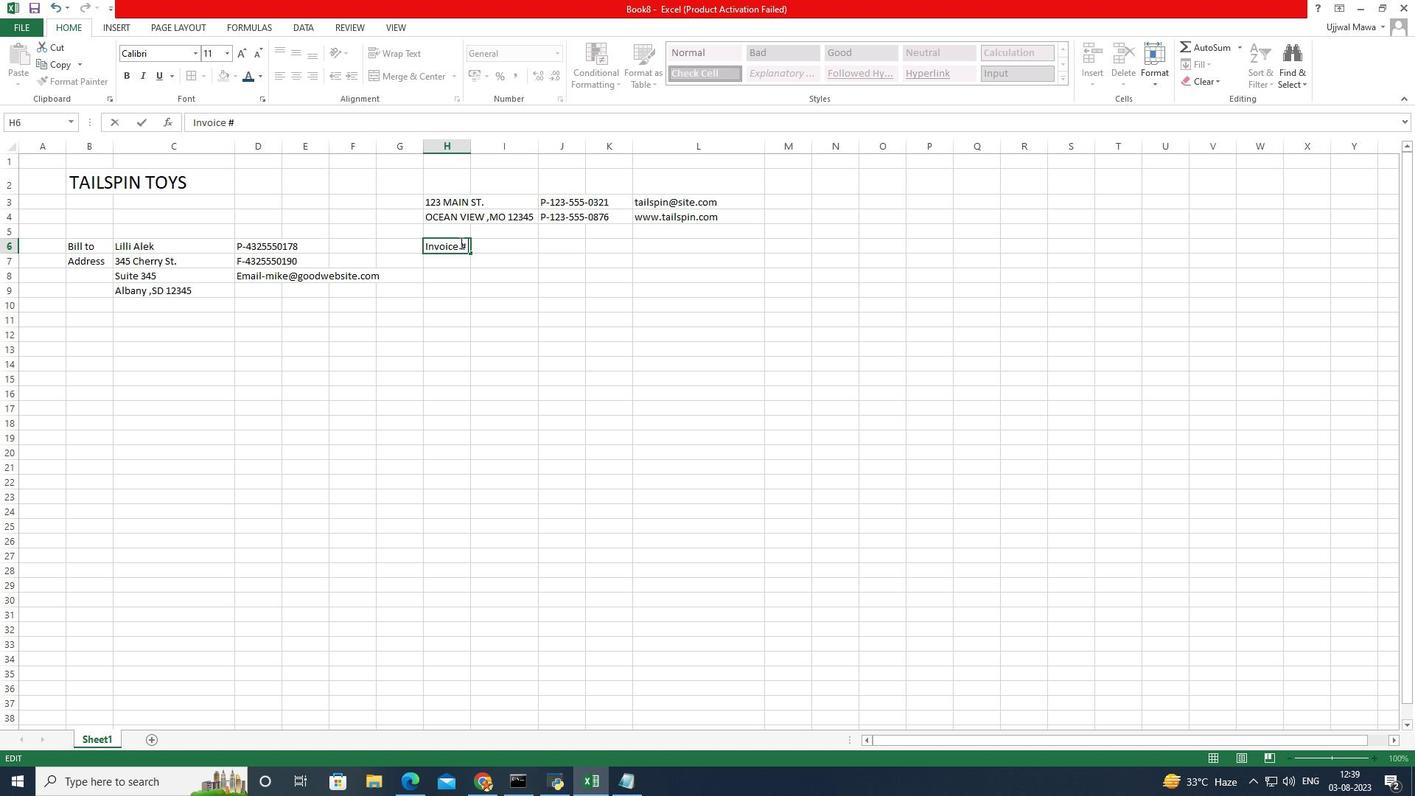 
Action: Mouse moved to (410, 45)
Screenshot: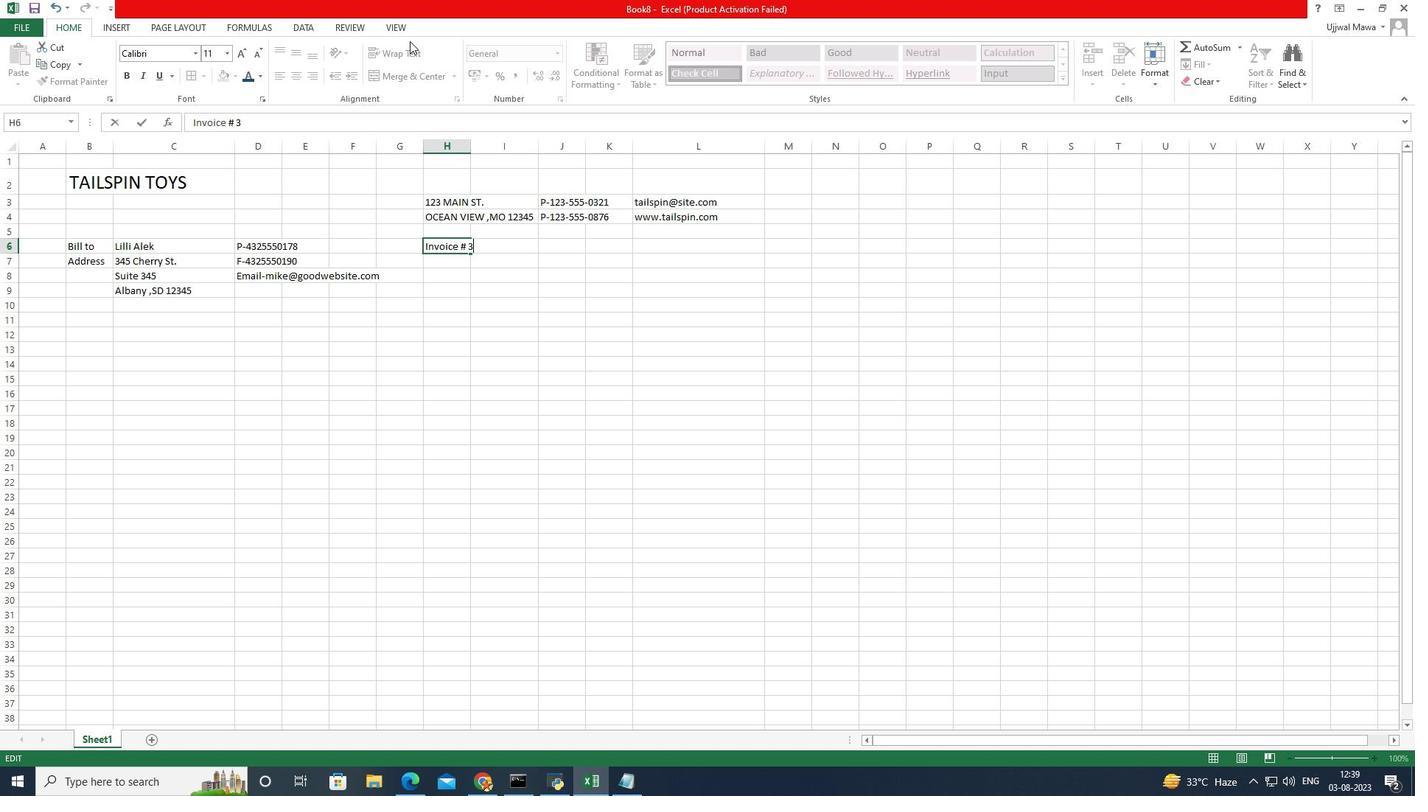 
Action: Key pressed 3
